 Task: Buy 3 Cupcake Makers from Electric Cake Pop & Mini Cake Makers section under best seller category for shipping address: Anthony Hernandez, 2419 August Lane, Shreveport, Louisiana 71101, Cell Number 3184332610. Pay from credit card ending with 7965, CVV 549
Action: Mouse moved to (247, 111)
Screenshot: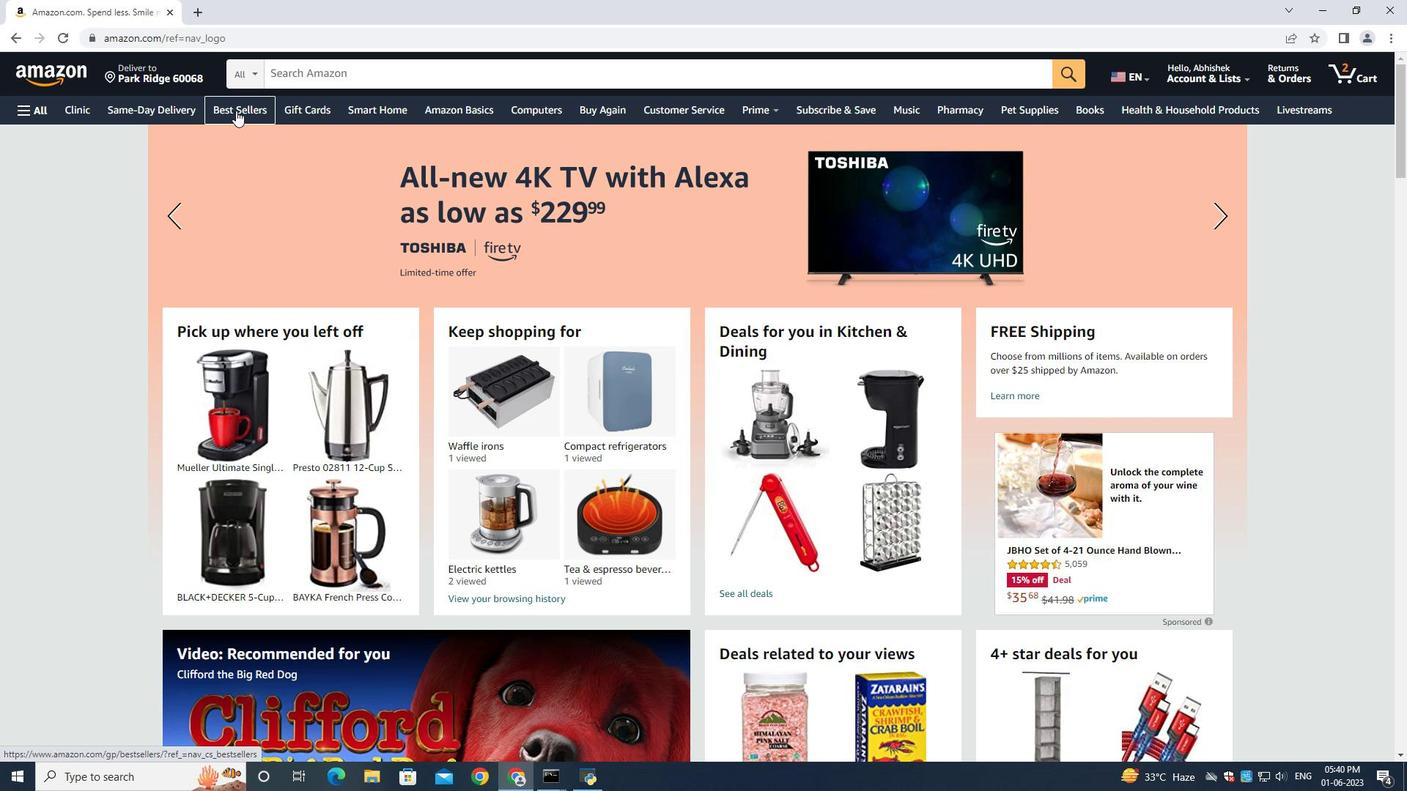 
Action: Mouse pressed left at (247, 111)
Screenshot: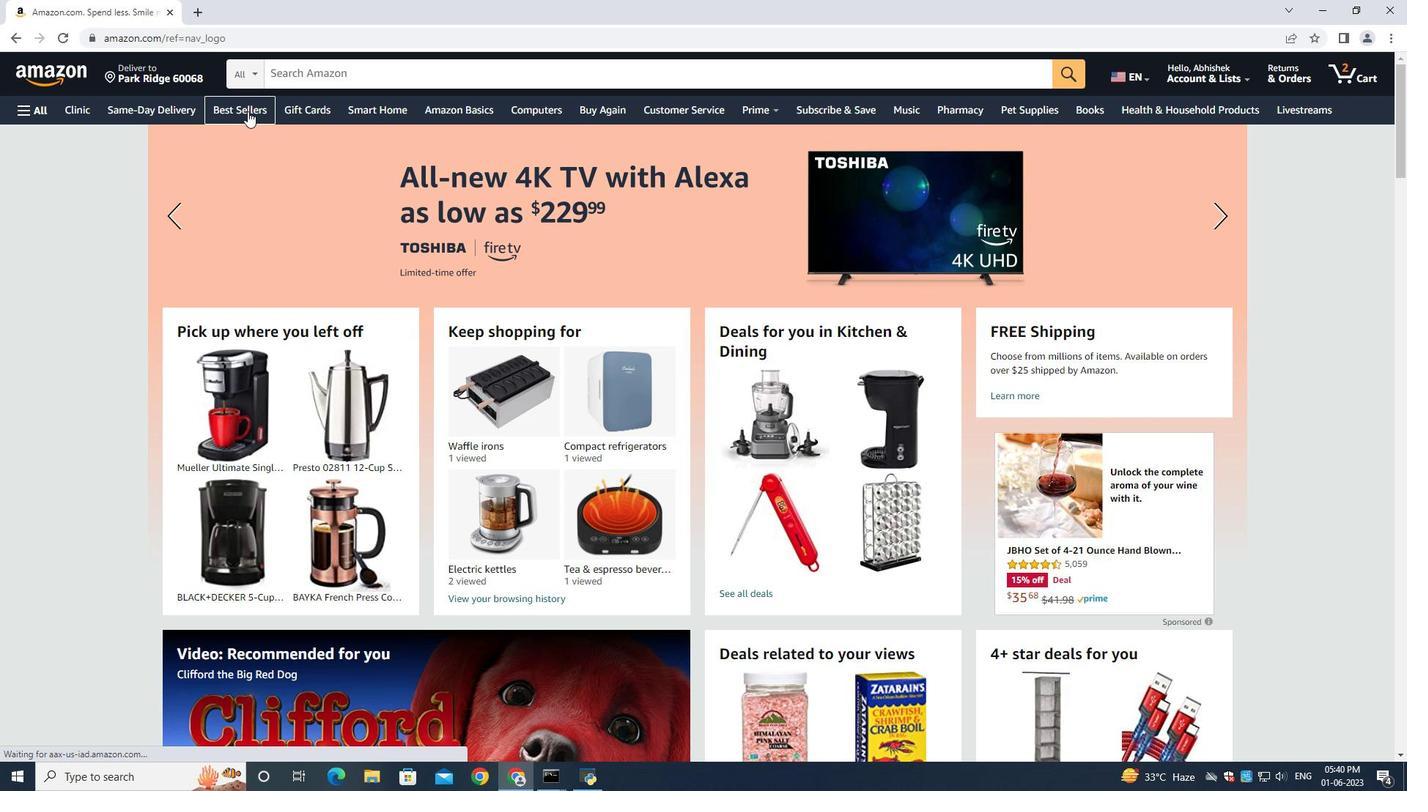 
Action: Mouse moved to (336, 79)
Screenshot: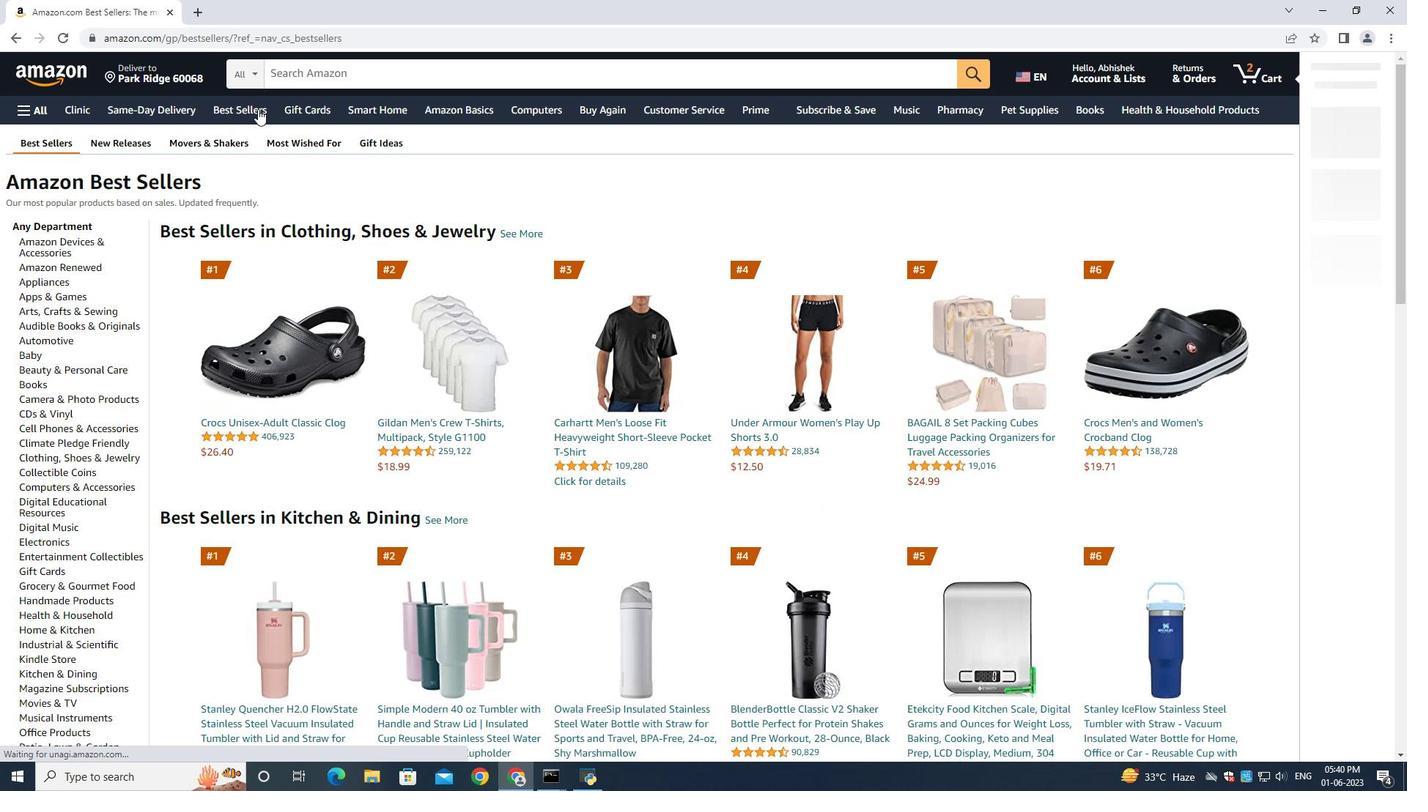 
Action: Mouse pressed left at (336, 79)
Screenshot: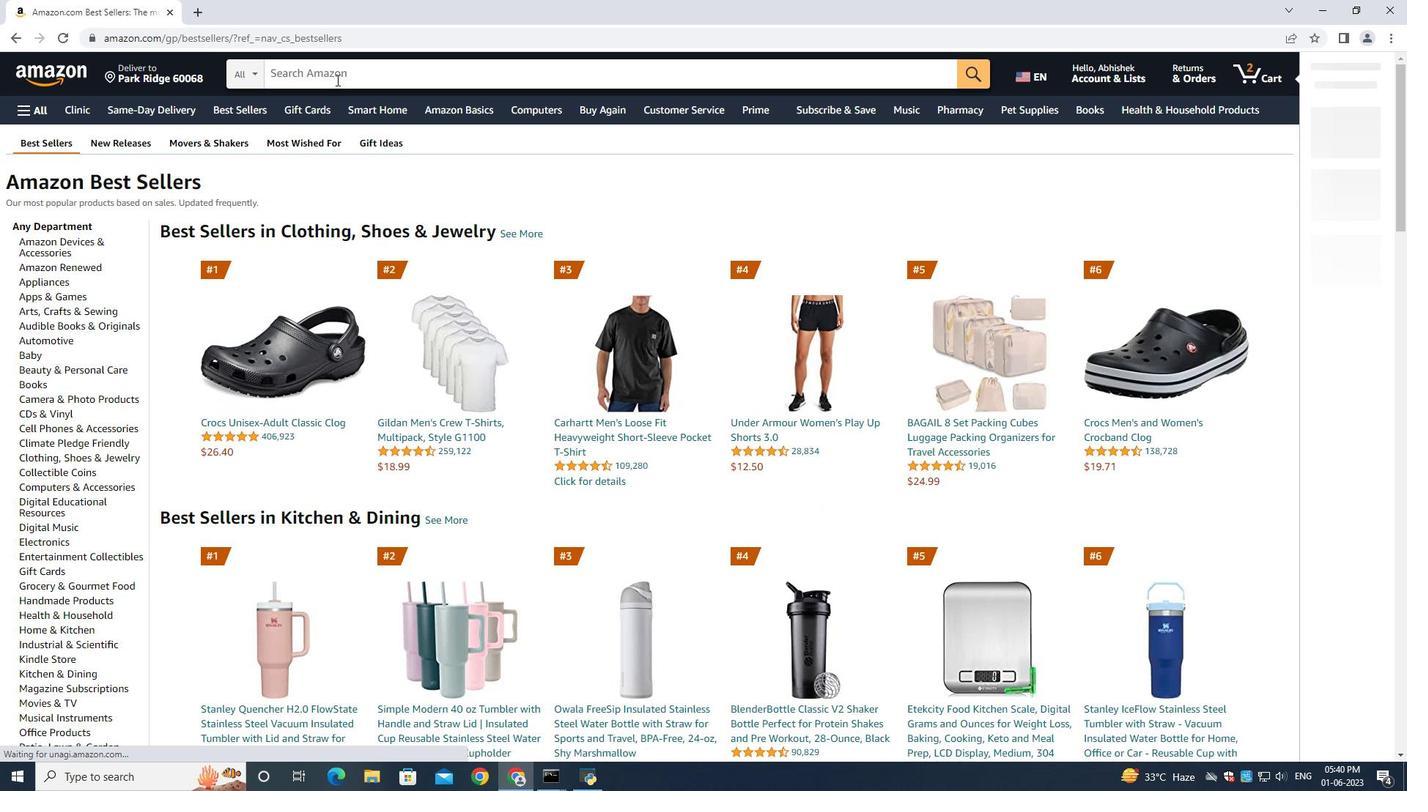 
Action: Key pressed cupcake<Key.space><Key.shift>Makers<Key.enter>
Screenshot: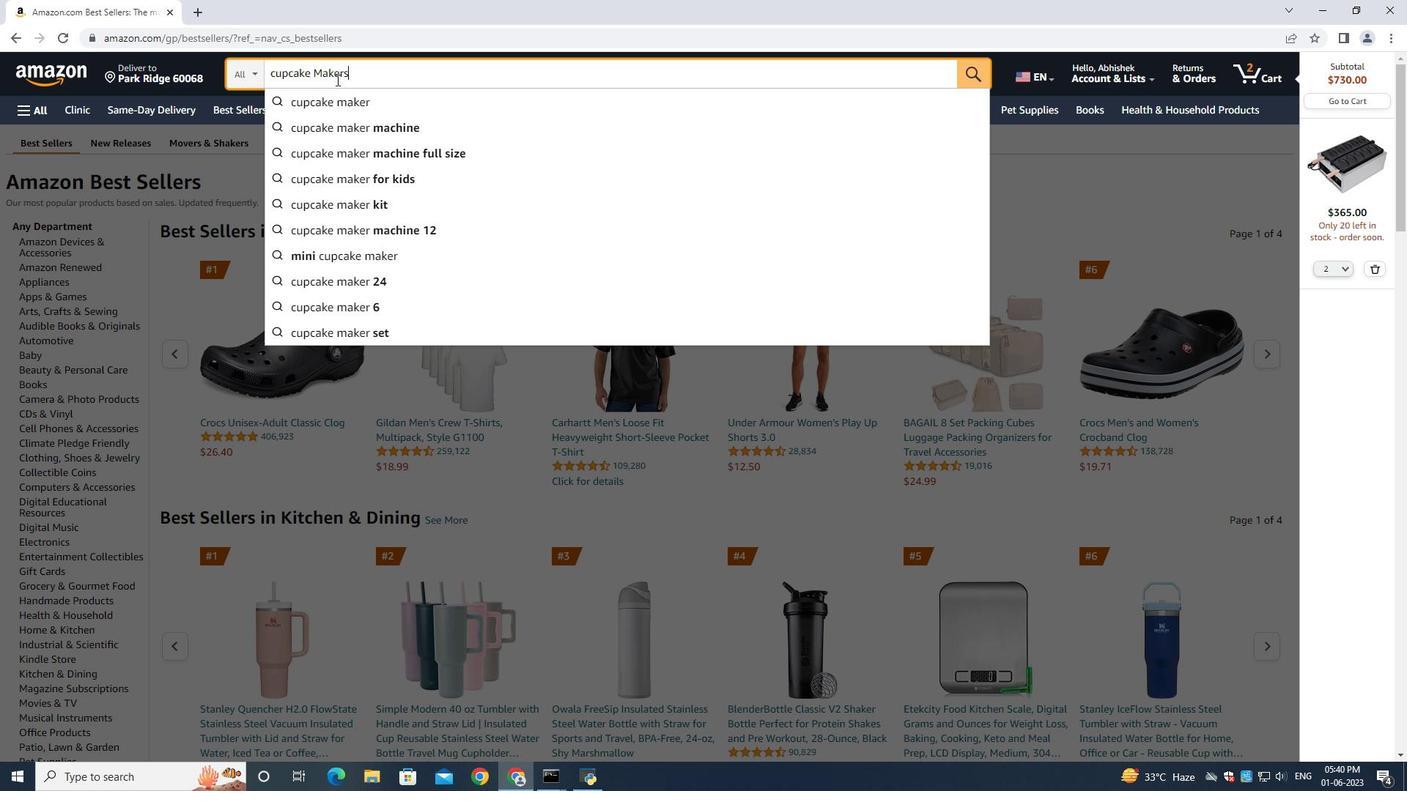 
Action: Mouse moved to (82, 351)
Screenshot: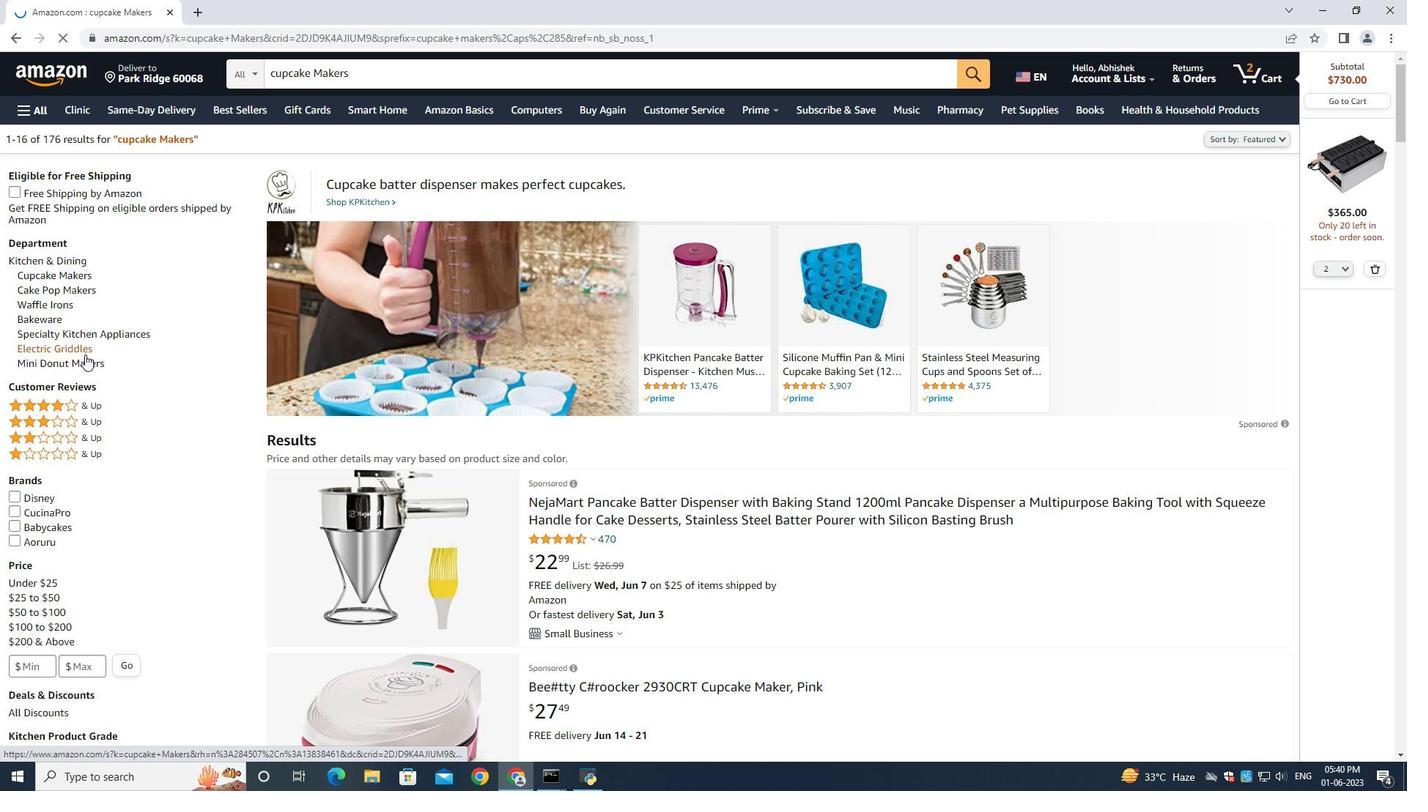 
Action: Mouse pressed left at (82, 351)
Screenshot: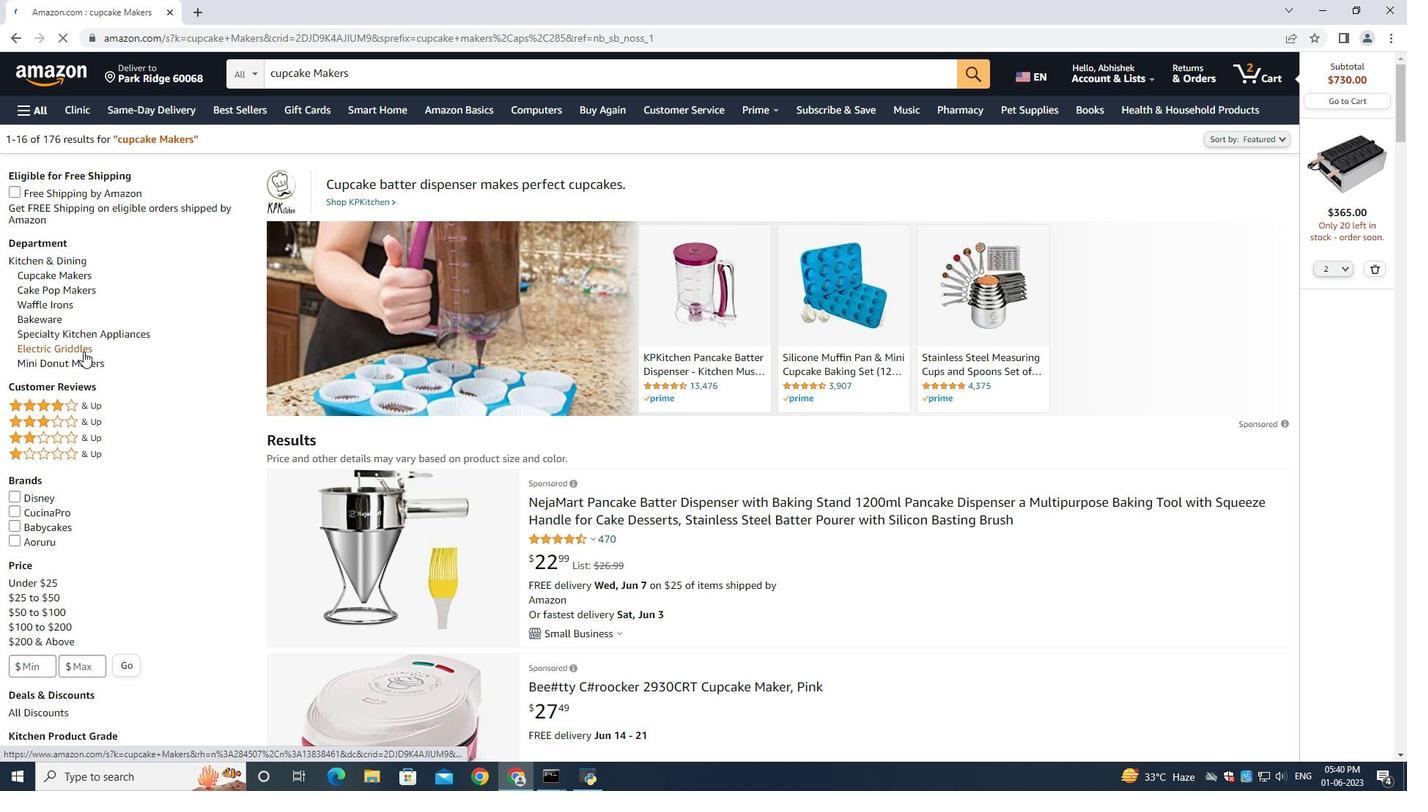 
Action: Mouse moved to (1373, 271)
Screenshot: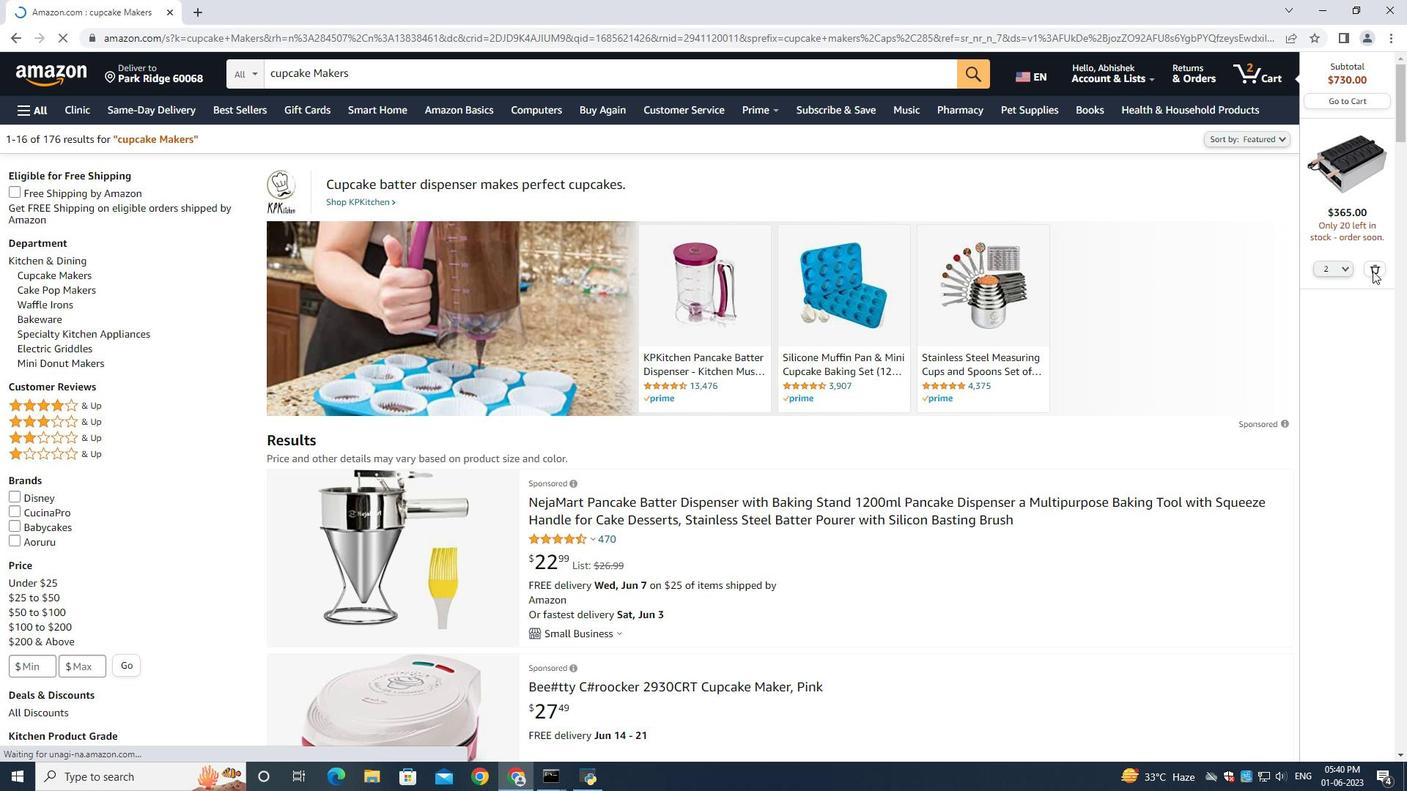 
Action: Mouse pressed left at (1373, 271)
Screenshot: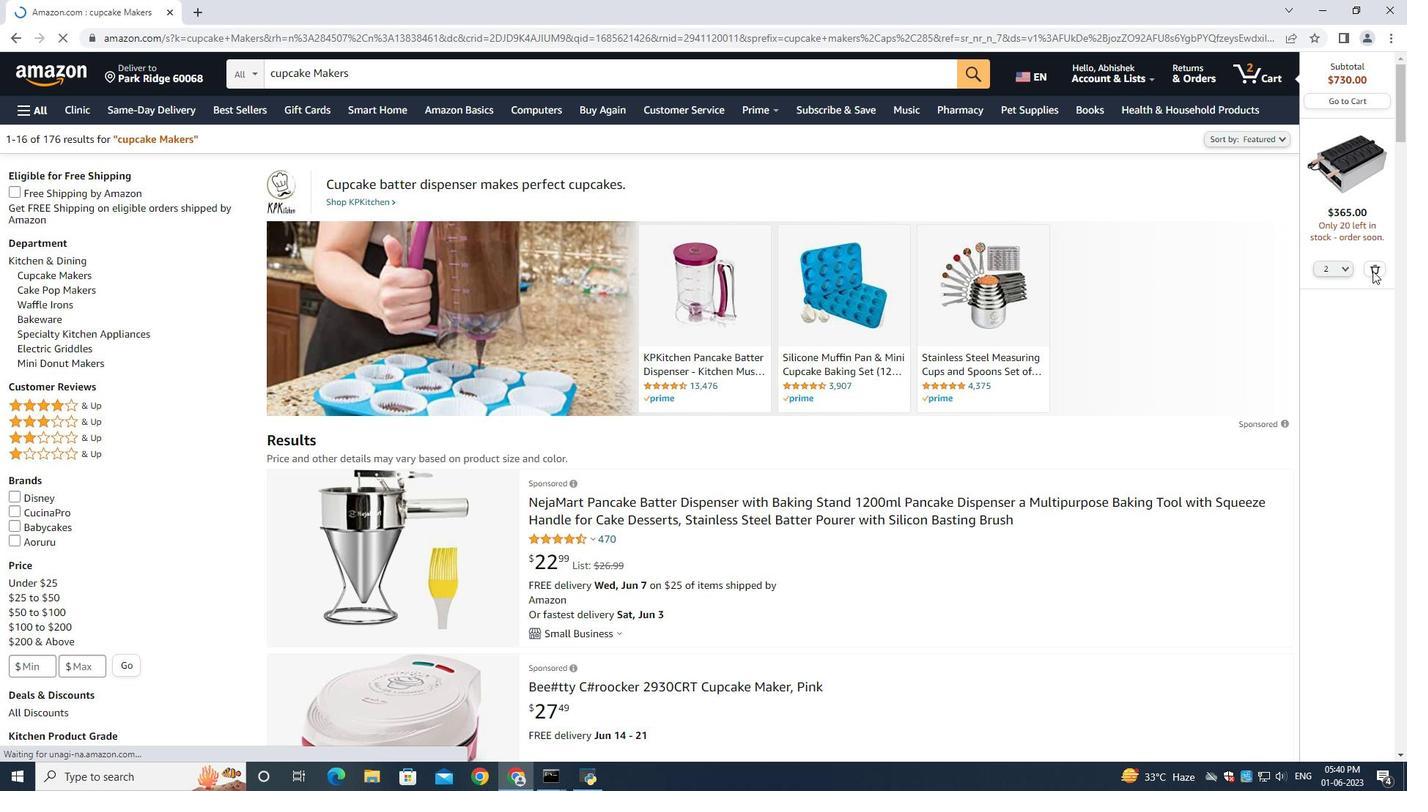 
Action: Mouse moved to (1373, 271)
Screenshot: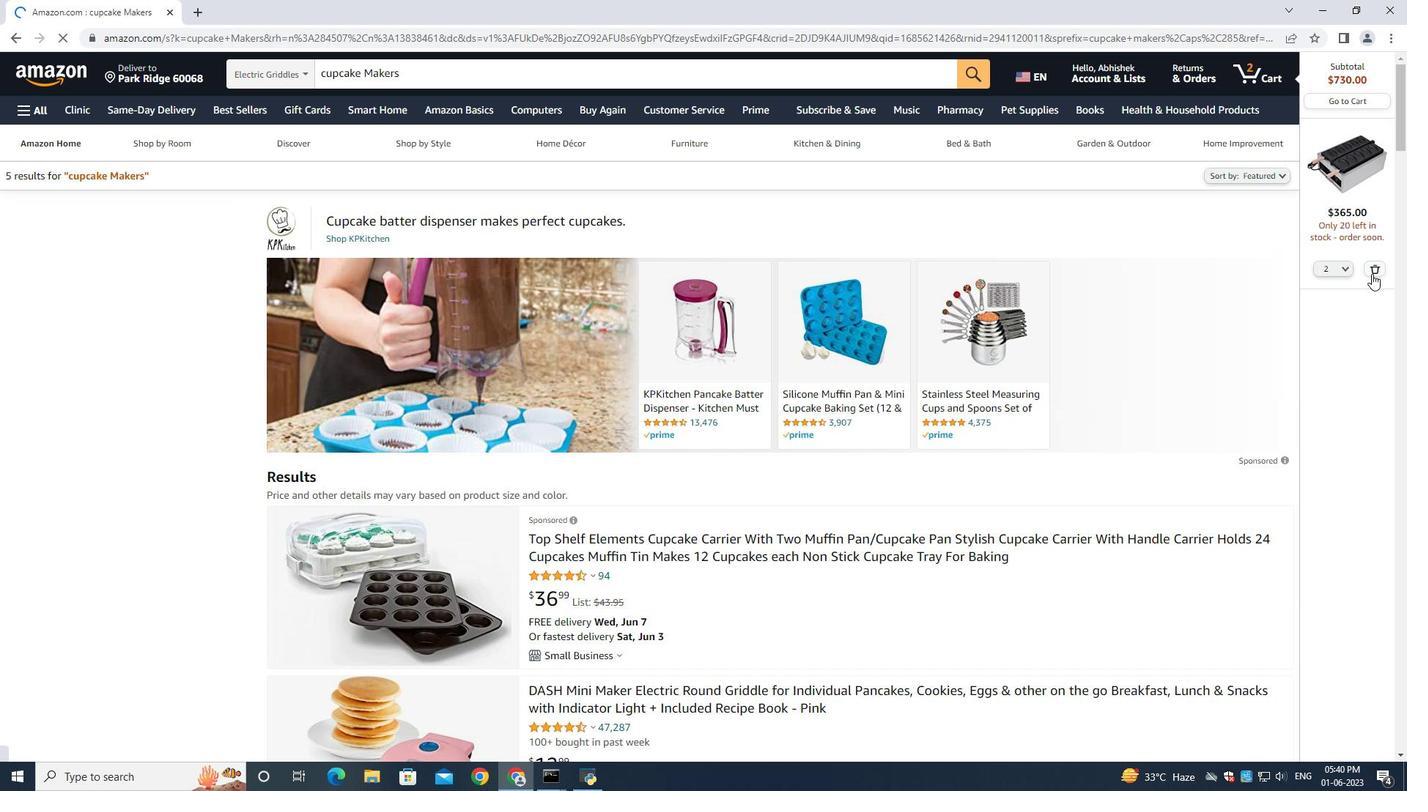 
Action: Mouse pressed left at (1373, 271)
Screenshot: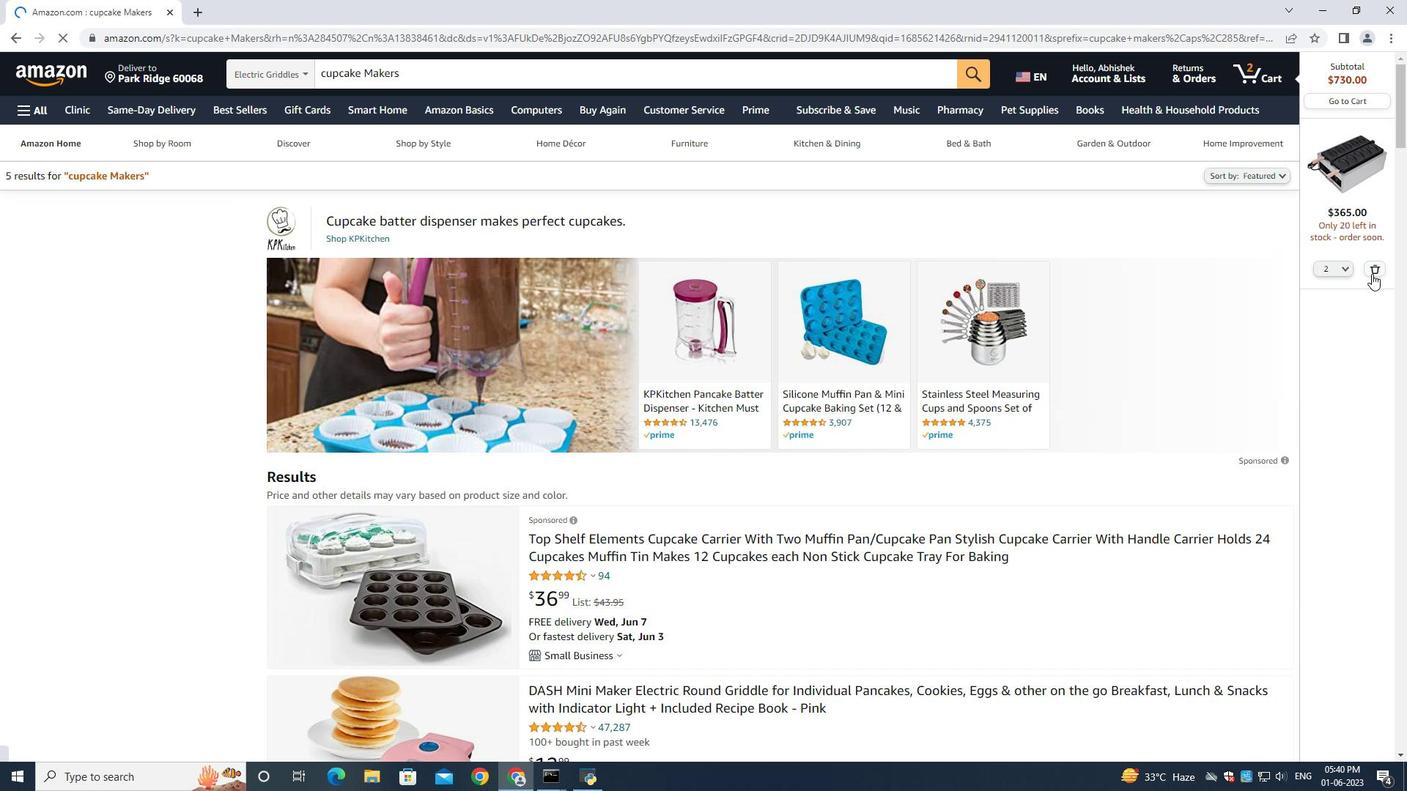 
Action: Mouse moved to (831, 530)
Screenshot: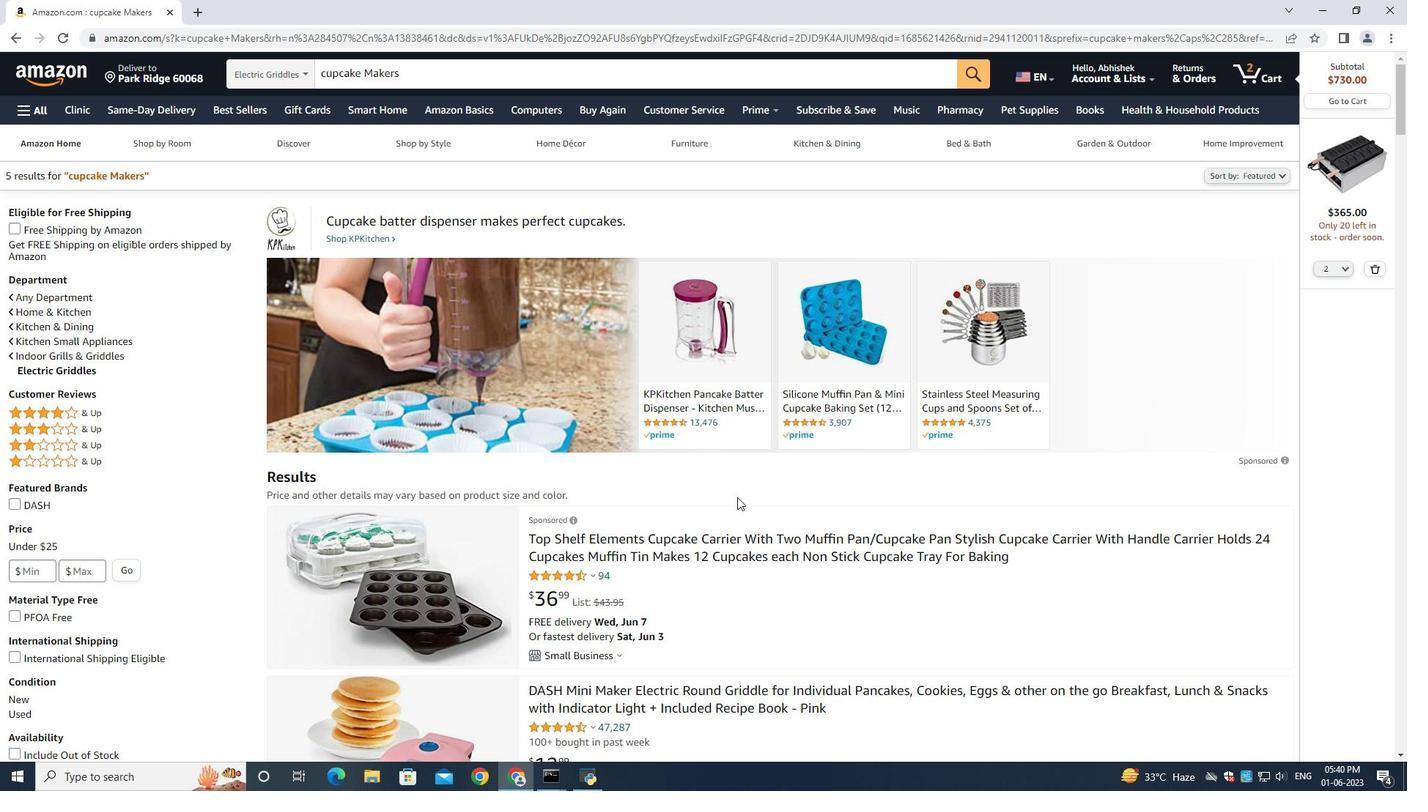 
Action: Mouse scrolled (831, 530) with delta (0, 0)
Screenshot: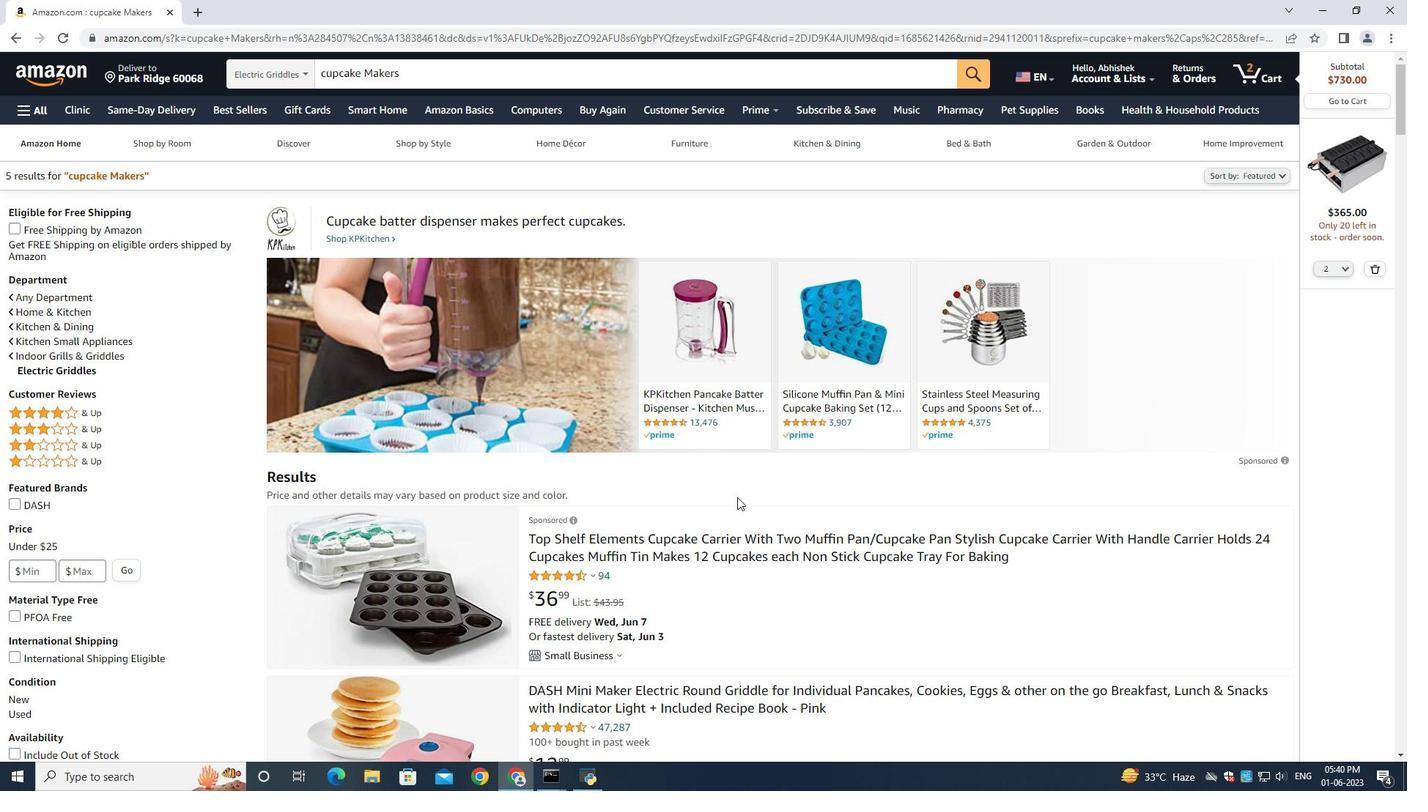 
Action: Mouse moved to (831, 532)
Screenshot: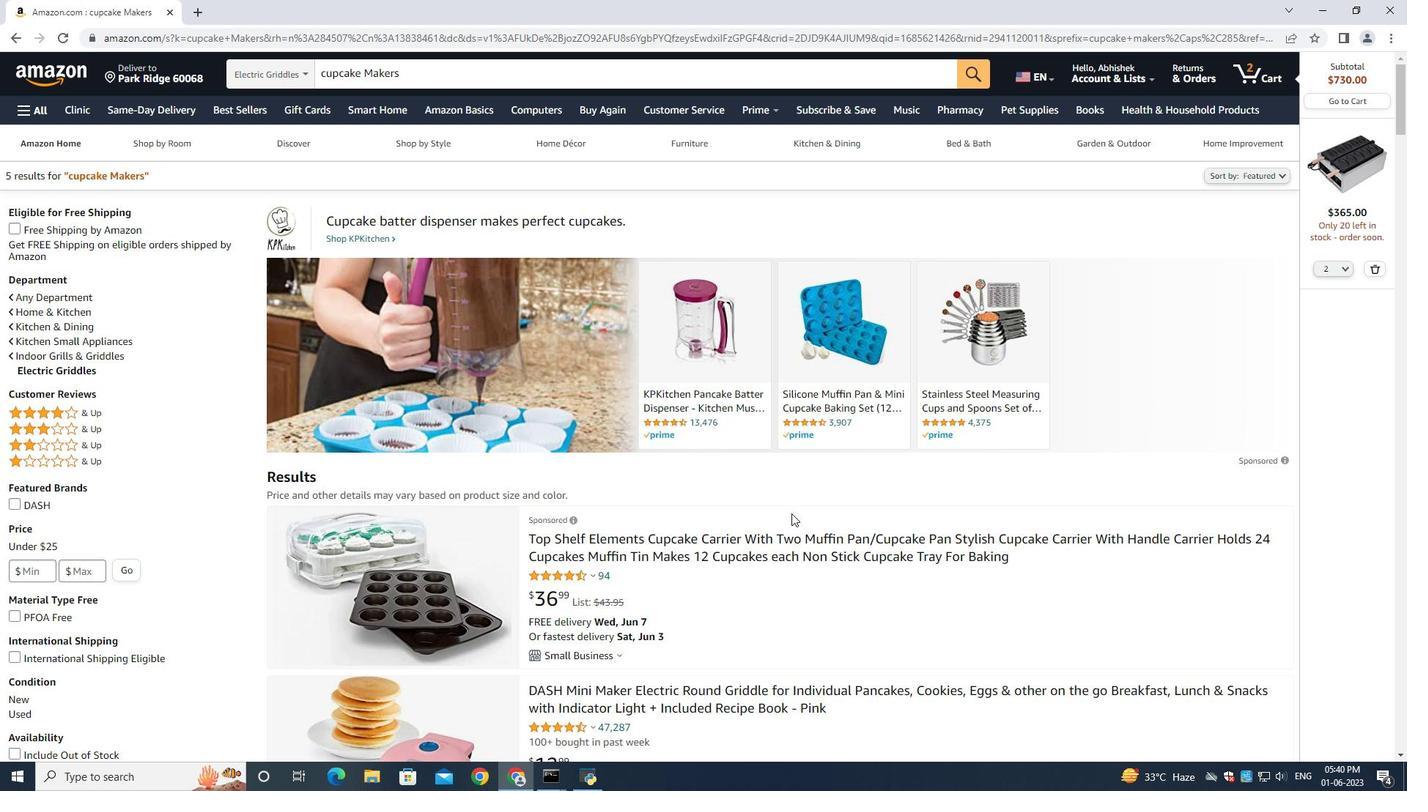 
Action: Mouse scrolled (831, 530) with delta (0, 0)
Screenshot: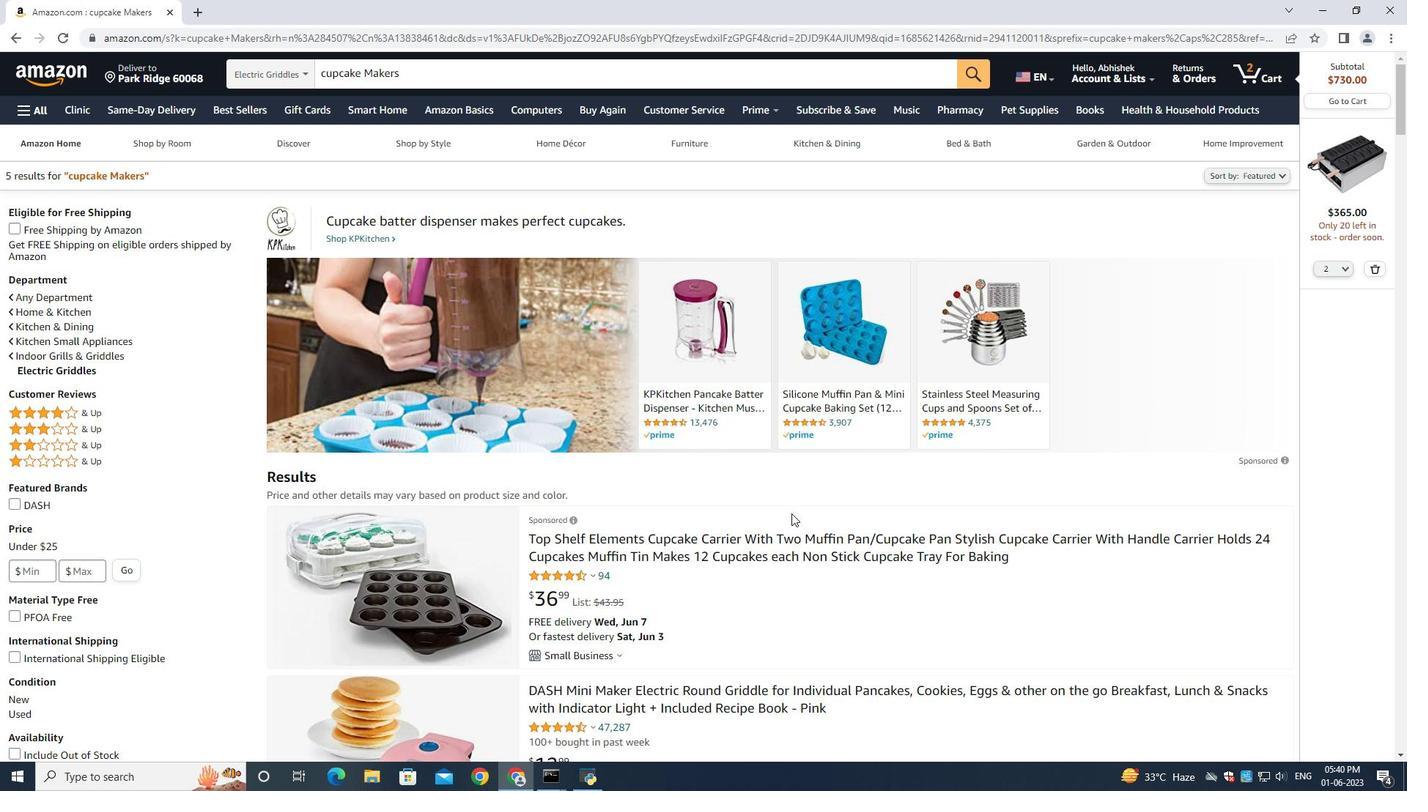 
Action: Mouse moved to (830, 532)
Screenshot: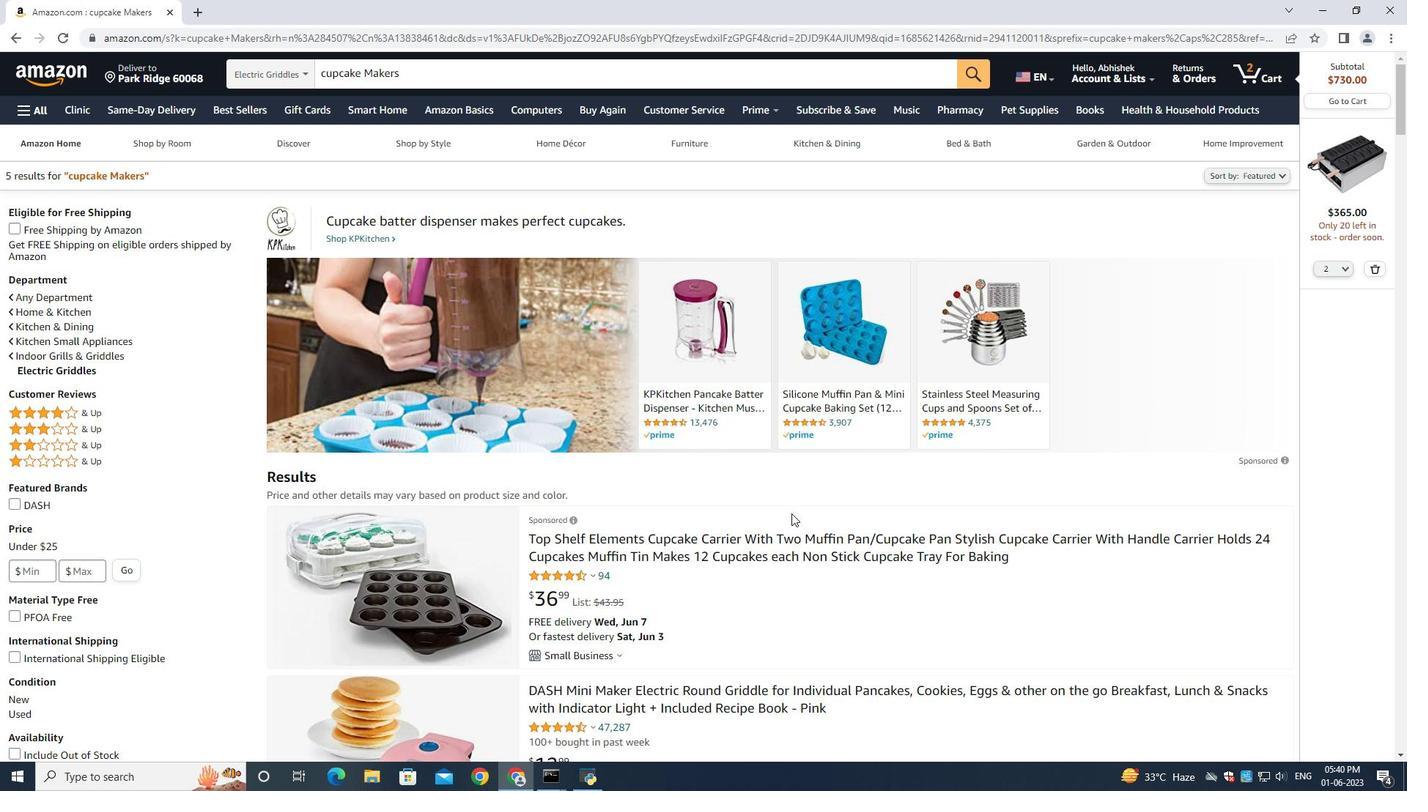 
Action: Mouse scrolled (830, 531) with delta (0, 0)
Screenshot: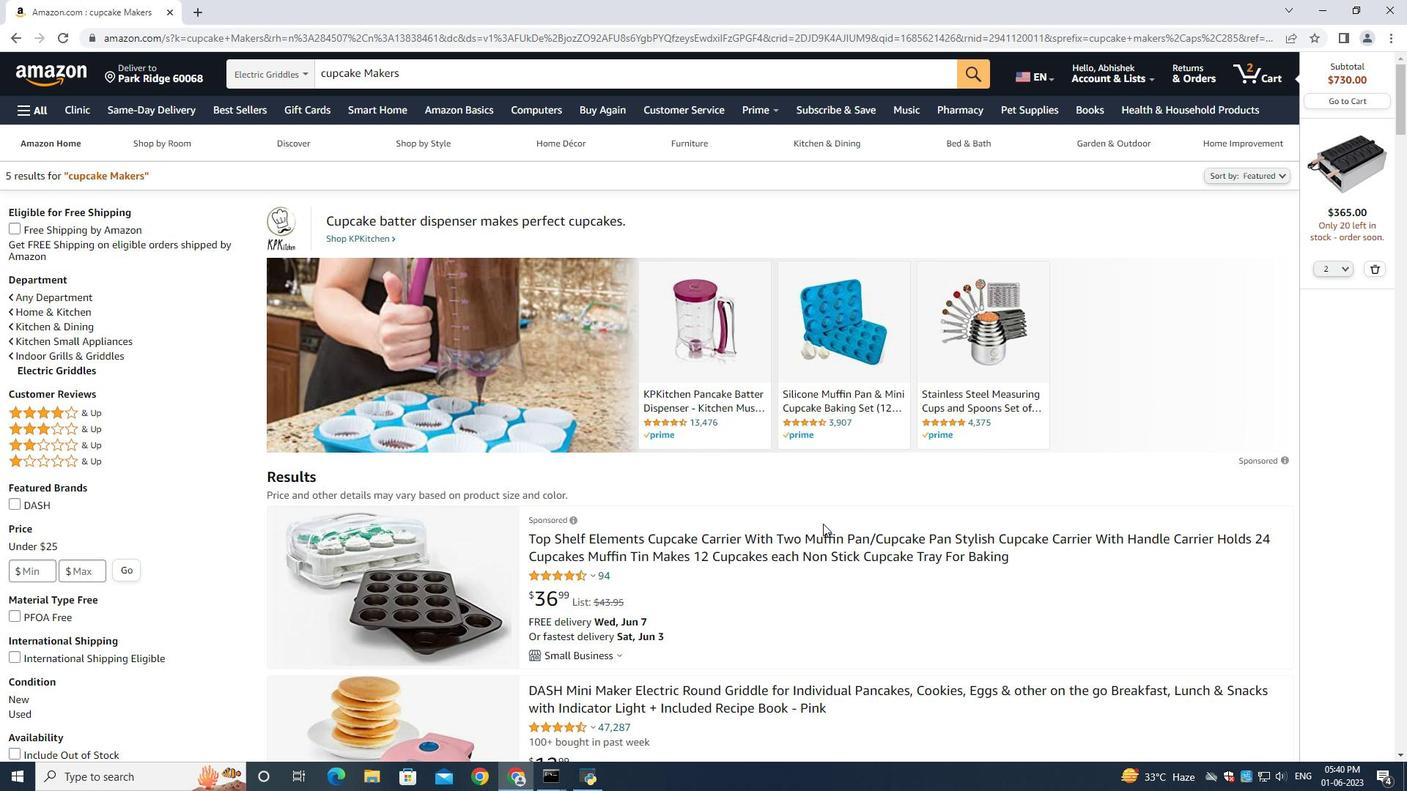 
Action: Mouse scrolled (830, 531) with delta (0, 0)
Screenshot: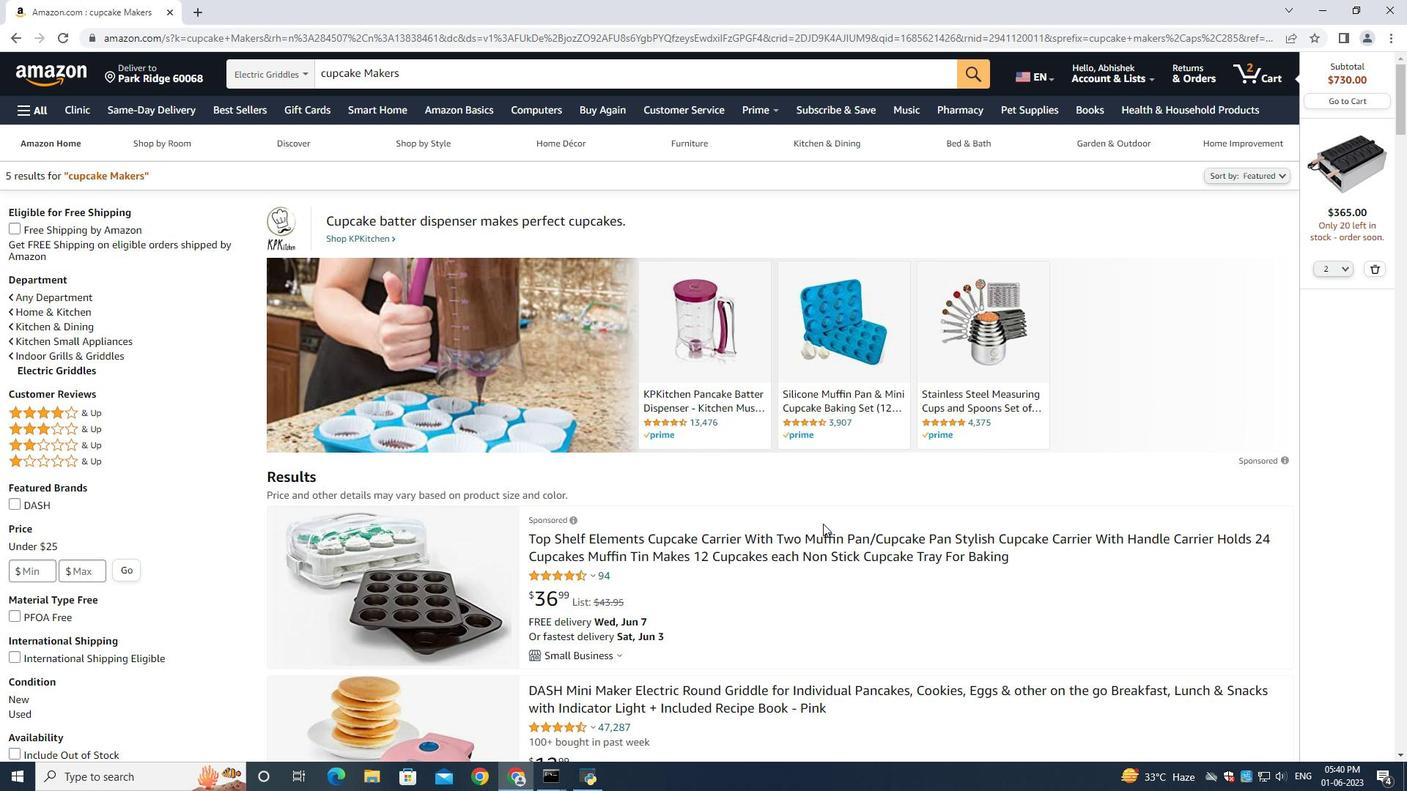 
Action: Mouse scrolled (830, 531) with delta (0, 0)
Screenshot: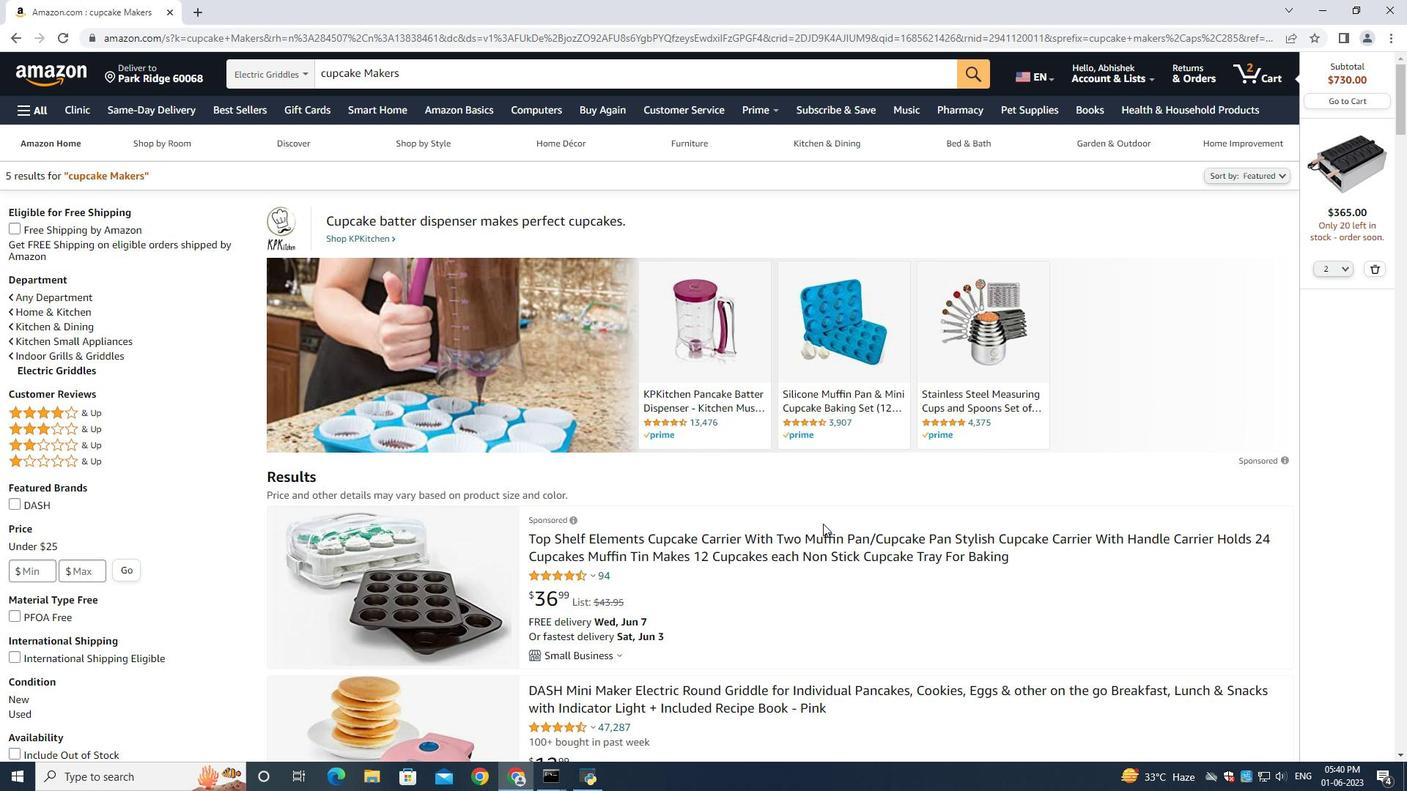 
Action: Mouse moved to (829, 532)
Screenshot: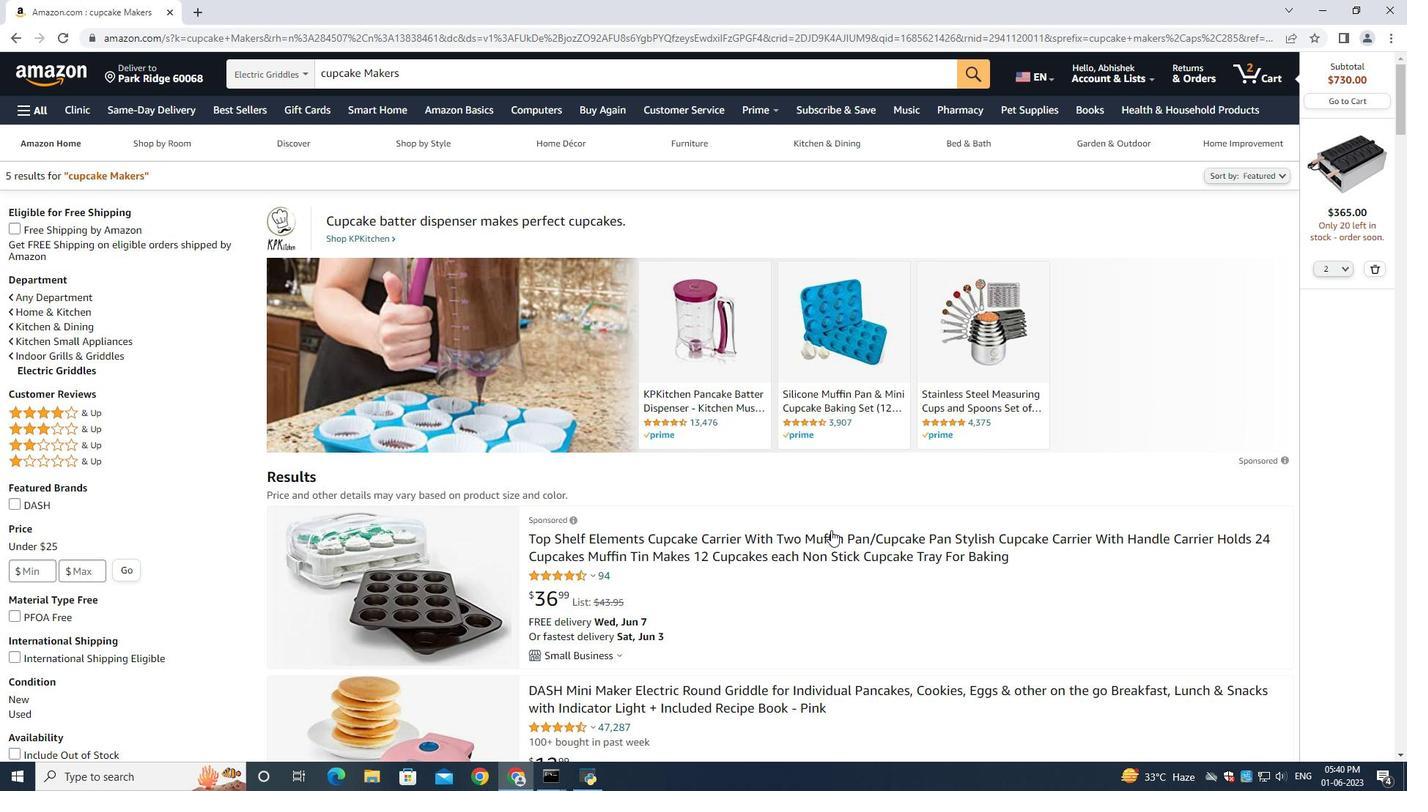 
Action: Mouse scrolled (829, 531) with delta (0, 0)
Screenshot: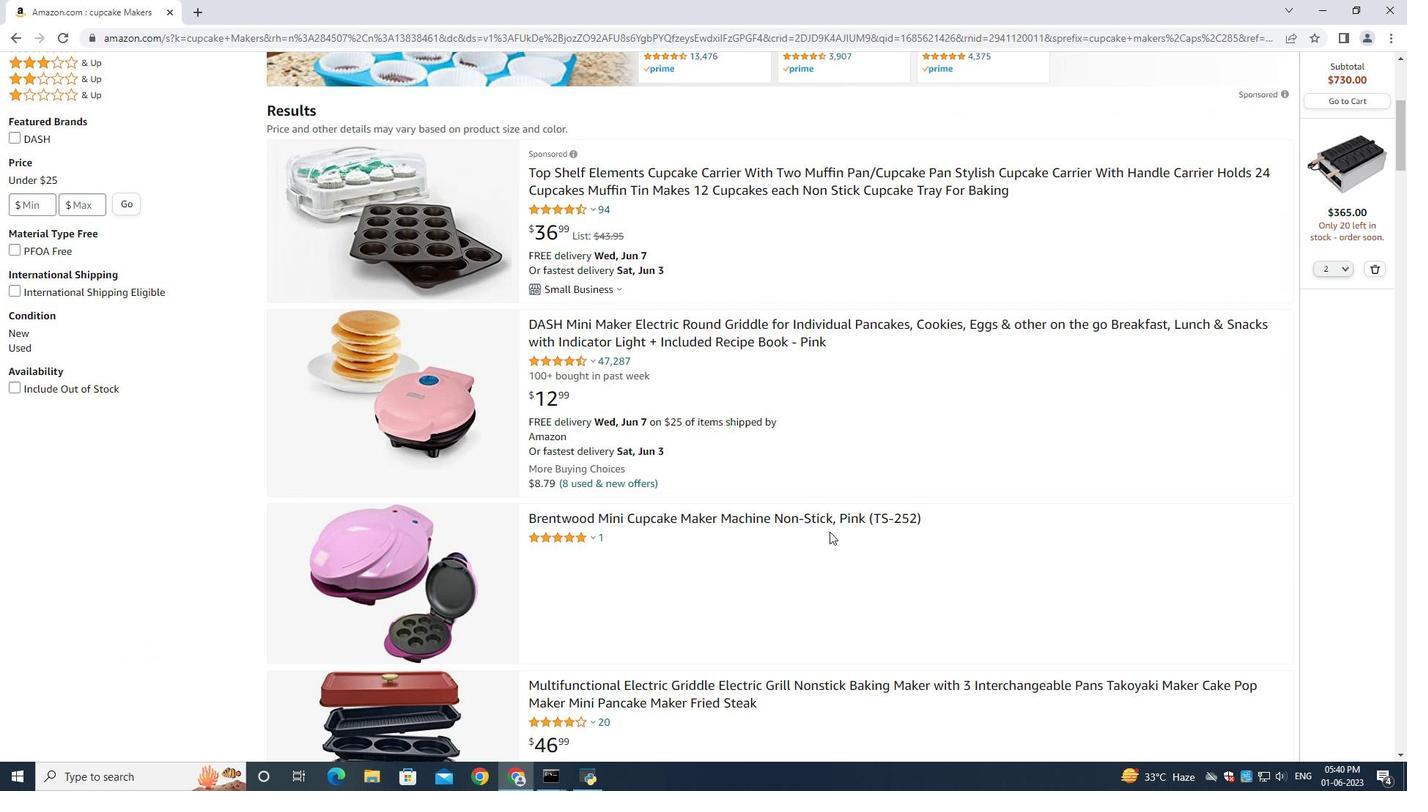 
Action: Mouse scrolled (829, 531) with delta (0, 0)
Screenshot: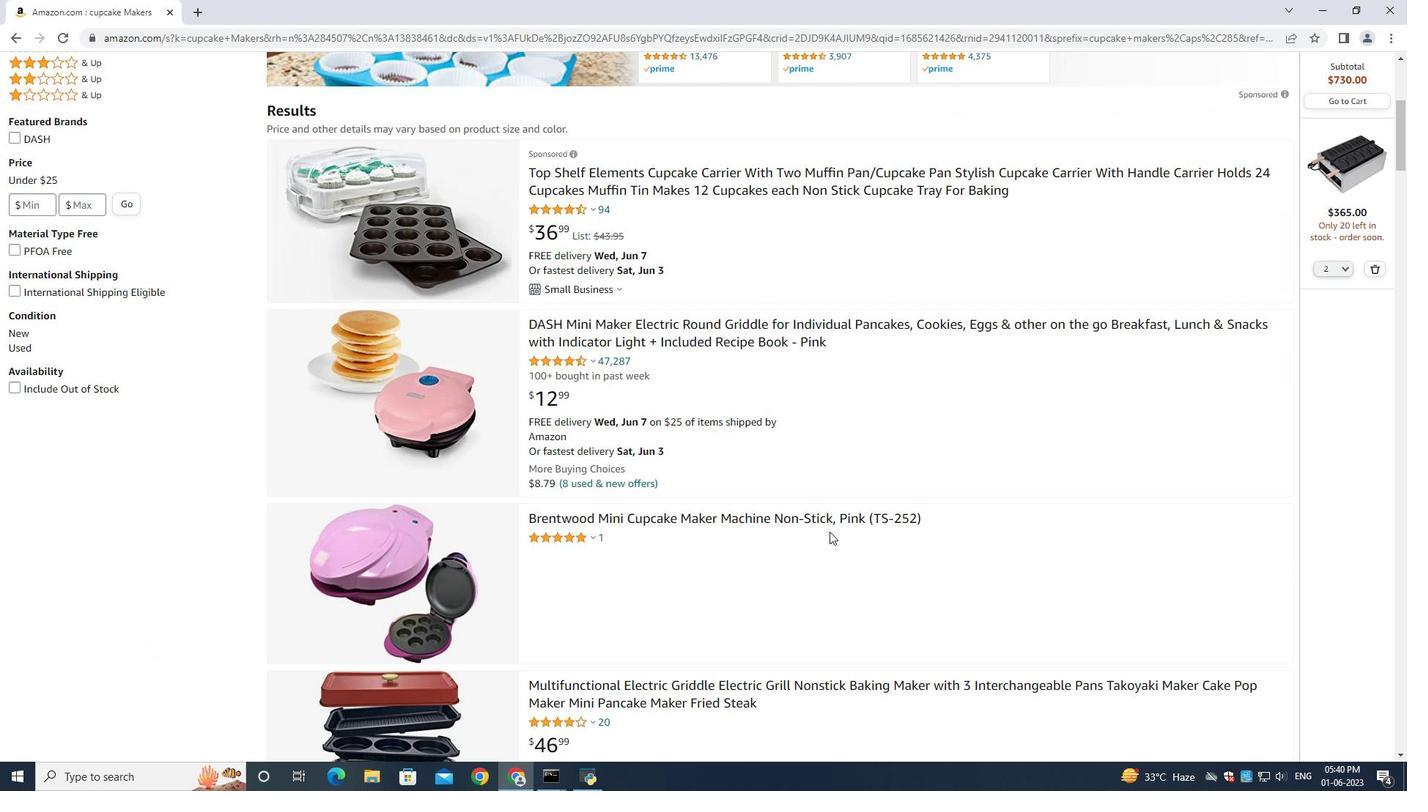 
Action: Mouse scrolled (829, 531) with delta (0, 0)
Screenshot: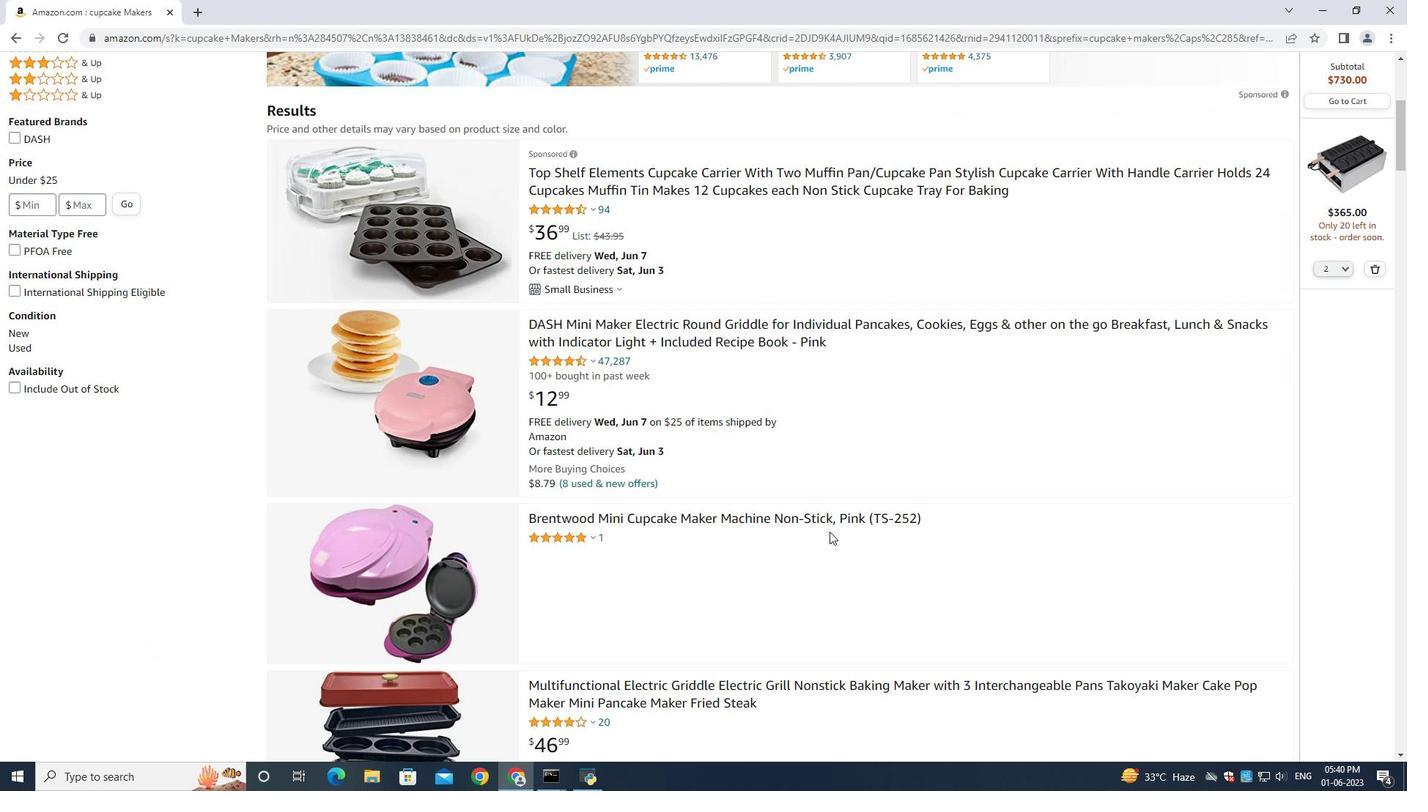 
Action: Mouse scrolled (829, 531) with delta (0, 0)
Screenshot: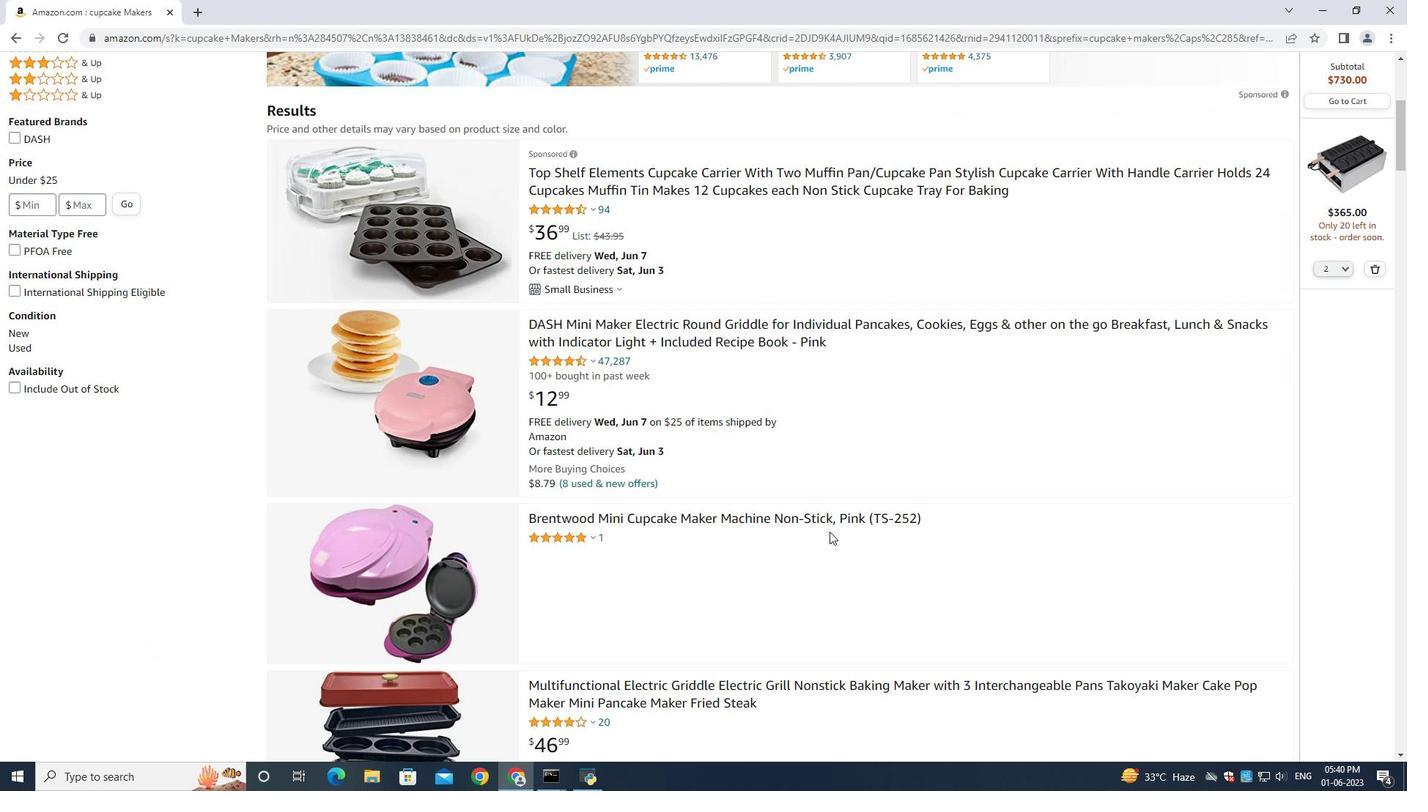 
Action: Mouse scrolled (829, 531) with delta (0, 0)
Screenshot: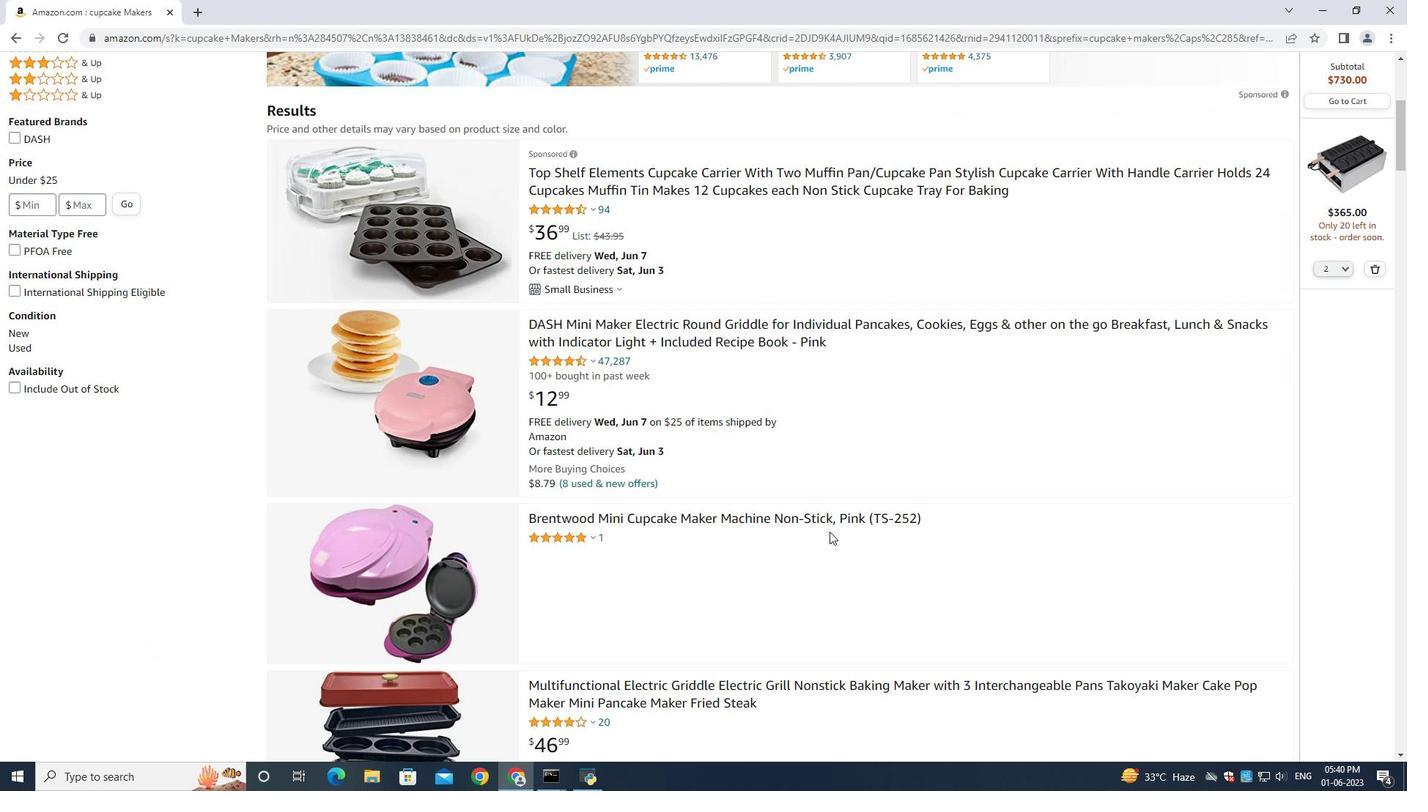 
Action: Mouse moved to (744, 362)
Screenshot: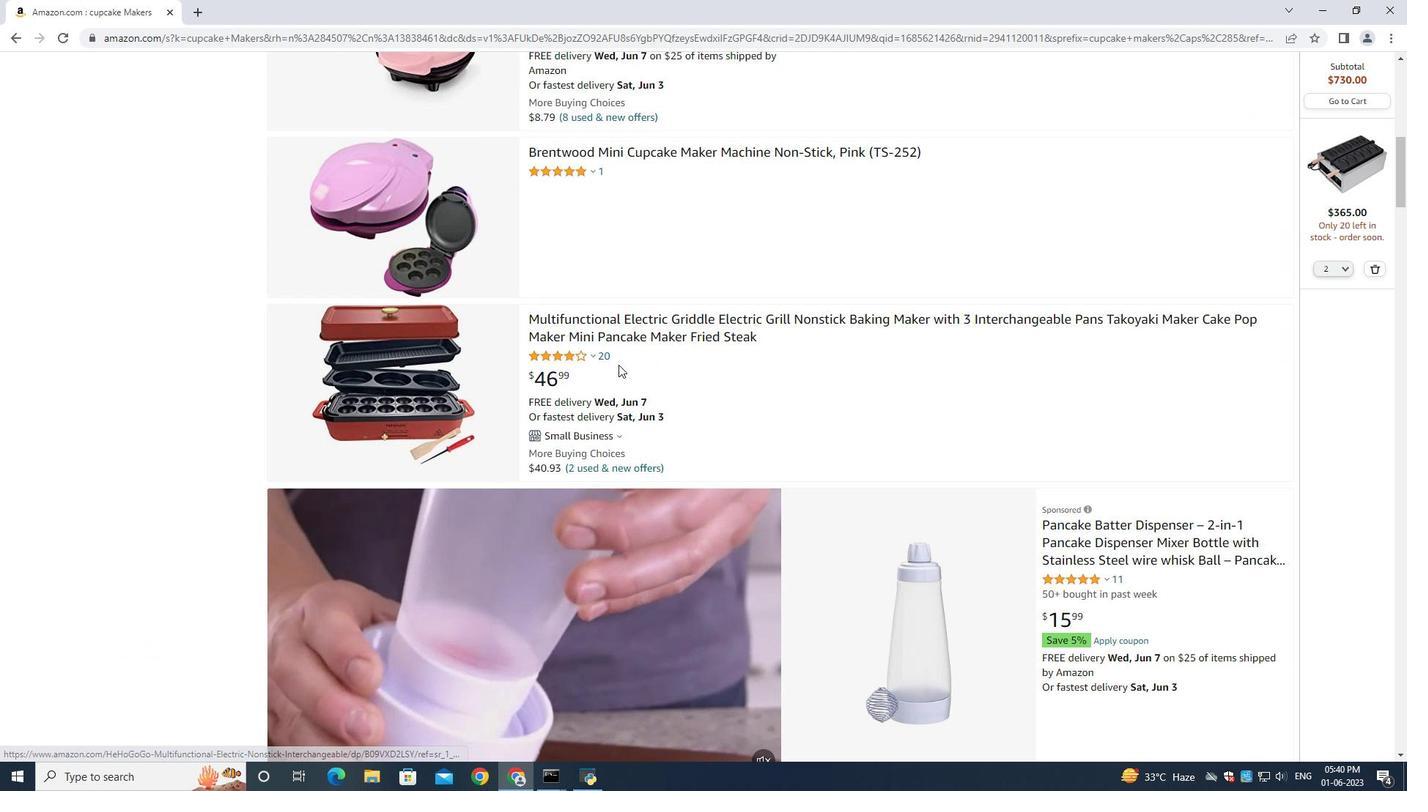 
Action: Mouse scrolled (744, 361) with delta (0, 0)
Screenshot: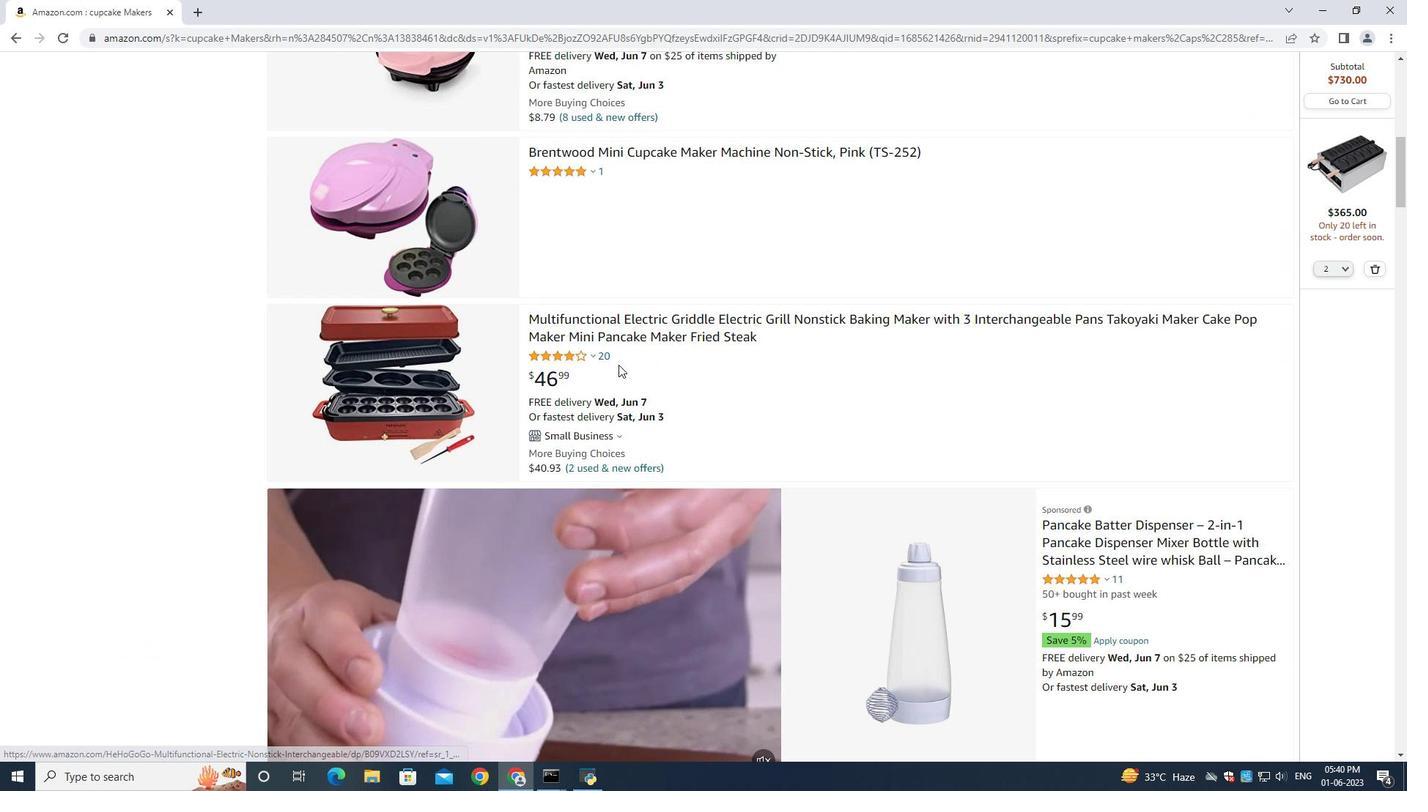 
Action: Mouse scrolled (744, 361) with delta (0, 0)
Screenshot: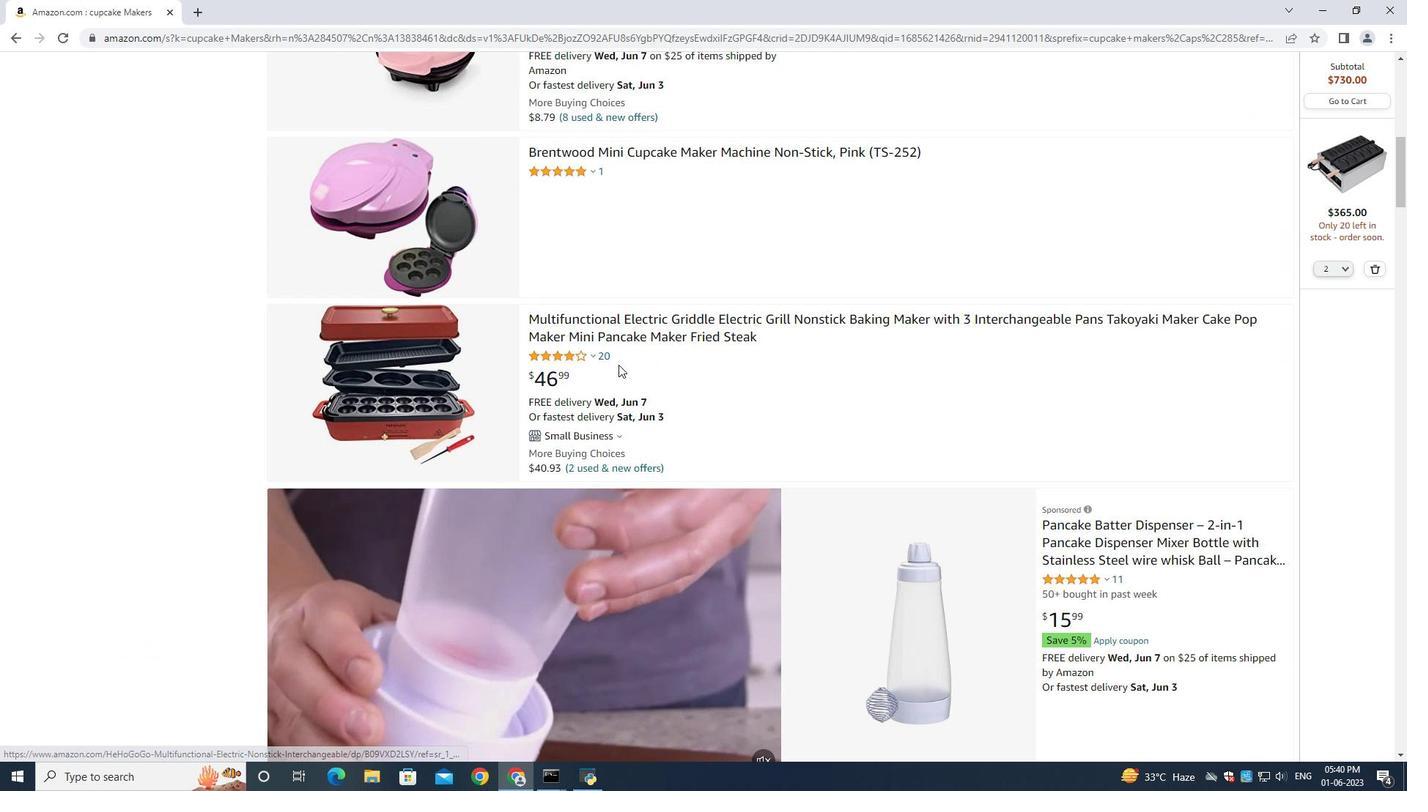
Action: Mouse moved to (744, 362)
Screenshot: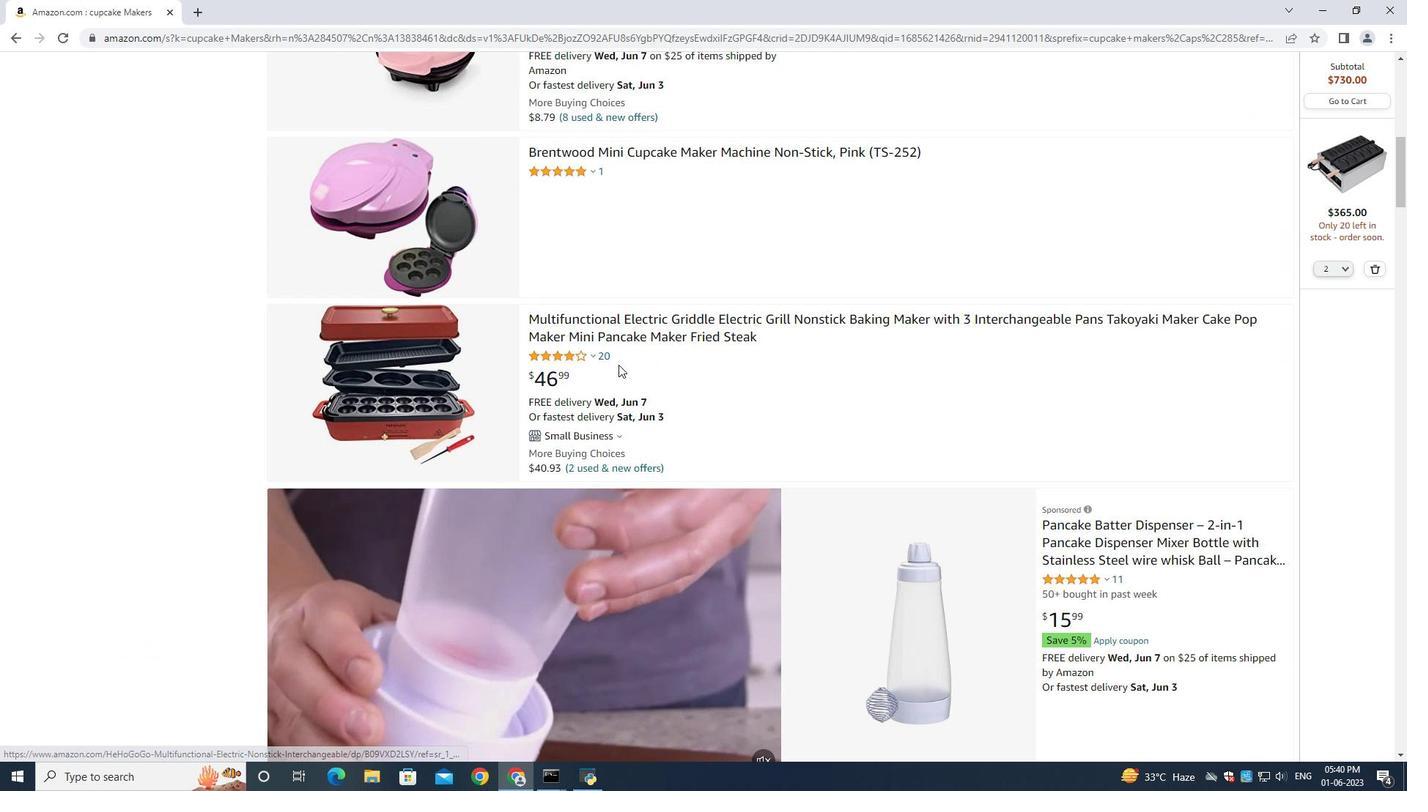 
Action: Mouse scrolled (744, 362) with delta (0, 0)
Screenshot: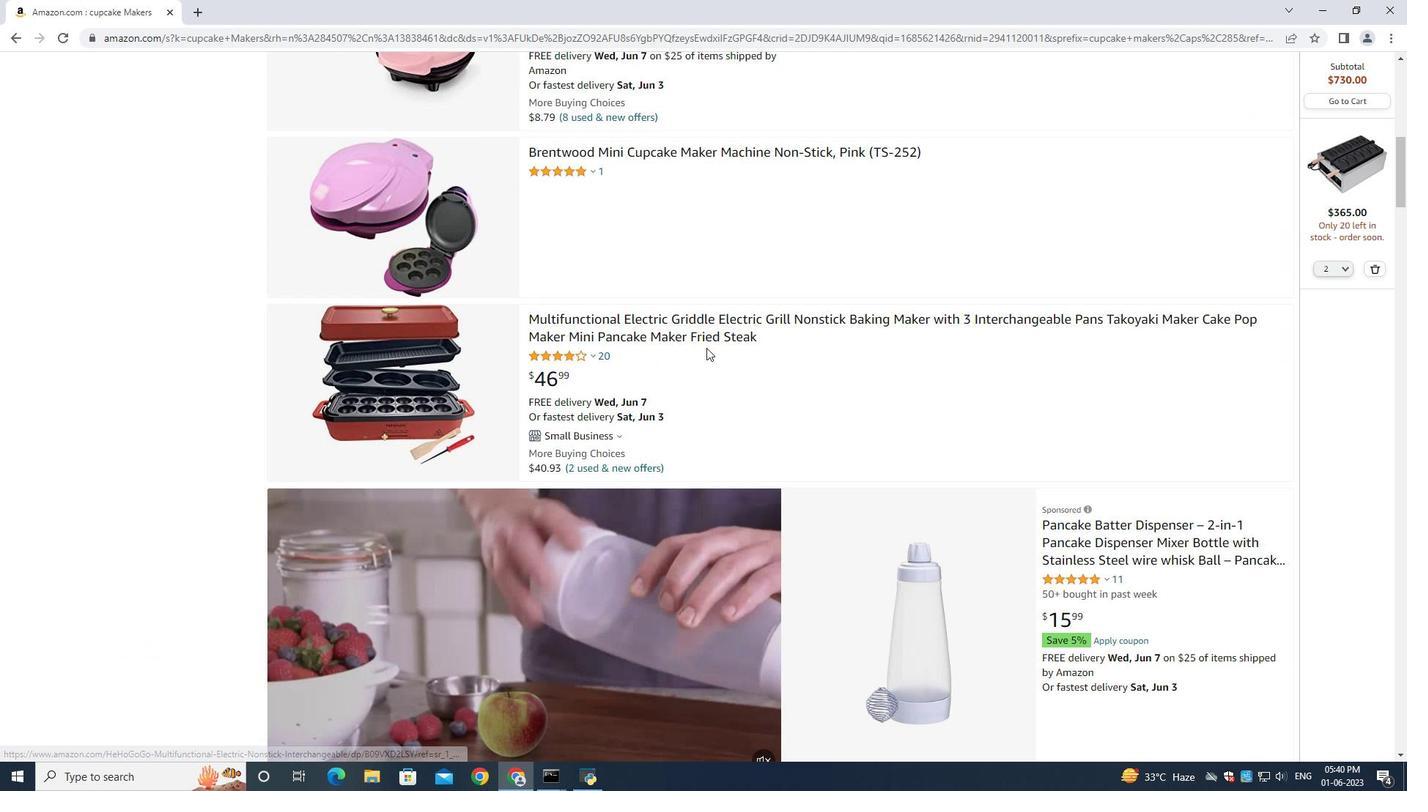 
Action: Mouse scrolled (744, 362) with delta (0, 0)
Screenshot: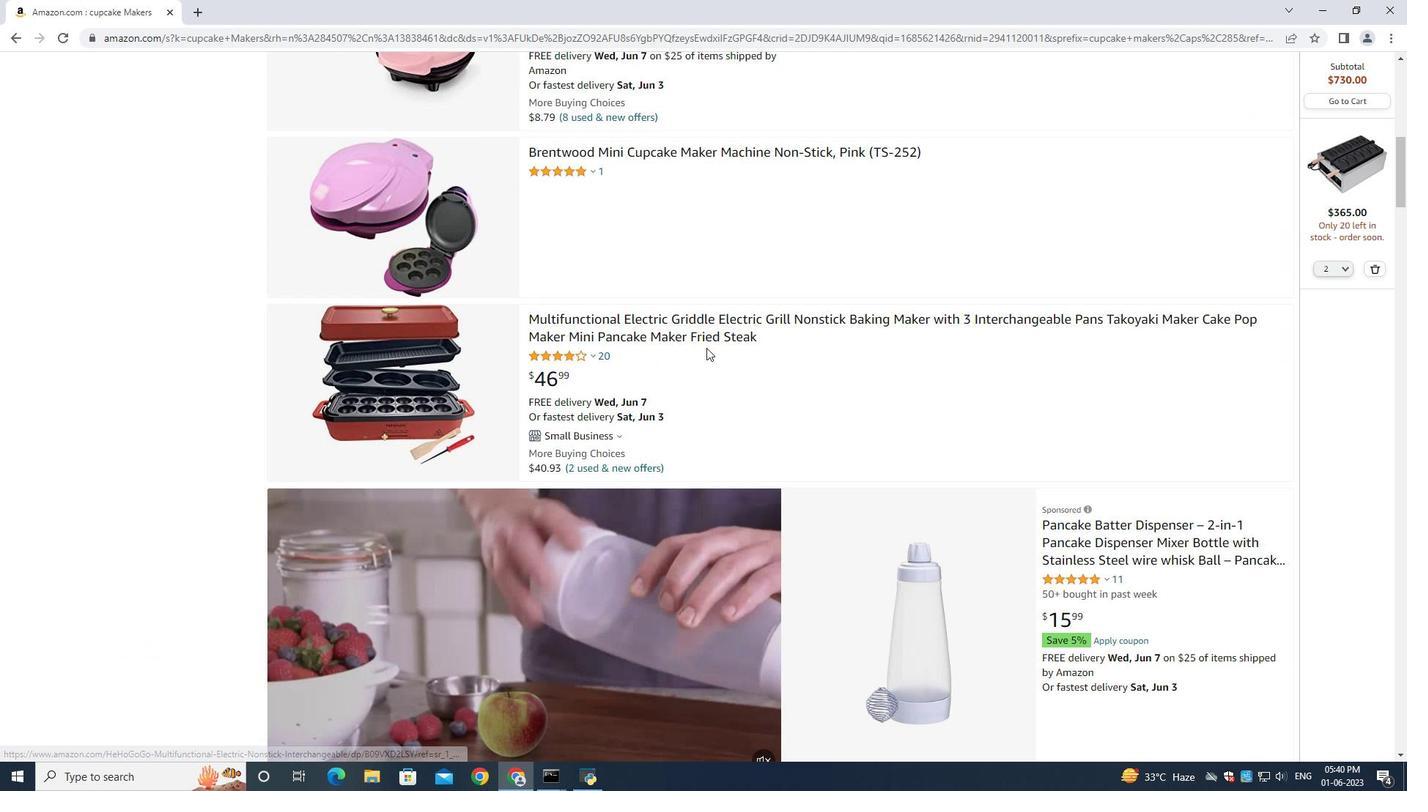 
Action: Mouse scrolled (744, 362) with delta (0, 0)
Screenshot: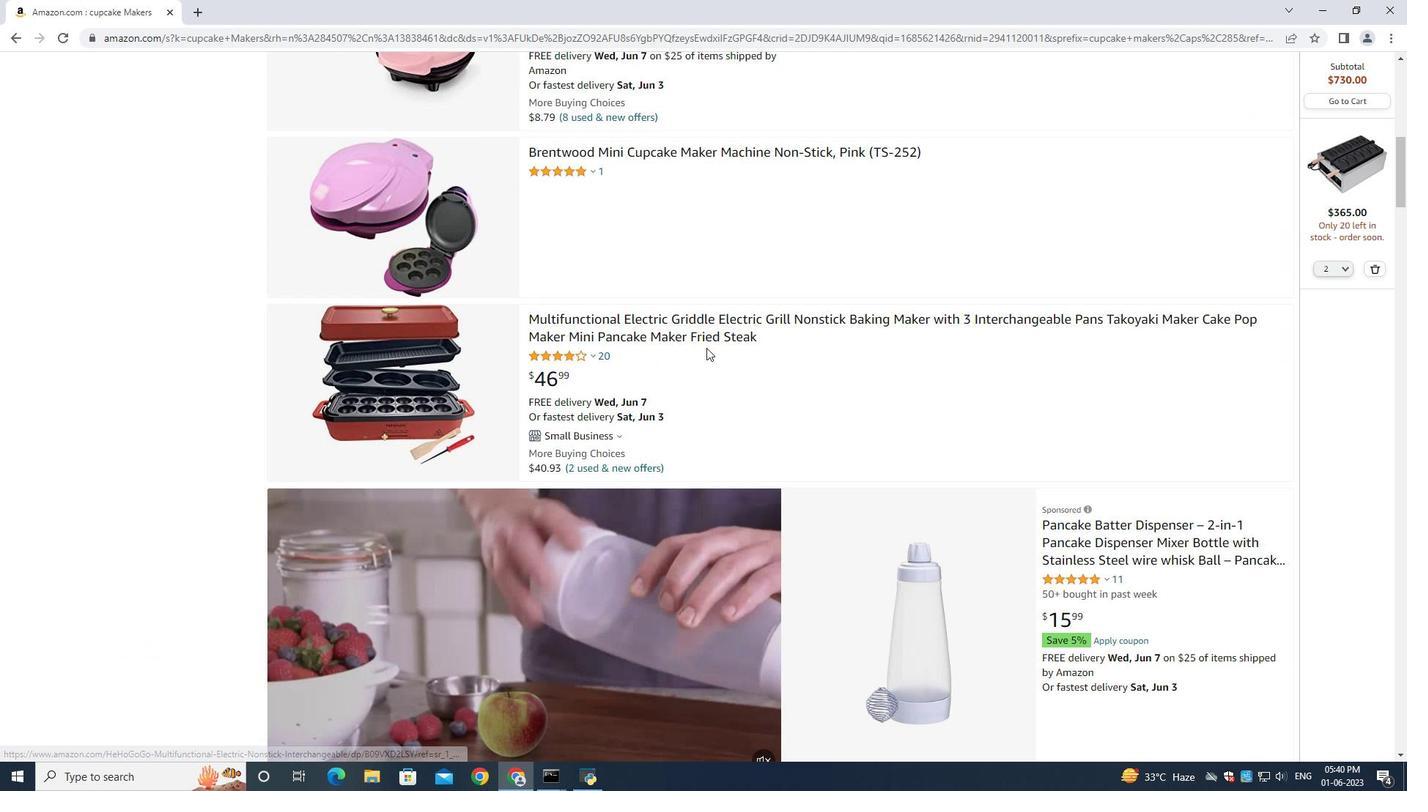 
Action: Mouse scrolled (744, 362) with delta (0, 0)
Screenshot: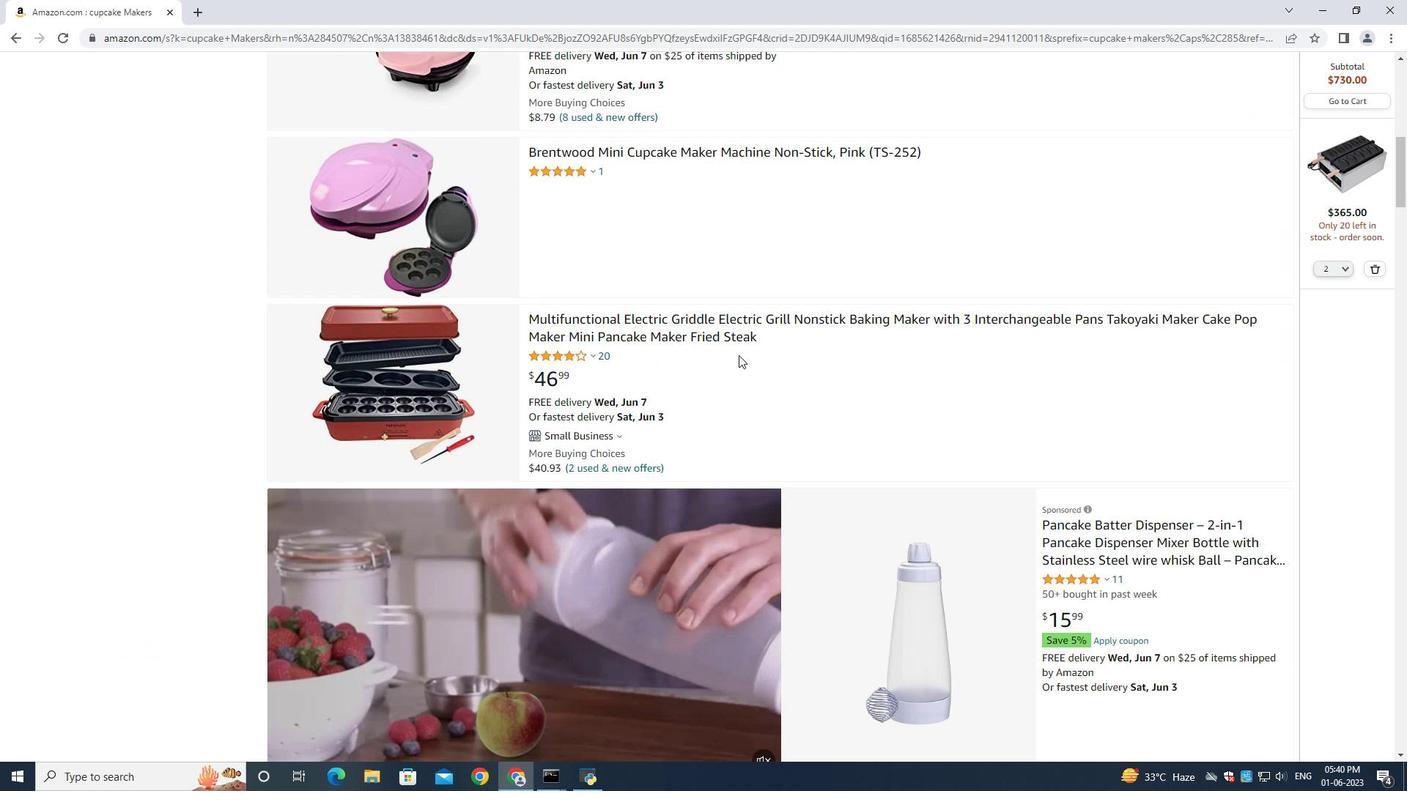 
Action: Mouse moved to (744, 370)
Screenshot: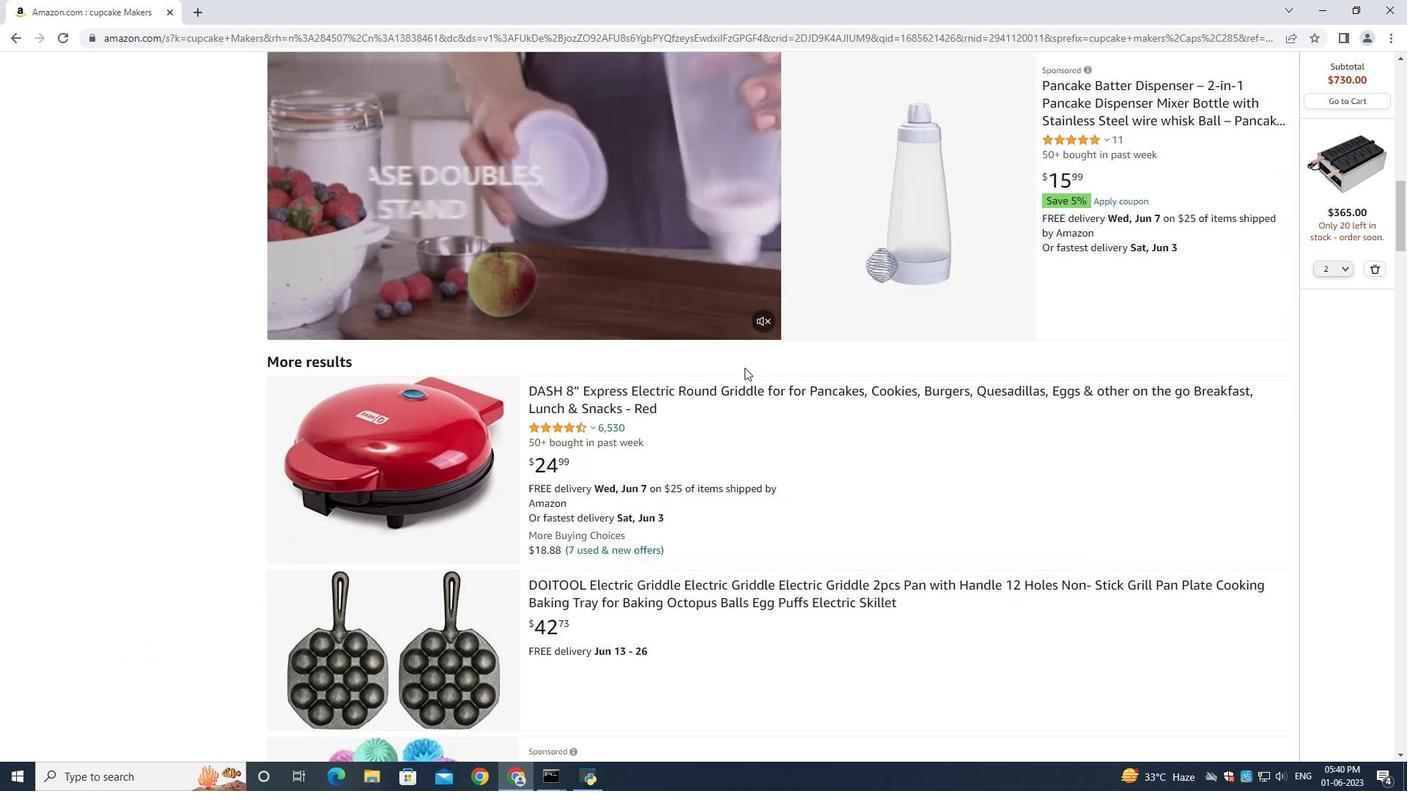 
Action: Mouse scrolled (744, 369) with delta (0, 0)
Screenshot: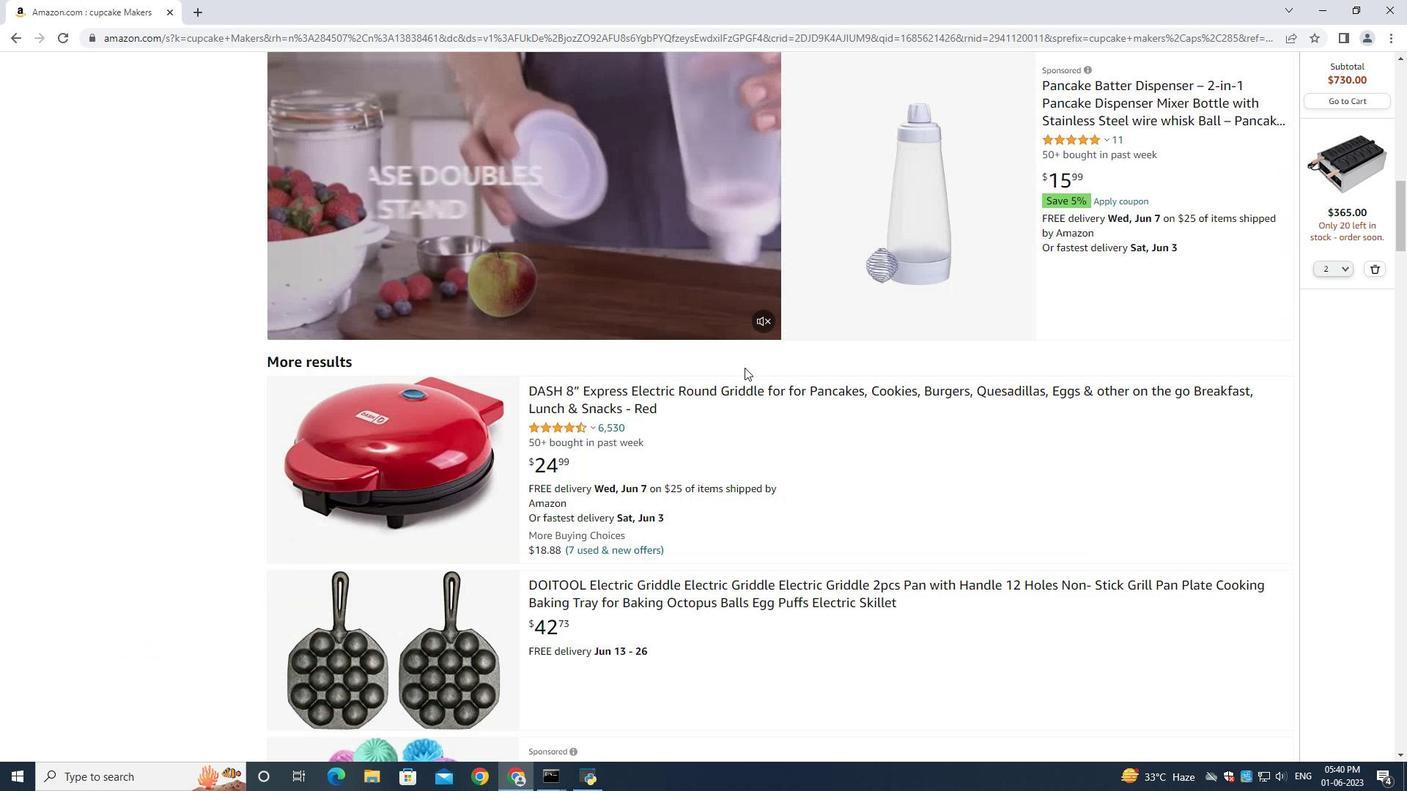 
Action: Mouse moved to (744, 370)
Screenshot: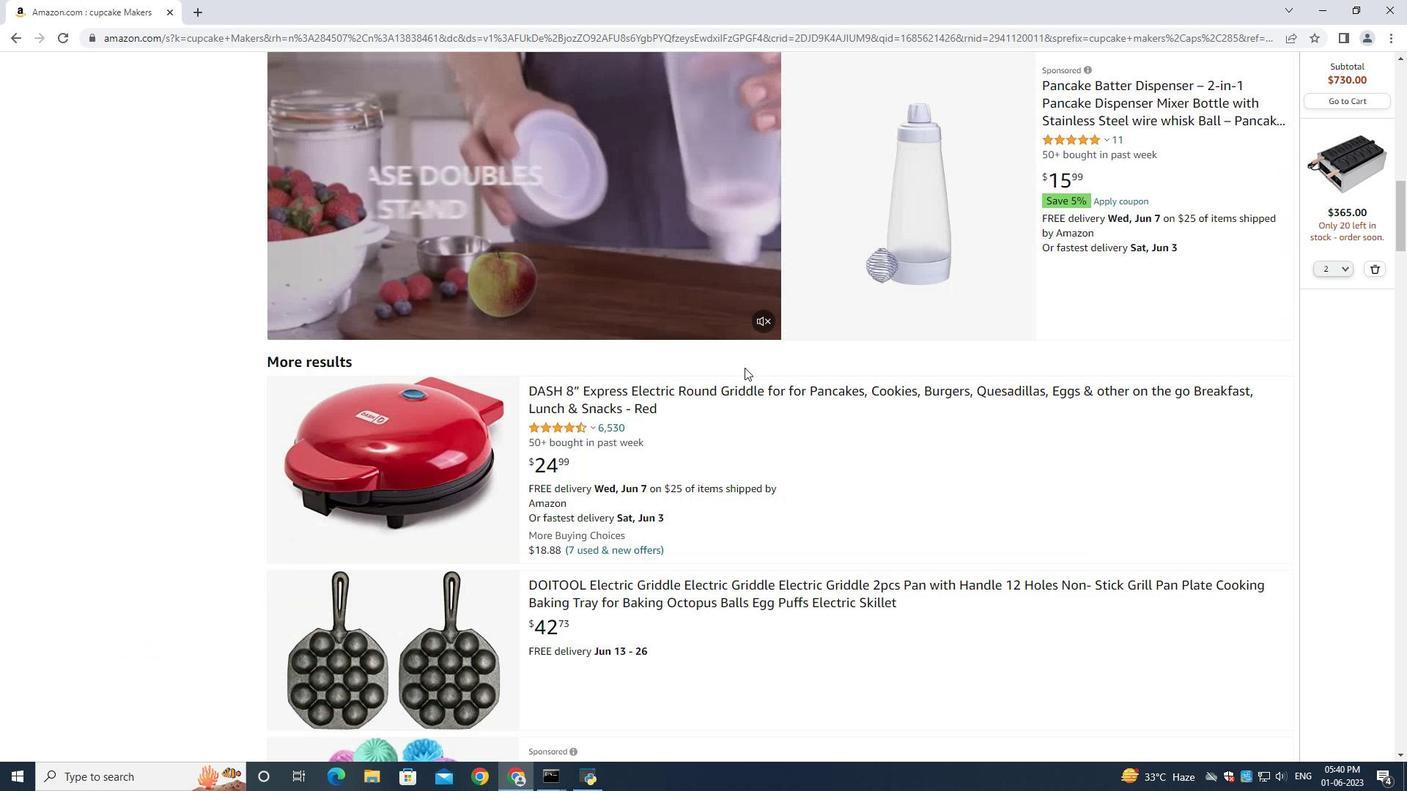 
Action: Mouse scrolled (744, 370) with delta (0, 0)
Screenshot: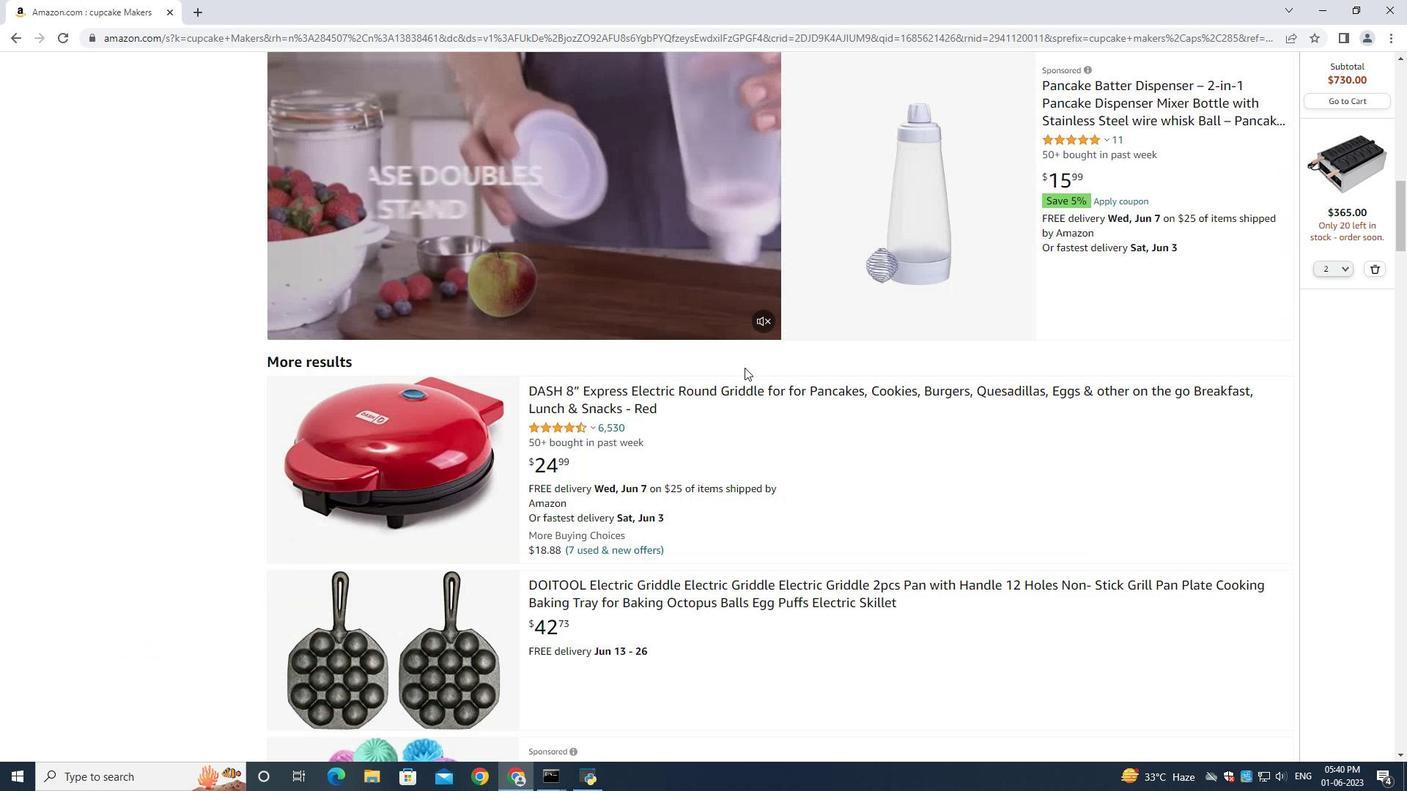 
Action: Mouse scrolled (744, 370) with delta (0, 0)
Screenshot: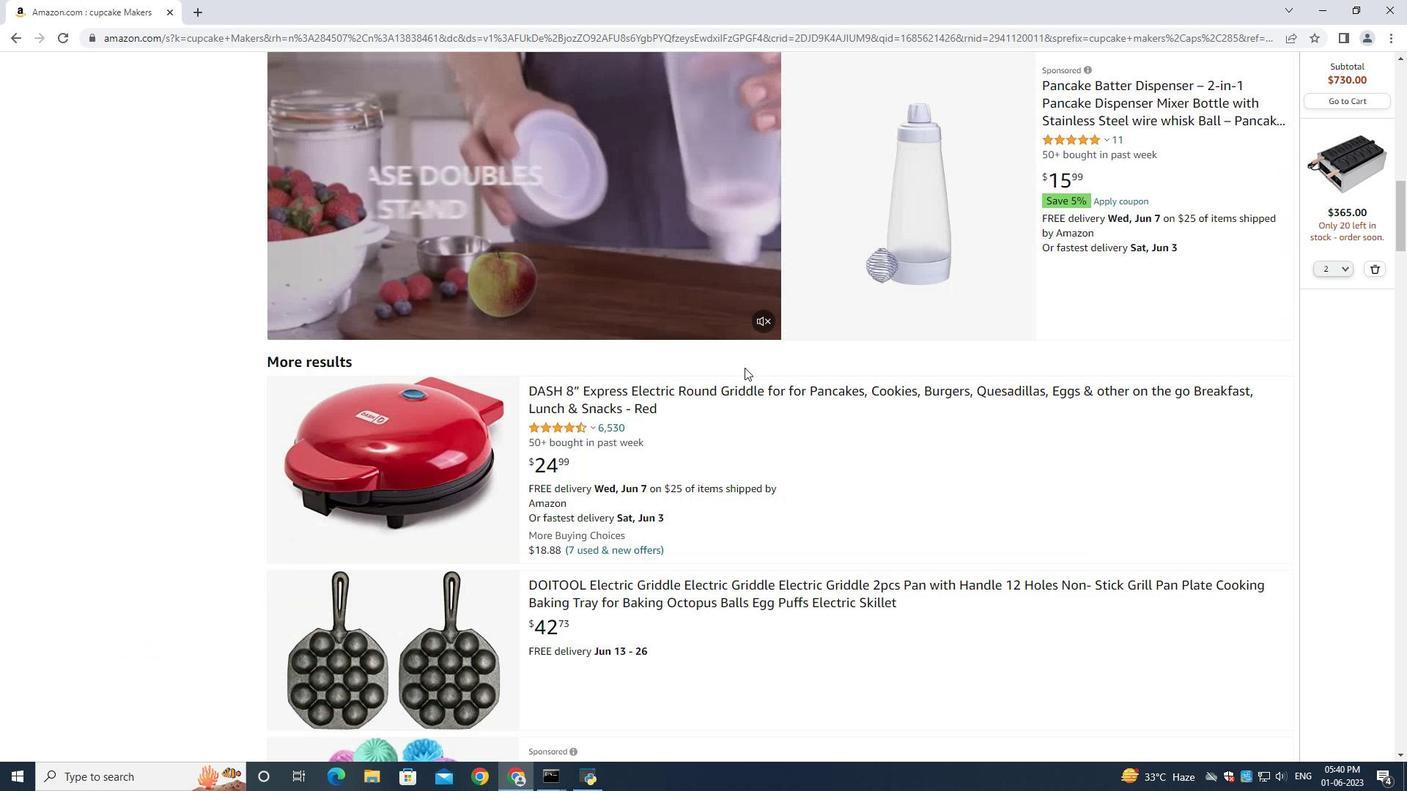 
Action: Mouse moved to (625, 359)
Screenshot: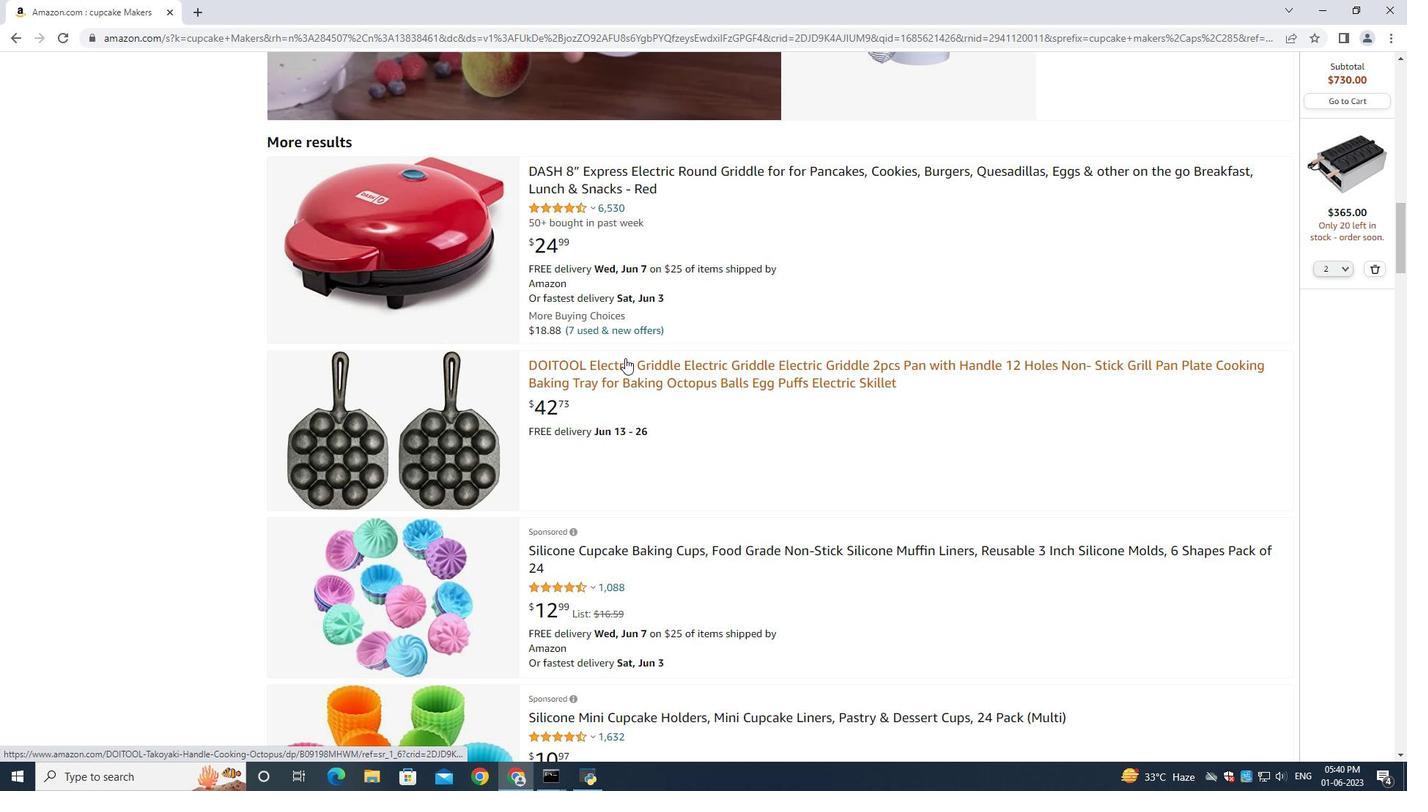 
Action: Mouse pressed left at (625, 359)
Screenshot: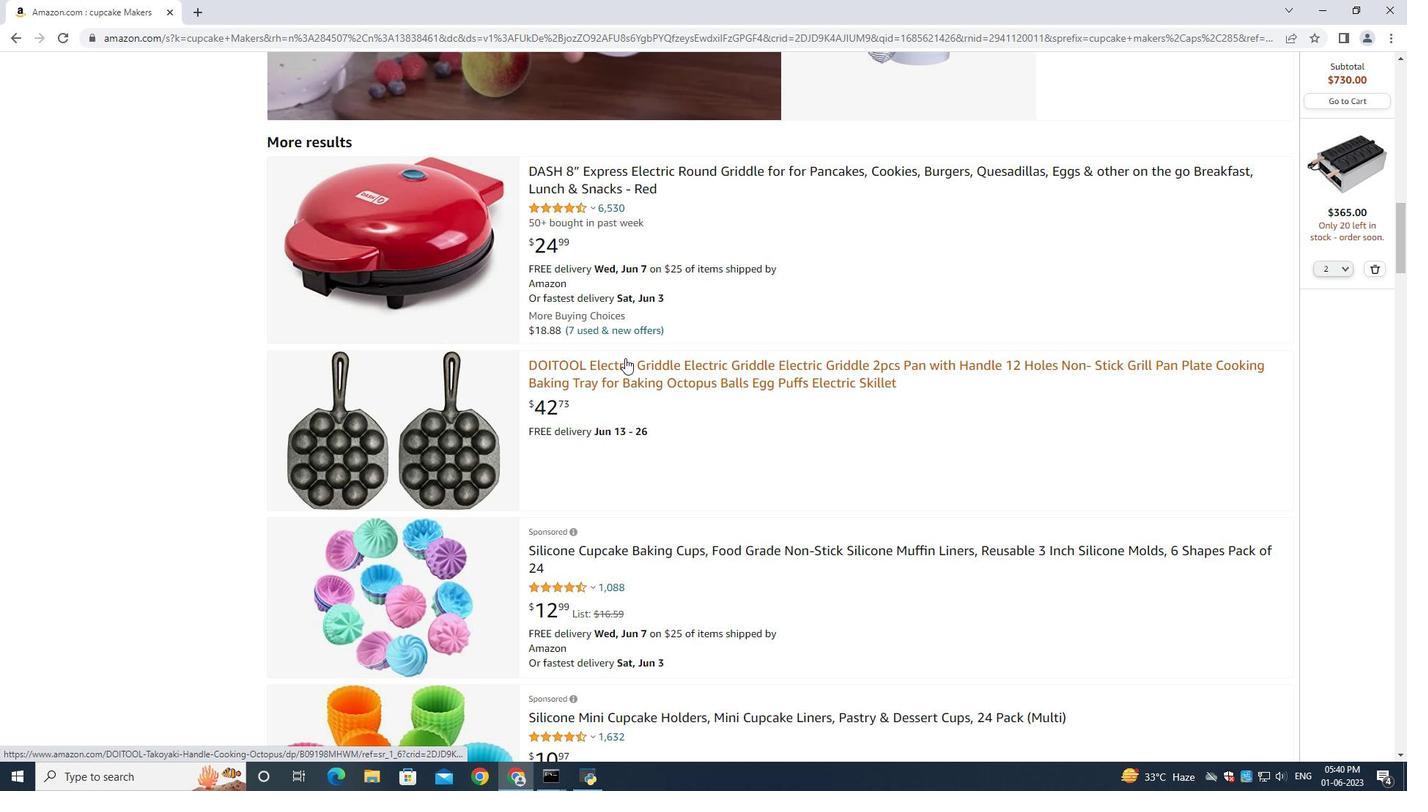 
Action: Mouse moved to (1371, 265)
Screenshot: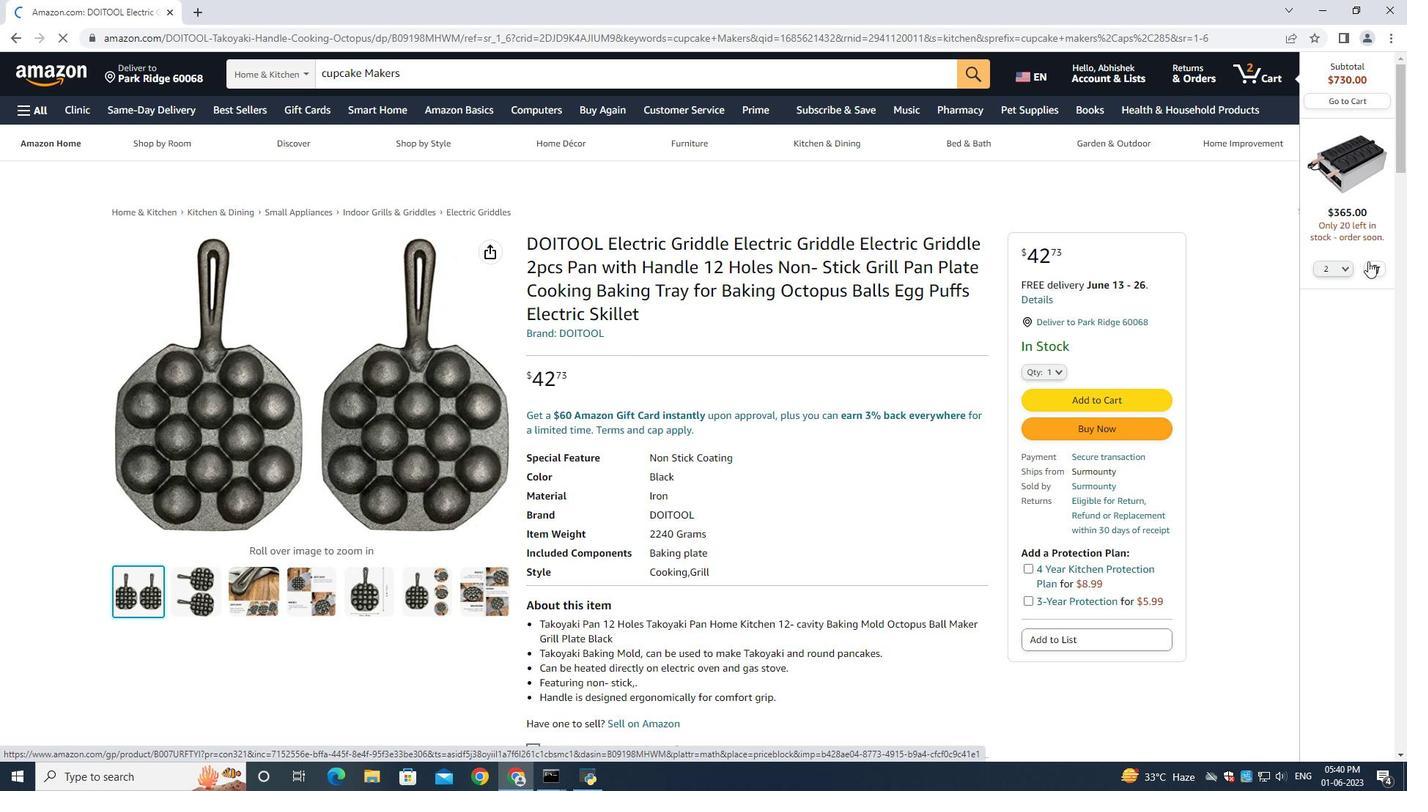 
Action: Mouse pressed left at (1371, 265)
Screenshot: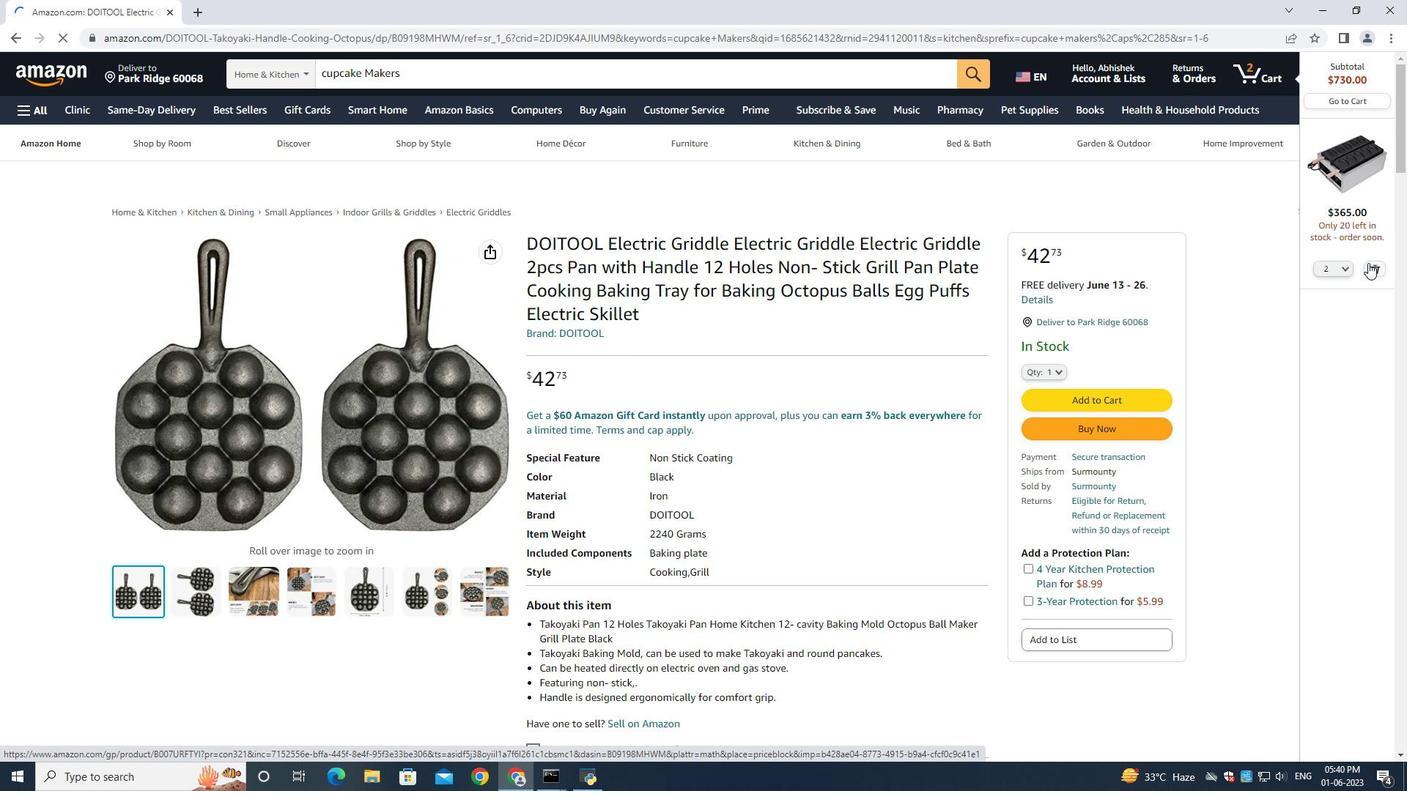 
Action: Mouse moved to (1379, 264)
Screenshot: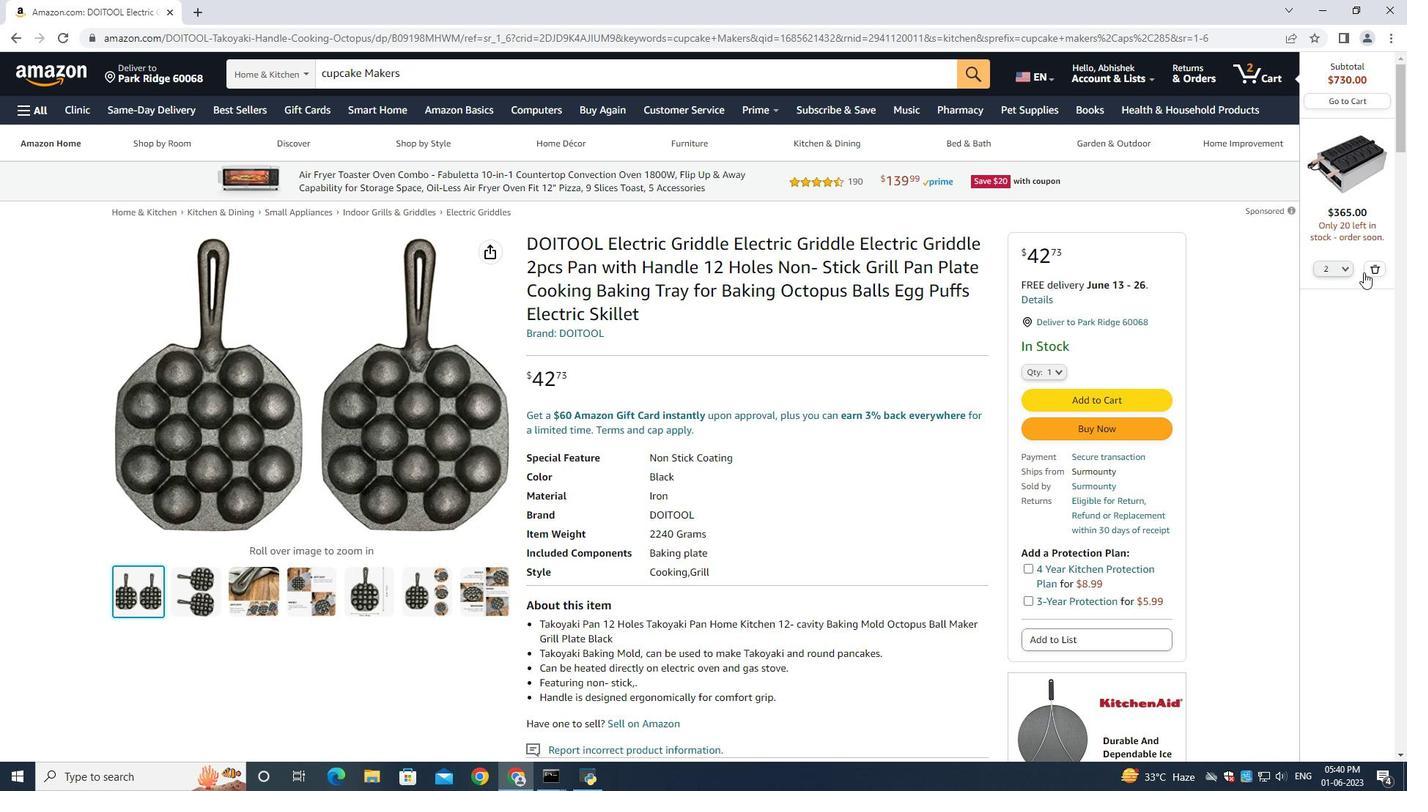 
Action: Mouse pressed left at (1379, 264)
Screenshot: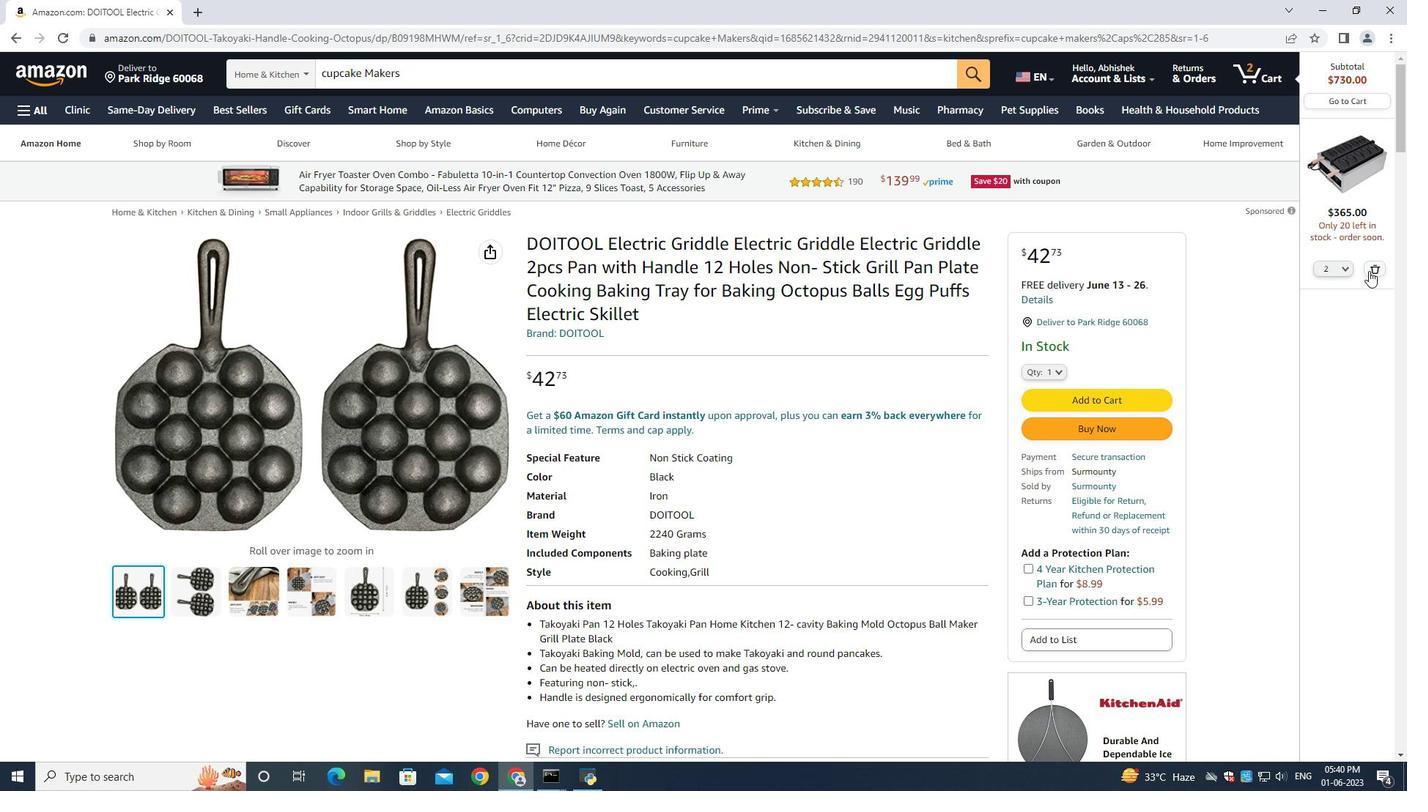
Action: Mouse moved to (1032, 376)
Screenshot: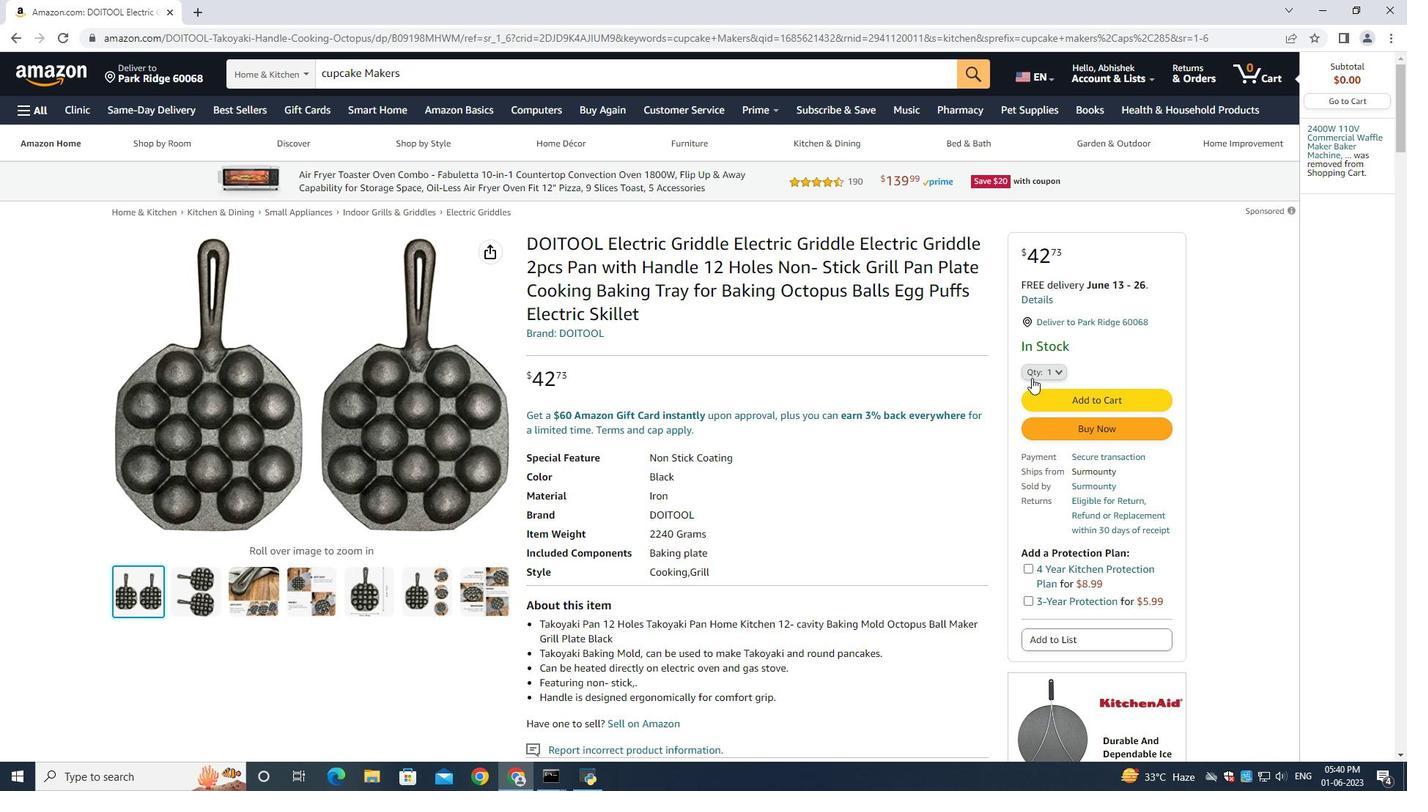 
Action: Mouse pressed left at (1032, 376)
Screenshot: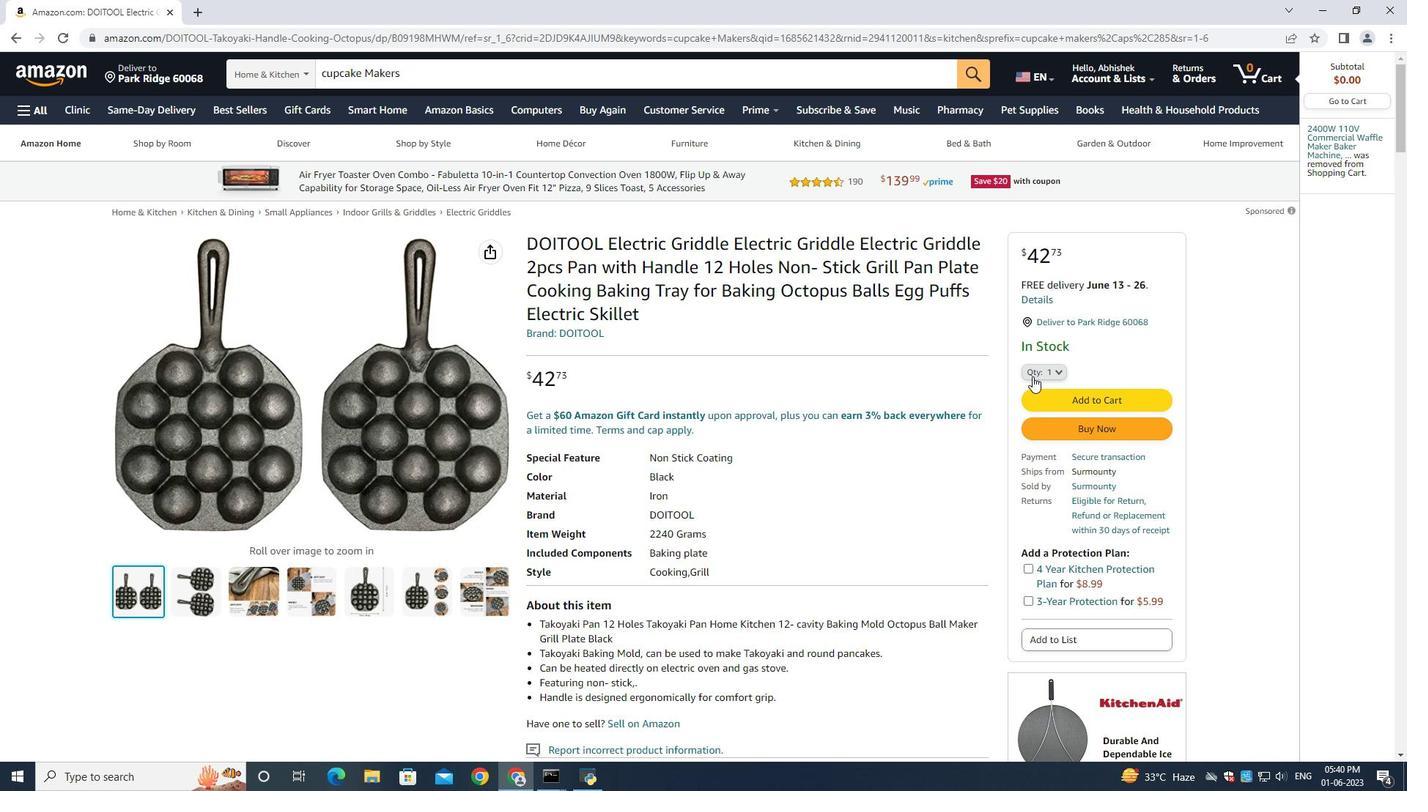 
Action: Mouse moved to (1033, 414)
Screenshot: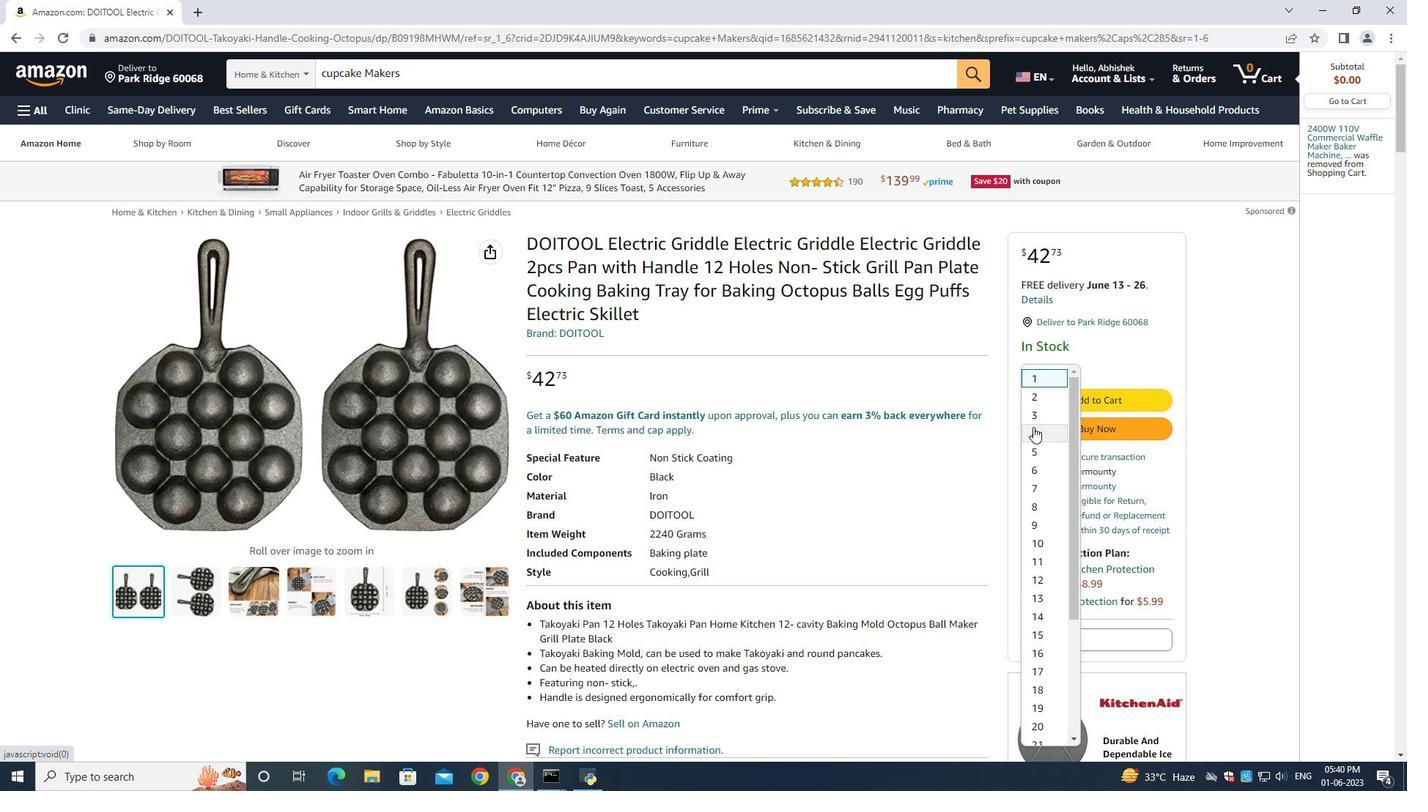 
Action: Mouse pressed left at (1033, 414)
Screenshot: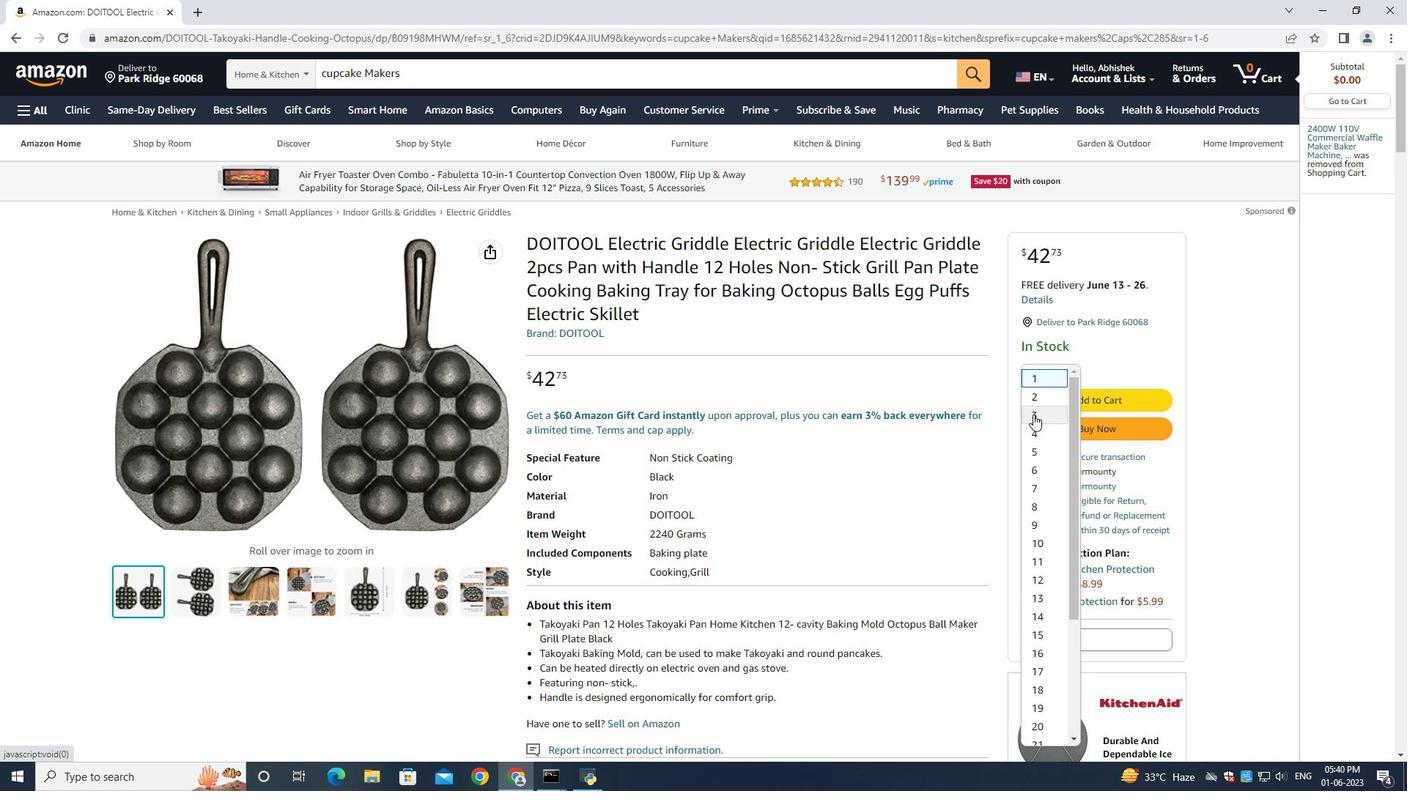
Action: Mouse moved to (1083, 428)
Screenshot: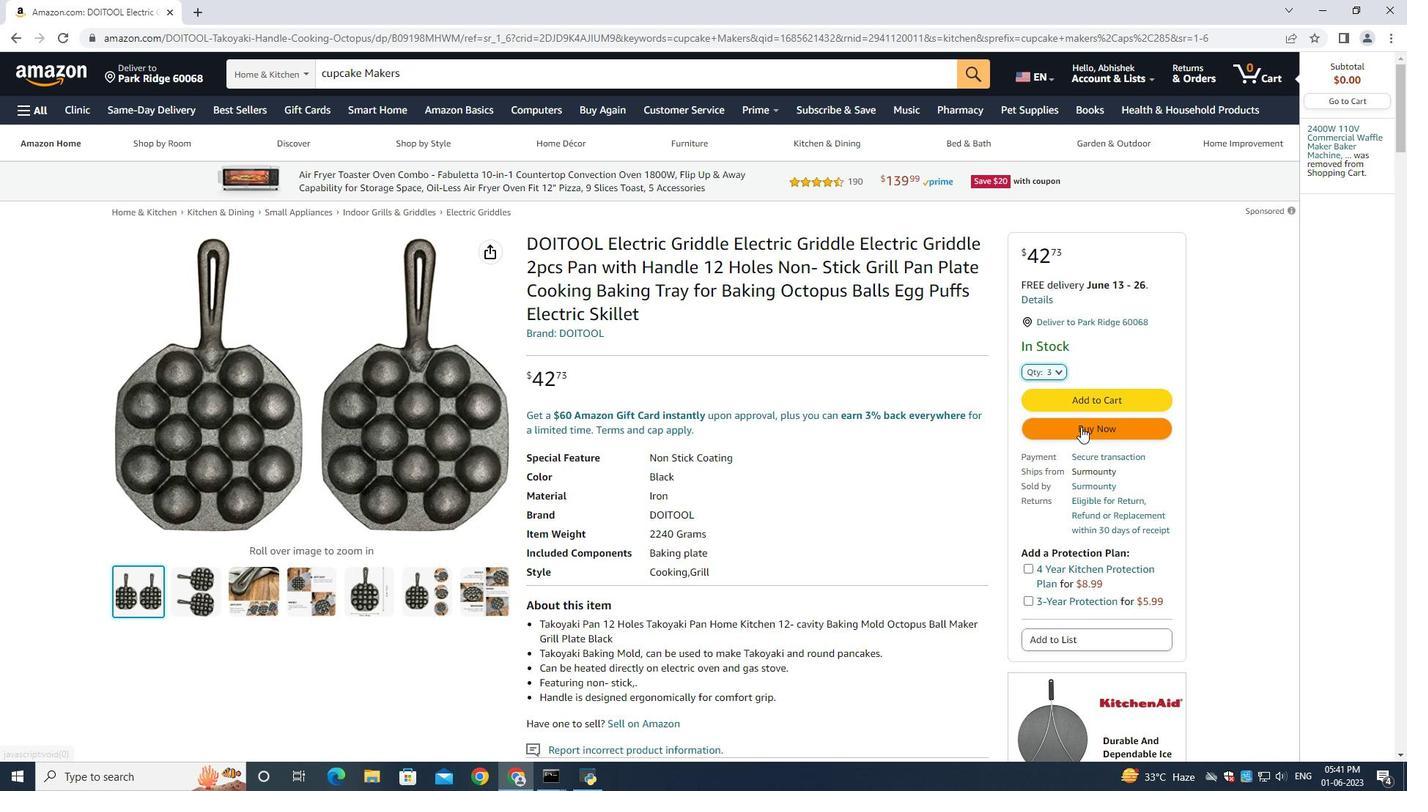 
Action: Mouse pressed left at (1083, 428)
Screenshot: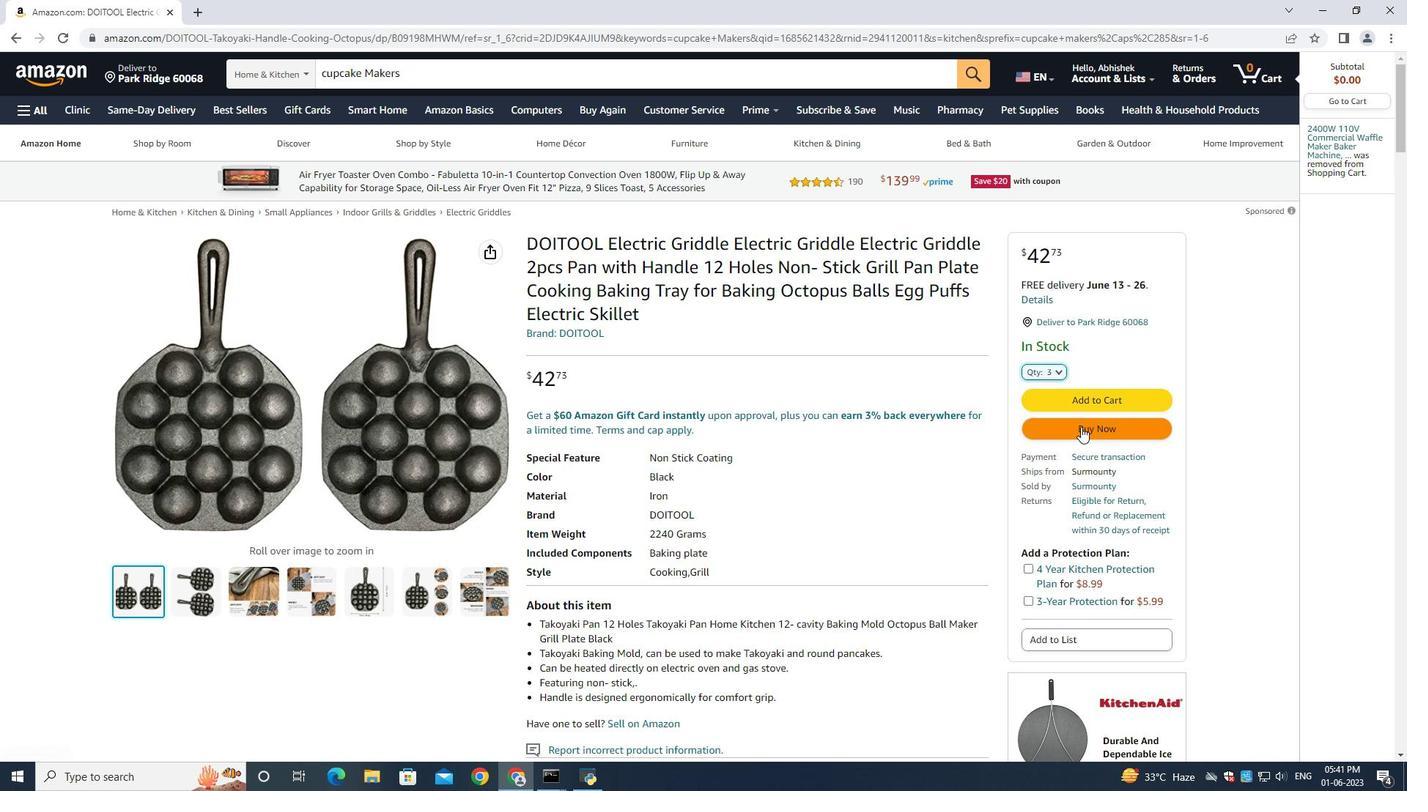 
Action: Mouse moved to (758, 392)
Screenshot: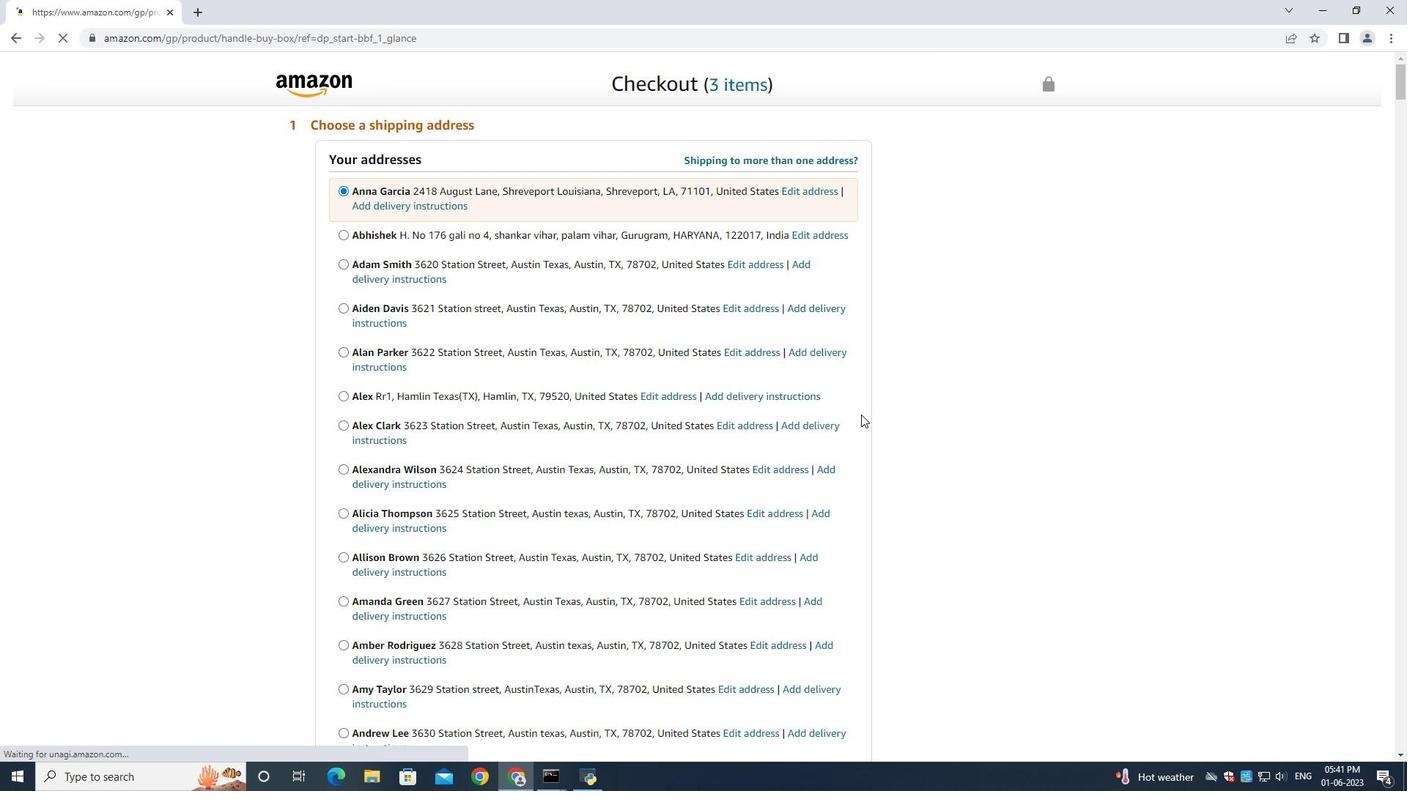 
Action: Mouse scrolled (758, 392) with delta (0, 0)
Screenshot: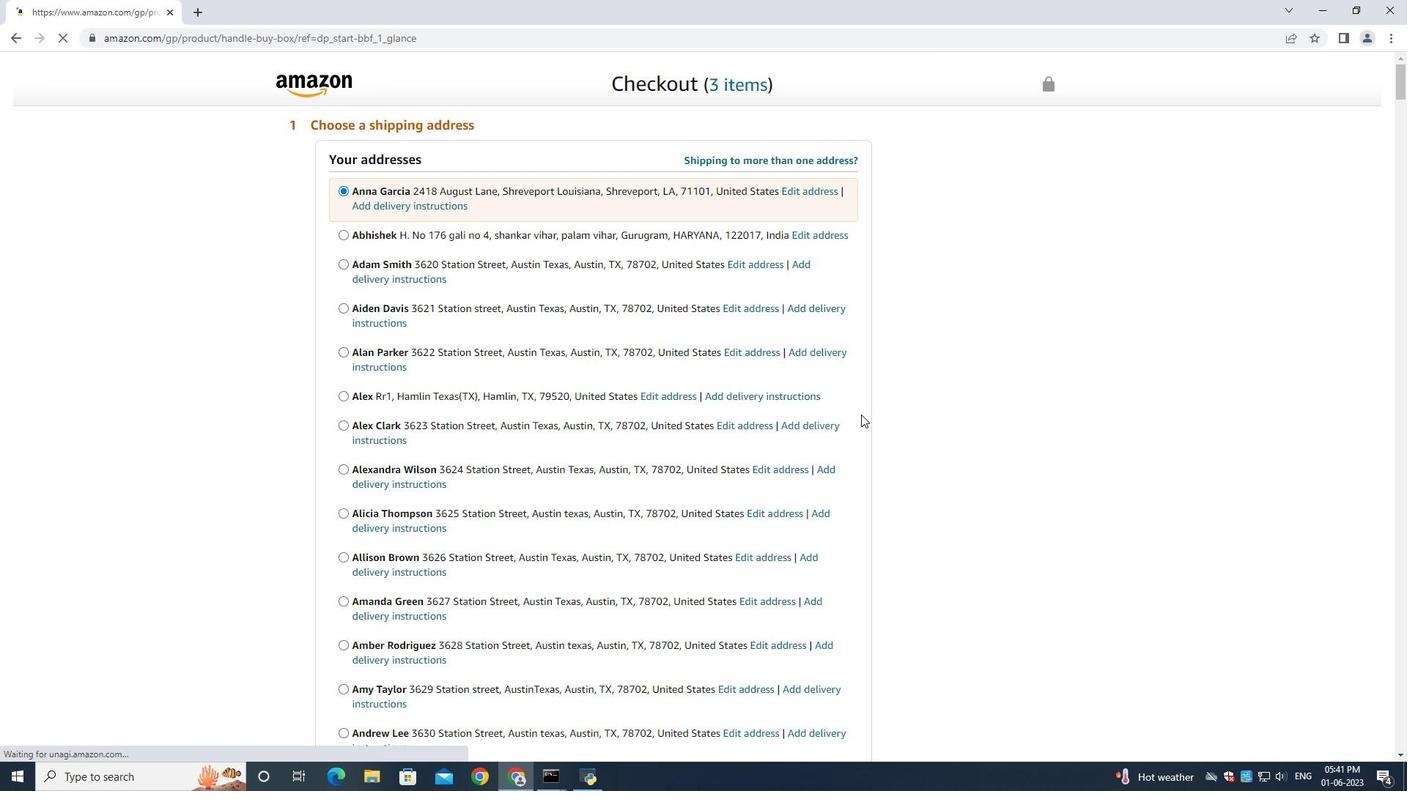 
Action: Mouse moved to (758, 395)
Screenshot: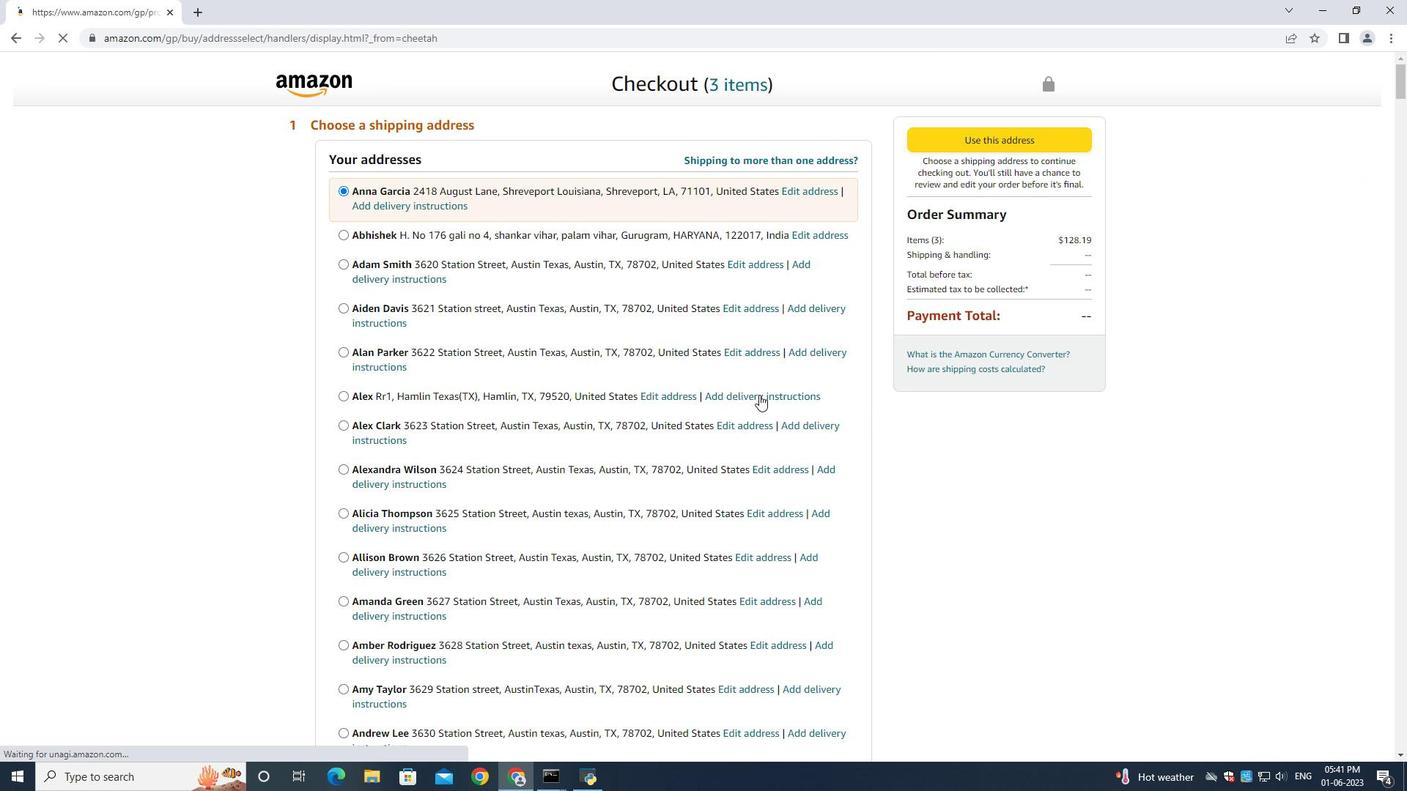 
Action: Mouse scrolled (758, 392) with delta (0, 0)
Screenshot: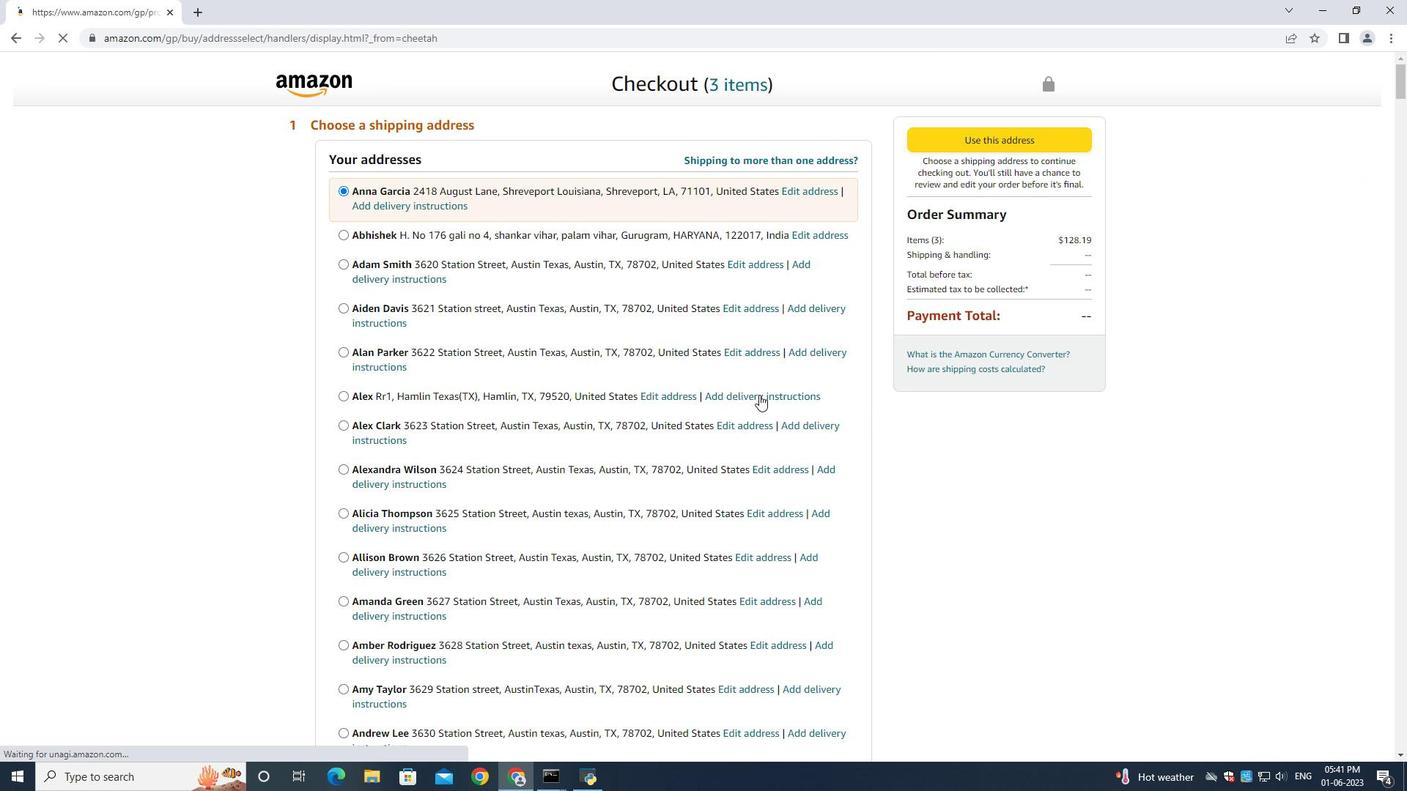 
Action: Mouse moved to (758, 395)
Screenshot: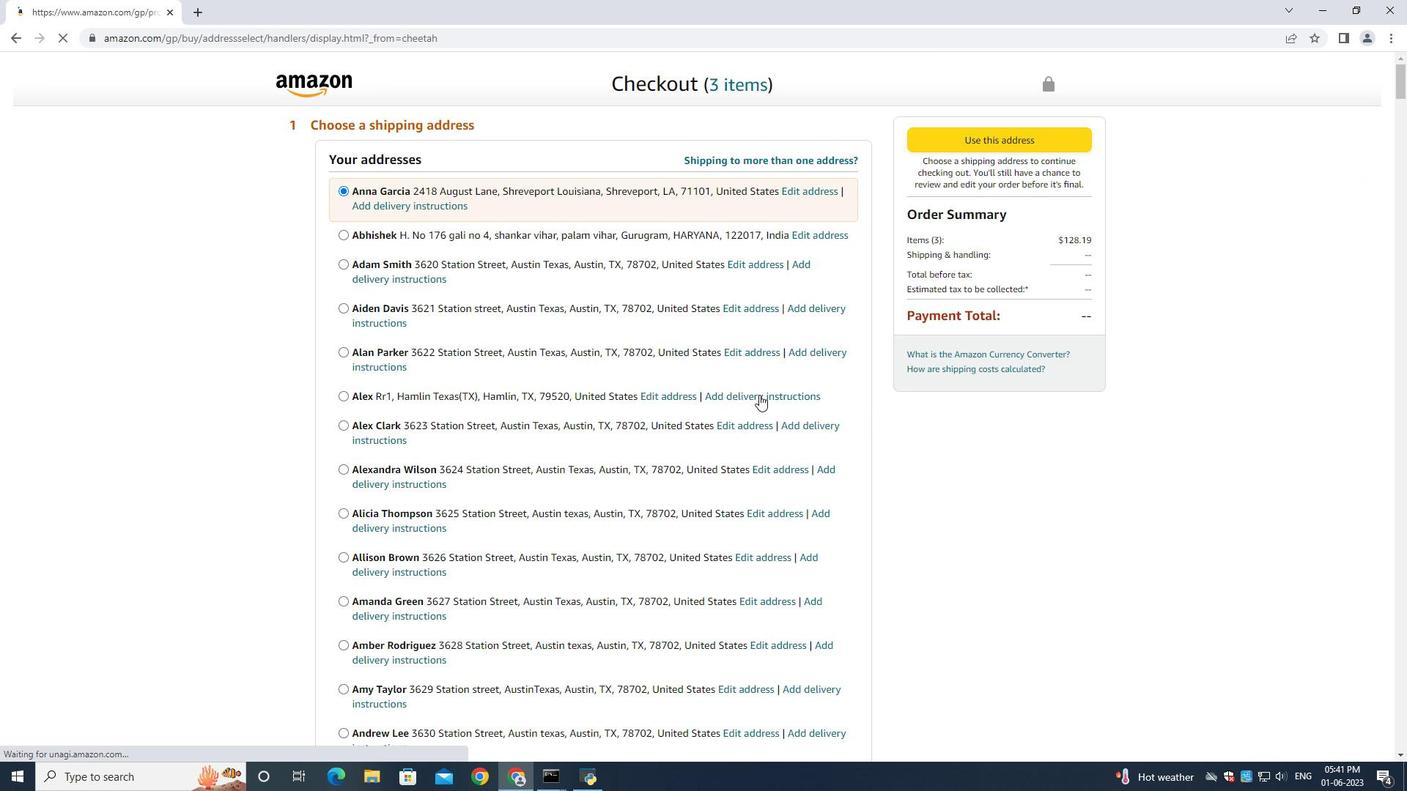 
Action: Mouse scrolled (758, 394) with delta (0, 0)
Screenshot: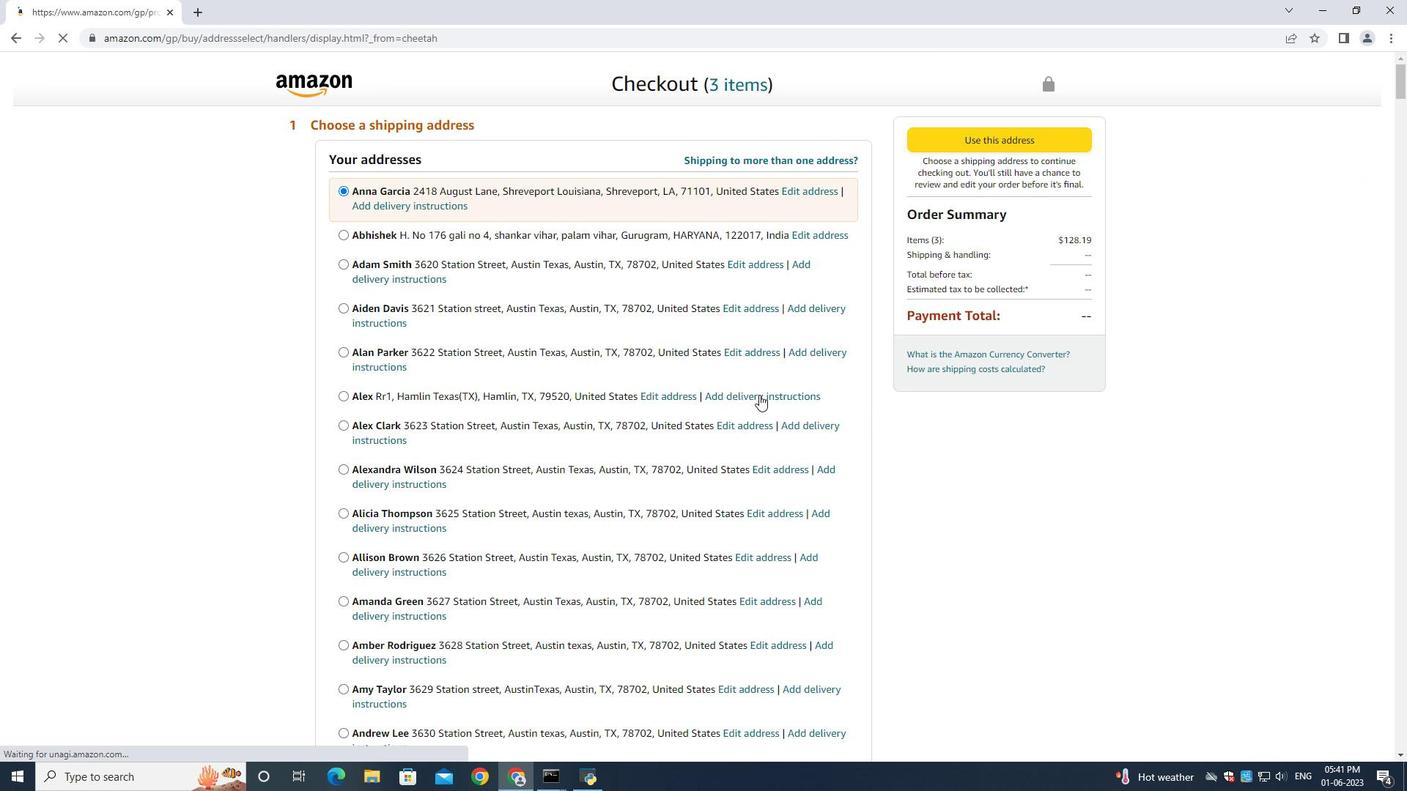 
Action: Mouse moved to (758, 395)
Screenshot: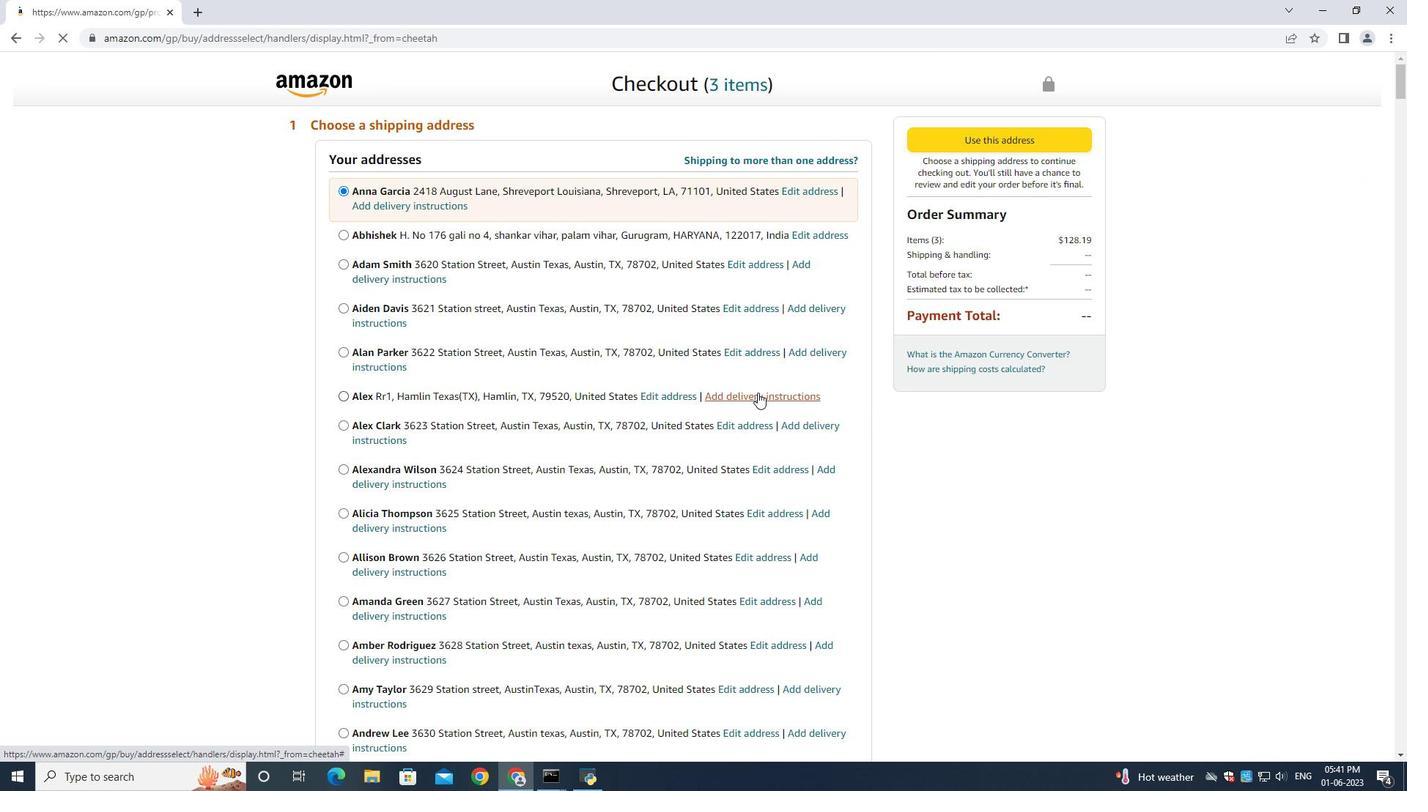 
Action: Mouse scrolled (758, 395) with delta (0, 0)
Screenshot: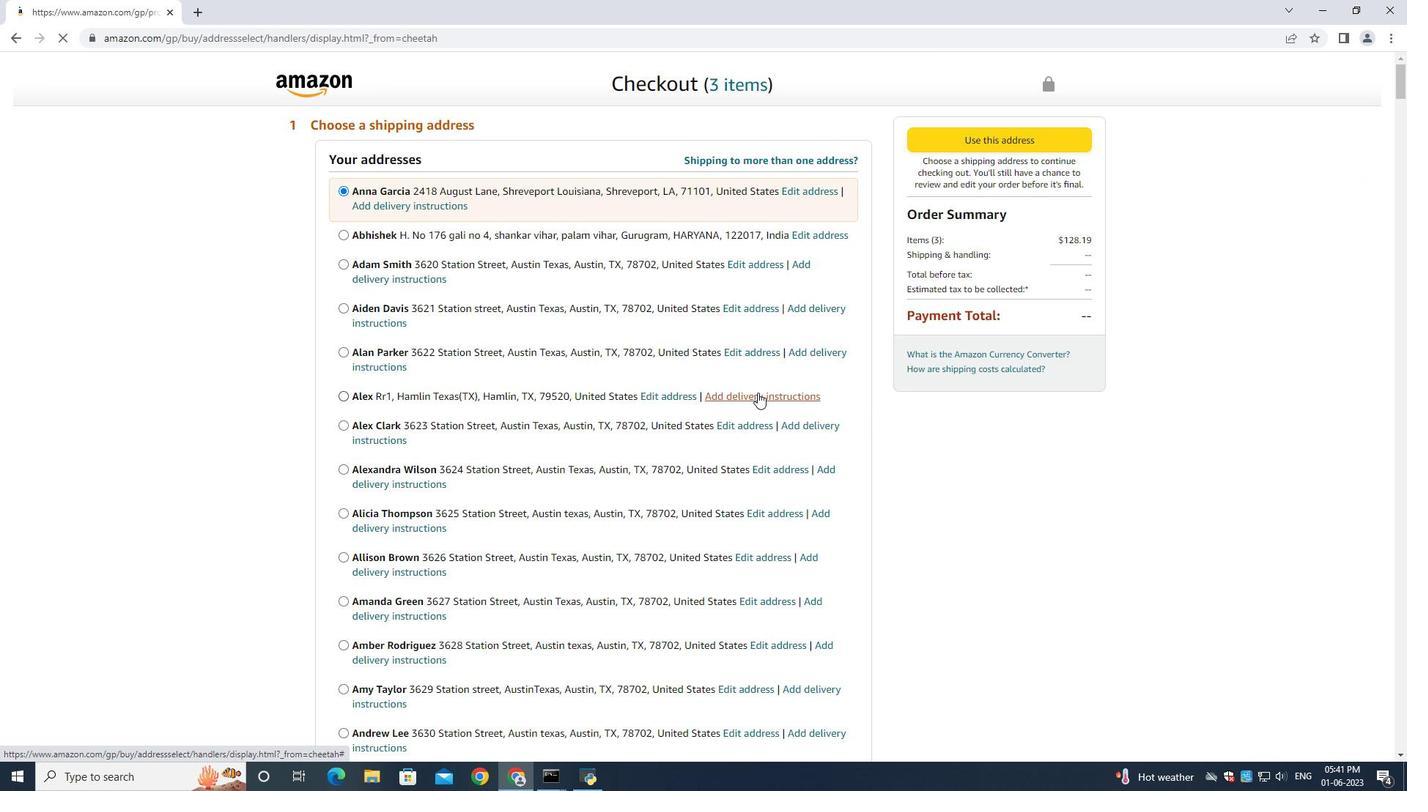 
Action: Mouse moved to (757, 396)
Screenshot: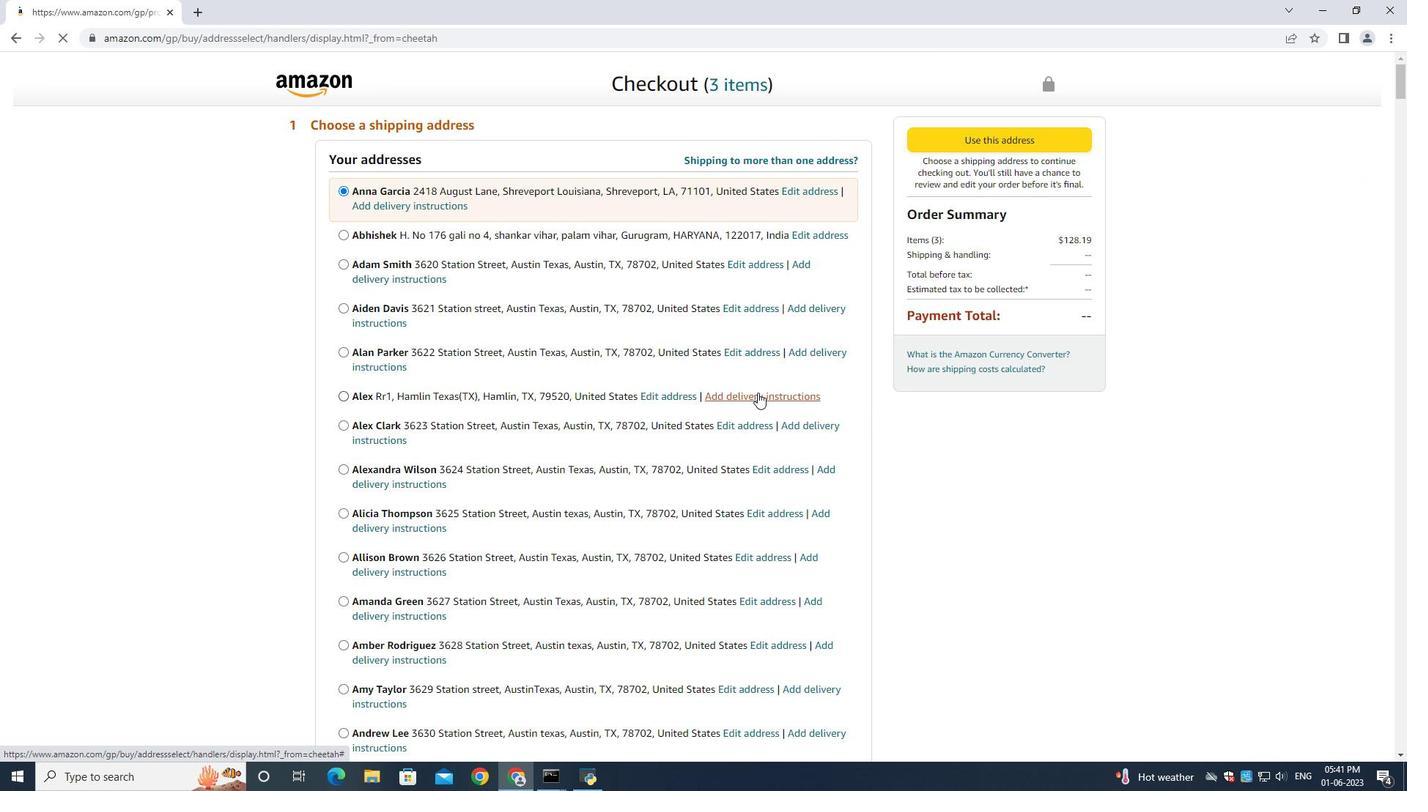 
Action: Mouse scrolled (758, 394) with delta (0, -1)
Screenshot: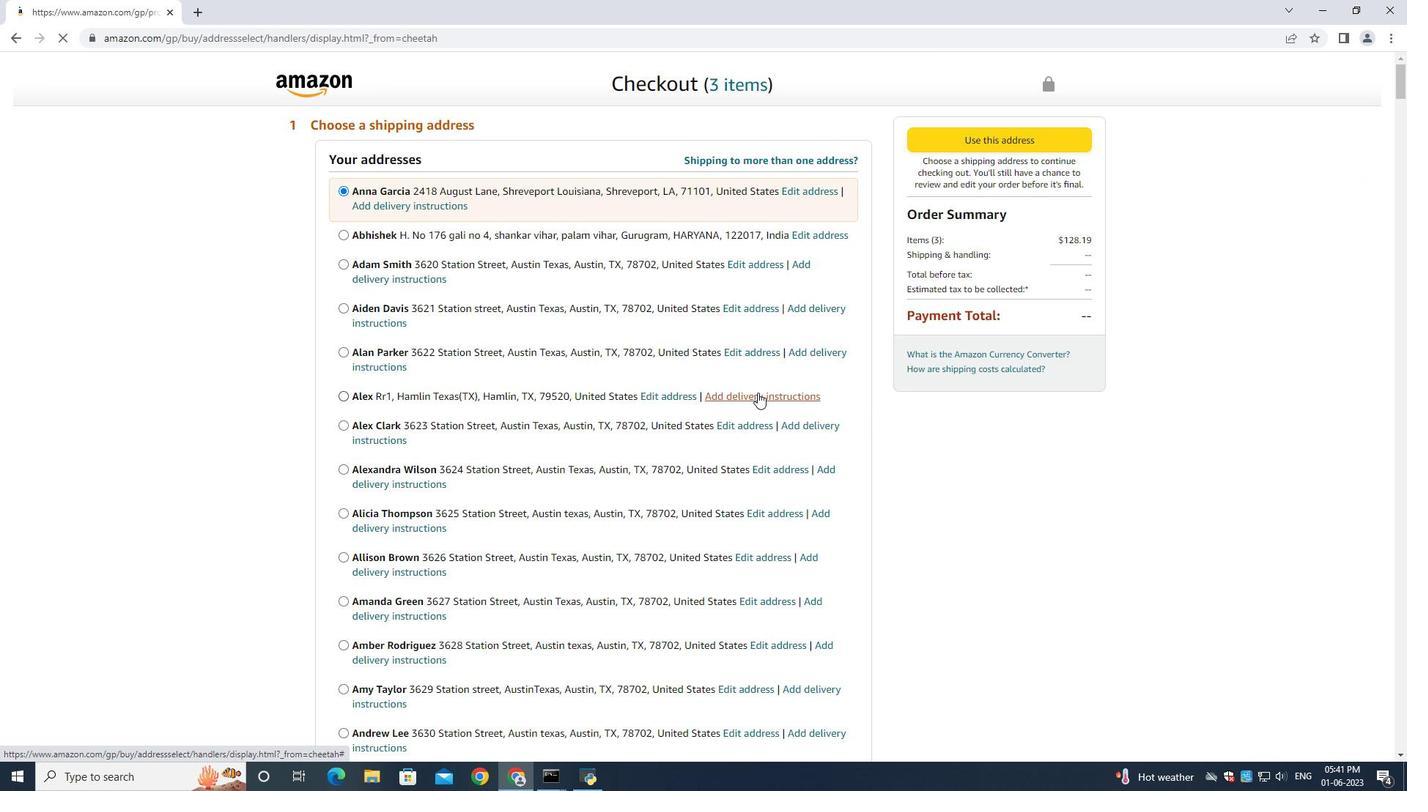
Action: Mouse moved to (757, 397)
Screenshot: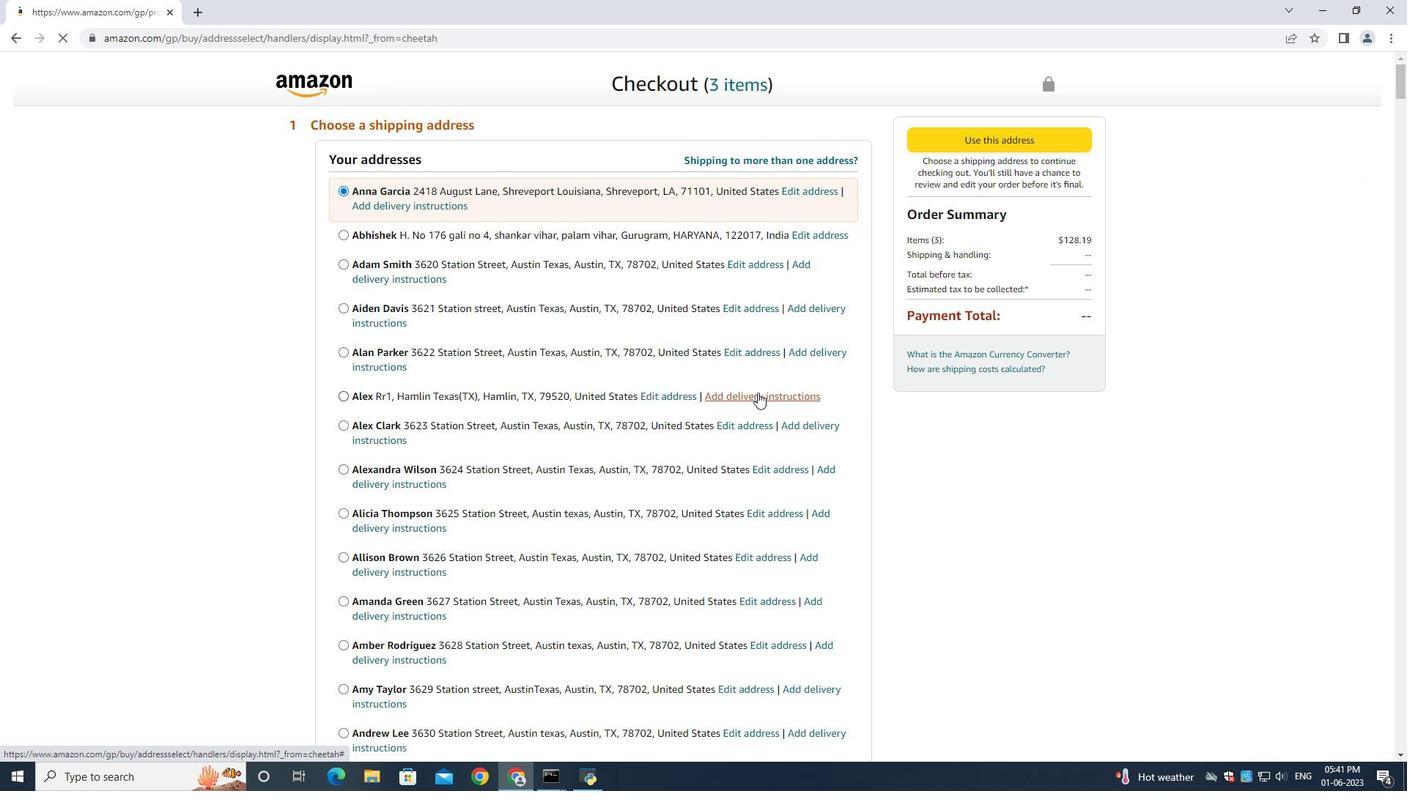 
Action: Mouse scrolled (758, 394) with delta (0, -1)
Screenshot: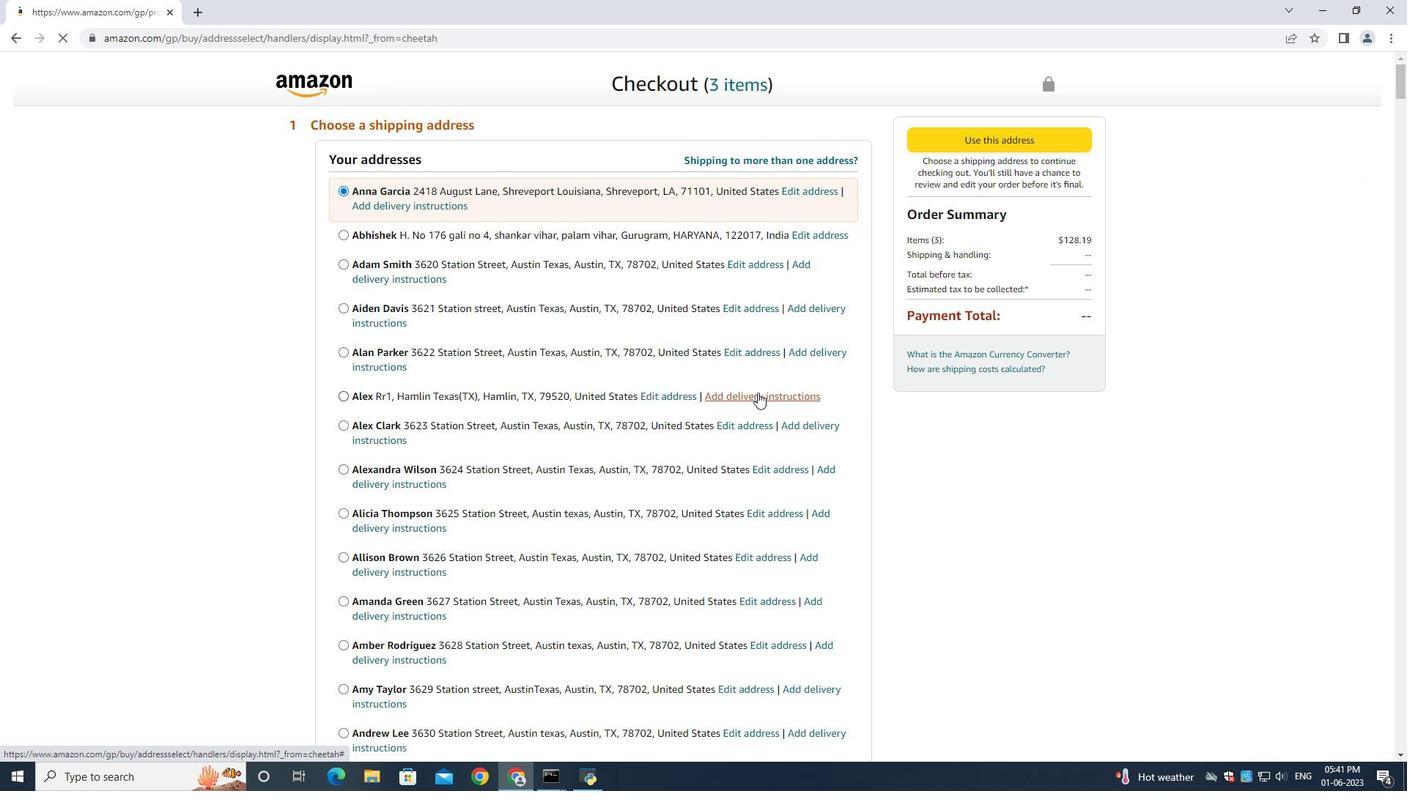 
Action: Mouse moved to (757, 396)
Screenshot: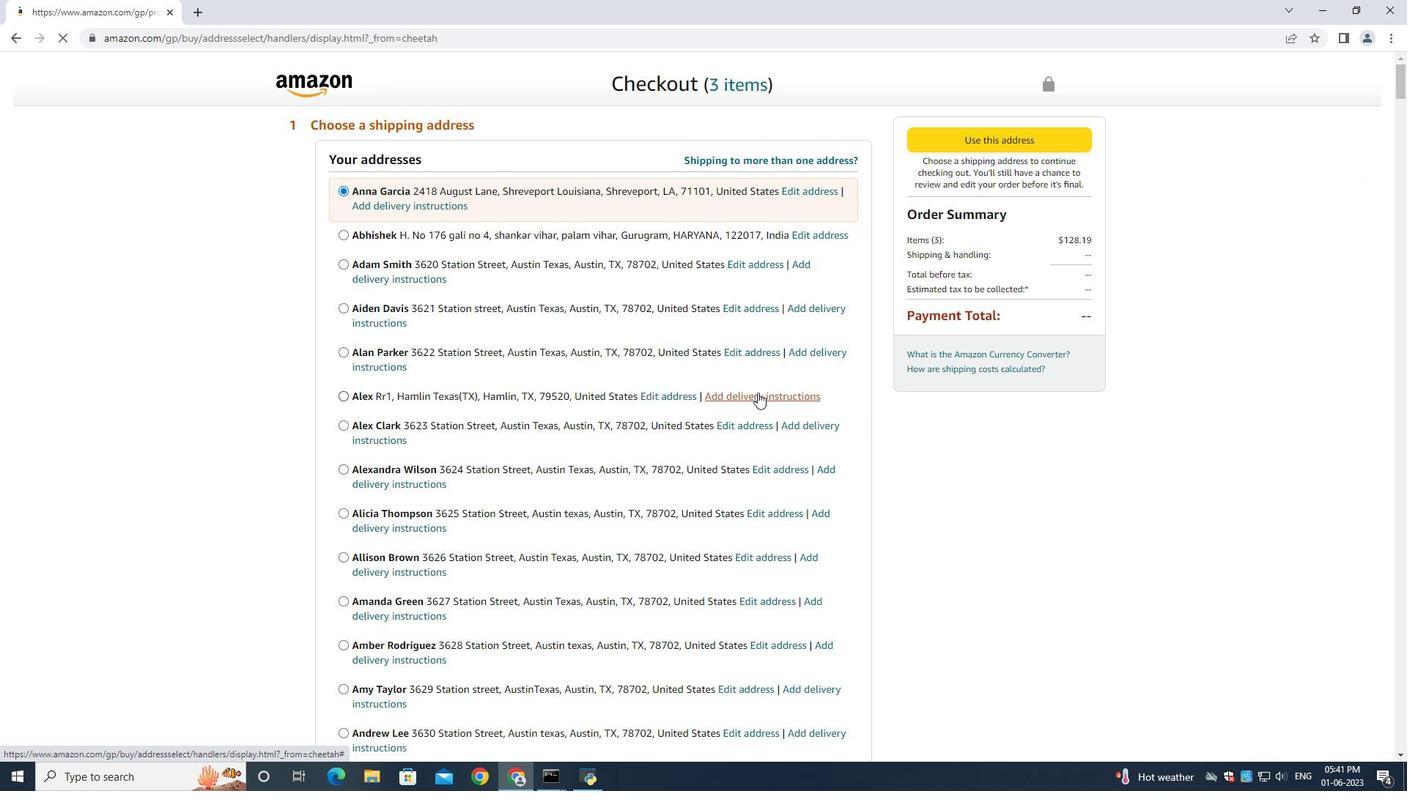 
Action: Mouse scrolled (758, 395) with delta (0, 0)
Screenshot: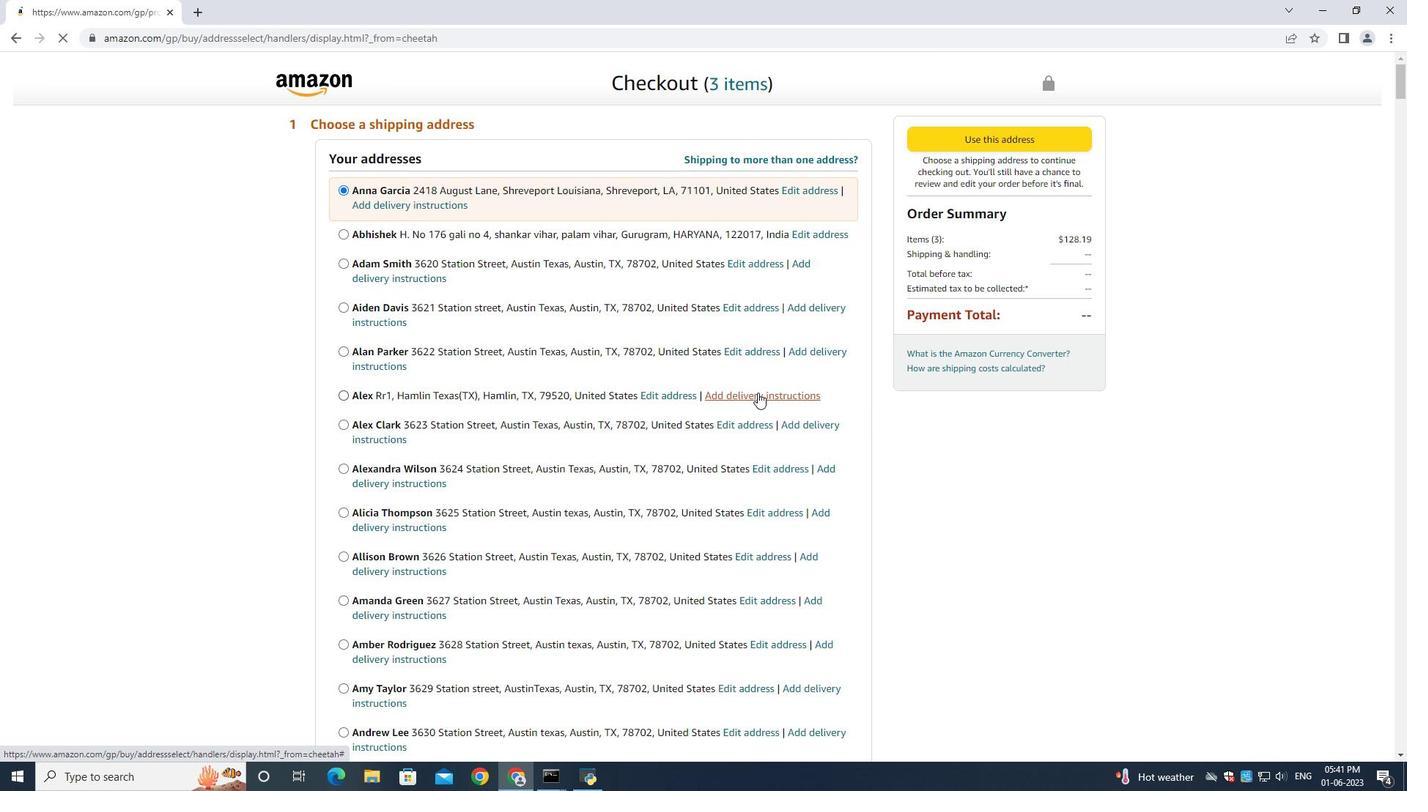 
Action: Mouse moved to (759, 389)
Screenshot: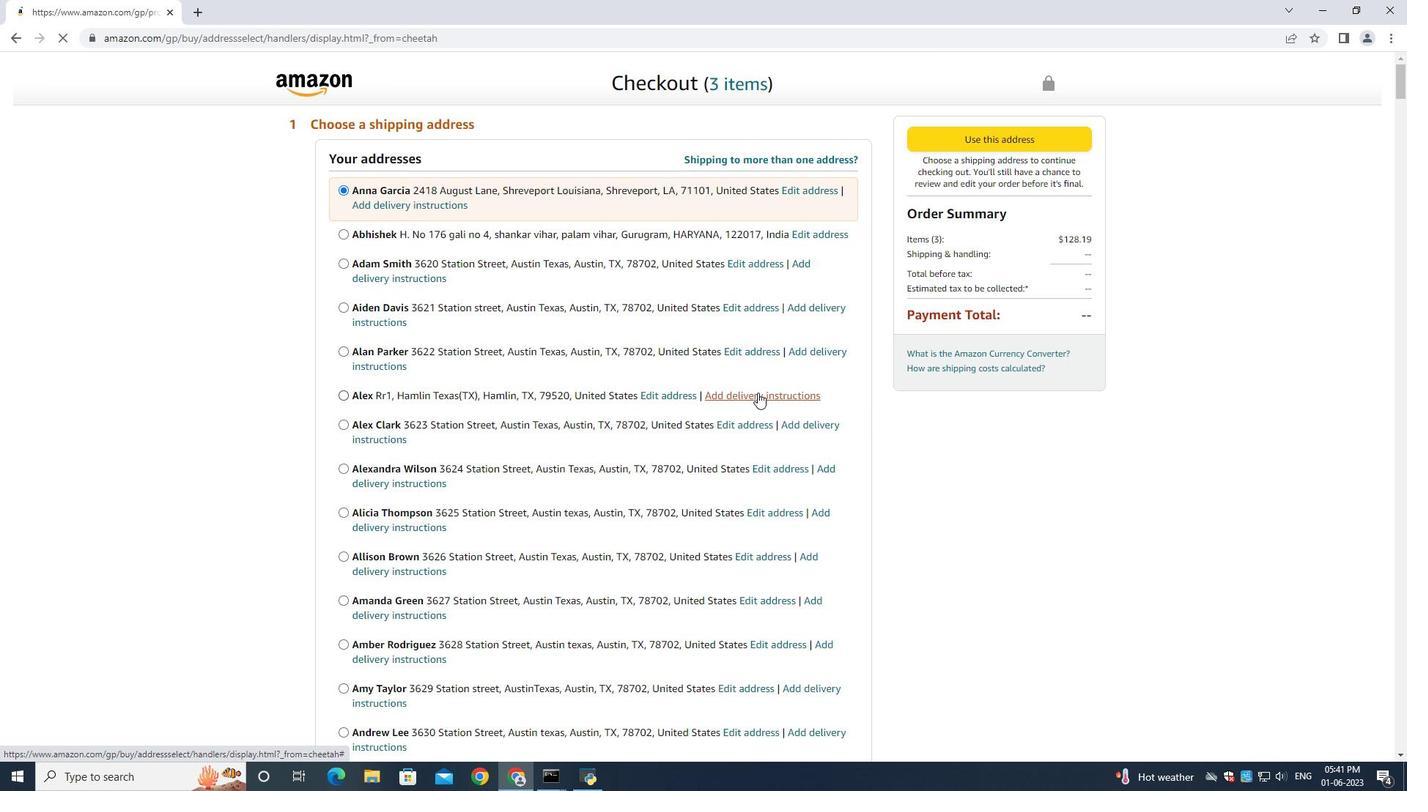 
Action: Mouse scrolled (757, 395) with delta (0, 0)
Screenshot: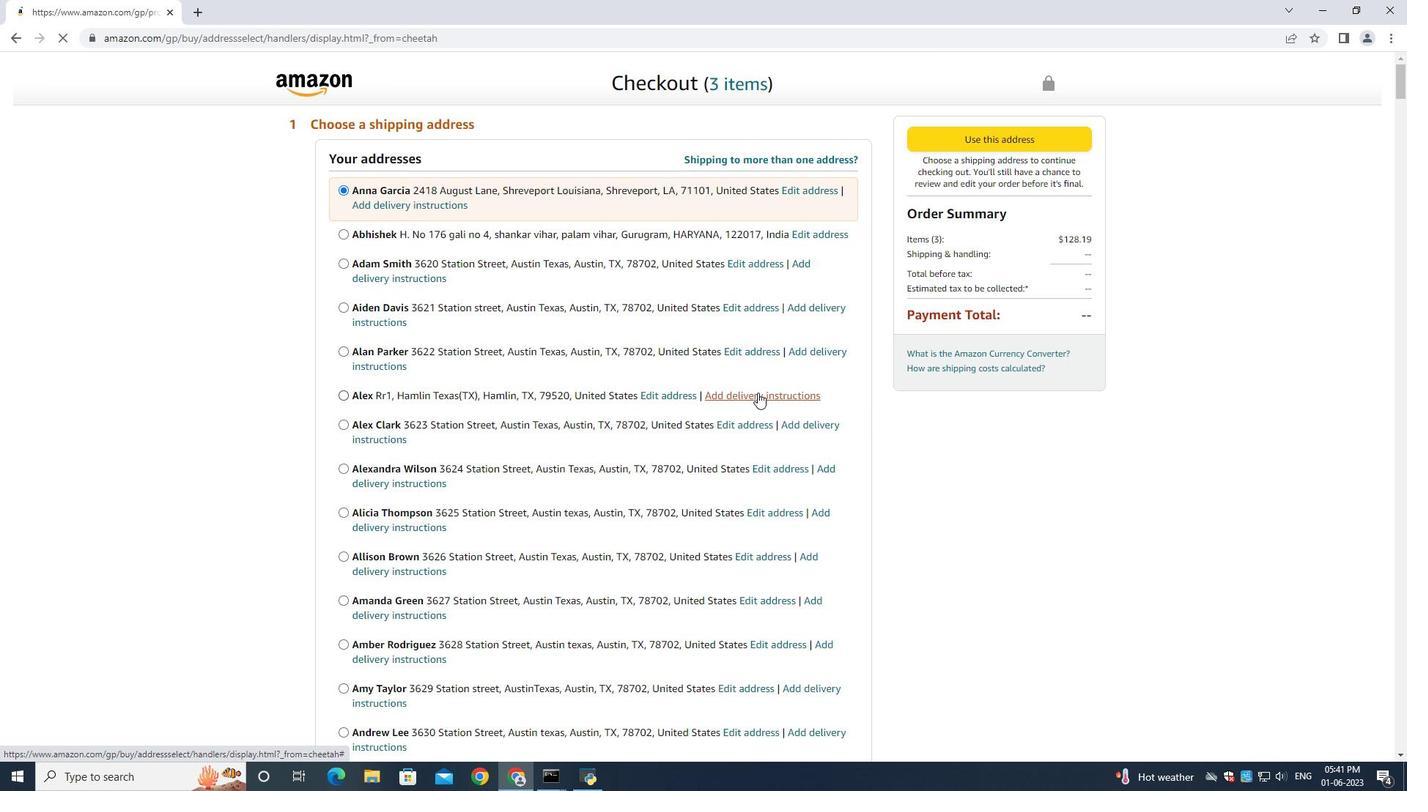 
Action: Mouse moved to (760, 387)
Screenshot: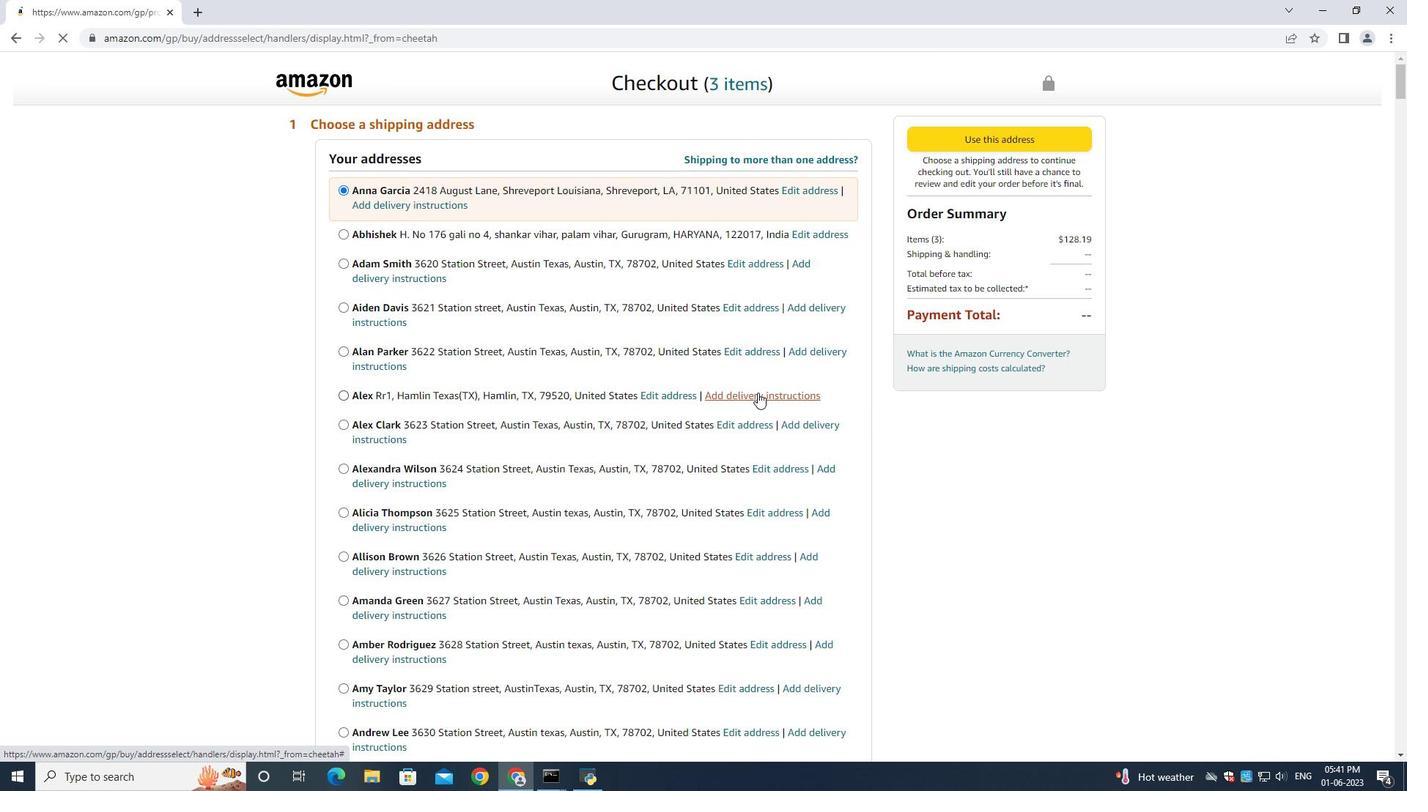 
Action: Mouse scrolled (757, 396) with delta (0, 0)
Screenshot: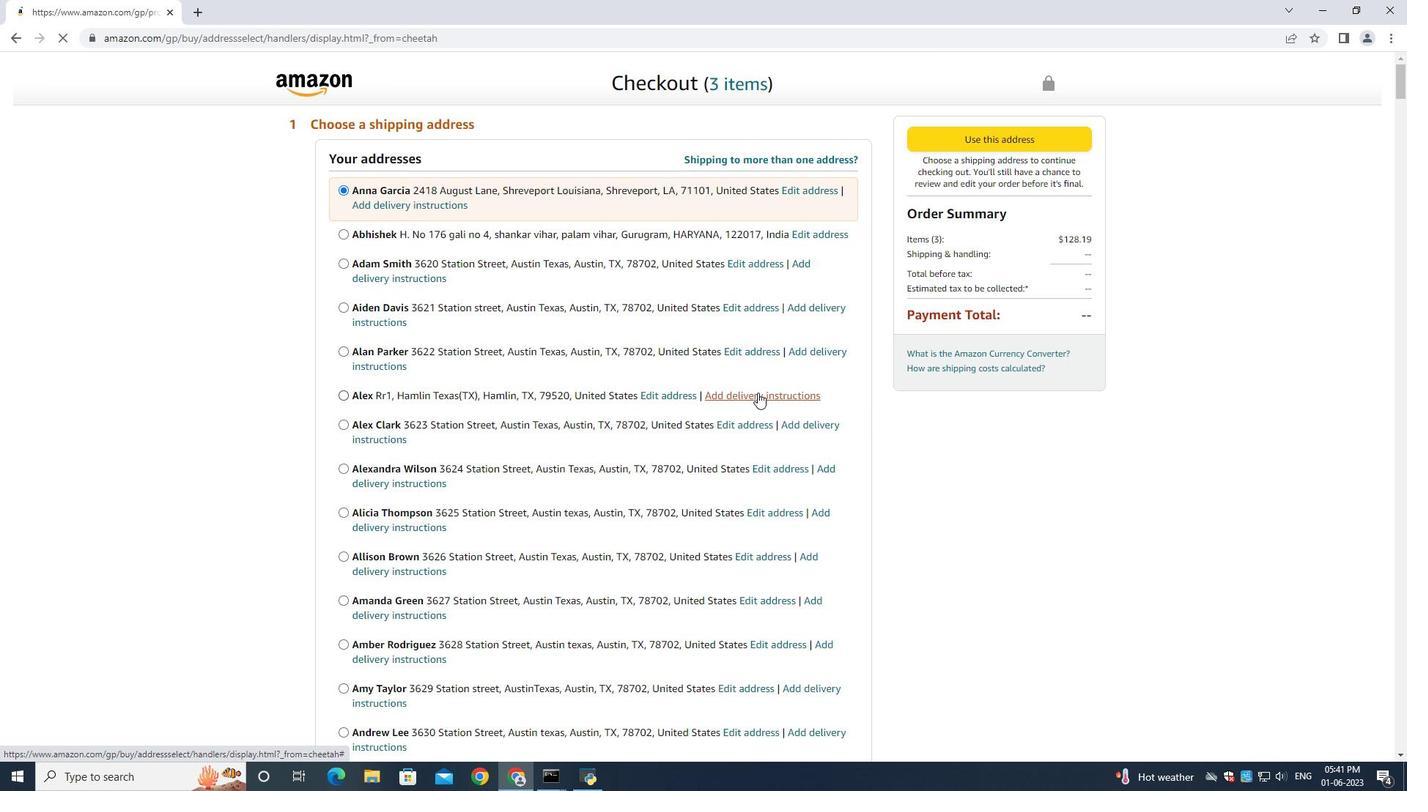 
Action: Mouse moved to (760, 386)
Screenshot: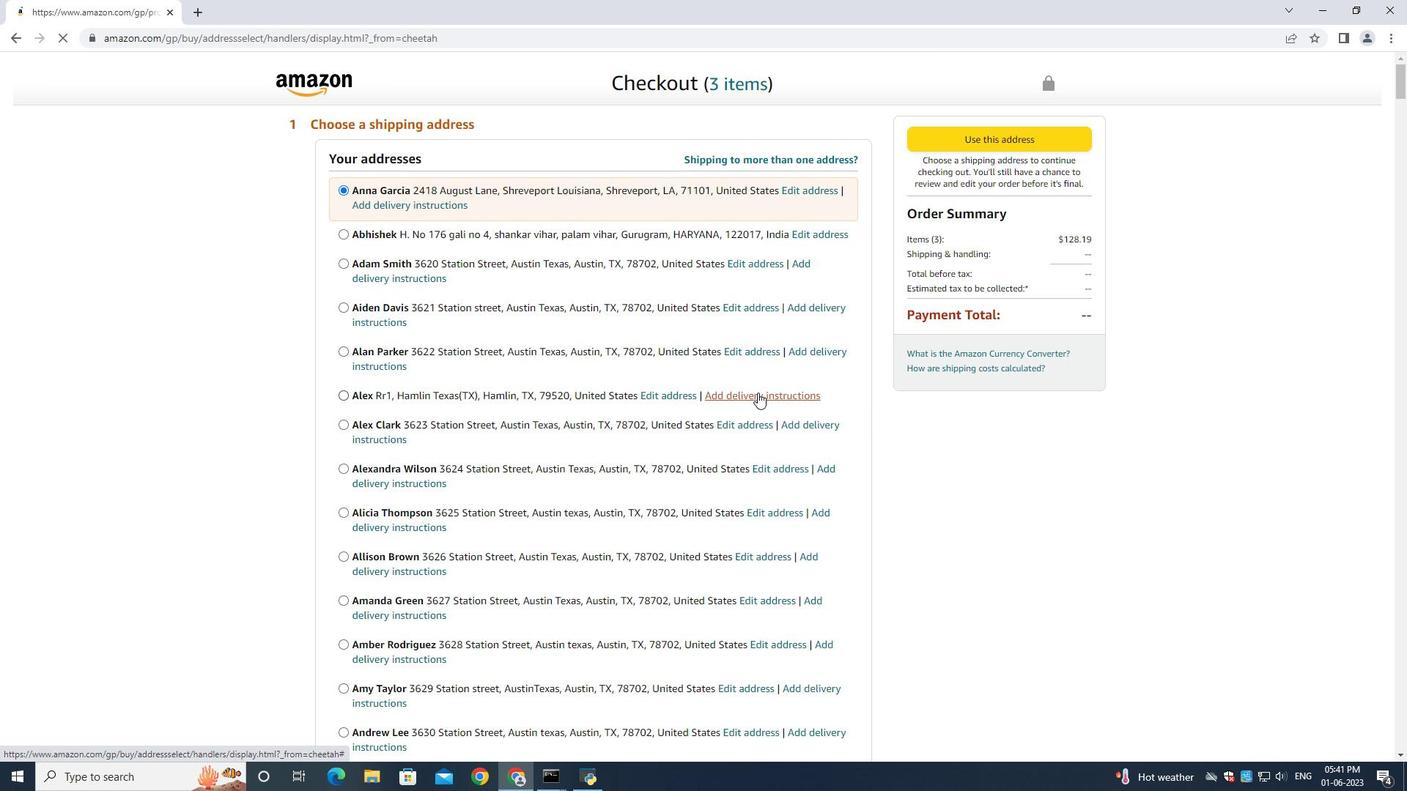 
Action: Mouse scrolled (760, 385) with delta (0, 0)
Screenshot: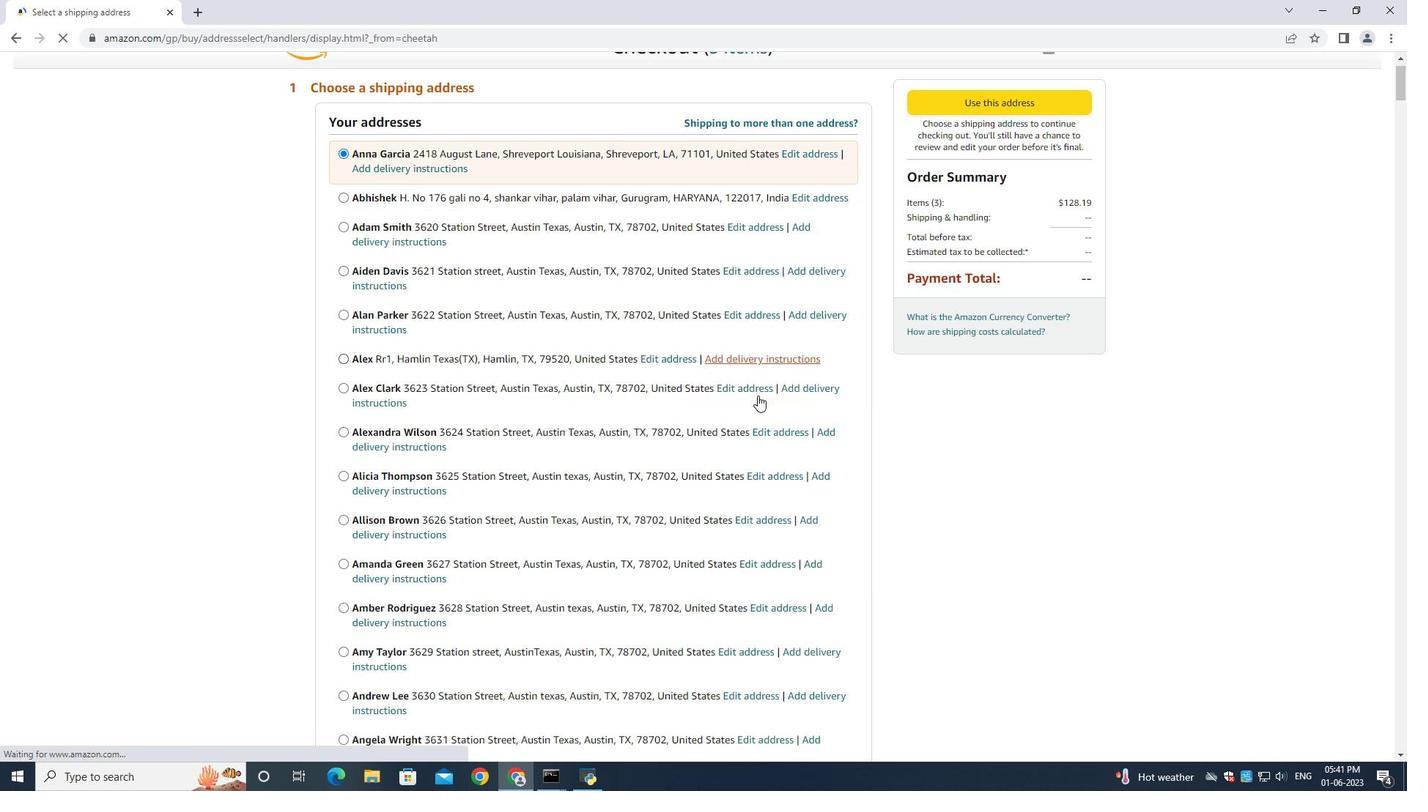
Action: Mouse scrolled (760, 385) with delta (0, 0)
Screenshot: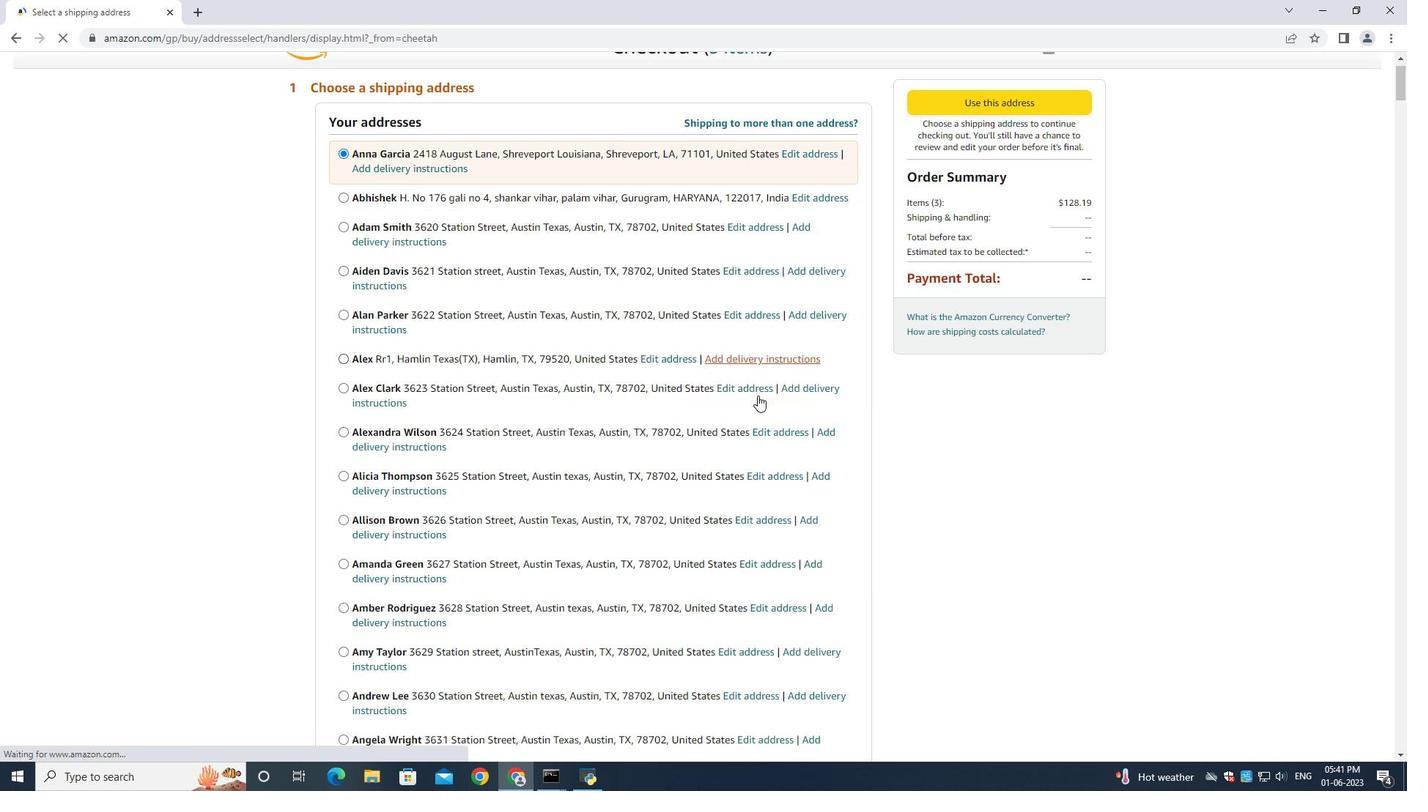 
Action: Mouse moved to (760, 387)
Screenshot: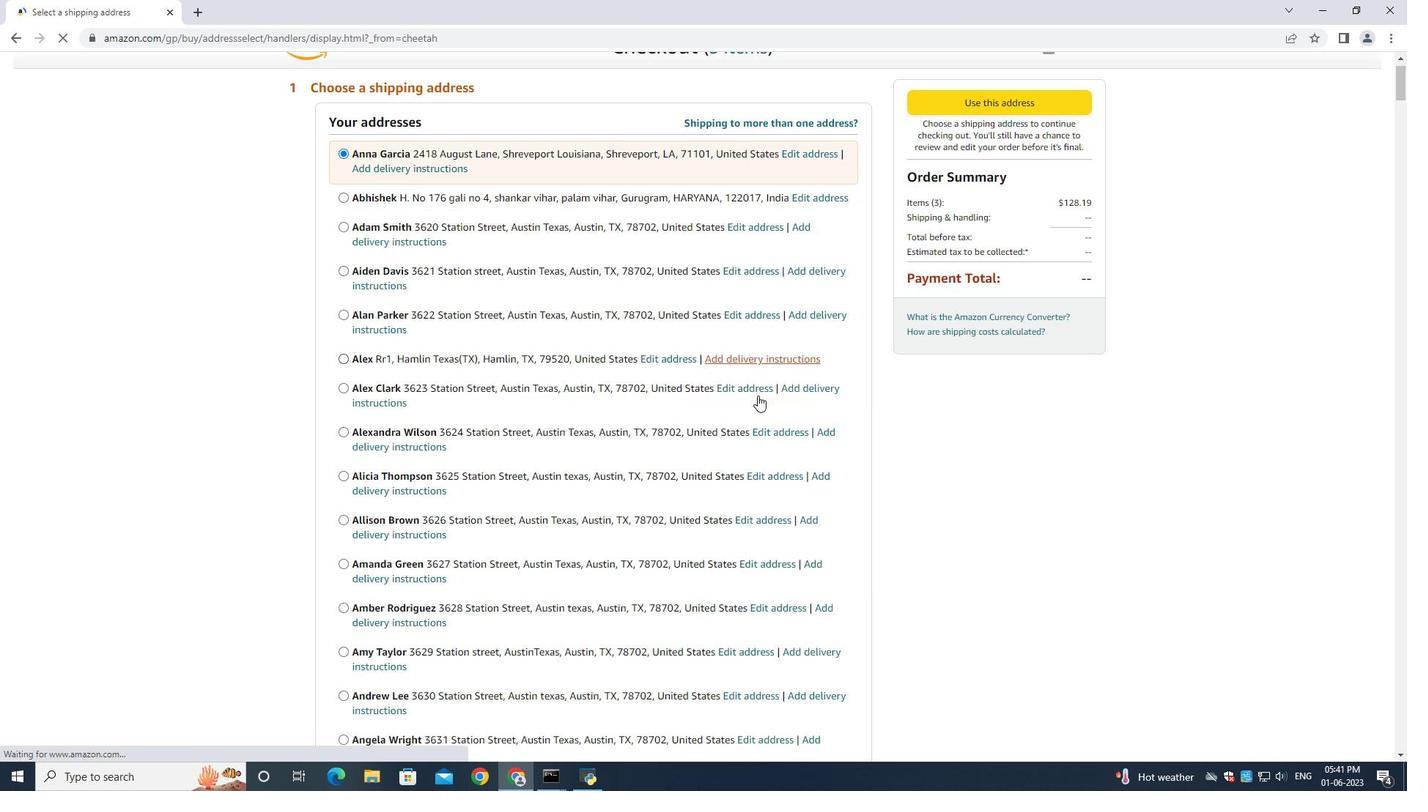
Action: Mouse scrolled (760, 386) with delta (0, 0)
Screenshot: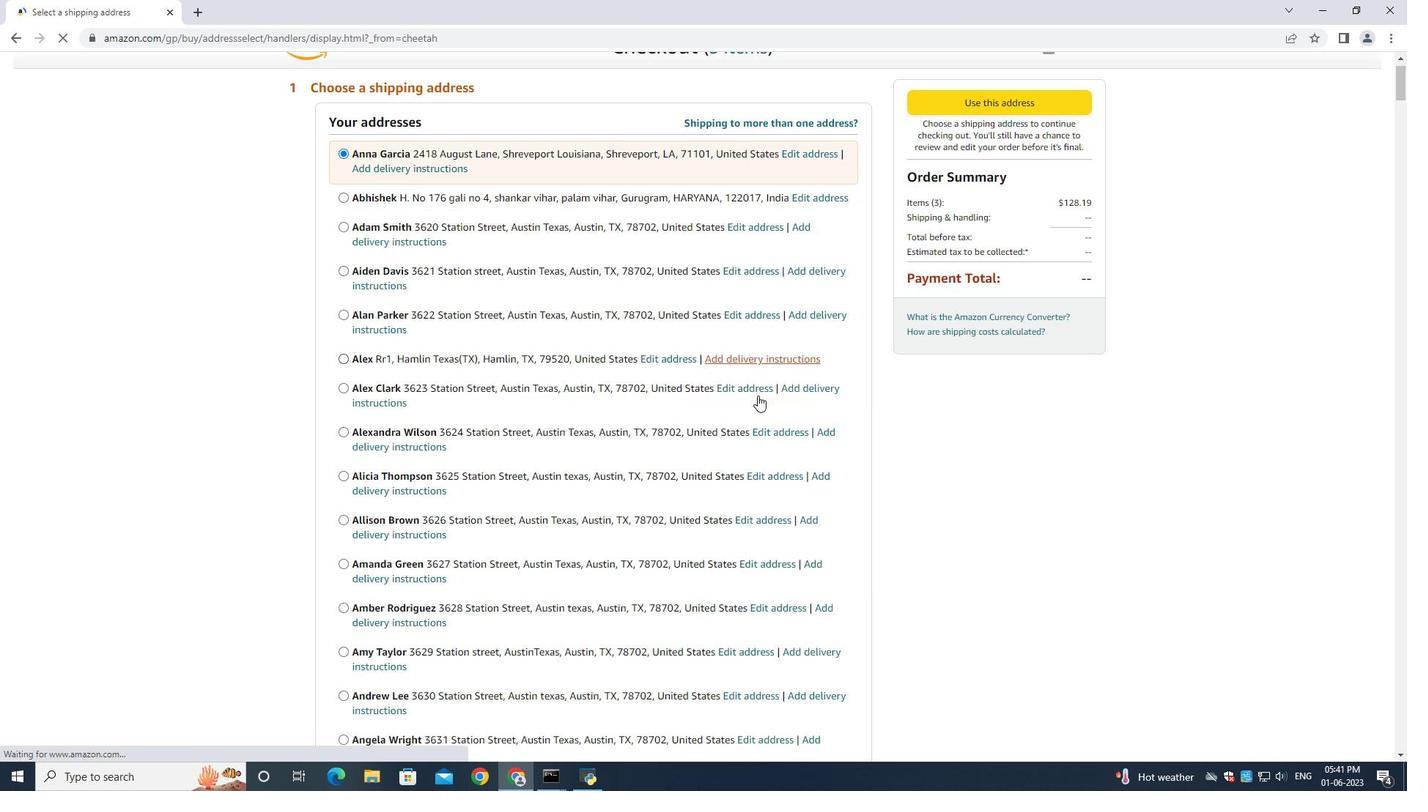 
Action: Mouse moved to (760, 387)
Screenshot: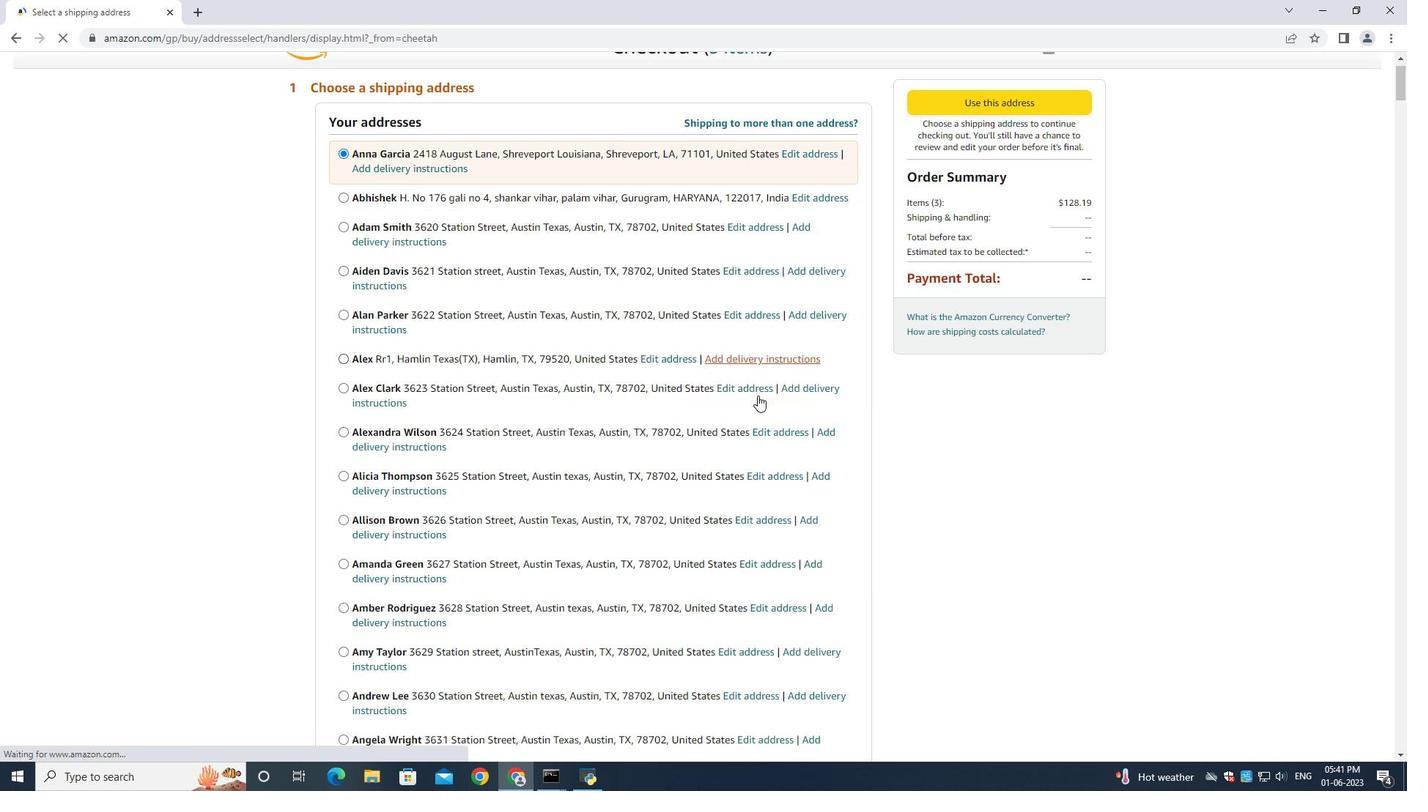 
Action: Mouse scrolled (760, 387) with delta (0, 0)
Screenshot: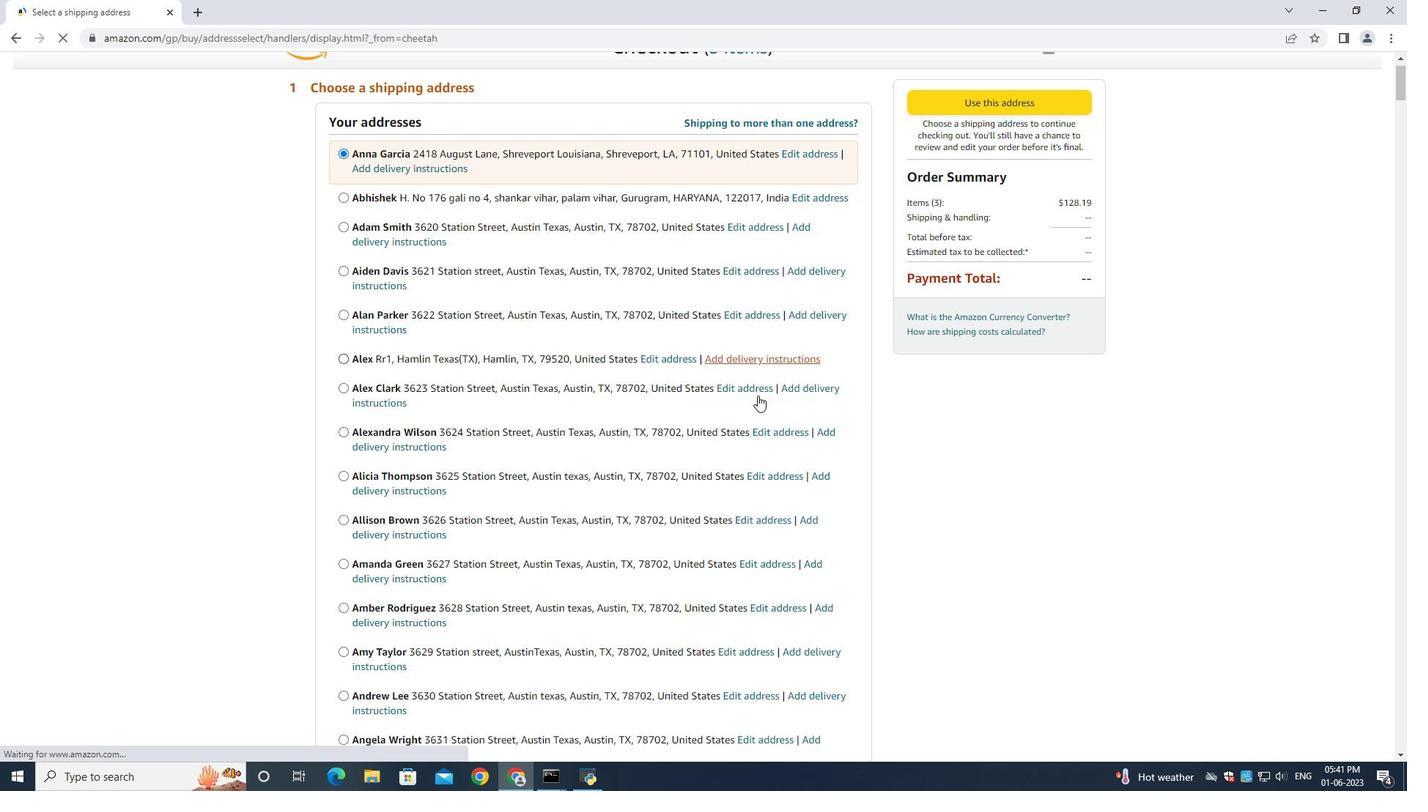 
Action: Mouse scrolled (760, 386) with delta (0, -1)
Screenshot: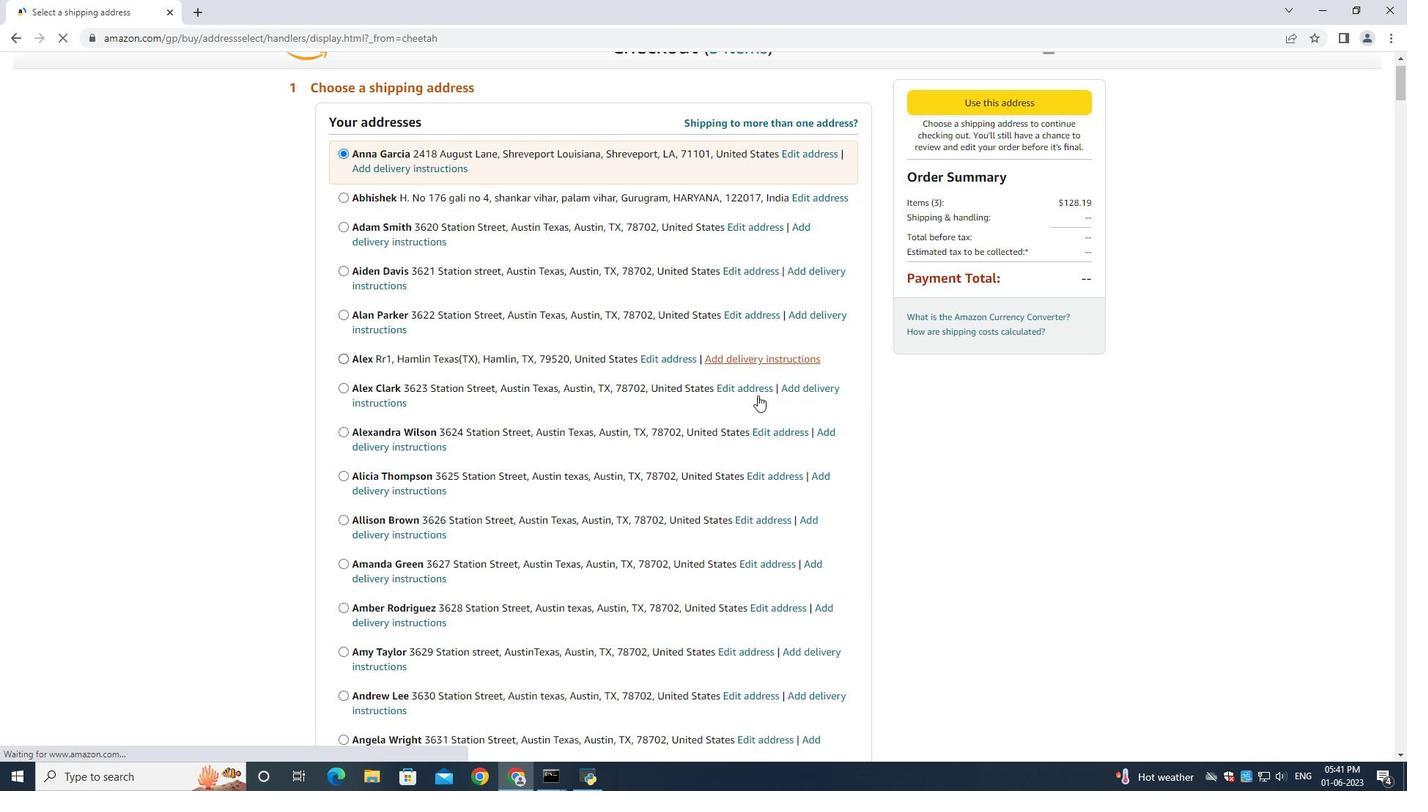 
Action: Mouse scrolled (760, 387) with delta (0, 0)
Screenshot: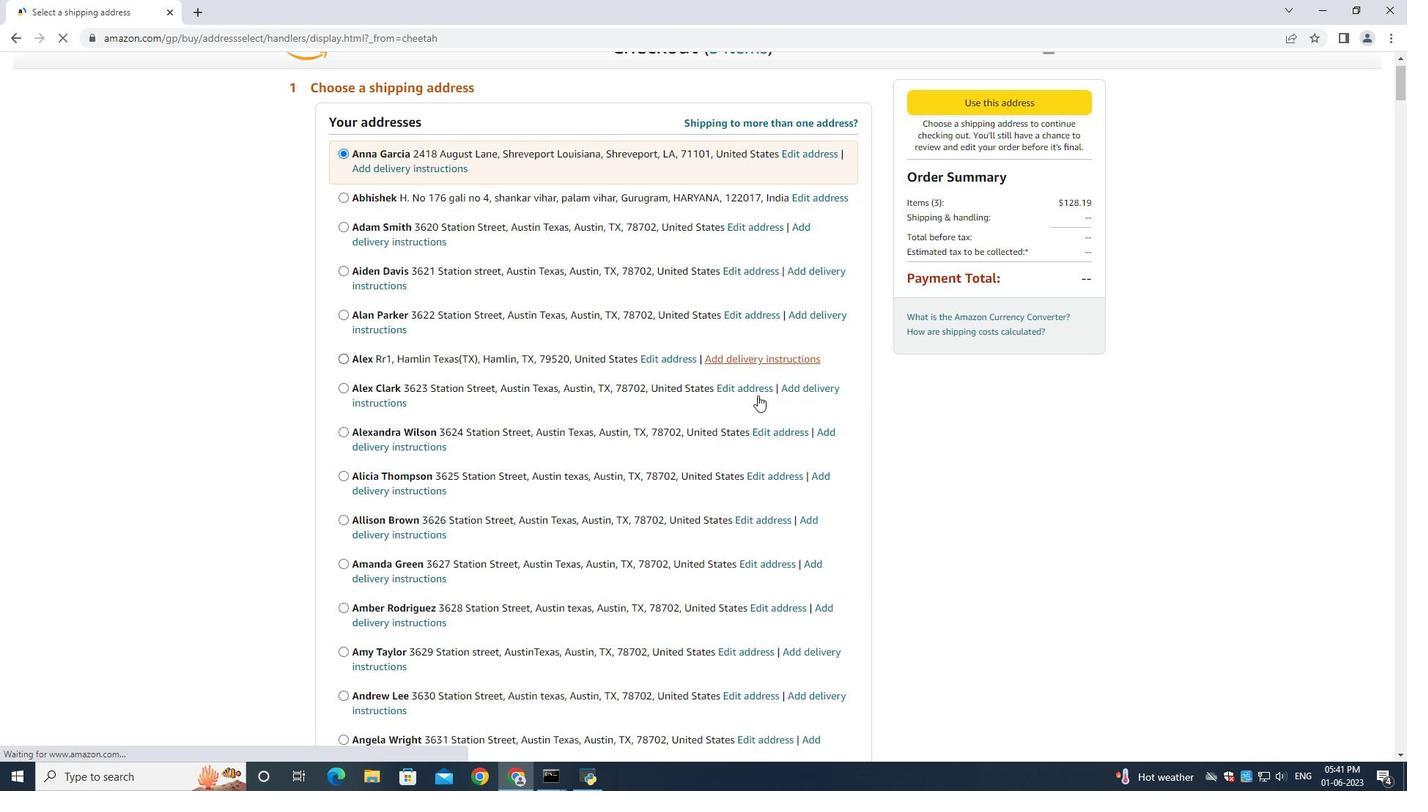 
Action: Mouse scrolled (760, 387) with delta (0, 0)
Screenshot: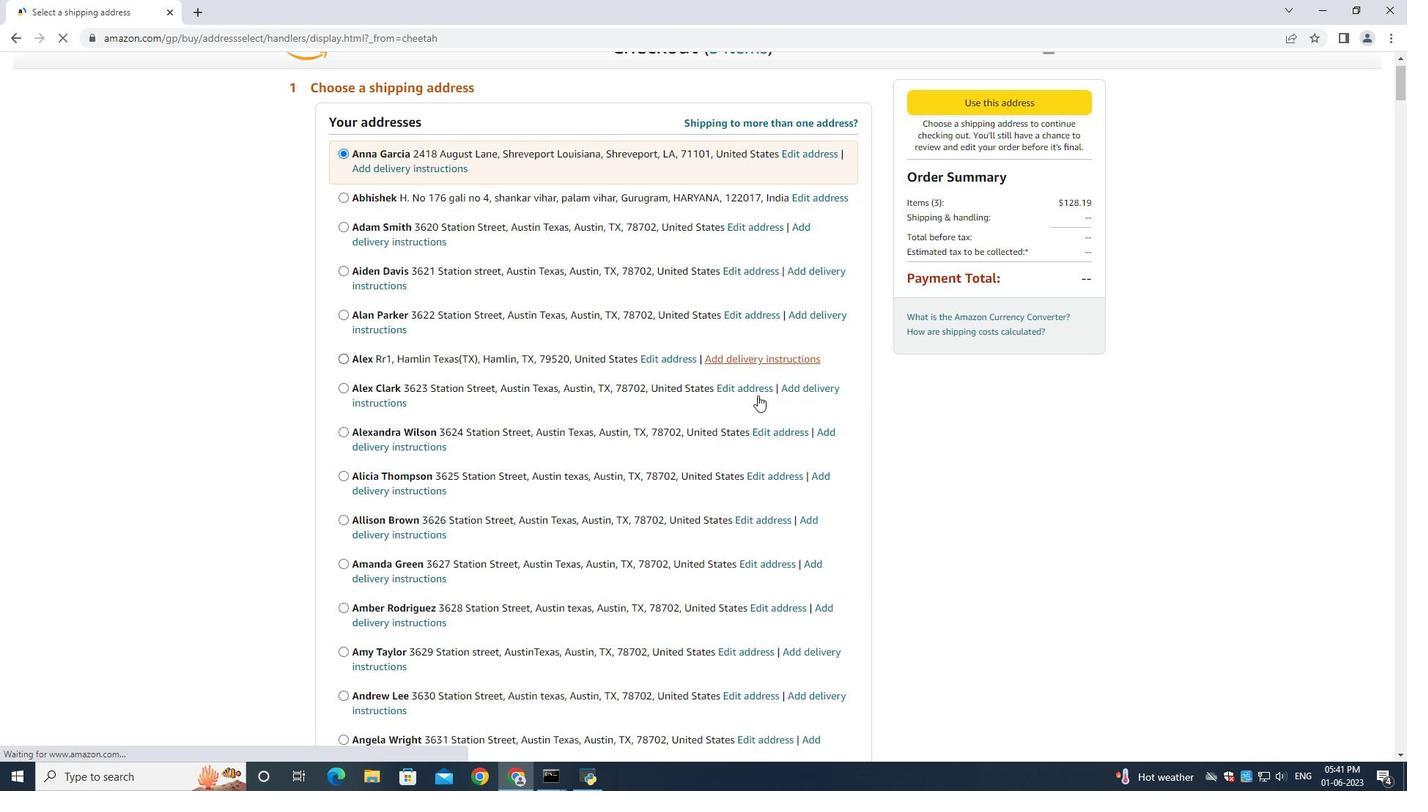 
Action: Mouse moved to (760, 387)
Screenshot: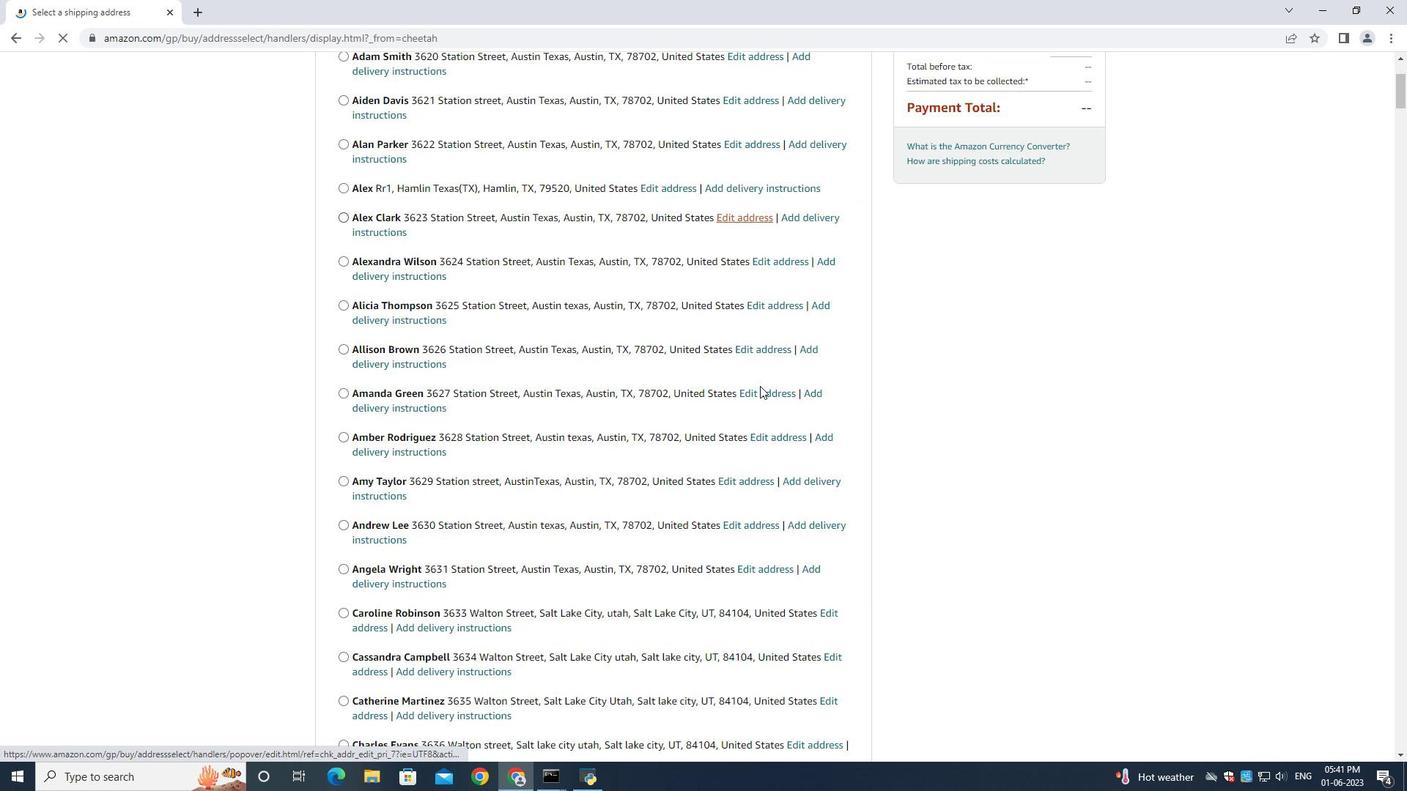 
Action: Mouse scrolled (760, 387) with delta (0, 0)
Screenshot: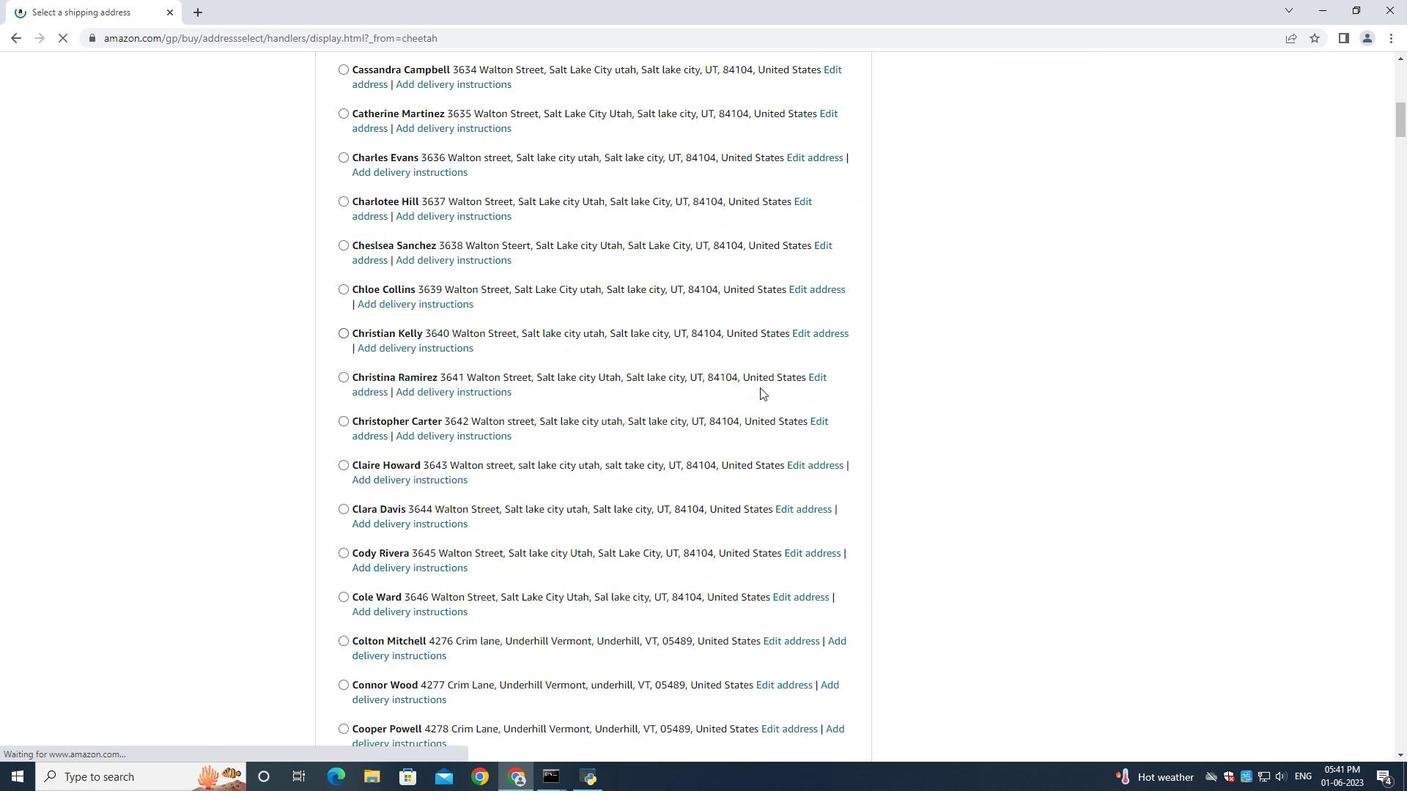 
Action: Mouse scrolled (760, 387) with delta (0, 0)
Screenshot: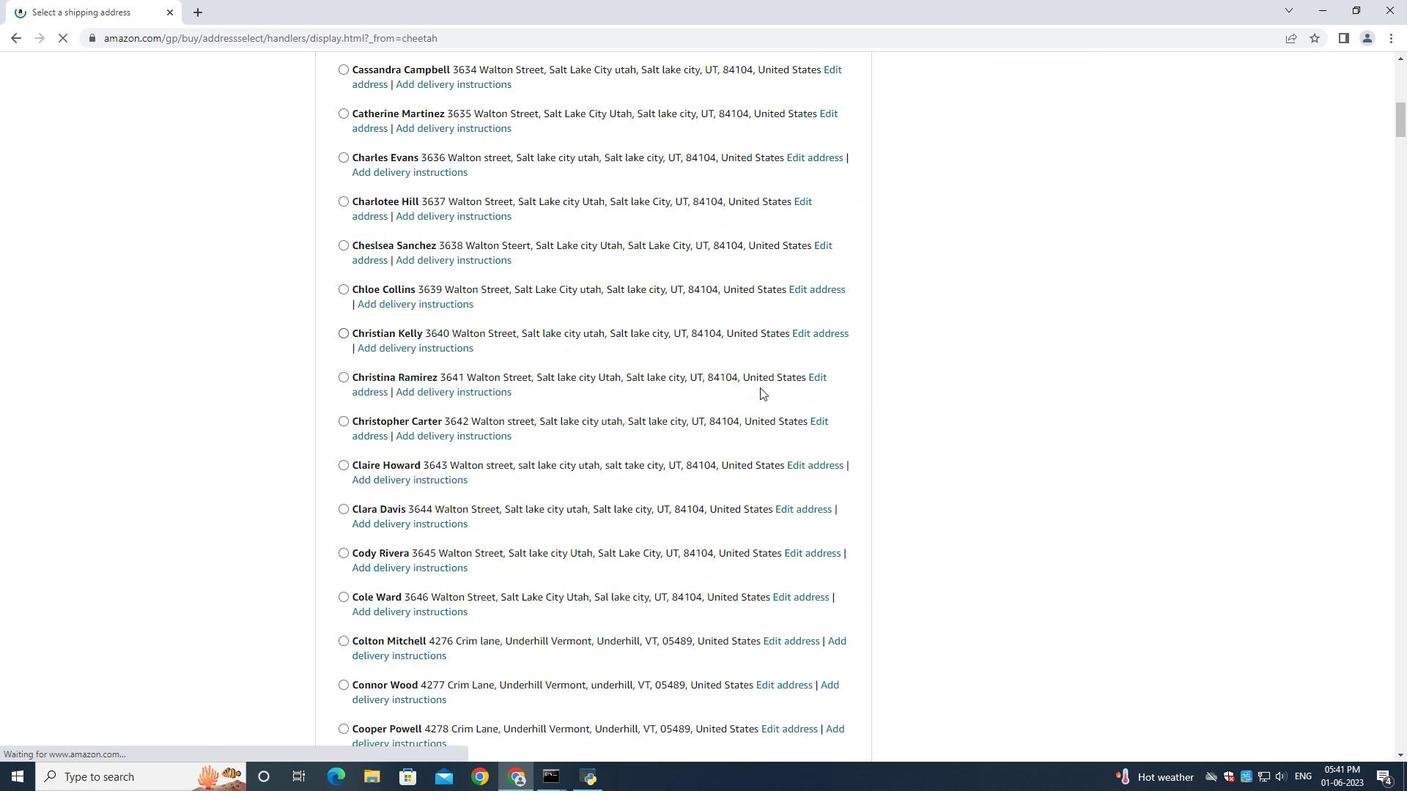 
Action: Mouse scrolled (760, 387) with delta (0, 0)
Screenshot: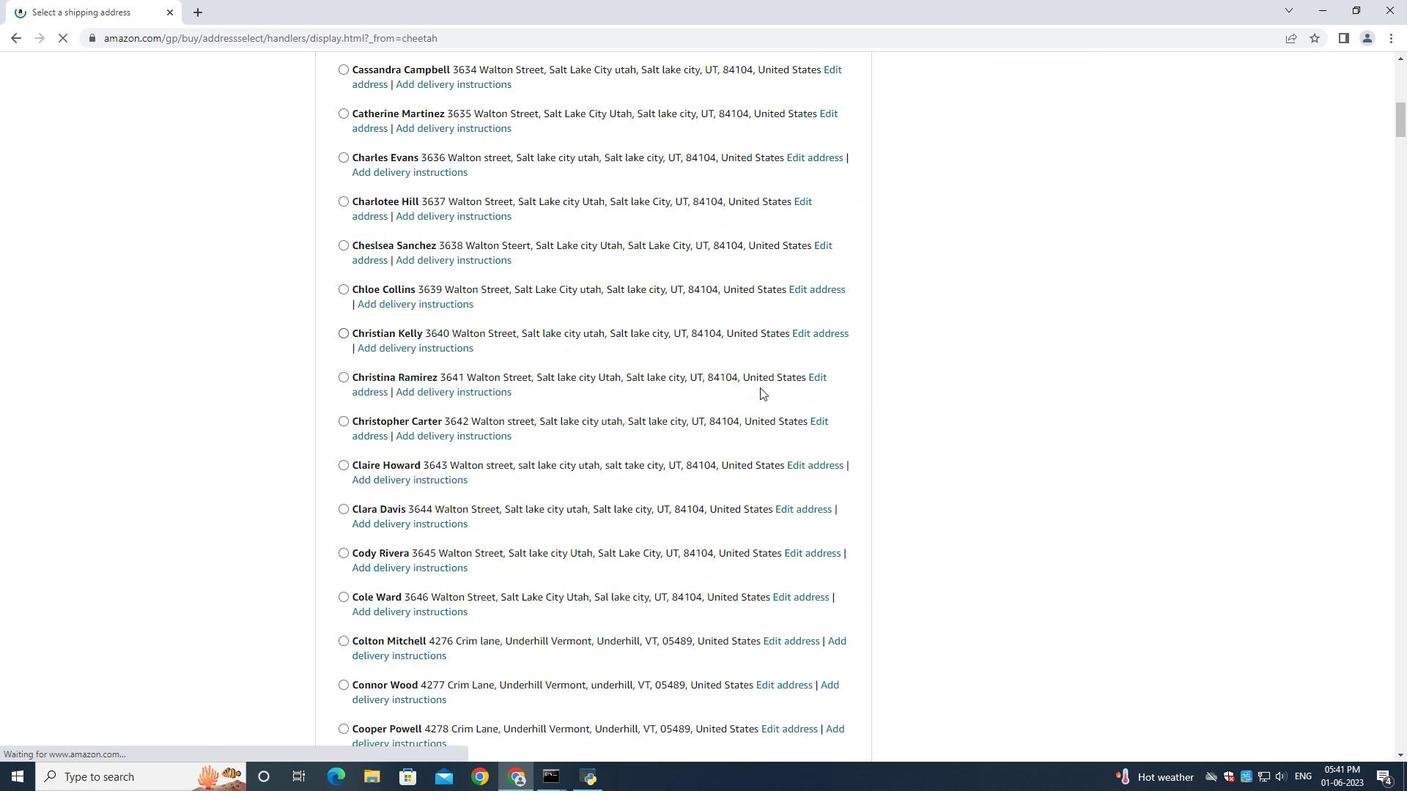
Action: Mouse moved to (760, 388)
Screenshot: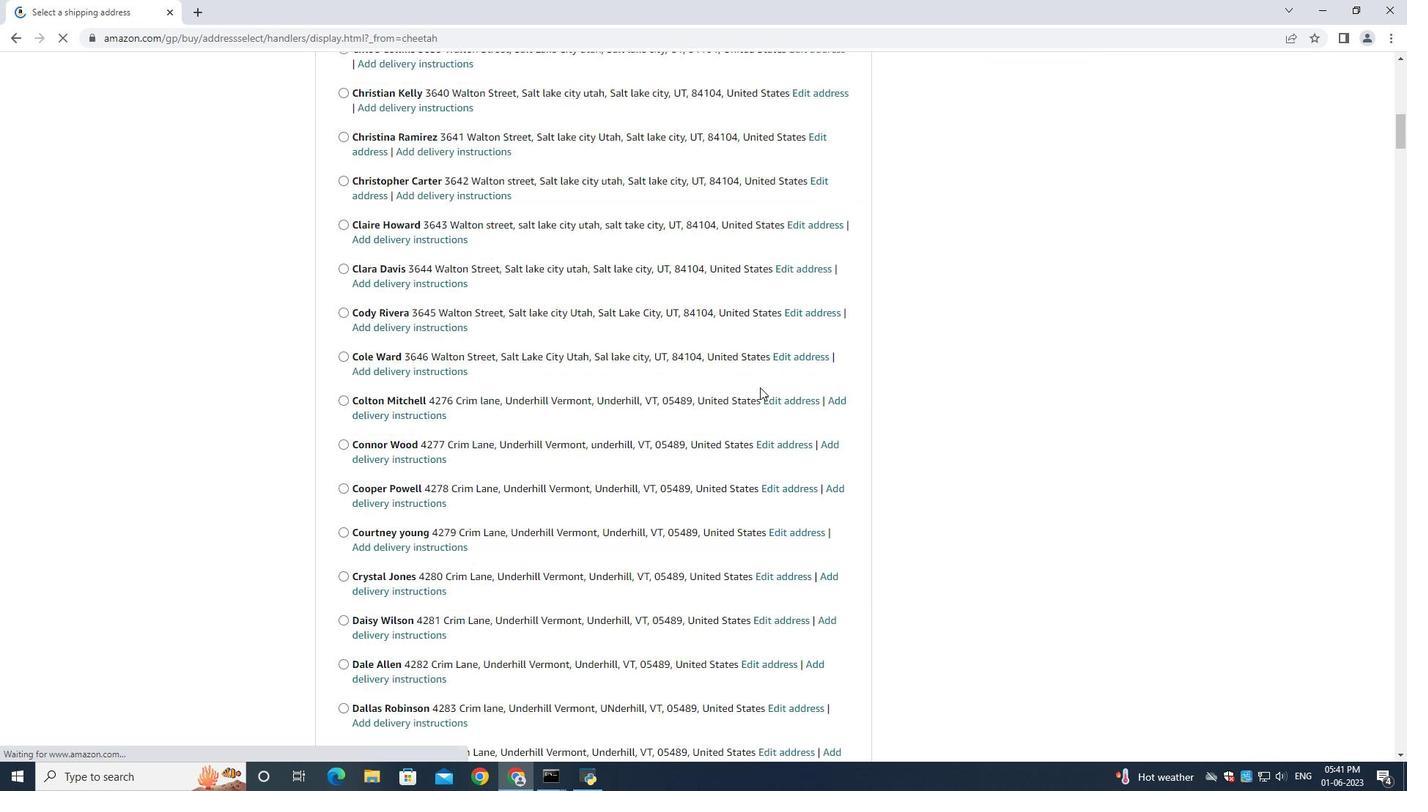 
Action: Mouse scrolled (760, 387) with delta (0, 0)
Screenshot: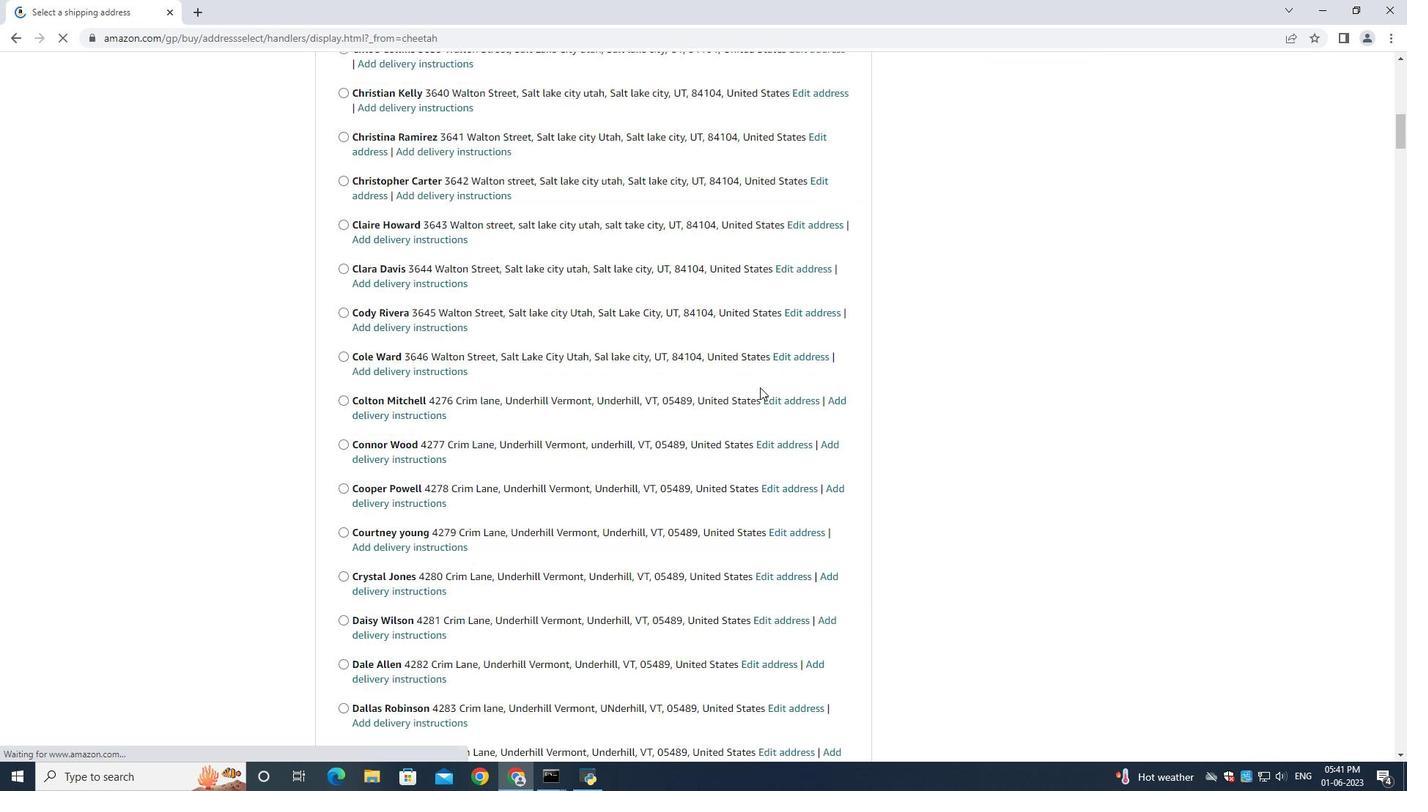 
Action: Mouse scrolled (760, 387) with delta (0, -1)
Screenshot: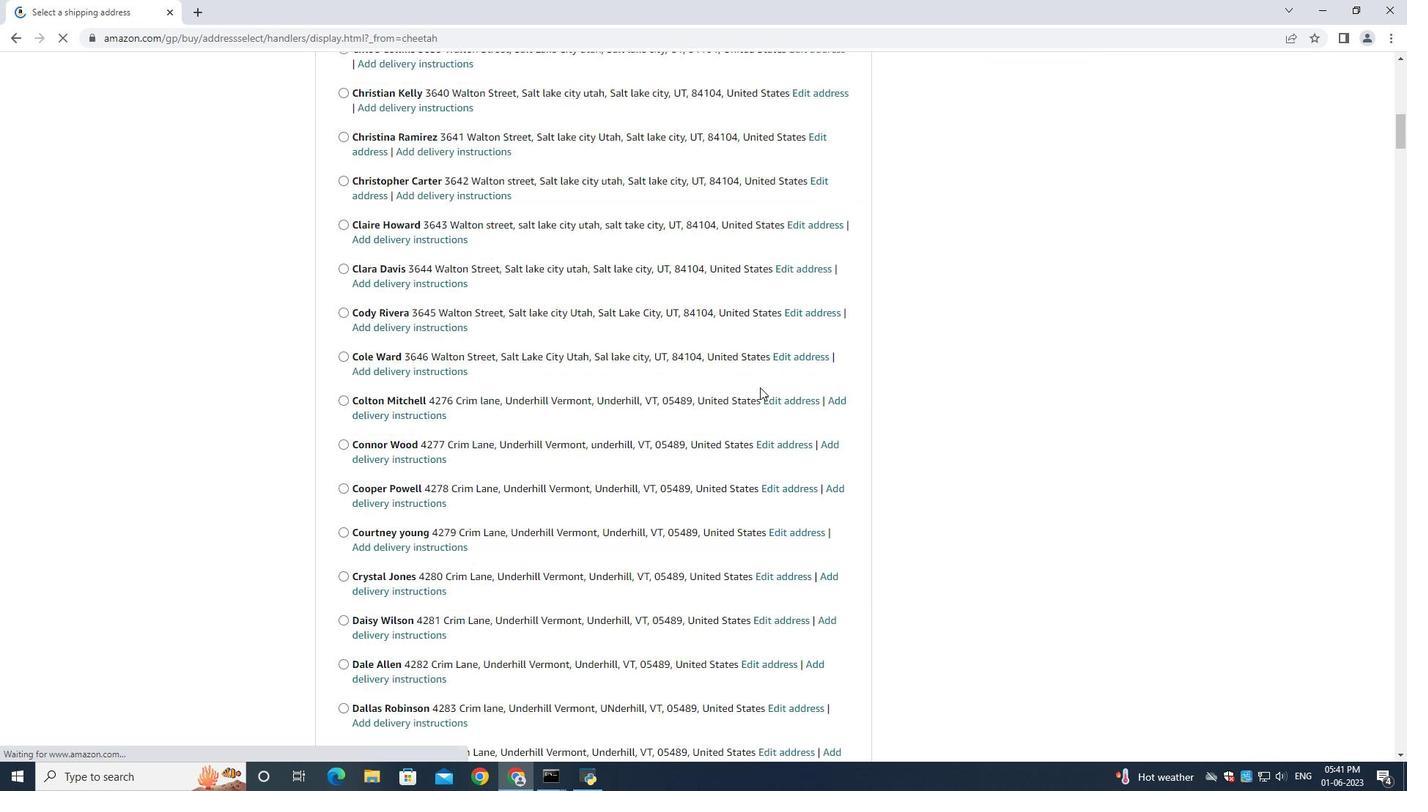 
Action: Mouse moved to (761, 388)
Screenshot: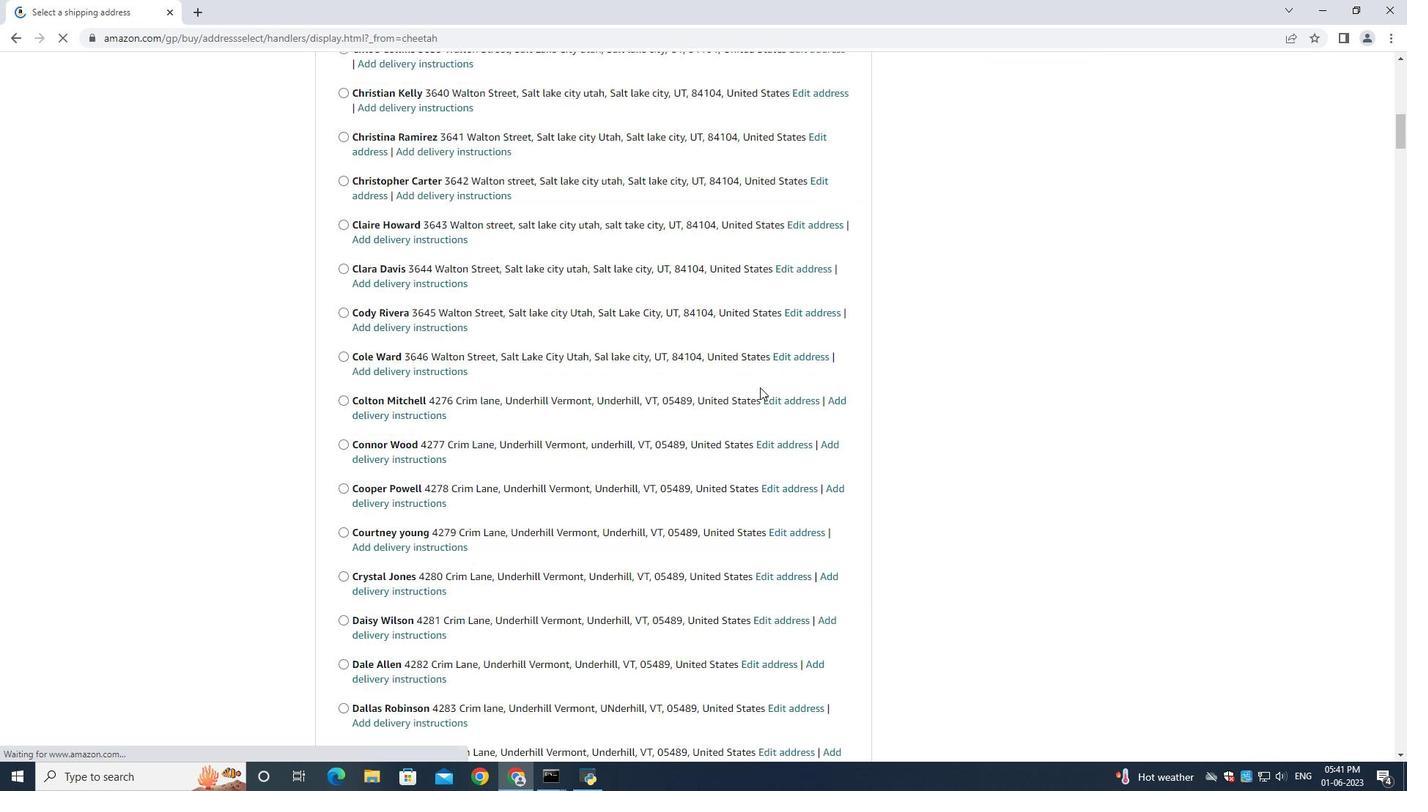 
Action: Mouse scrolled (760, 387) with delta (0, 0)
Screenshot: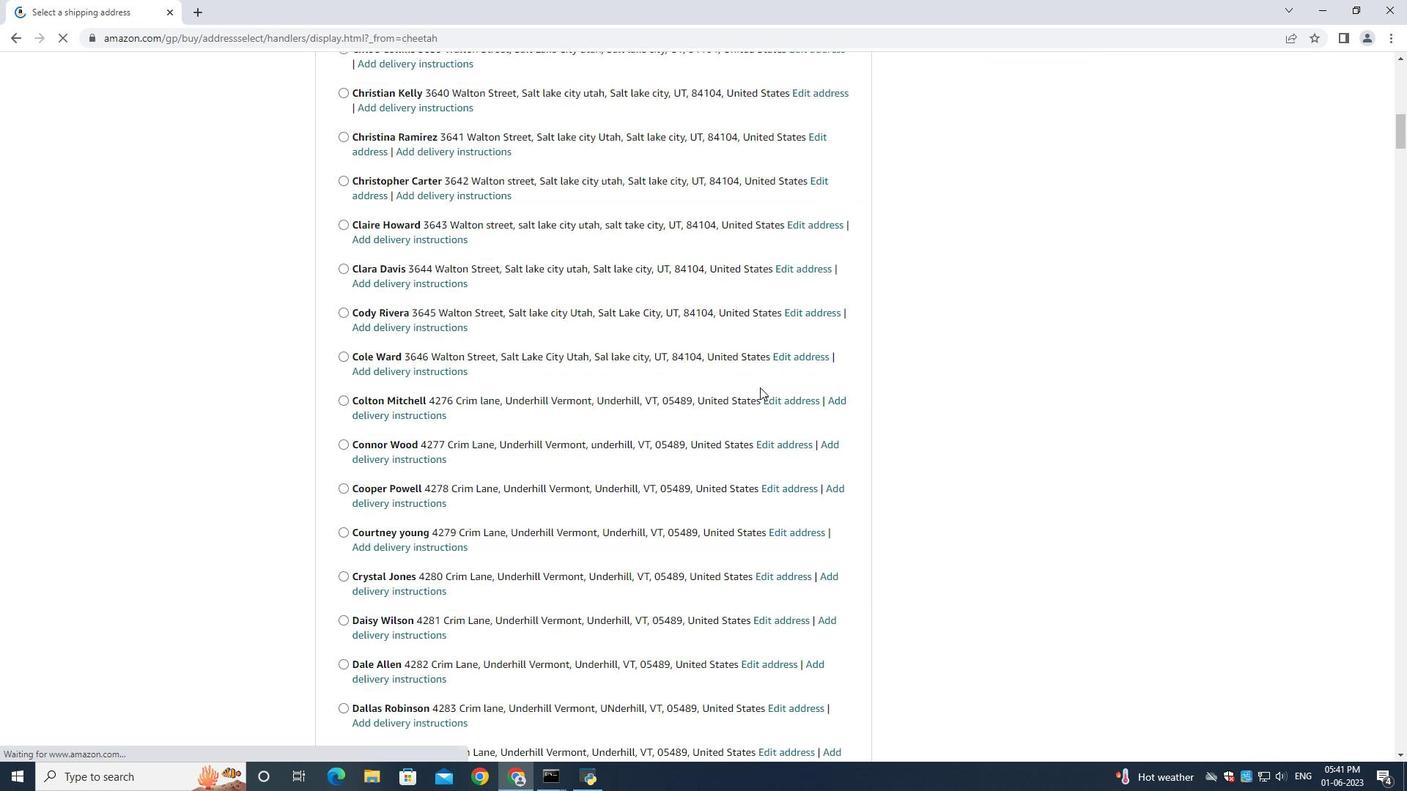
Action: Mouse scrolled (761, 387) with delta (0, 0)
Screenshot: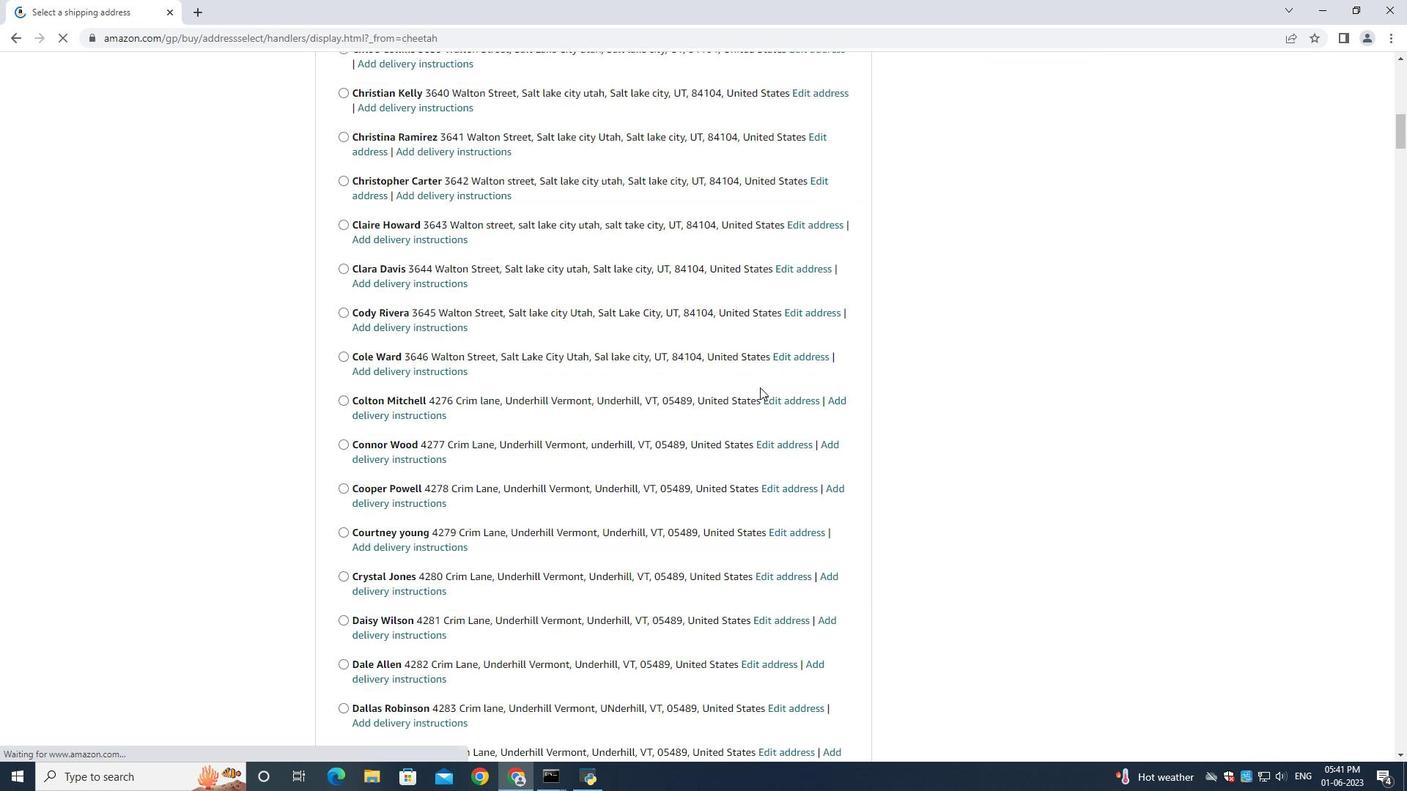 
Action: Mouse scrolled (761, 387) with delta (0, 0)
Screenshot: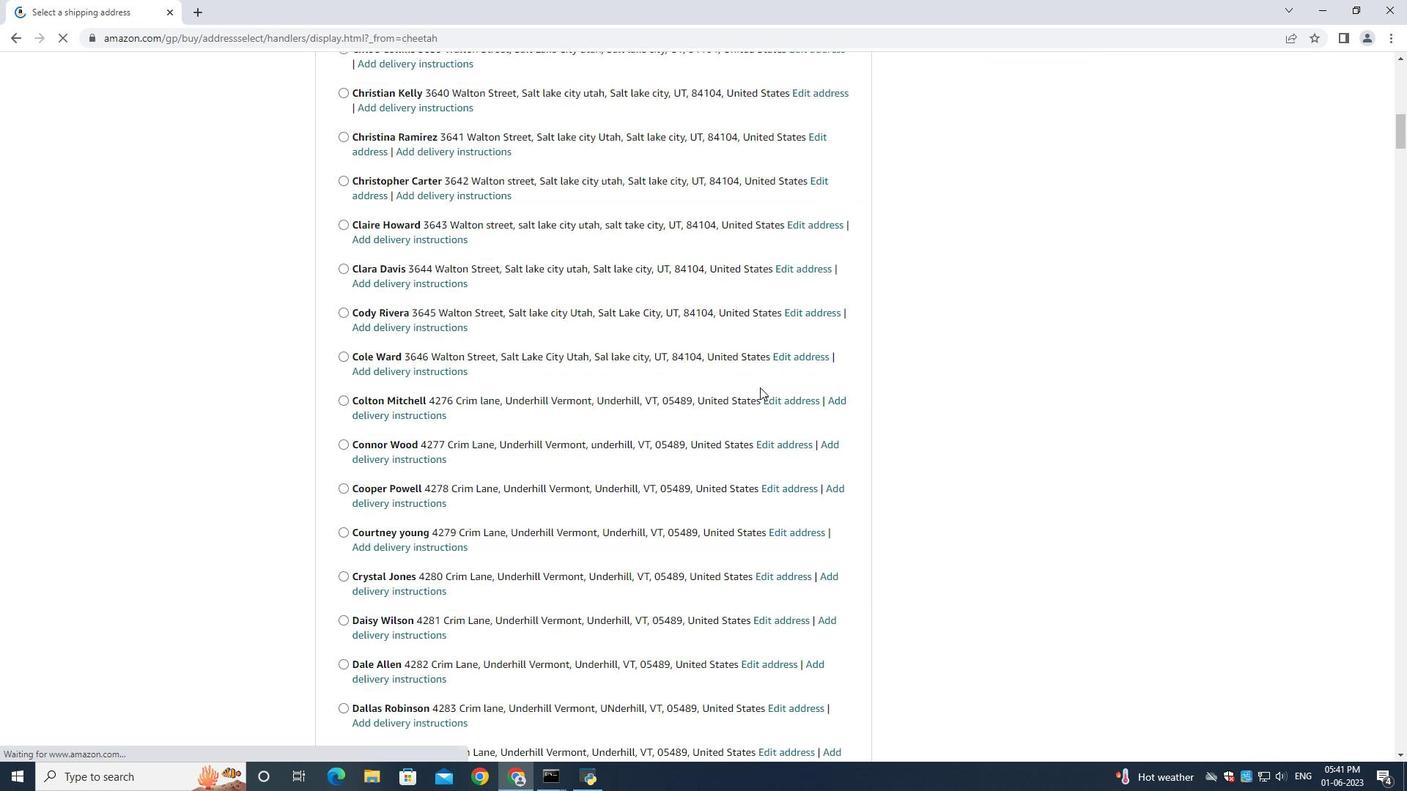 
Action: Mouse moved to (763, 385)
Screenshot: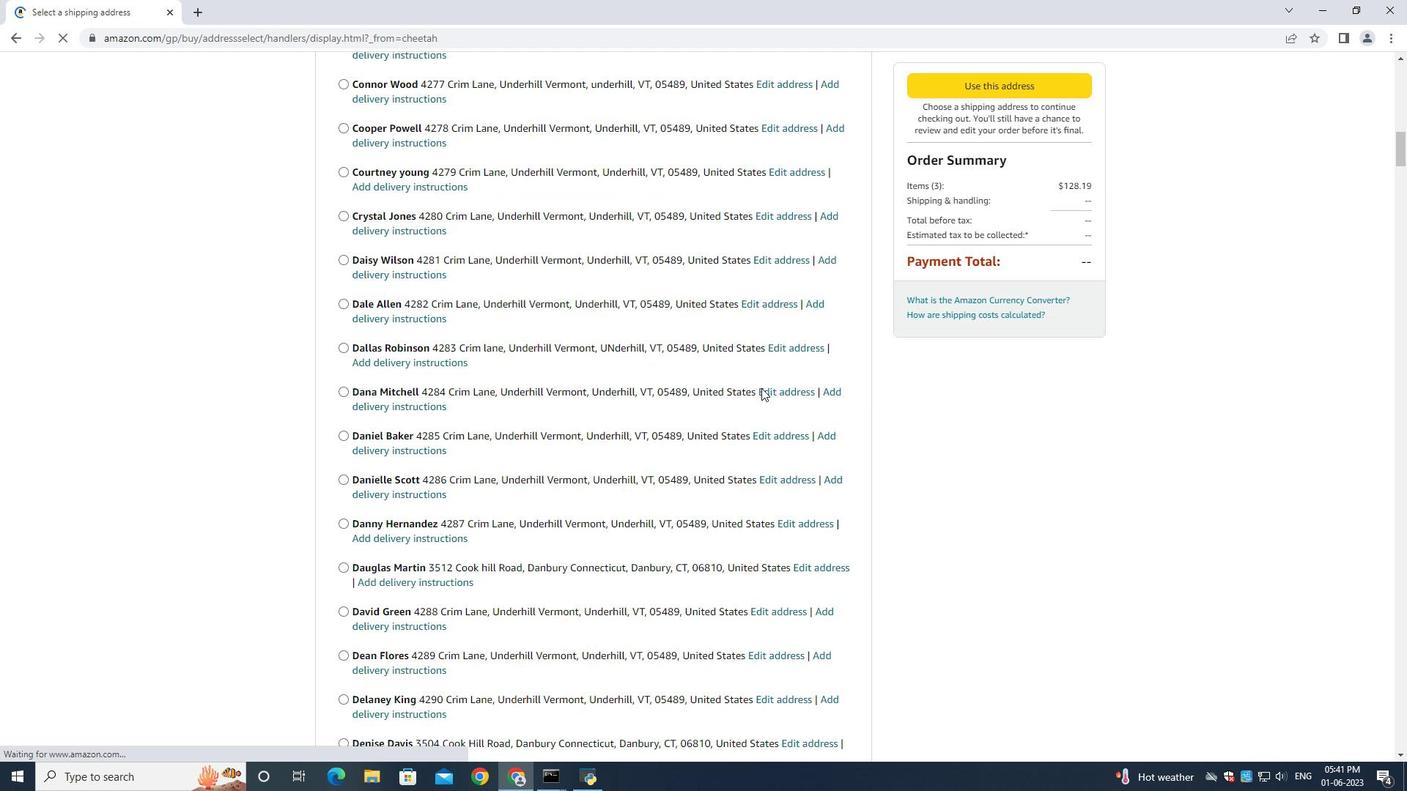 
Action: Mouse scrolled (763, 384) with delta (0, 0)
Screenshot: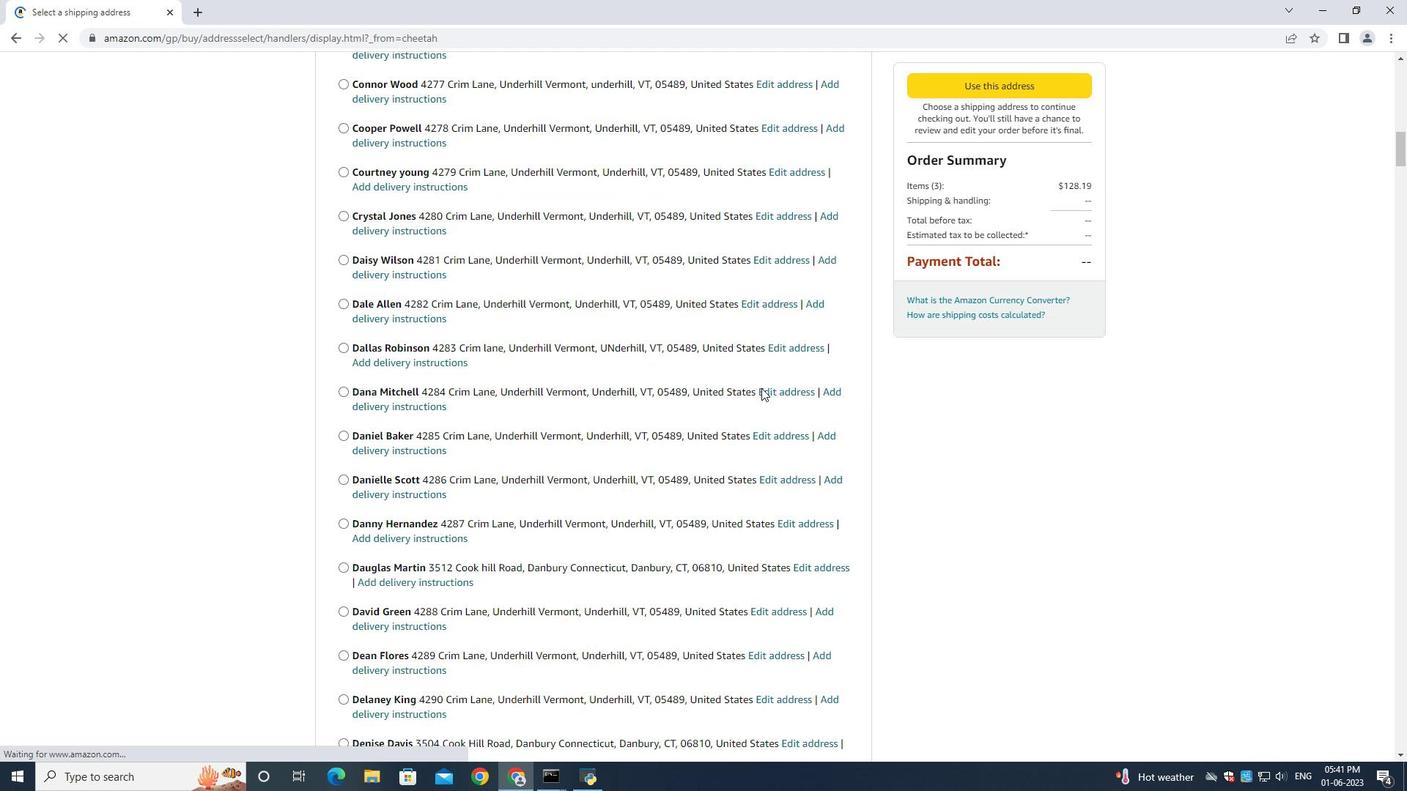 
Action: Mouse moved to (763, 386)
Screenshot: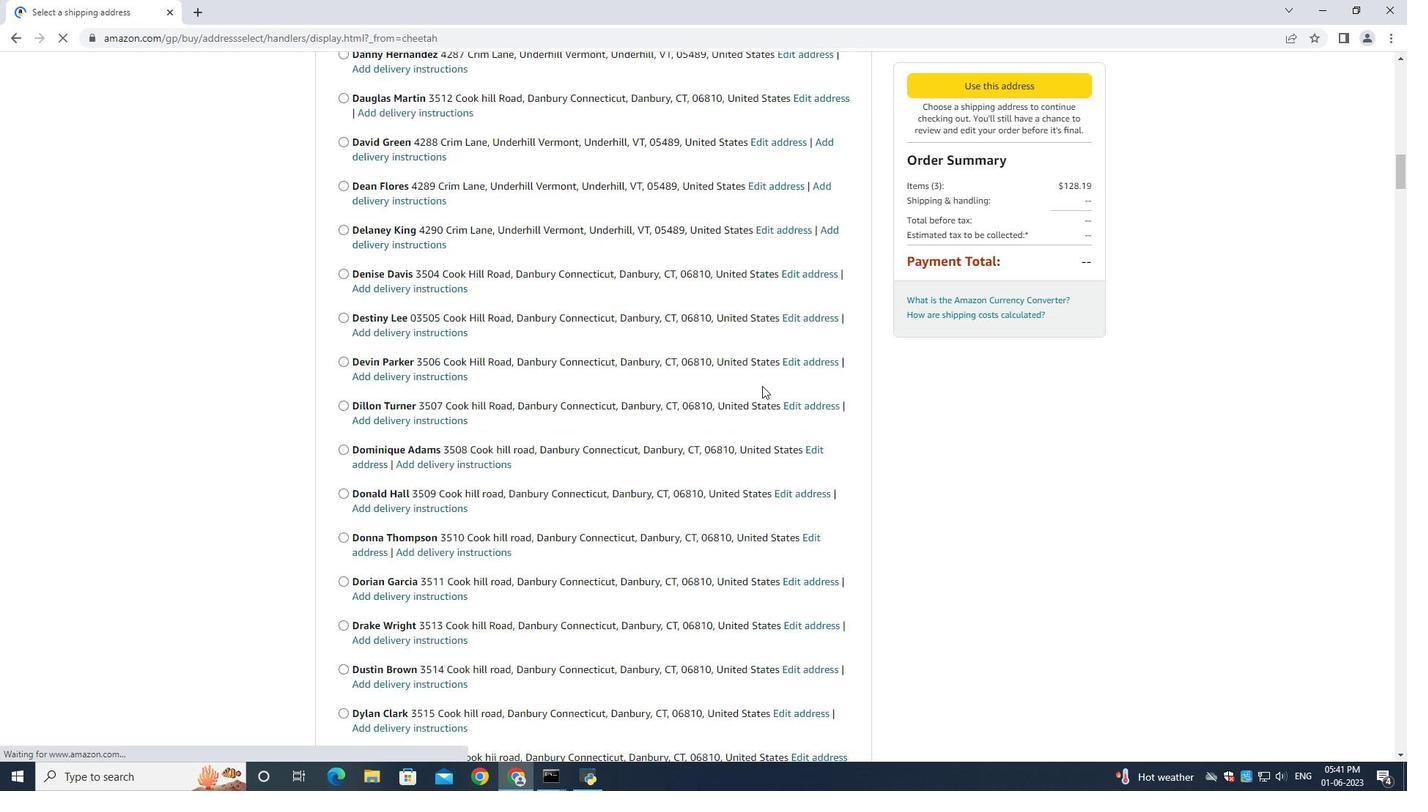 
Action: Mouse scrolled (763, 384) with delta (0, 0)
Screenshot: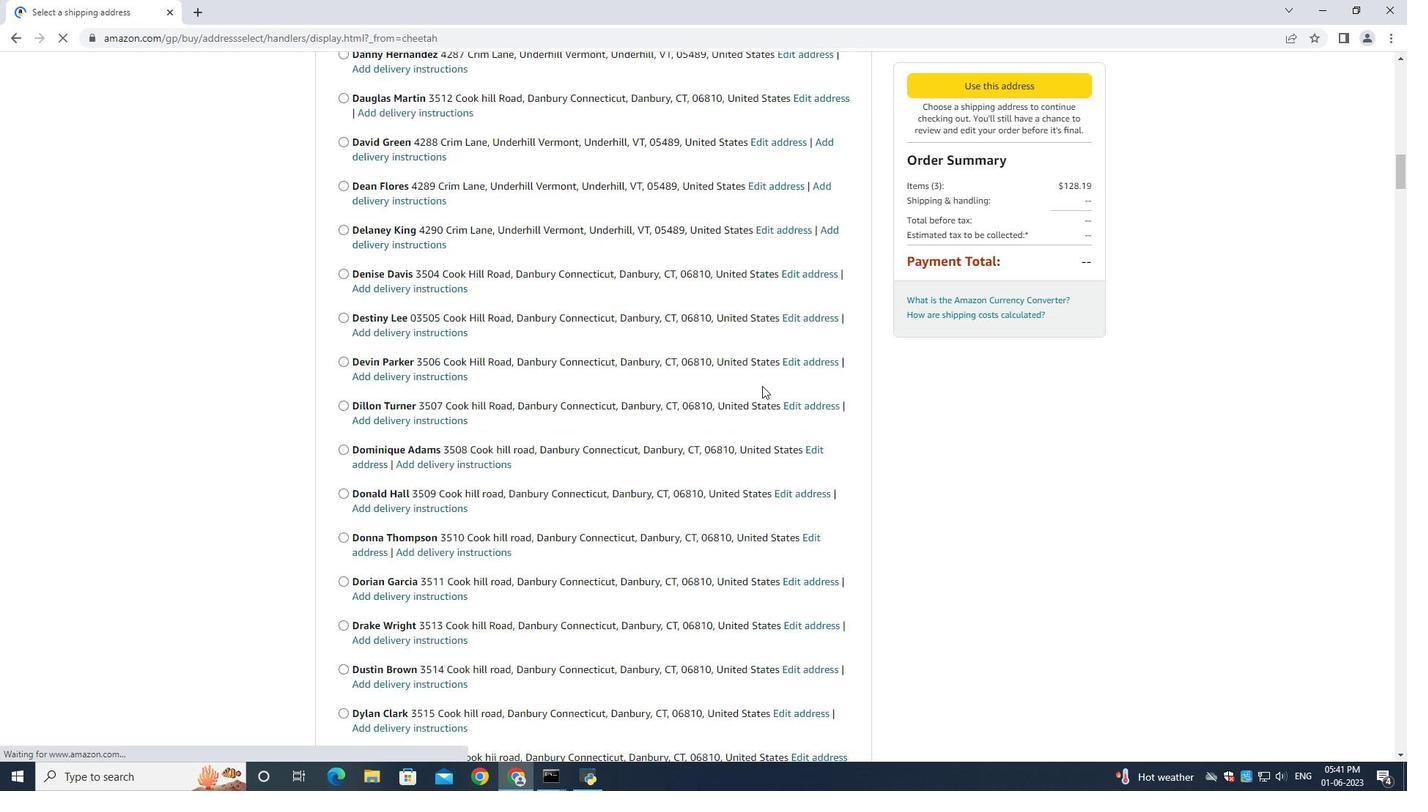 
Action: Mouse scrolled (763, 385) with delta (0, 0)
Screenshot: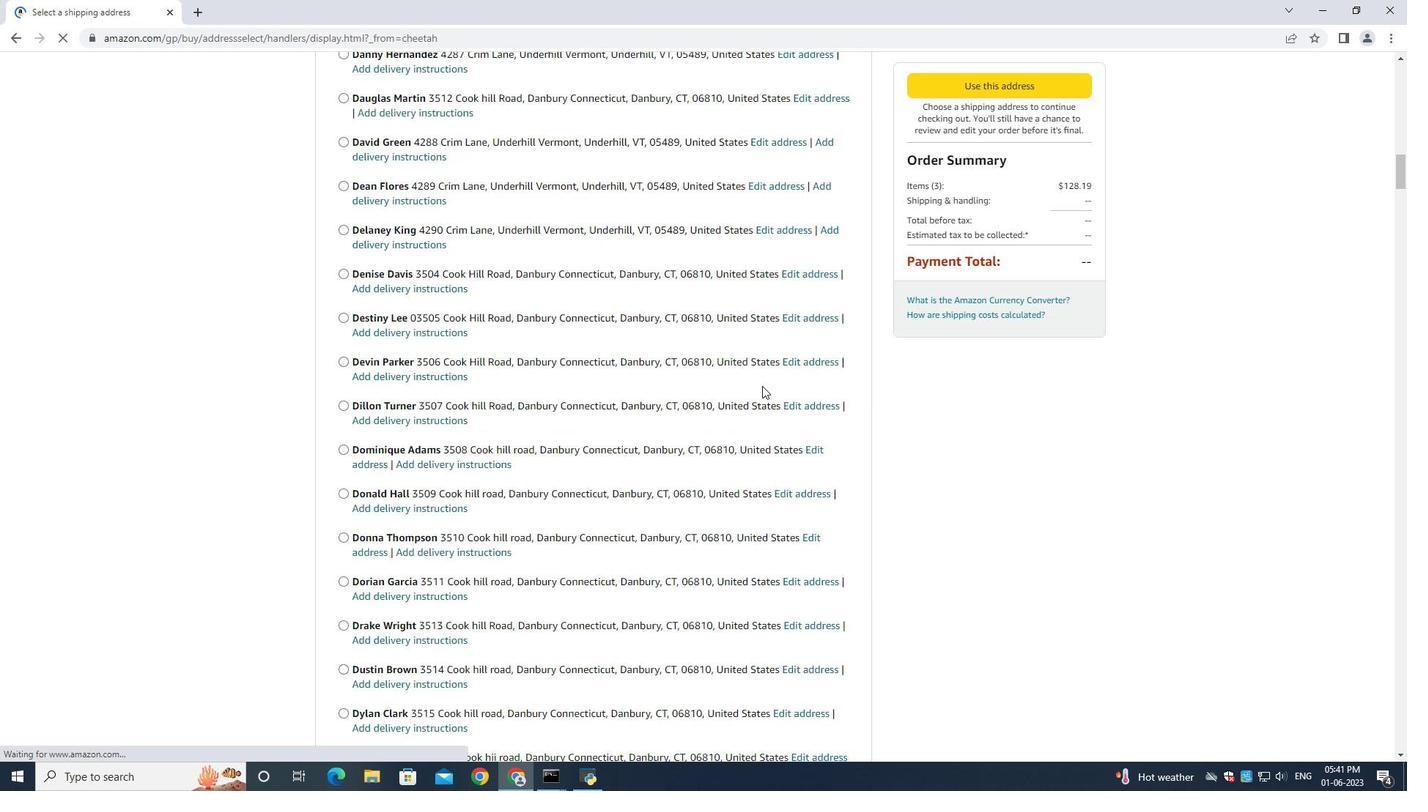 
Action: Mouse scrolled (763, 384) with delta (0, -1)
Screenshot: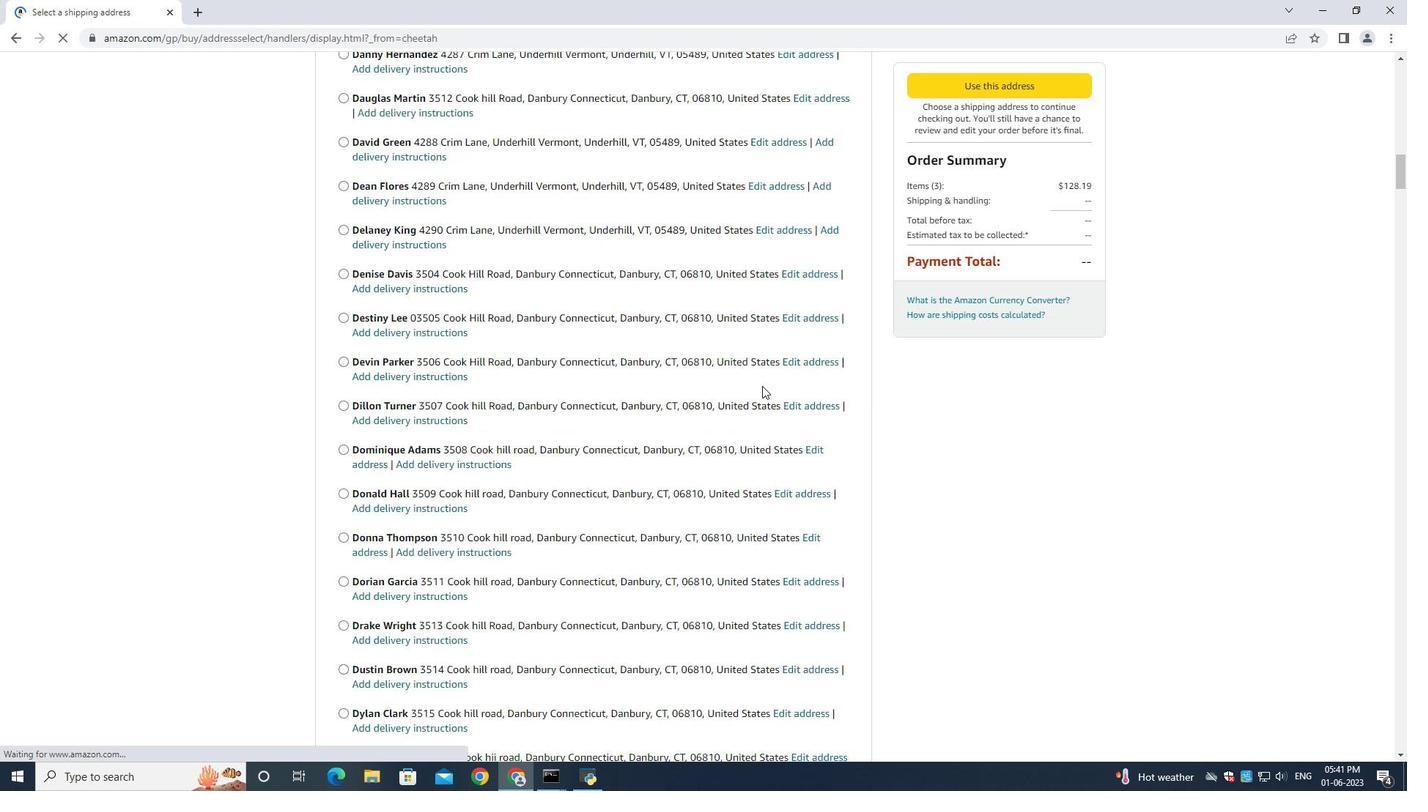 
Action: Mouse scrolled (763, 385) with delta (0, 0)
Screenshot: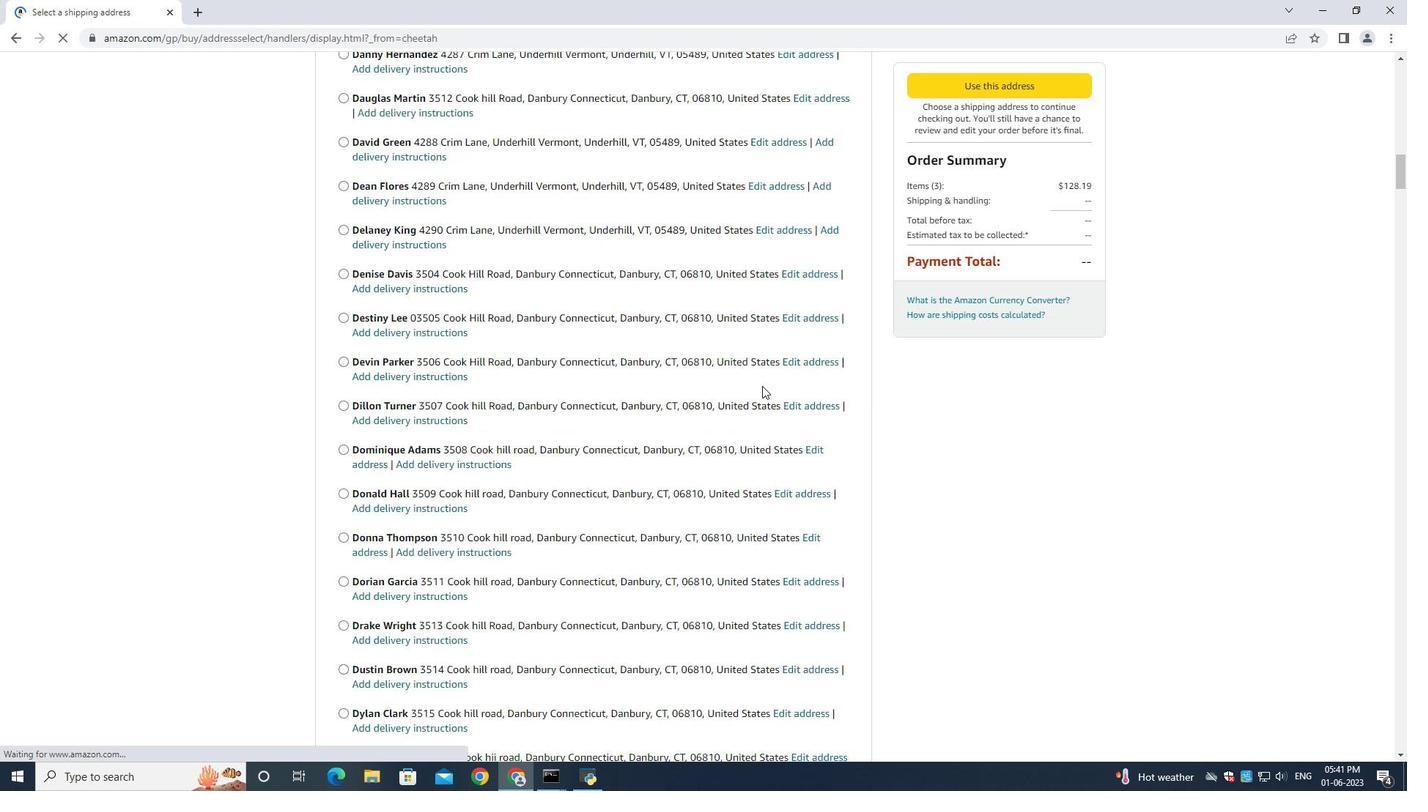 
Action: Mouse scrolled (763, 385) with delta (0, 0)
Screenshot: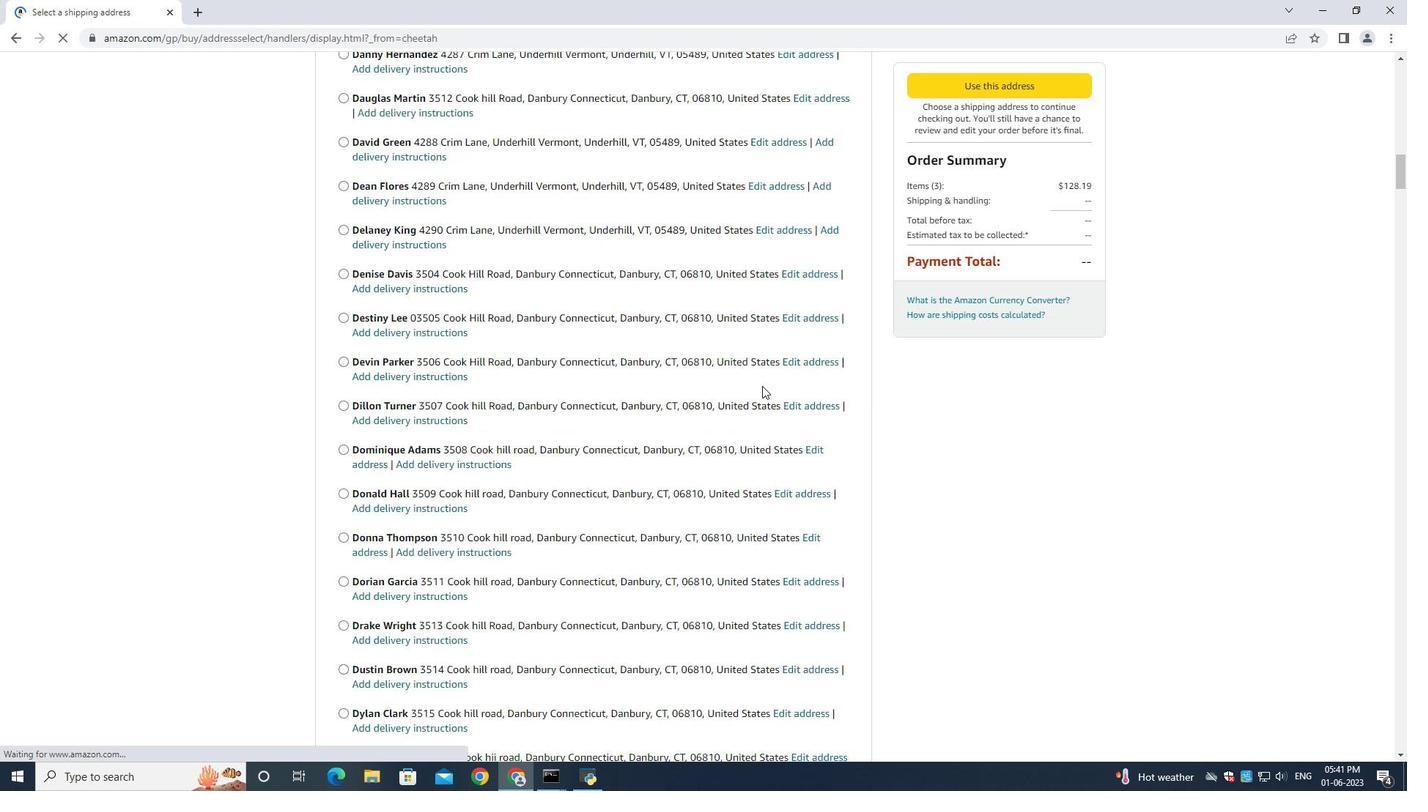 
Action: Mouse scrolled (763, 385) with delta (0, 0)
Screenshot: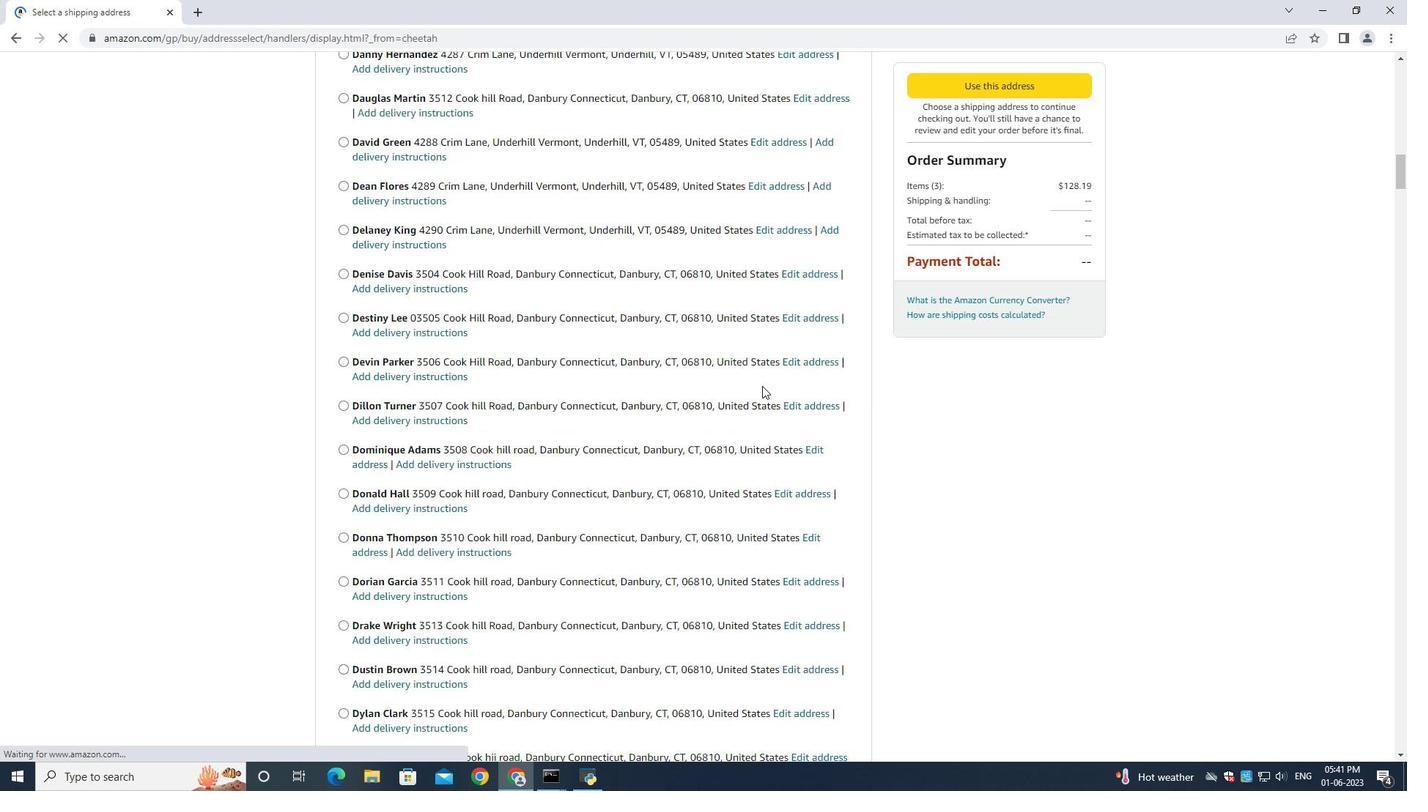 
Action: Mouse moved to (764, 380)
Screenshot: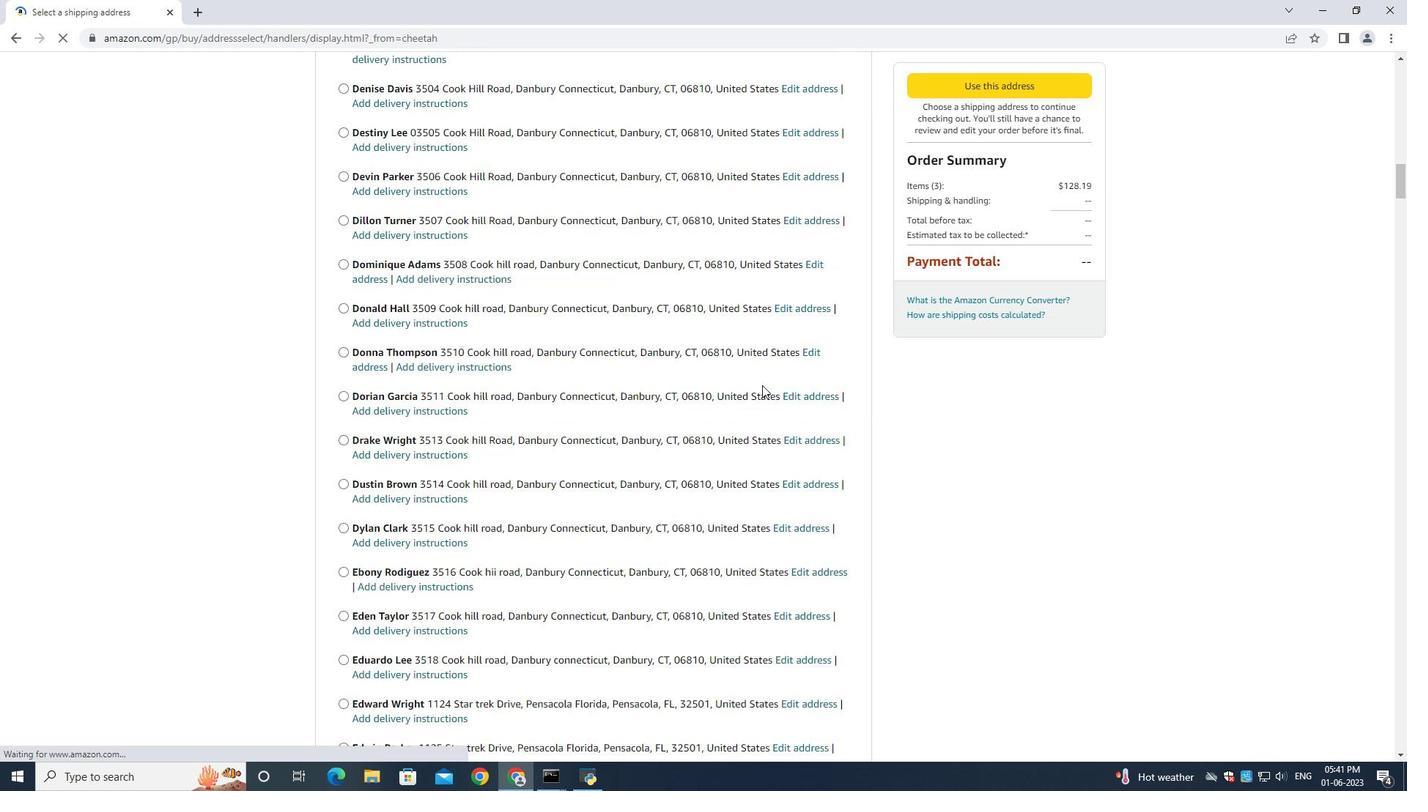 
Action: Mouse scrolled (764, 379) with delta (0, 0)
Screenshot: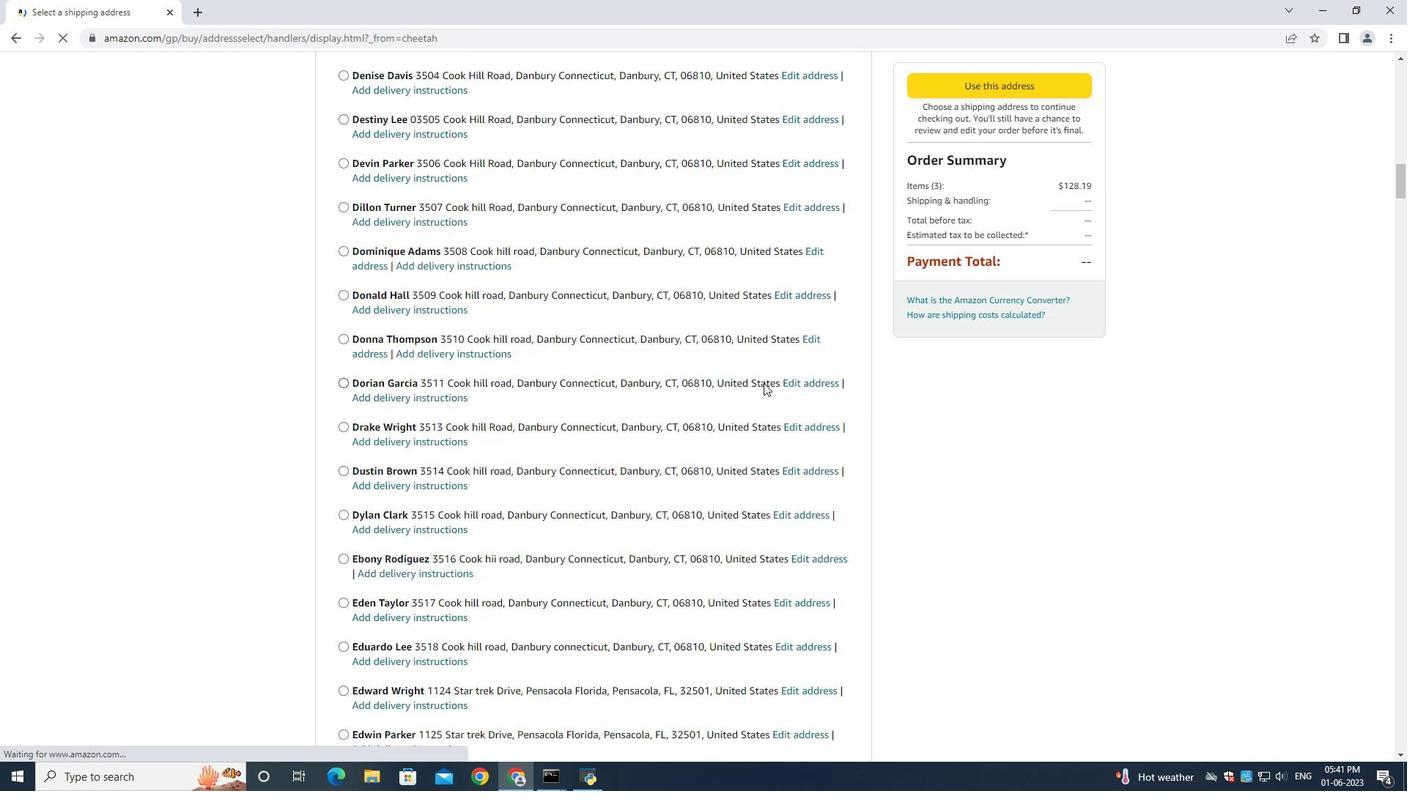 
Action: Mouse moved to (764, 381)
Screenshot: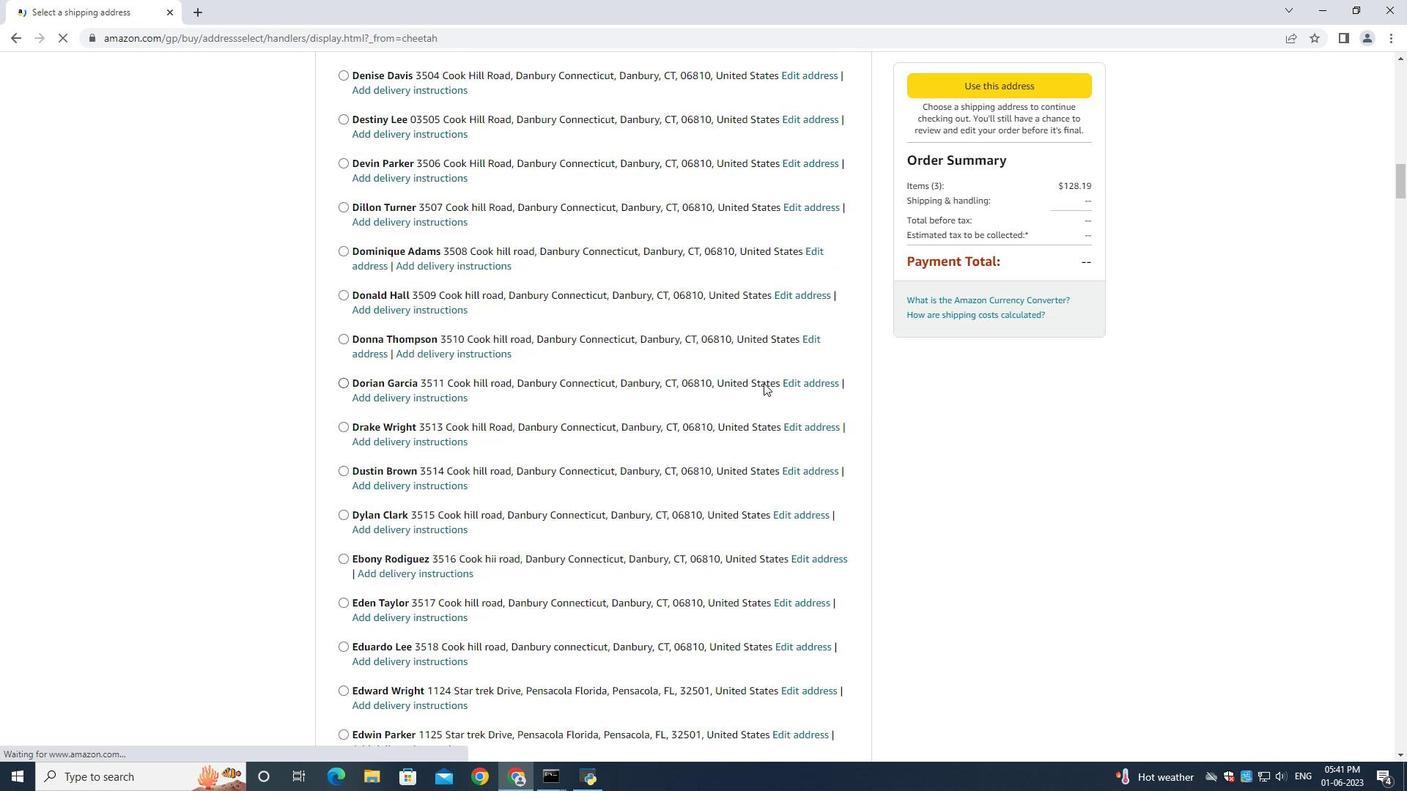 
Action: Mouse scrolled (764, 380) with delta (0, 0)
Screenshot: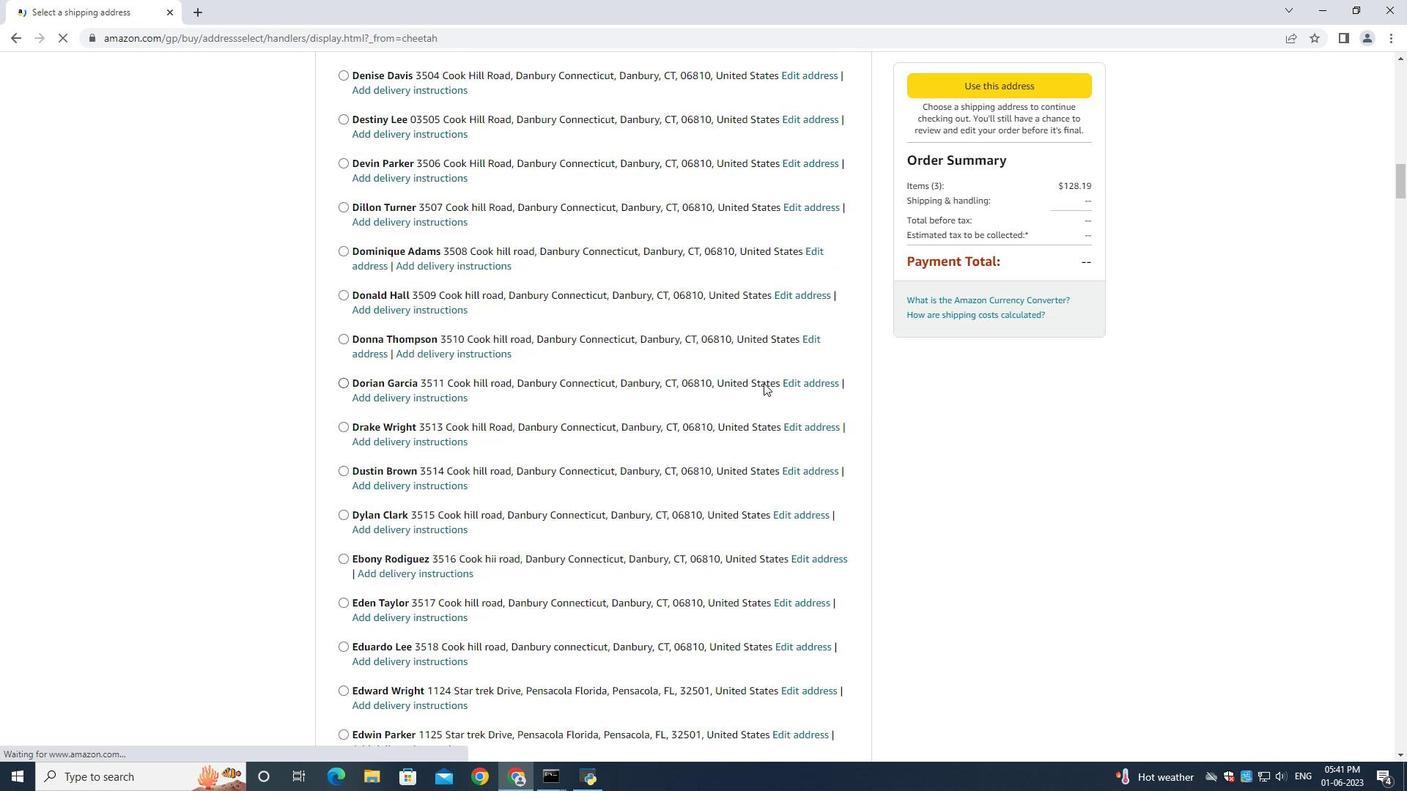 
Action: Mouse moved to (764, 381)
Screenshot: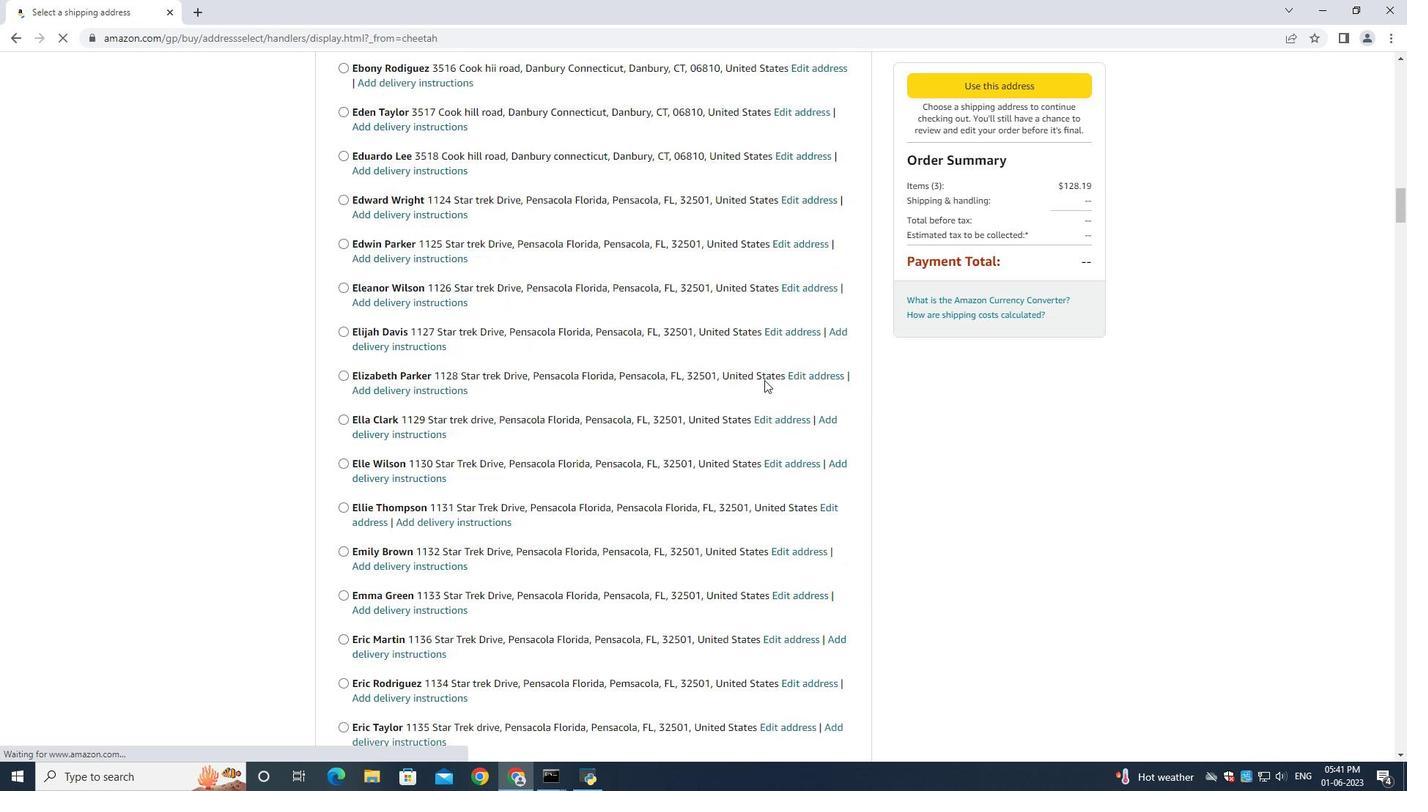
Action: Mouse scrolled (764, 380) with delta (0, 0)
Screenshot: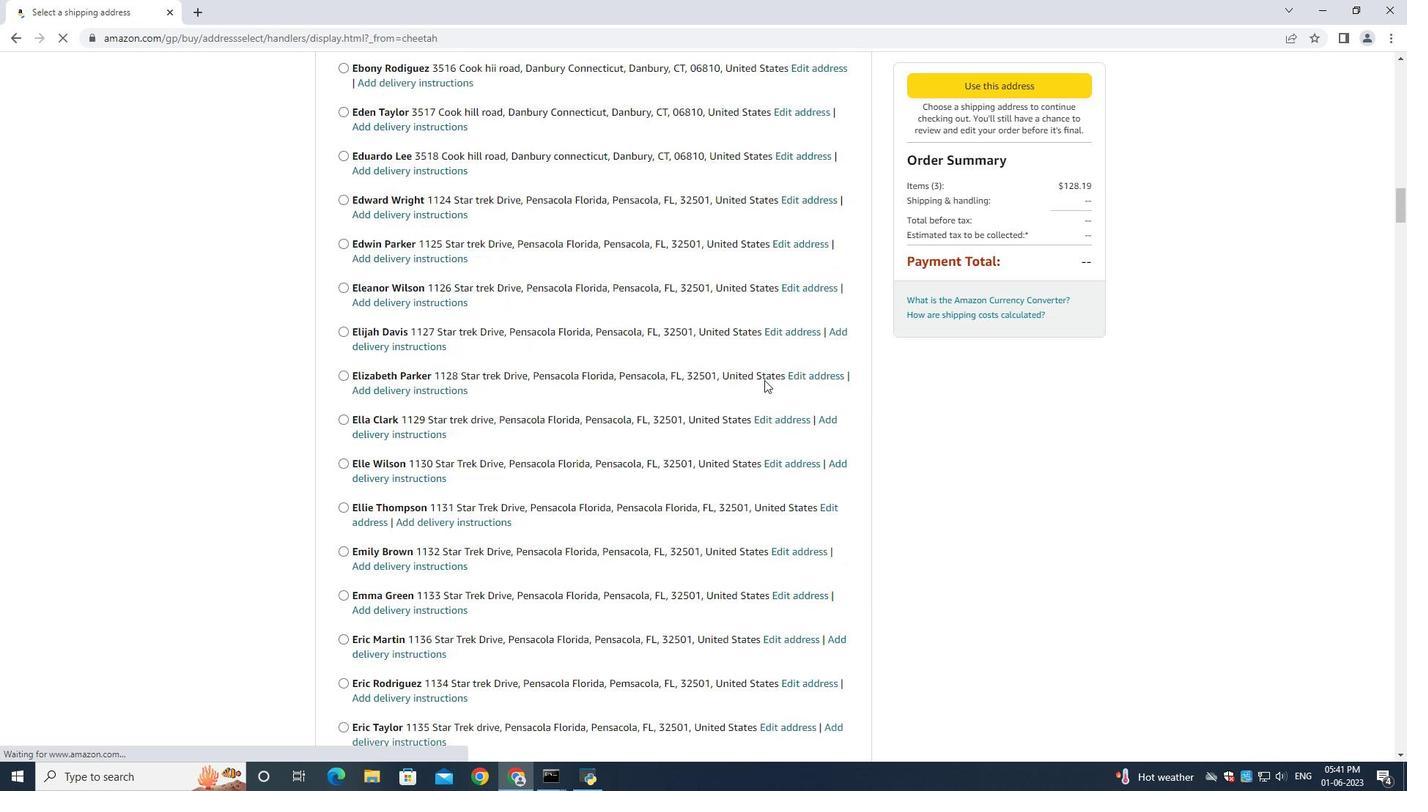 
Action: Mouse scrolled (764, 380) with delta (0, -1)
Screenshot: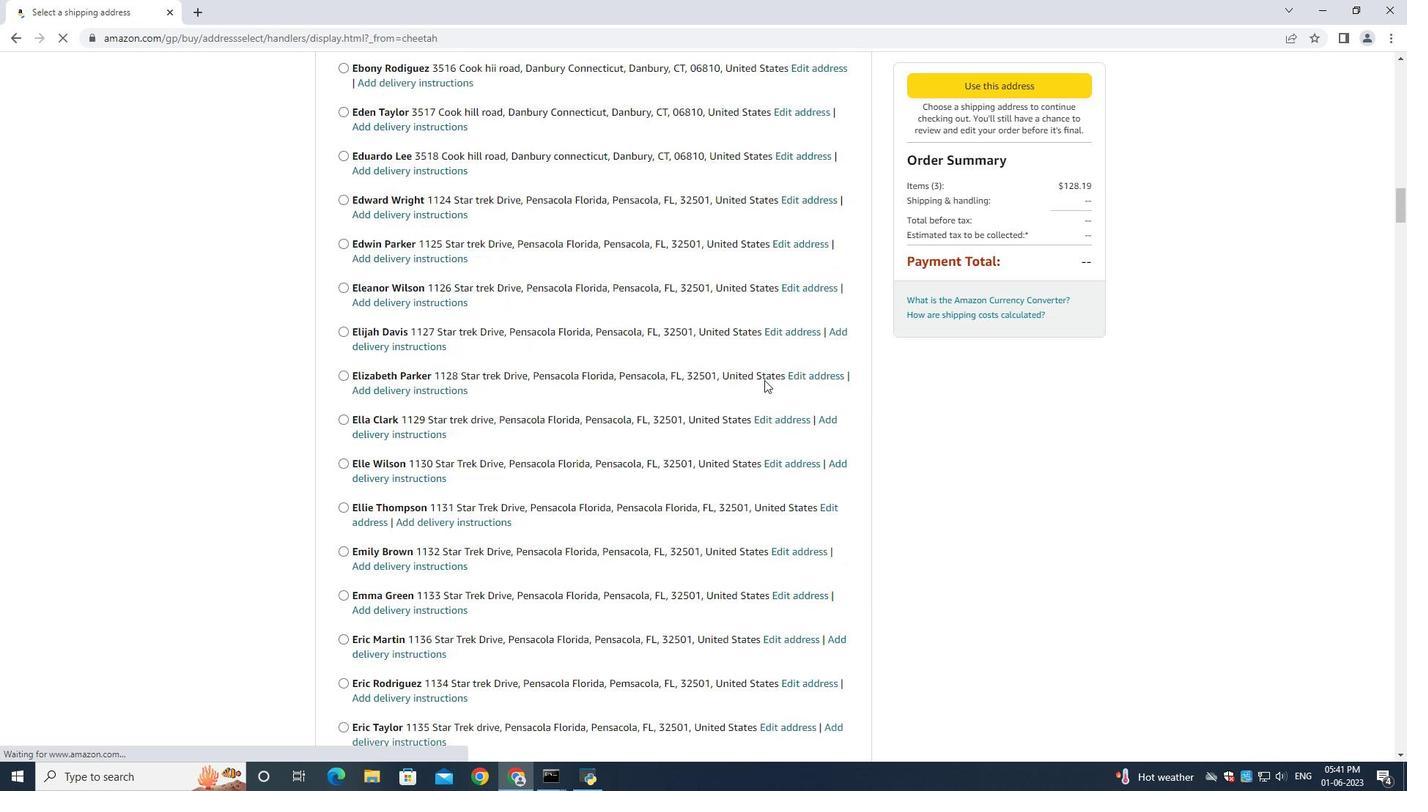 
Action: Mouse scrolled (764, 381) with delta (0, 0)
Screenshot: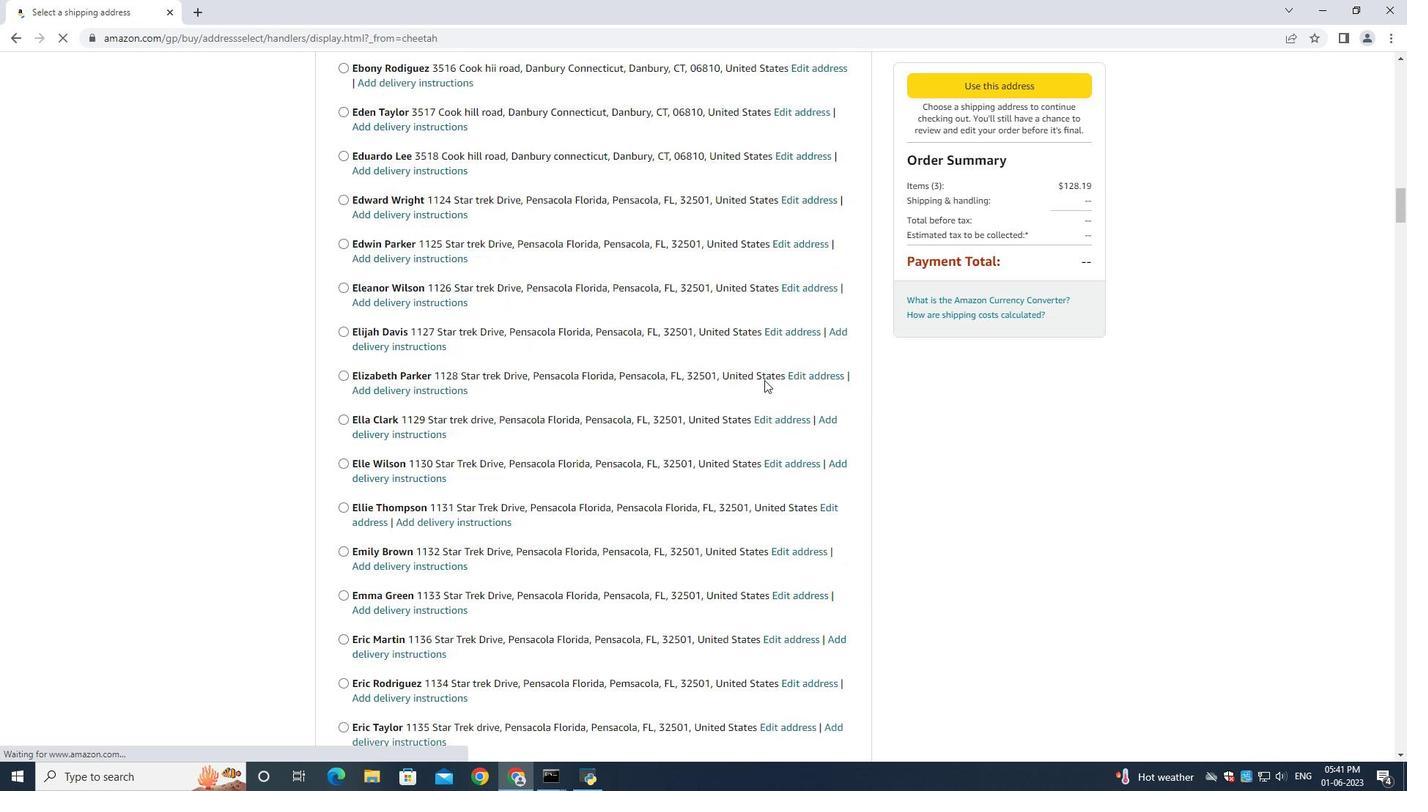 
Action: Mouse scrolled (764, 381) with delta (0, 0)
Screenshot: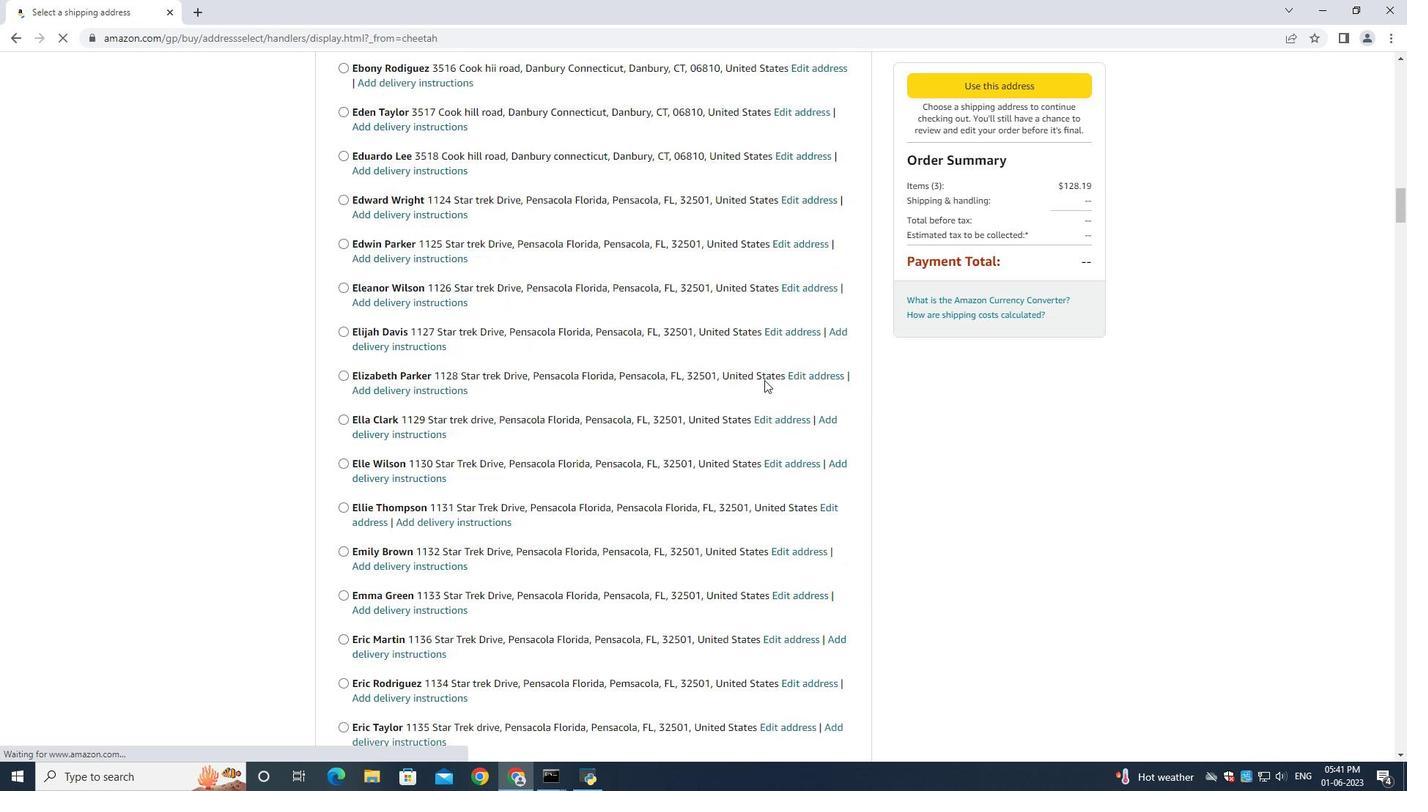 
Action: Mouse scrolled (764, 381) with delta (0, 0)
Screenshot: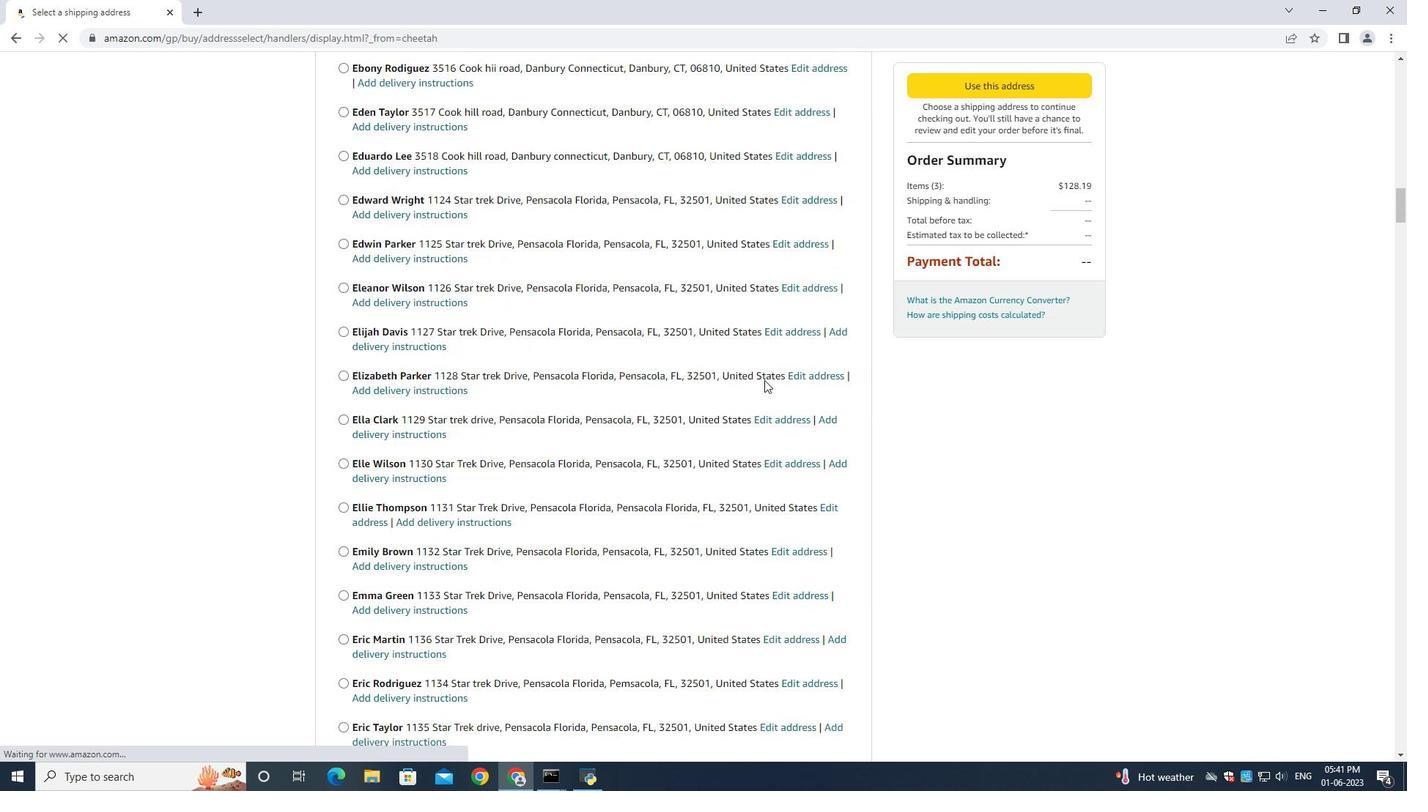 
Action: Mouse moved to (764, 380)
Screenshot: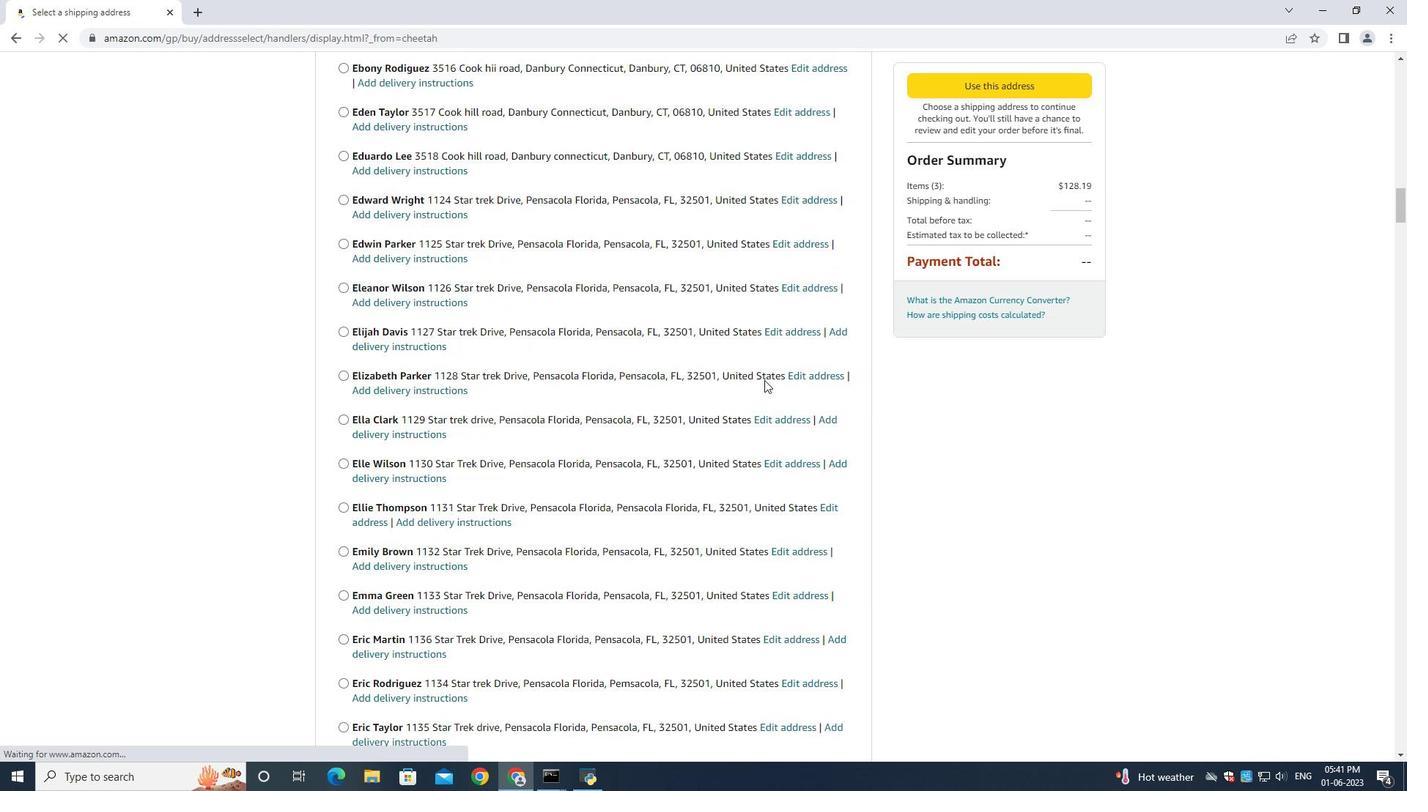 
Action: Mouse scrolled (764, 379) with delta (0, 0)
Screenshot: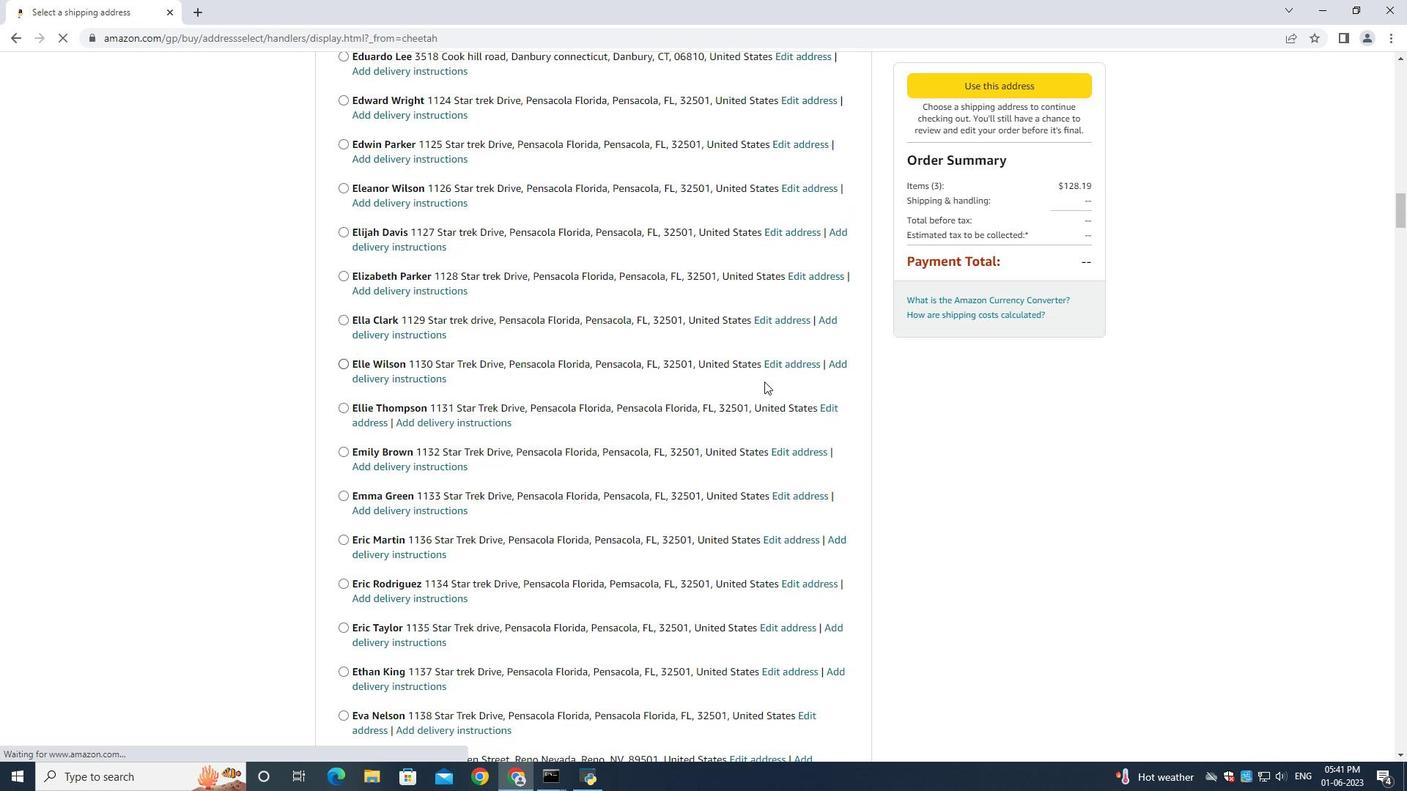 
Action: Mouse scrolled (764, 379) with delta (0, 0)
Screenshot: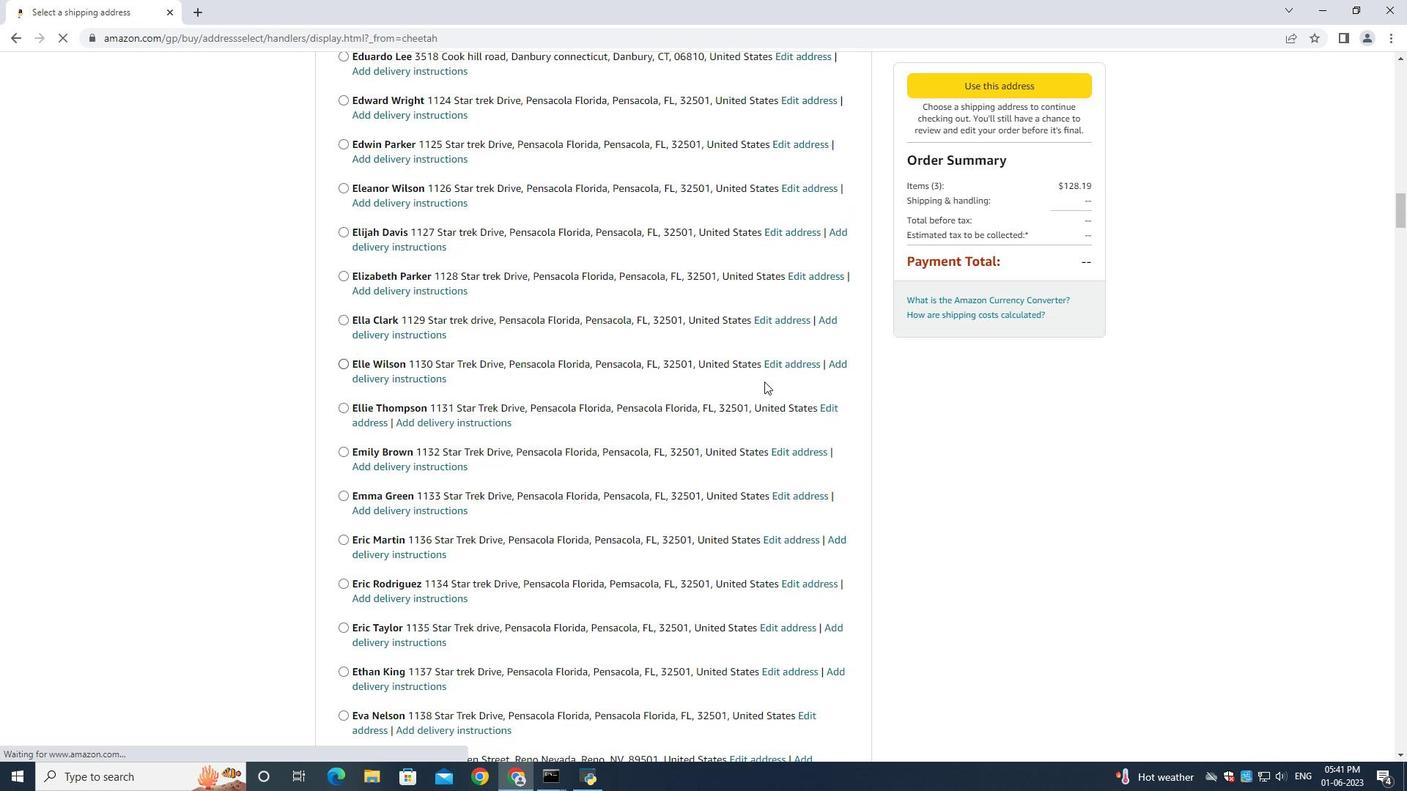 
Action: Mouse scrolled (764, 379) with delta (0, 0)
Screenshot: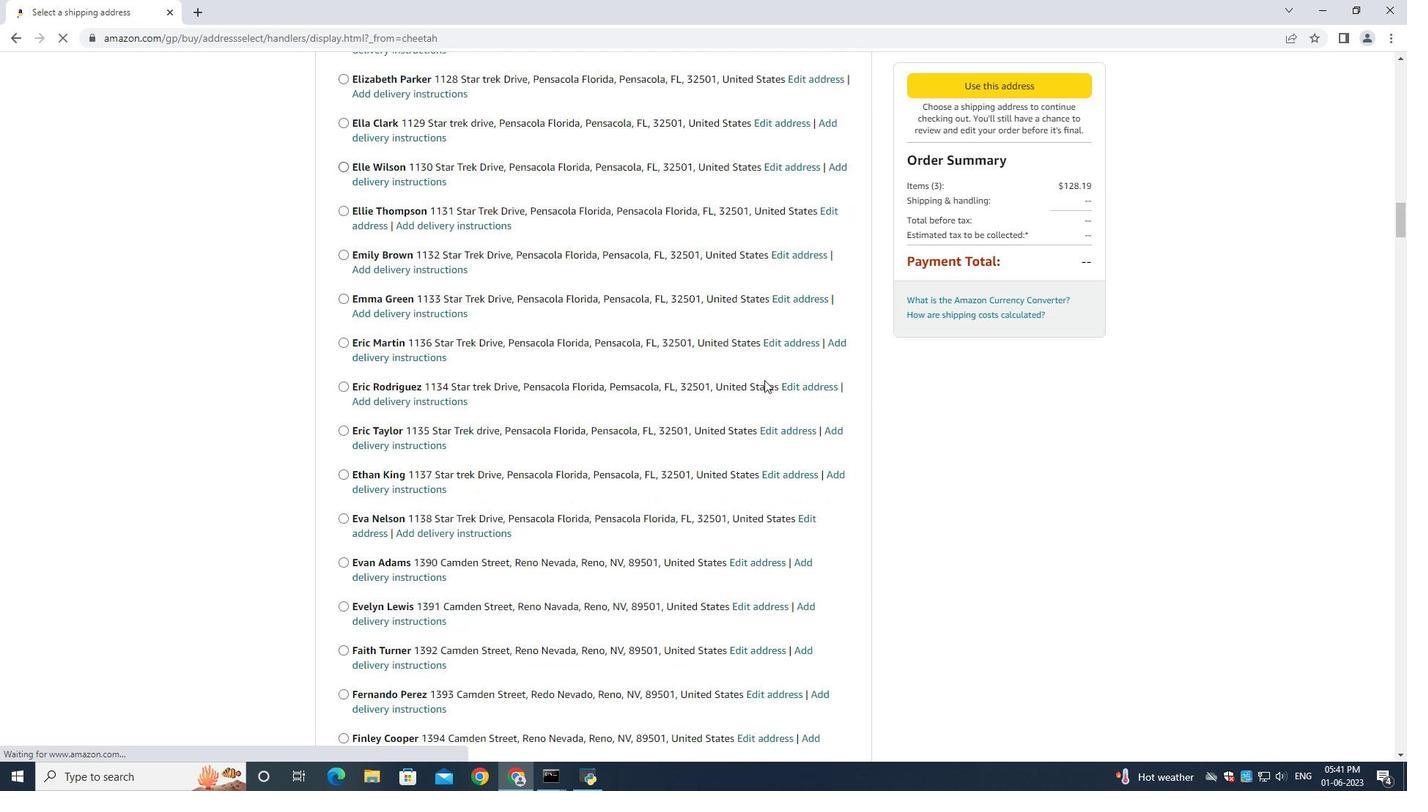 
Action: Mouse scrolled (764, 379) with delta (0, -1)
Screenshot: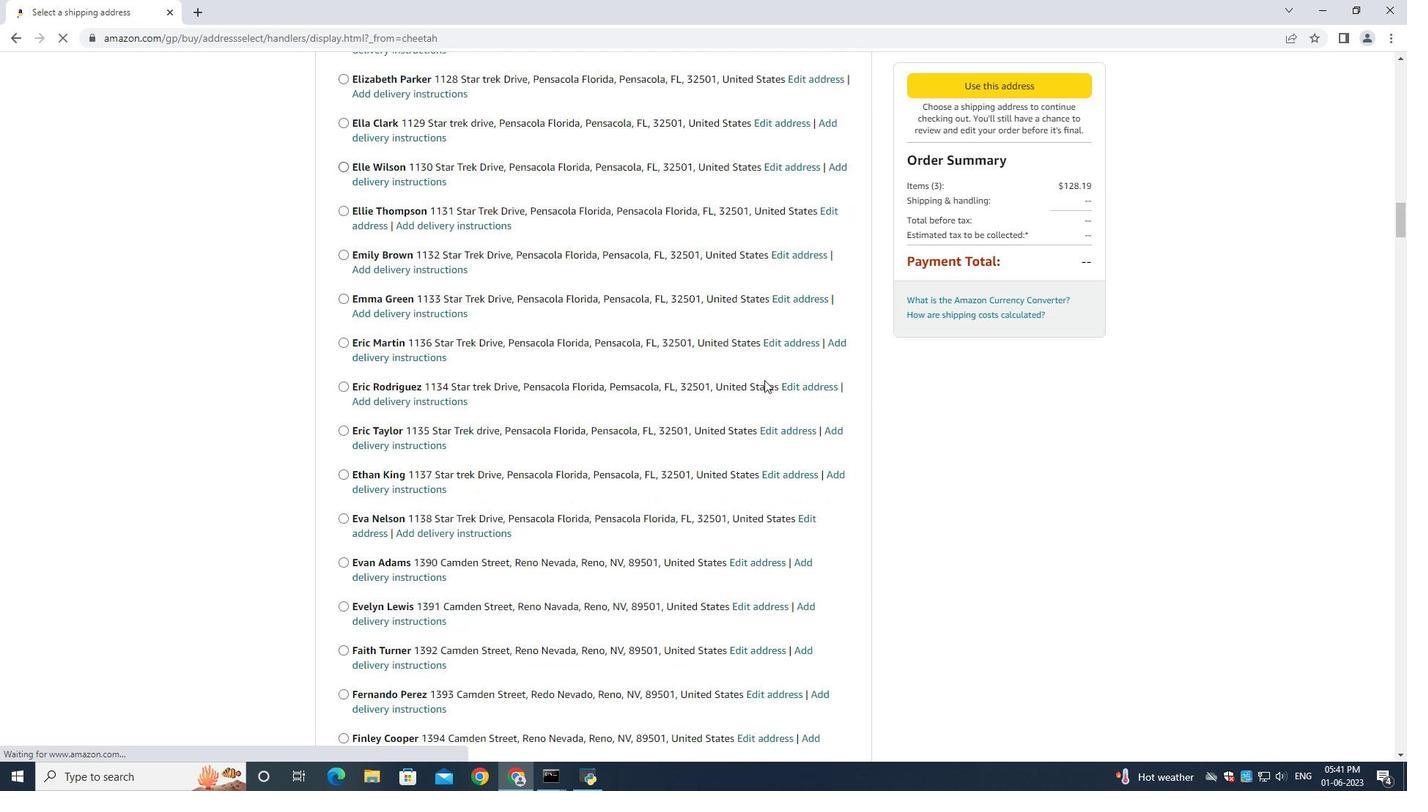 
Action: Mouse scrolled (764, 379) with delta (0, 0)
Screenshot: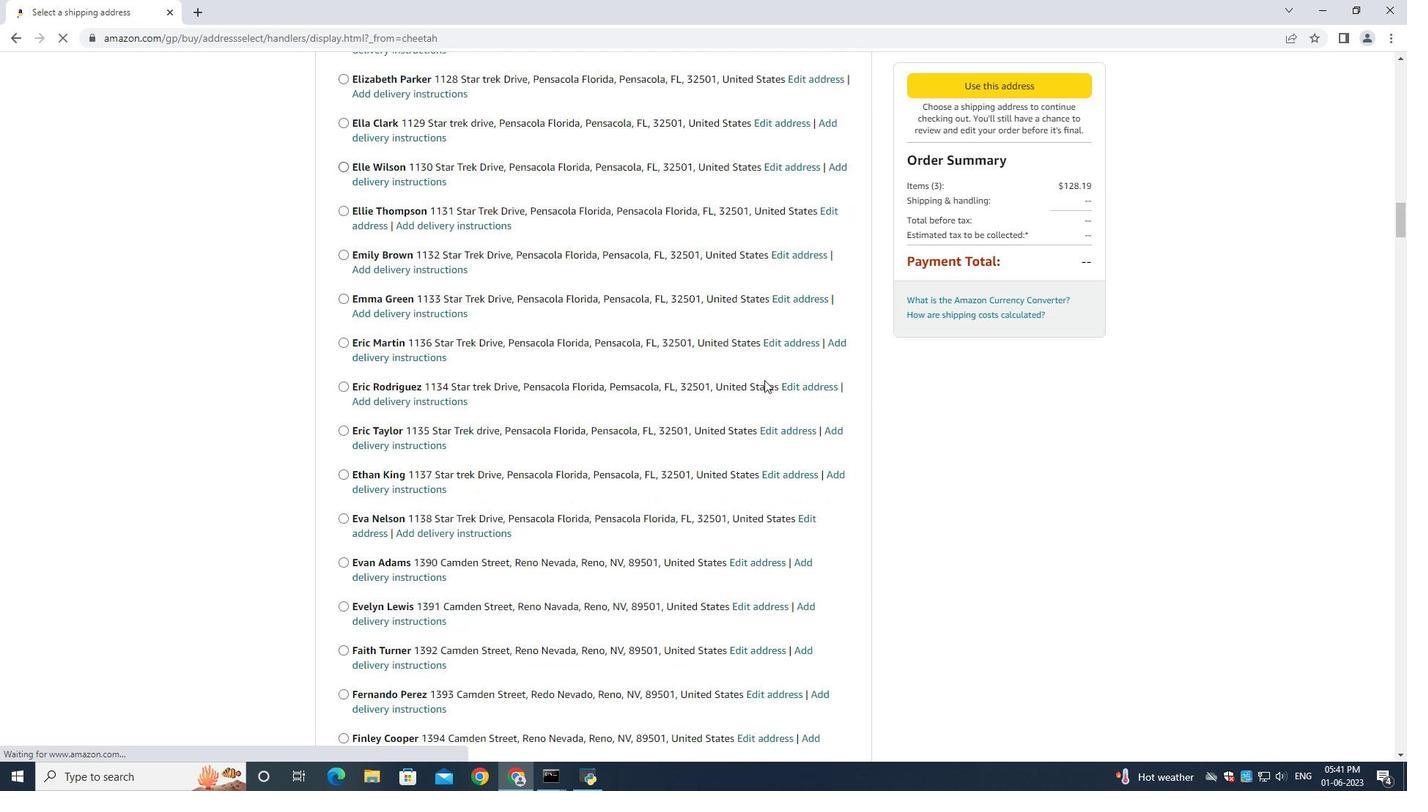 
Action: Mouse scrolled (764, 379) with delta (0, 0)
Screenshot: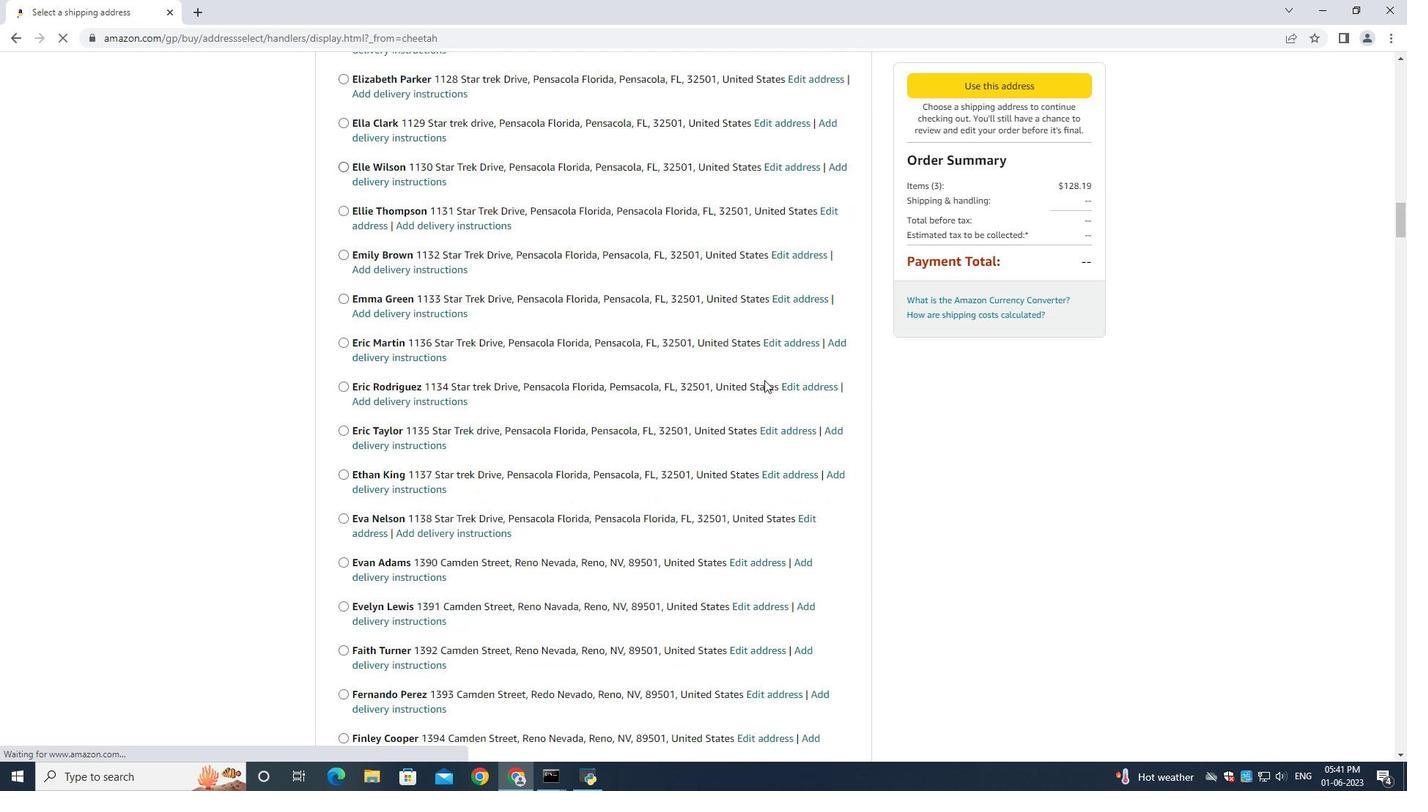 
Action: Mouse scrolled (764, 379) with delta (0, 0)
Screenshot: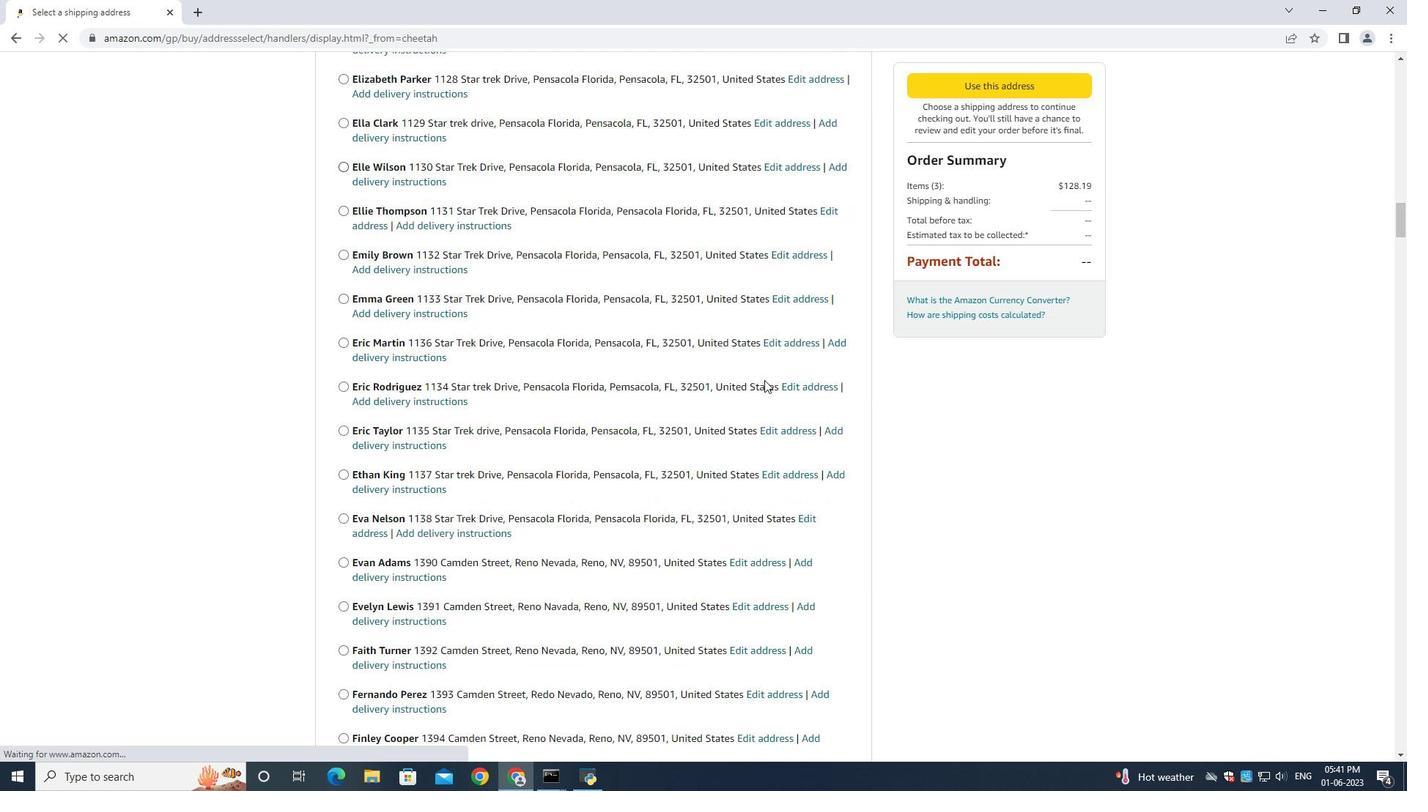 
Action: Mouse moved to (763, 379)
Screenshot: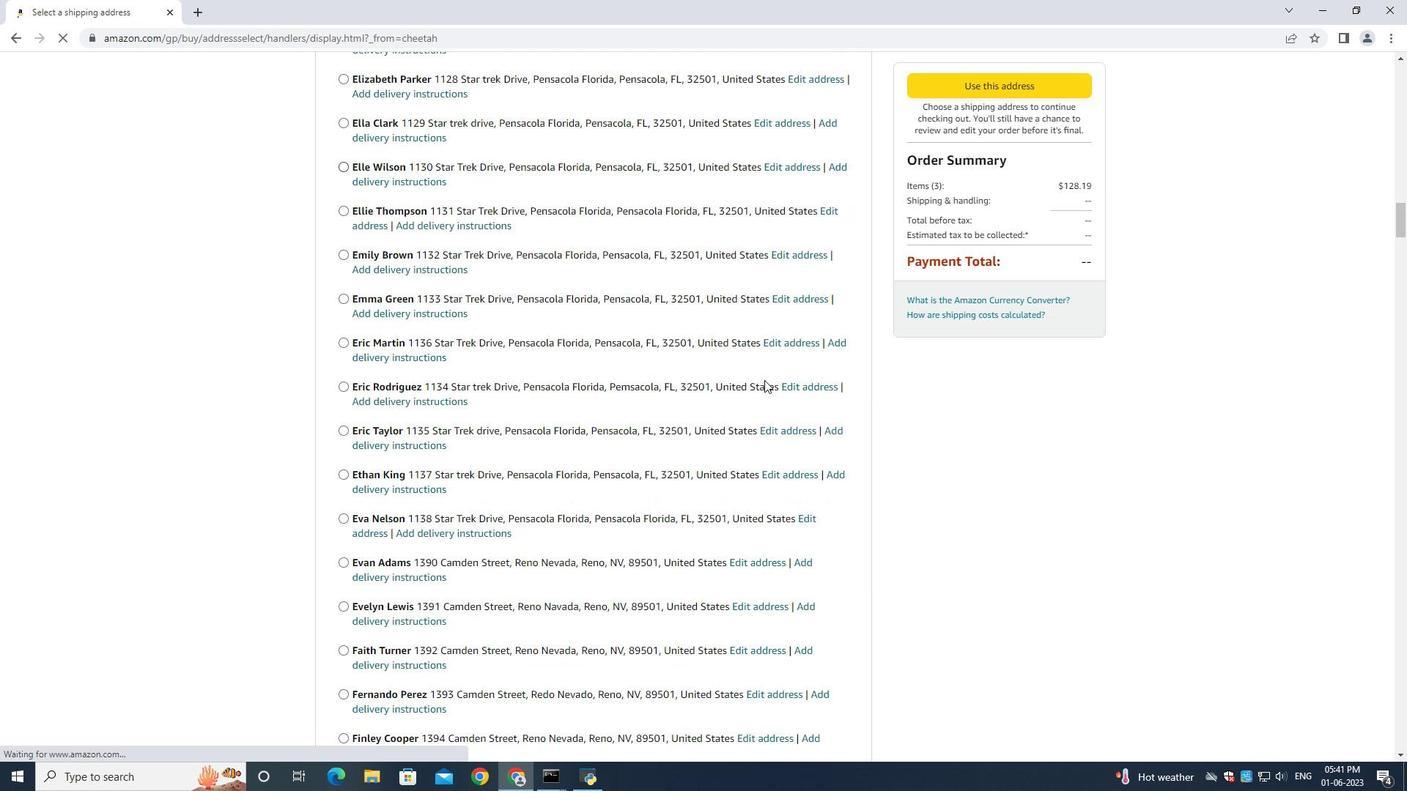 
Action: Mouse scrolled (763, 379) with delta (0, 0)
Screenshot: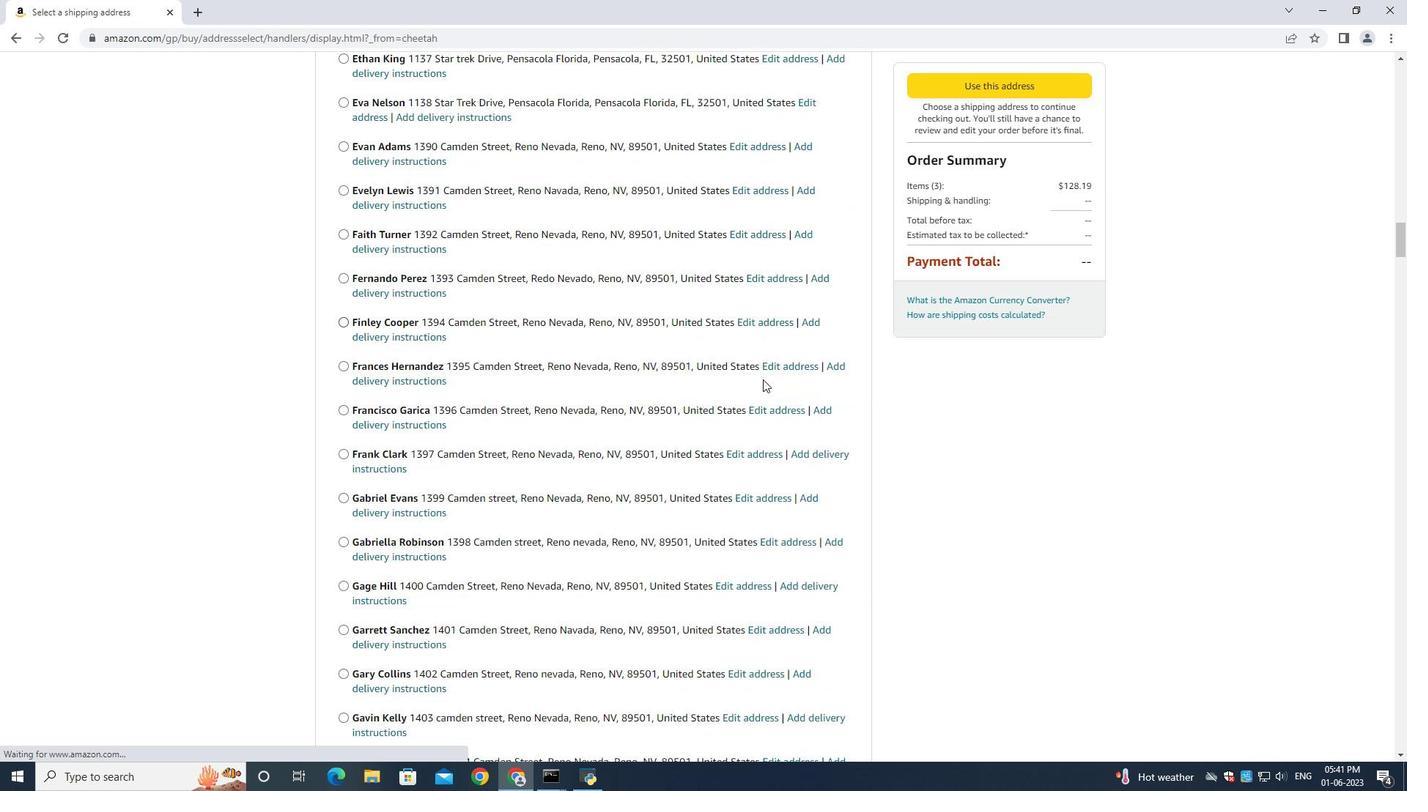 
Action: Mouse scrolled (763, 379) with delta (0, 0)
Screenshot: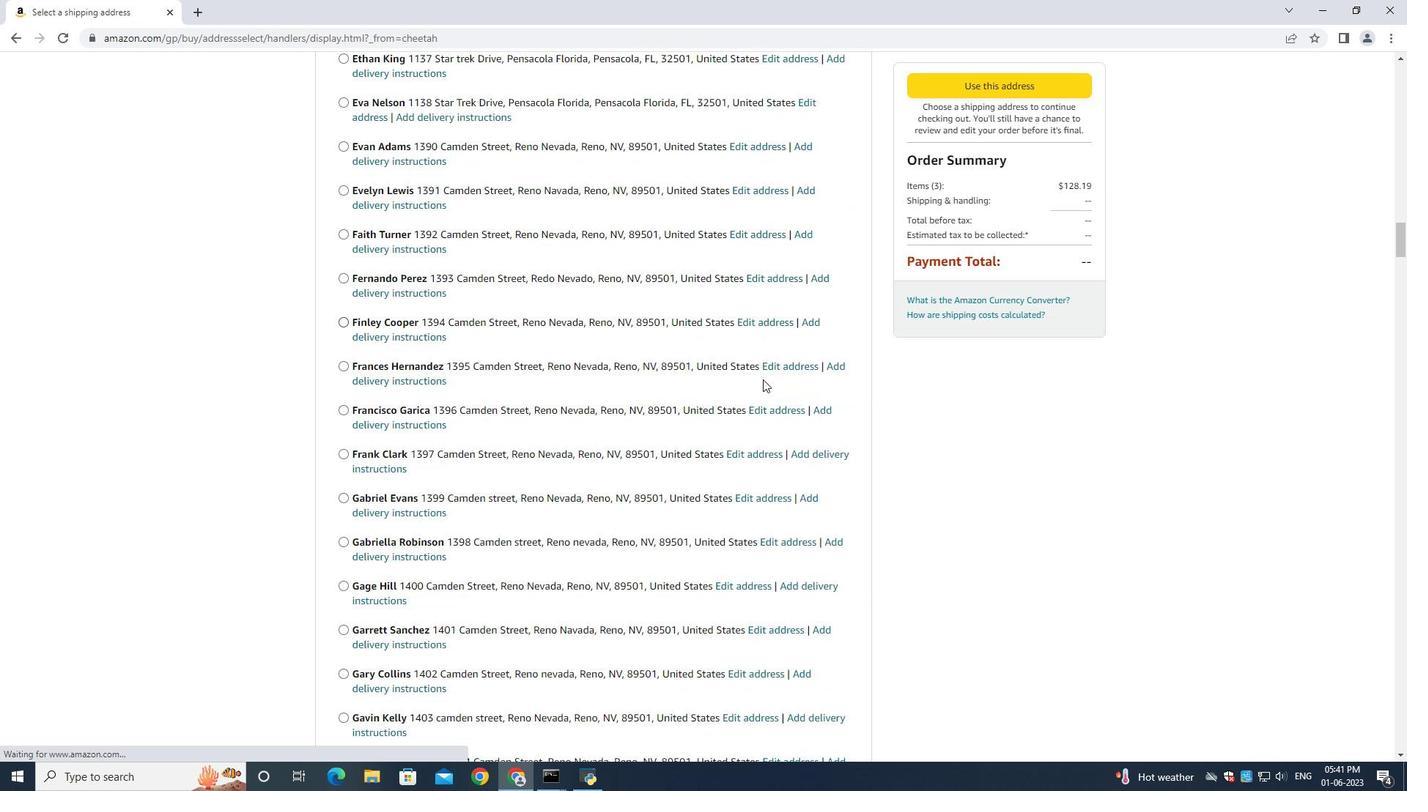 
Action: Mouse scrolled (763, 379) with delta (0, 0)
Screenshot: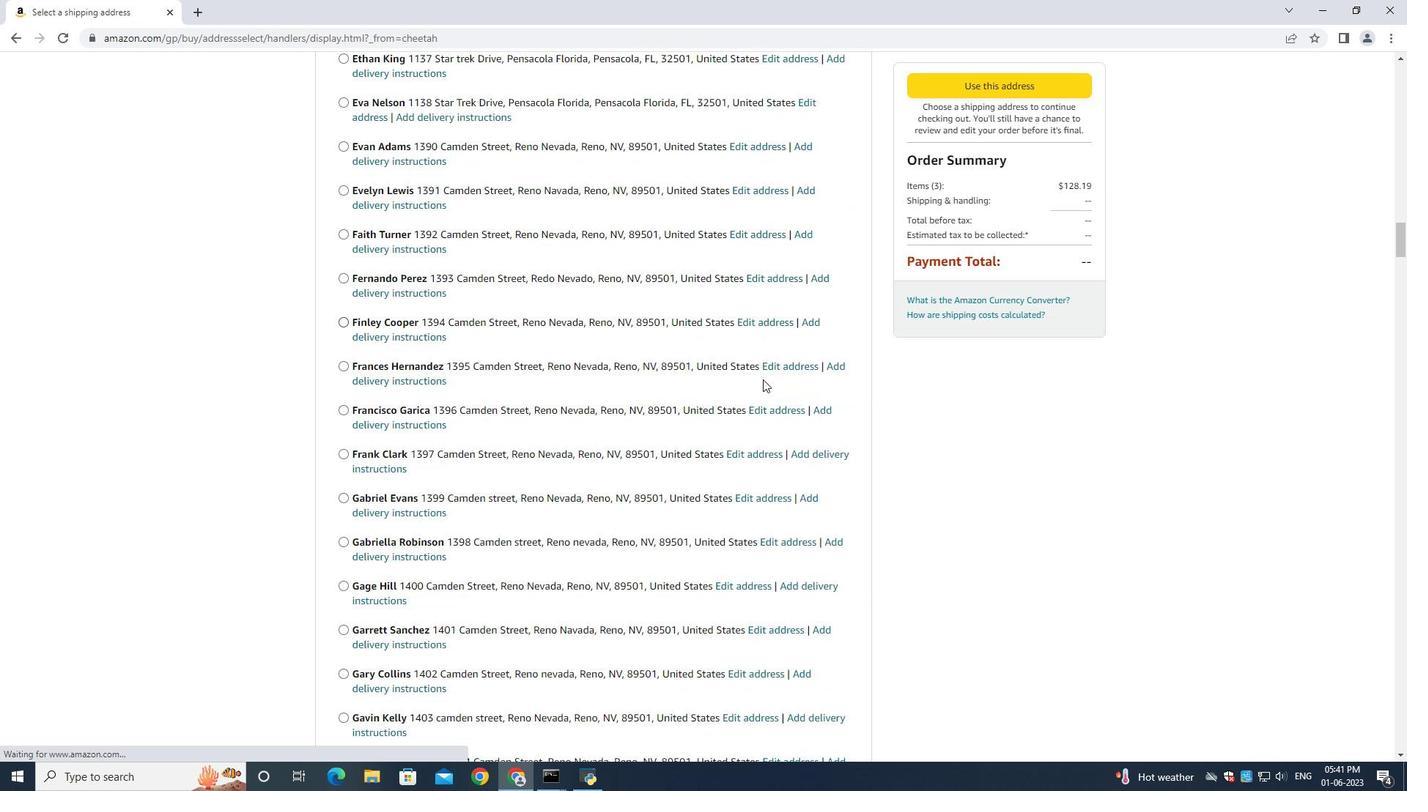 
Action: Mouse scrolled (763, 379) with delta (0, 0)
Screenshot: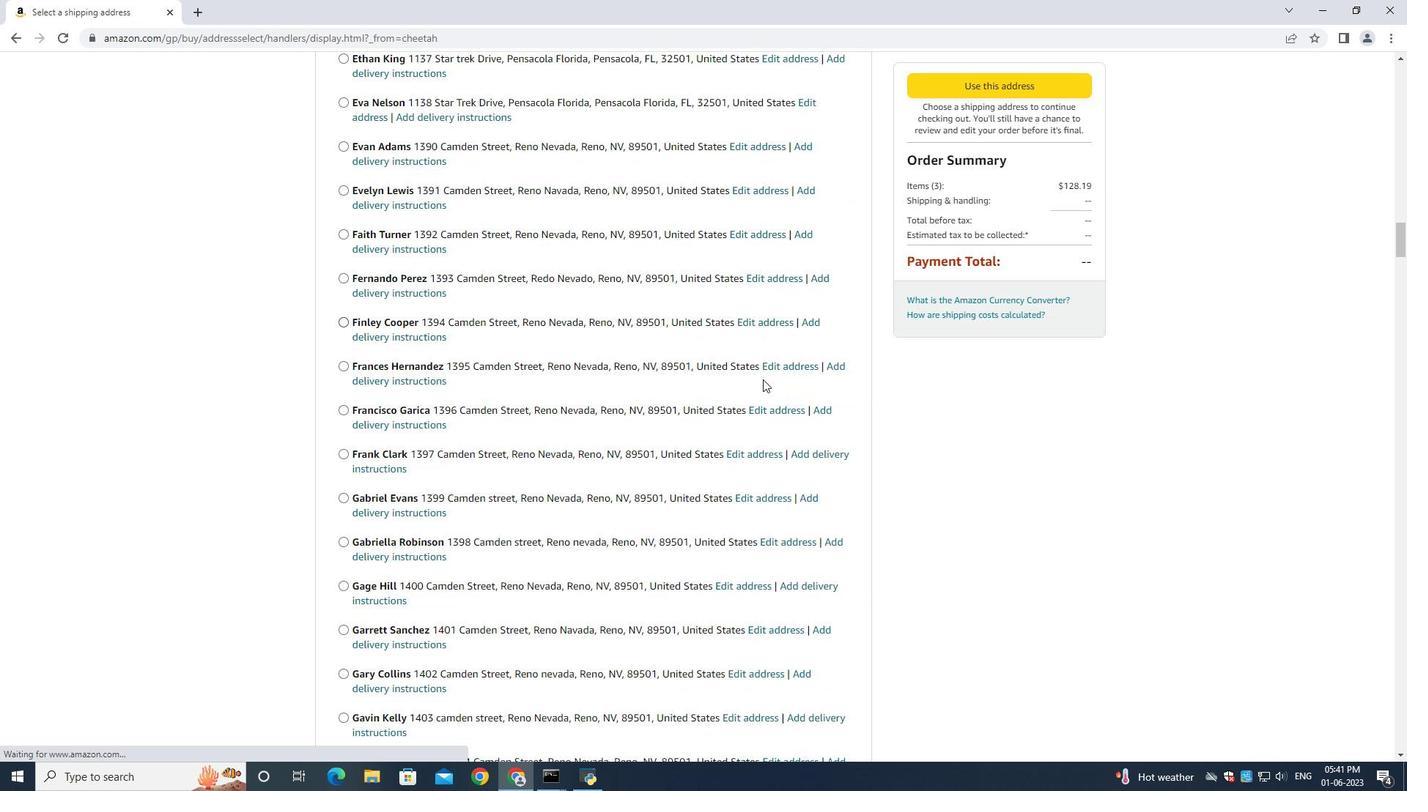 
Action: Mouse scrolled (763, 379) with delta (0, 0)
Screenshot: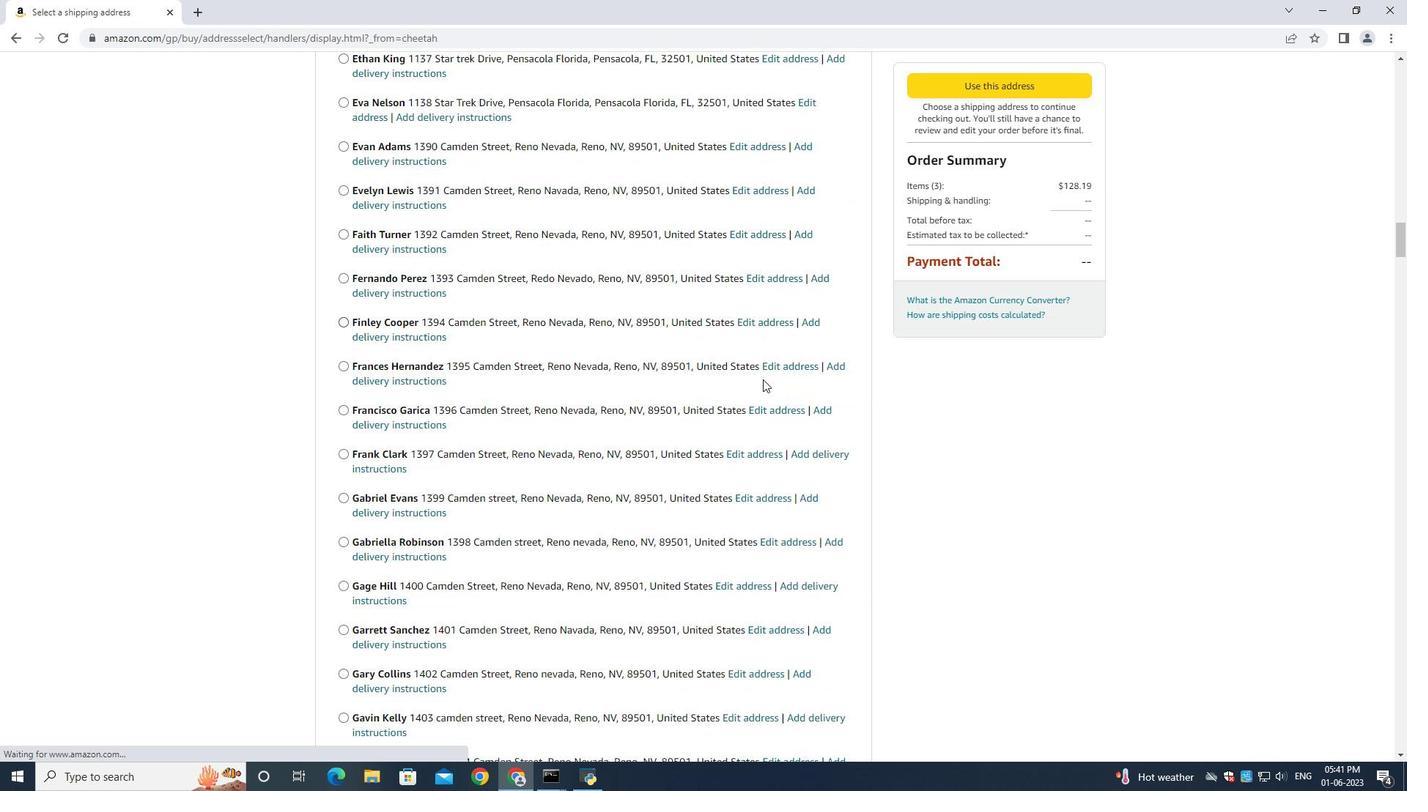 
Action: Mouse scrolled (763, 379) with delta (0, 0)
Screenshot: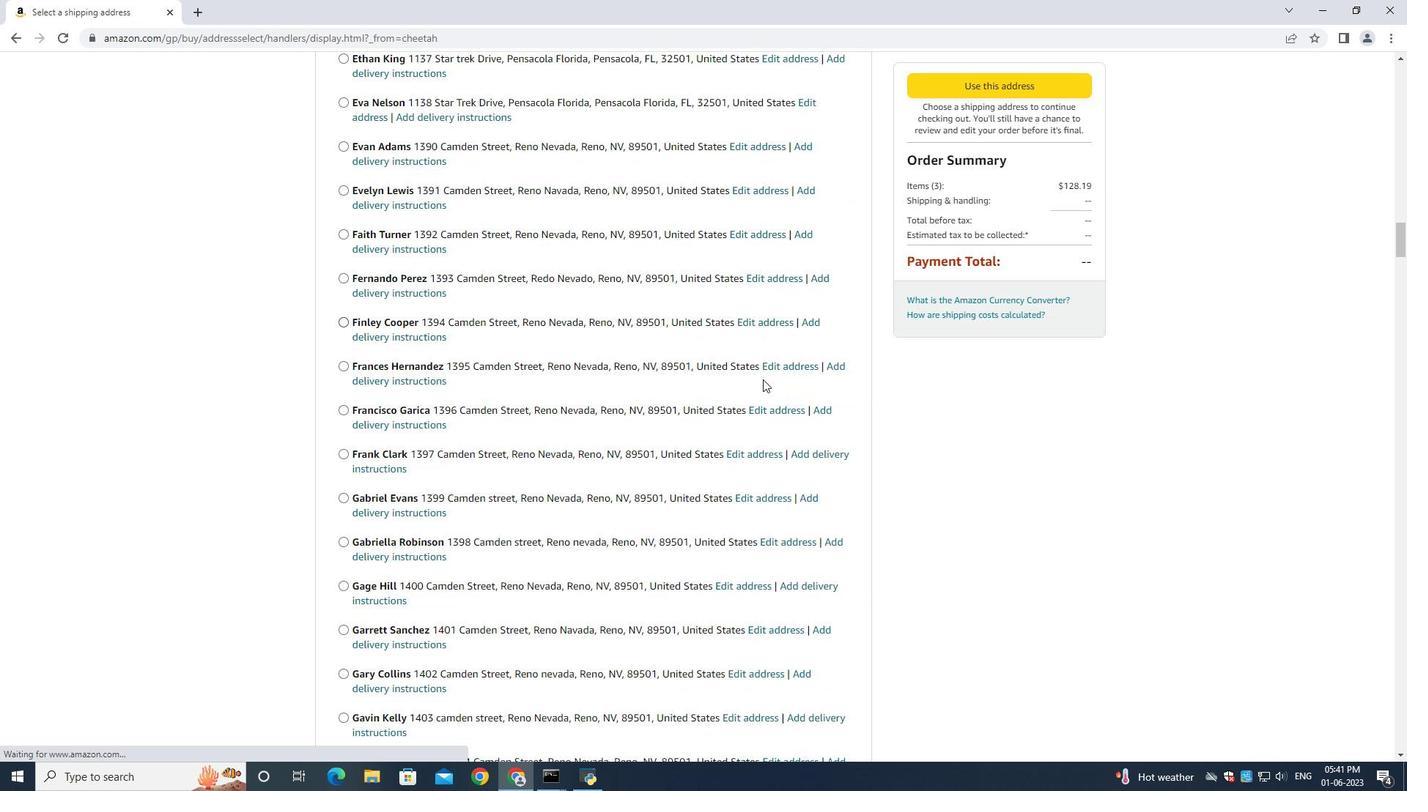 
Action: Mouse scrolled (763, 379) with delta (0, 0)
Screenshot: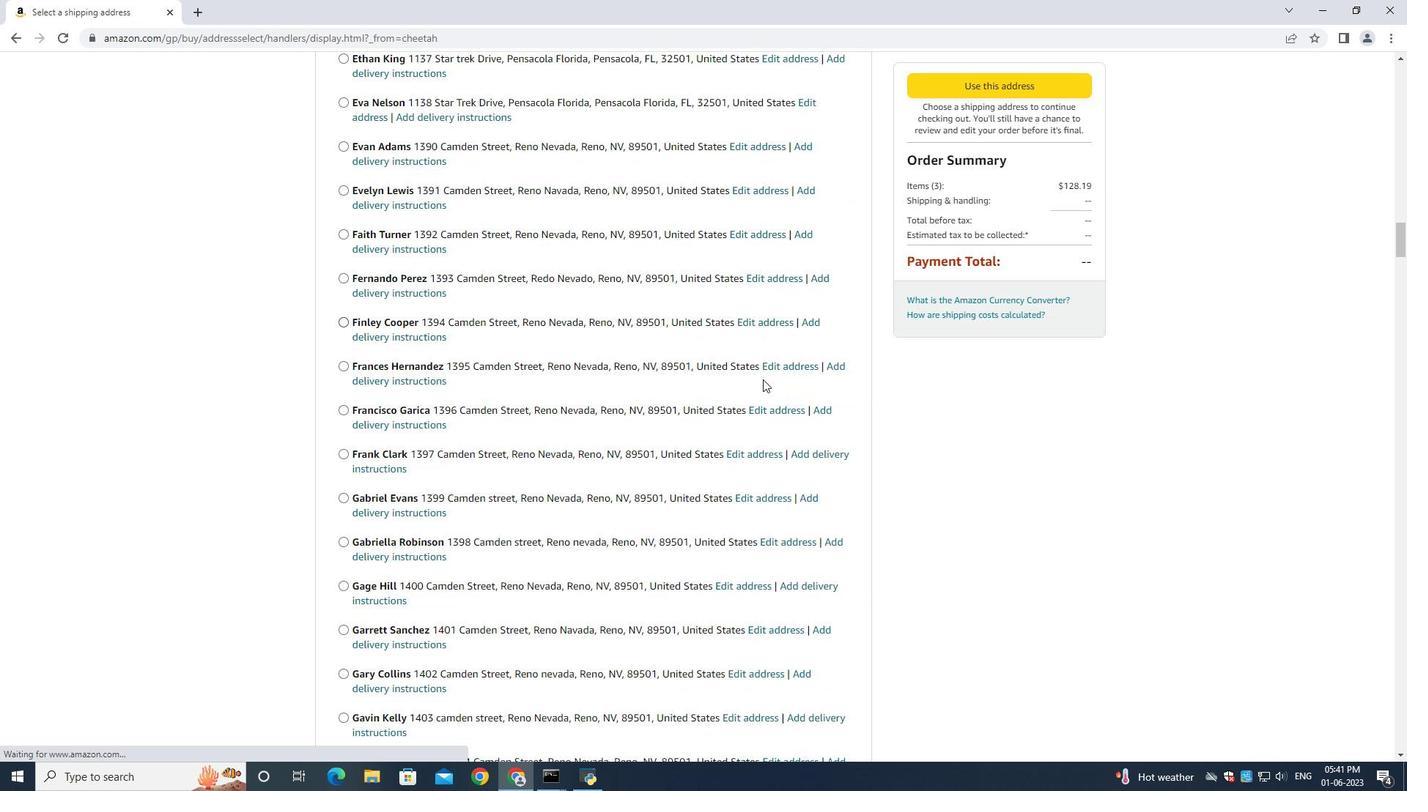
Action: Mouse moved to (760, 379)
Screenshot: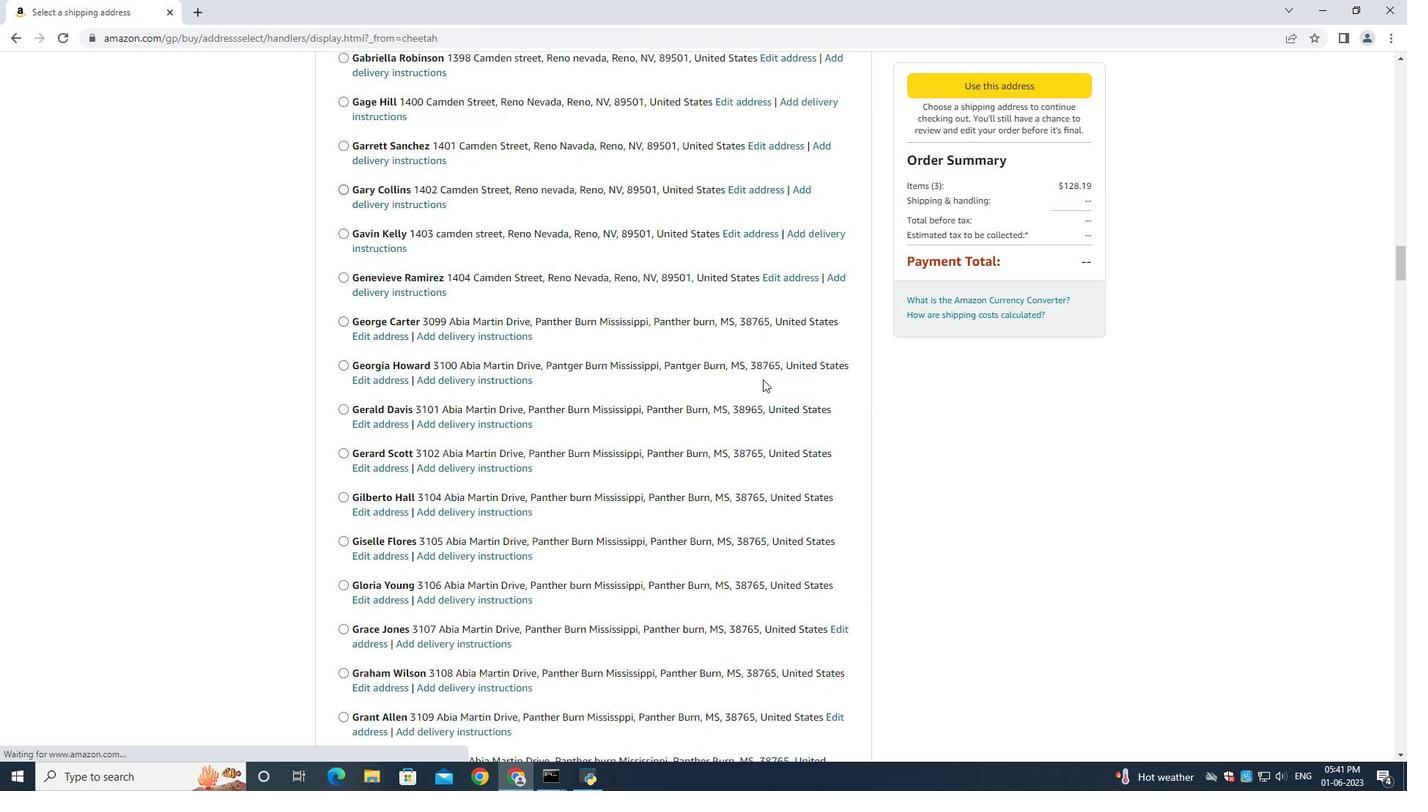 
Action: Mouse scrolled (761, 378) with delta (0, 0)
Screenshot: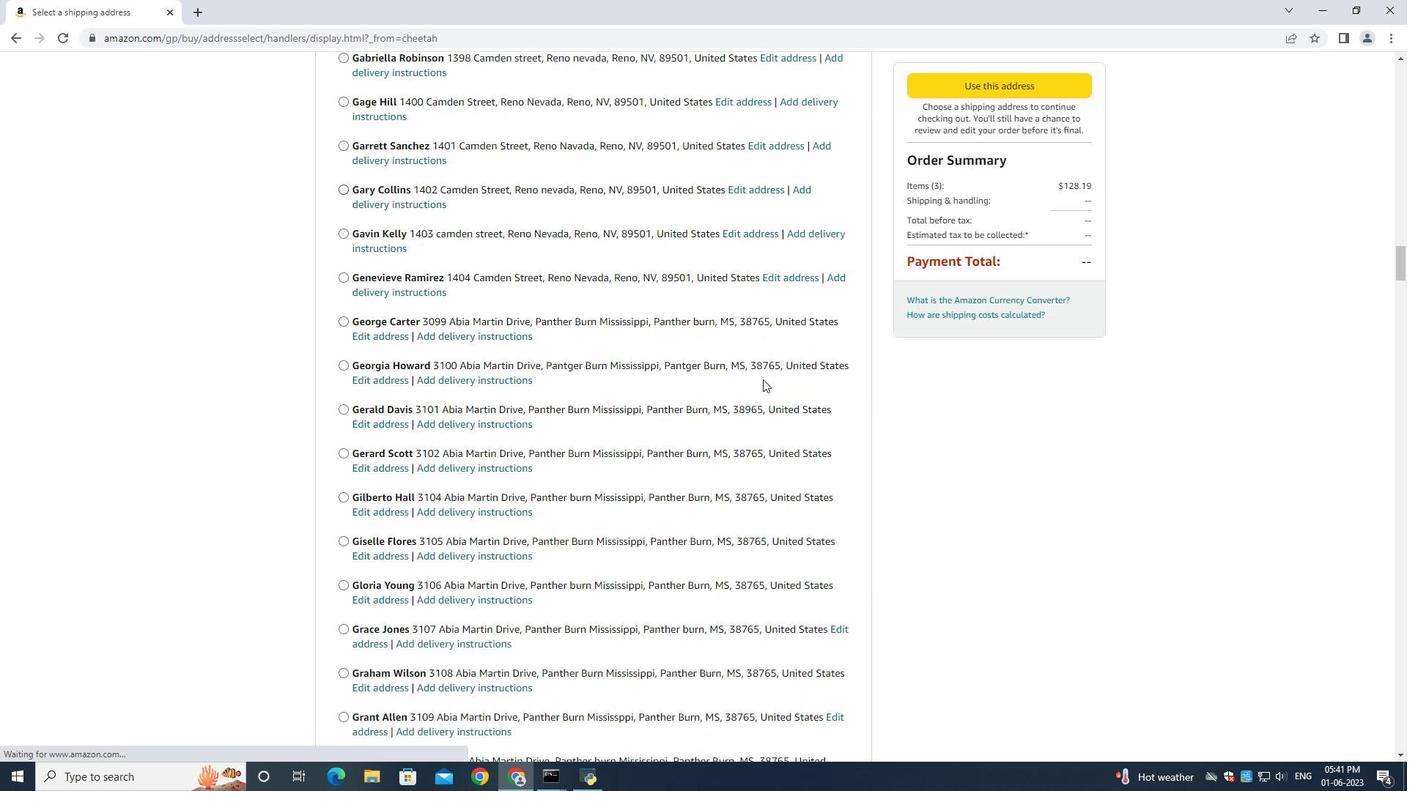 
Action: Mouse moved to (757, 375)
Screenshot: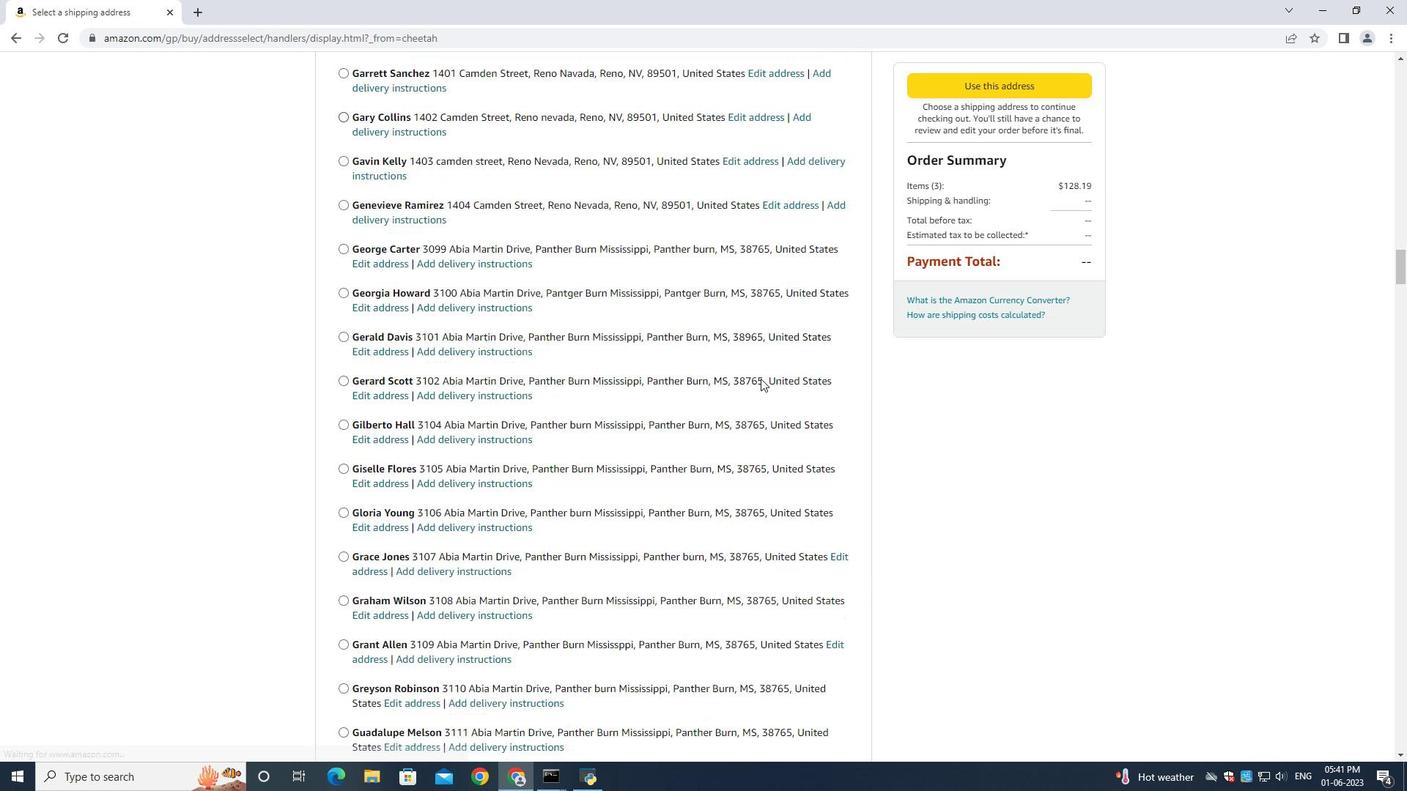 
Action: Mouse scrolled (757, 374) with delta (0, 0)
Screenshot: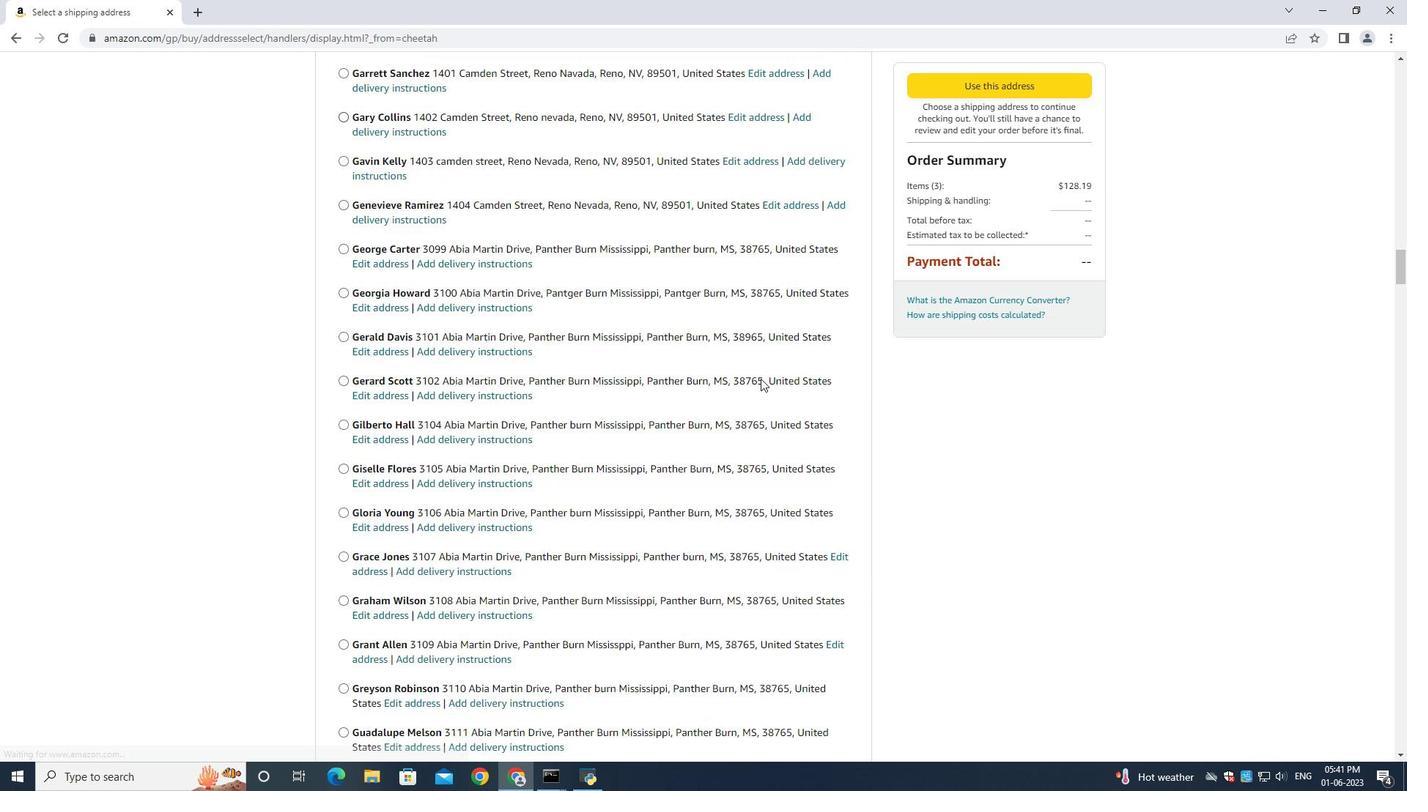 
Action: Mouse moved to (756, 377)
Screenshot: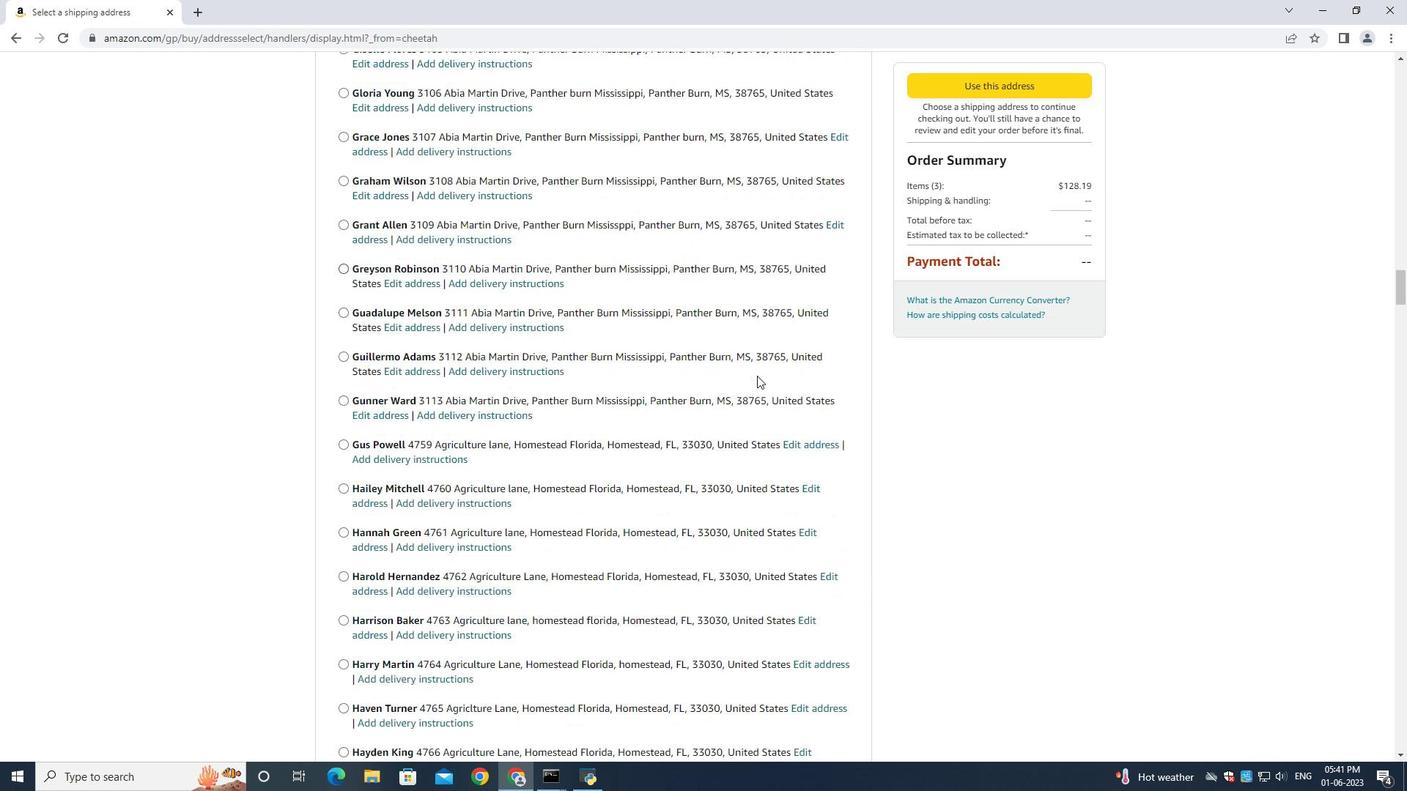 
Action: Mouse scrolled (756, 376) with delta (0, -1)
Screenshot: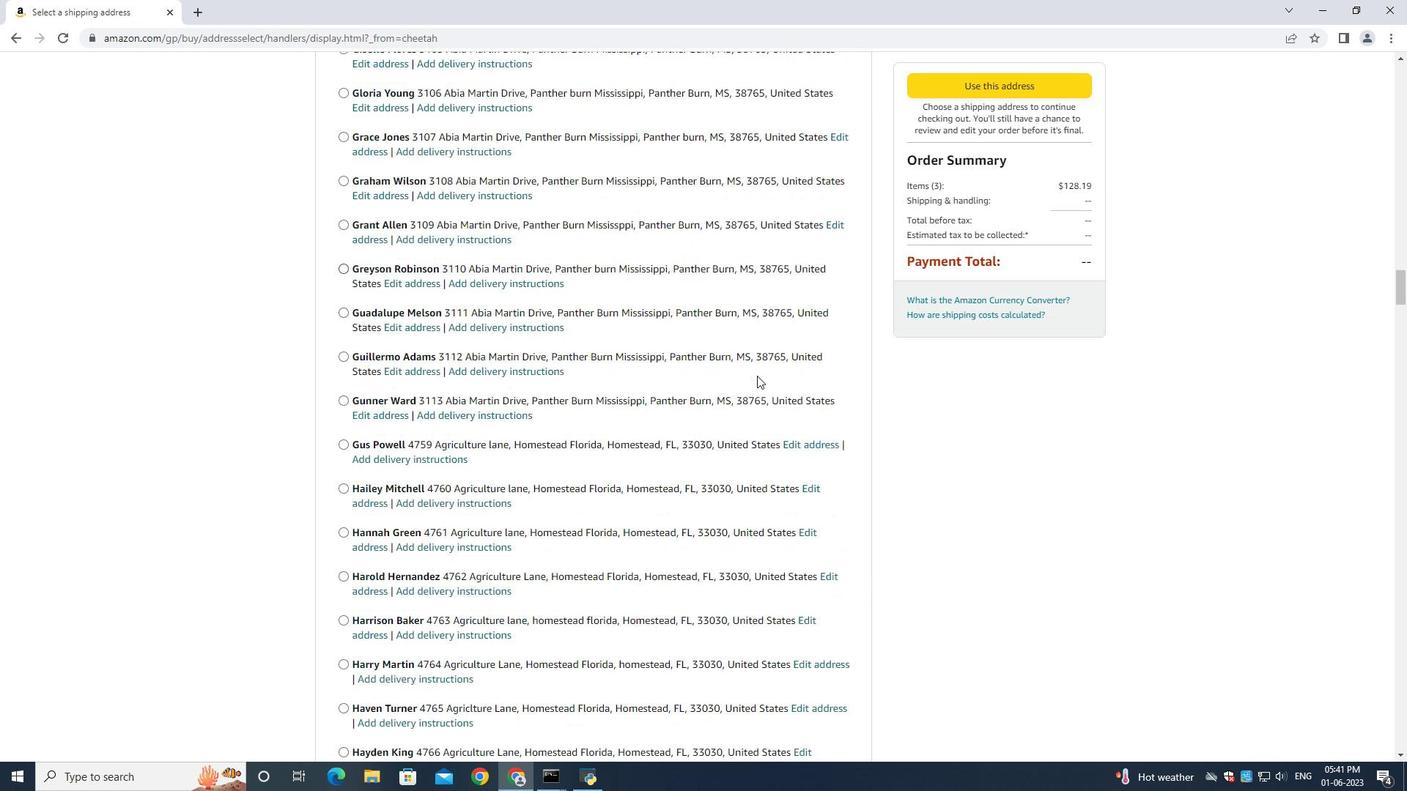 
Action: Mouse scrolled (756, 376) with delta (0, 0)
Screenshot: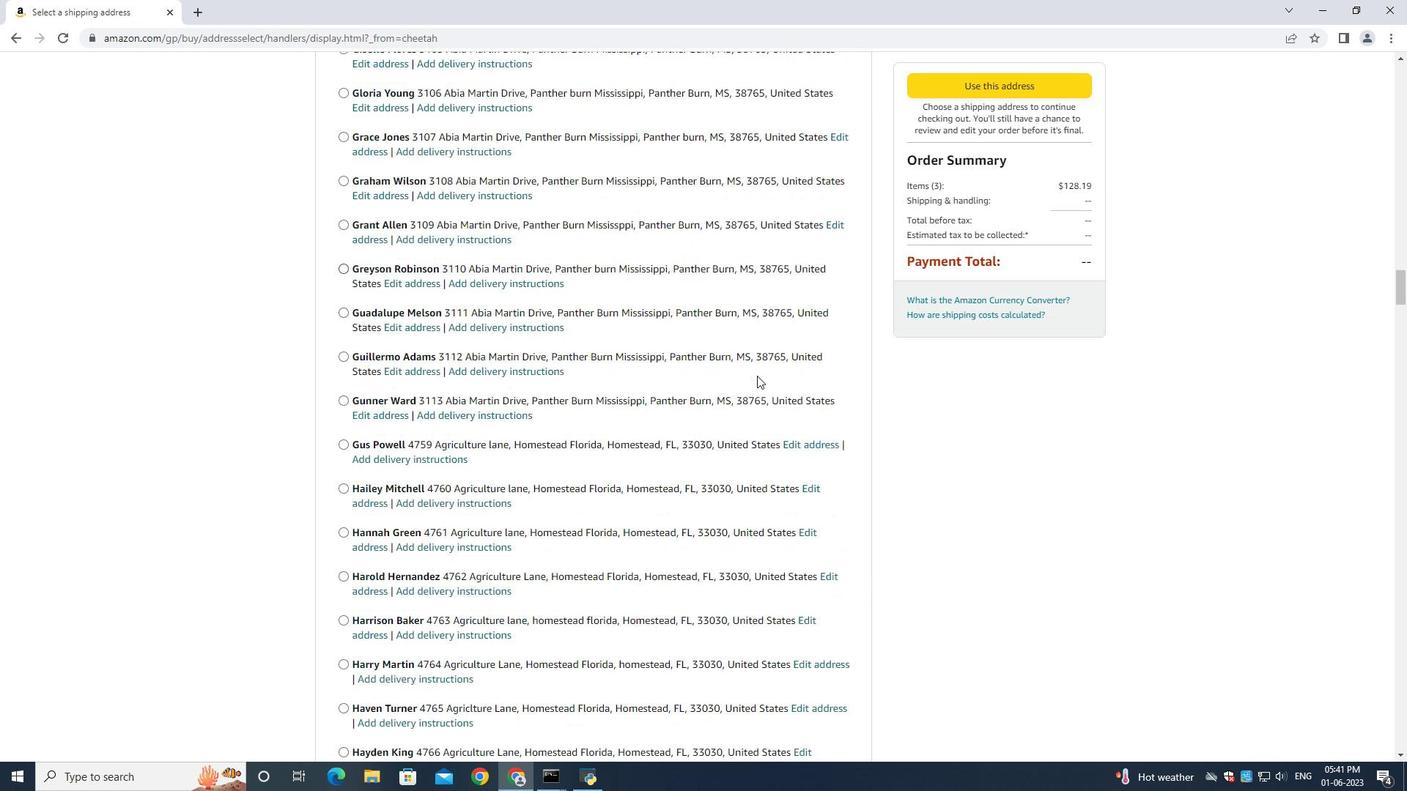 
Action: Mouse scrolled (756, 376) with delta (0, 0)
Screenshot: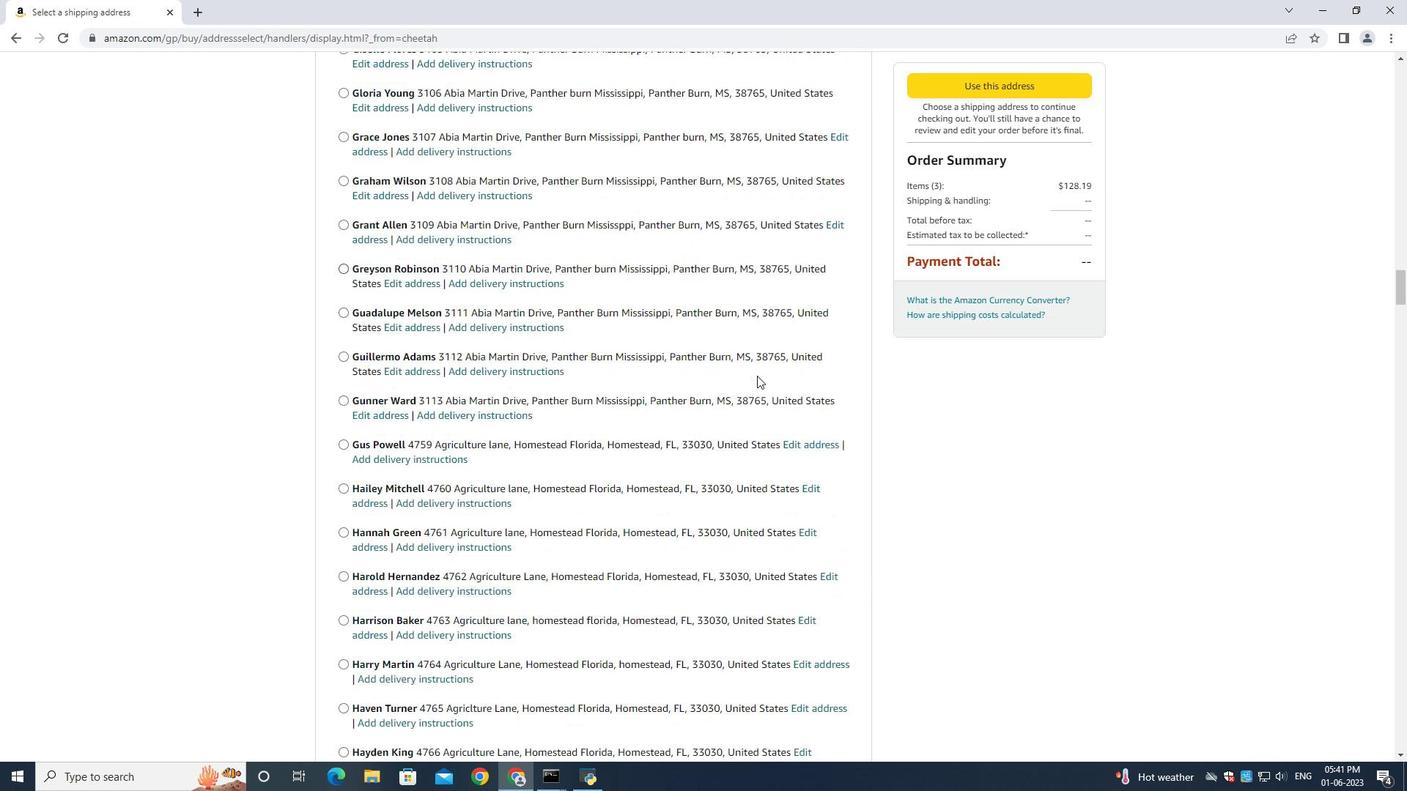 
Action: Mouse scrolled (756, 376) with delta (0, -1)
Screenshot: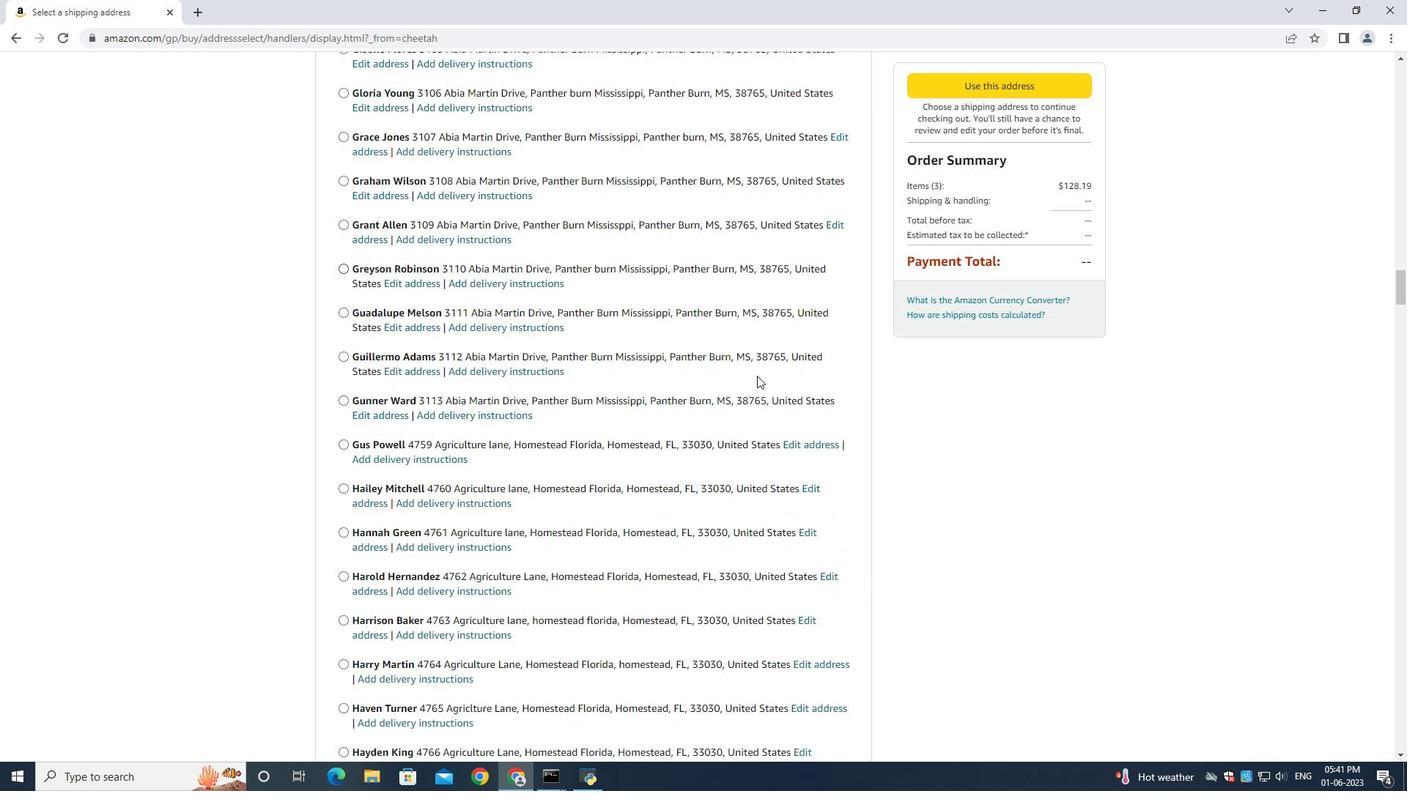 
Action: Mouse scrolled (756, 376) with delta (0, 0)
Screenshot: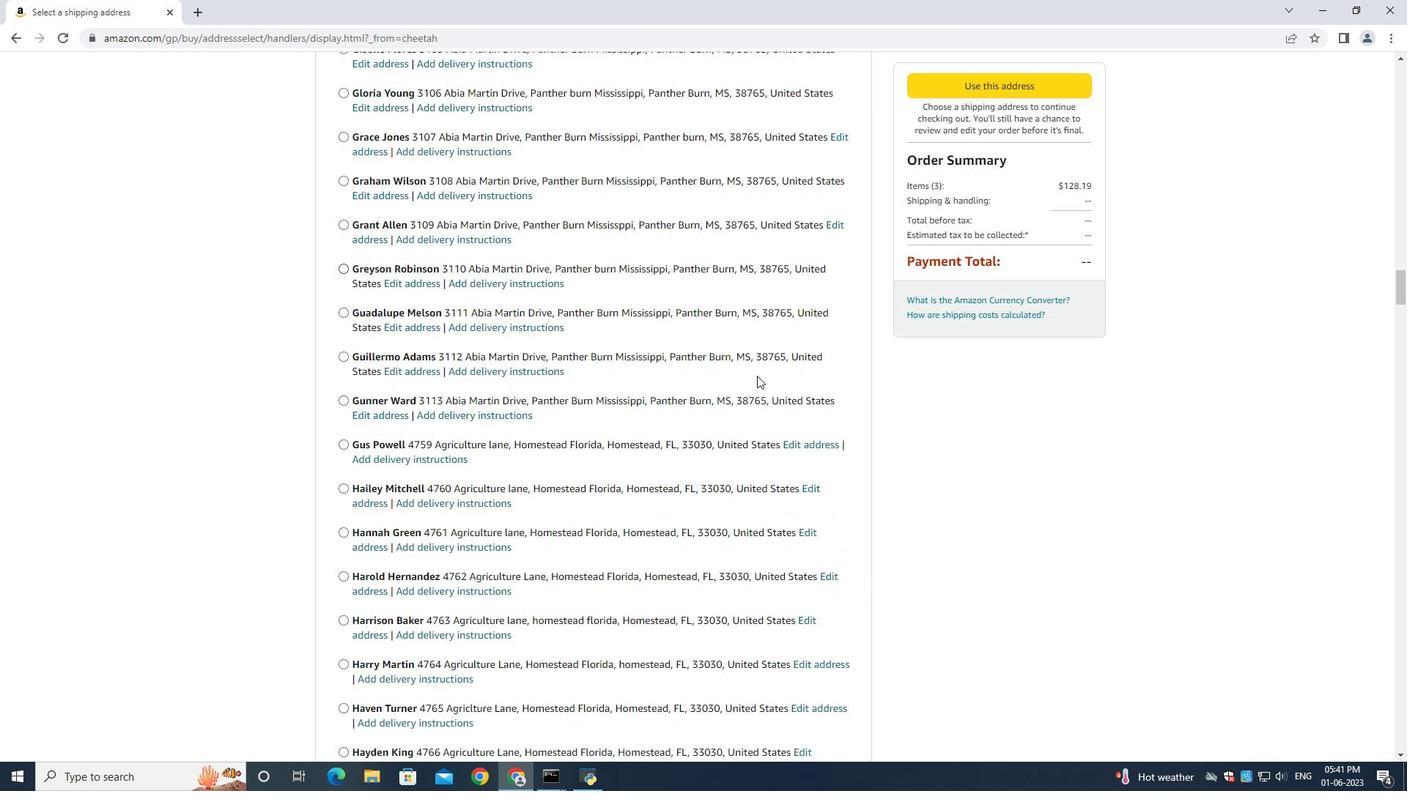 
Action: Mouse moved to (755, 373)
Screenshot: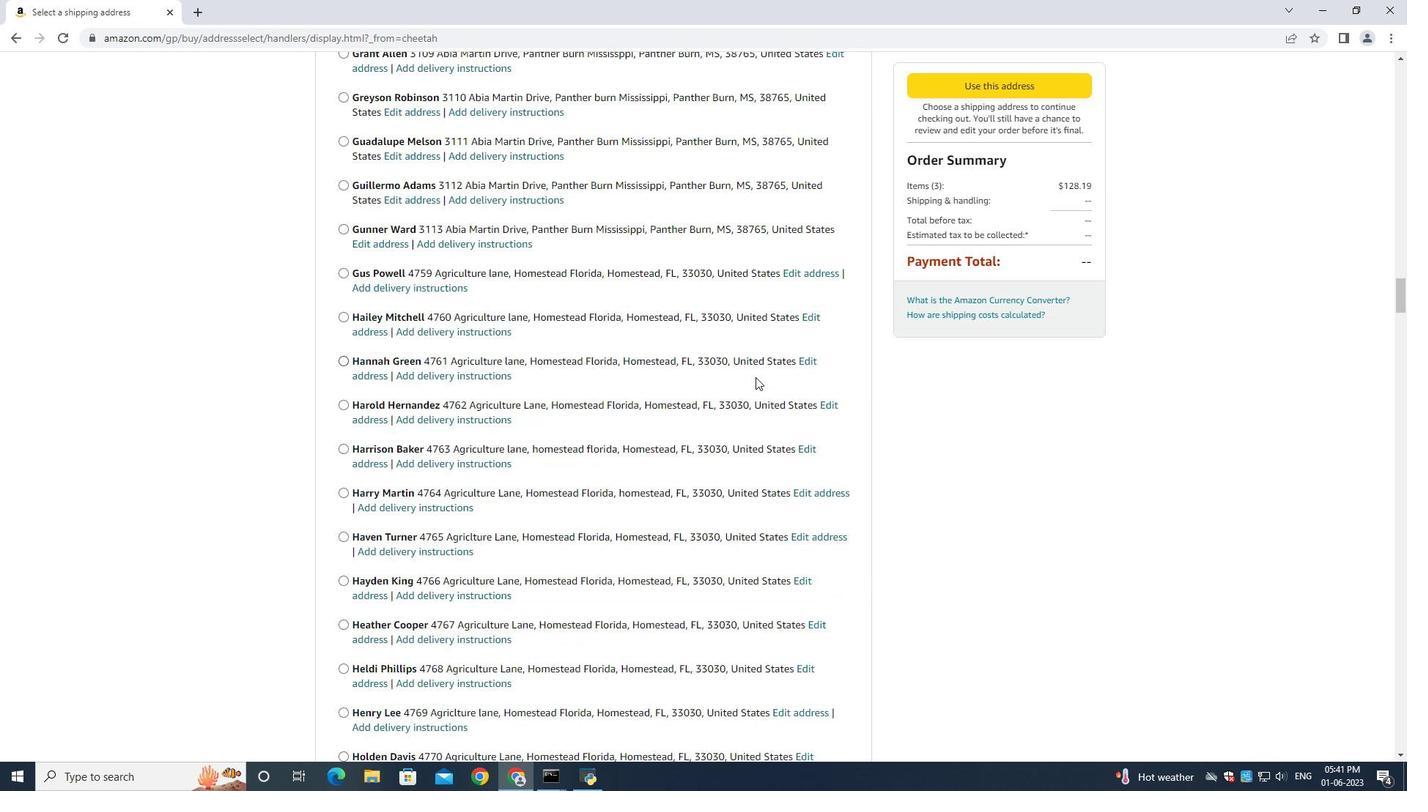 
Action: Mouse scrolled (755, 372) with delta (0, 0)
Screenshot: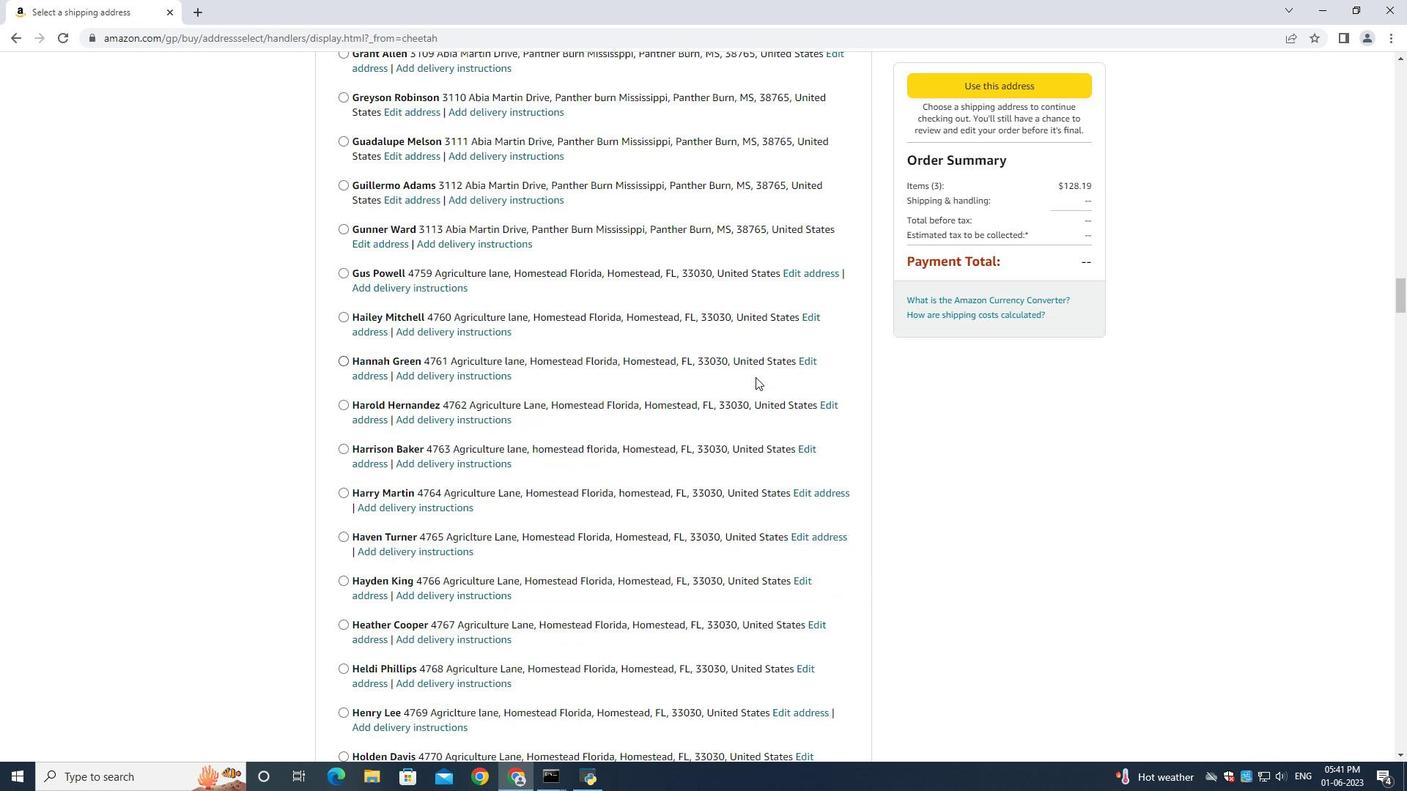 
Action: Mouse moved to (754, 376)
Screenshot: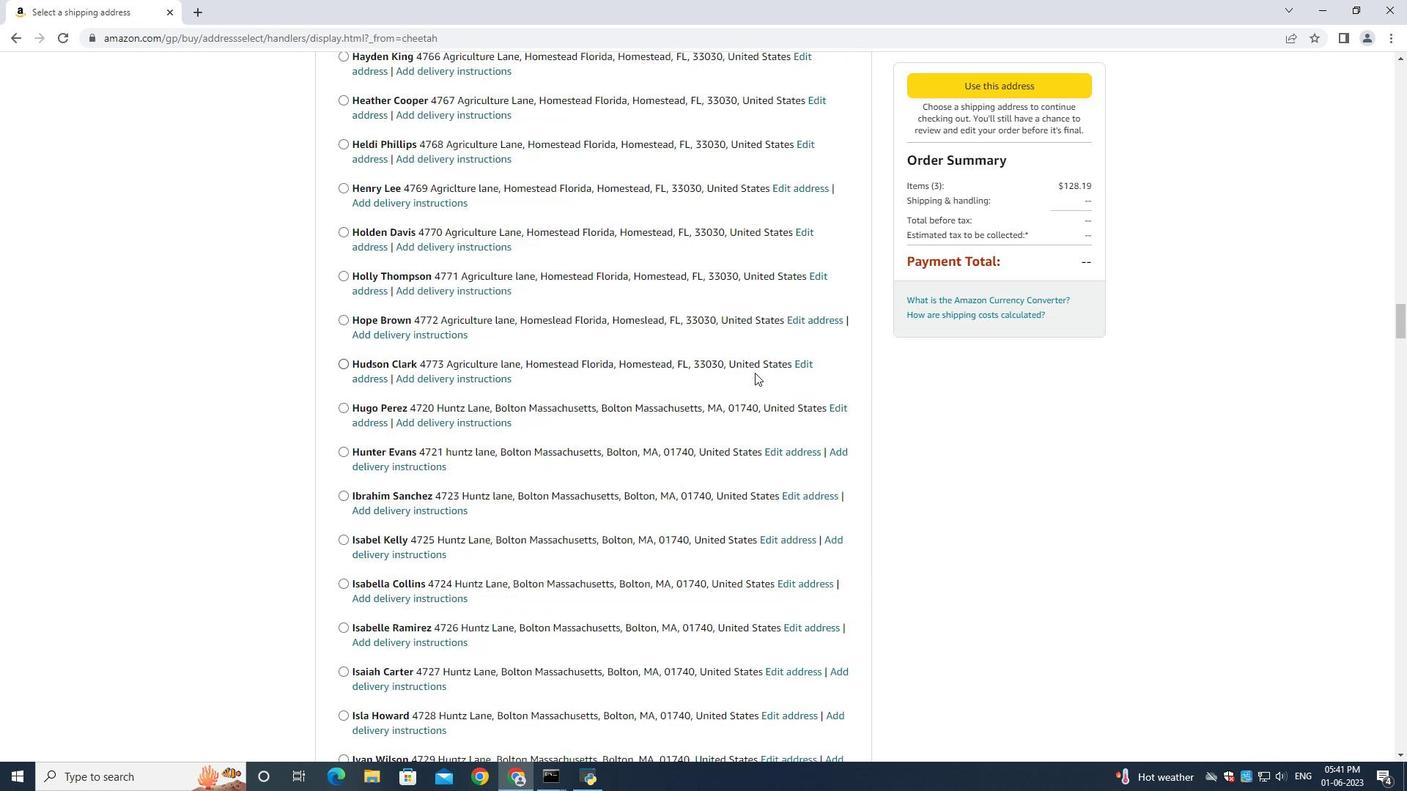 
Action: Mouse scrolled (755, 375) with delta (0, 0)
Screenshot: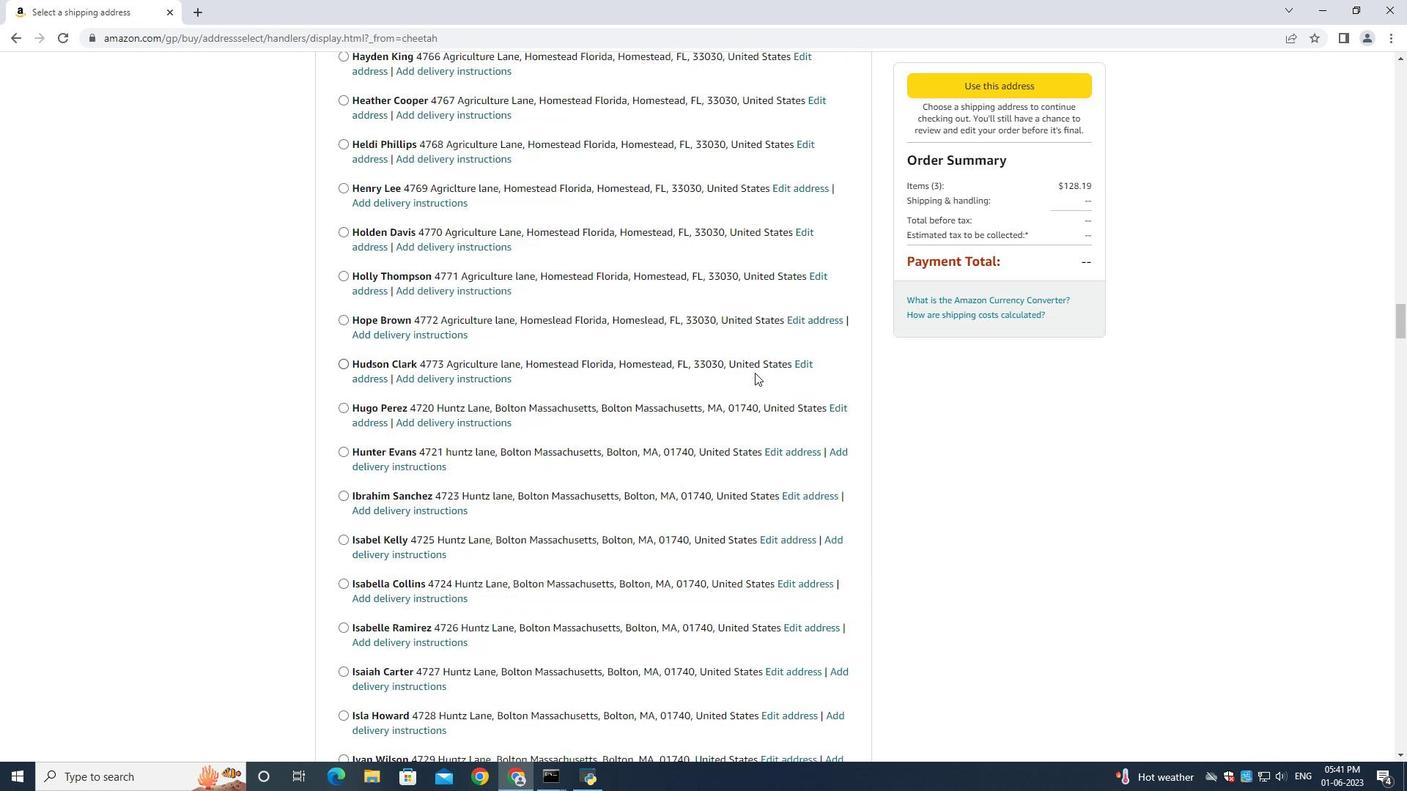 
Action: Mouse moved to (754, 376)
Screenshot: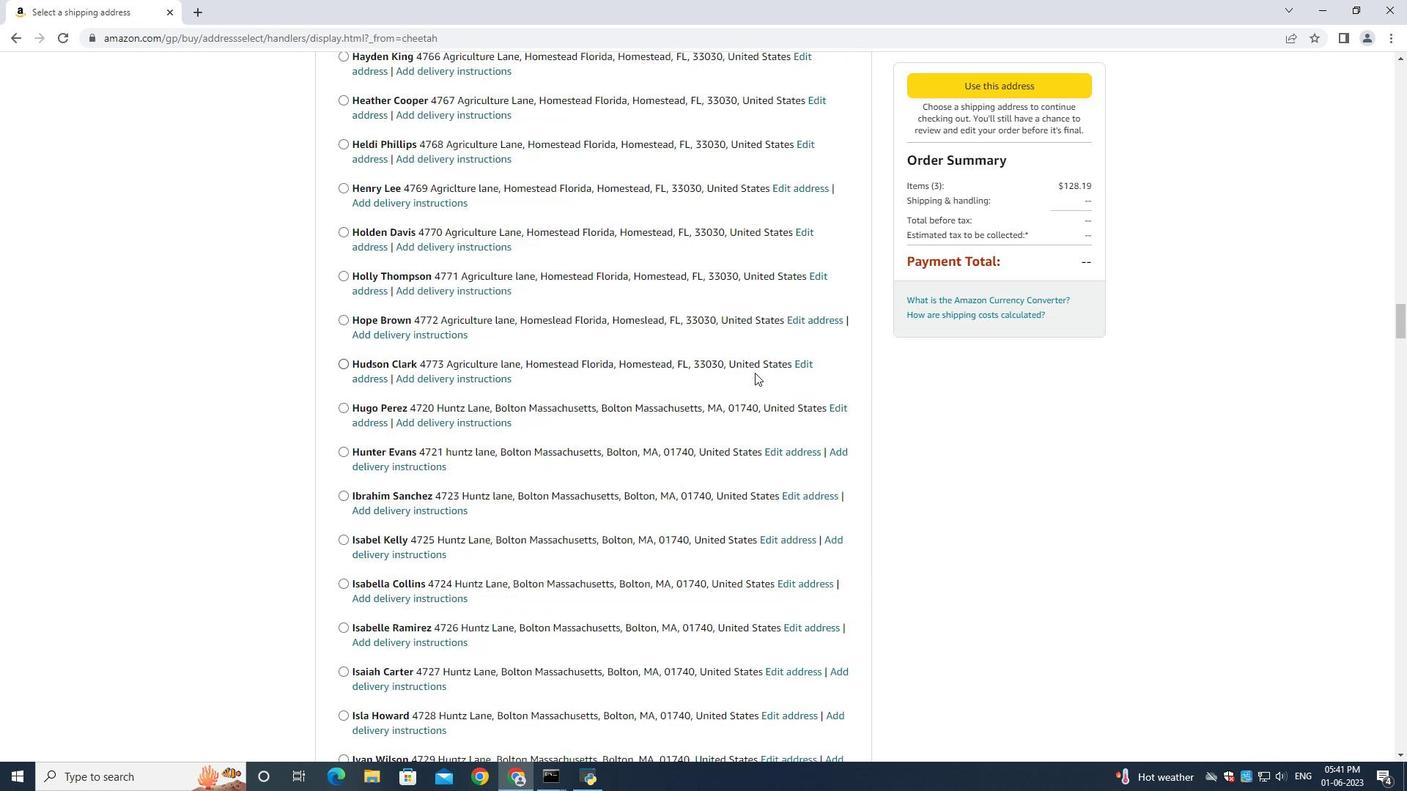 
Action: Mouse scrolled (754, 375) with delta (0, 0)
Screenshot: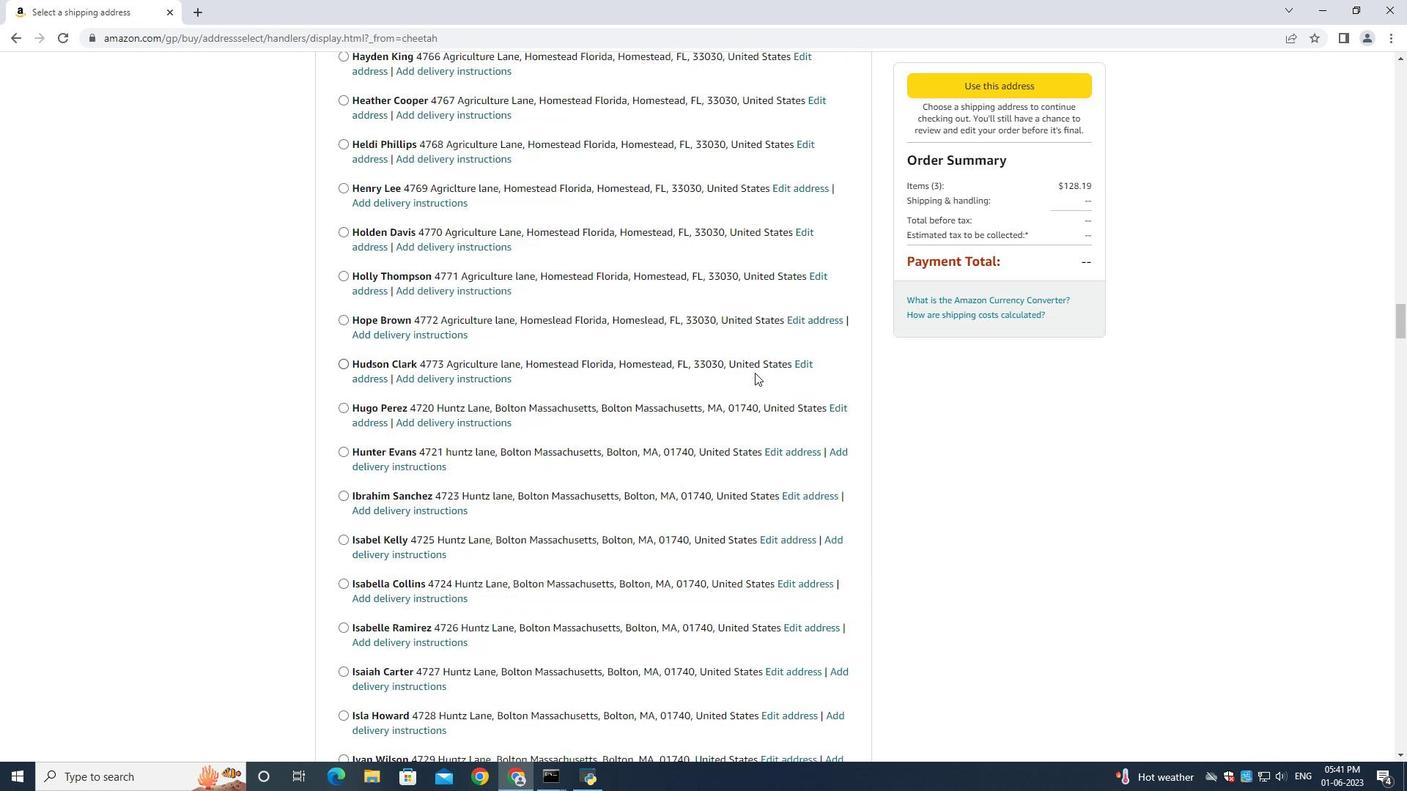 
Action: Mouse moved to (753, 376)
Screenshot: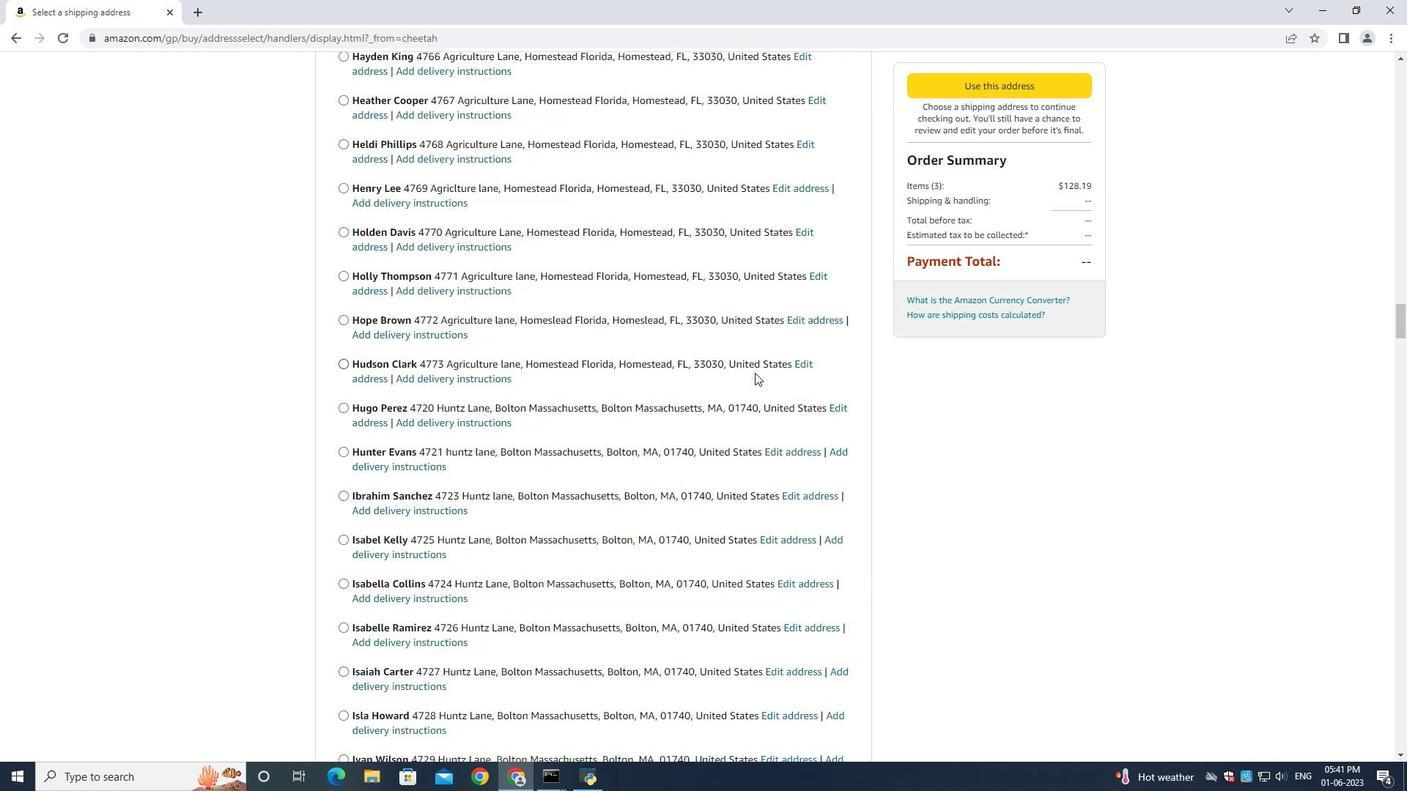 
Action: Mouse scrolled (754, 374) with delta (0, -1)
Screenshot: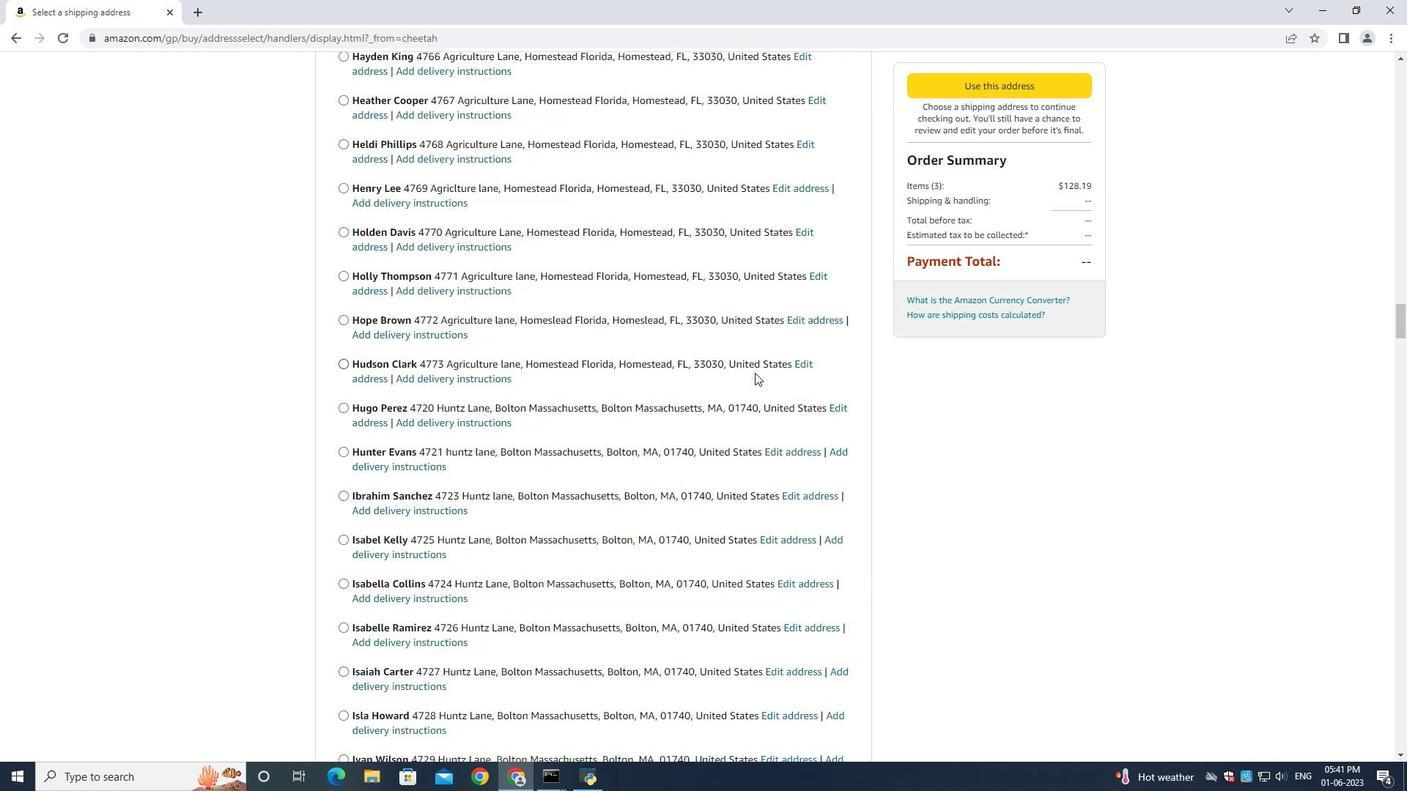 
Action: Mouse moved to (753, 376)
Screenshot: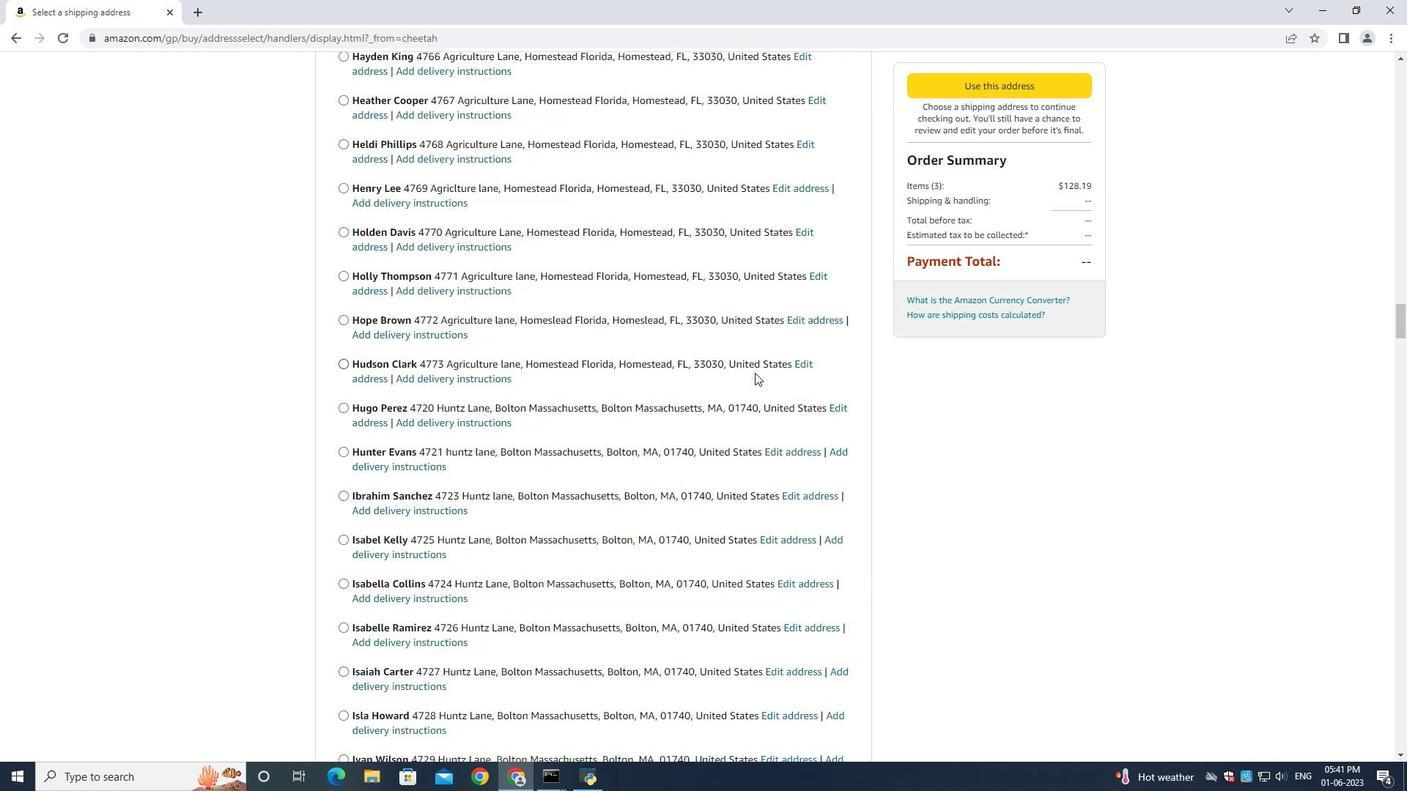 
Action: Mouse scrolled (754, 375) with delta (0, 0)
Screenshot: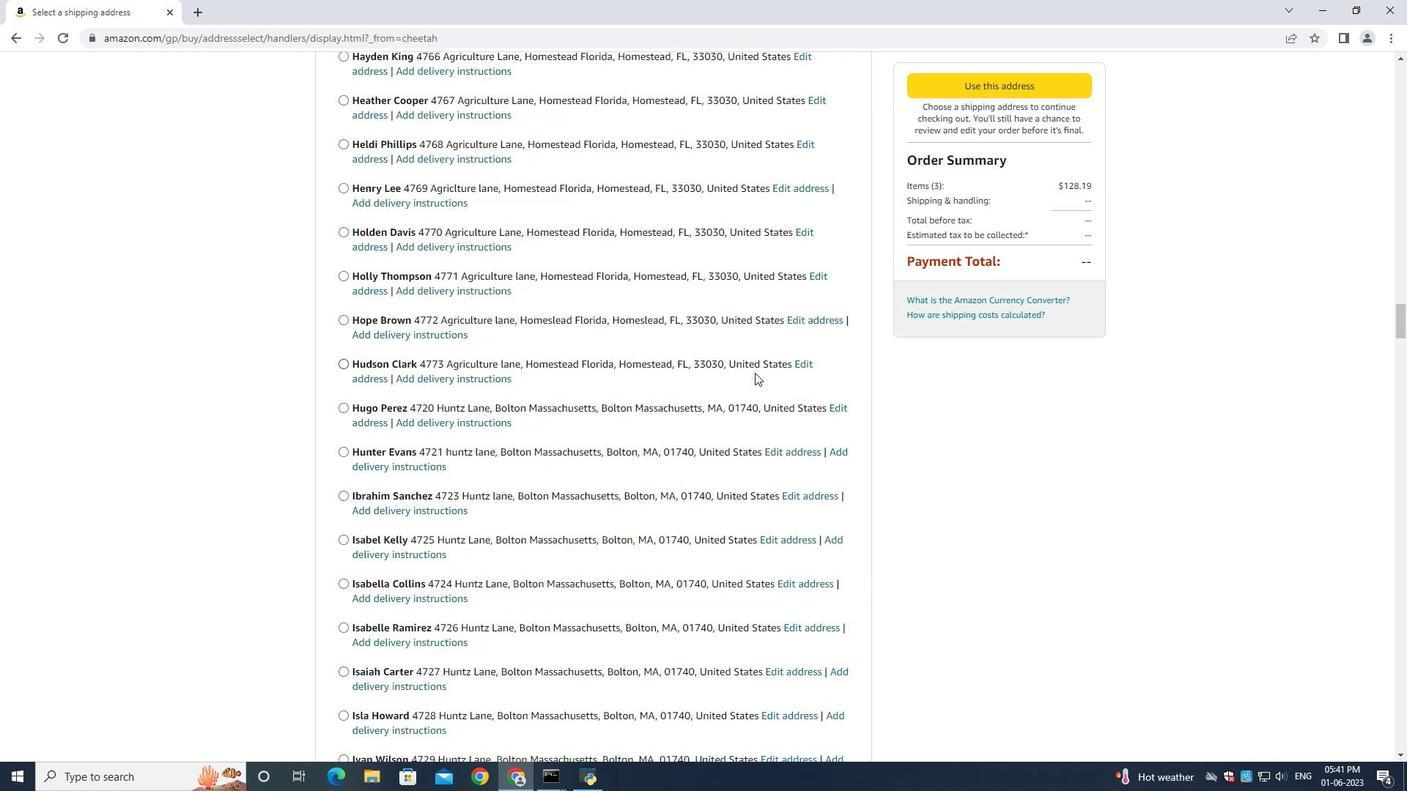 
Action: Mouse moved to (753, 375)
Screenshot: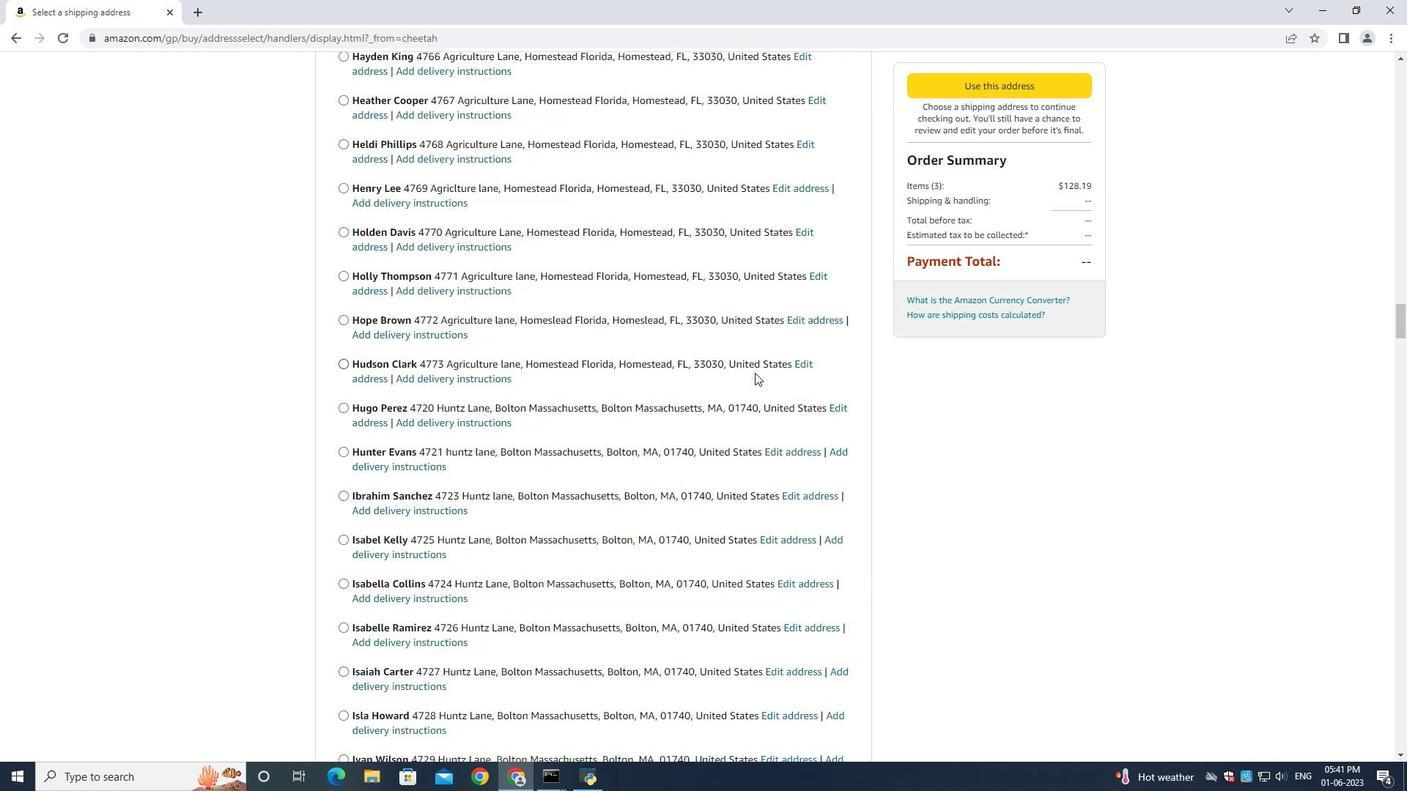 
Action: Mouse scrolled (754, 375) with delta (0, 0)
Screenshot: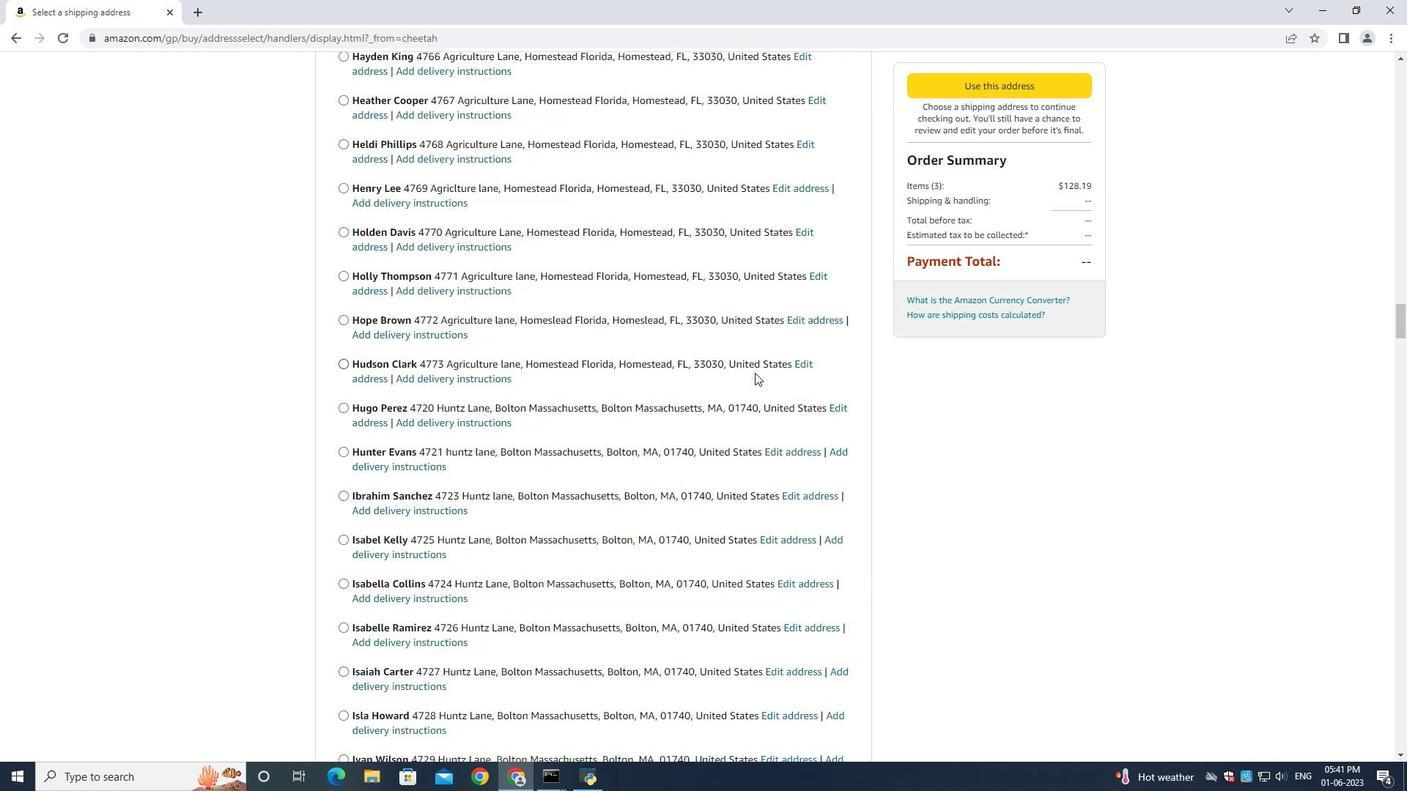 
Action: Mouse moved to (752, 375)
Screenshot: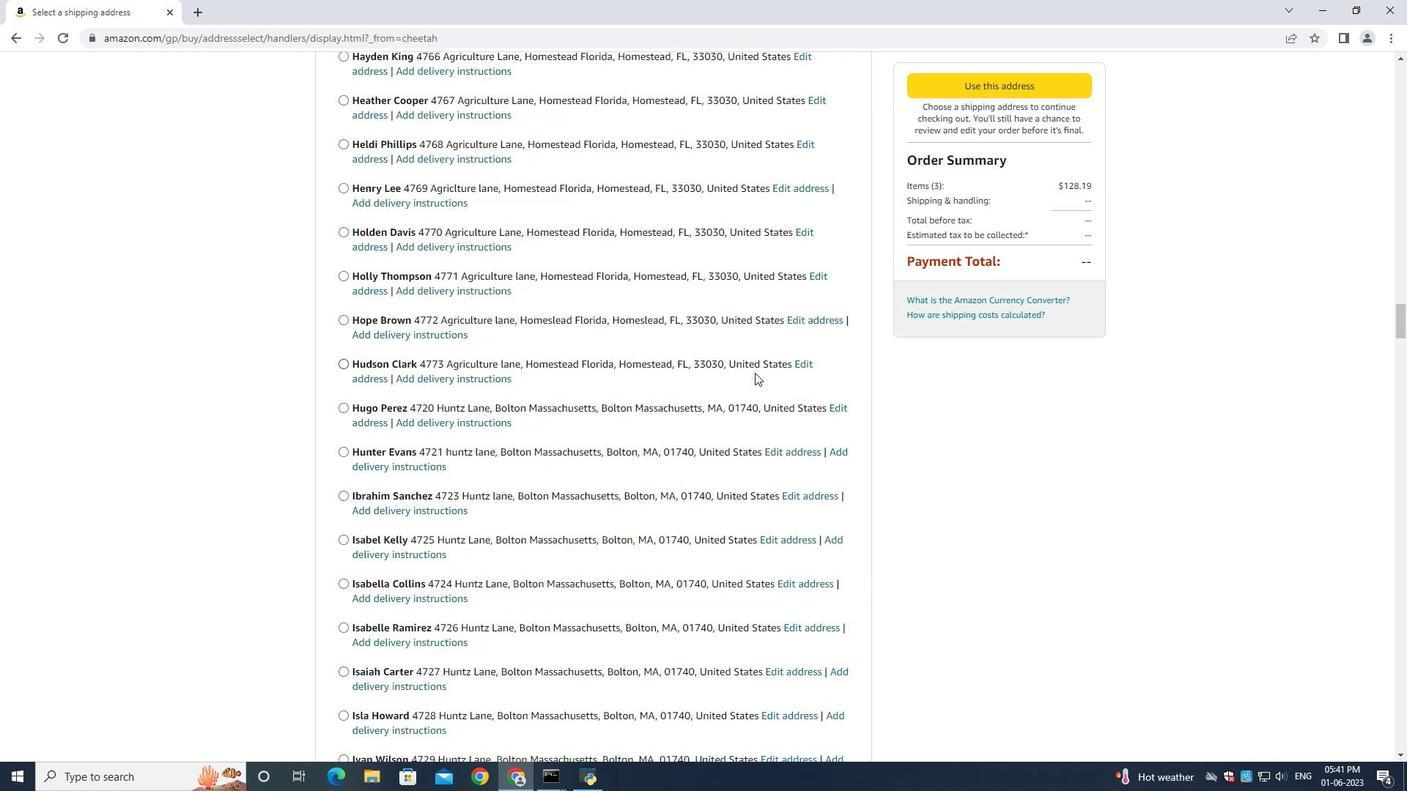 
Action: Mouse scrolled (754, 375) with delta (0, 0)
Screenshot: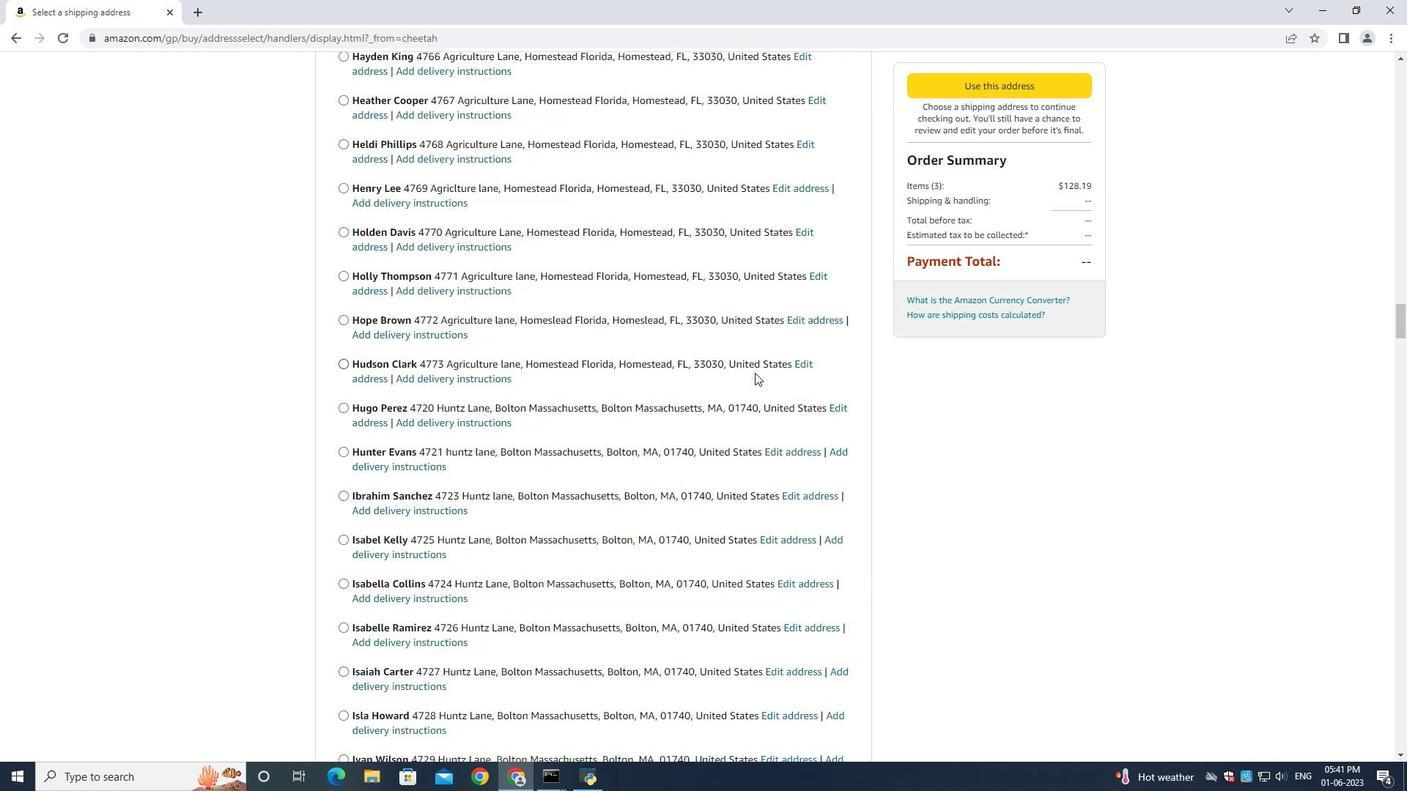 
Action: Mouse moved to (752, 375)
Screenshot: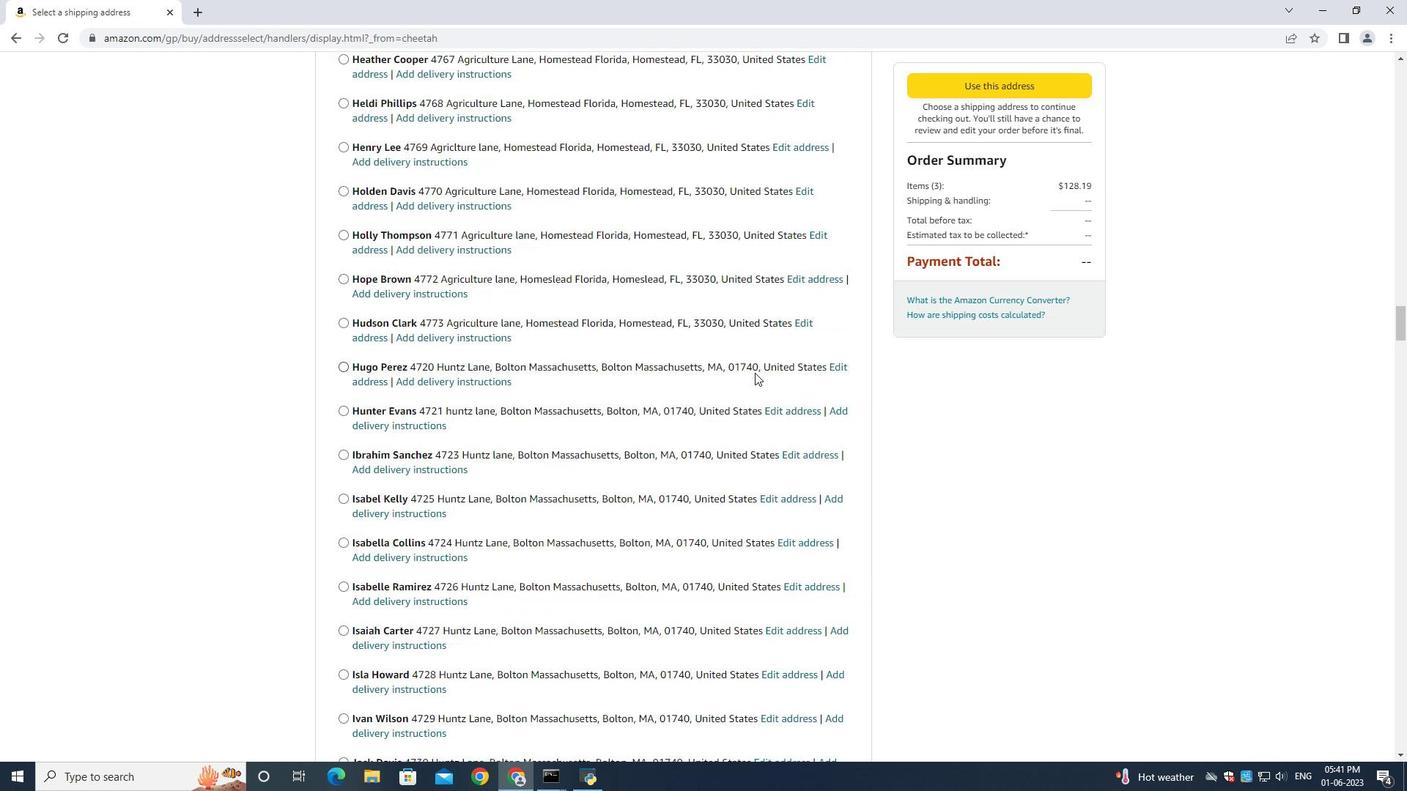 
Action: Mouse scrolled (753, 375) with delta (0, 0)
Screenshot: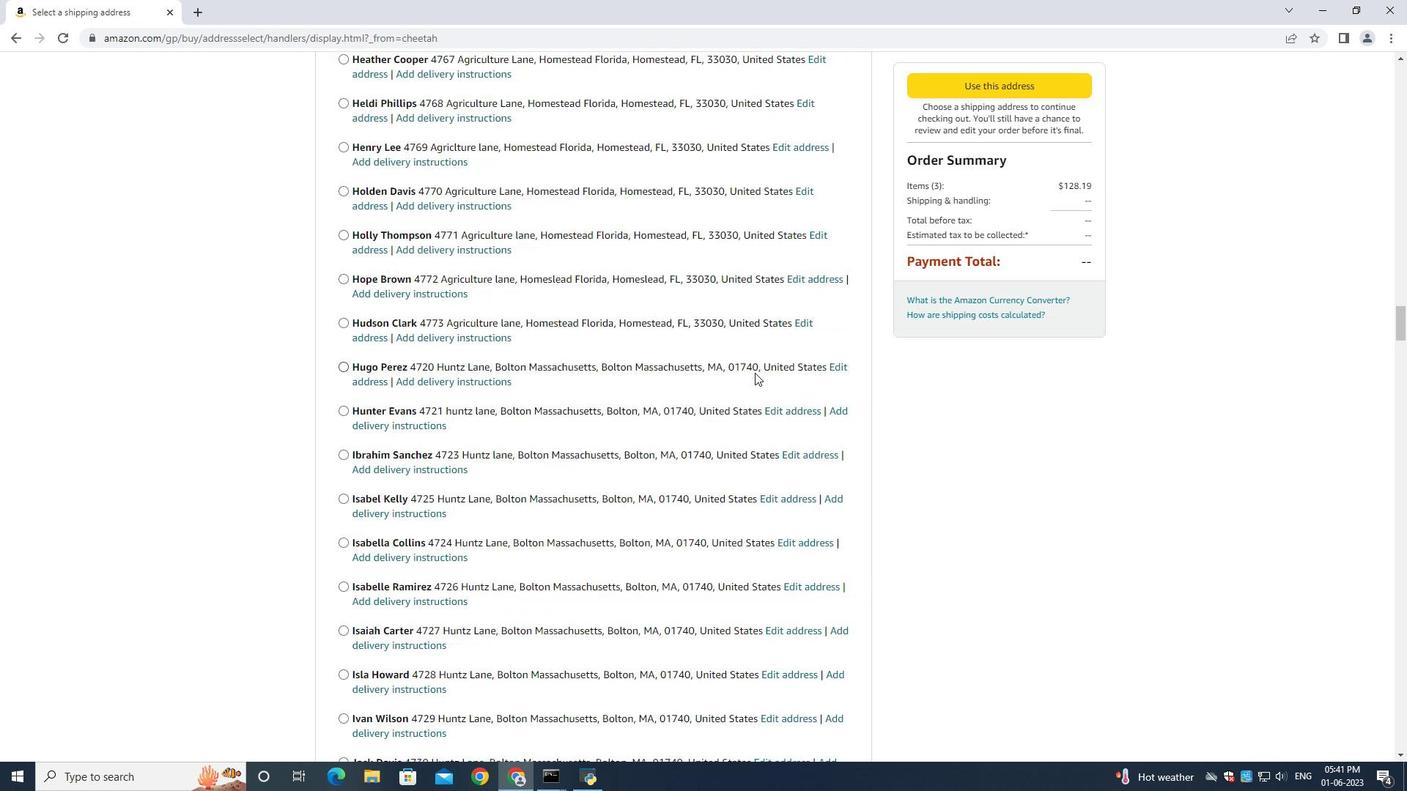 
Action: Mouse moved to (752, 373)
Screenshot: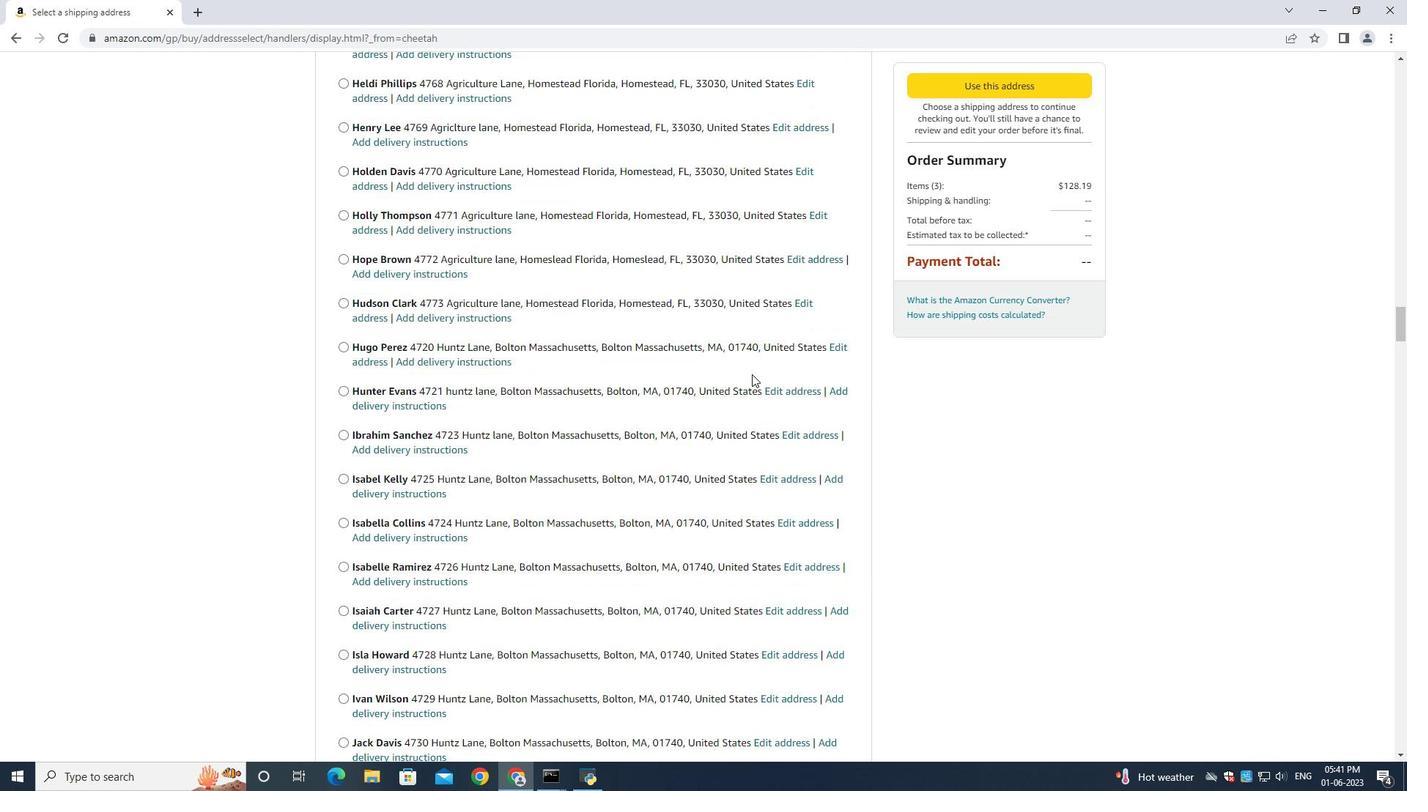 
Action: Mouse scrolled (752, 372) with delta (0, 0)
Screenshot: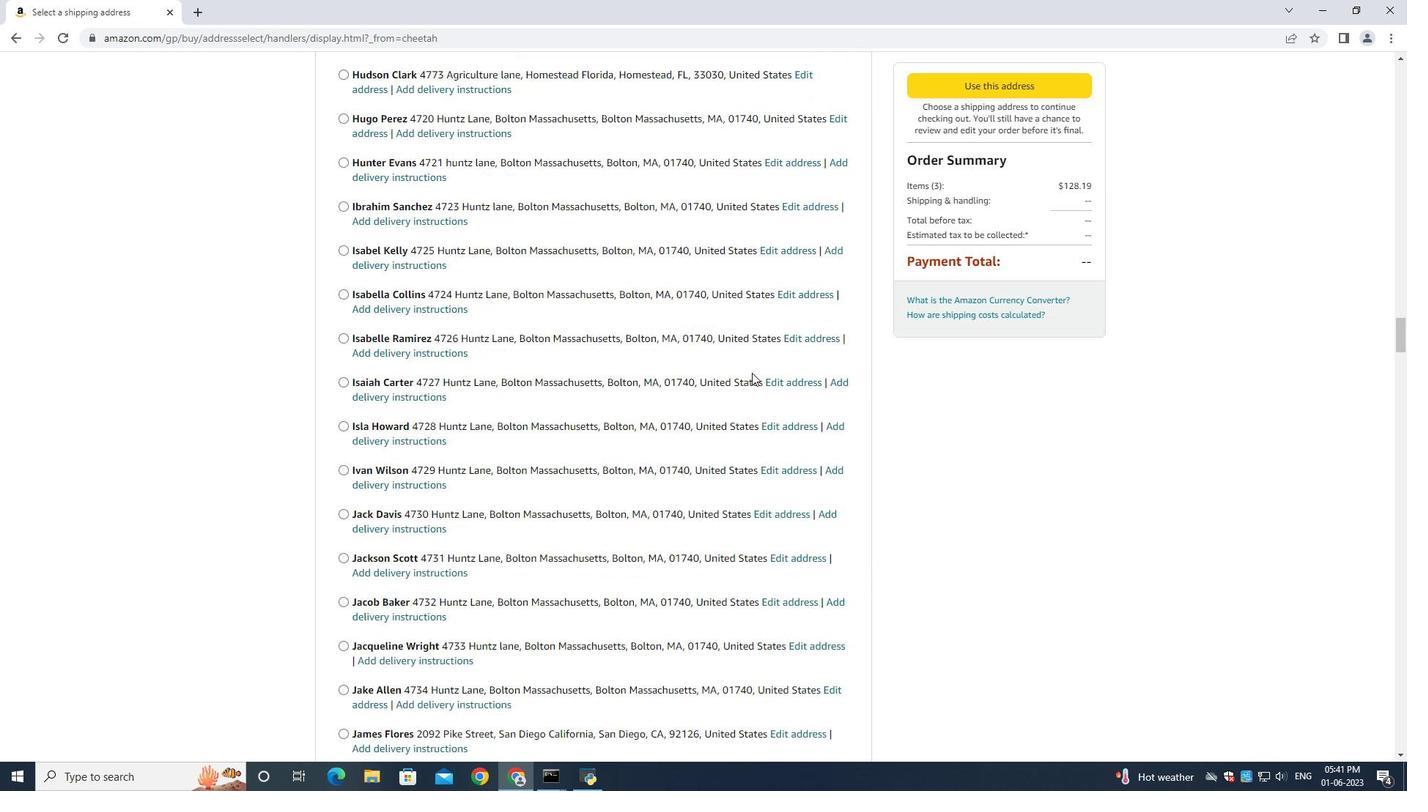 
Action: Mouse moved to (752, 374)
Screenshot: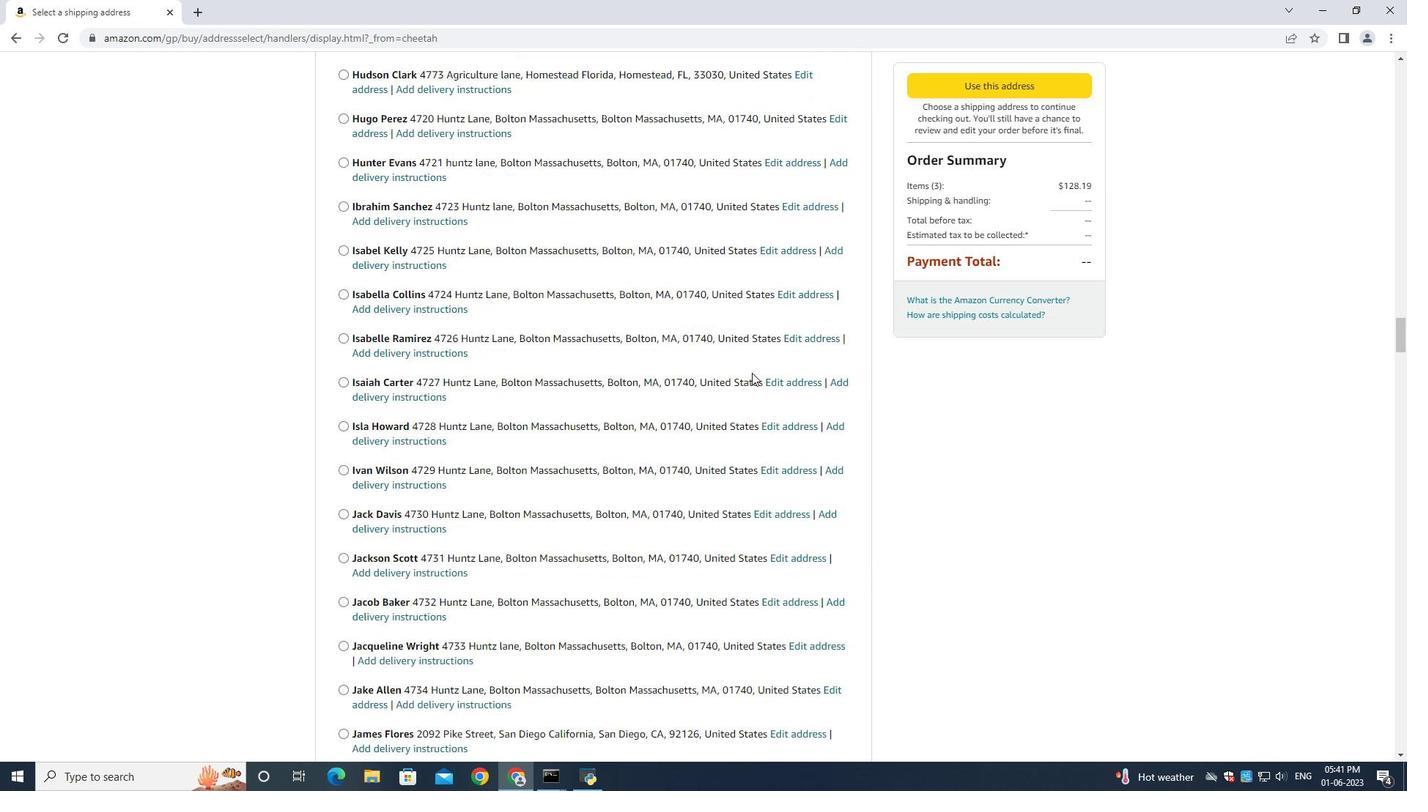 
Action: Mouse scrolled (752, 373) with delta (0, 0)
Screenshot: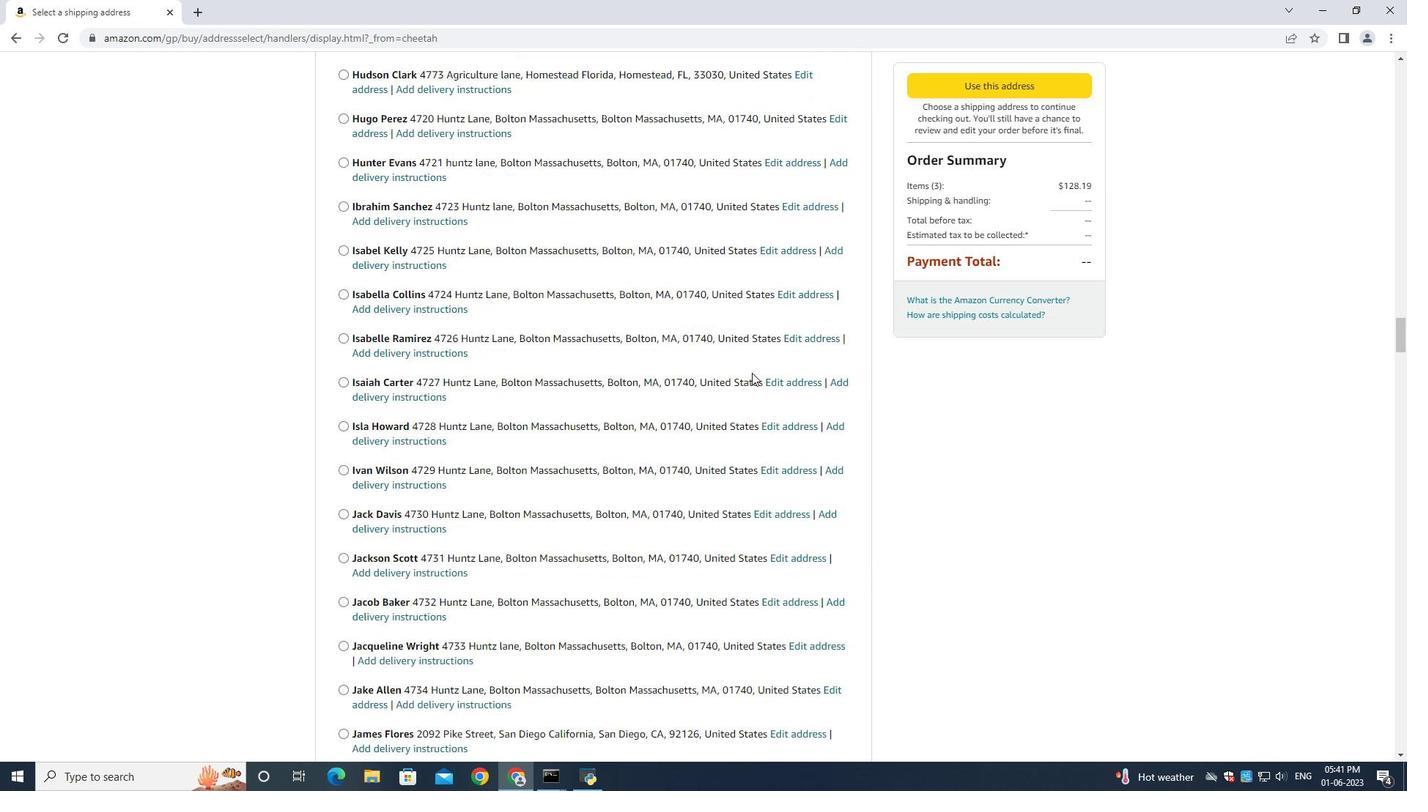 
Action: Mouse scrolled (752, 373) with delta (0, 0)
Screenshot: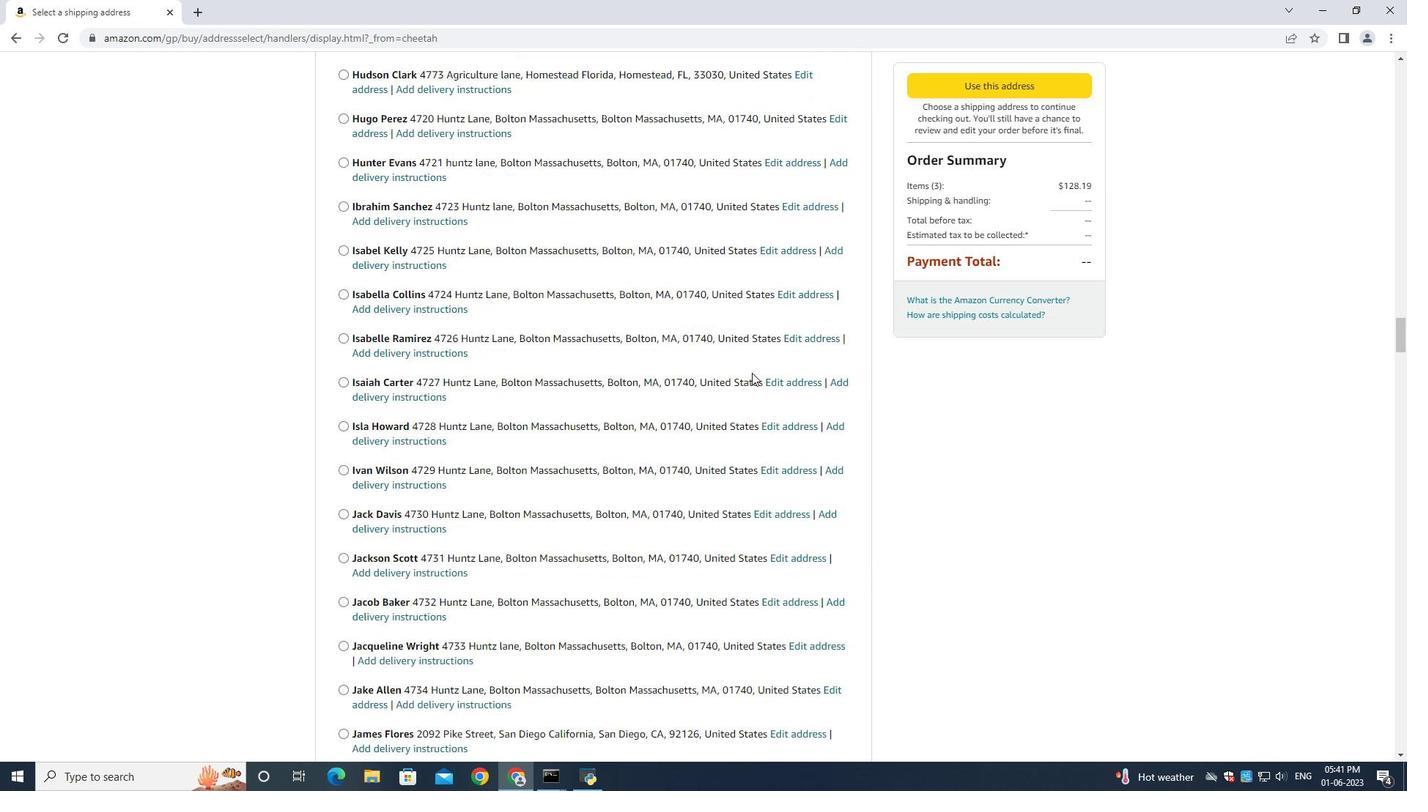 
Action: Mouse scrolled (752, 373) with delta (0, 0)
Screenshot: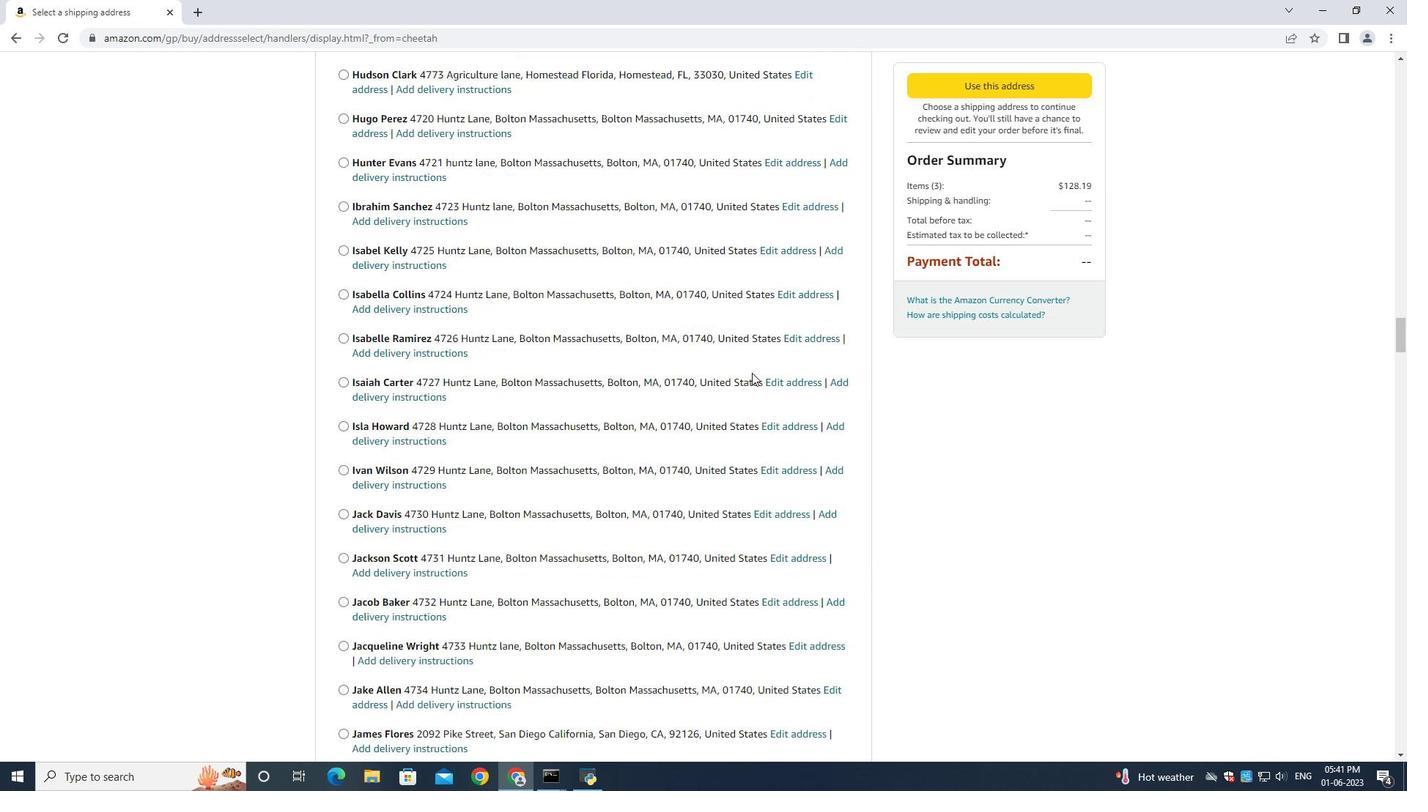 
Action: Mouse scrolled (752, 373) with delta (0, -1)
Screenshot: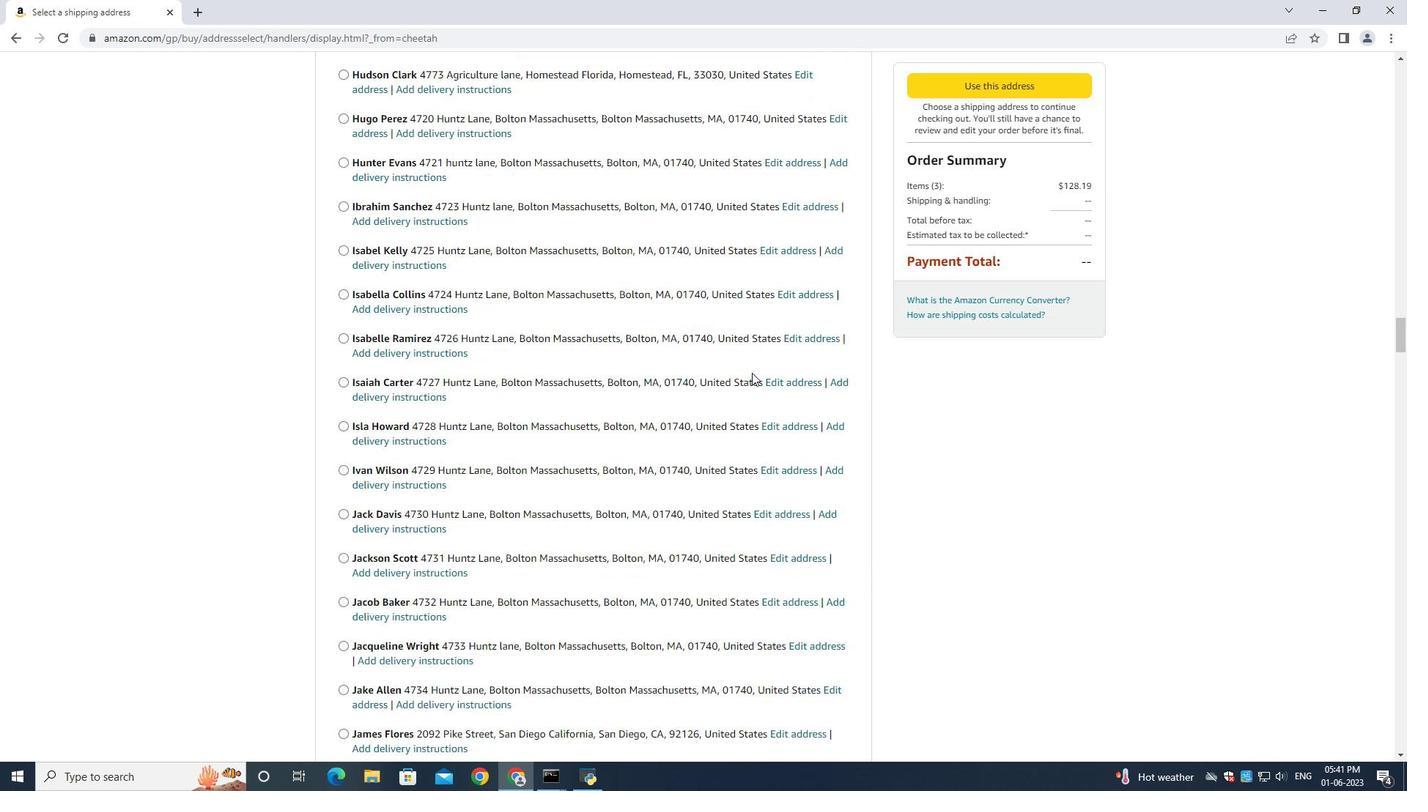
Action: Mouse scrolled (752, 373) with delta (0, 0)
Screenshot: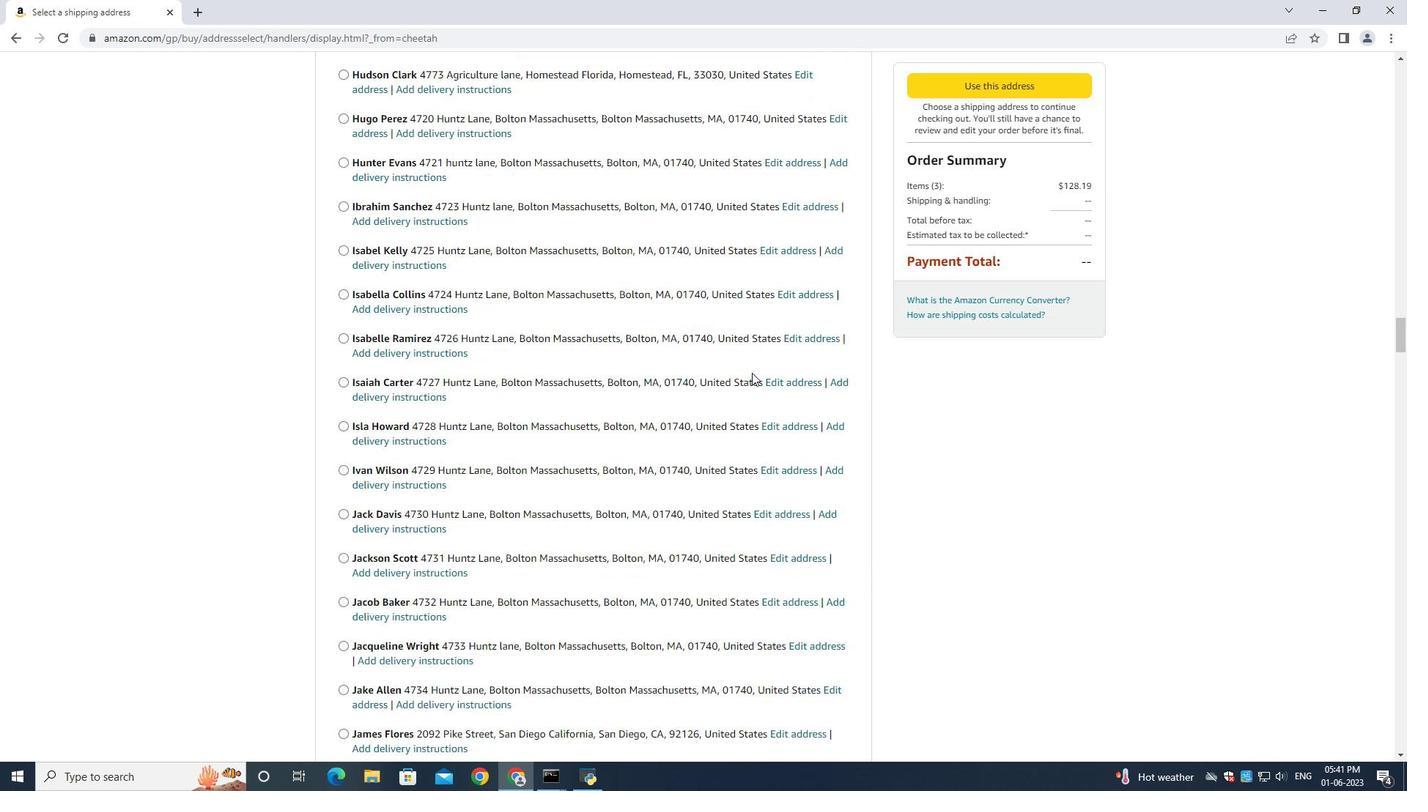 
Action: Mouse scrolled (752, 373) with delta (0, 0)
Screenshot: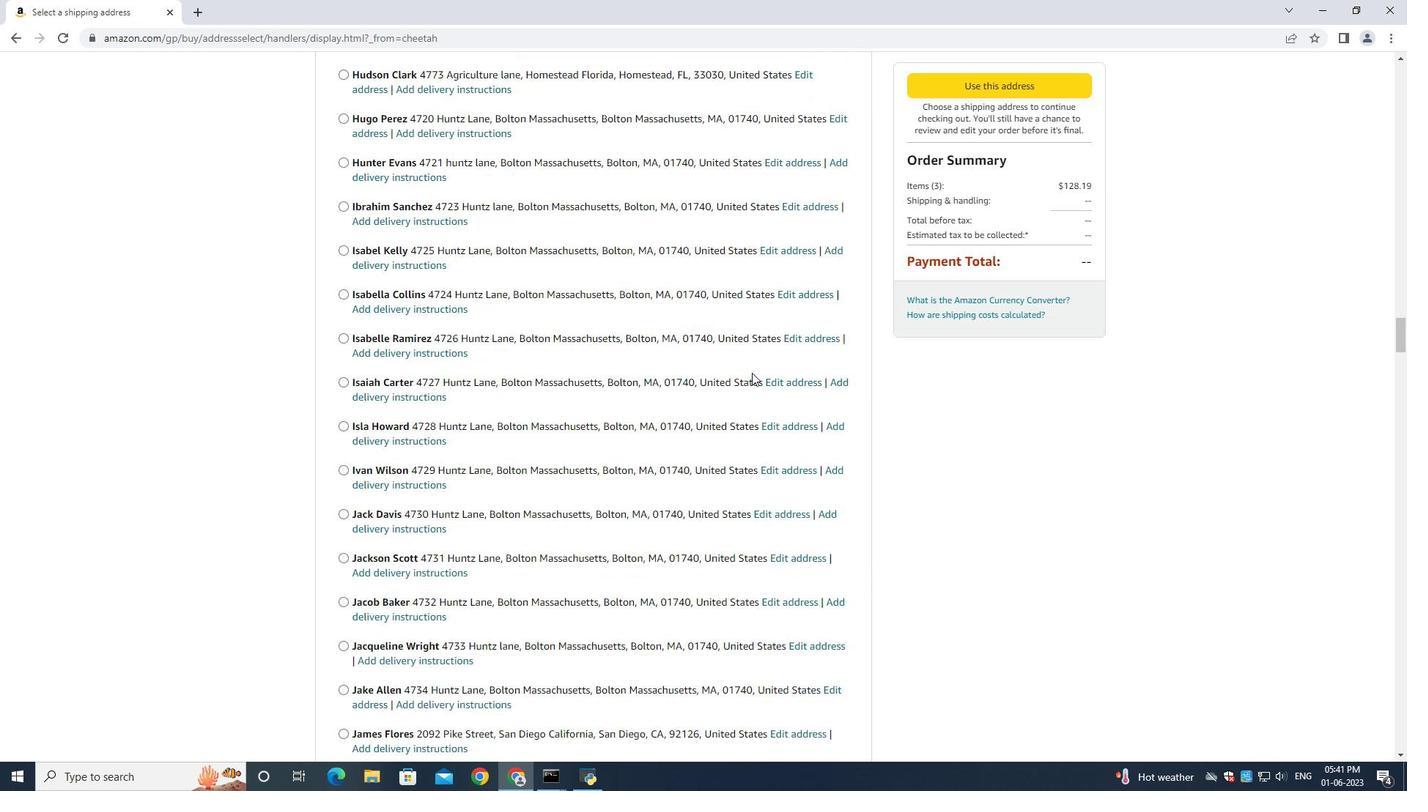 
Action: Mouse moved to (739, 379)
Screenshot: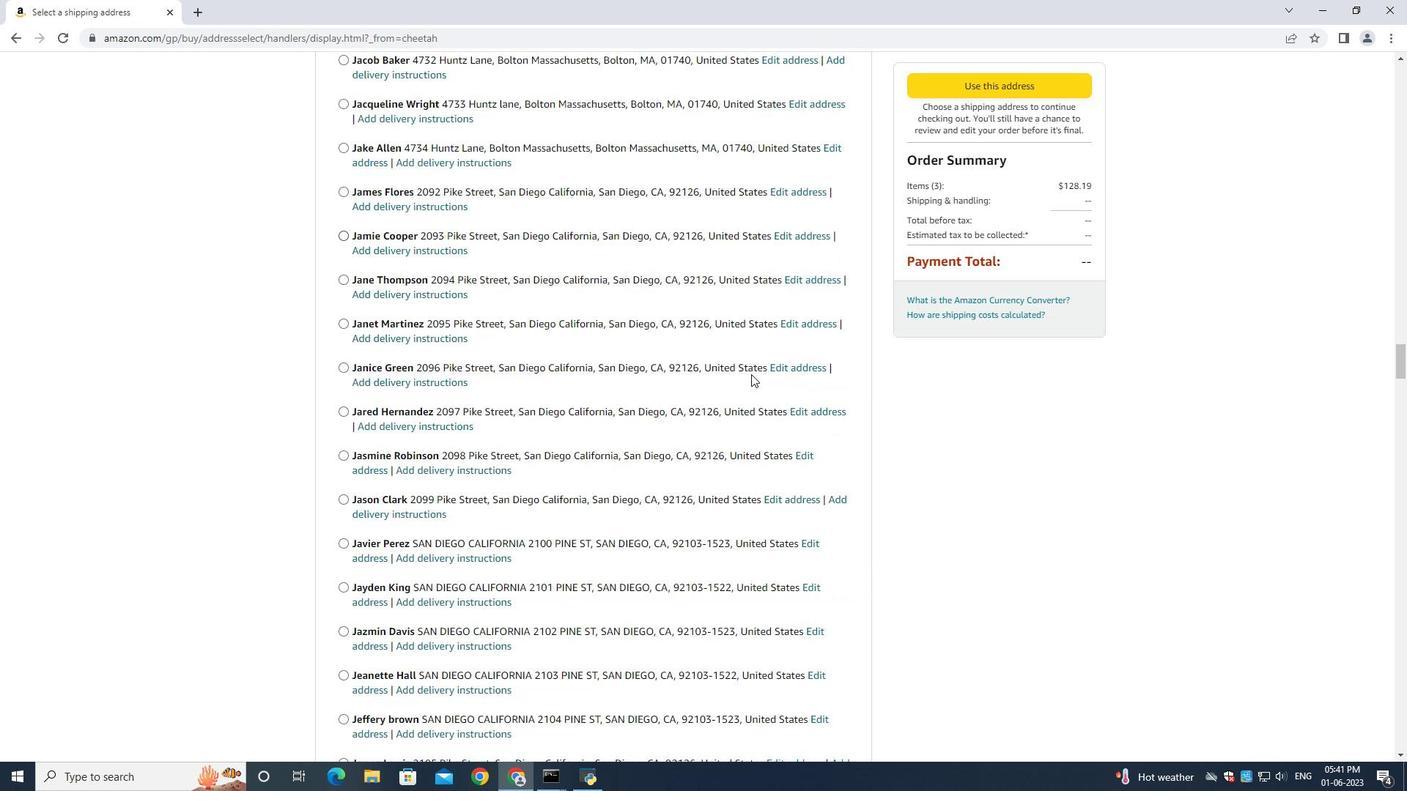 
Action: Mouse scrolled (739, 377) with delta (0, 0)
Screenshot: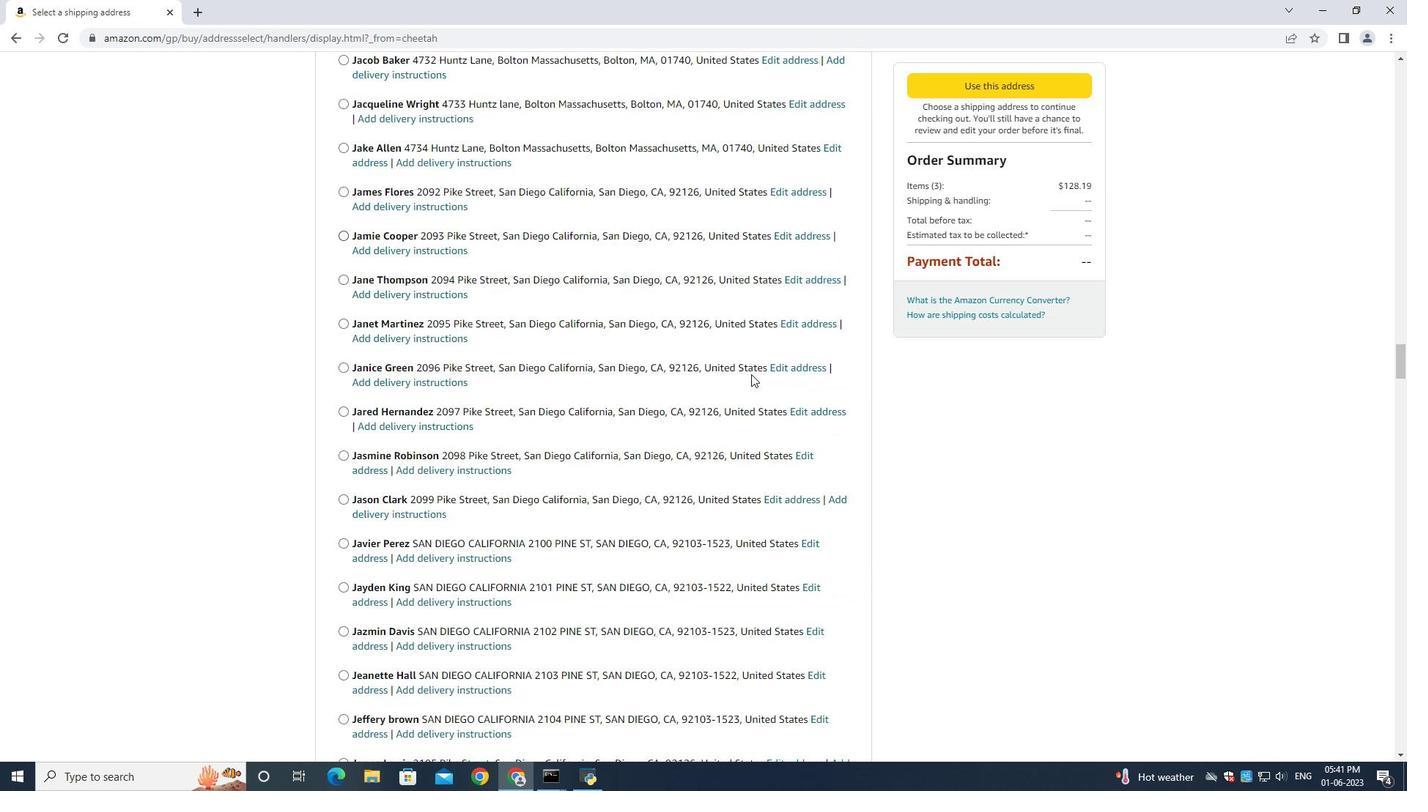 
Action: Mouse moved to (739, 379)
Screenshot: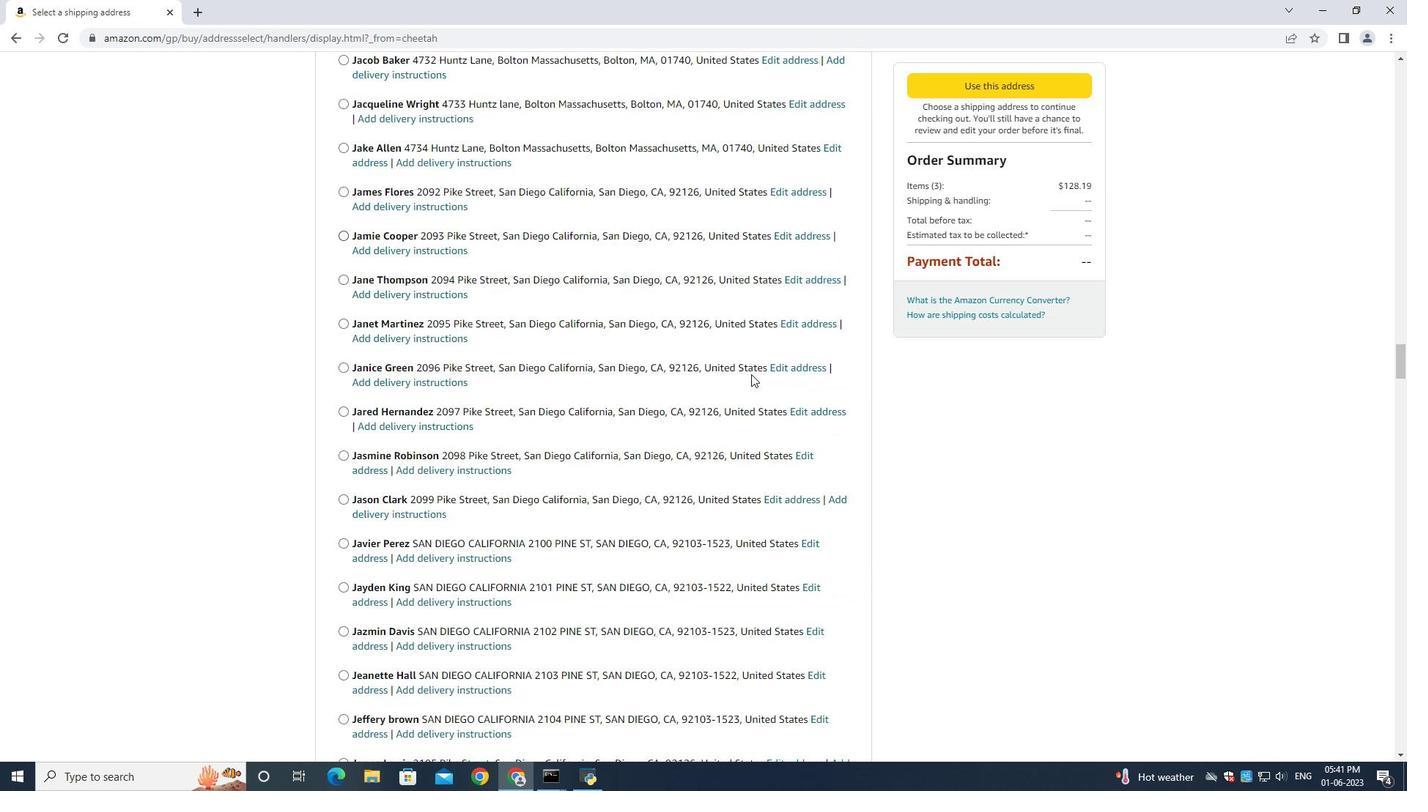 
Action: Mouse scrolled (739, 379) with delta (0, 0)
Screenshot: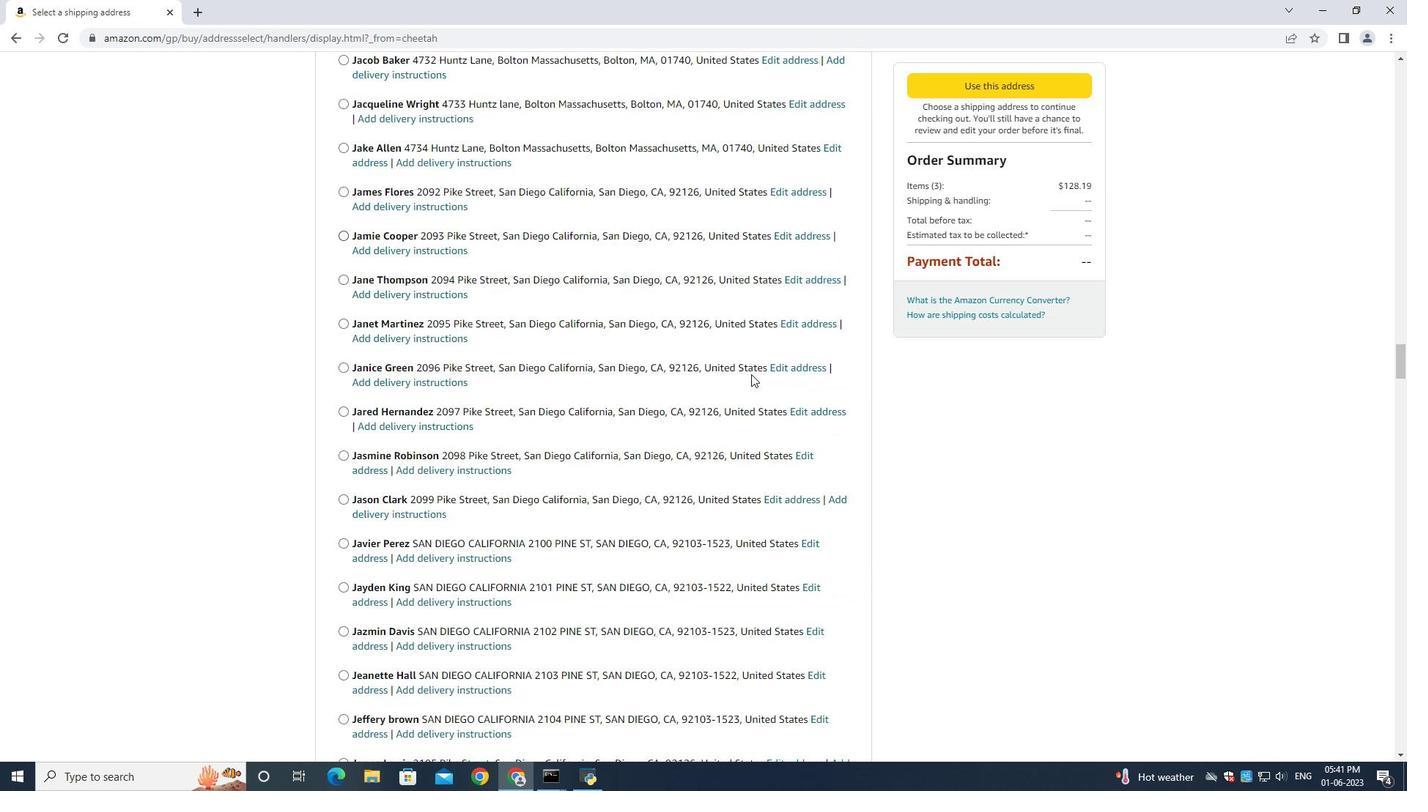 
Action: Mouse scrolled (739, 379) with delta (0, 0)
Screenshot: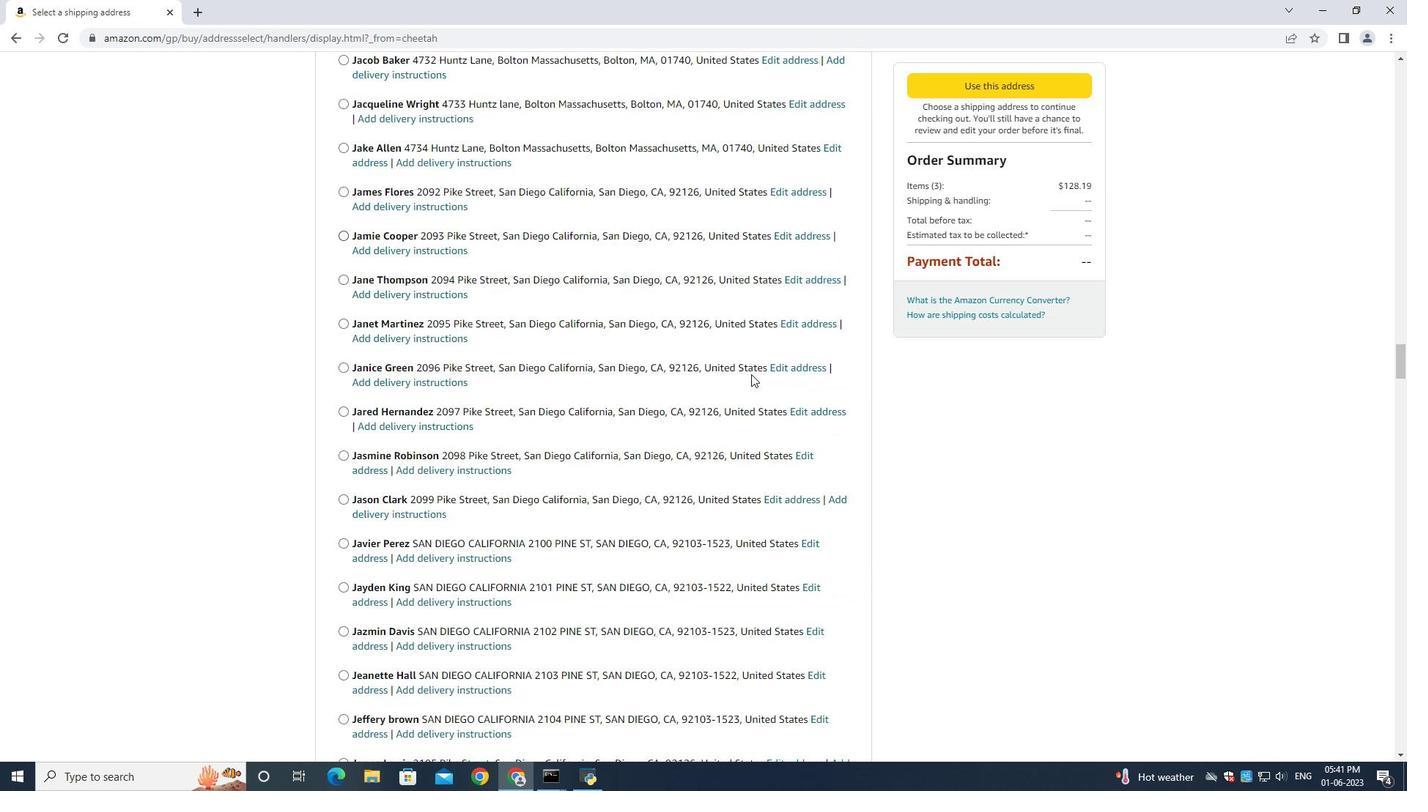
Action: Mouse scrolled (739, 379) with delta (0, 0)
Screenshot: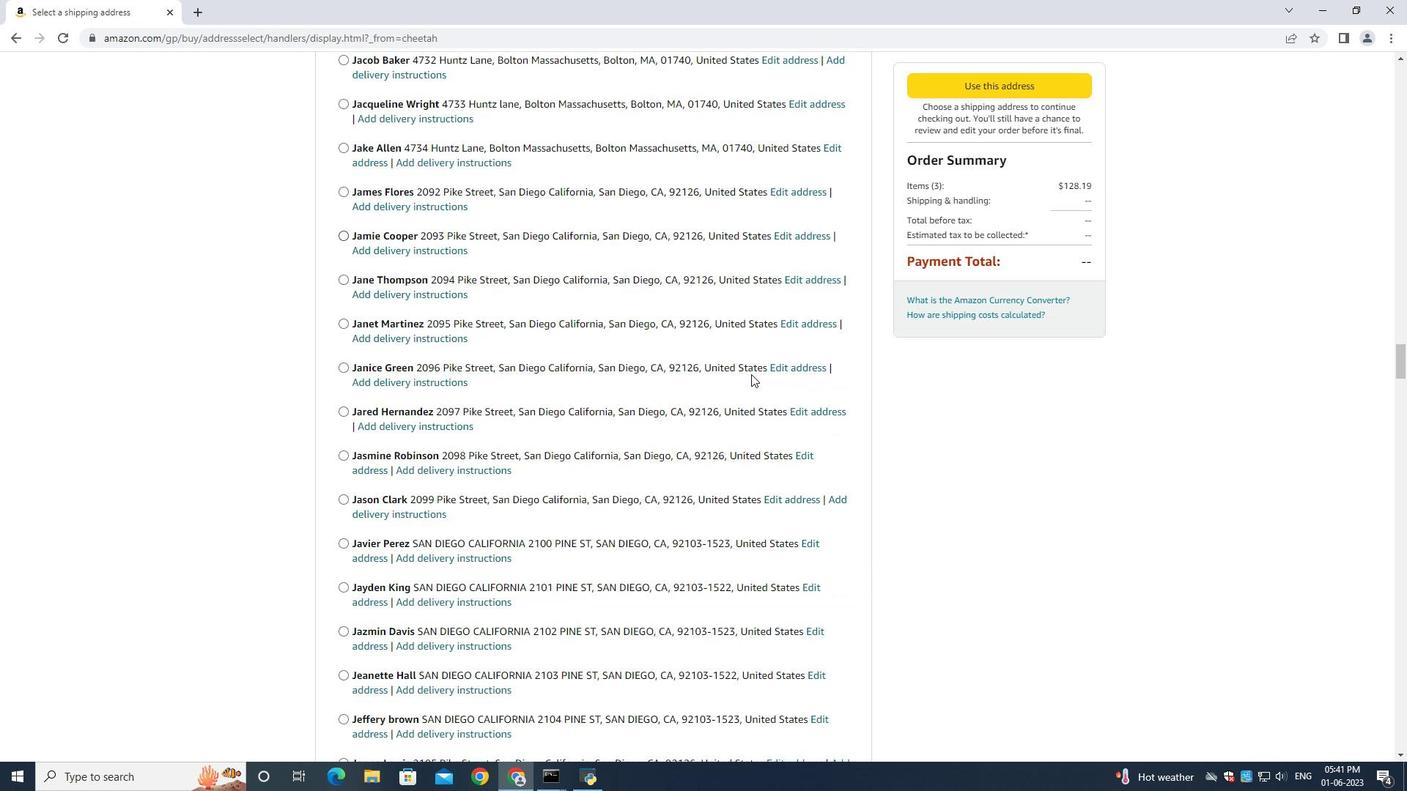 
Action: Mouse scrolled (739, 378) with delta (0, -1)
Screenshot: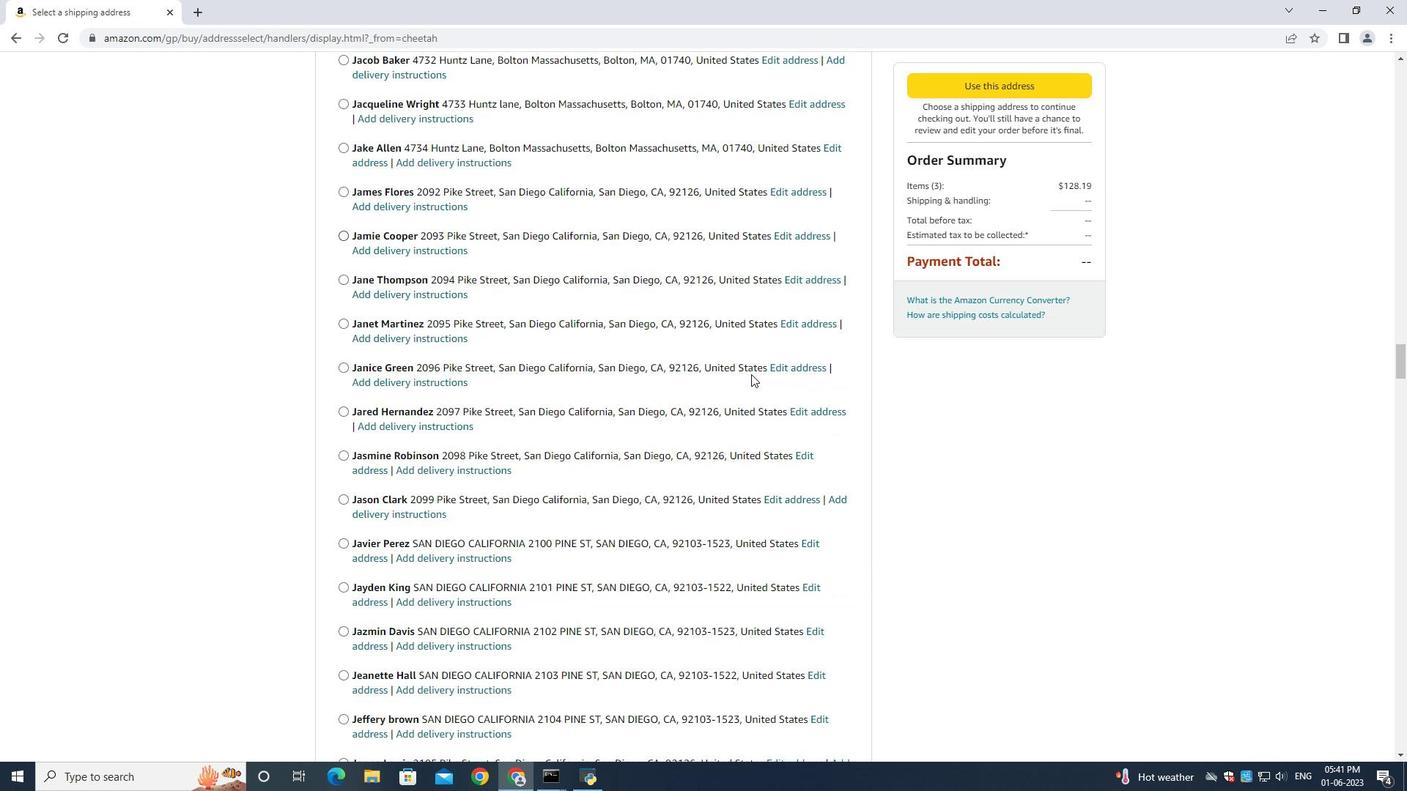 
Action: Mouse scrolled (739, 379) with delta (0, 0)
Screenshot: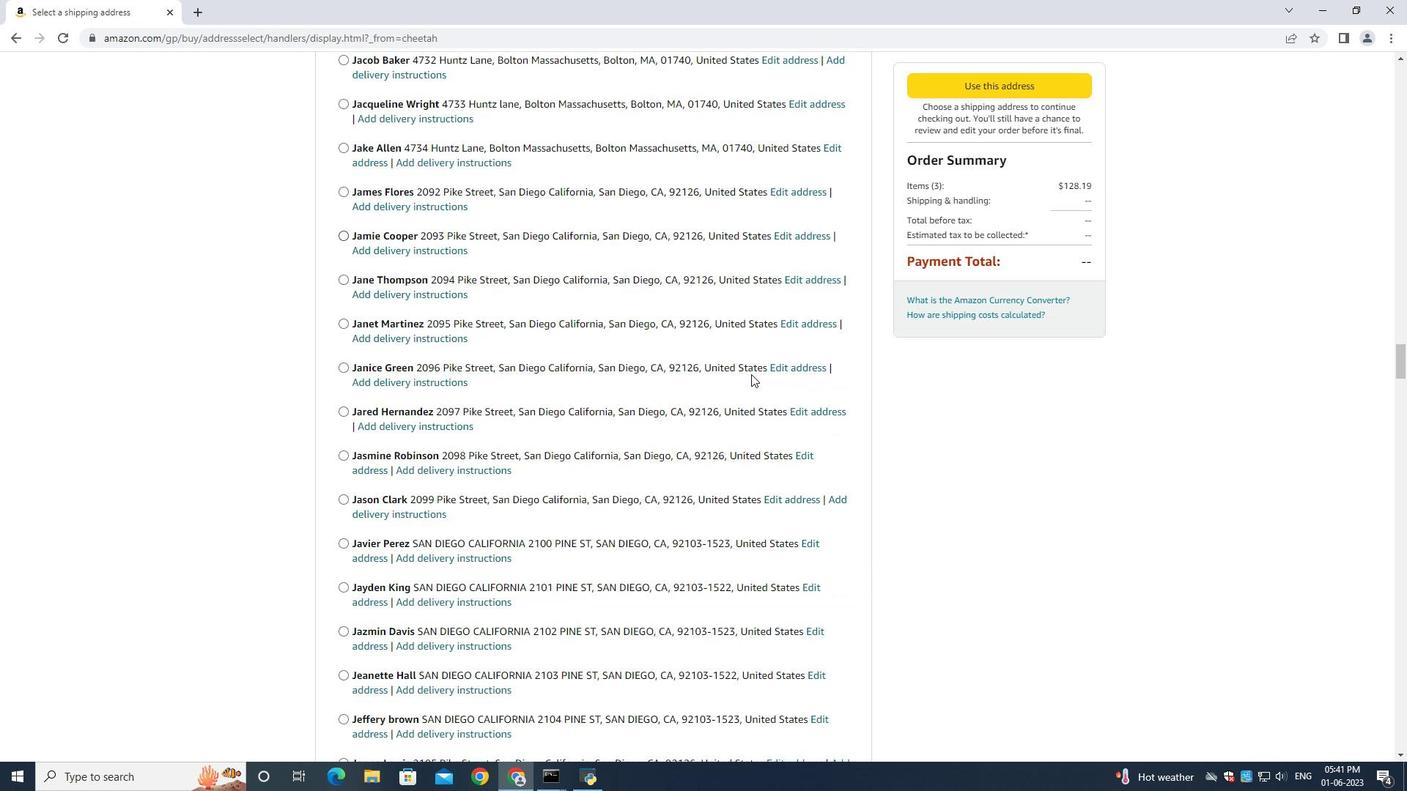 
Action: Mouse scrolled (739, 379) with delta (0, 0)
Screenshot: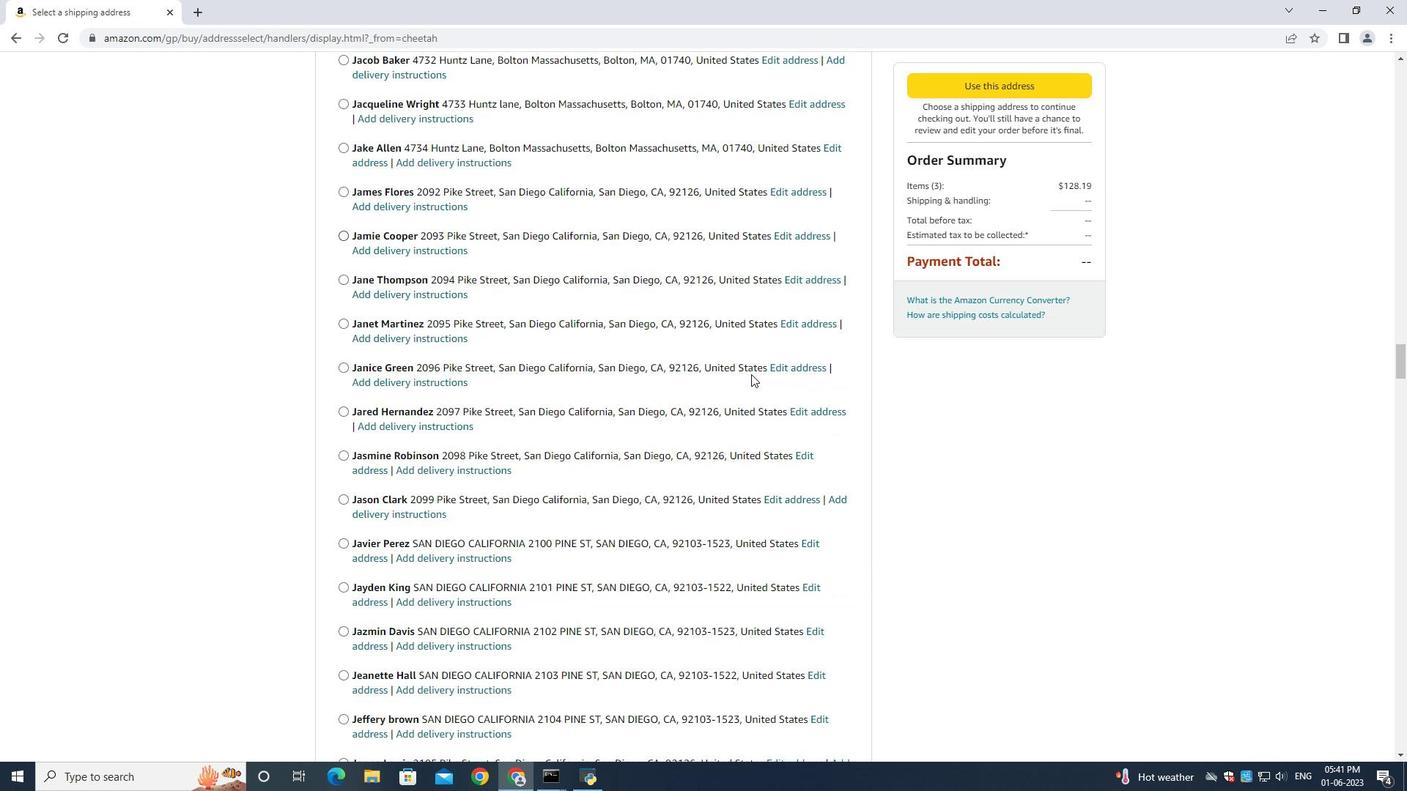 
Action: Mouse moved to (738, 376)
Screenshot: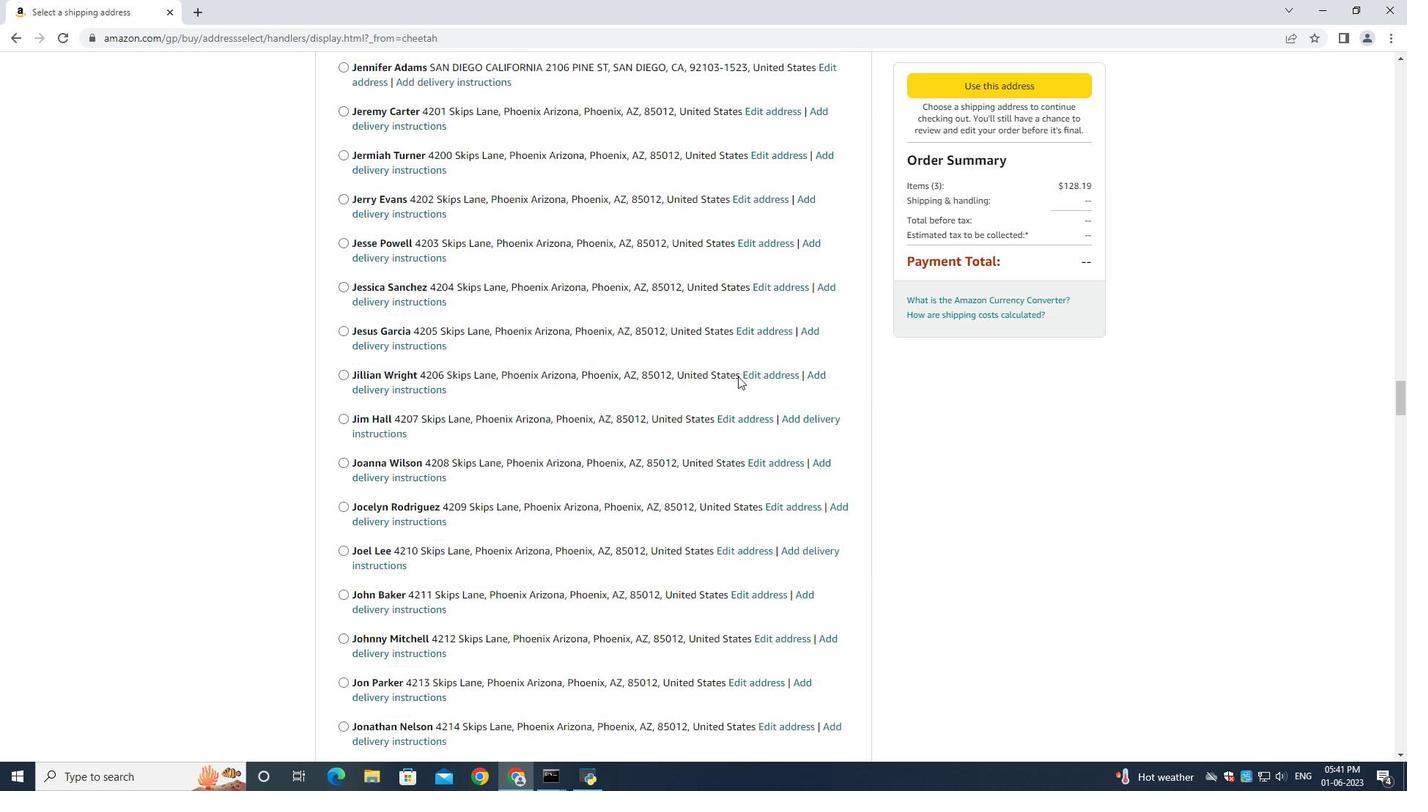 
Action: Mouse scrolled (738, 375) with delta (0, 0)
Screenshot: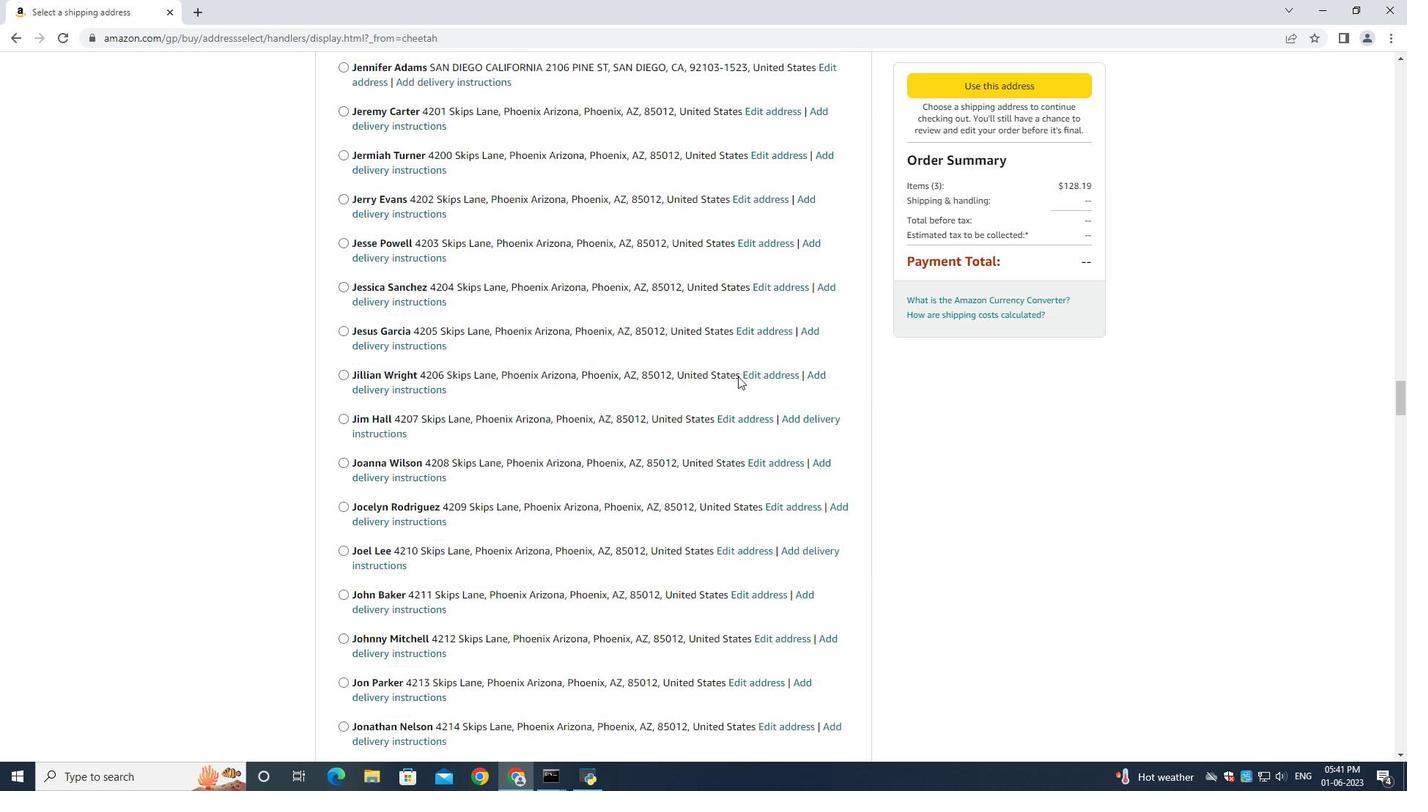 
Action: Mouse moved to (735, 380)
Screenshot: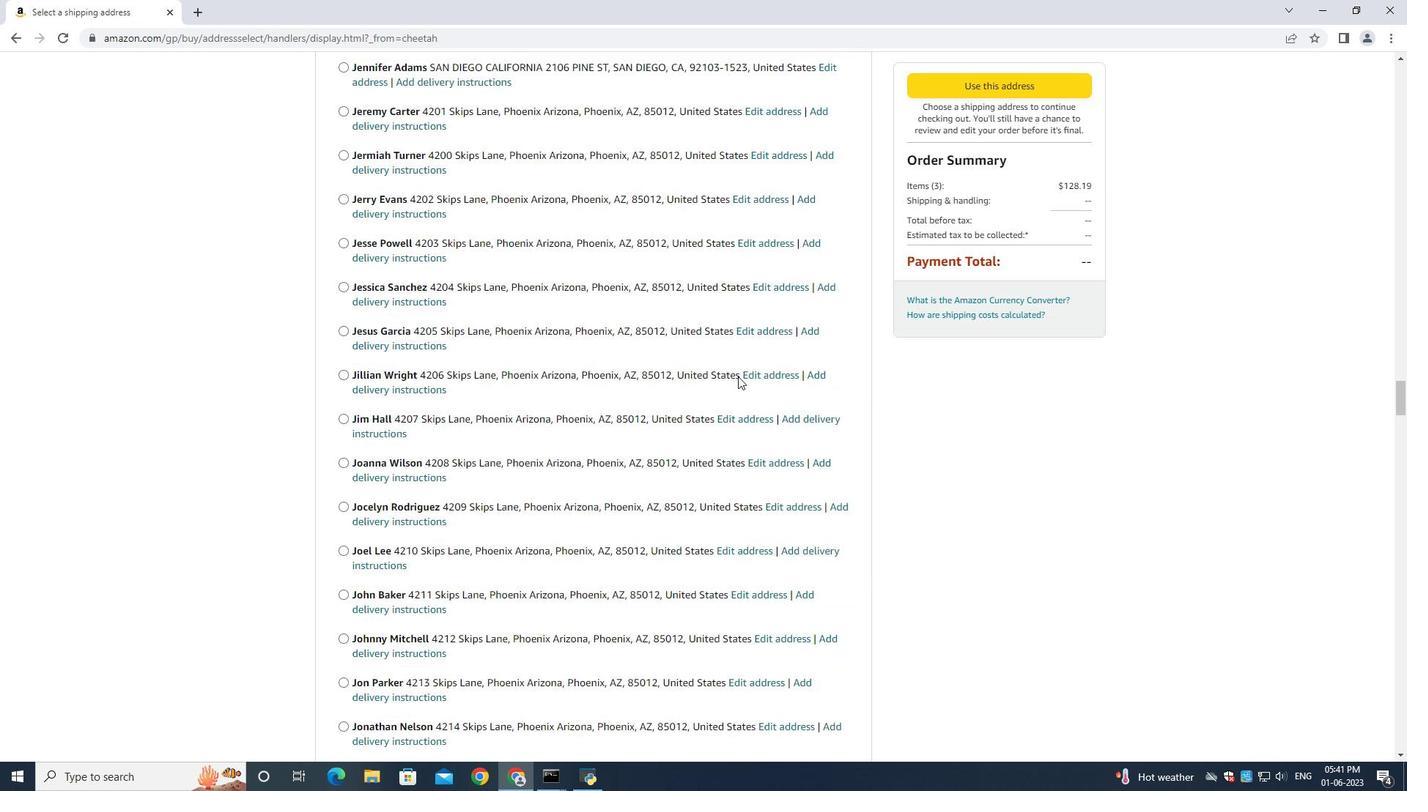 
Action: Mouse scrolled (736, 379) with delta (0, 0)
Screenshot: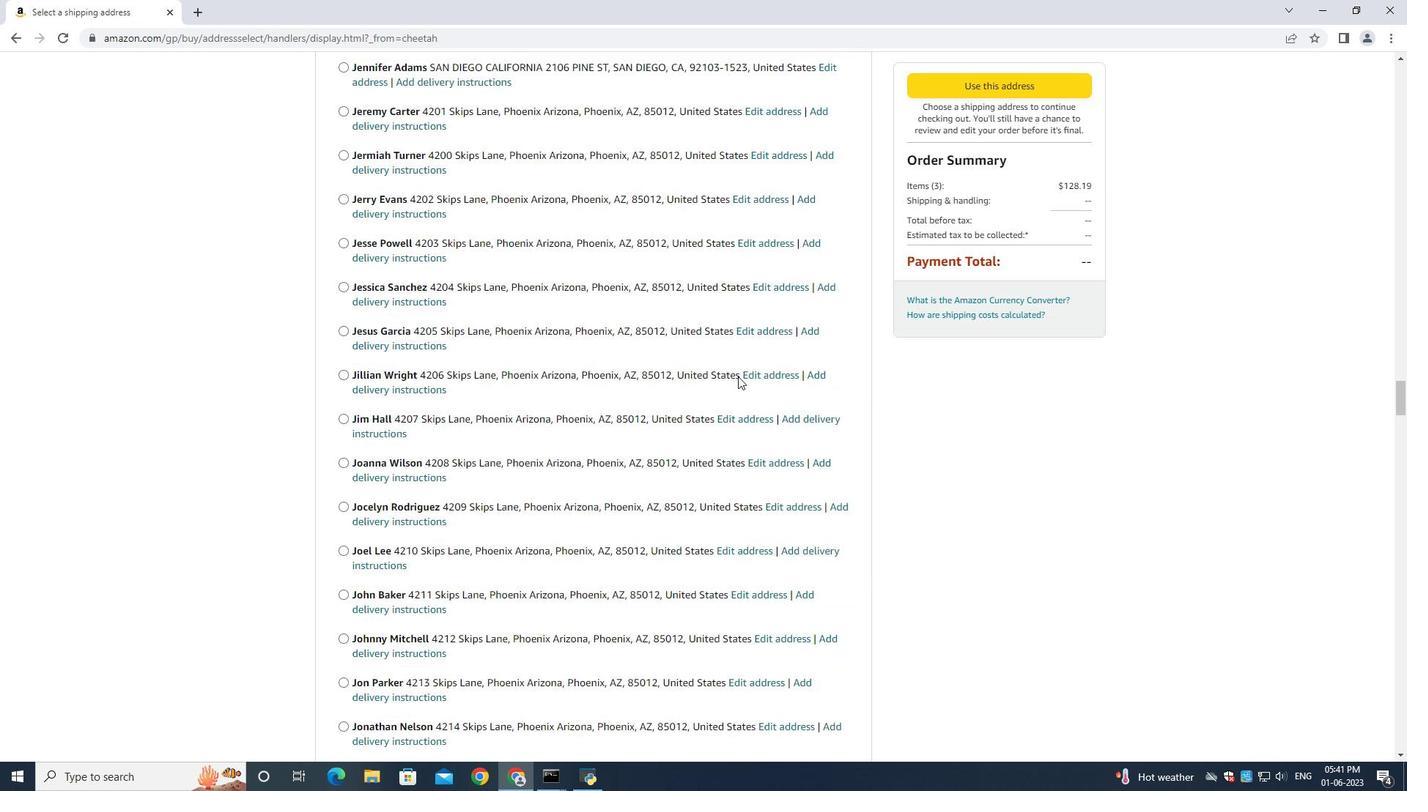 
Action: Mouse scrolled (735, 379) with delta (0, 0)
Screenshot: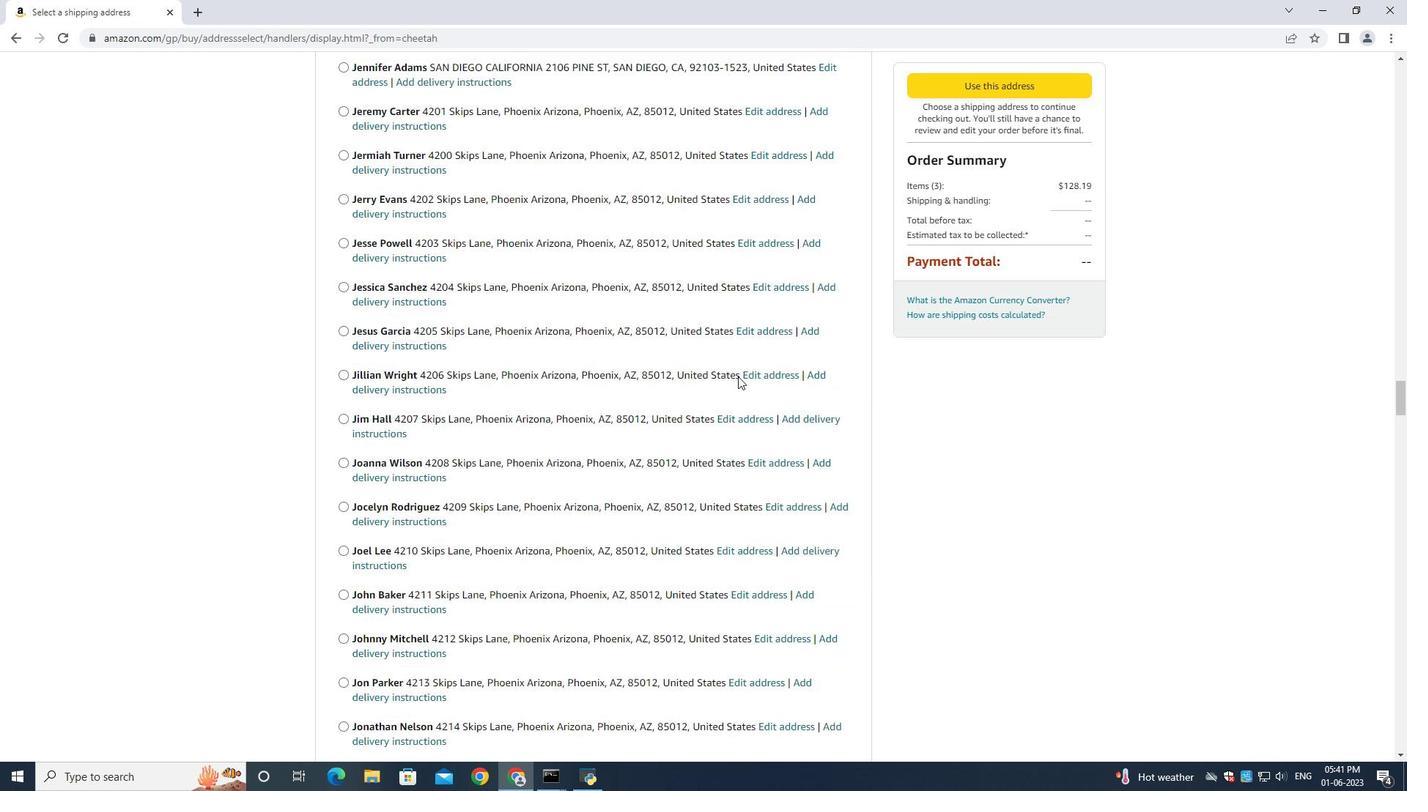 
Action: Mouse scrolled (735, 379) with delta (0, -1)
Screenshot: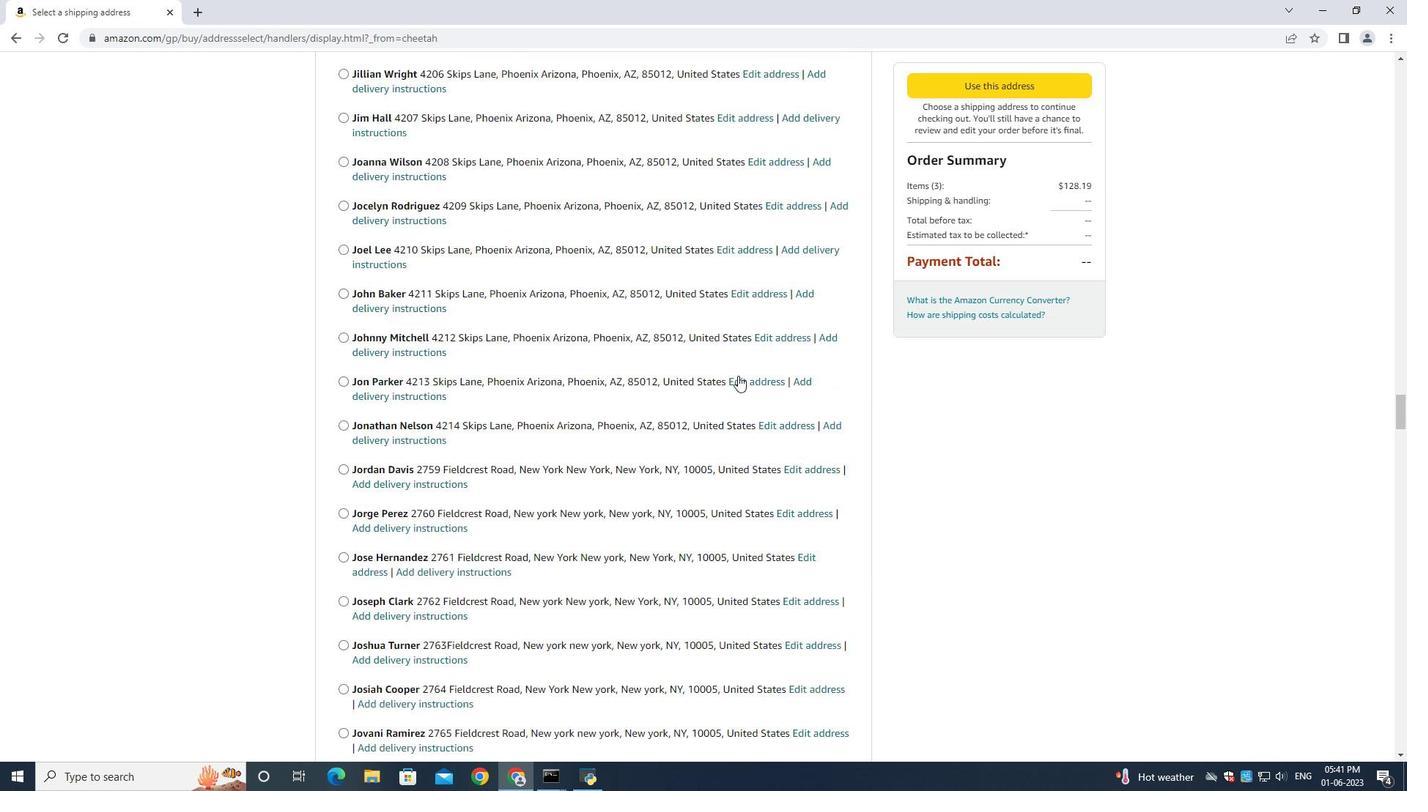 
Action: Mouse scrolled (735, 379) with delta (0, 0)
Screenshot: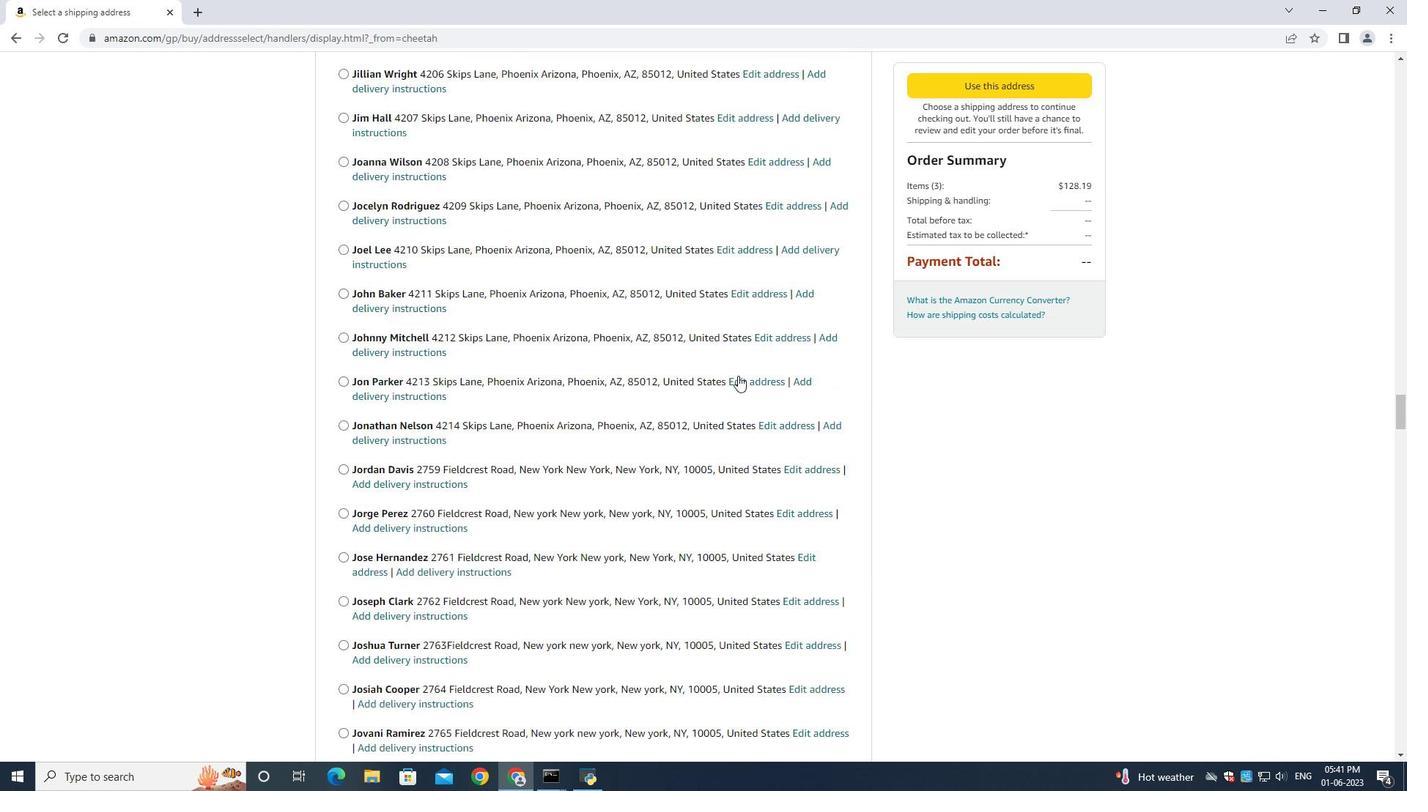 
Action: Mouse scrolled (735, 379) with delta (0, 0)
Screenshot: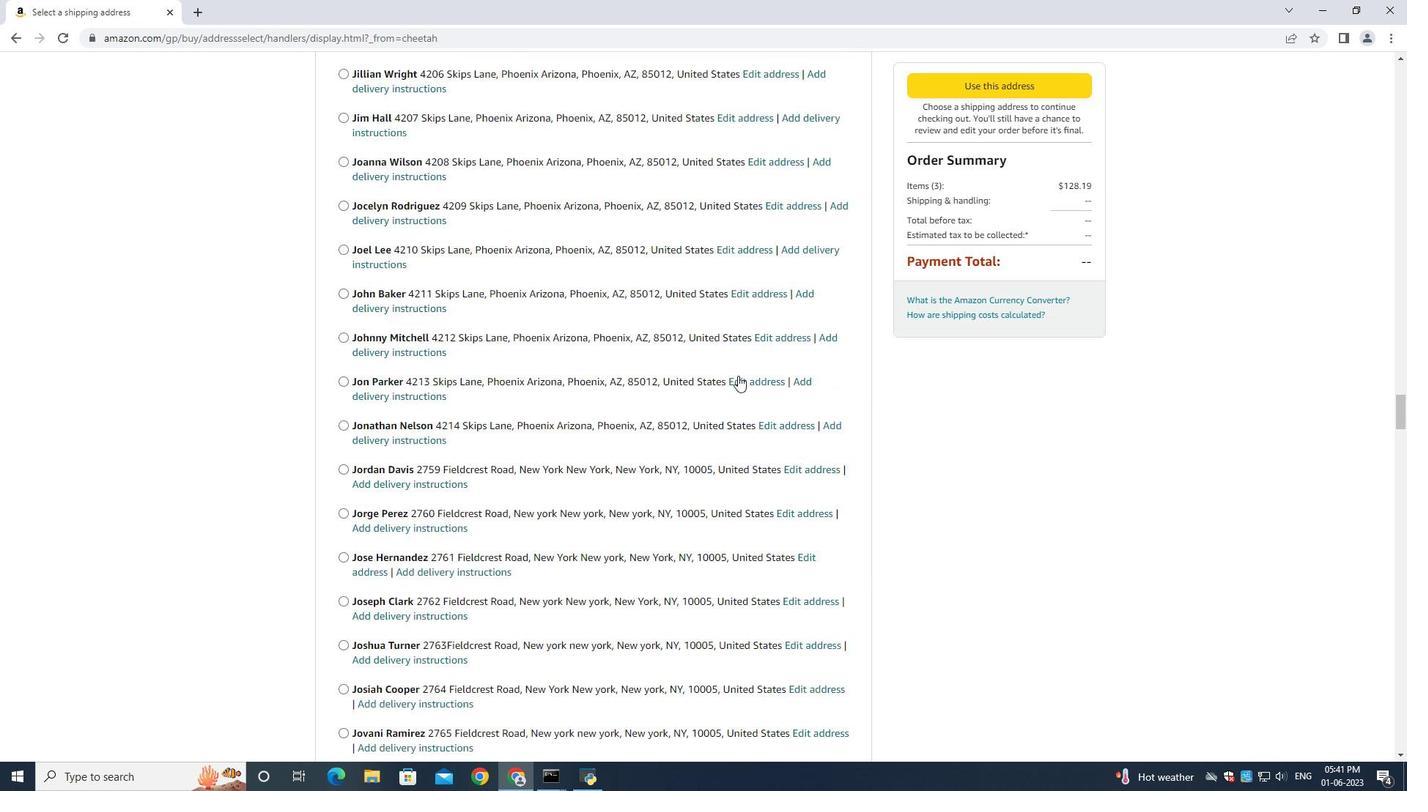 
Action: Mouse scrolled (735, 379) with delta (0, 0)
Screenshot: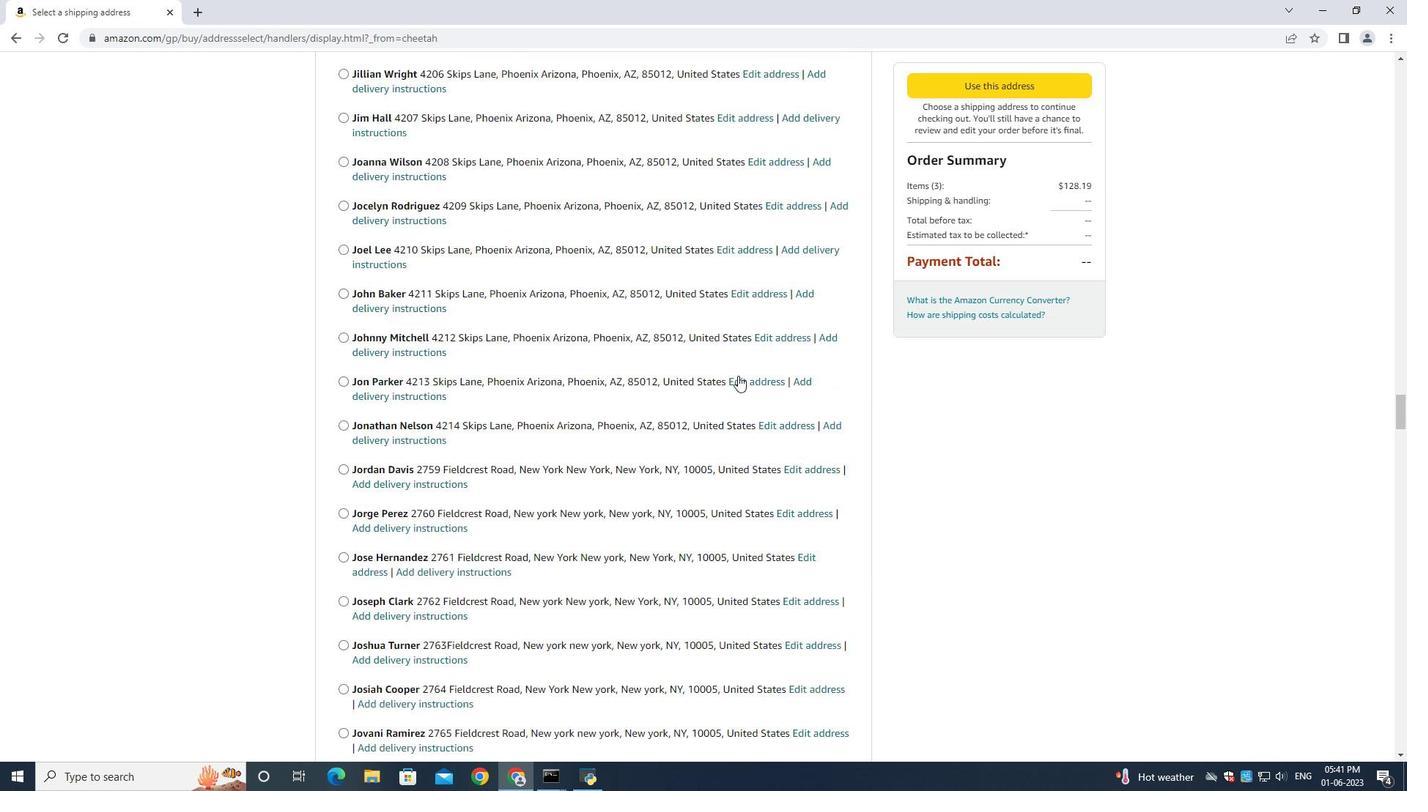 
Action: Mouse scrolled (735, 379) with delta (0, 0)
Screenshot: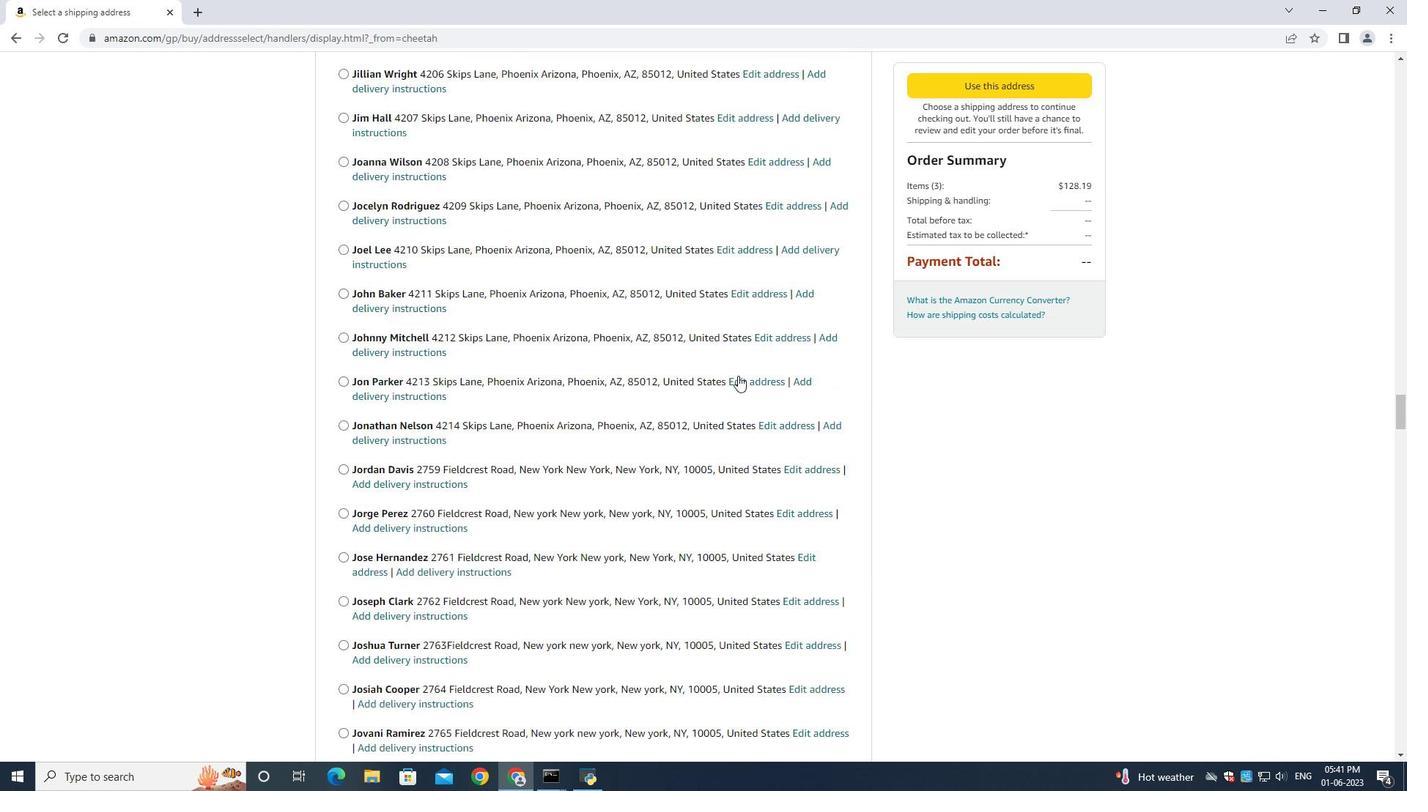 
Action: Mouse moved to (699, 386)
Screenshot: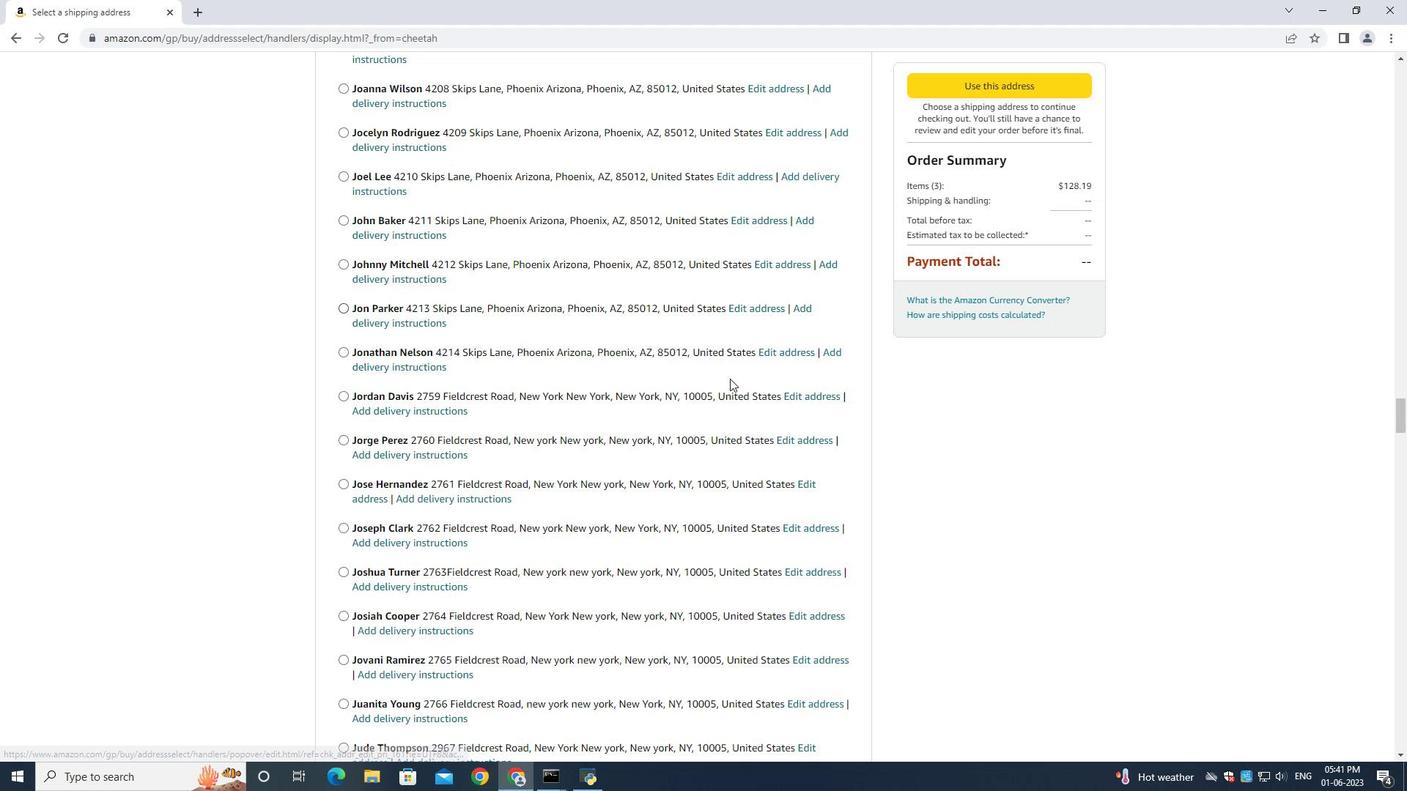 
Action: Mouse scrolled (700, 384) with delta (0, 0)
Screenshot: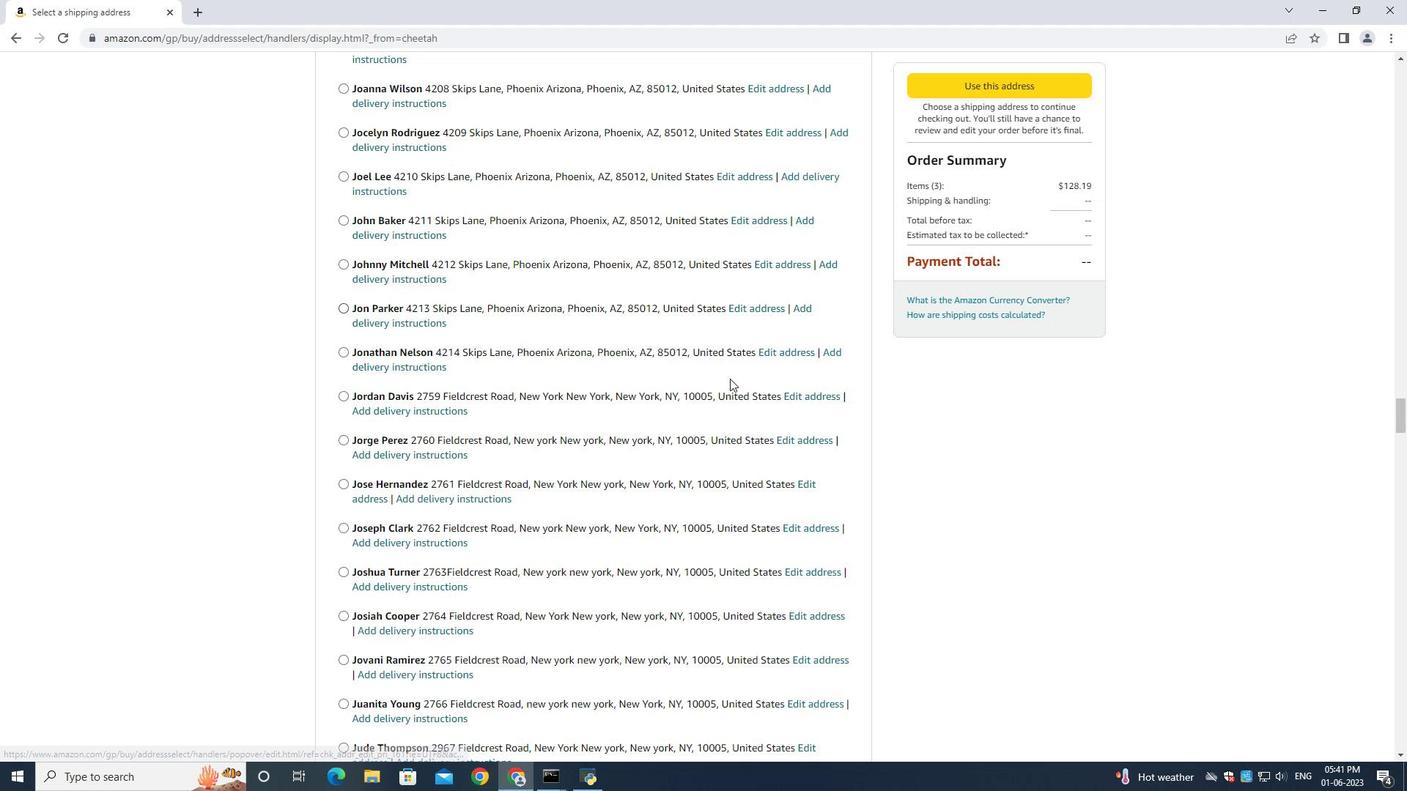 
Action: Mouse moved to (699, 386)
Screenshot: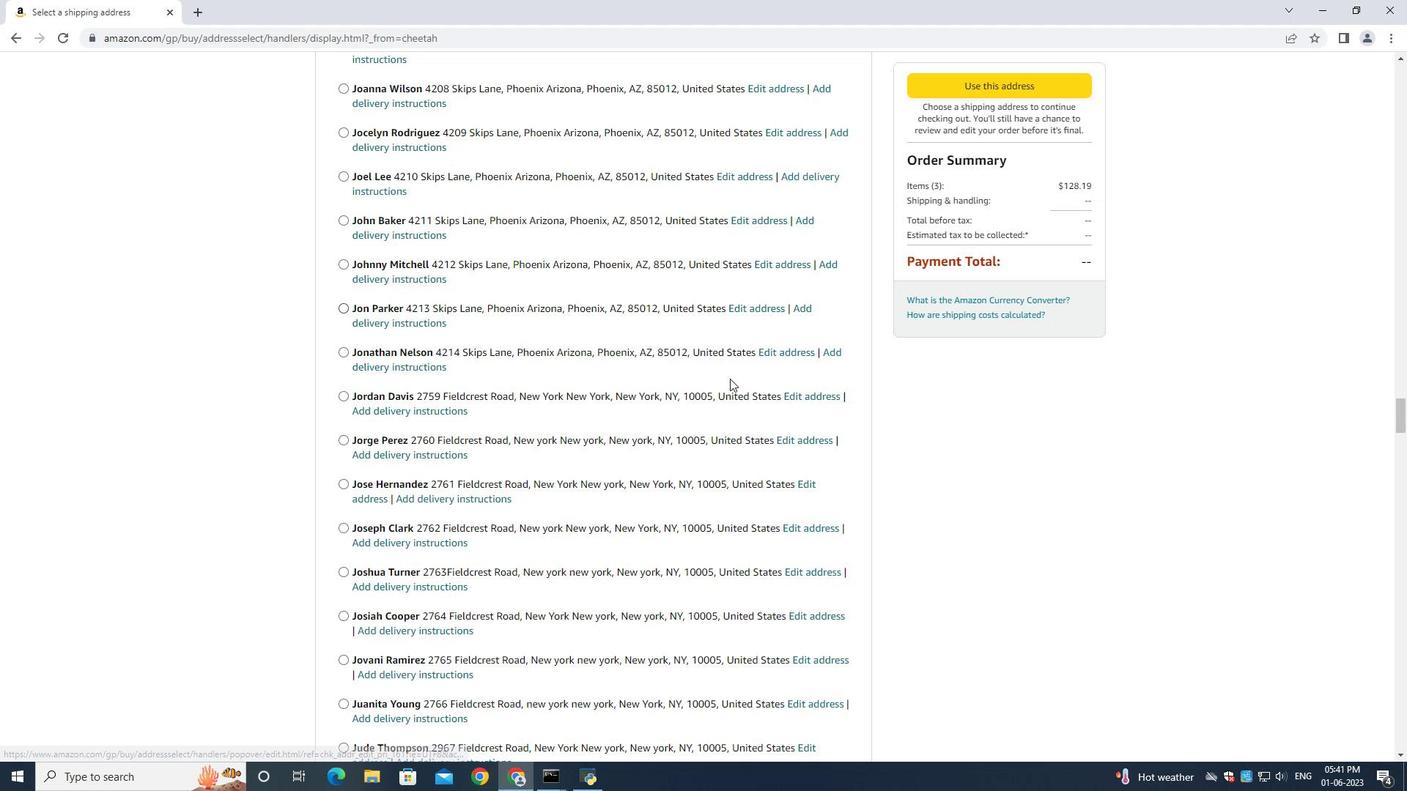 
Action: Mouse scrolled (699, 385) with delta (0, 0)
Screenshot: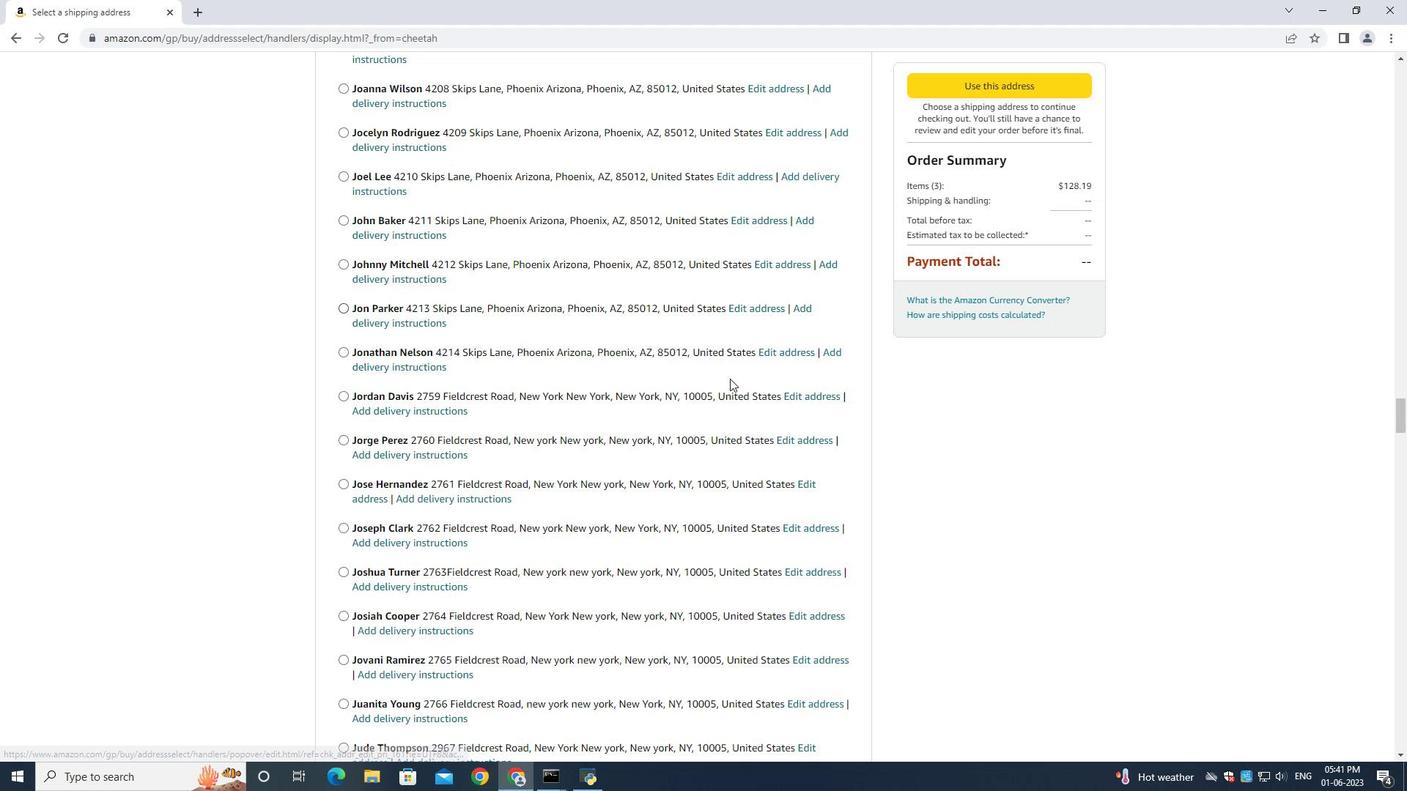 
Action: Mouse scrolled (699, 385) with delta (0, 0)
Screenshot: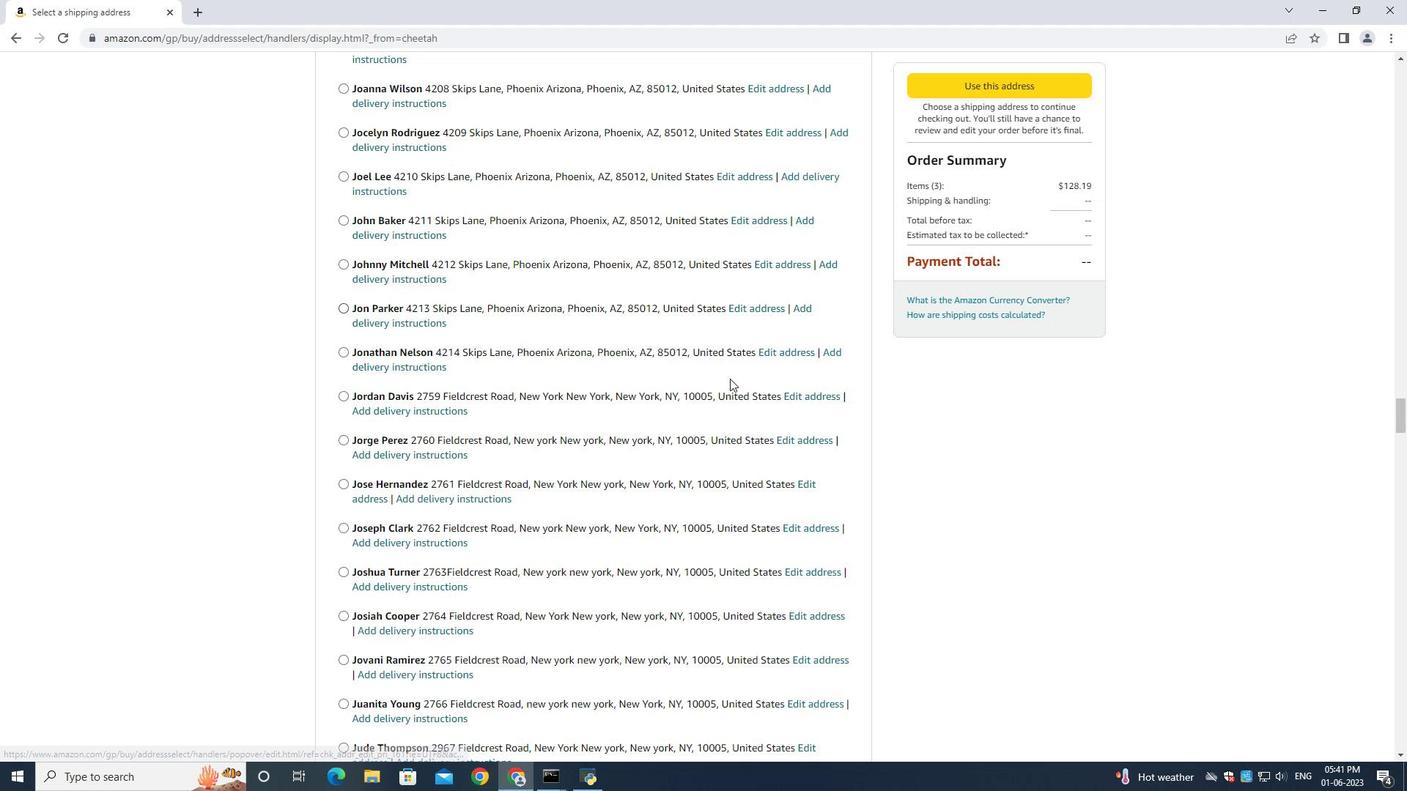 
Action: Mouse moved to (699, 387)
Screenshot: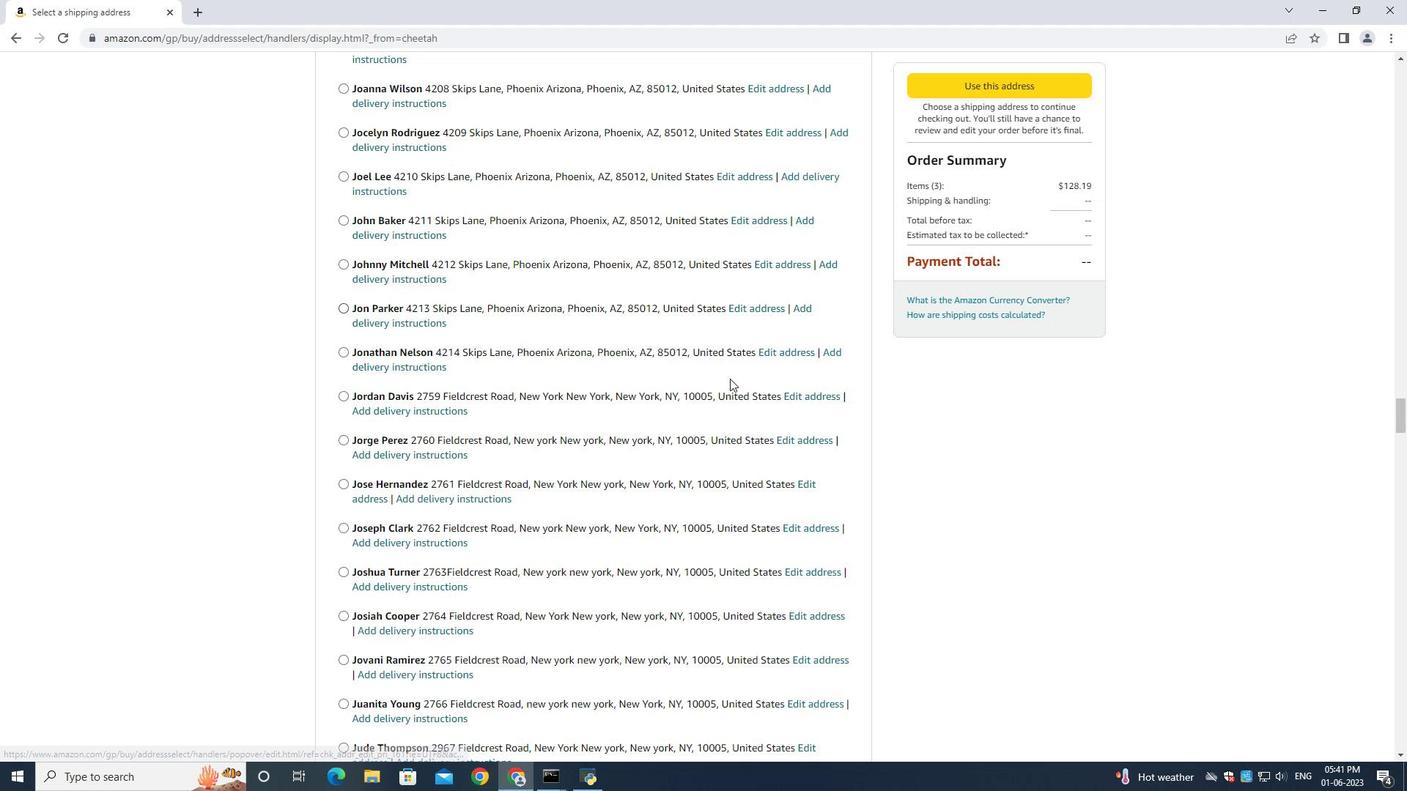 
Action: Mouse scrolled (699, 385) with delta (0, -1)
Screenshot: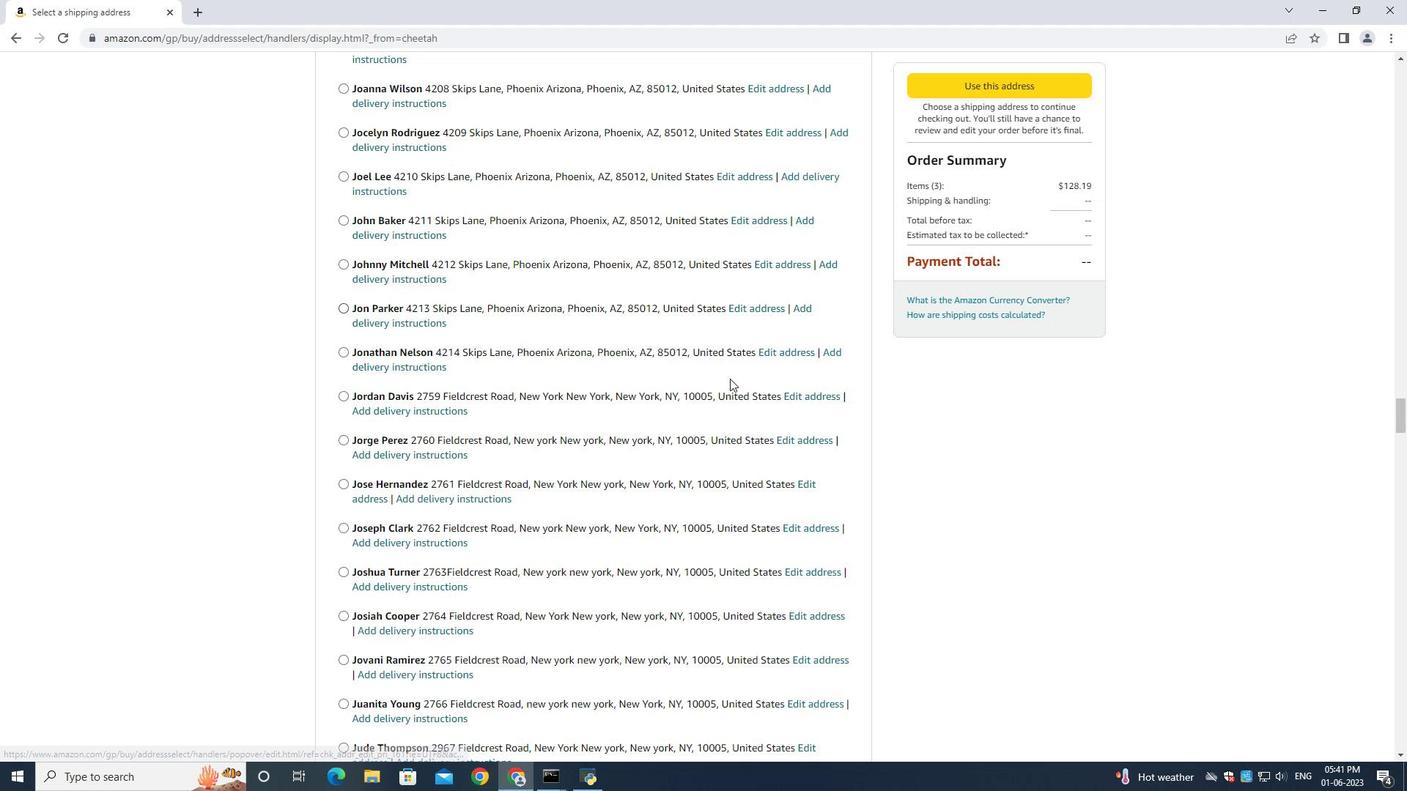 
Action: Mouse moved to (697, 386)
Screenshot: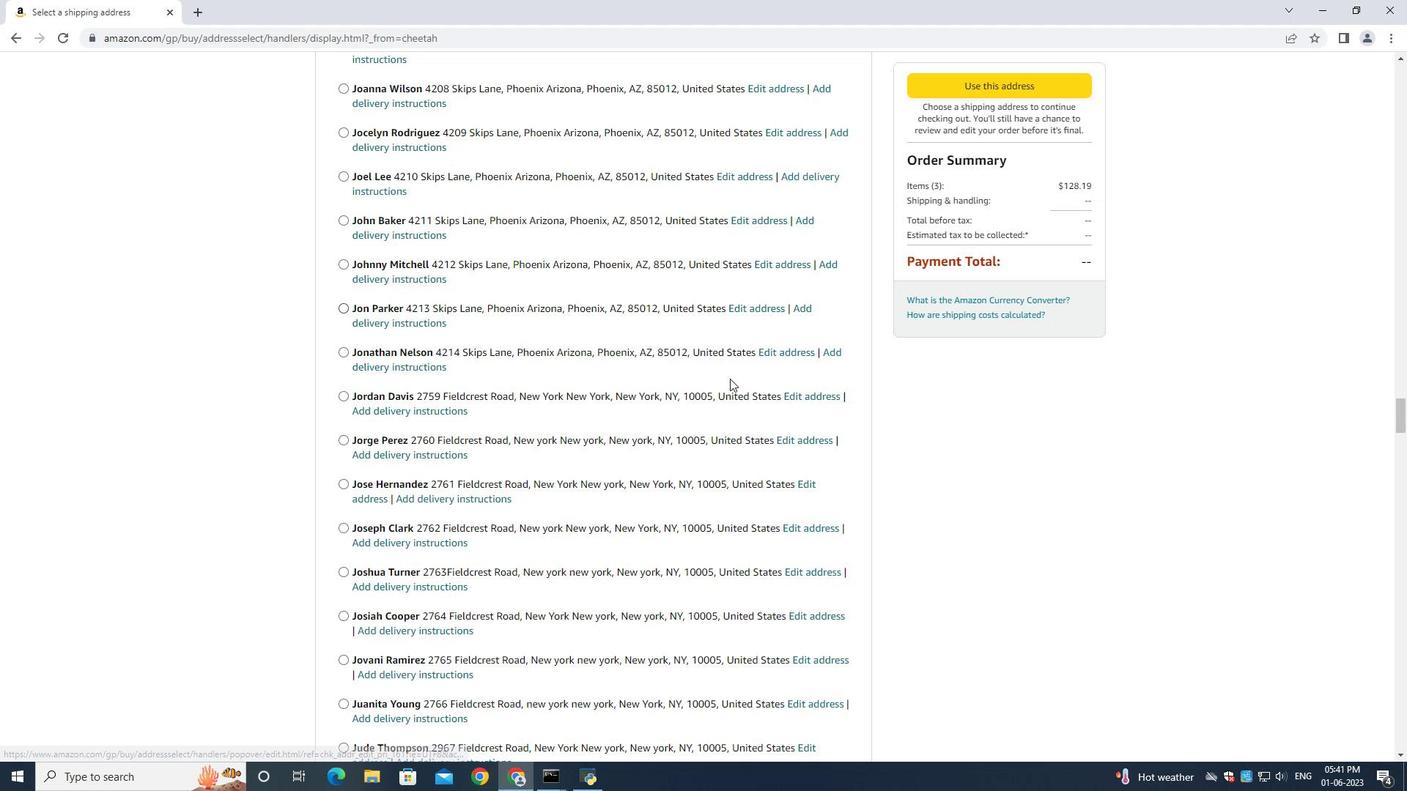 
Action: Mouse scrolled (699, 386) with delta (0, 0)
Screenshot: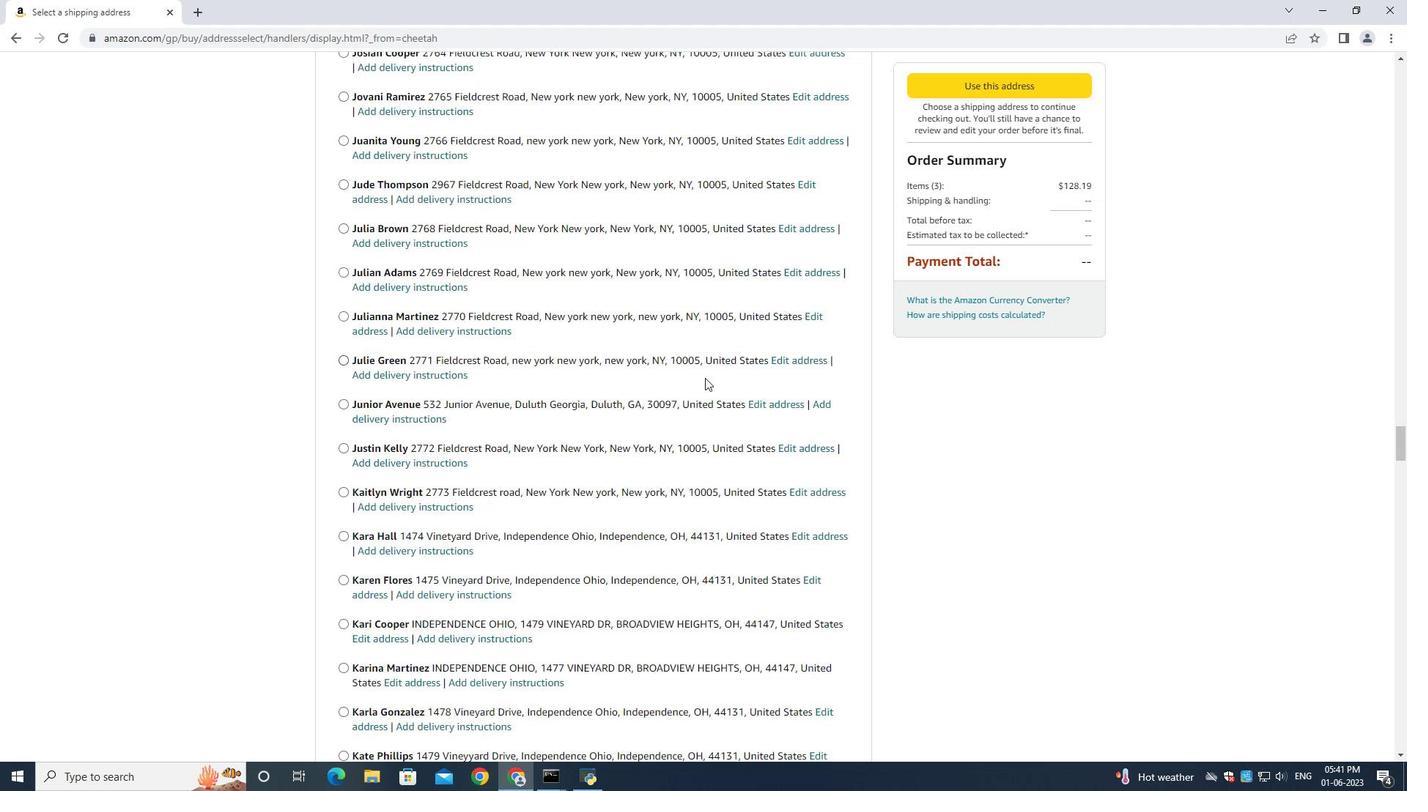 
Action: Mouse moved to (696, 385)
Screenshot: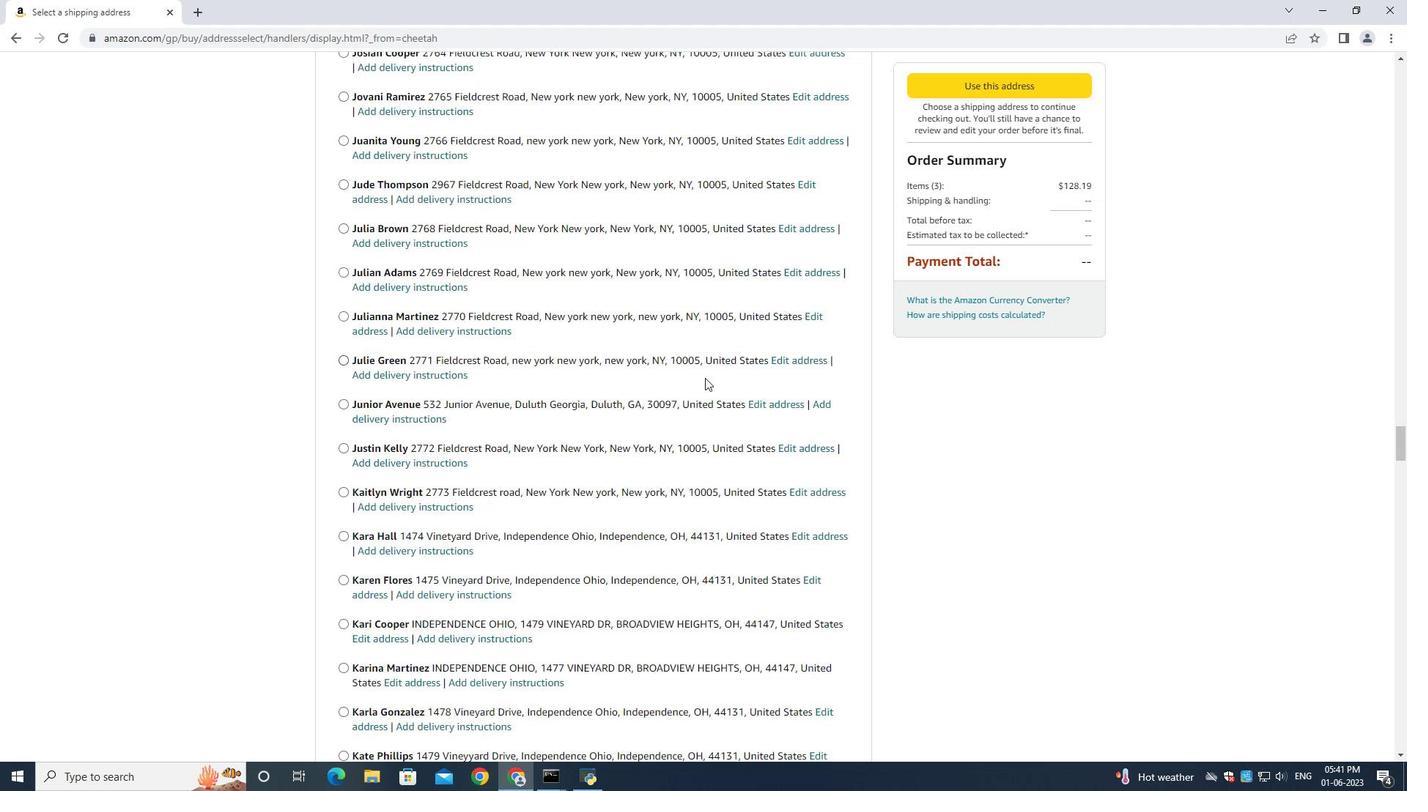 
Action: Mouse scrolled (697, 385) with delta (0, 0)
Screenshot: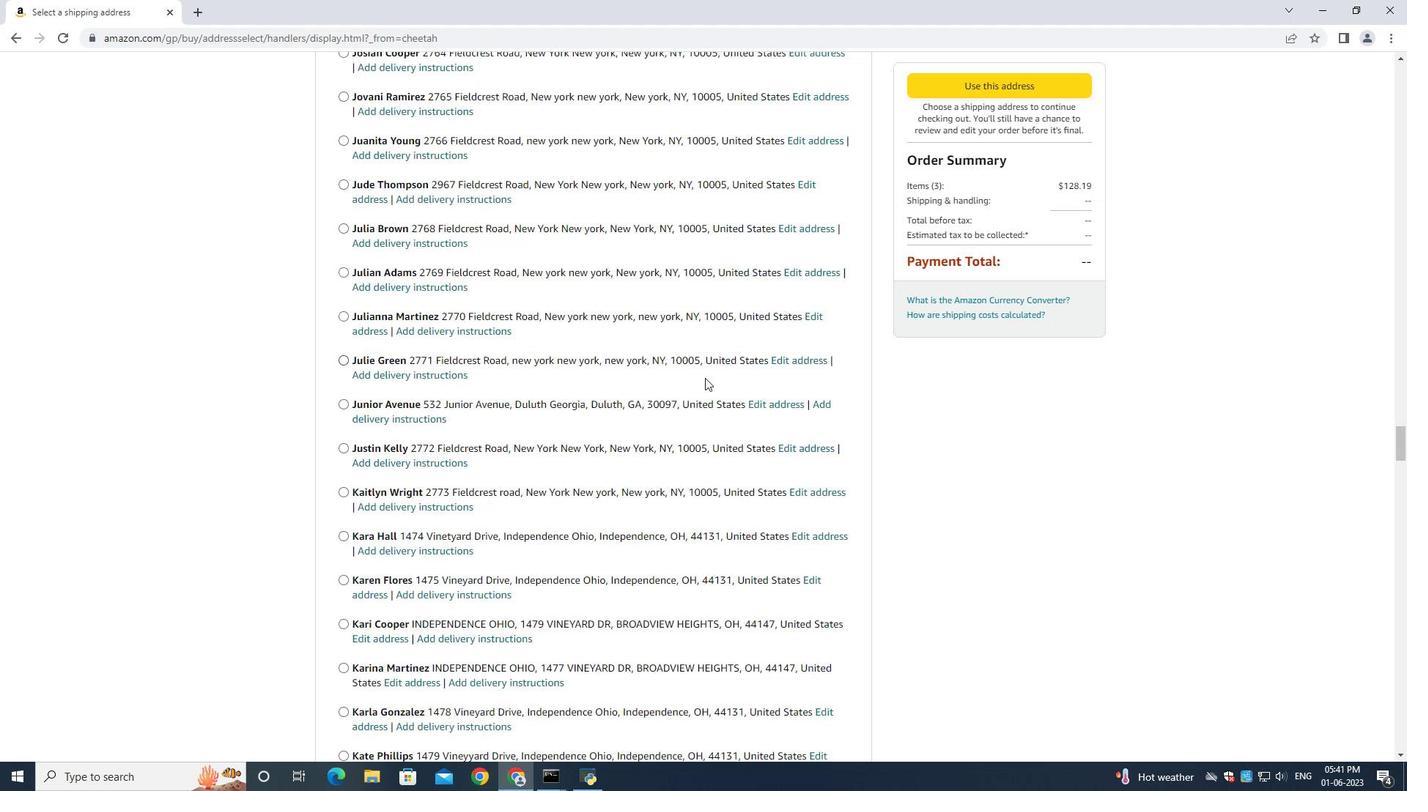 
Action: Mouse moved to (695, 384)
Screenshot: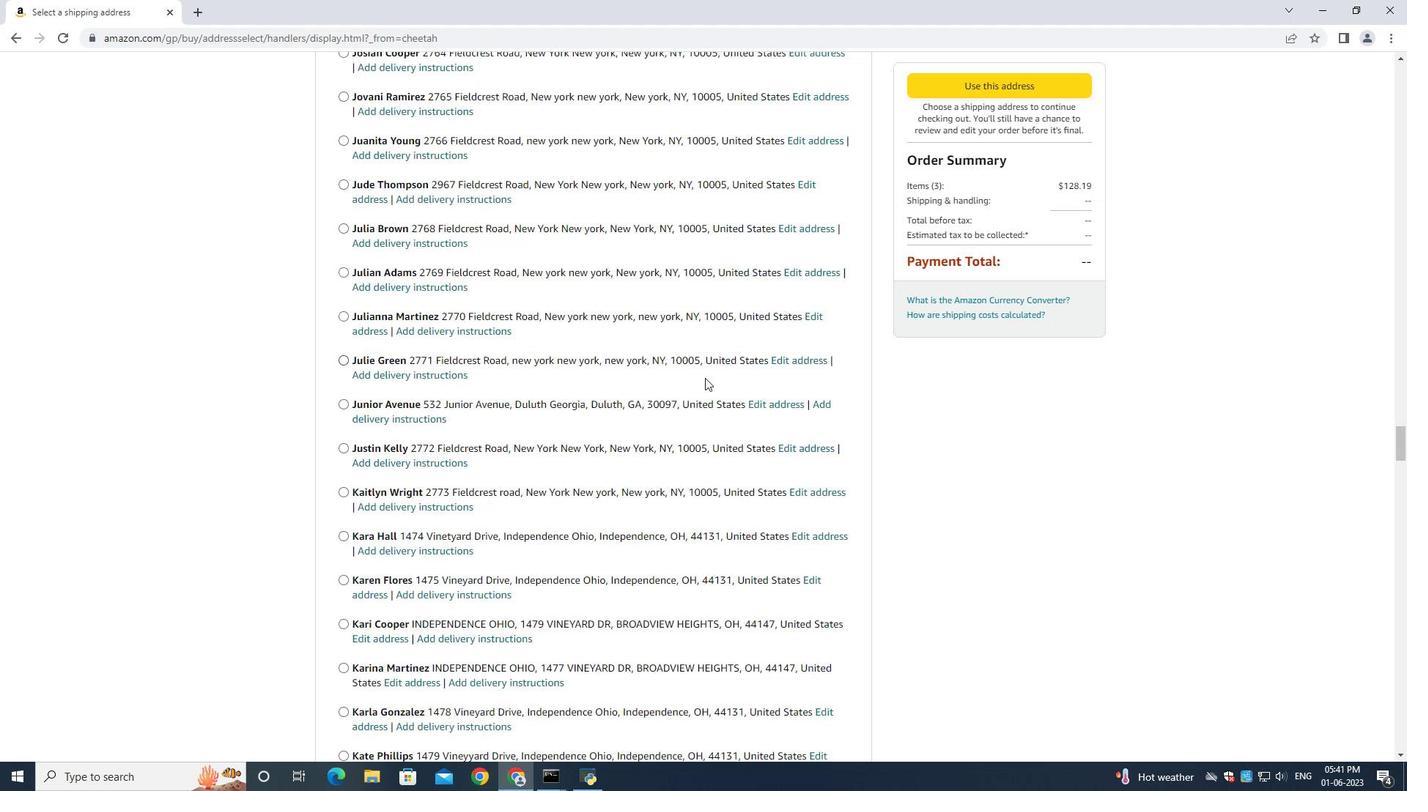 
Action: Mouse scrolled (696, 384) with delta (0, 0)
Screenshot: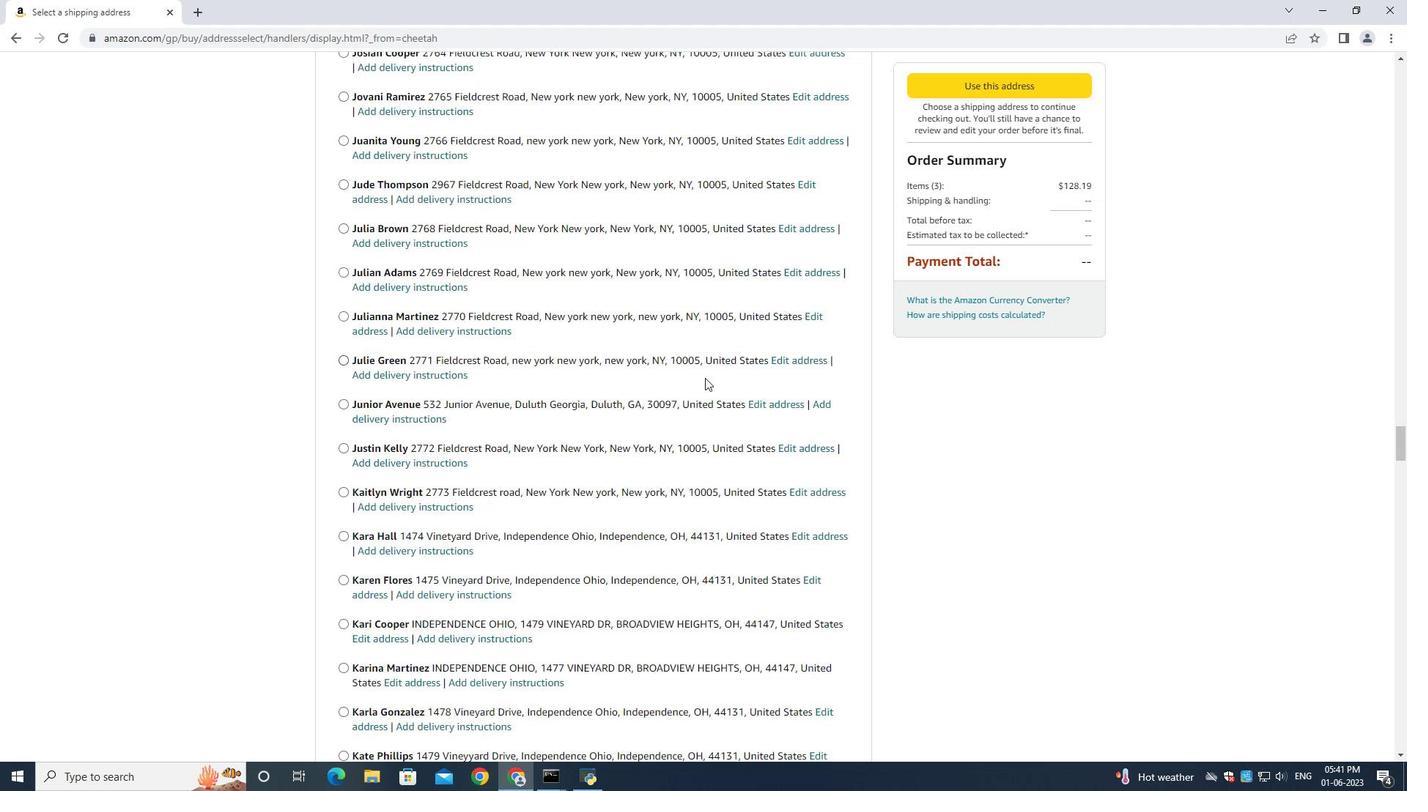 
Action: Mouse moved to (689, 385)
Screenshot: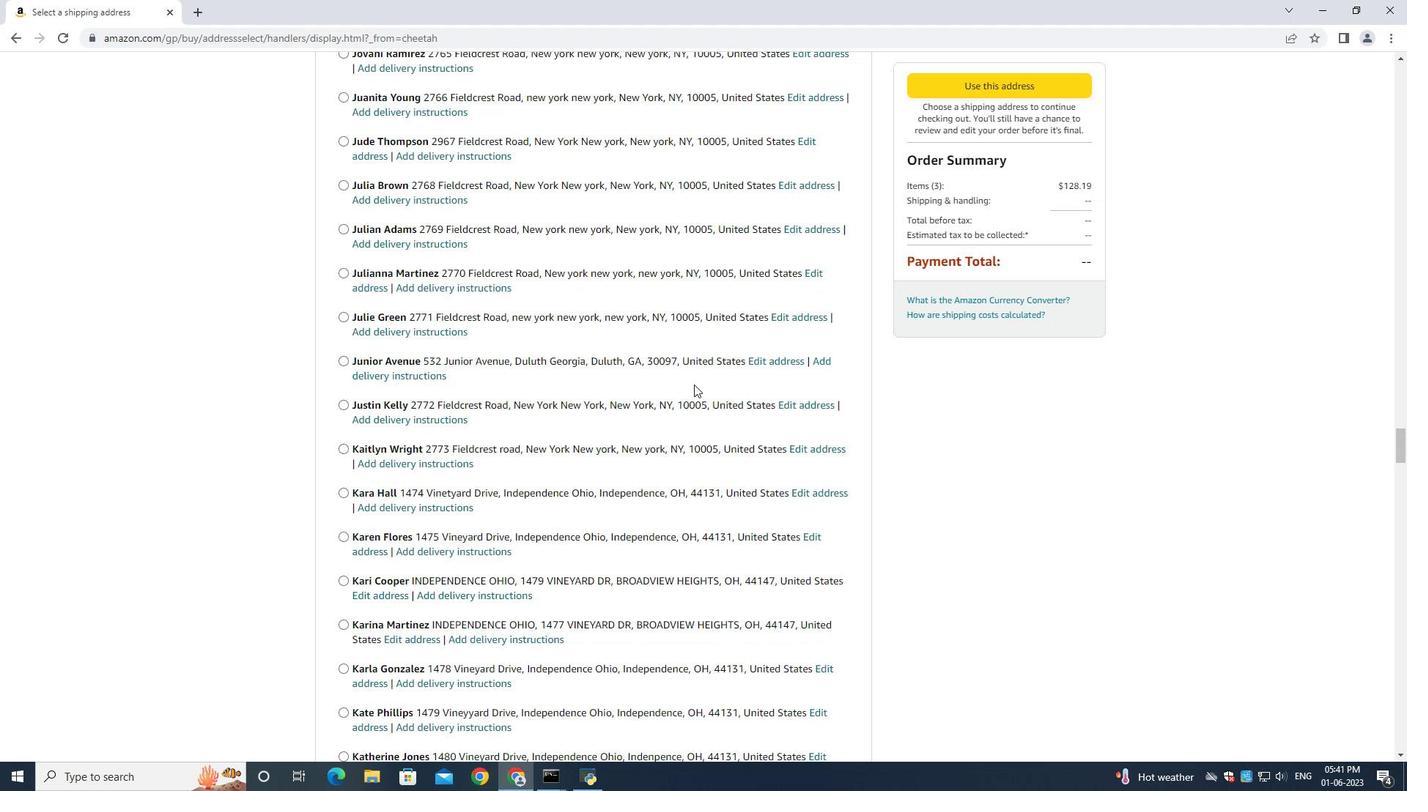 
Action: Mouse scrolled (689, 384) with delta (0, 0)
Screenshot: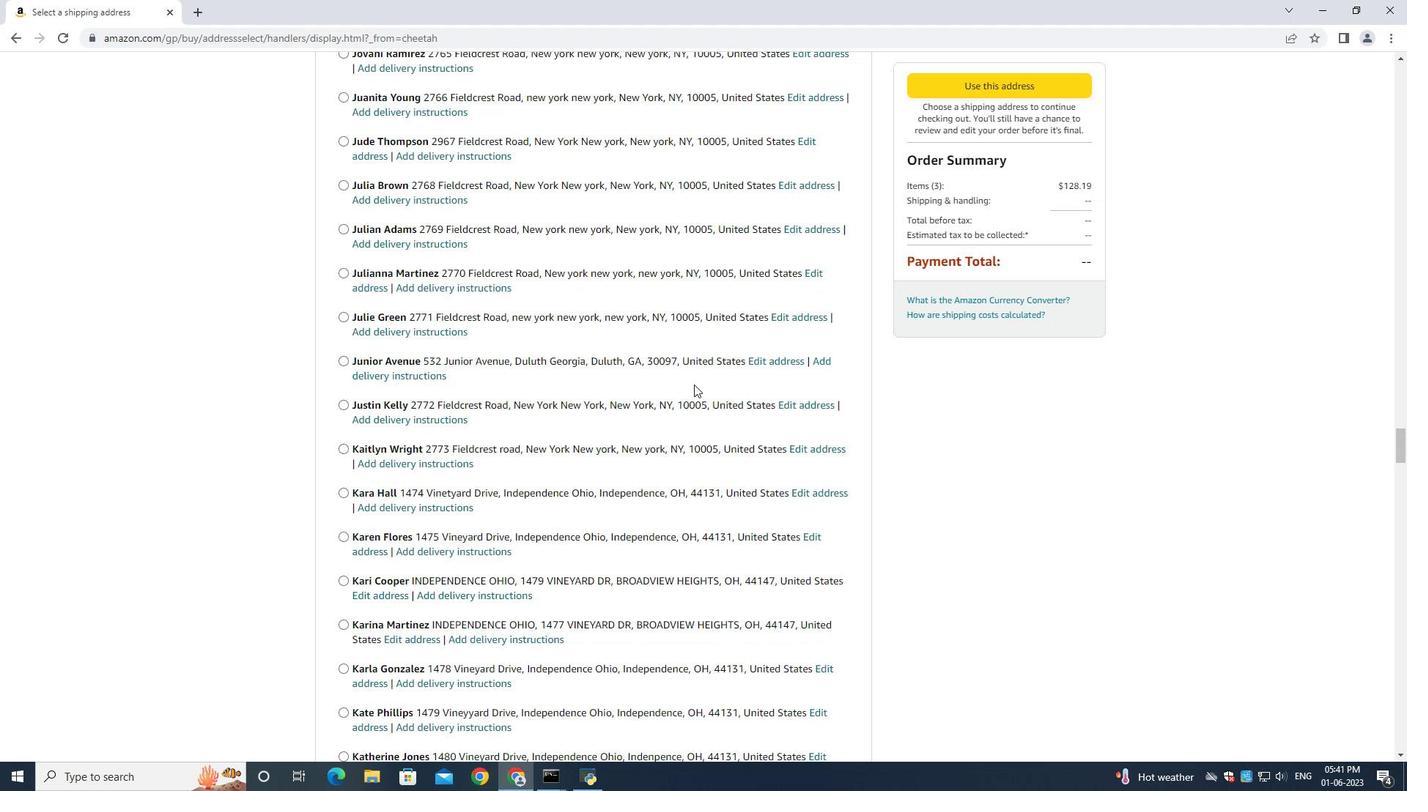 
Action: Mouse moved to (688, 390)
Screenshot: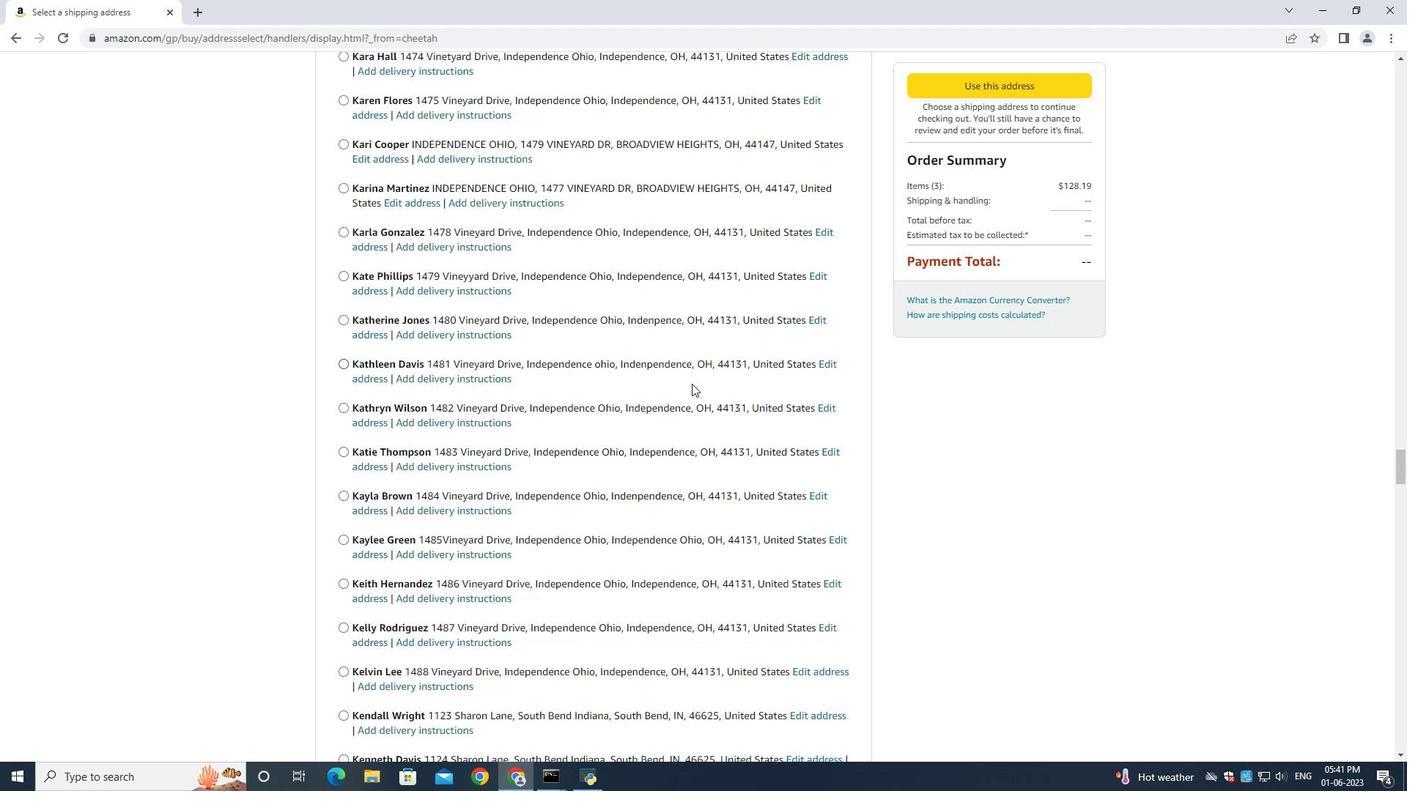 
Action: Mouse scrolled (688, 388) with delta (0, -1)
Screenshot: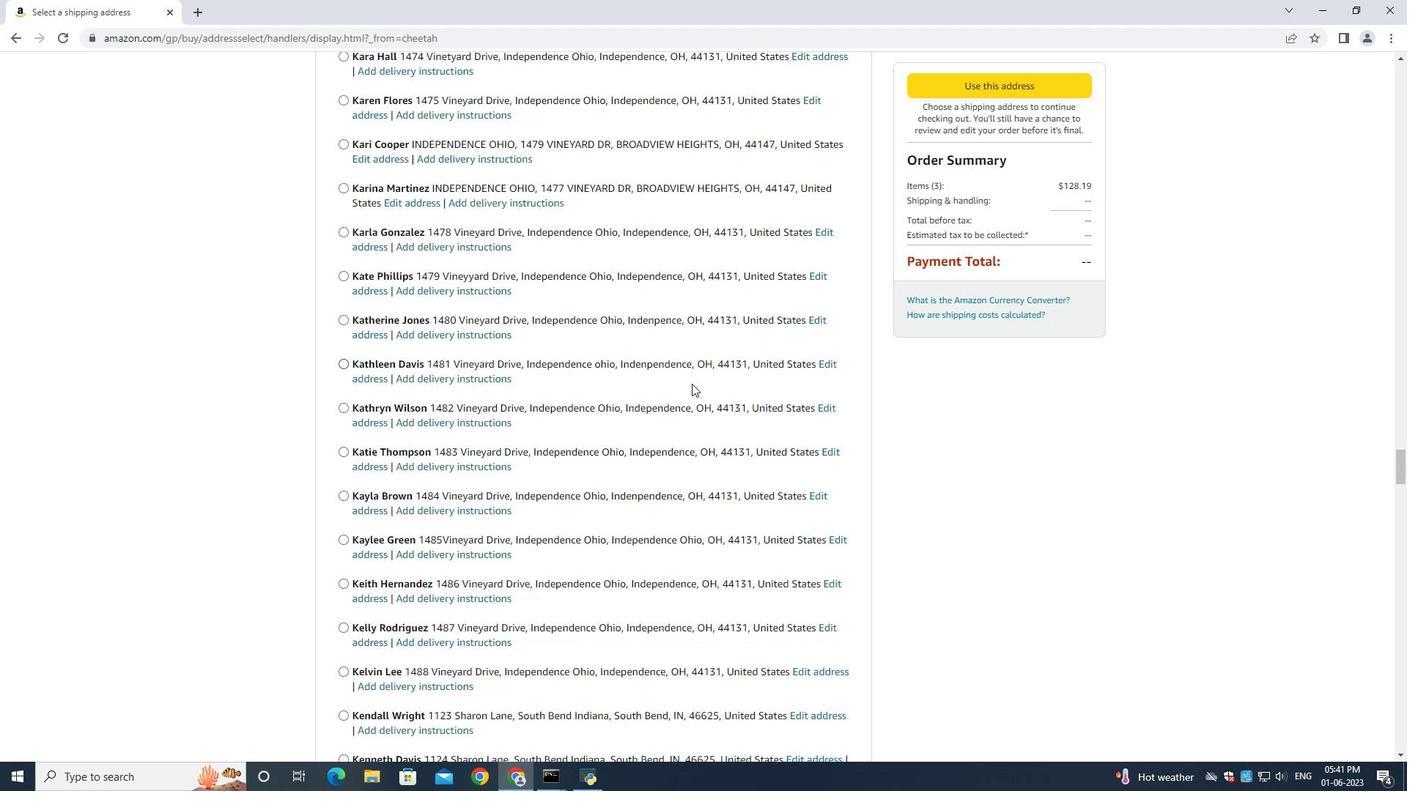 
Action: Mouse moved to (688, 390)
Screenshot: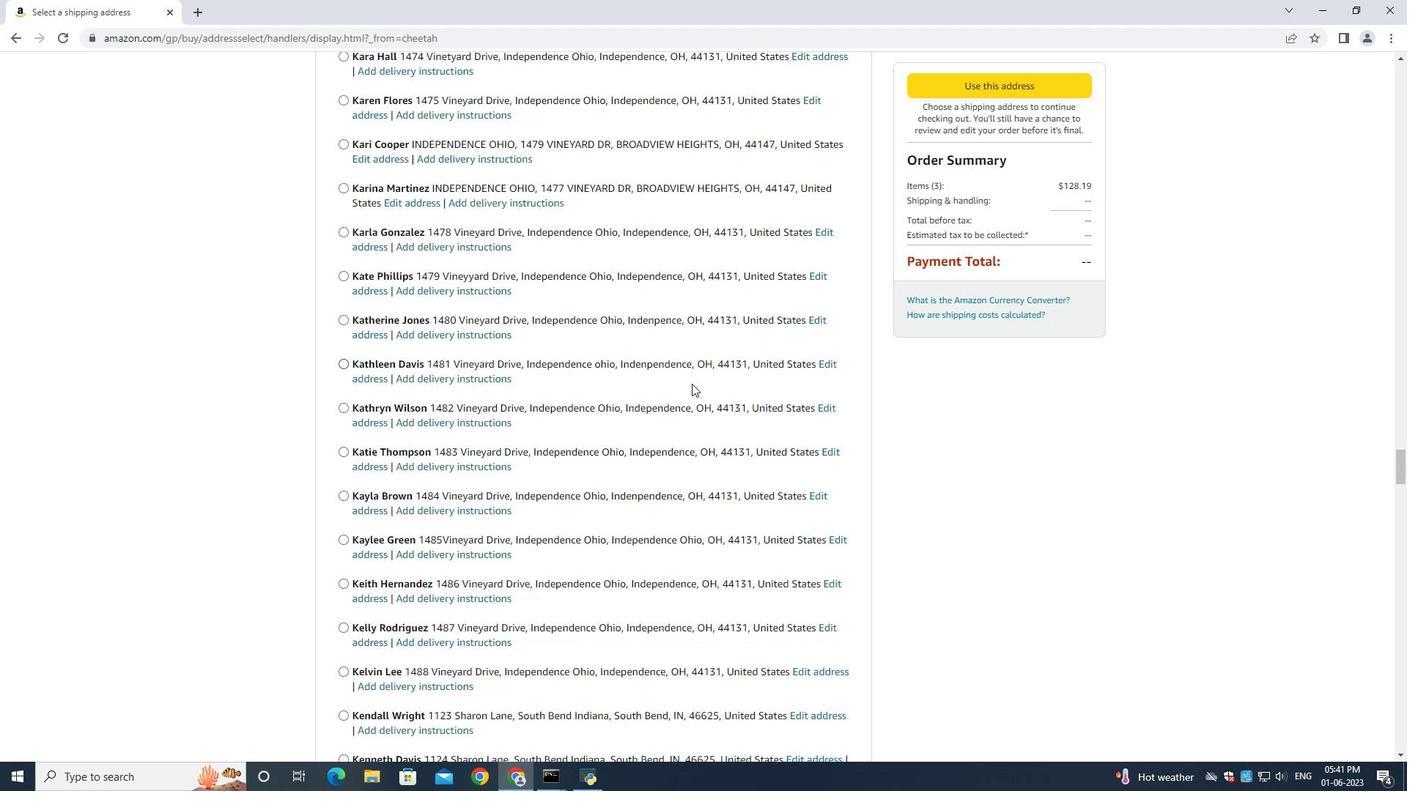 
Action: Mouse scrolled (688, 390) with delta (0, 0)
Screenshot: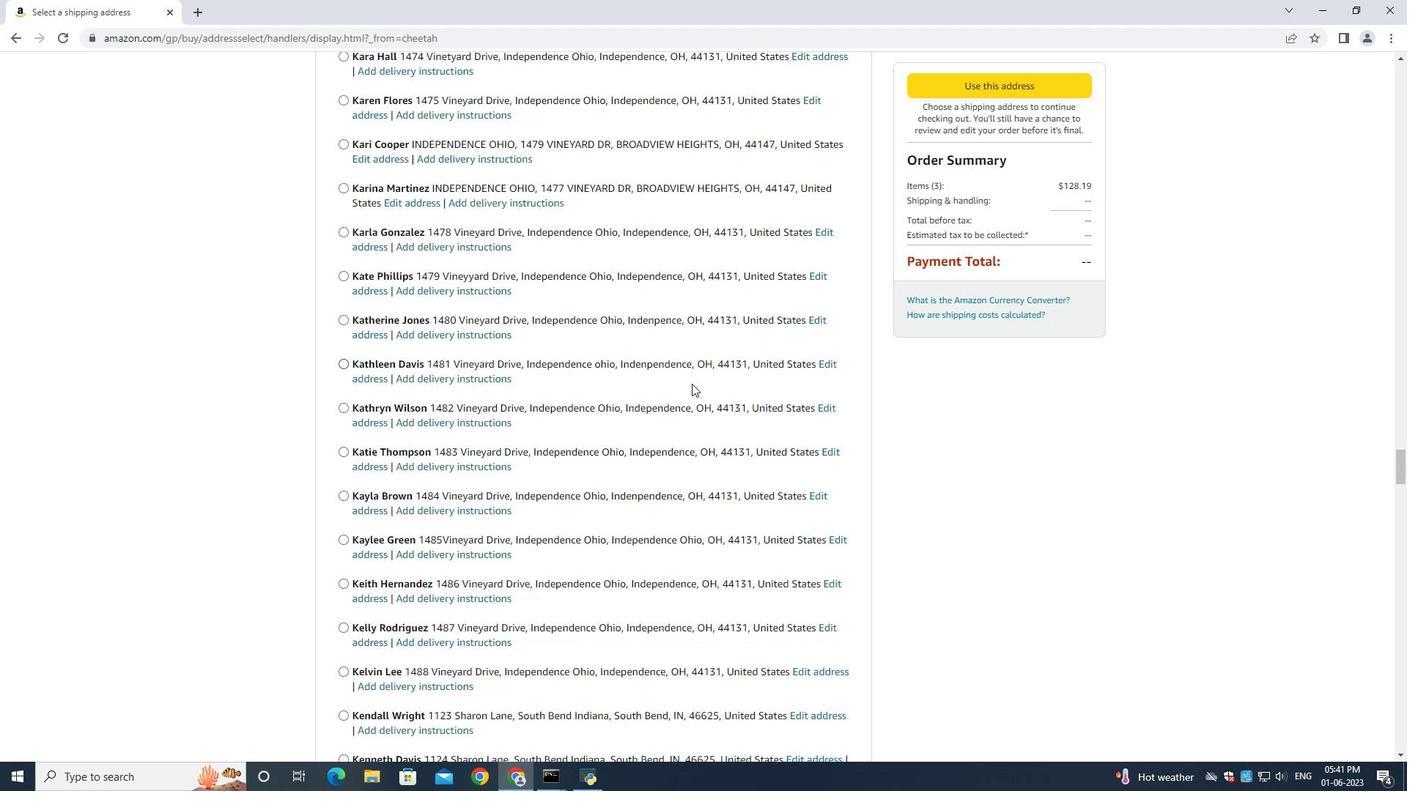 
Action: Mouse scrolled (688, 389) with delta (0, -1)
Screenshot: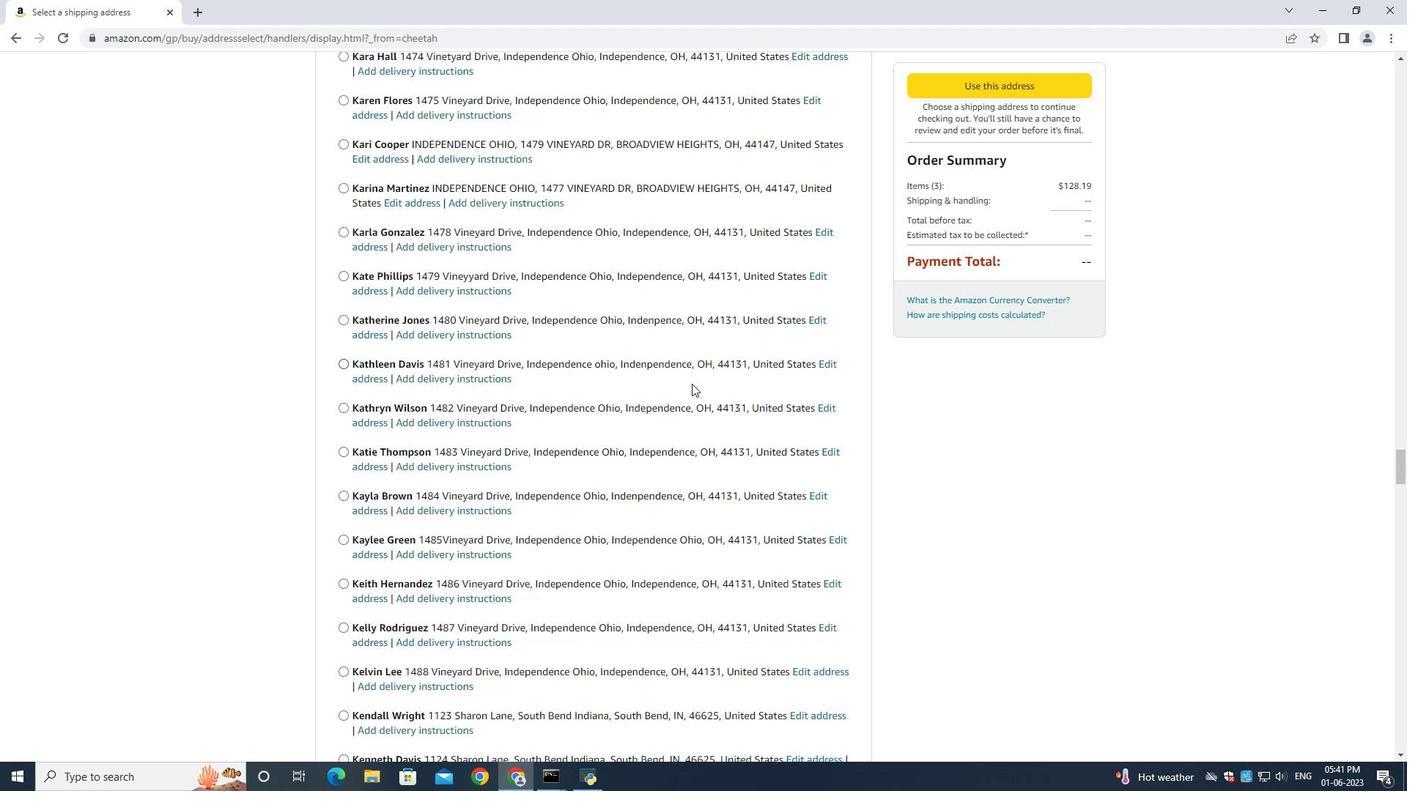 
Action: Mouse moved to (684, 389)
Screenshot: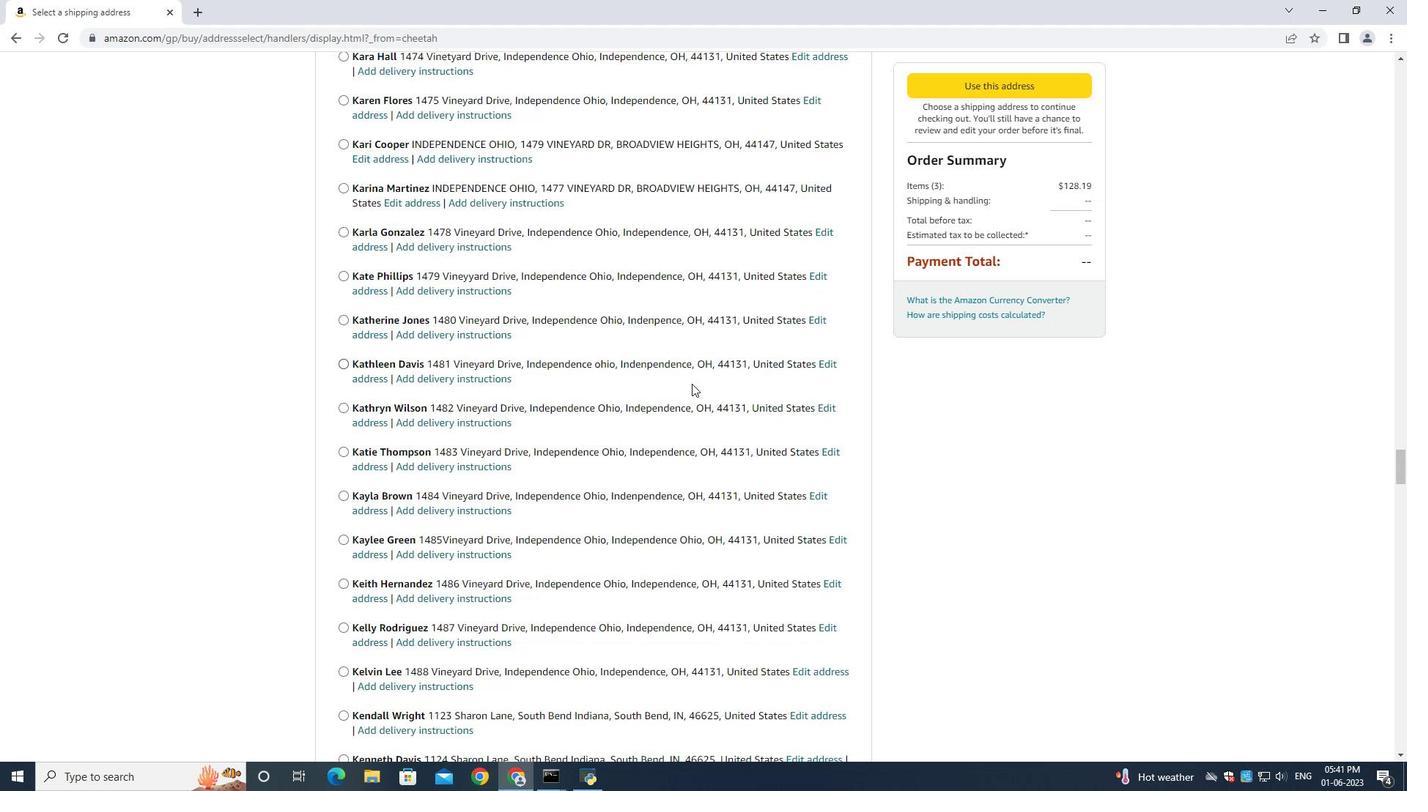 
Action: Mouse scrolled (687, 389) with delta (0, 0)
Screenshot: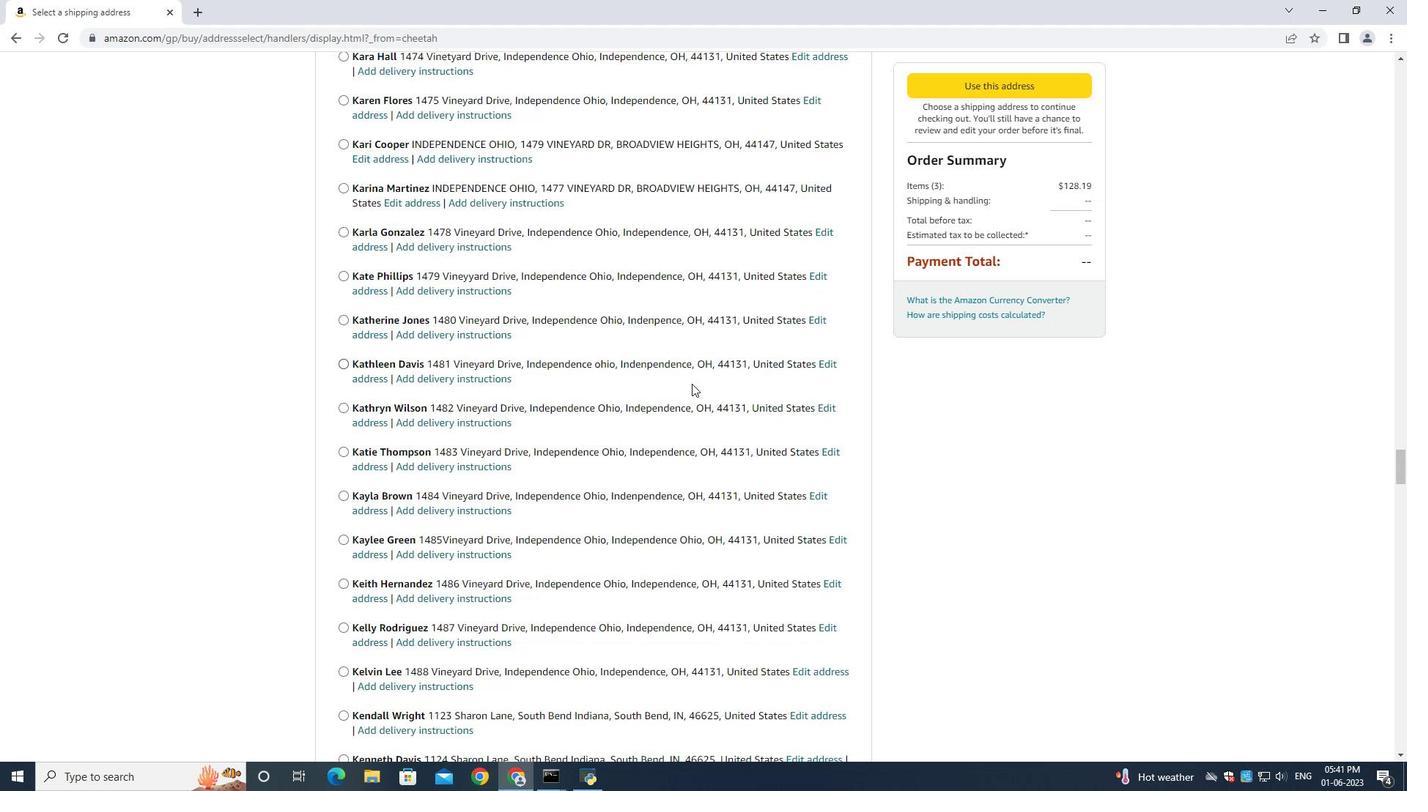 
Action: Mouse moved to (680, 393)
Screenshot: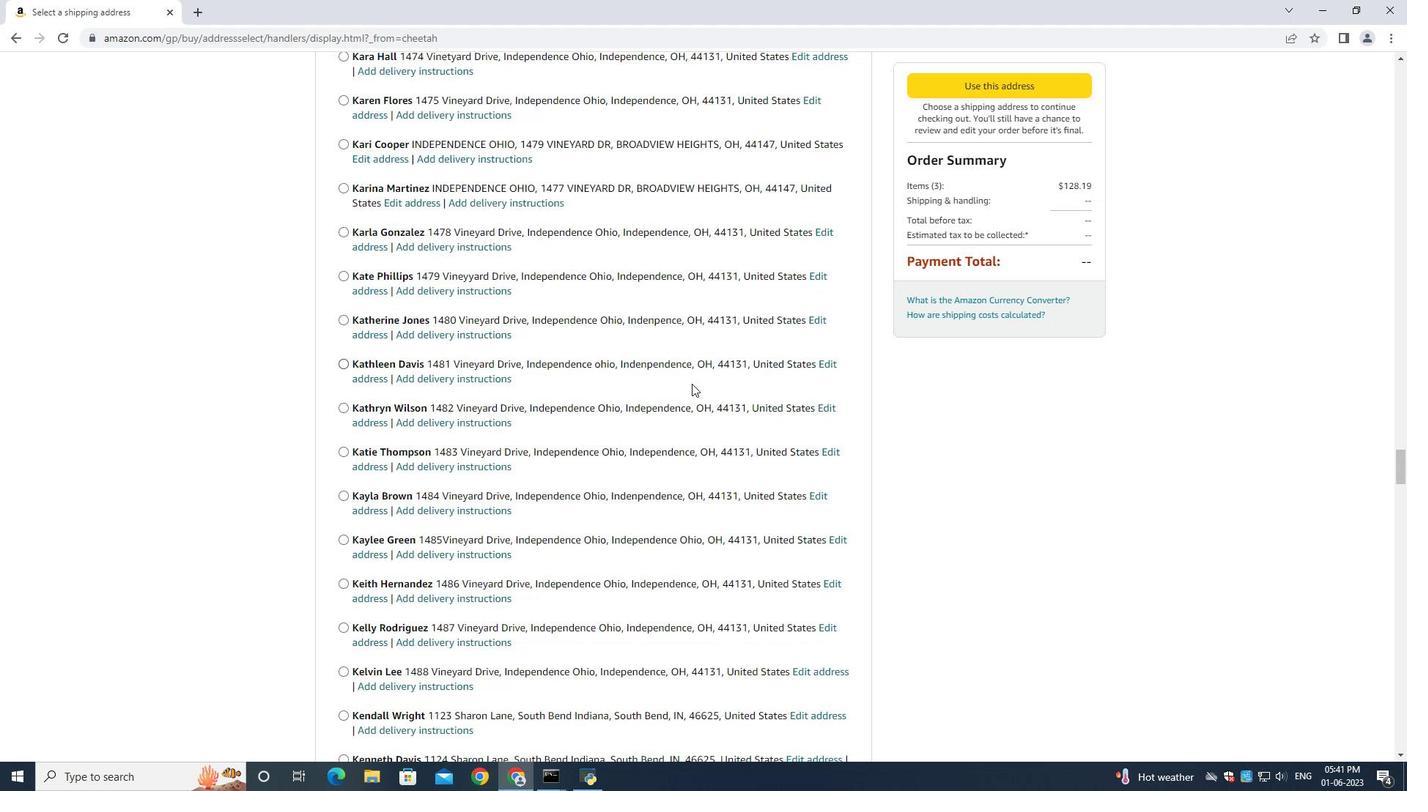 
Action: Mouse scrolled (684, 388) with delta (0, 0)
Screenshot: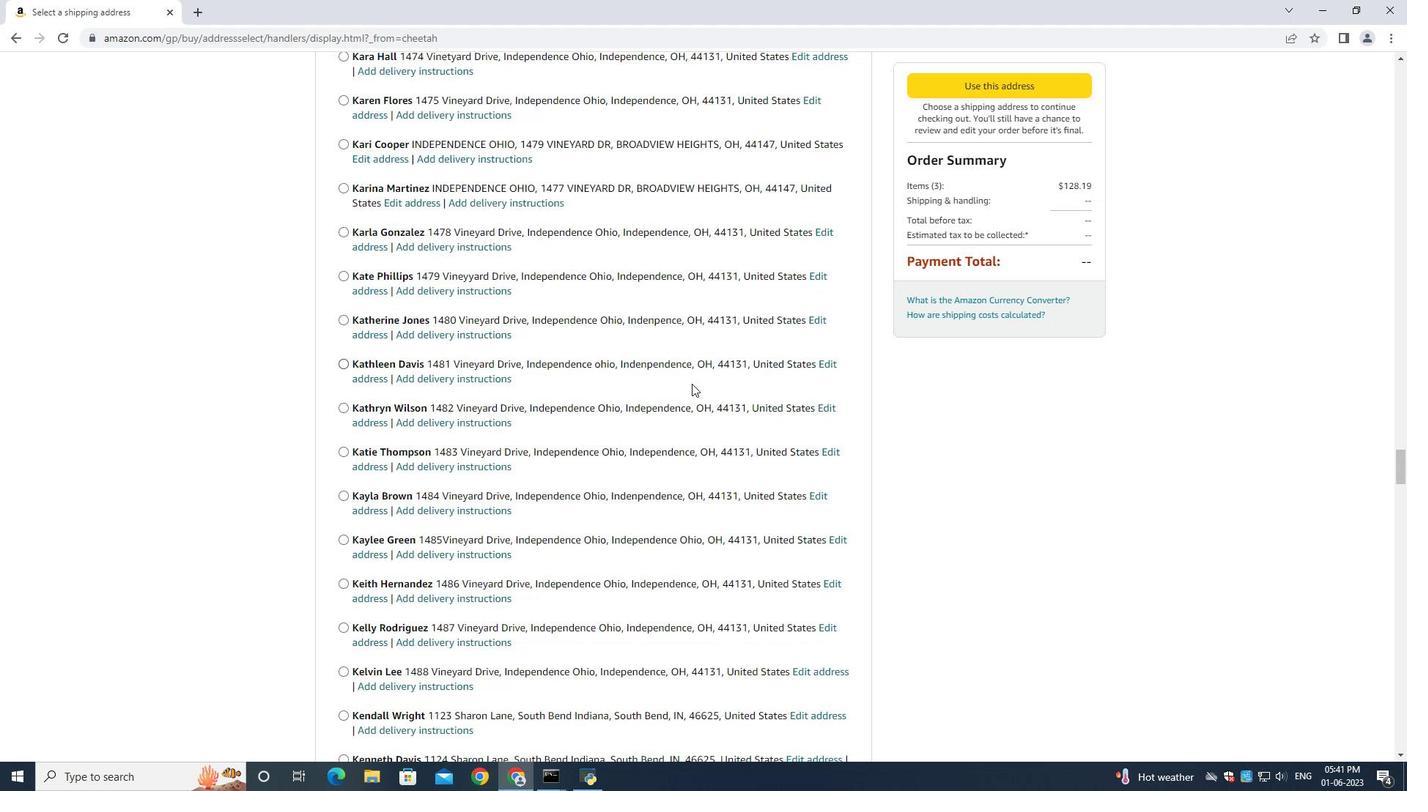 
Action: Mouse moved to (675, 395)
Screenshot: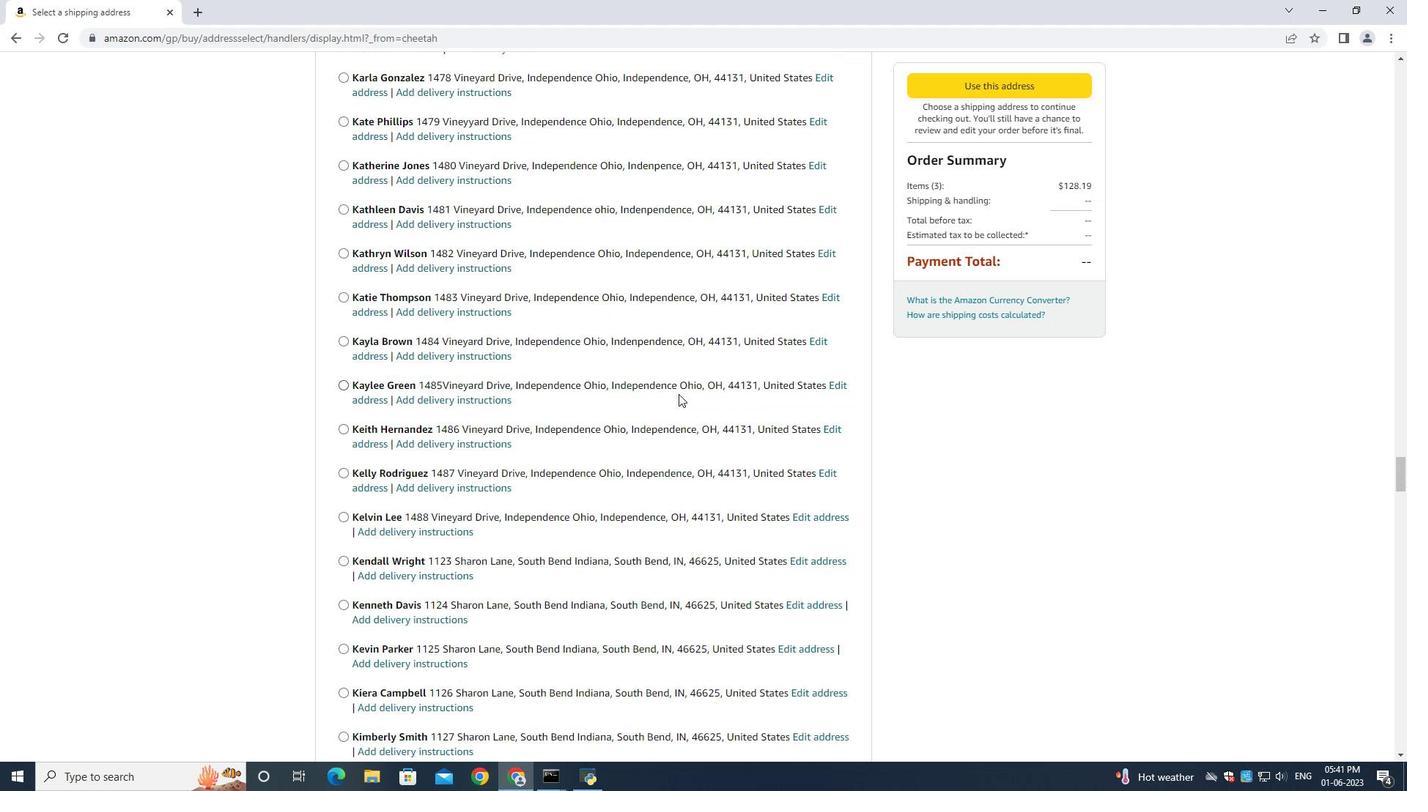 
Action: Mouse scrolled (676, 393) with delta (0, 0)
Screenshot: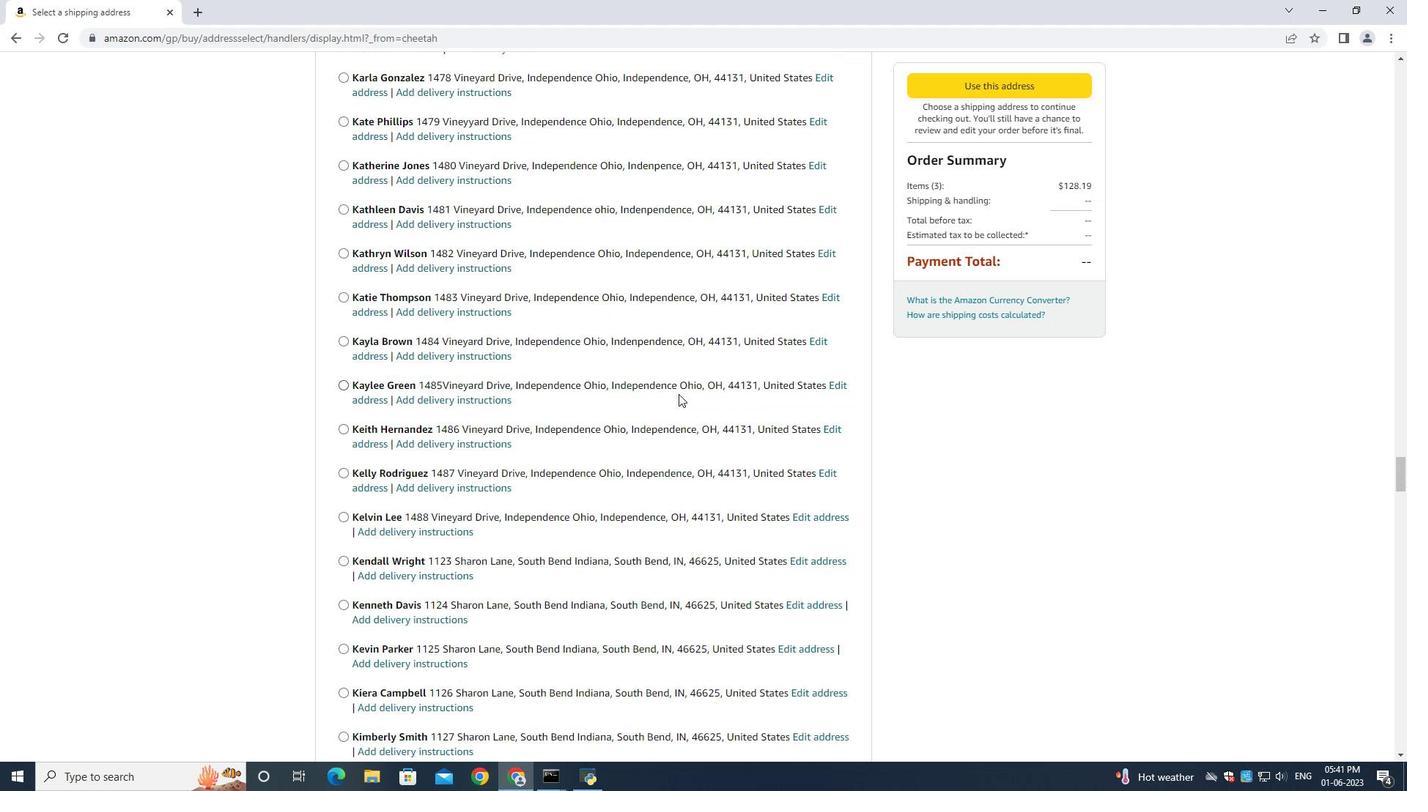 
Action: Mouse moved to (675, 396)
Screenshot: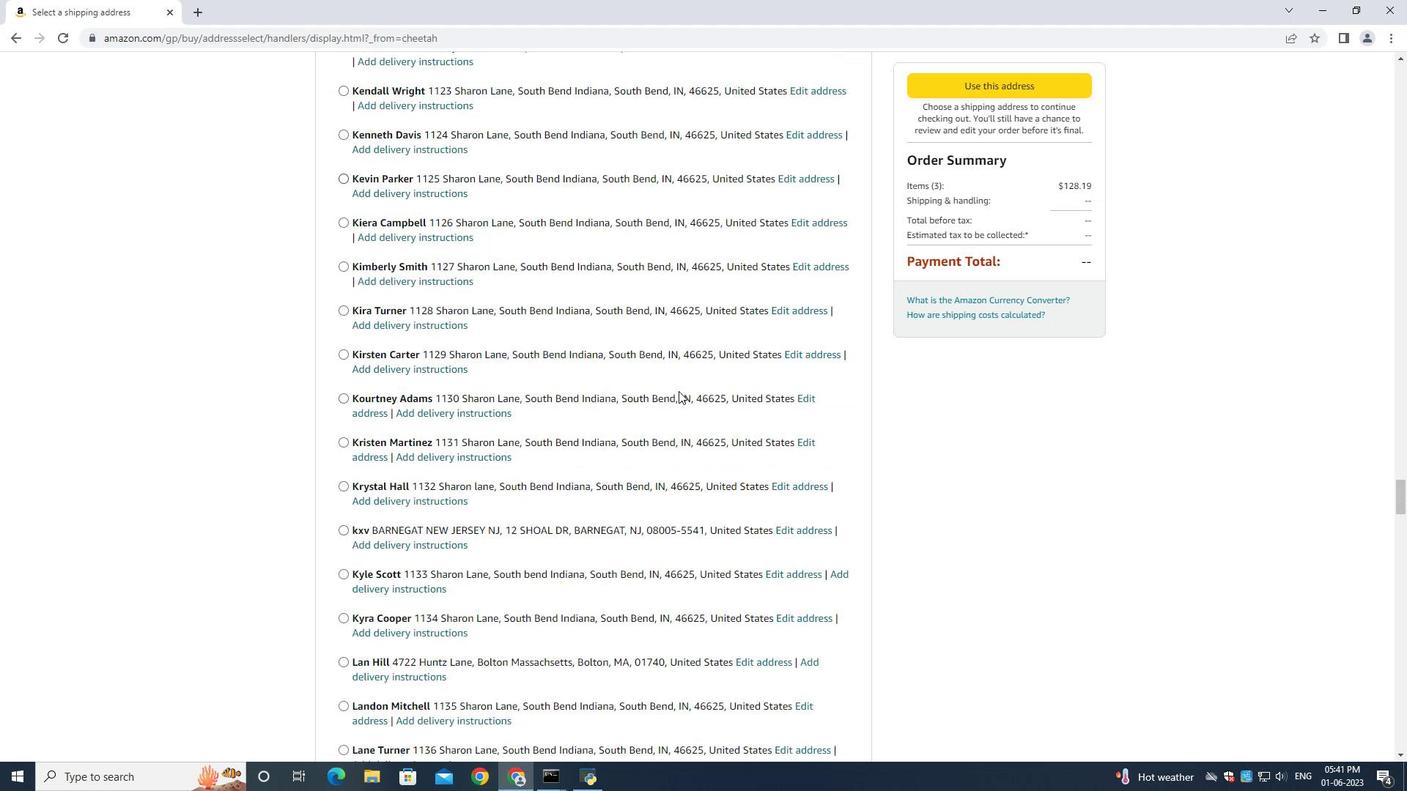 
Action: Mouse scrolled (675, 395) with delta (0, 0)
Screenshot: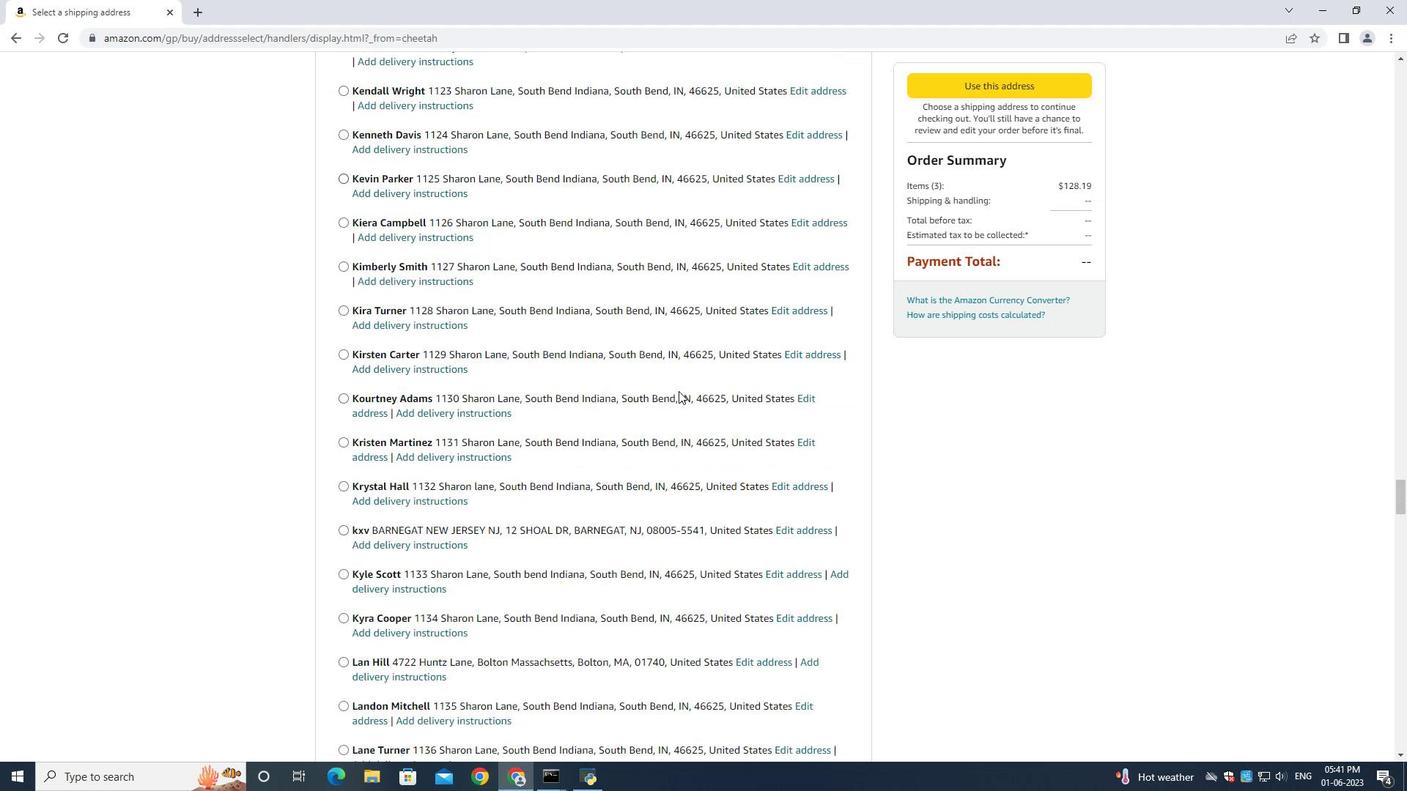 
Action: Mouse moved to (675, 396)
Screenshot: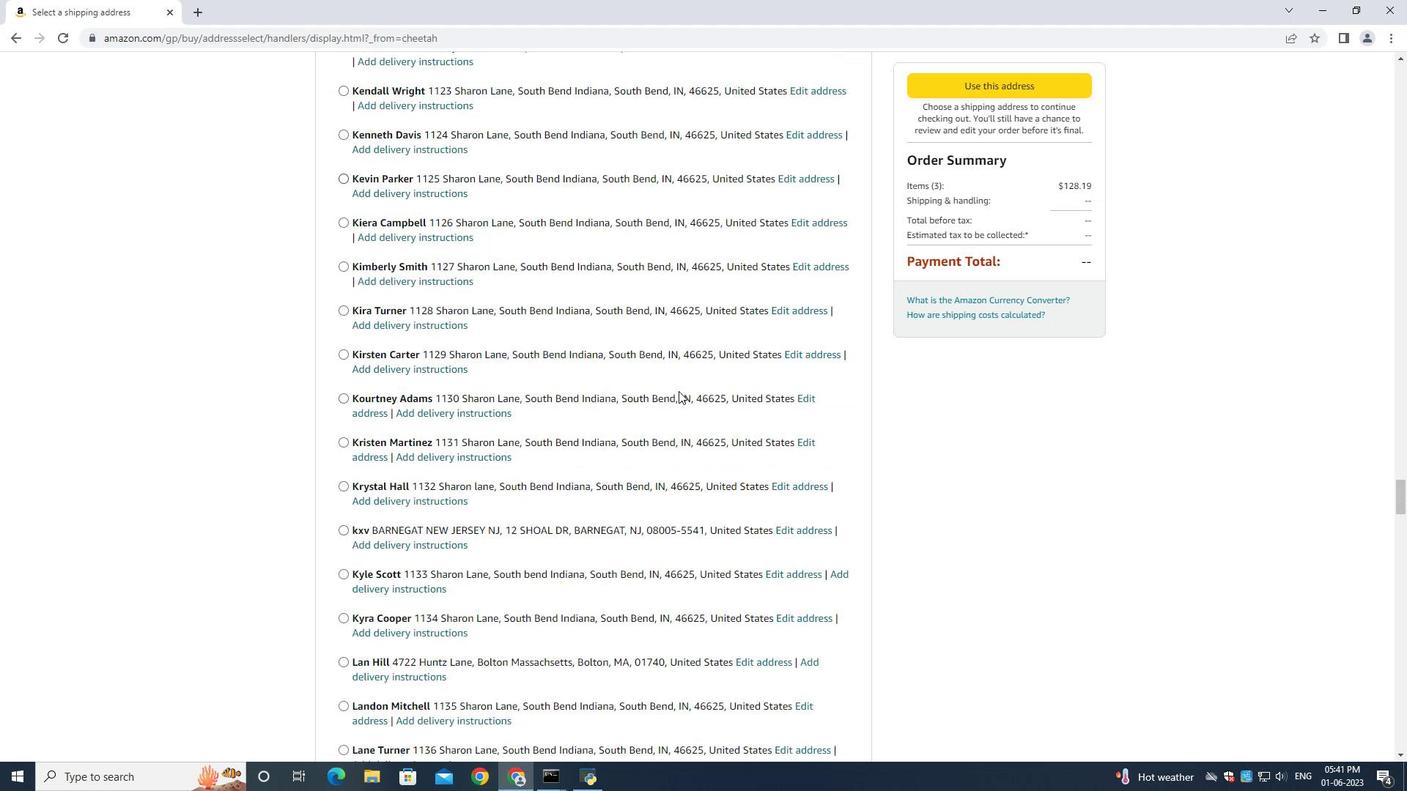 
Action: Mouse scrolled (675, 395) with delta (0, 0)
Screenshot: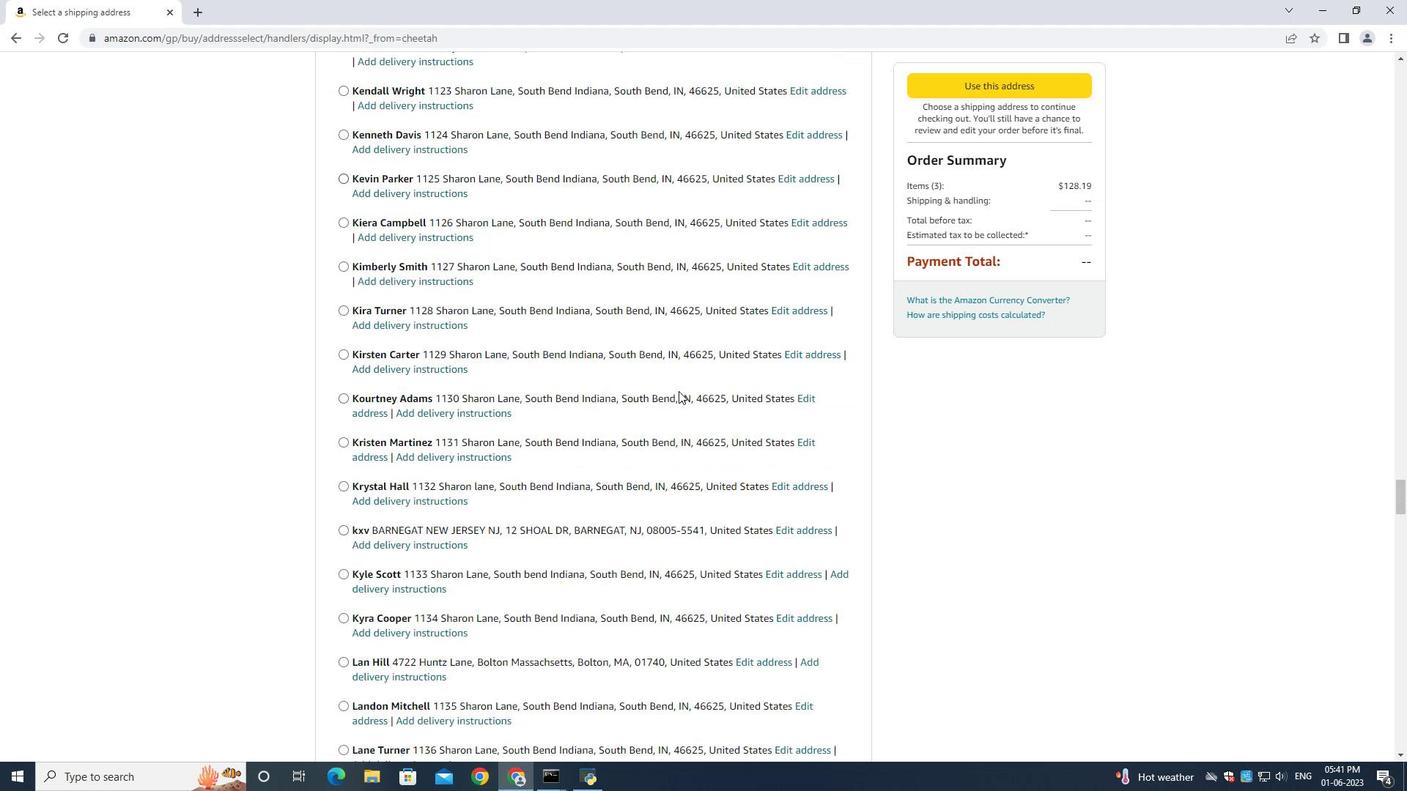 
Action: Mouse moved to (675, 396)
Screenshot: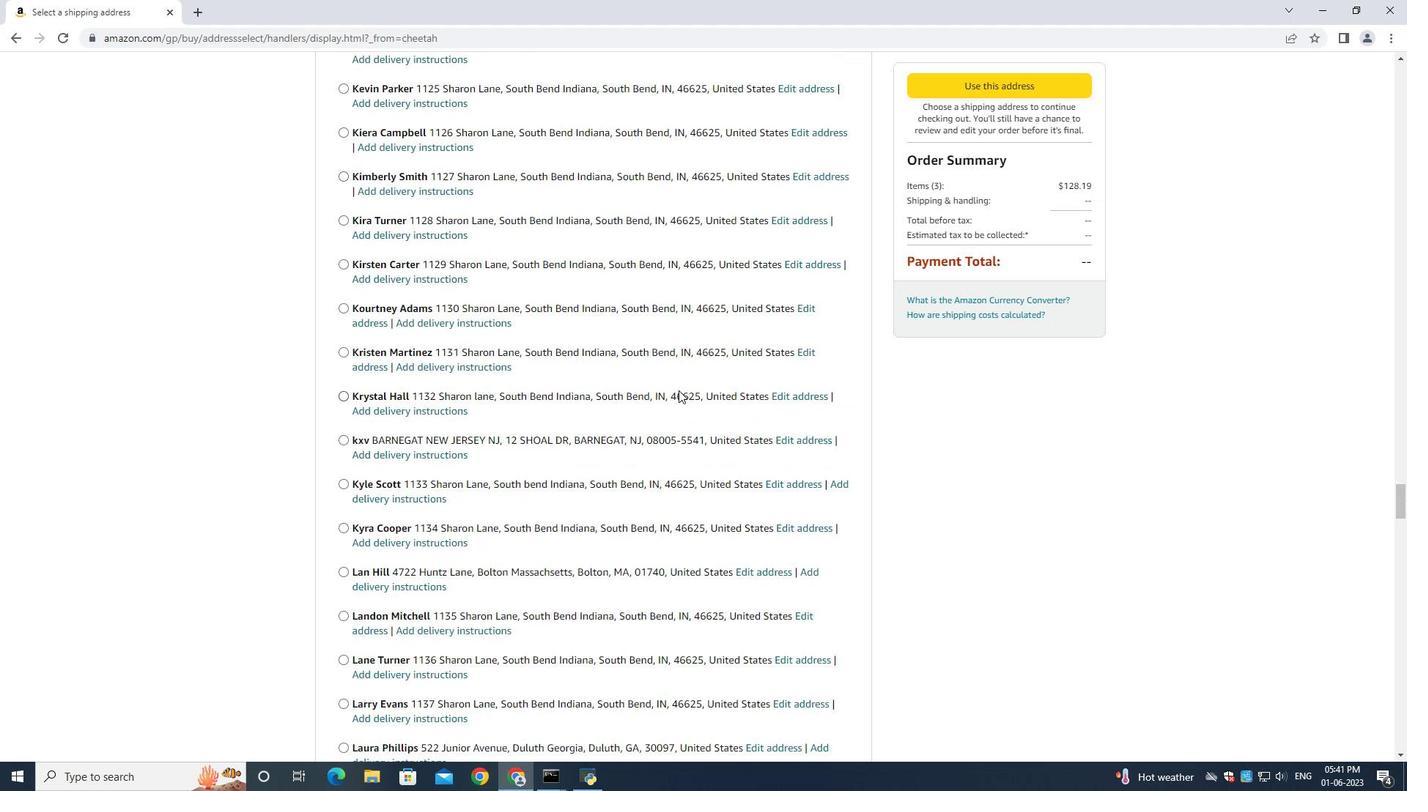 
Action: Mouse scrolled (675, 395) with delta (0, -1)
Screenshot: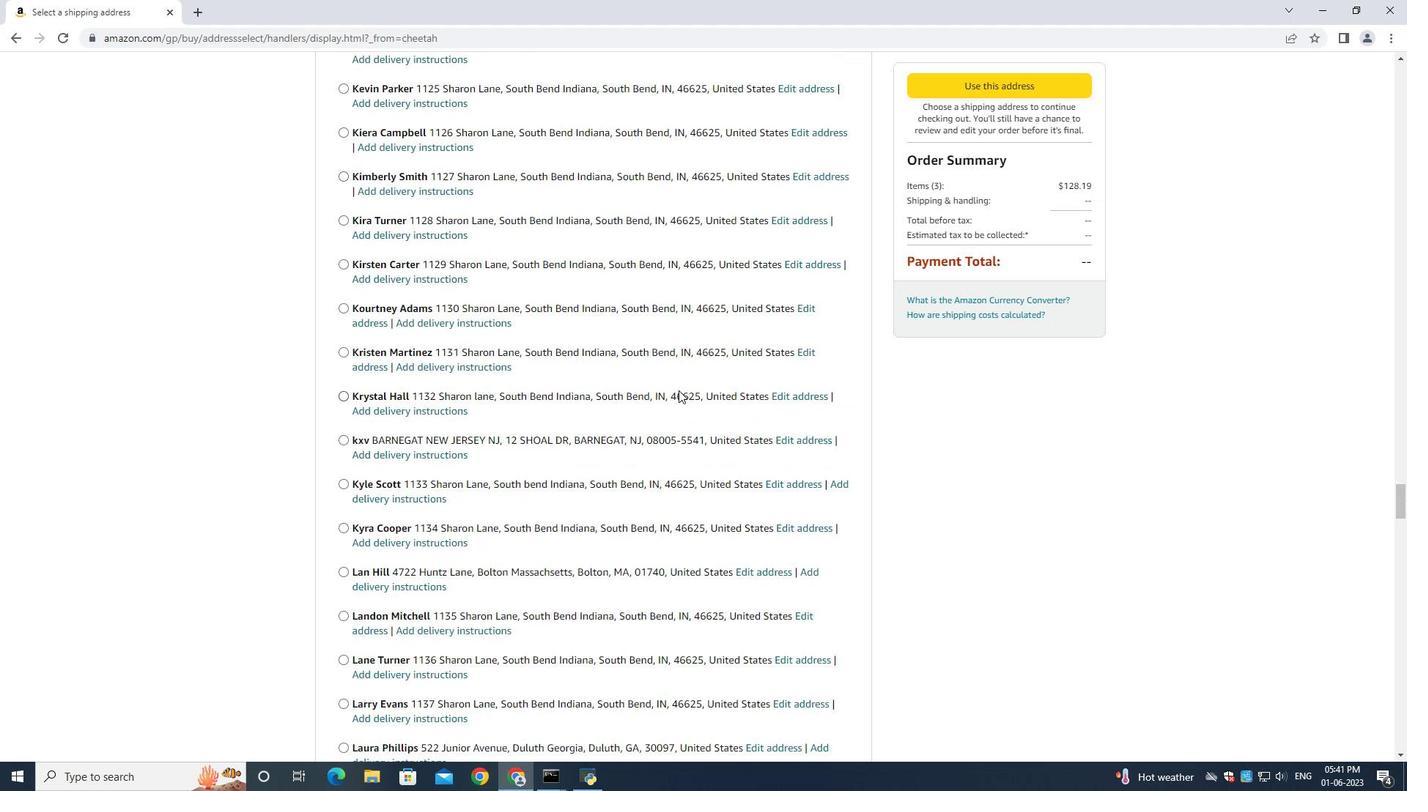 
Action: Mouse moved to (674, 395)
Screenshot: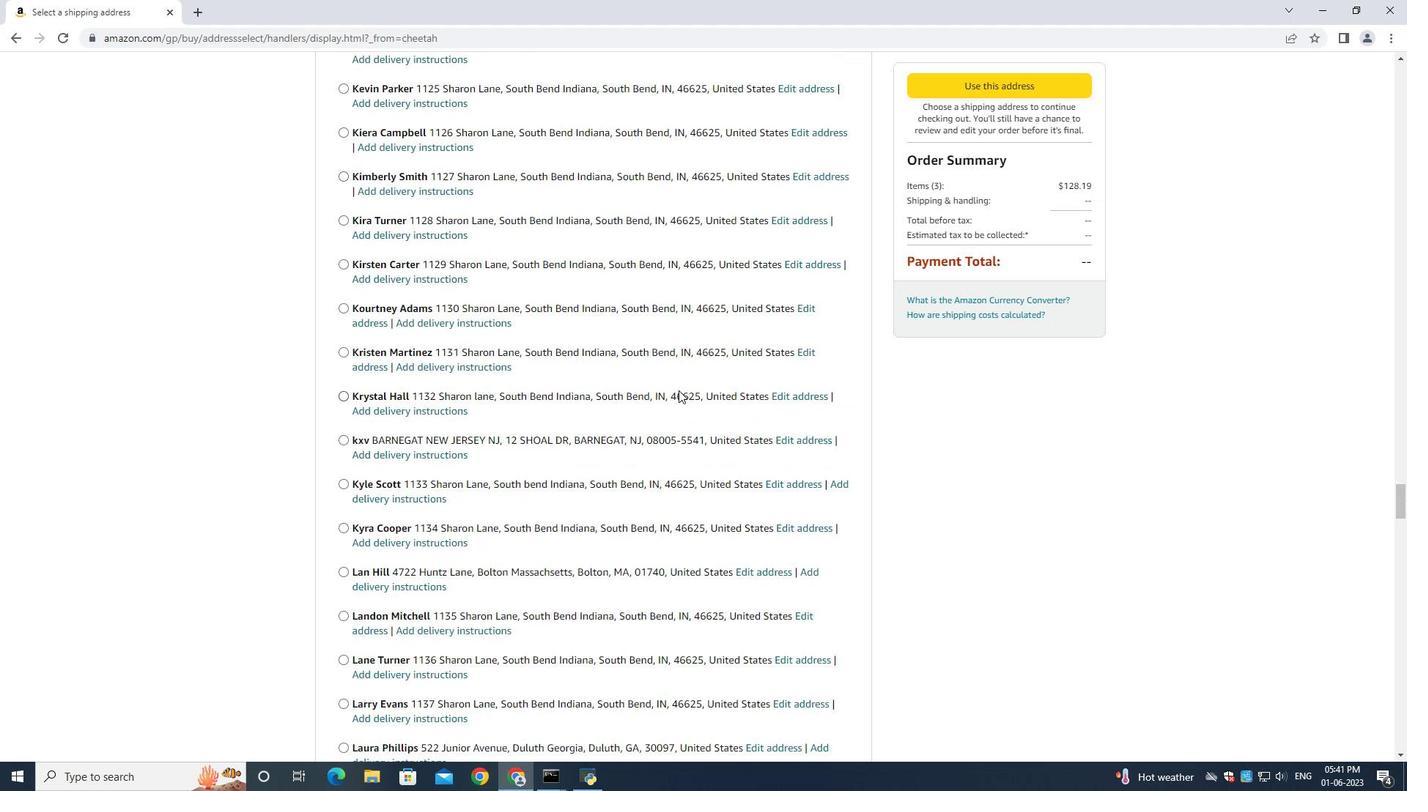 
Action: Mouse scrolled (675, 395) with delta (0, 0)
Screenshot: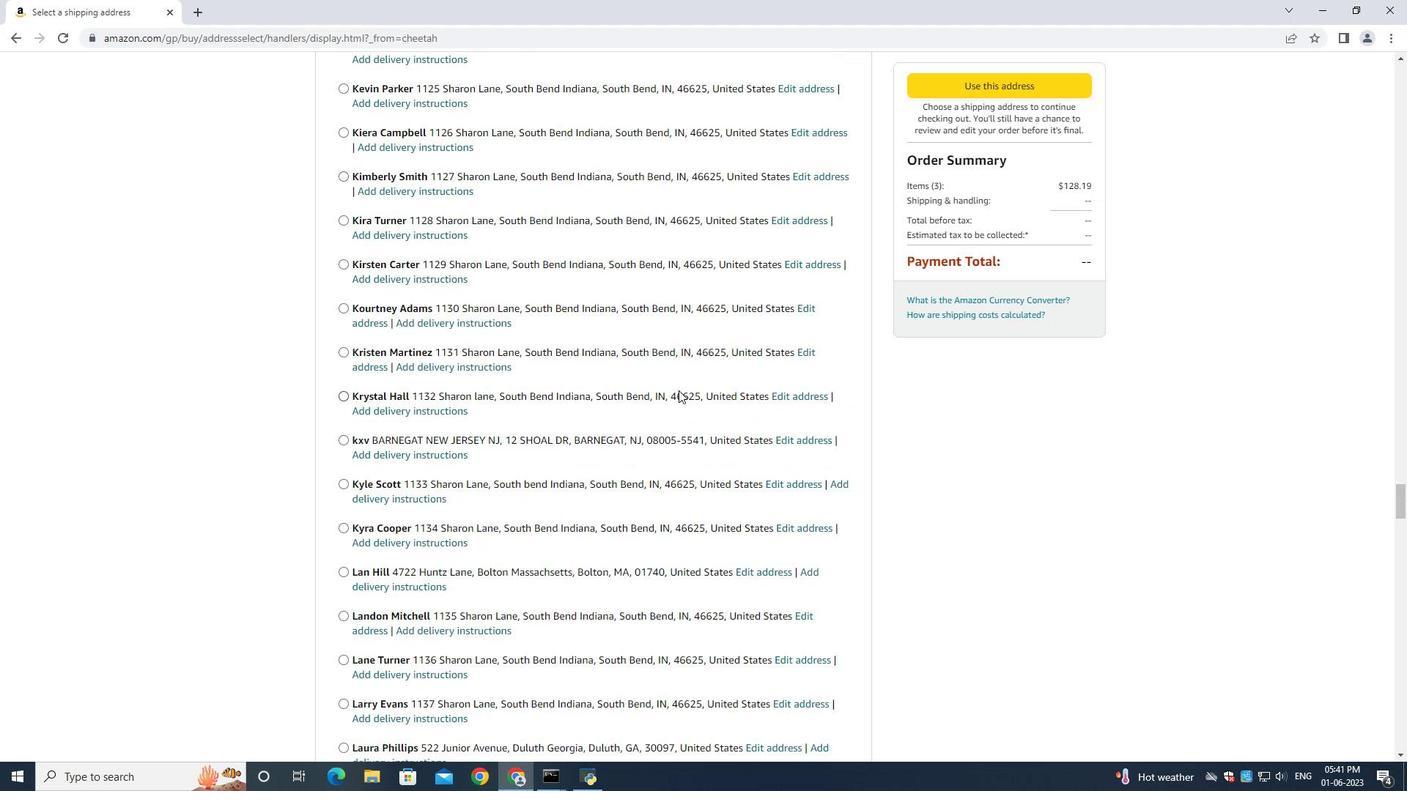 
Action: Mouse moved to (673, 394)
Screenshot: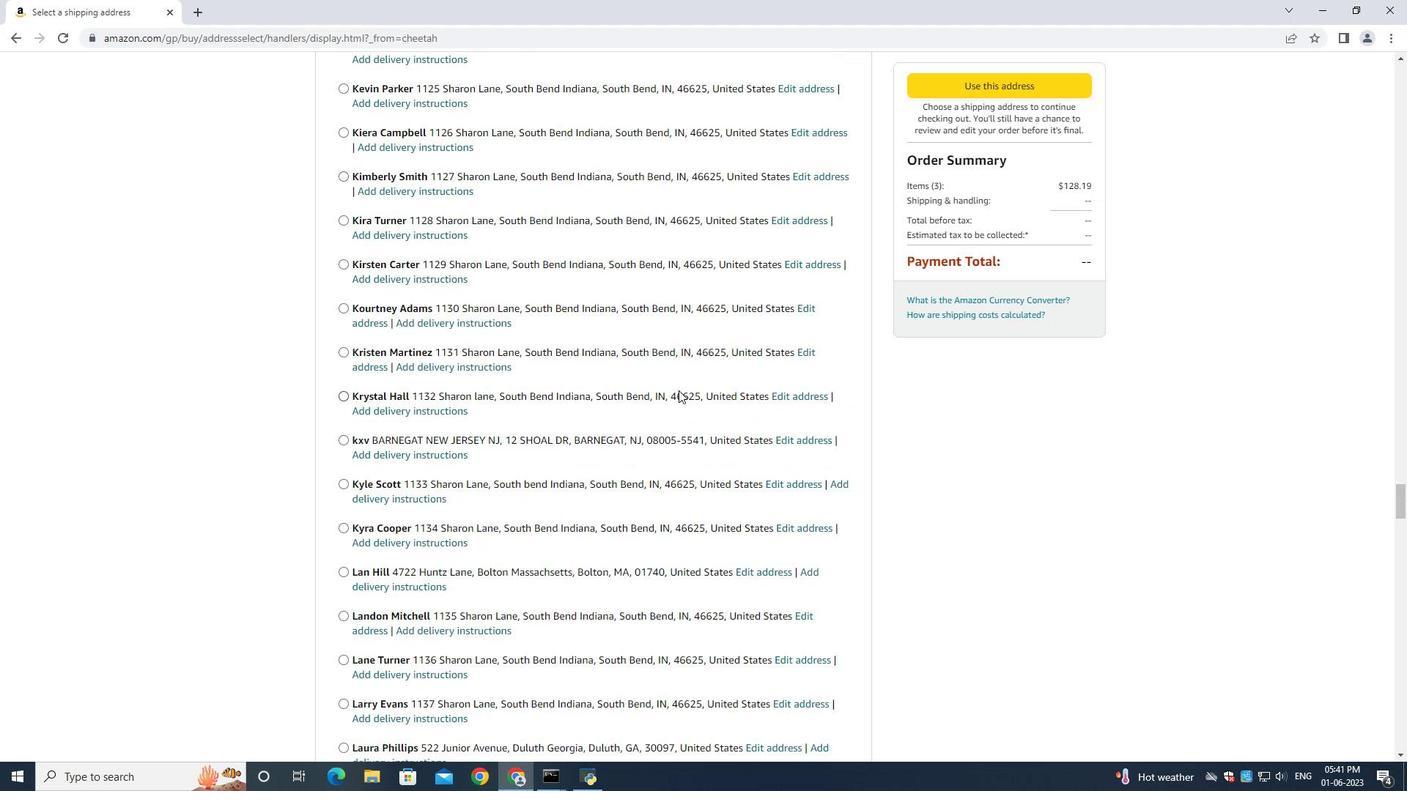 
Action: Mouse scrolled (675, 395) with delta (0, 0)
Screenshot: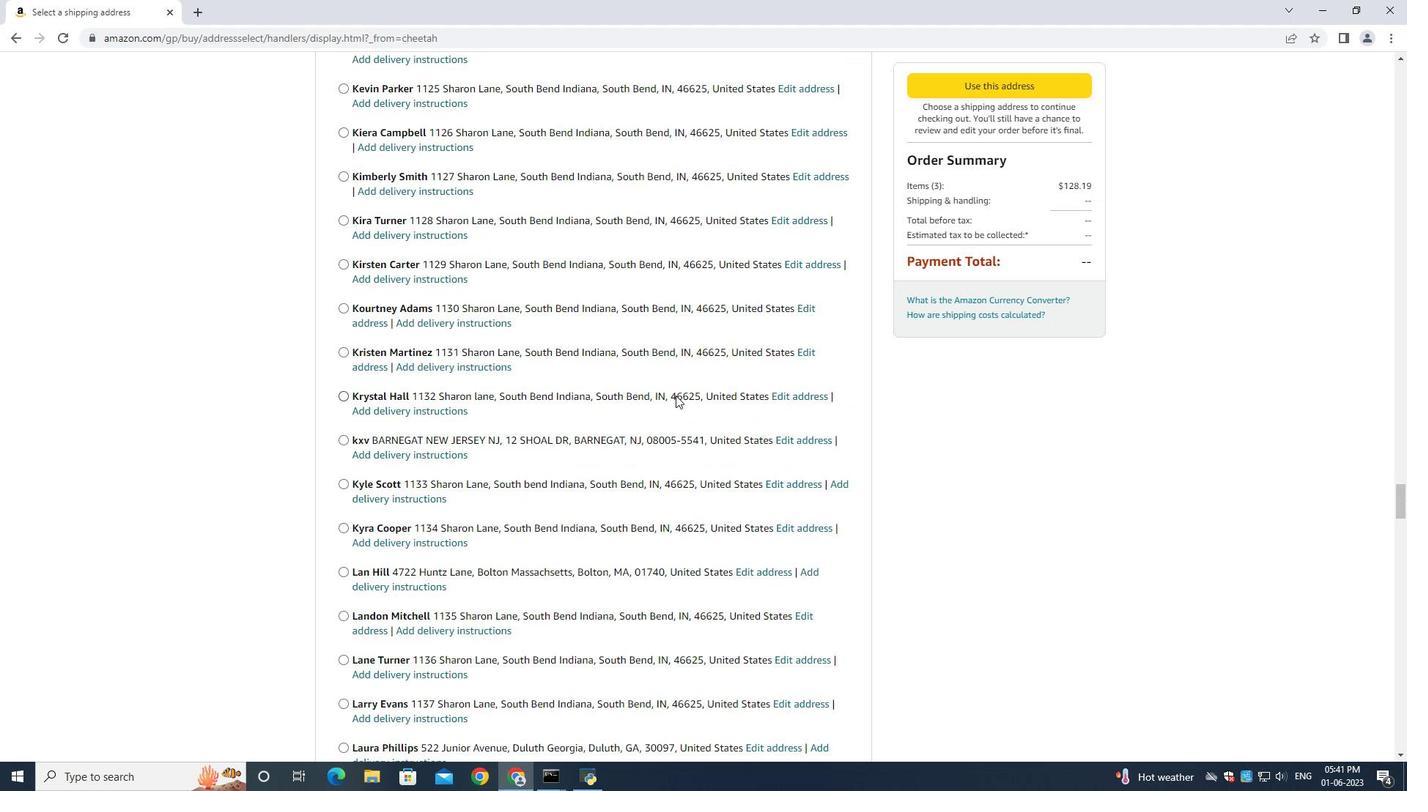 
Action: Mouse moved to (672, 391)
Screenshot: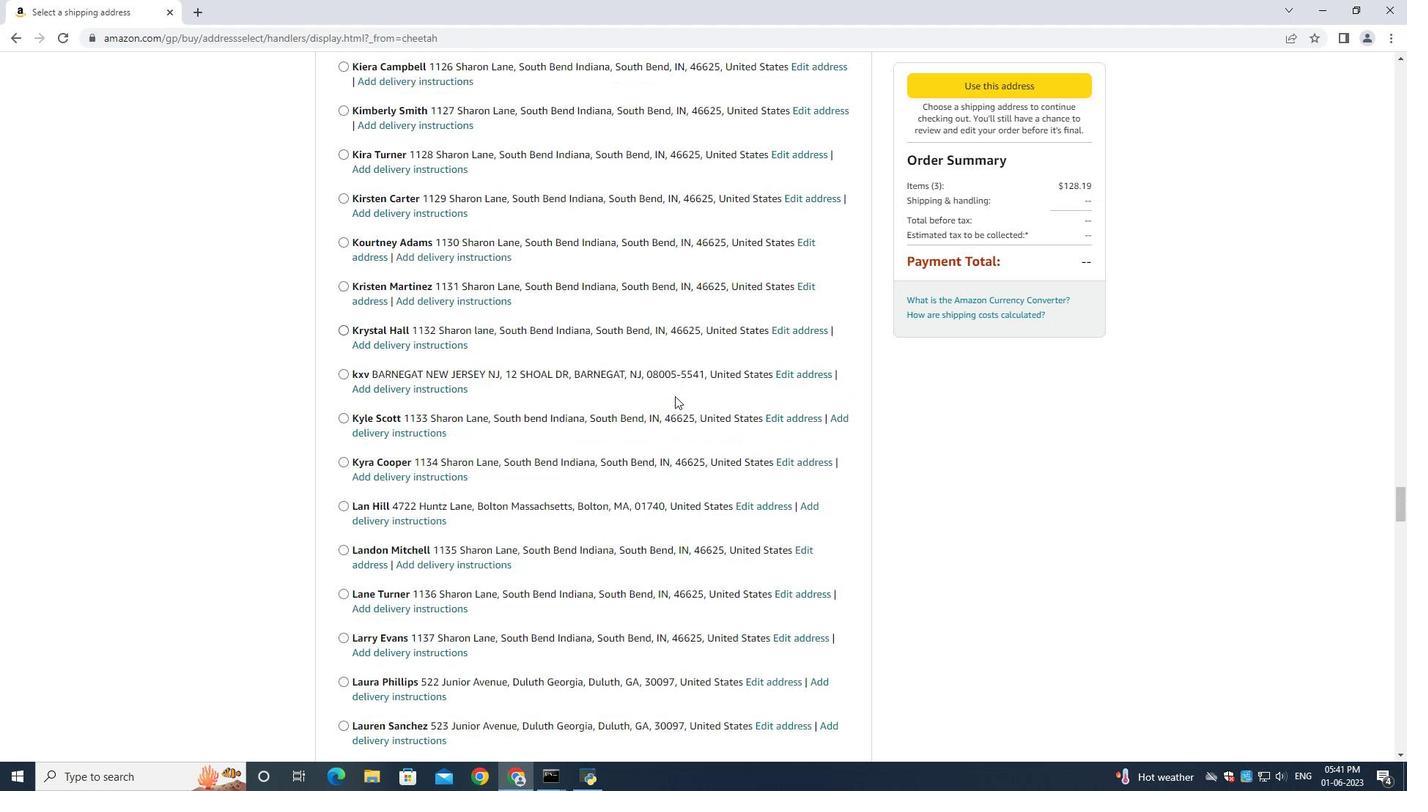 
Action: Mouse scrolled (674, 394) with delta (0, 0)
Screenshot: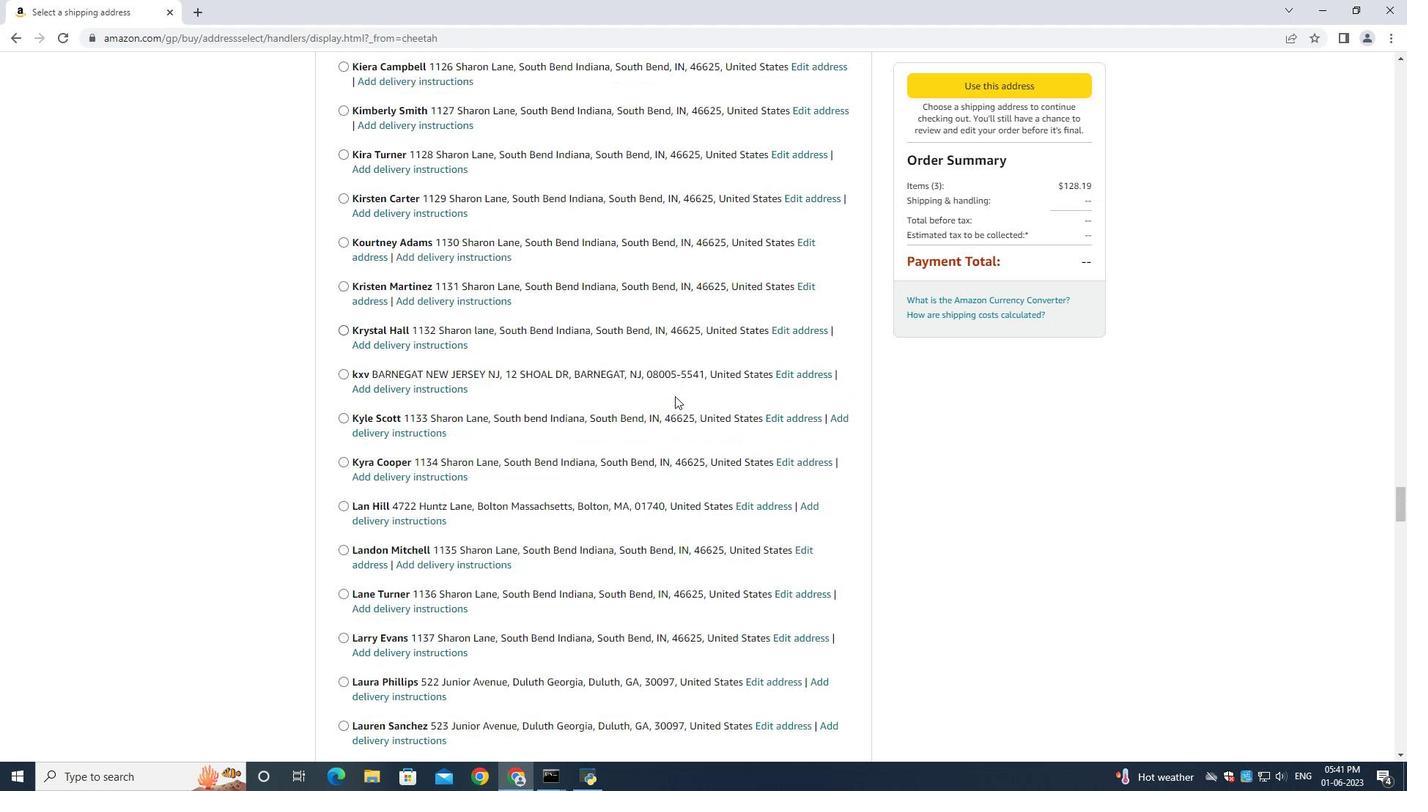 
Action: Mouse moved to (672, 394)
Screenshot: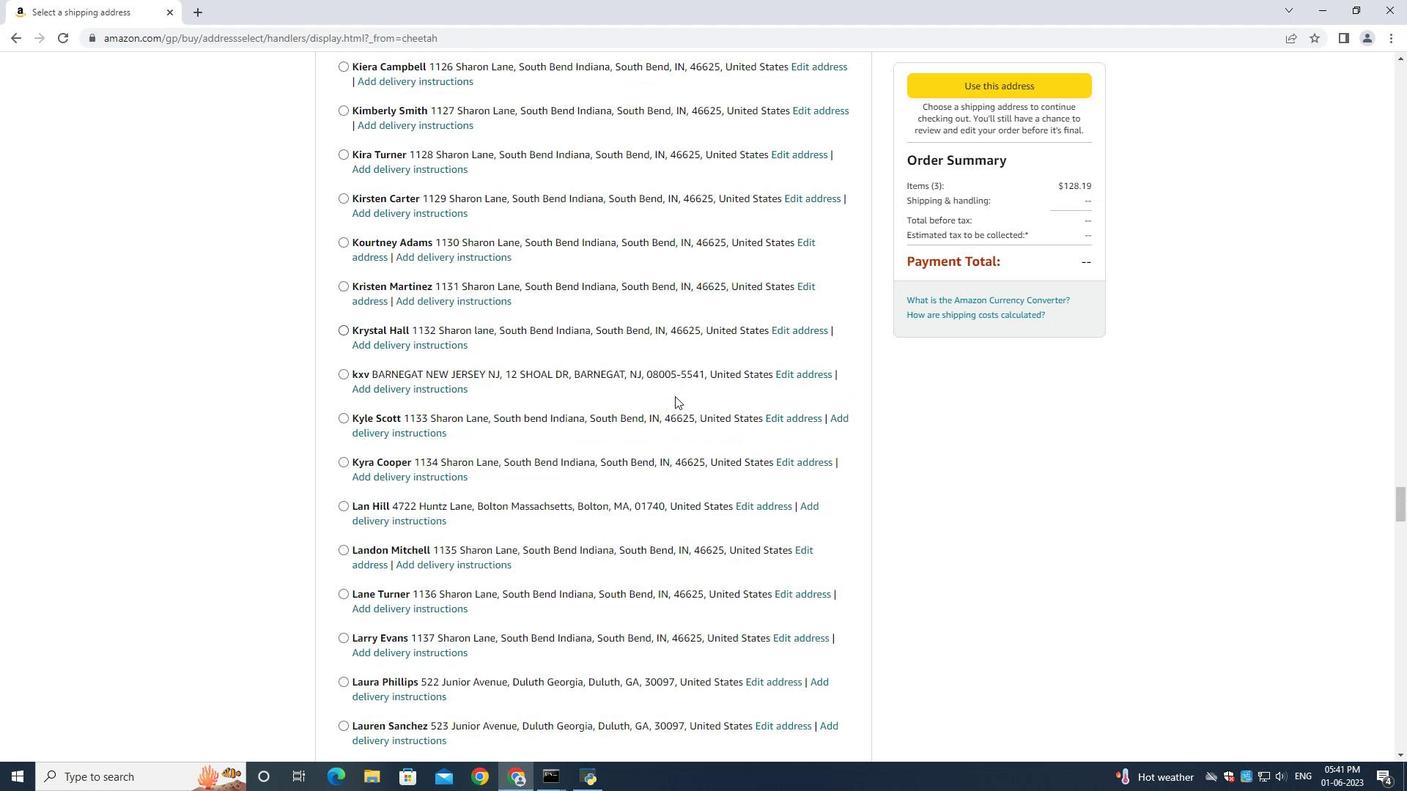 
Action: Mouse scrolled (672, 392) with delta (0, 0)
Screenshot: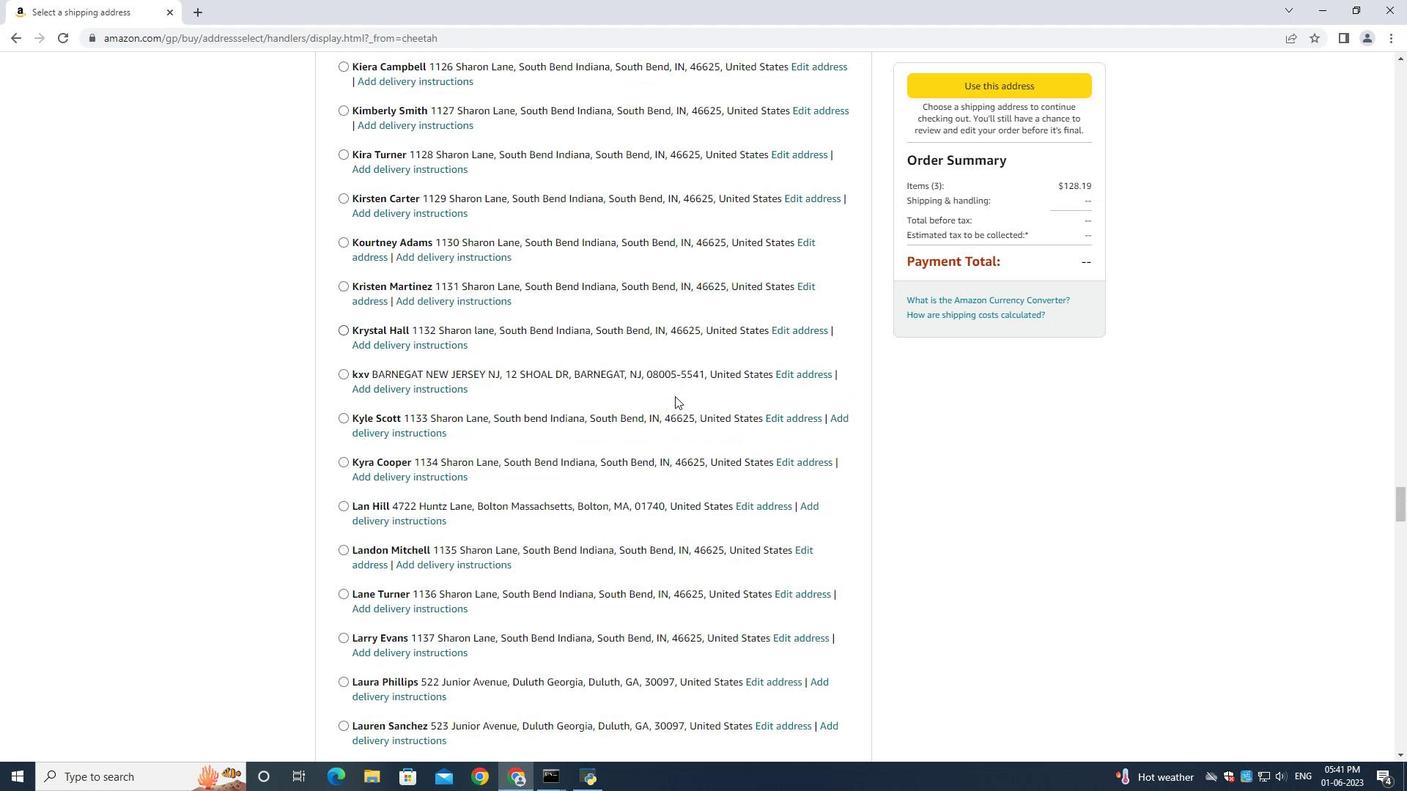 
Action: Mouse scrolled (672, 393) with delta (0, 0)
Screenshot: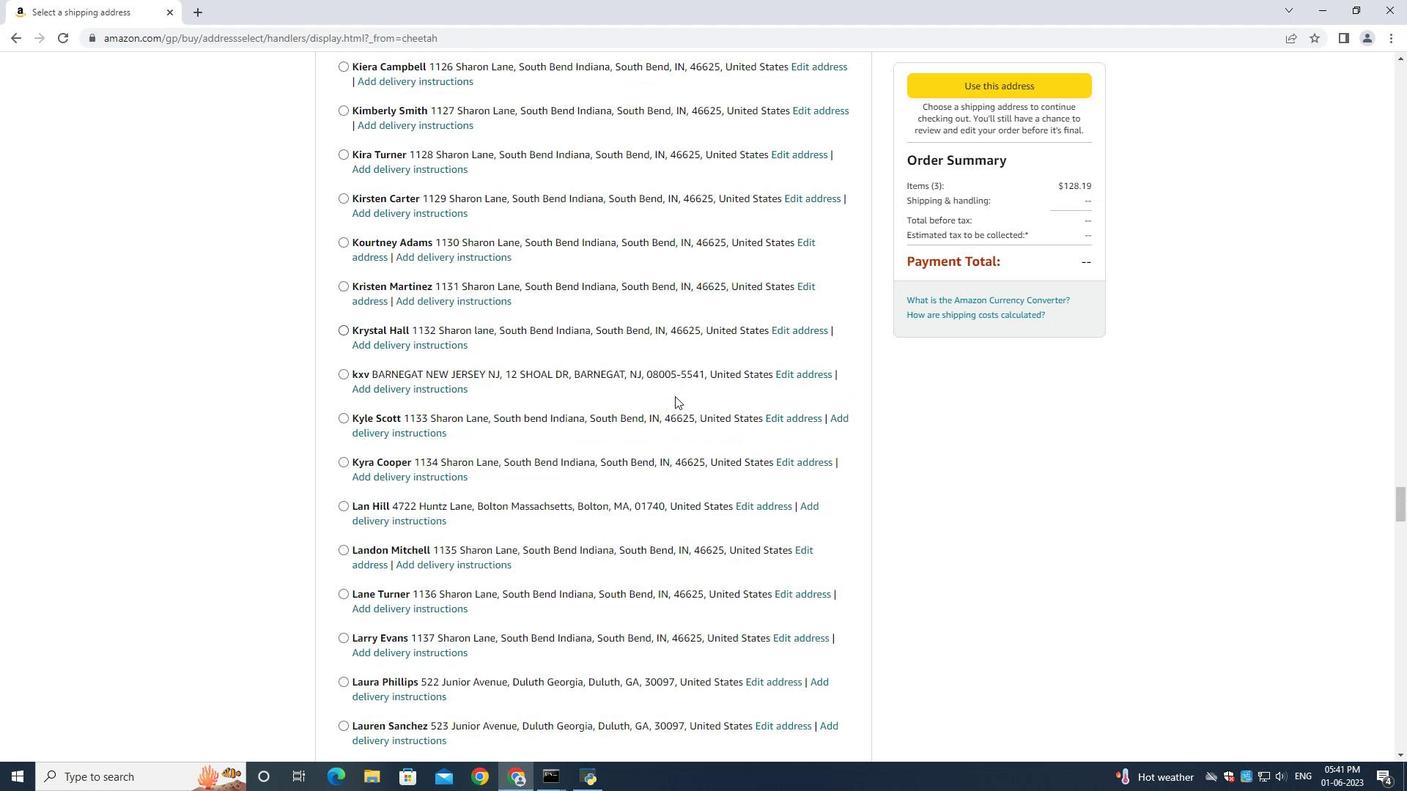 
Action: Mouse moved to (672, 392)
Screenshot: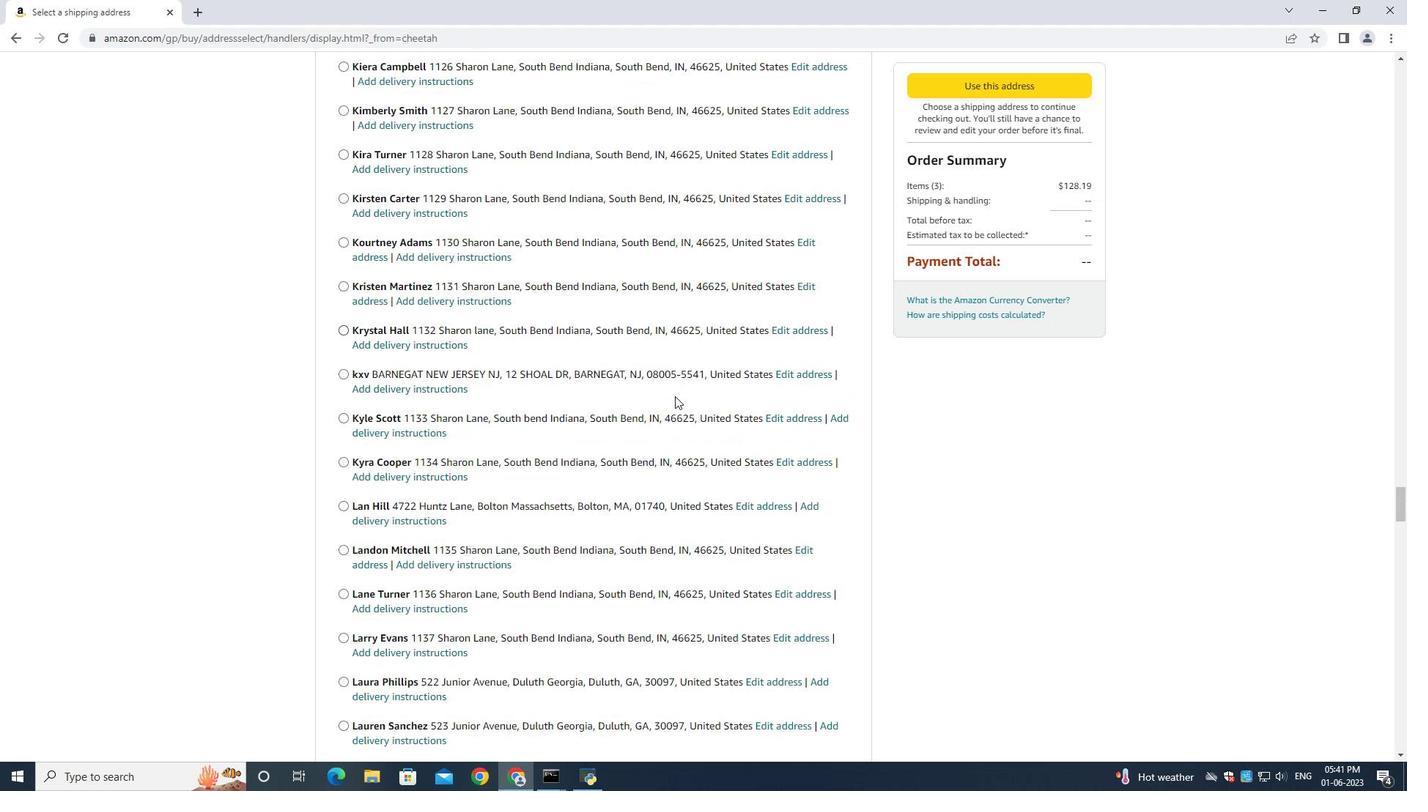 
Action: Mouse scrolled (672, 393) with delta (0, 0)
Screenshot: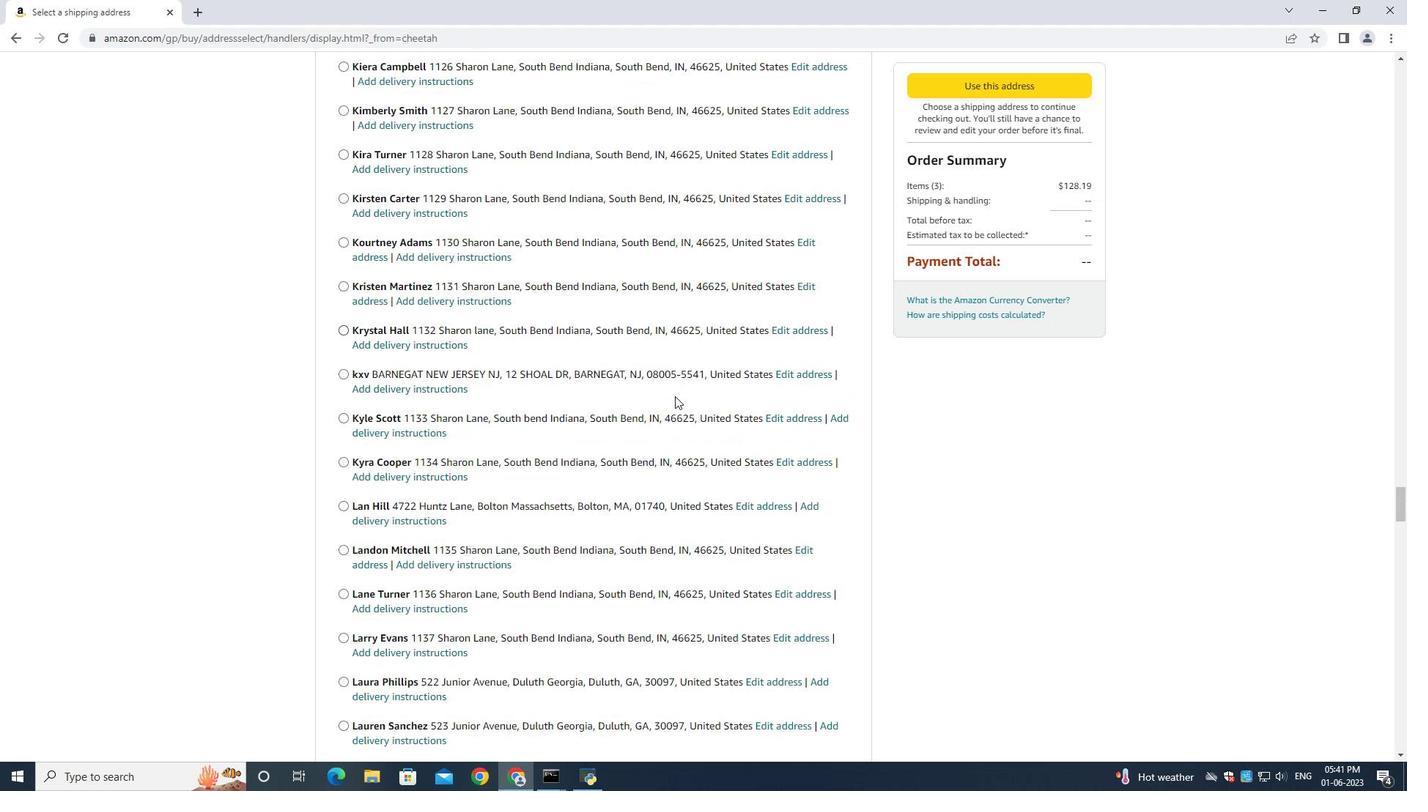 
Action: Mouse moved to (672, 391)
Screenshot: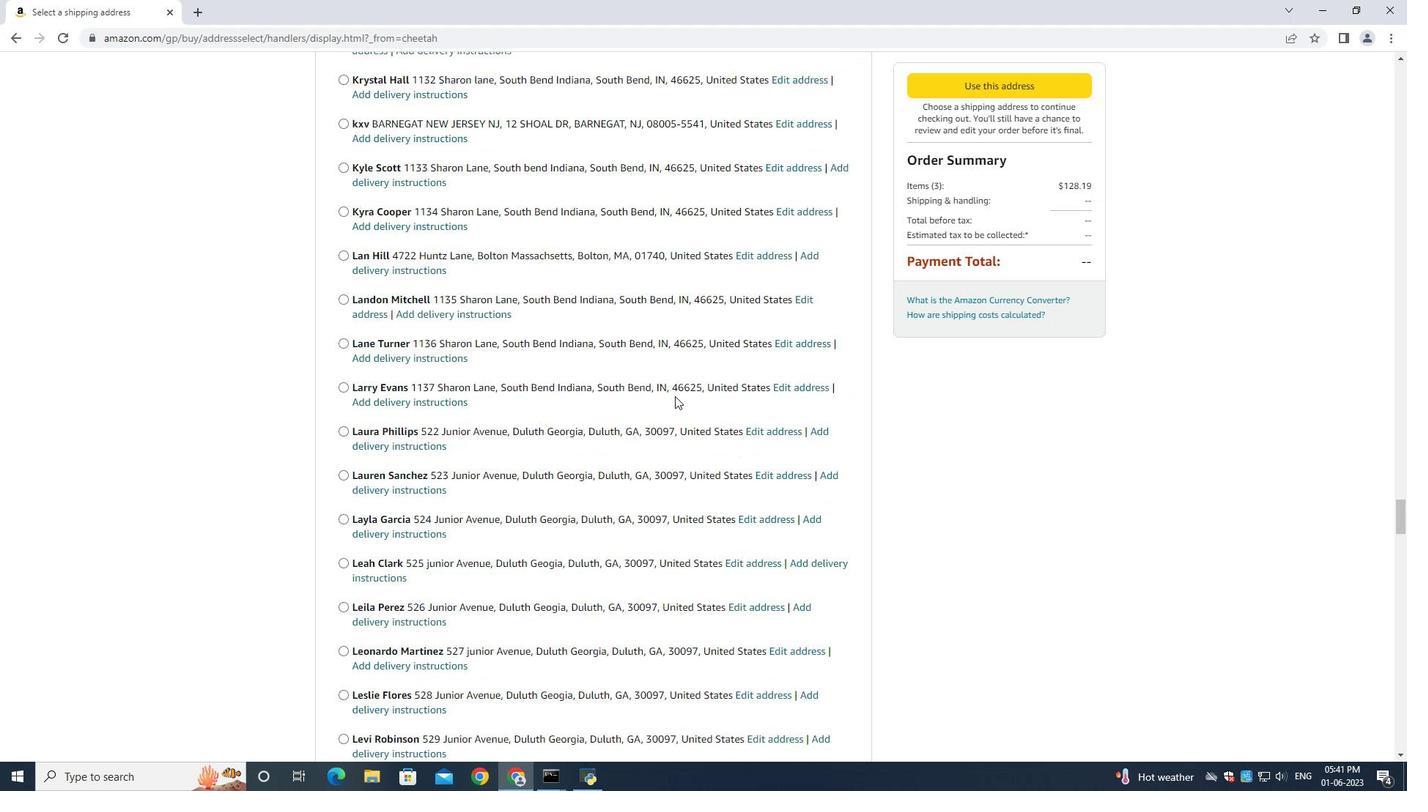 
Action: Mouse scrolled (672, 392) with delta (0, -1)
Screenshot: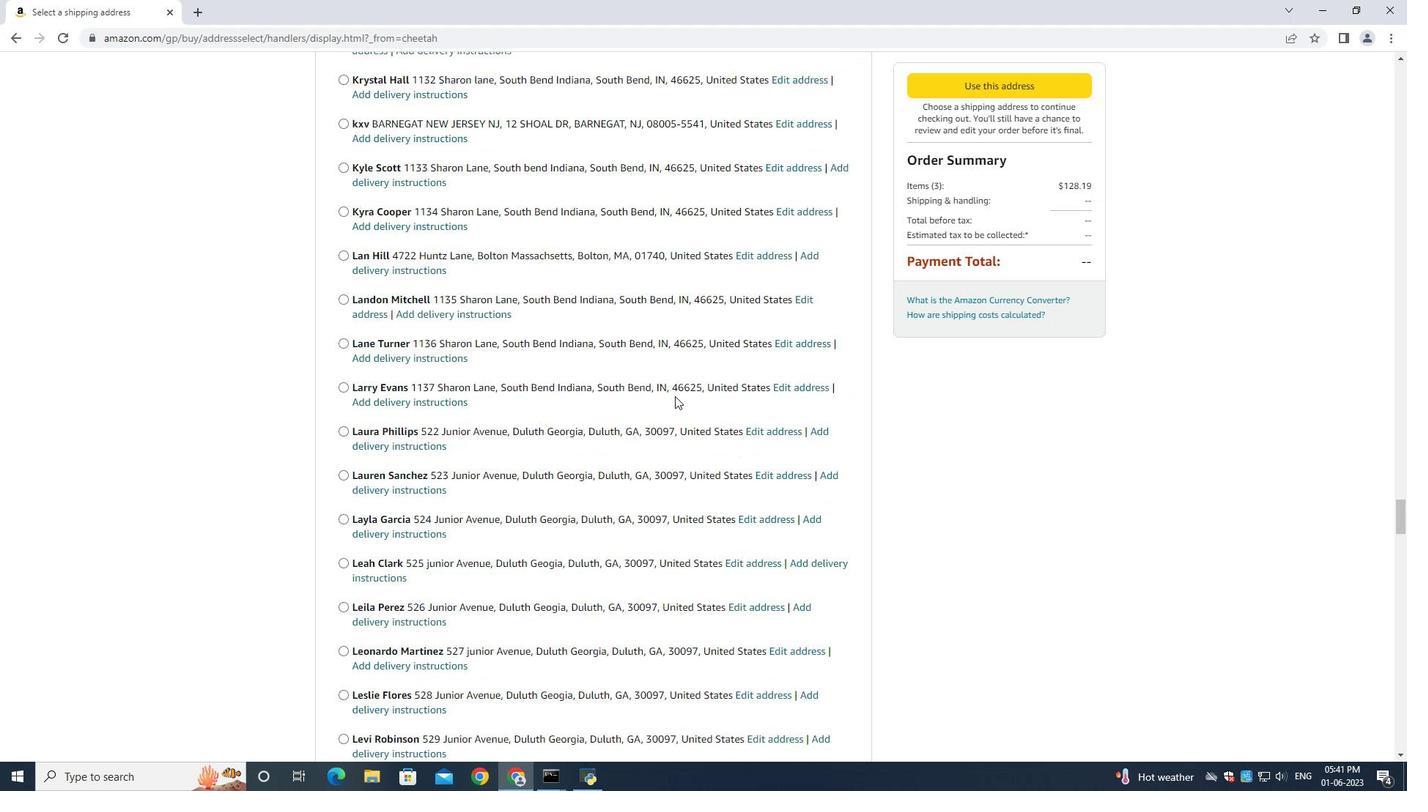 
Action: Mouse moved to (672, 391)
Screenshot: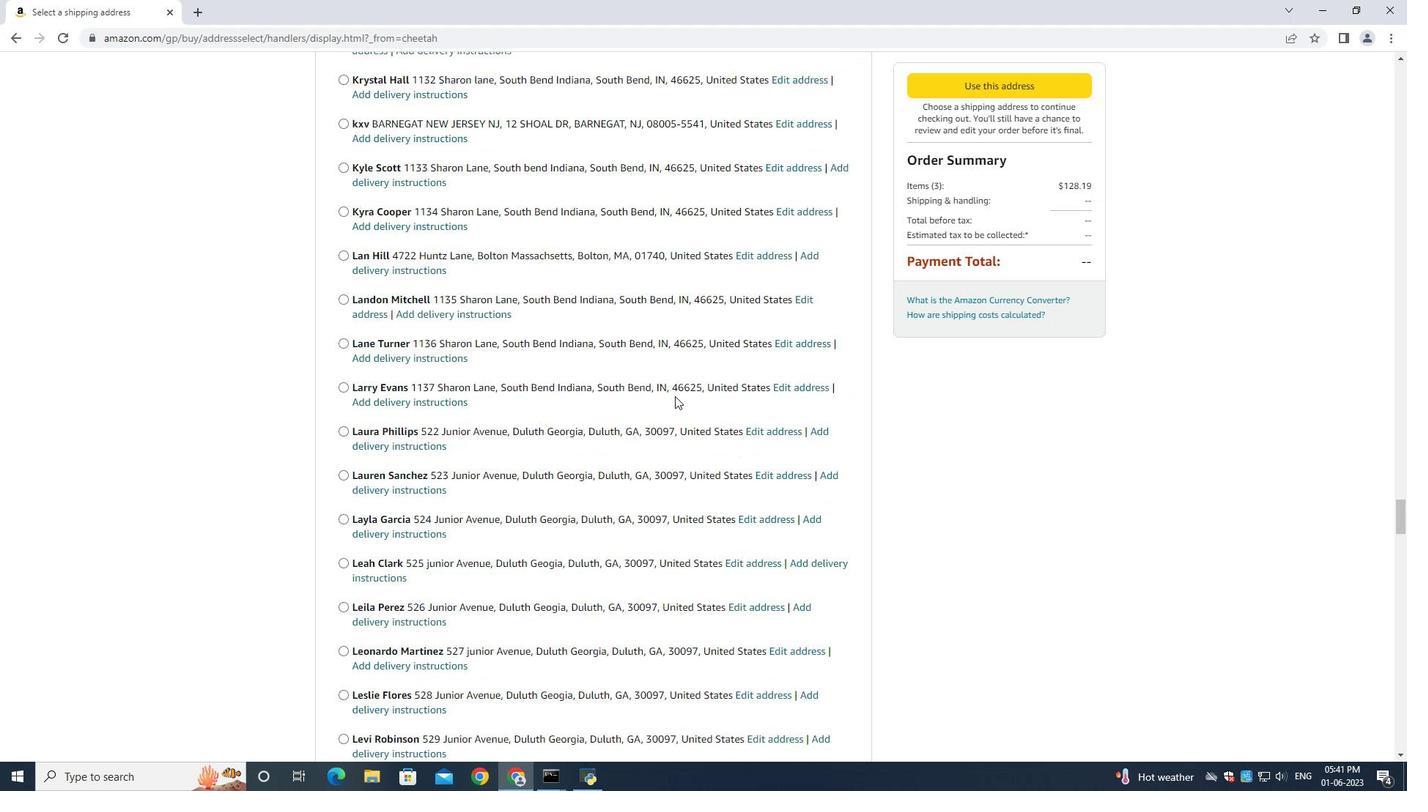 
Action: Mouse scrolled (672, 393) with delta (0, 0)
Screenshot: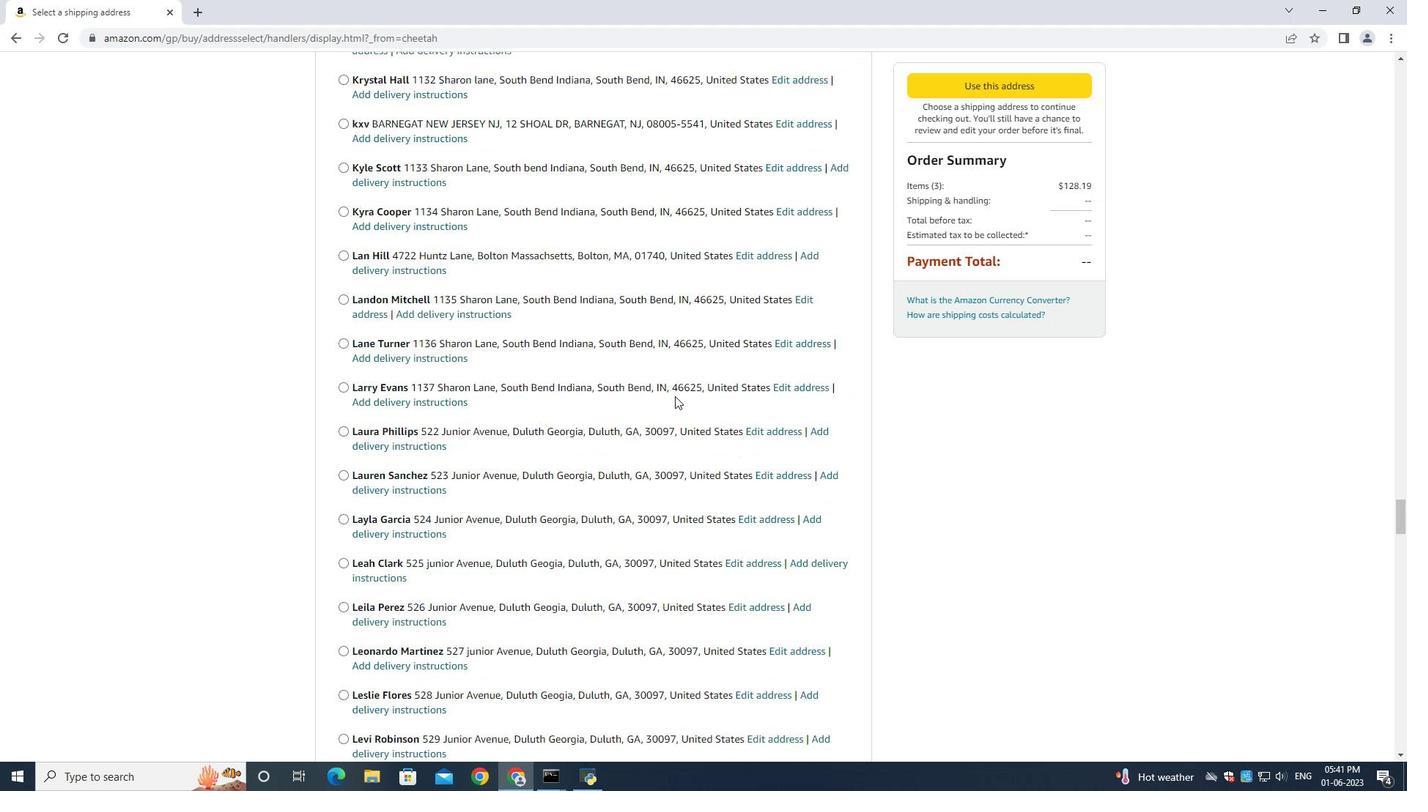 
Action: Mouse scrolled (672, 391) with delta (0, 0)
Screenshot: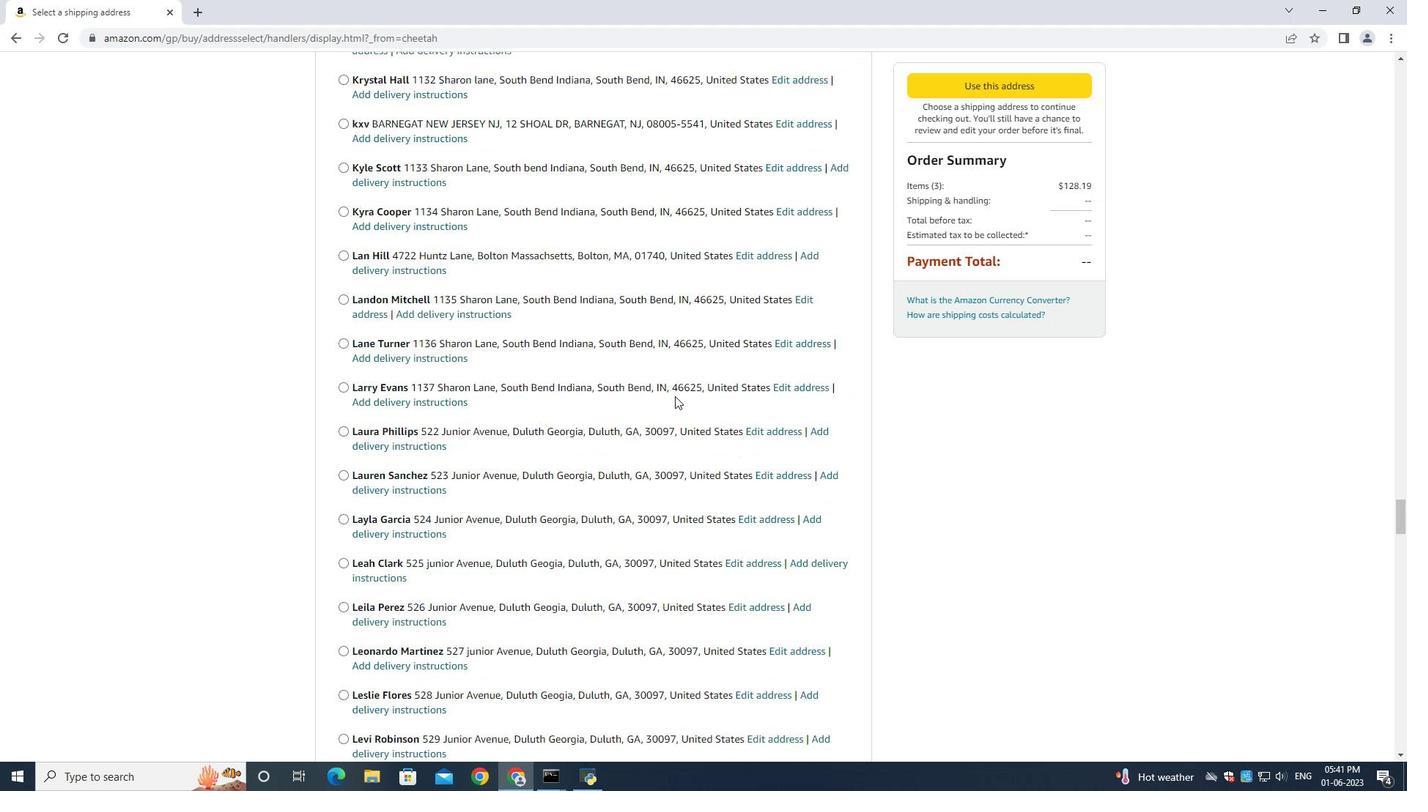 
Action: Mouse scrolled (672, 390) with delta (0, 0)
Screenshot: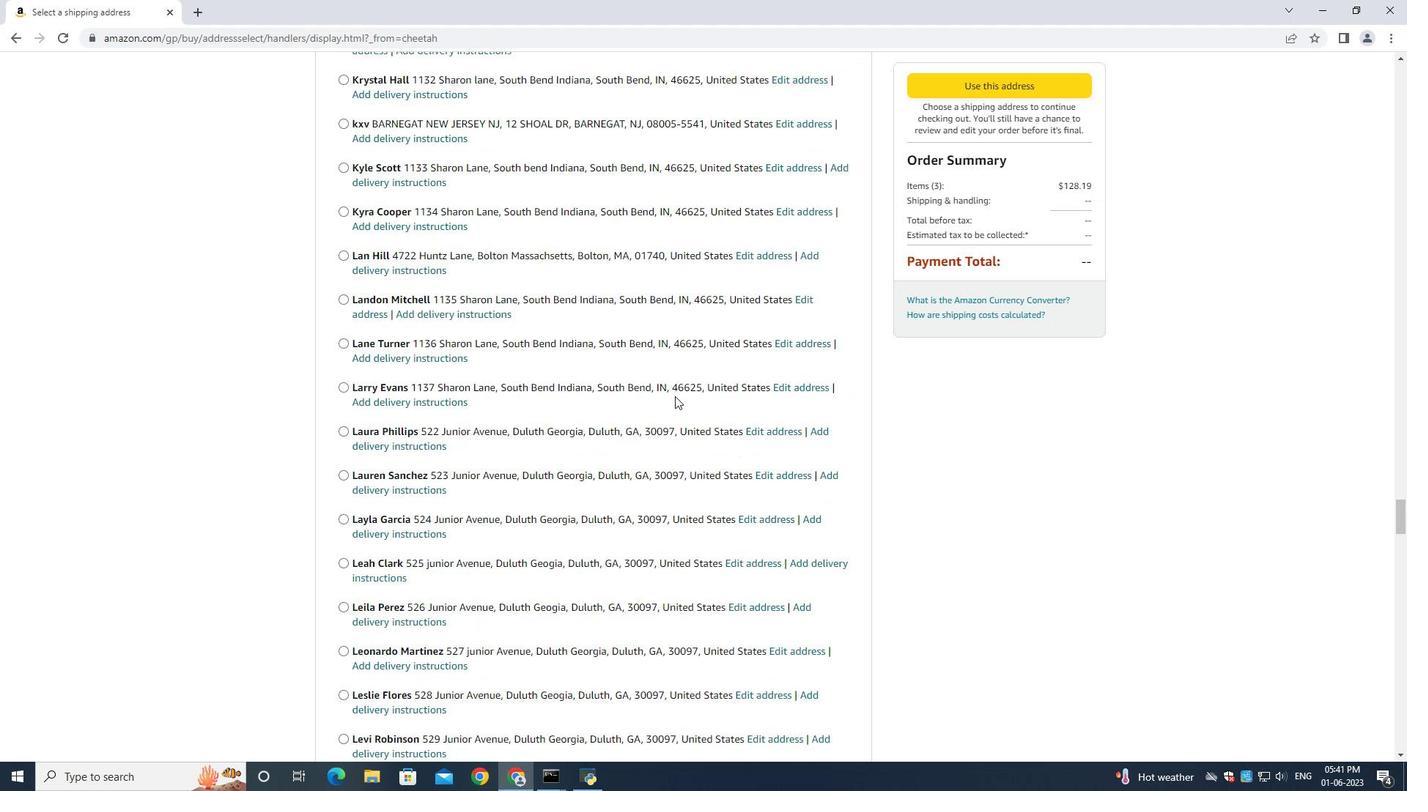 
Action: Mouse scrolled (672, 390) with delta (0, 0)
Screenshot: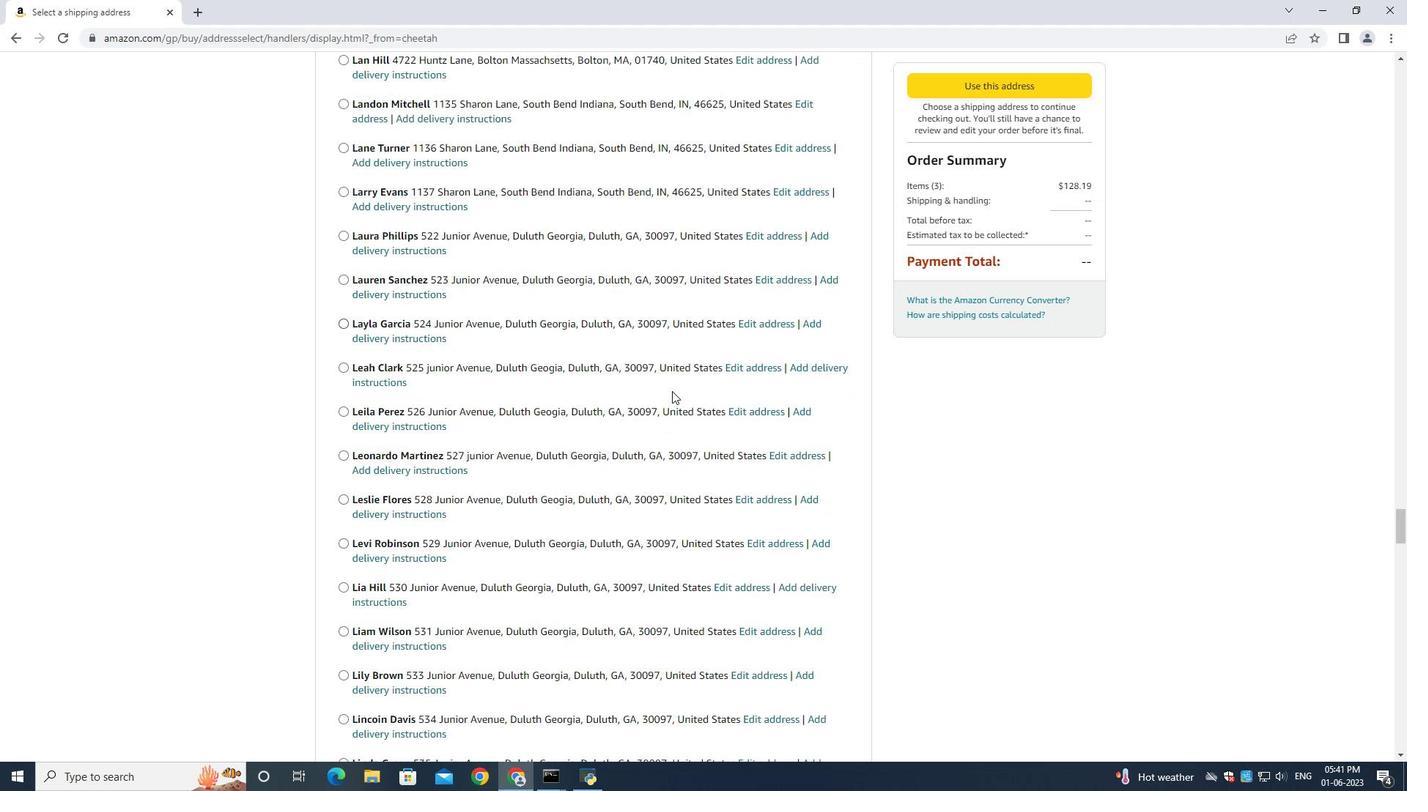 
Action: Mouse scrolled (672, 390) with delta (0, 0)
Screenshot: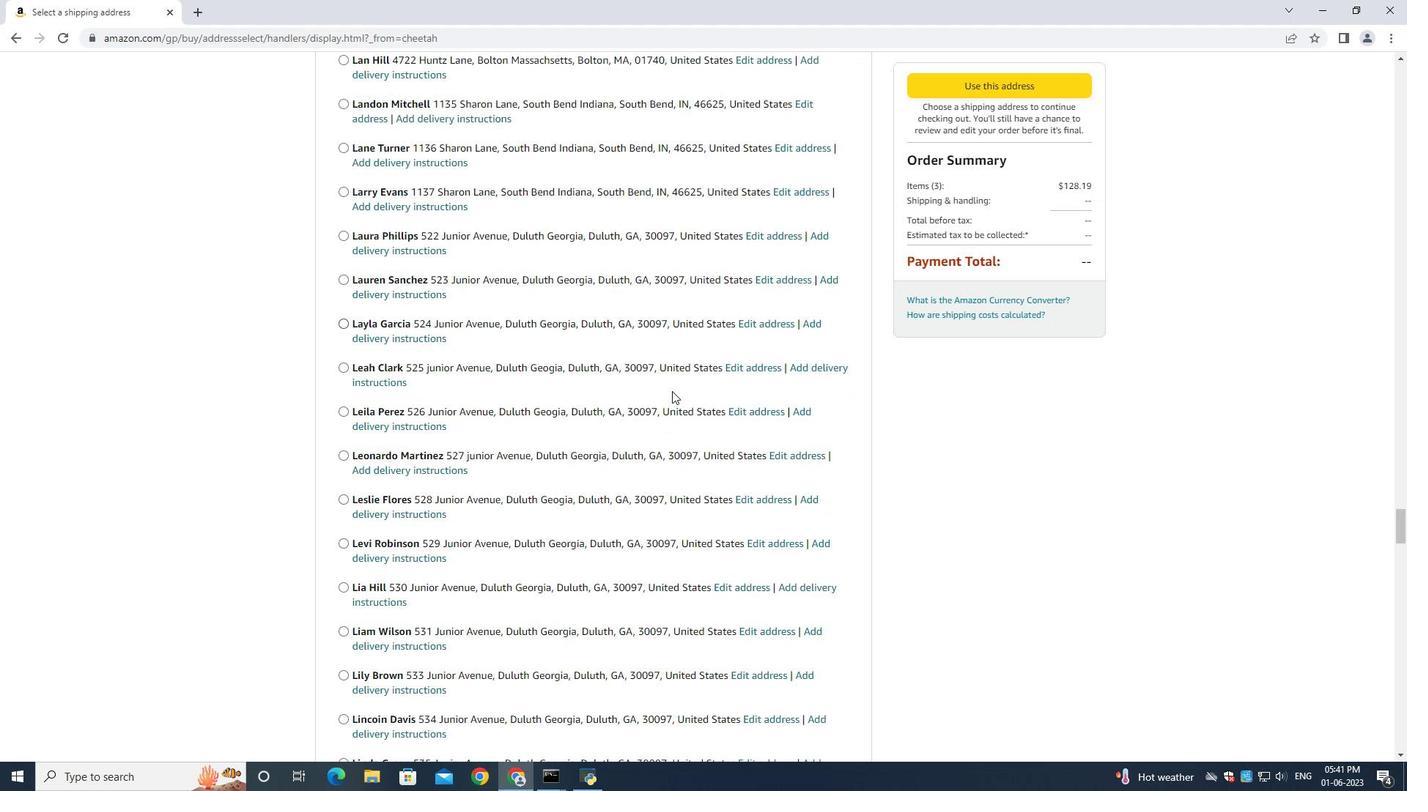 
Action: Mouse scrolled (672, 390) with delta (0, 0)
Screenshot: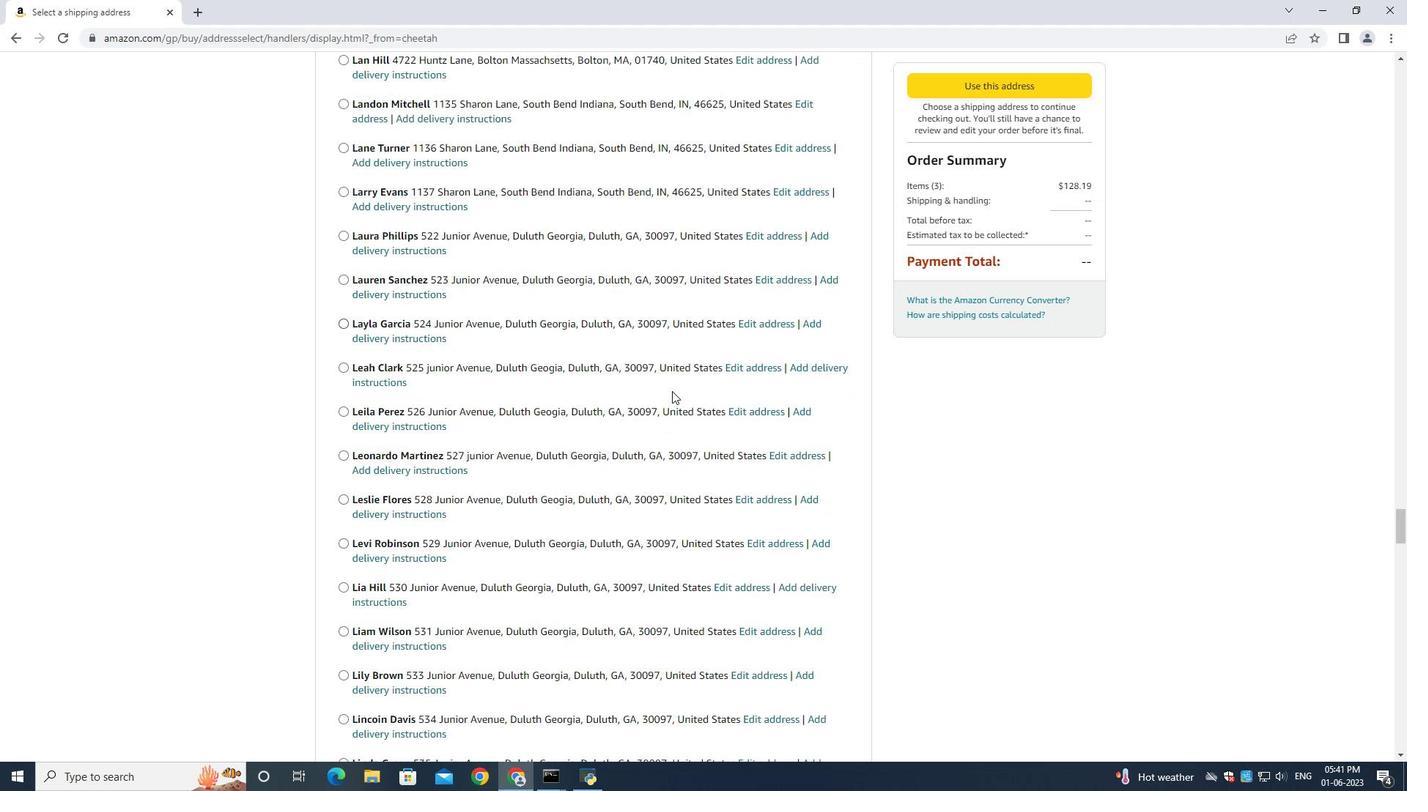 
Action: Mouse scrolled (672, 390) with delta (0, 0)
Screenshot: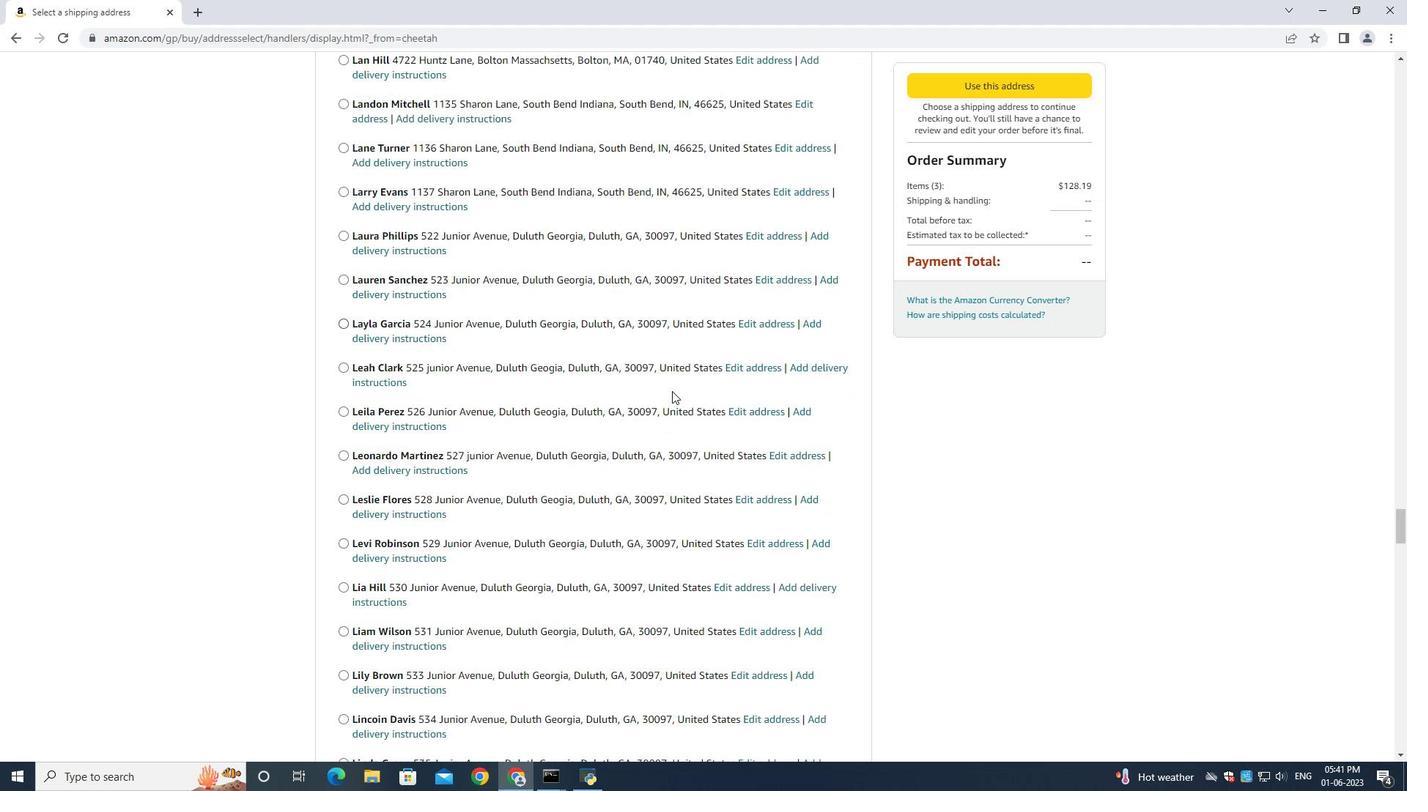 
Action: Mouse scrolled (672, 390) with delta (0, 0)
Screenshot: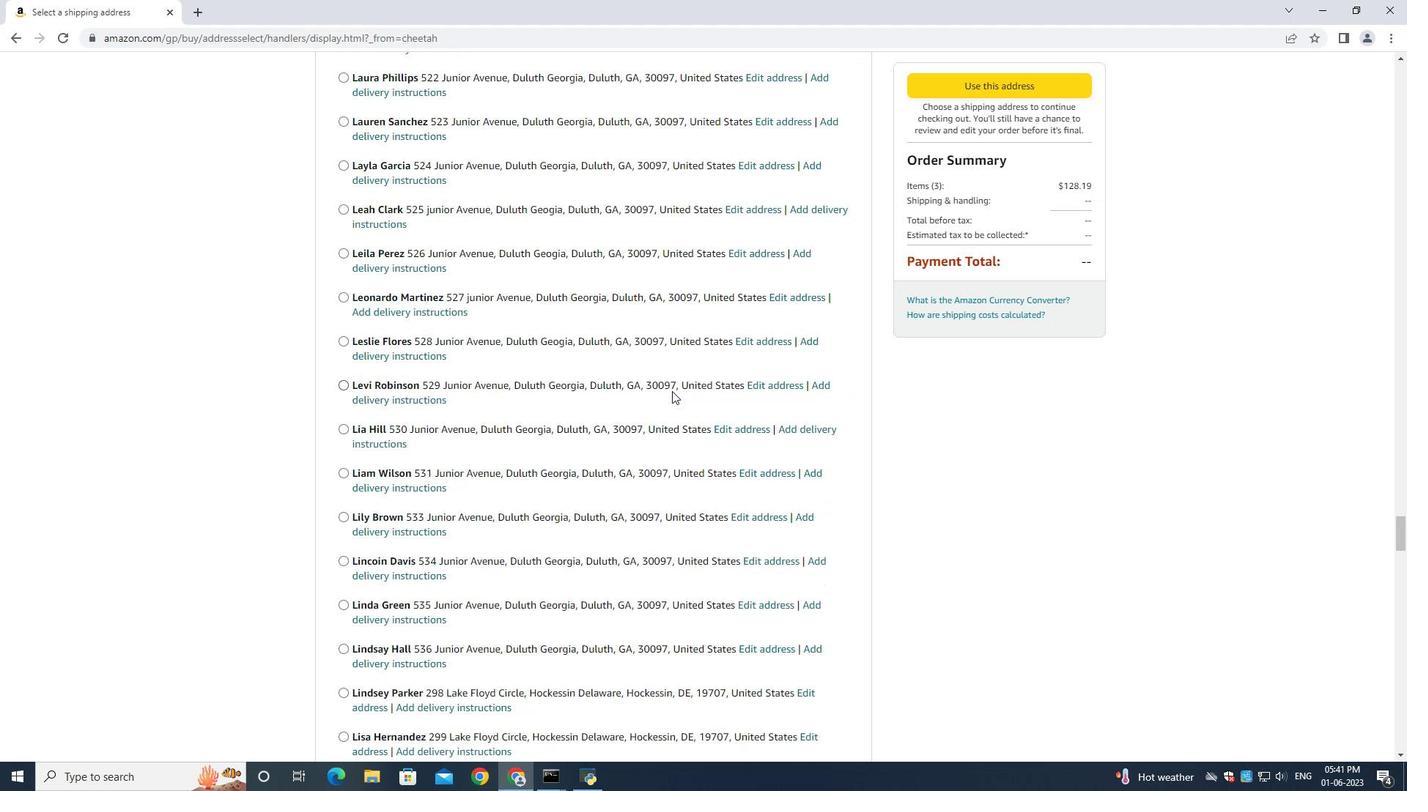 
Action: Mouse scrolled (672, 390) with delta (0, 0)
Screenshot: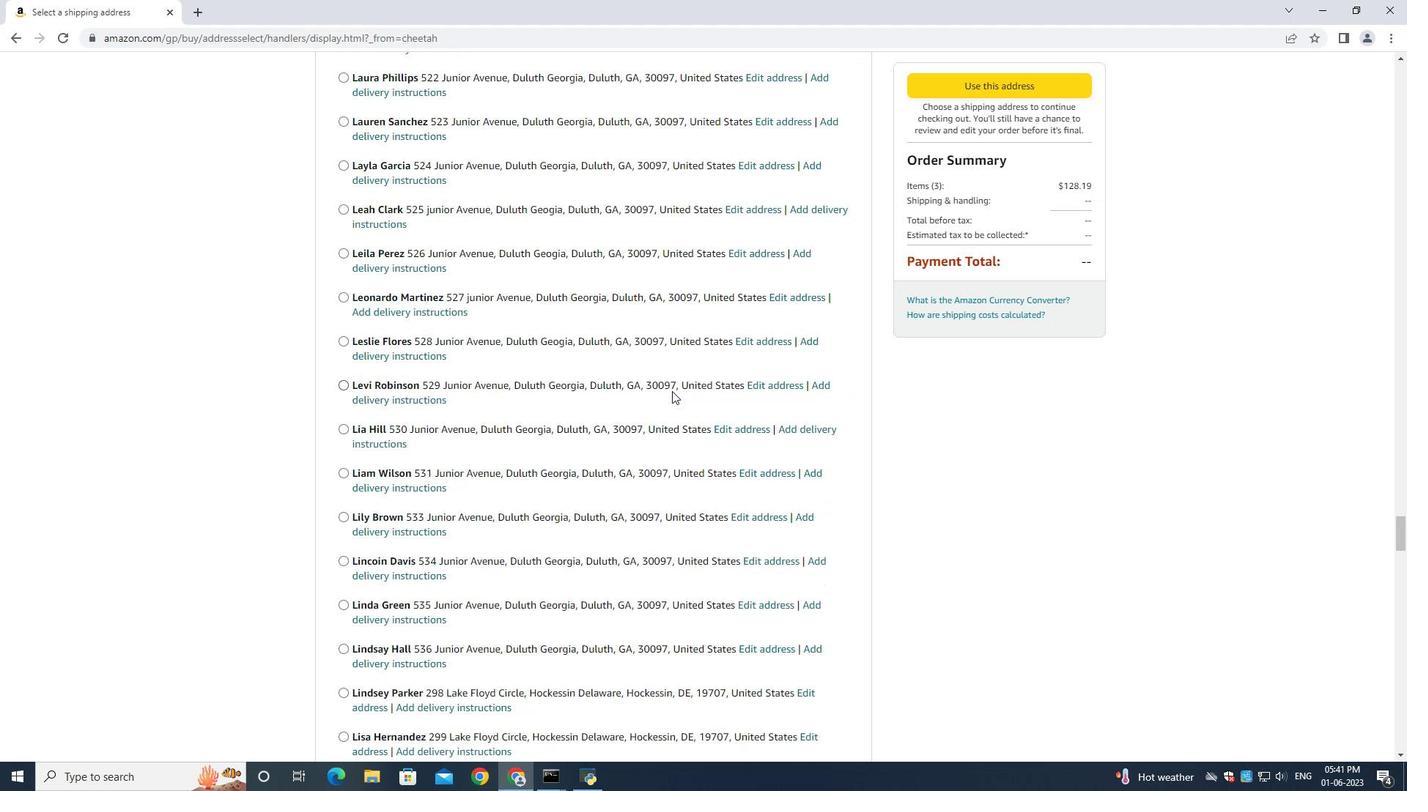 
Action: Mouse scrolled (672, 390) with delta (0, 0)
Screenshot: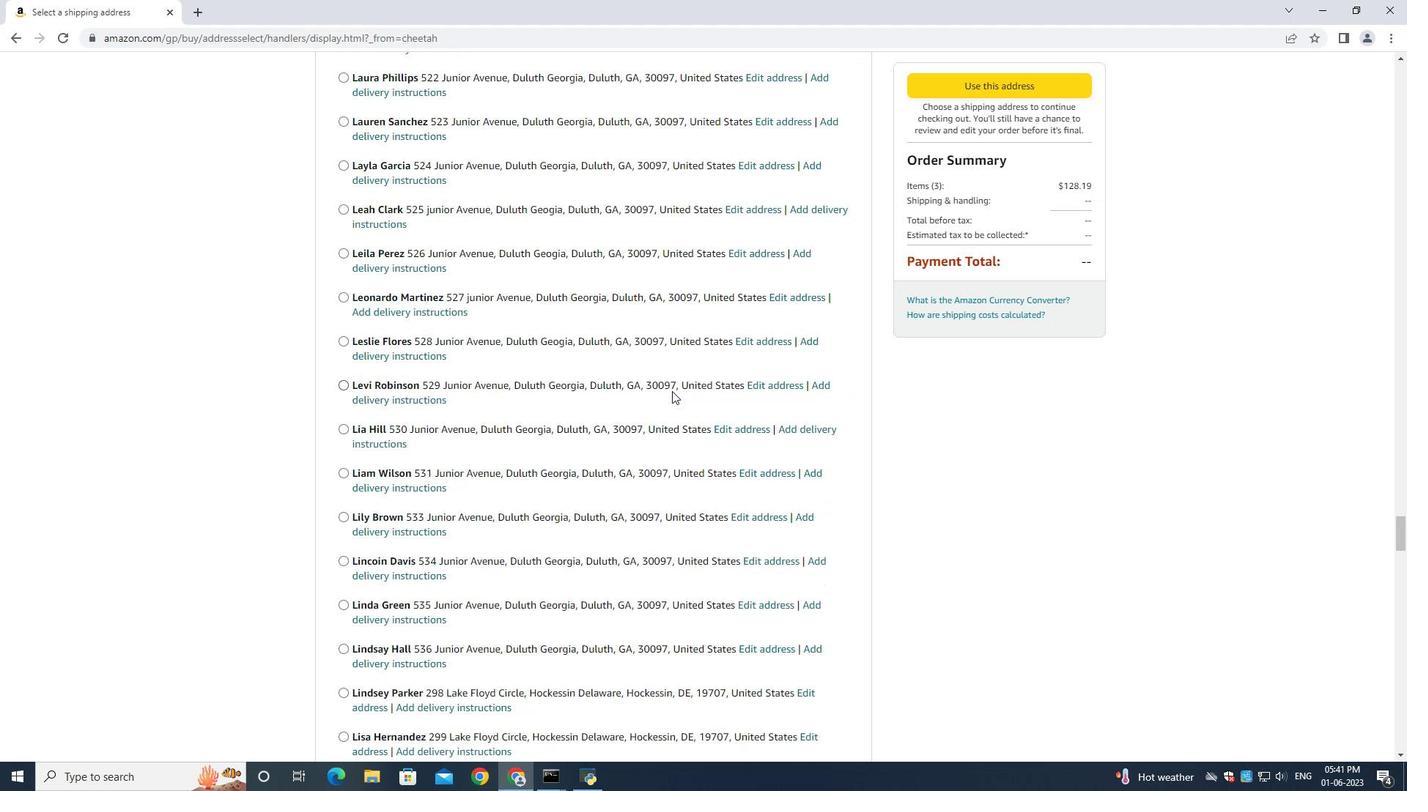 
Action: Mouse scrolled (672, 390) with delta (0, 0)
Screenshot: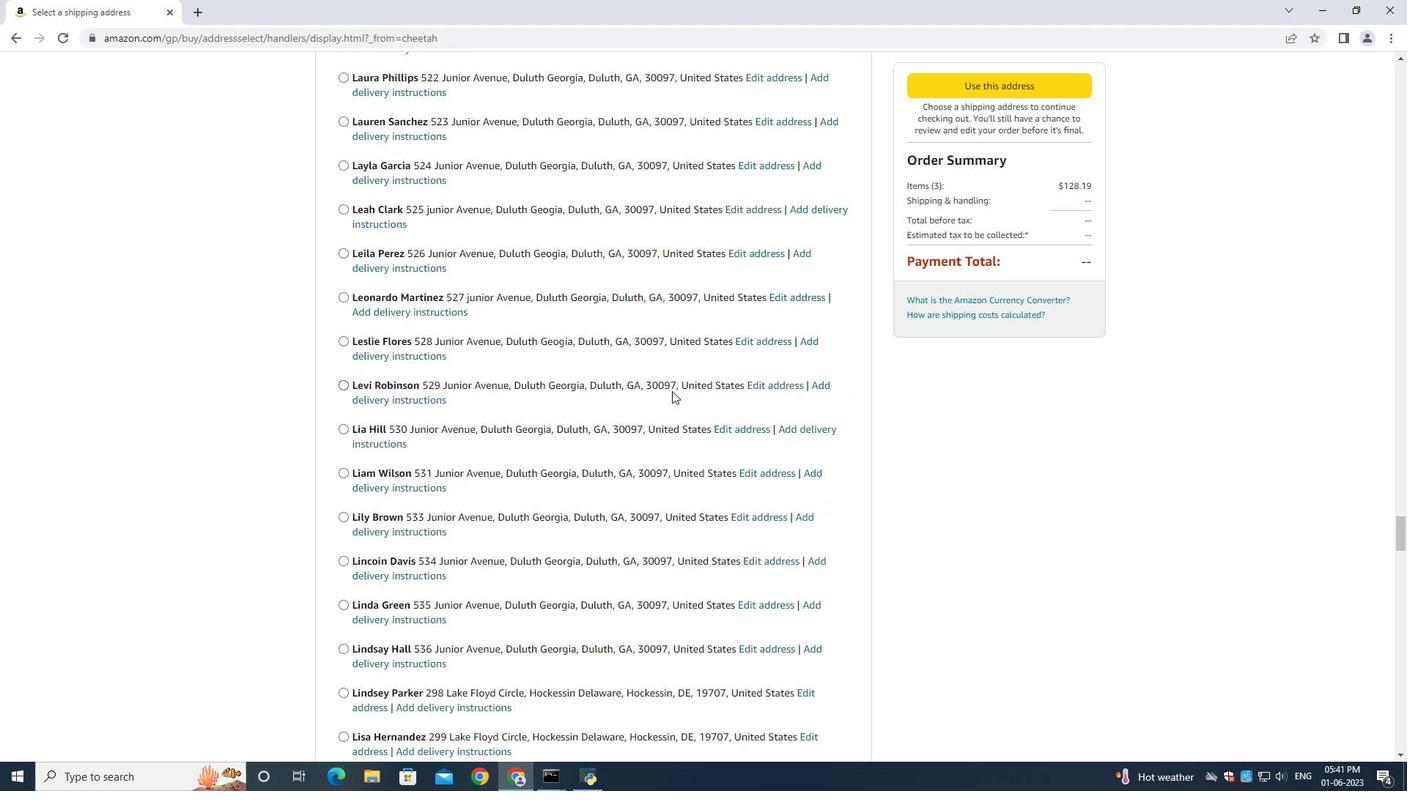 
Action: Mouse scrolled (672, 390) with delta (0, 0)
Screenshot: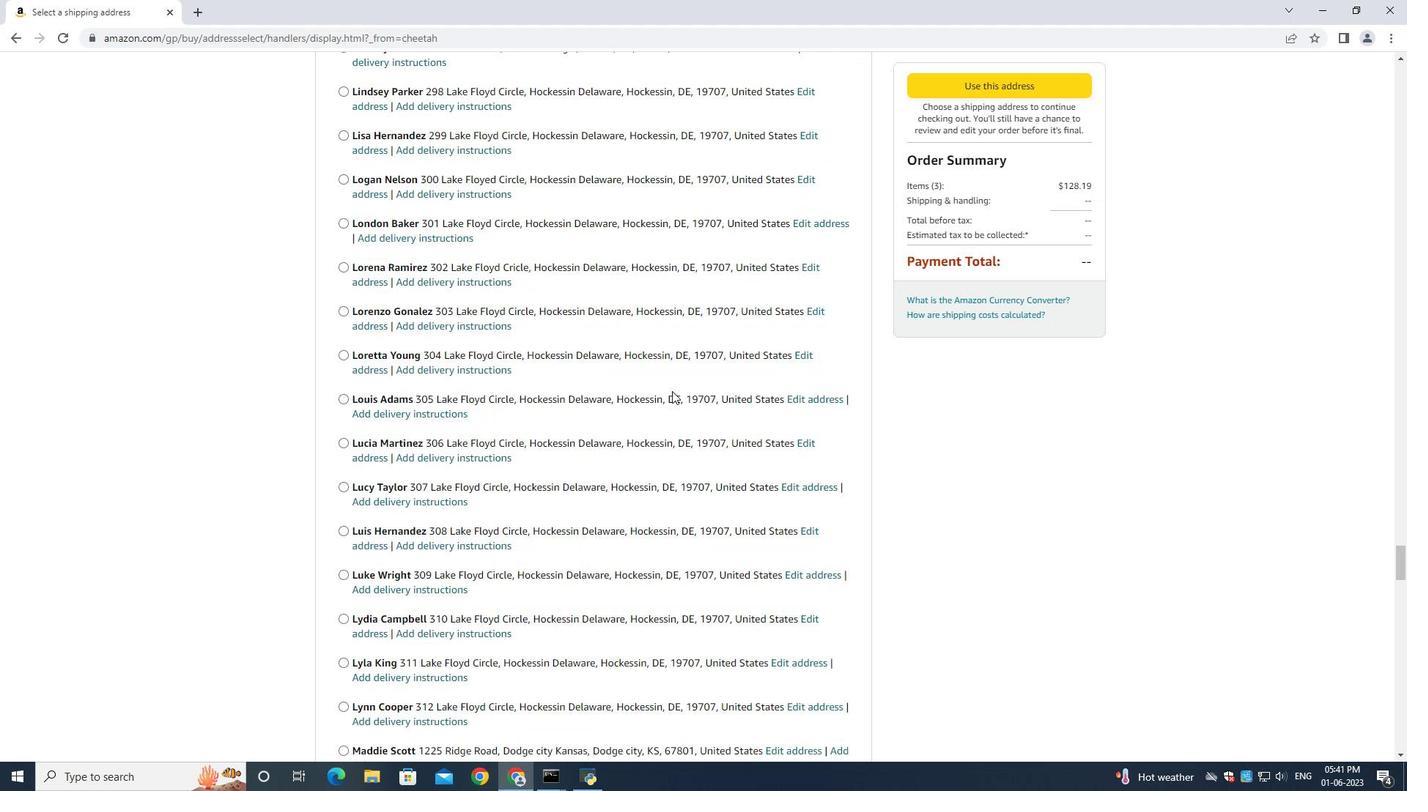 
Action: Mouse scrolled (672, 390) with delta (0, -1)
Screenshot: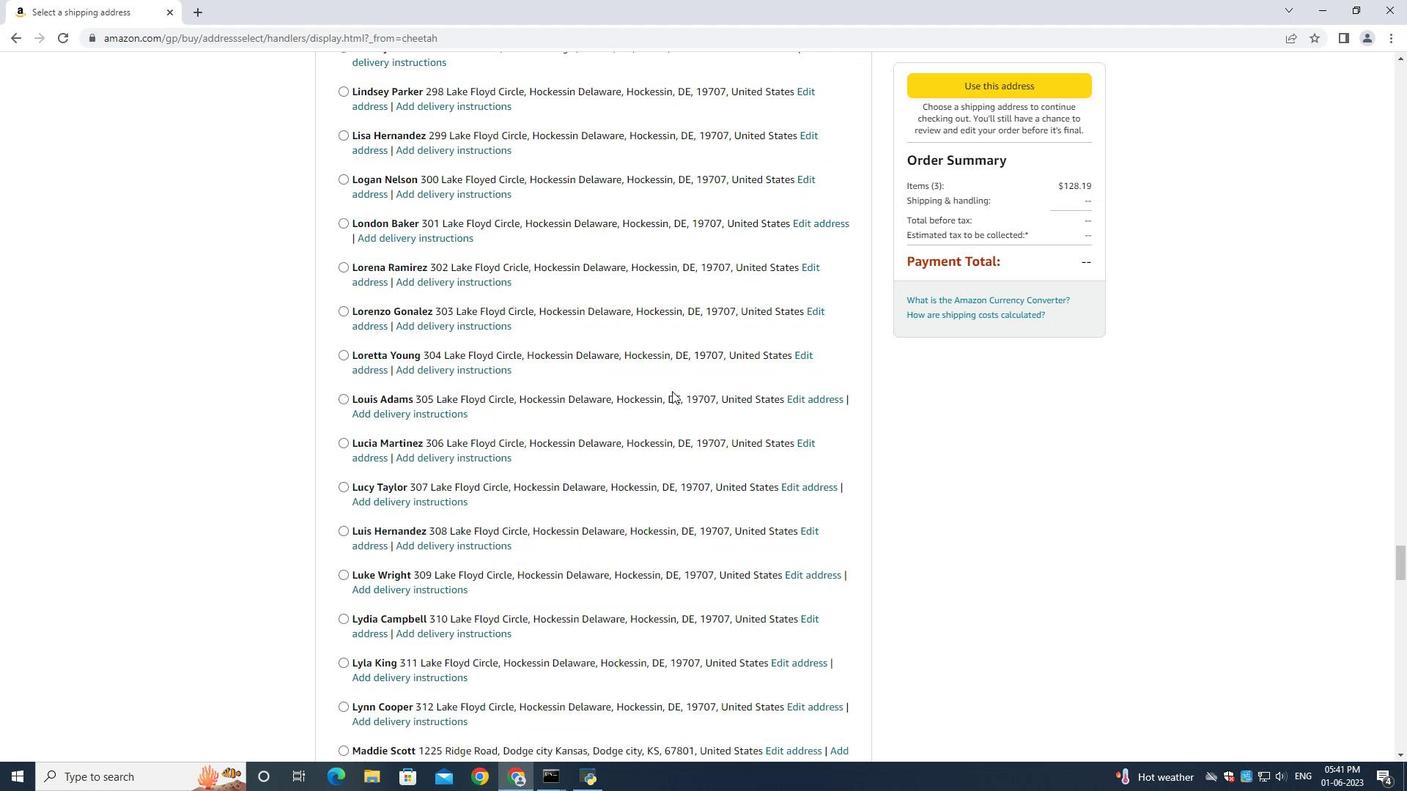 
Action: Mouse scrolled (672, 390) with delta (0, 0)
Screenshot: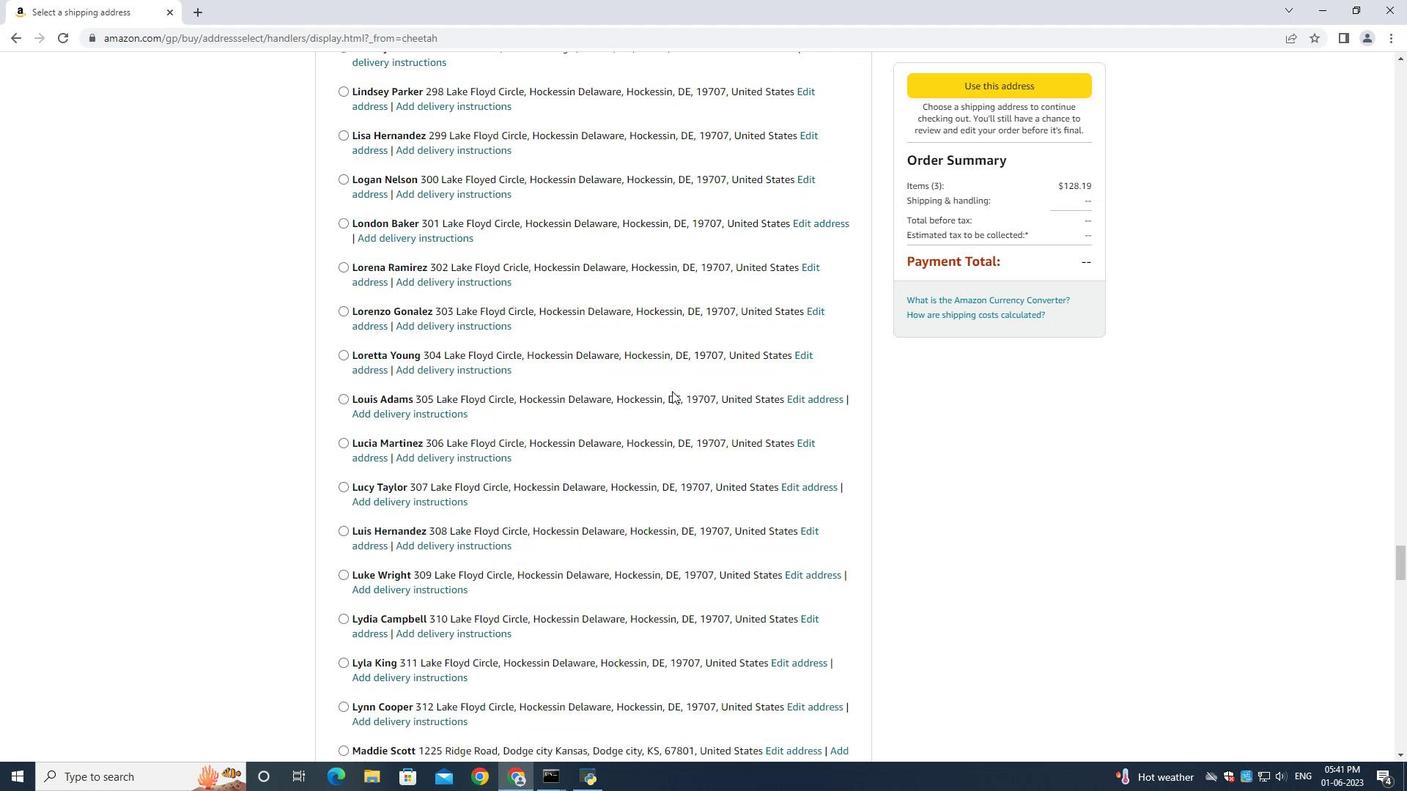 
Action: Mouse scrolled (672, 390) with delta (0, 0)
Screenshot: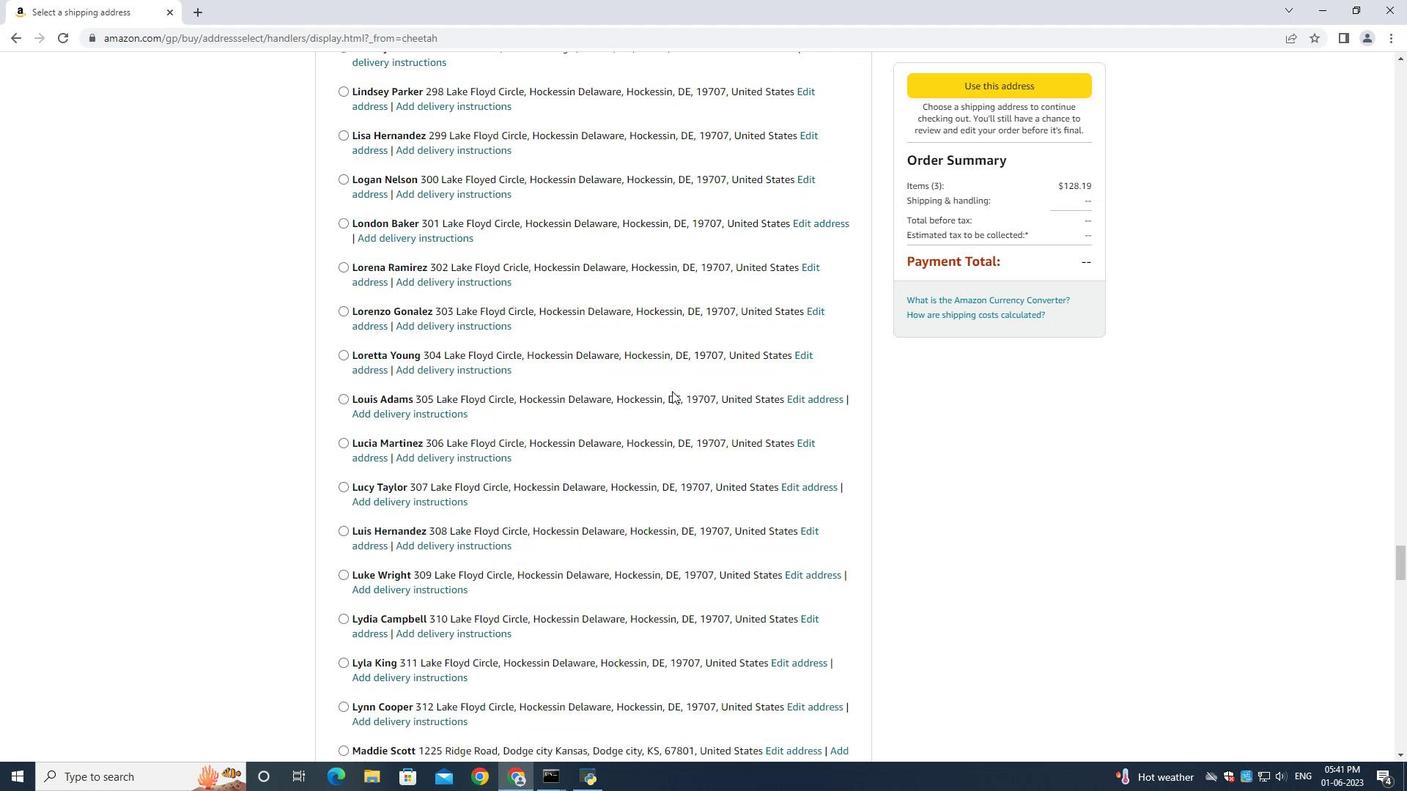 
Action: Mouse scrolled (672, 390) with delta (0, -1)
Screenshot: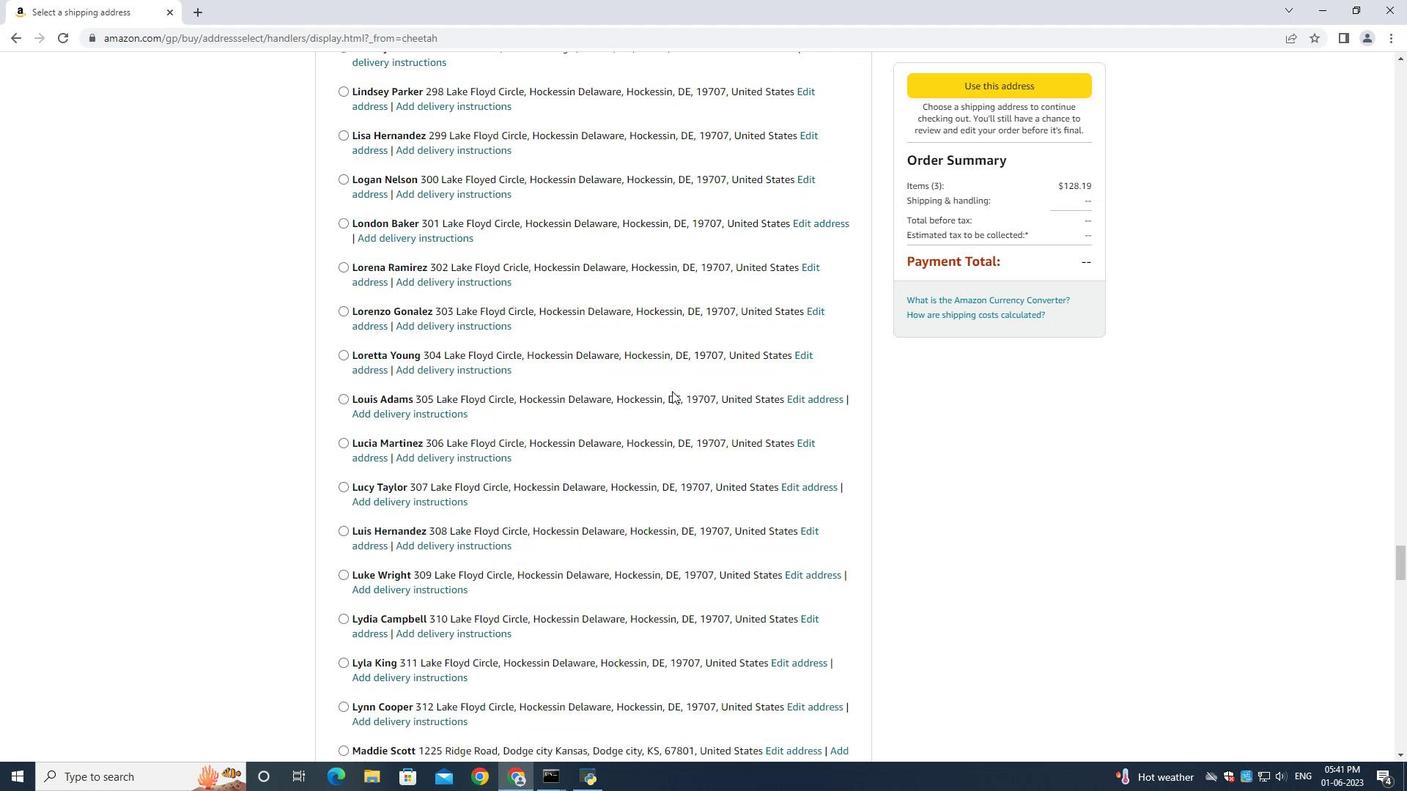 
Action: Mouse scrolled (672, 390) with delta (0, 0)
Screenshot: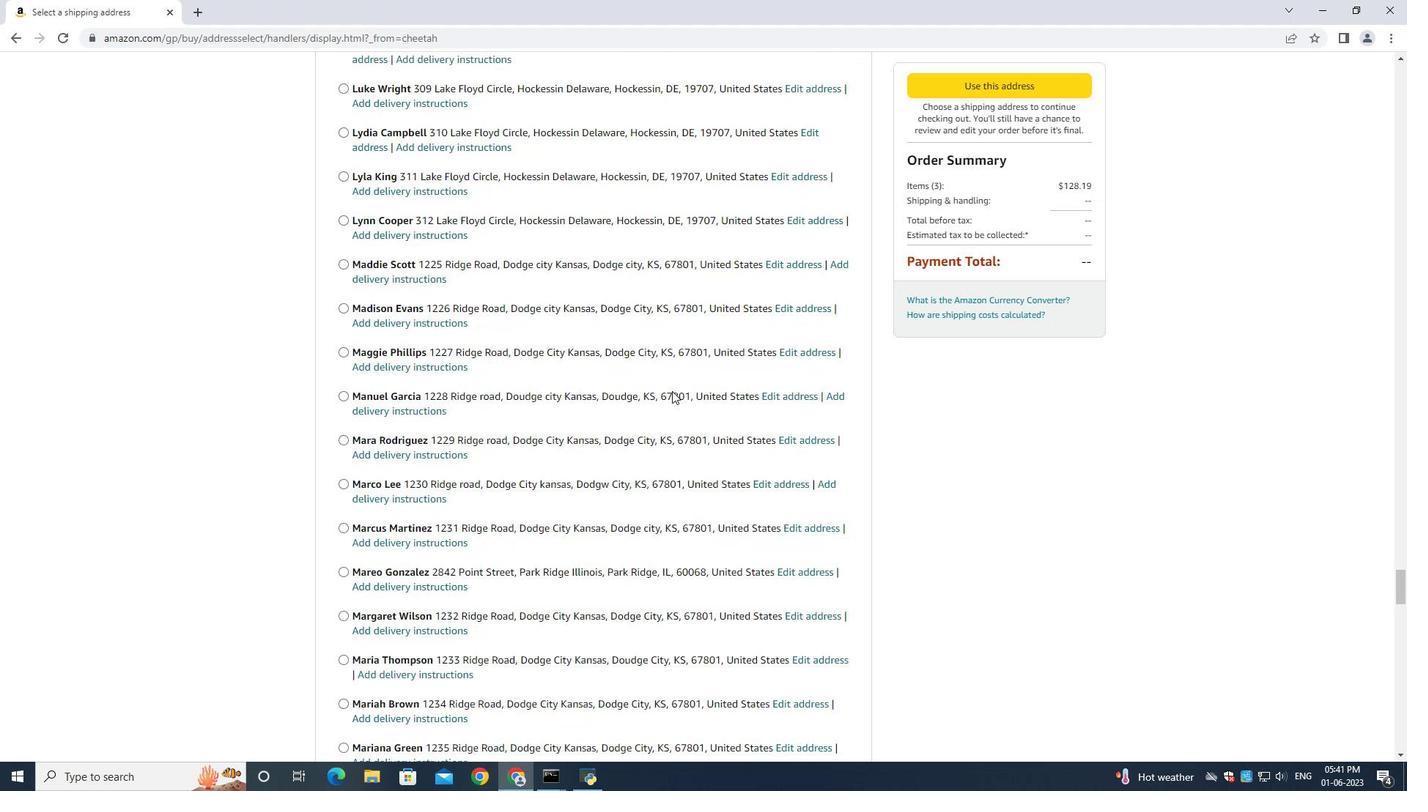
Action: Mouse moved to (672, 392)
Screenshot: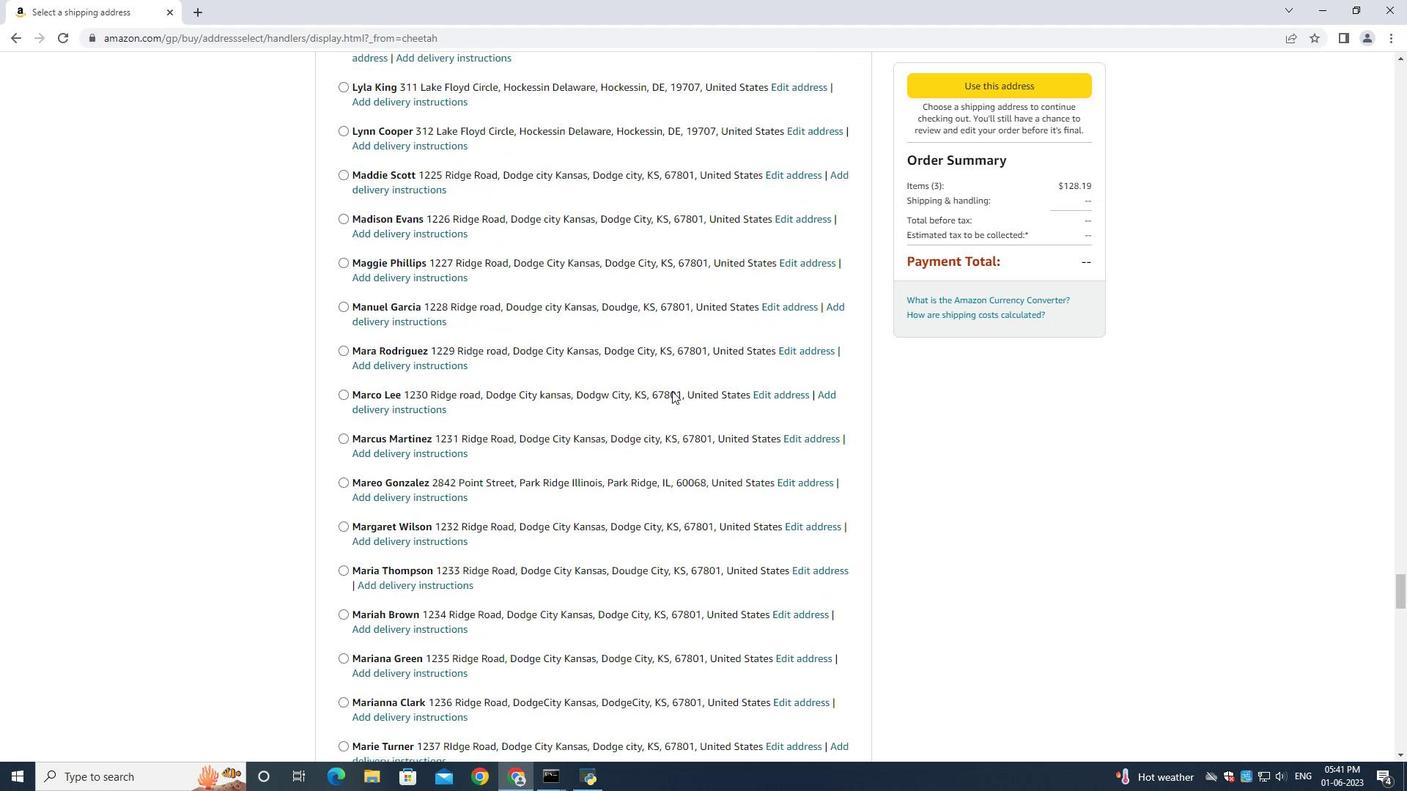 
Action: Mouse scrolled (672, 390) with delta (0, 0)
Screenshot: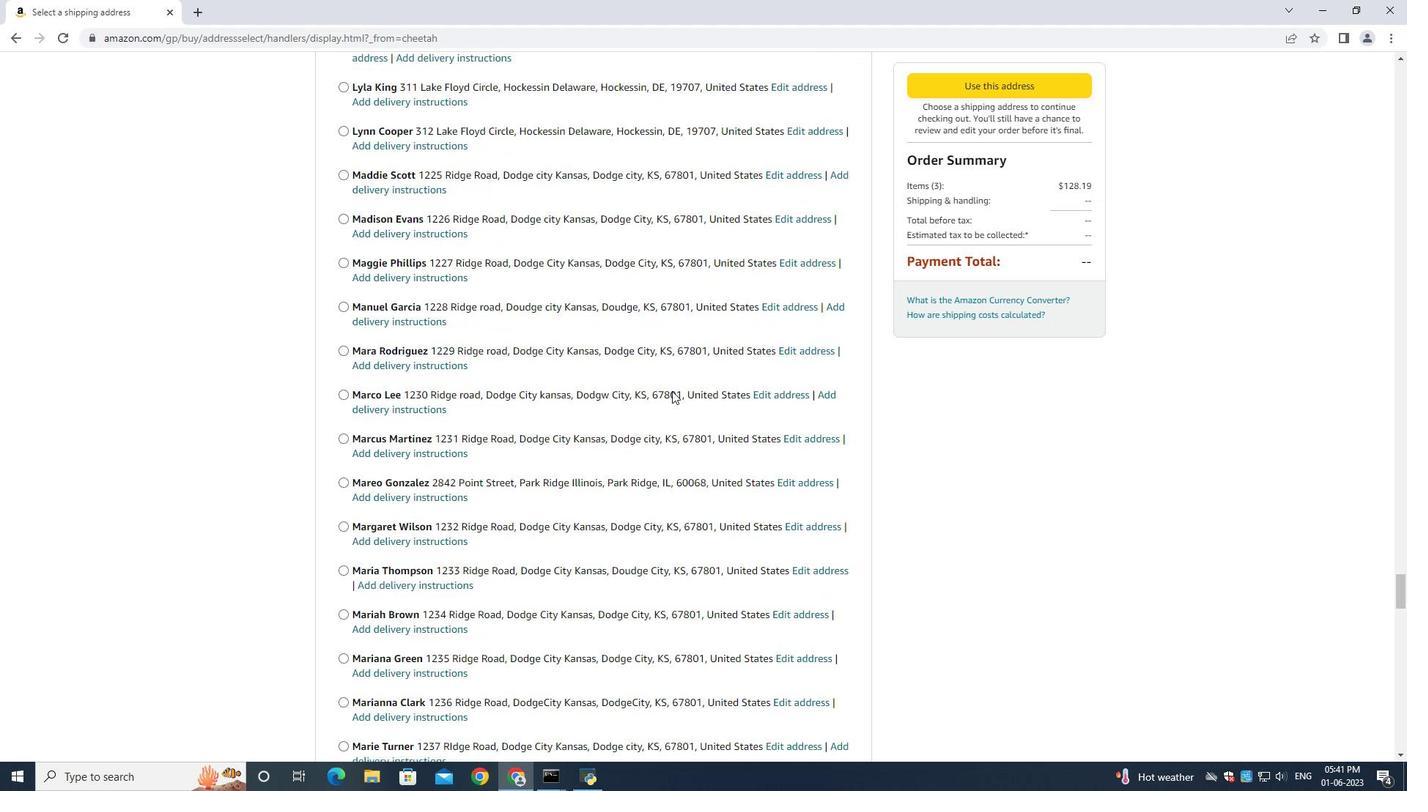
Action: Mouse scrolled (672, 392) with delta (0, 0)
Screenshot: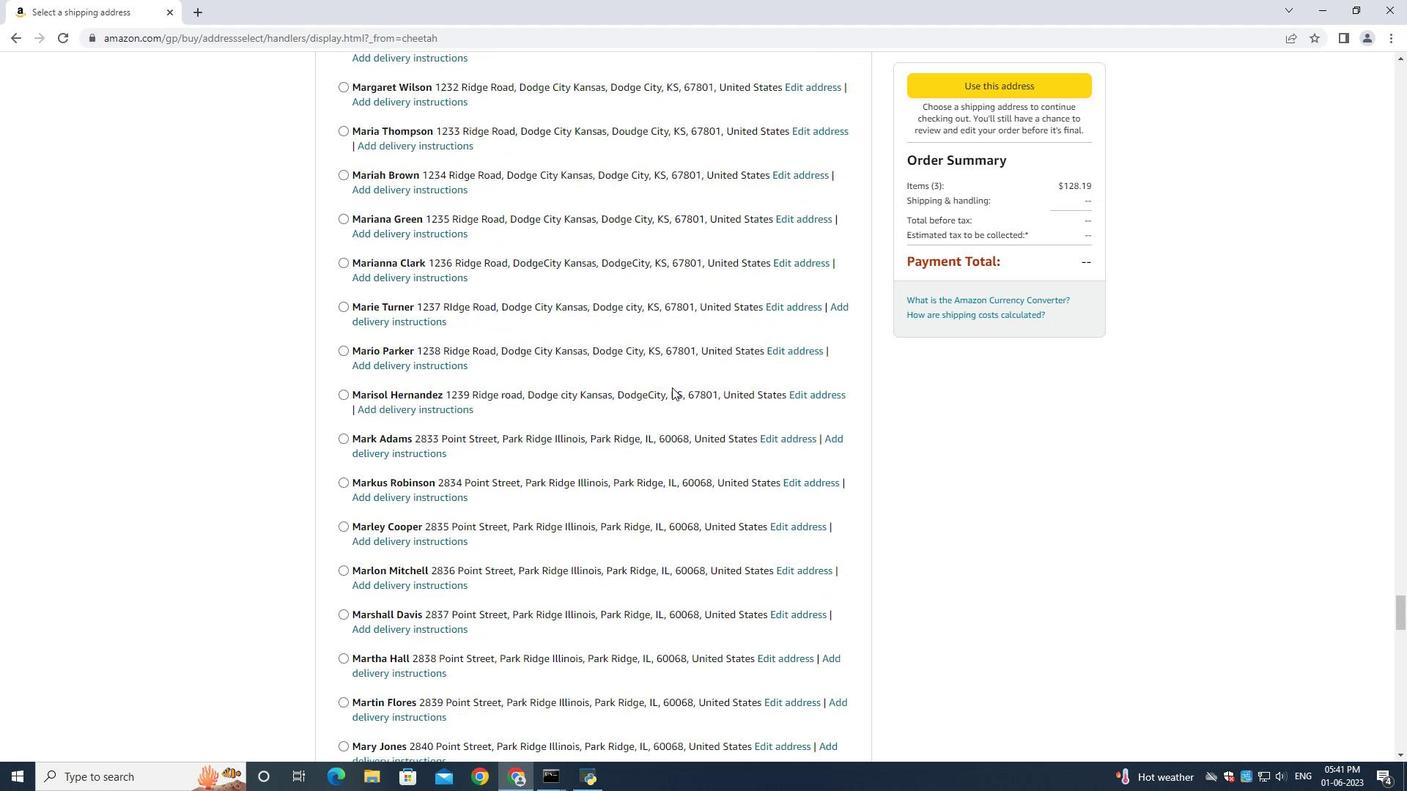 
Action: Mouse scrolled (672, 392) with delta (0, 0)
Screenshot: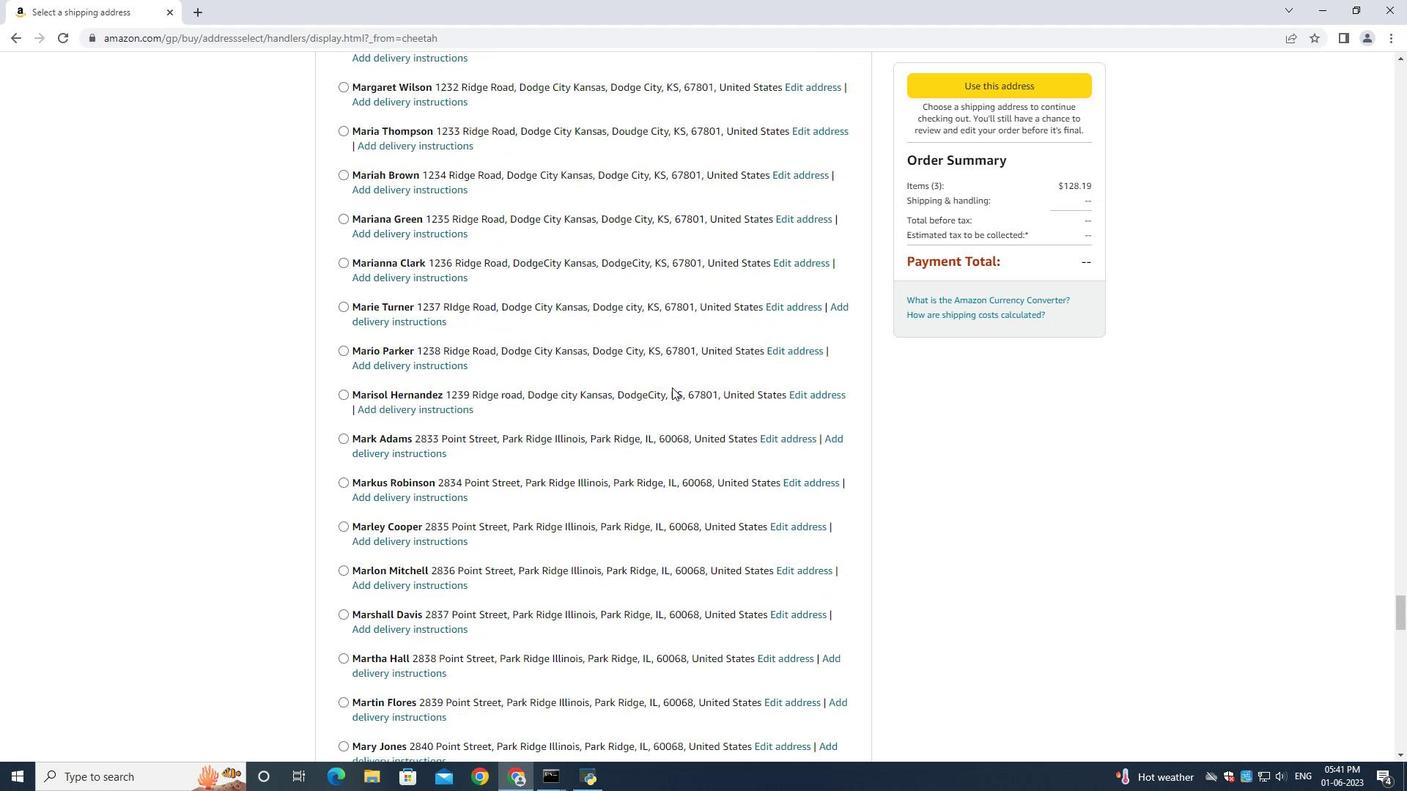 
Action: Mouse scrolled (672, 391) with delta (0, -1)
Screenshot: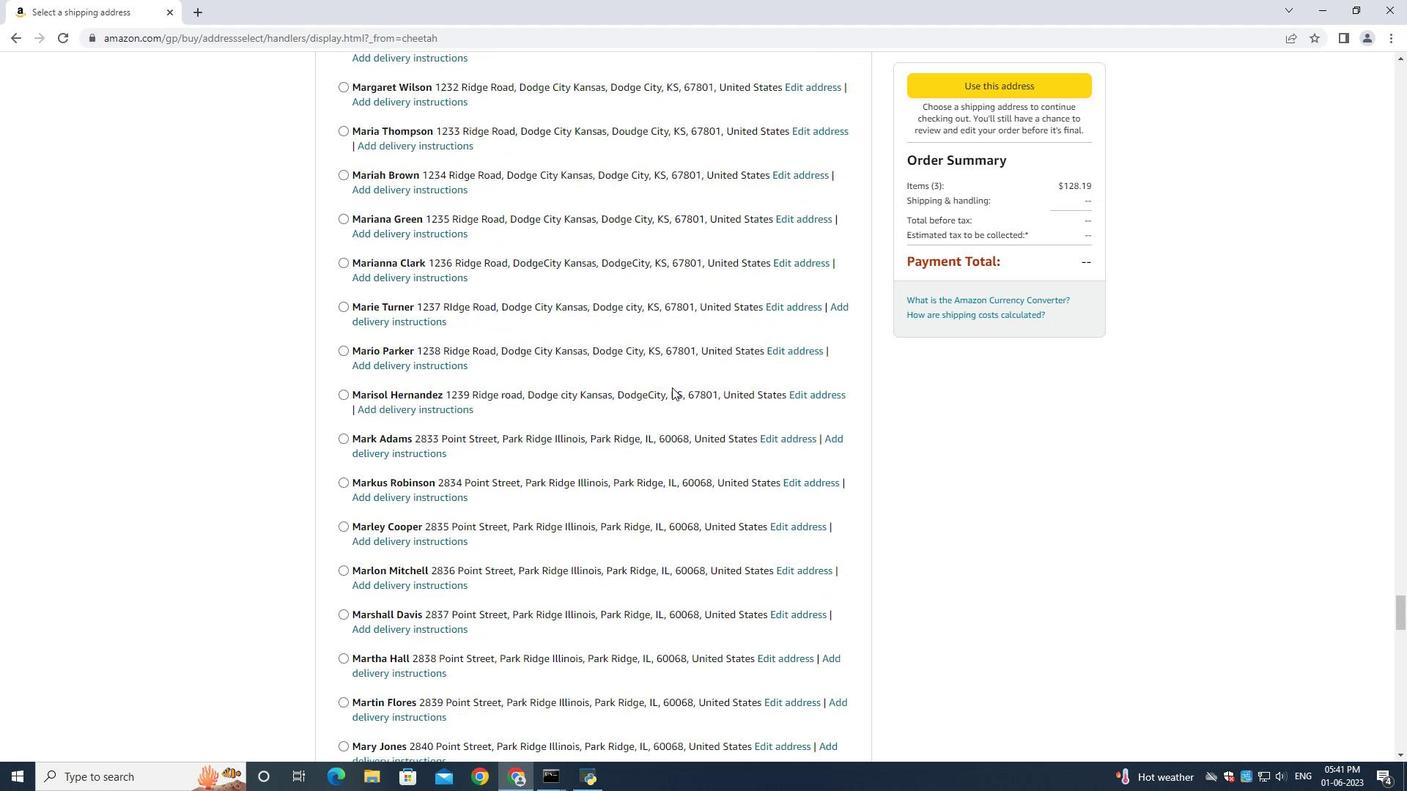 
Action: Mouse scrolled (672, 392) with delta (0, 0)
Screenshot: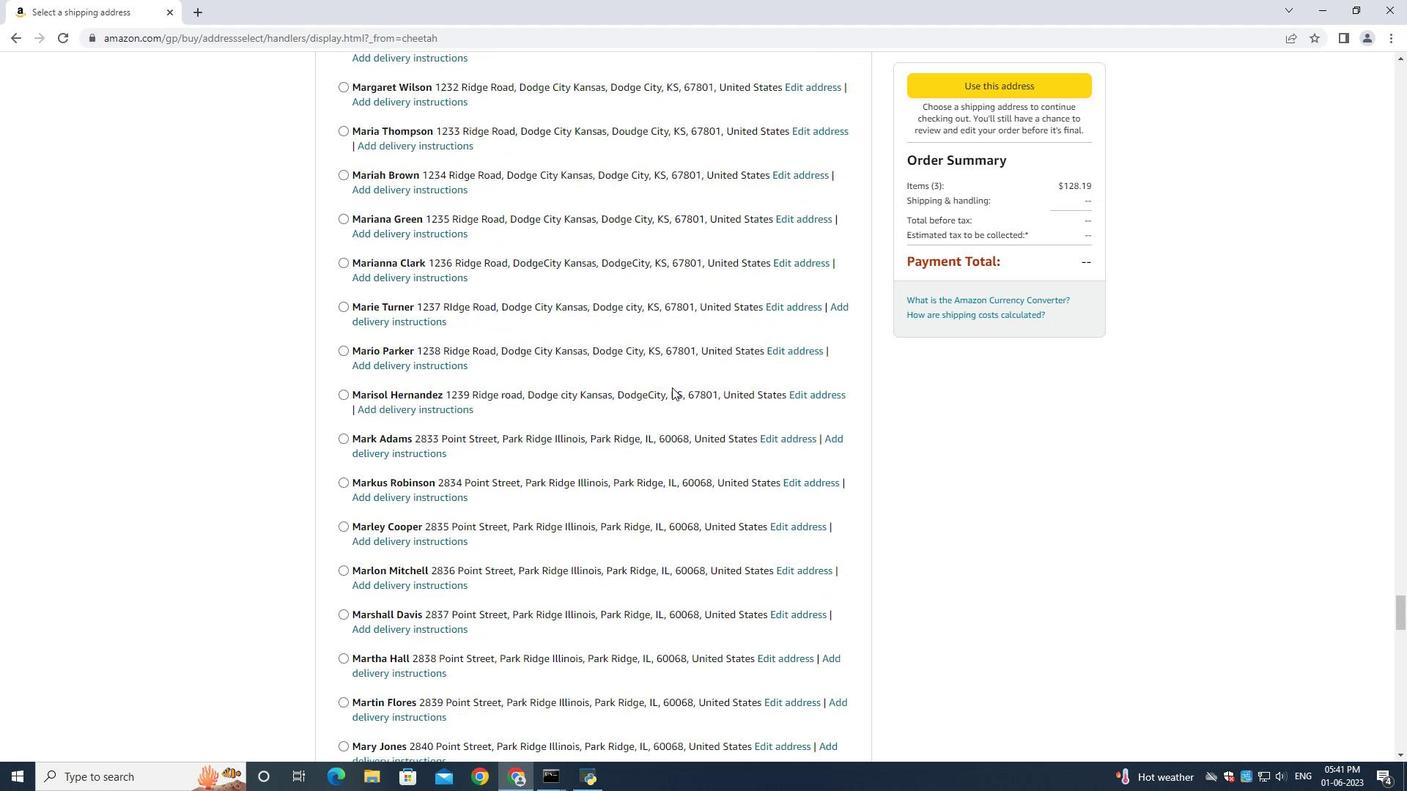 
Action: Mouse scrolled (672, 392) with delta (0, 0)
Screenshot: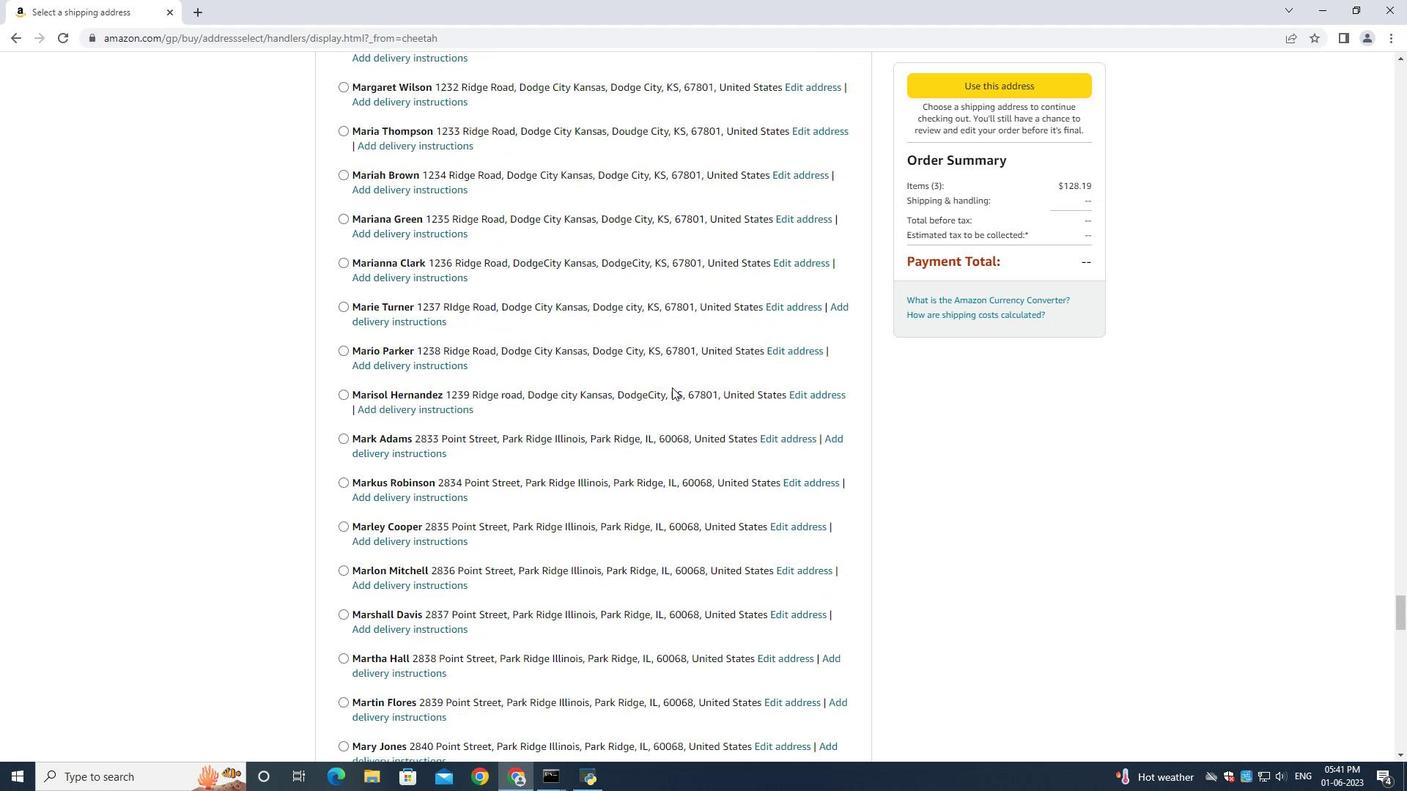 
Action: Mouse scrolled (672, 392) with delta (0, 0)
Screenshot: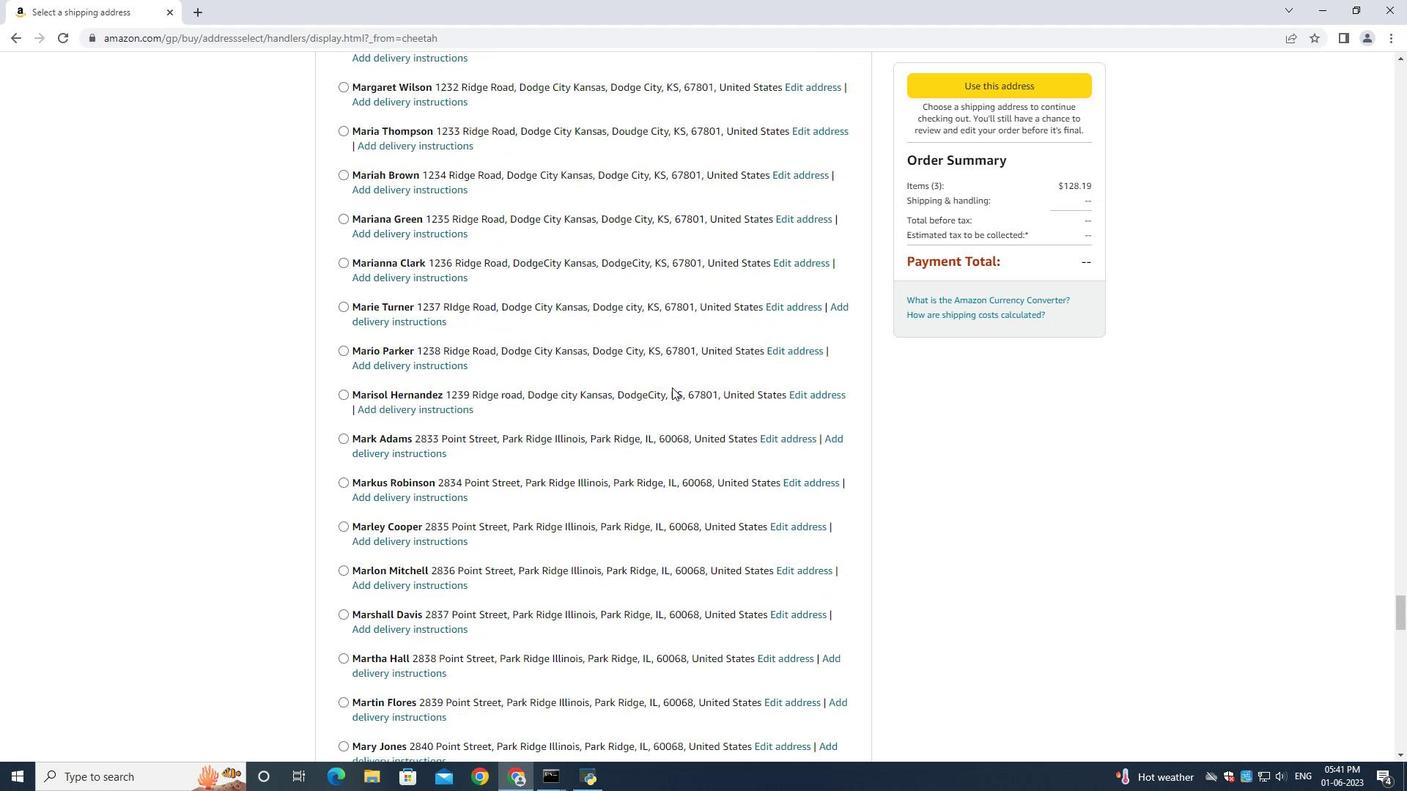 
Action: Mouse moved to (672, 389)
